 Task: Print on Demand Store: Create a store that sells custom-designed merchandise without handling inventory.
Action: Mouse moved to (894, 723)
Screenshot: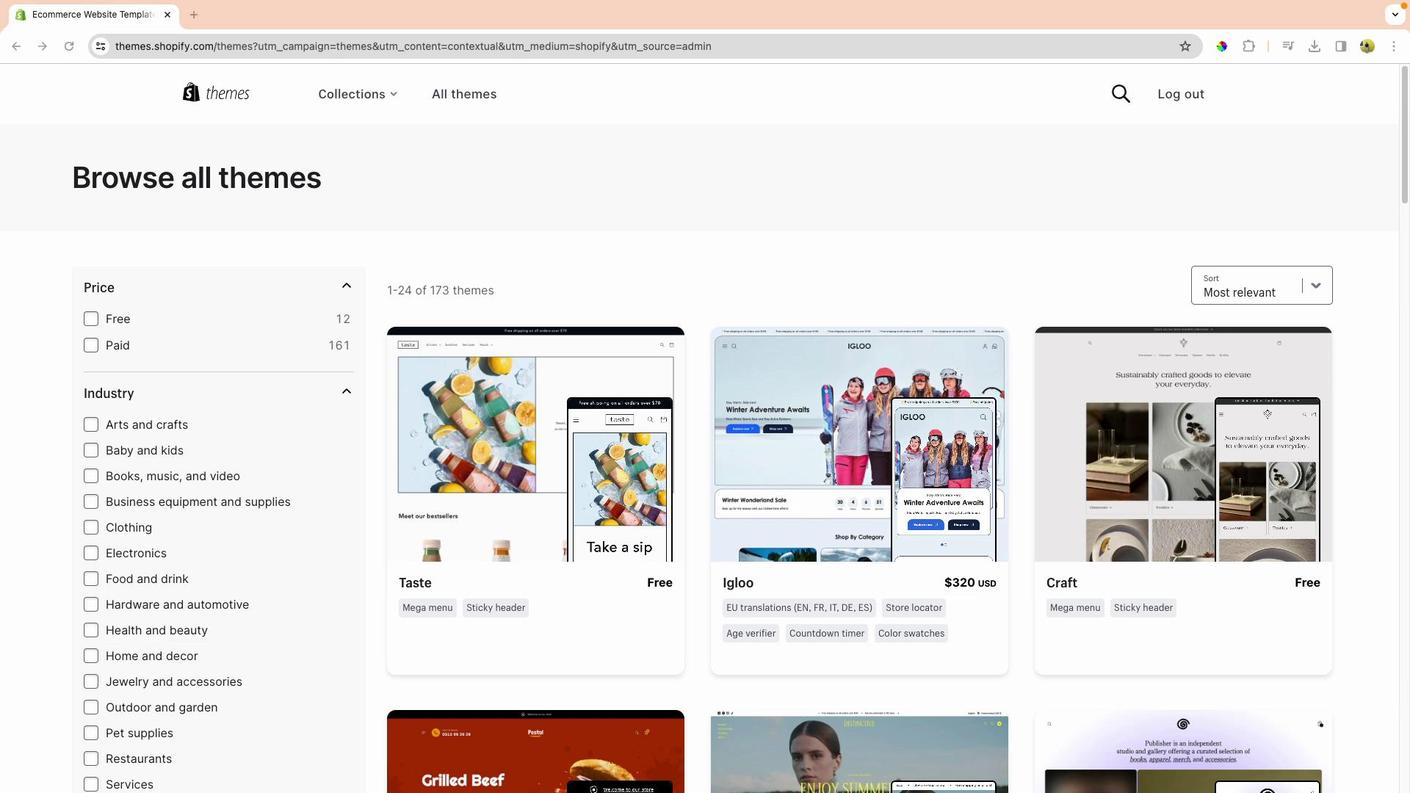 
Action: Mouse pressed left at (894, 723)
Screenshot: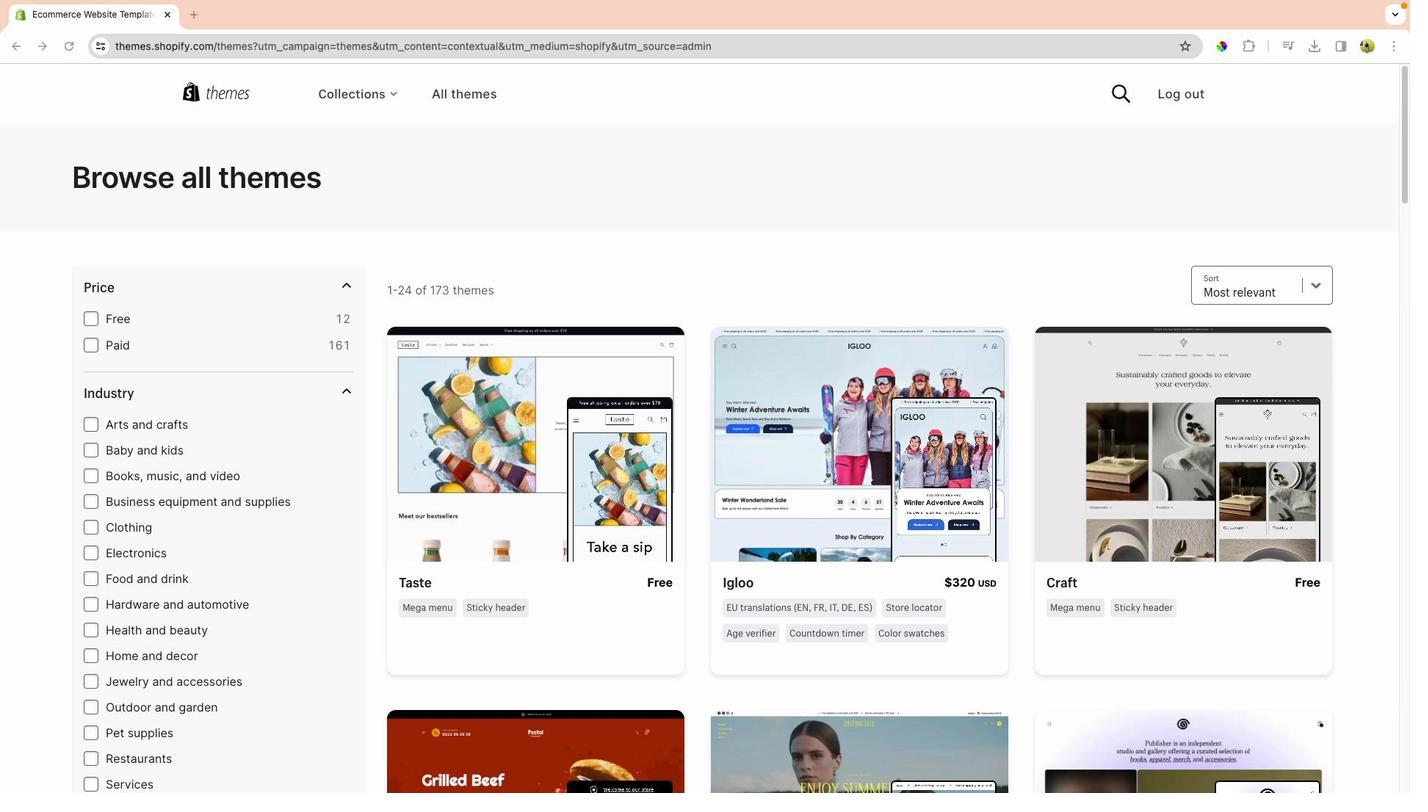 
Action: Mouse moved to (1374, 264)
Screenshot: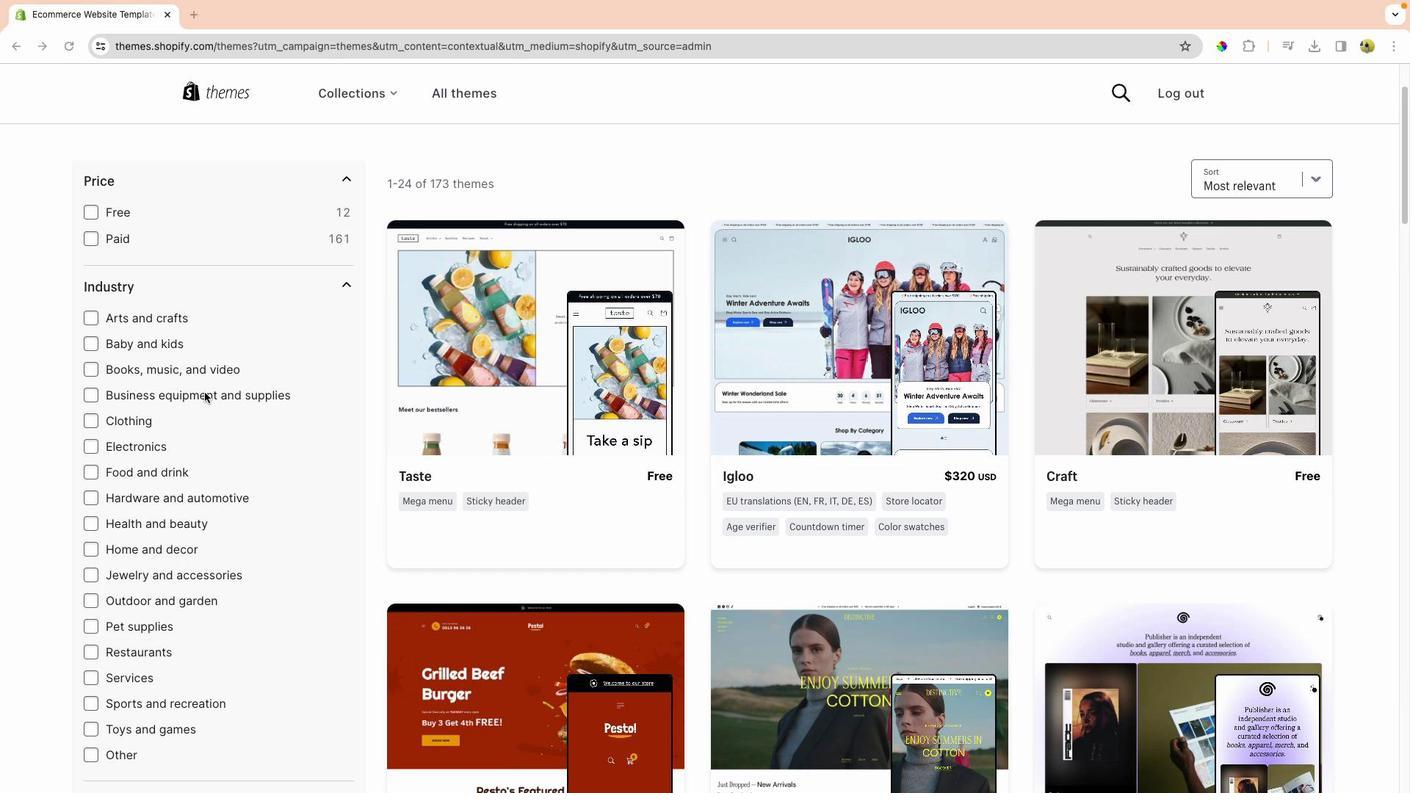 
Action: Mouse scrolled (1374, 264) with delta (1419, -11)
Screenshot: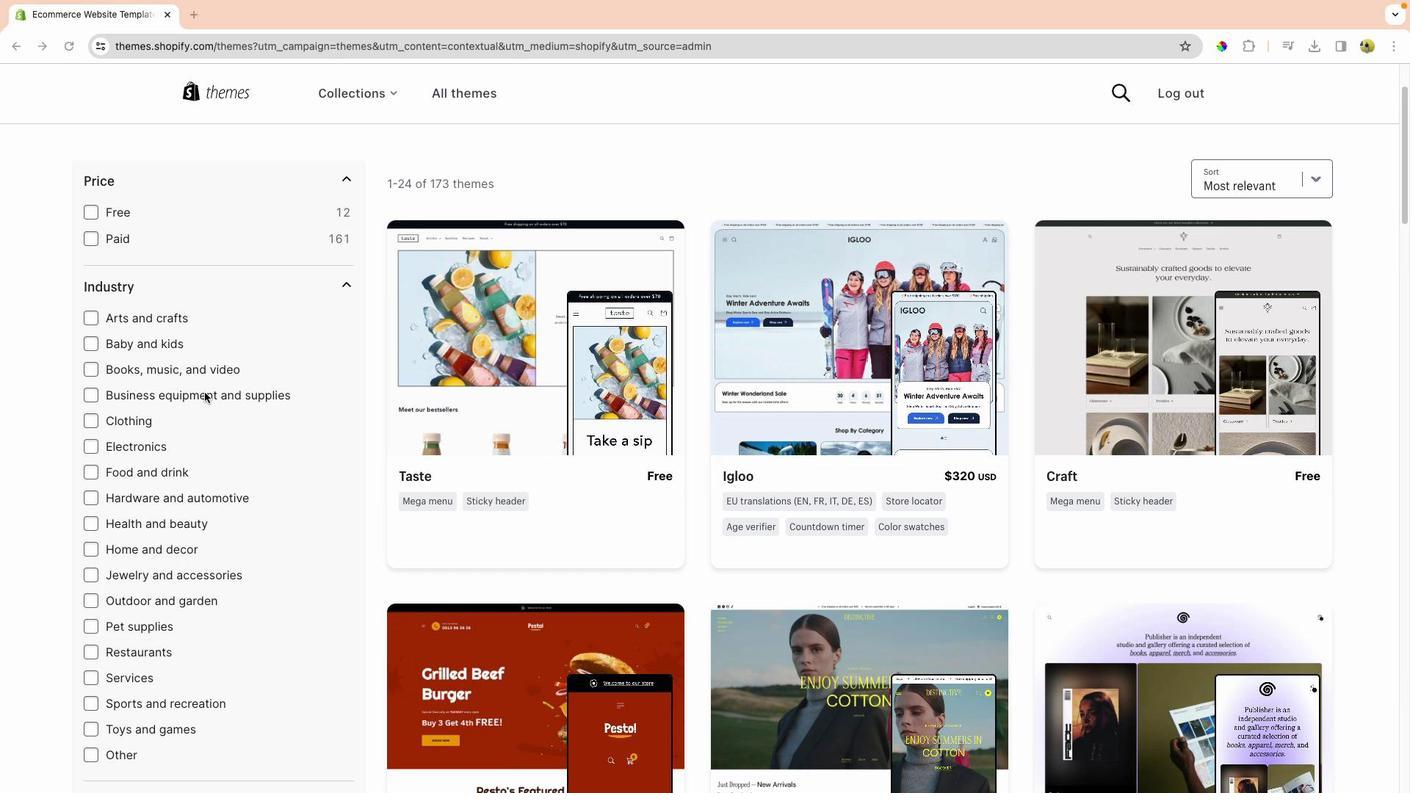 
Action: Mouse moved to (1374, 263)
Screenshot: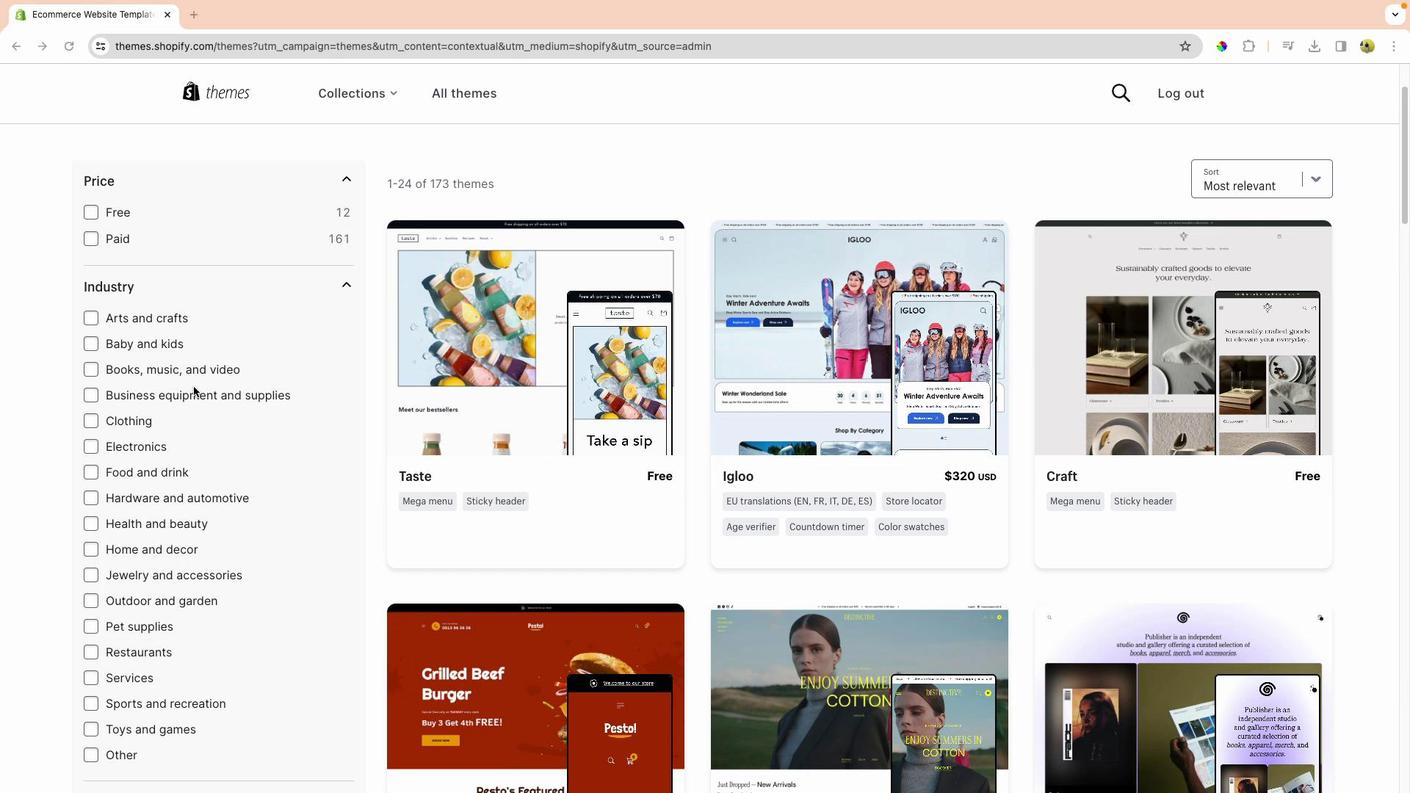 
Action: Mouse scrolled (1374, 263) with delta (1419, -11)
Screenshot: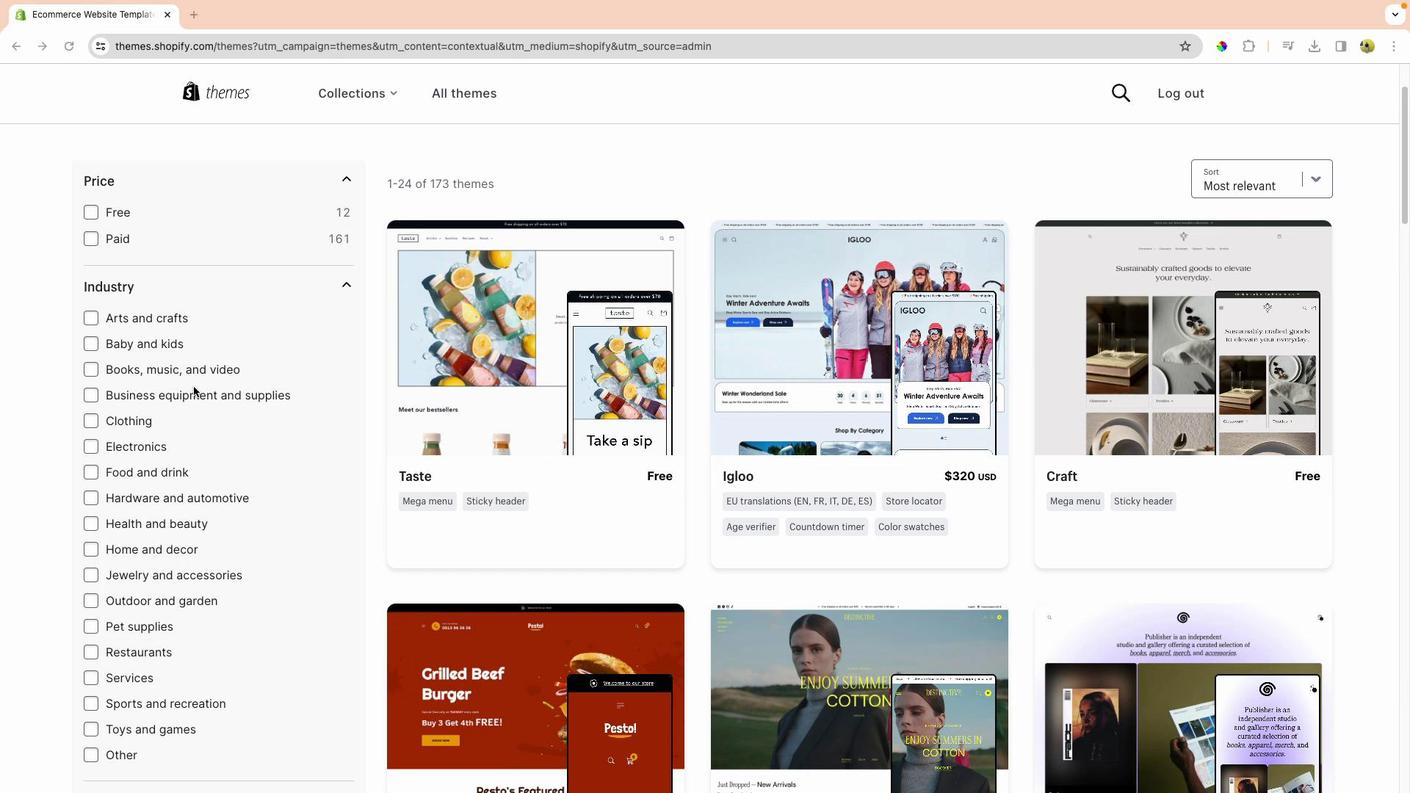 
Action: Mouse moved to (1374, 263)
Screenshot: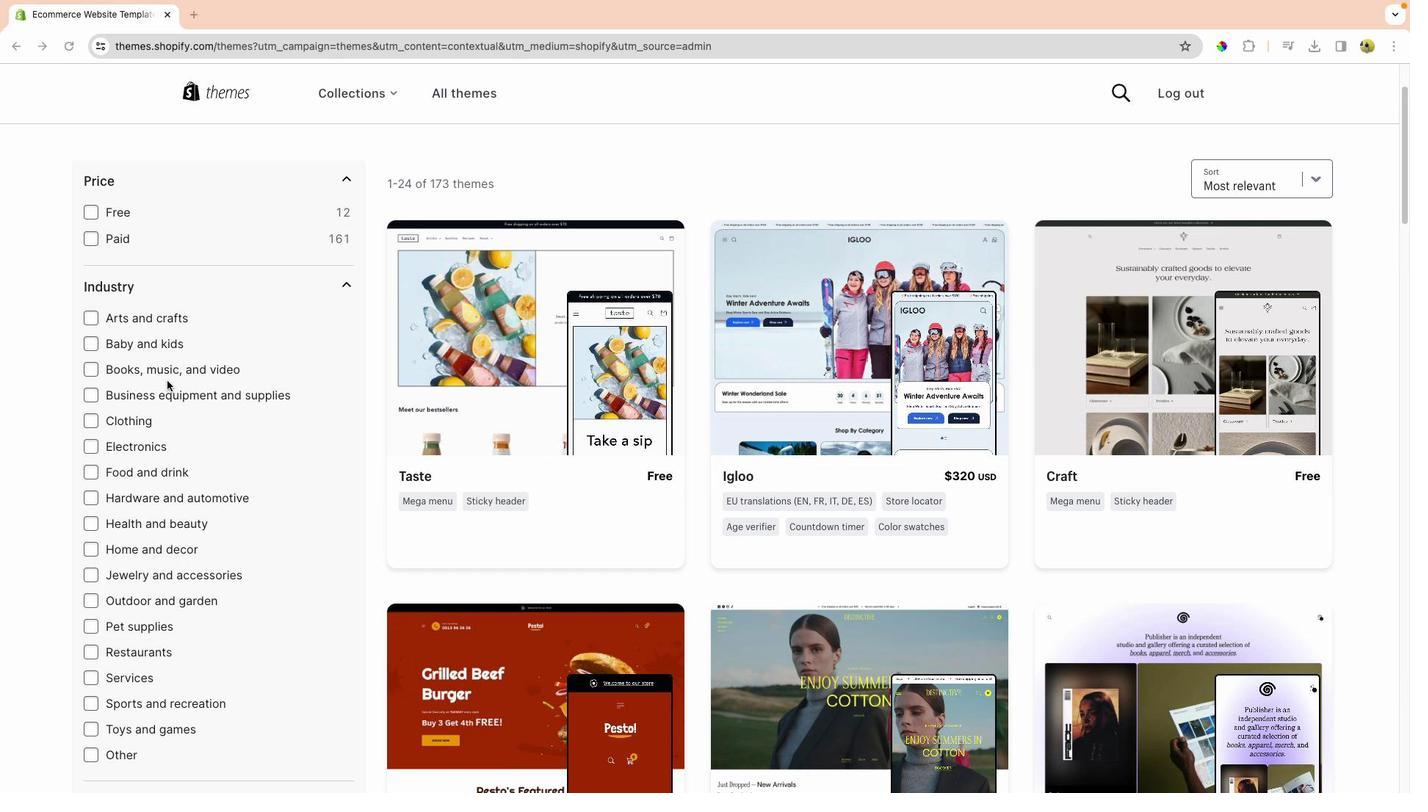 
Action: Mouse scrolled (1374, 263) with delta (1419, -12)
Screenshot: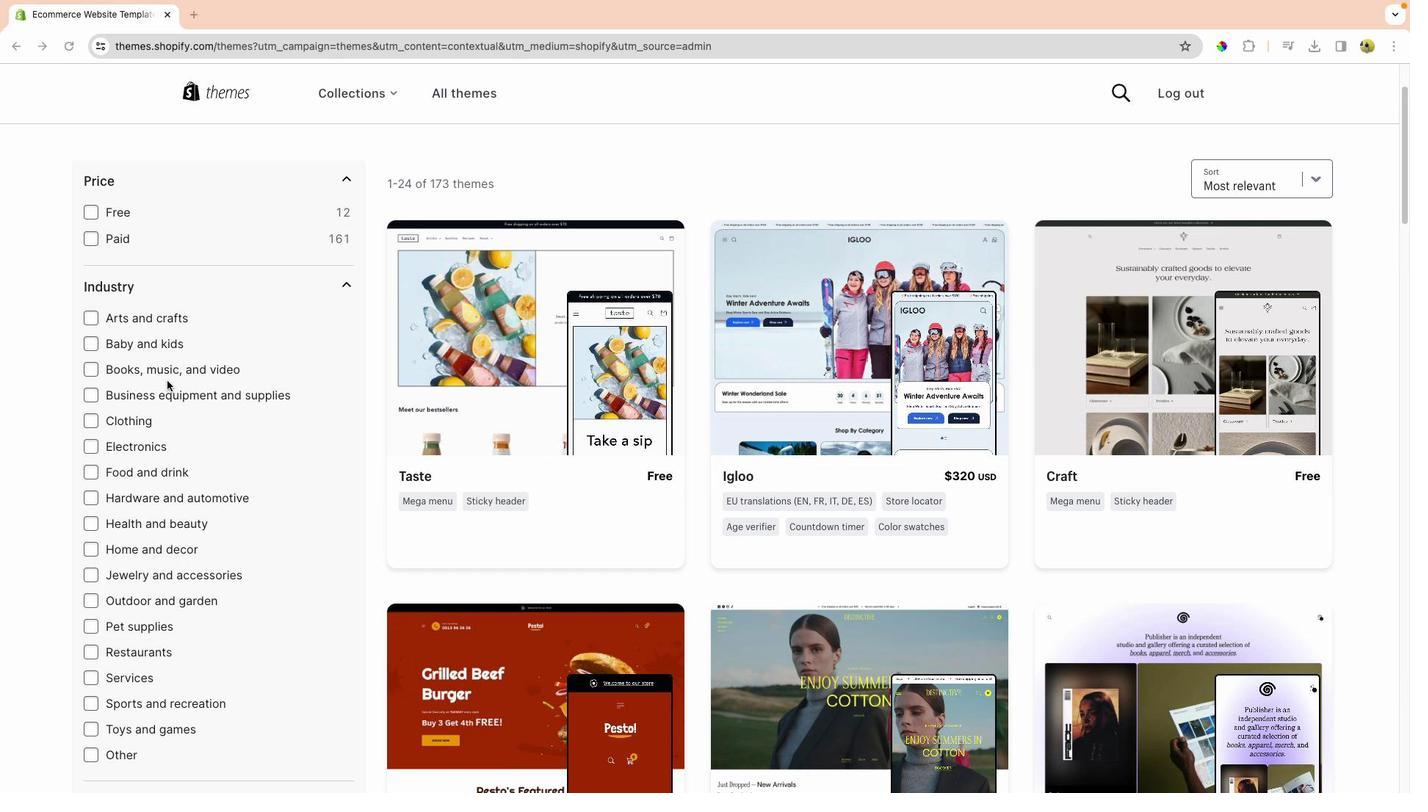 
Action: Mouse moved to (1395, 290)
Screenshot: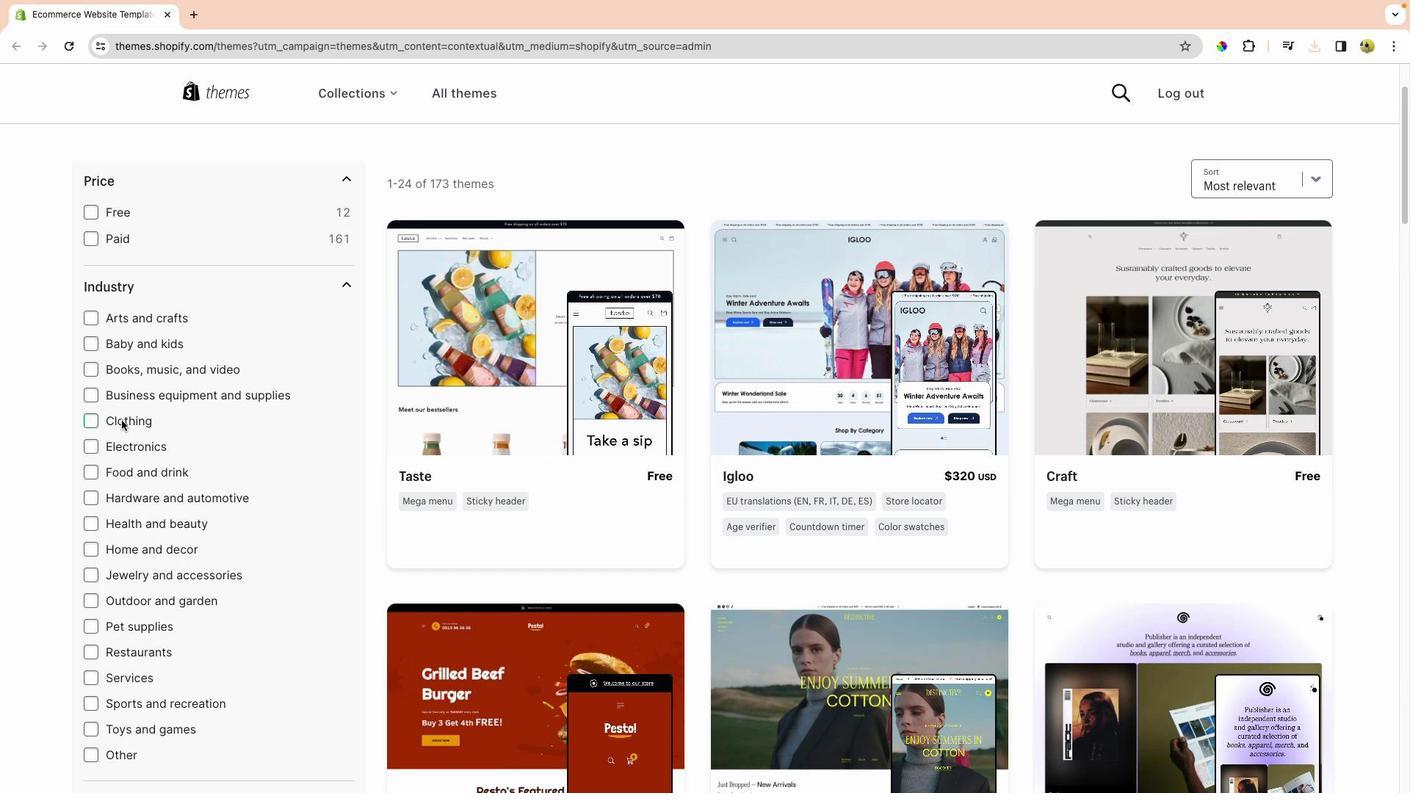 
Action: Mouse pressed left at (1395, 290)
Screenshot: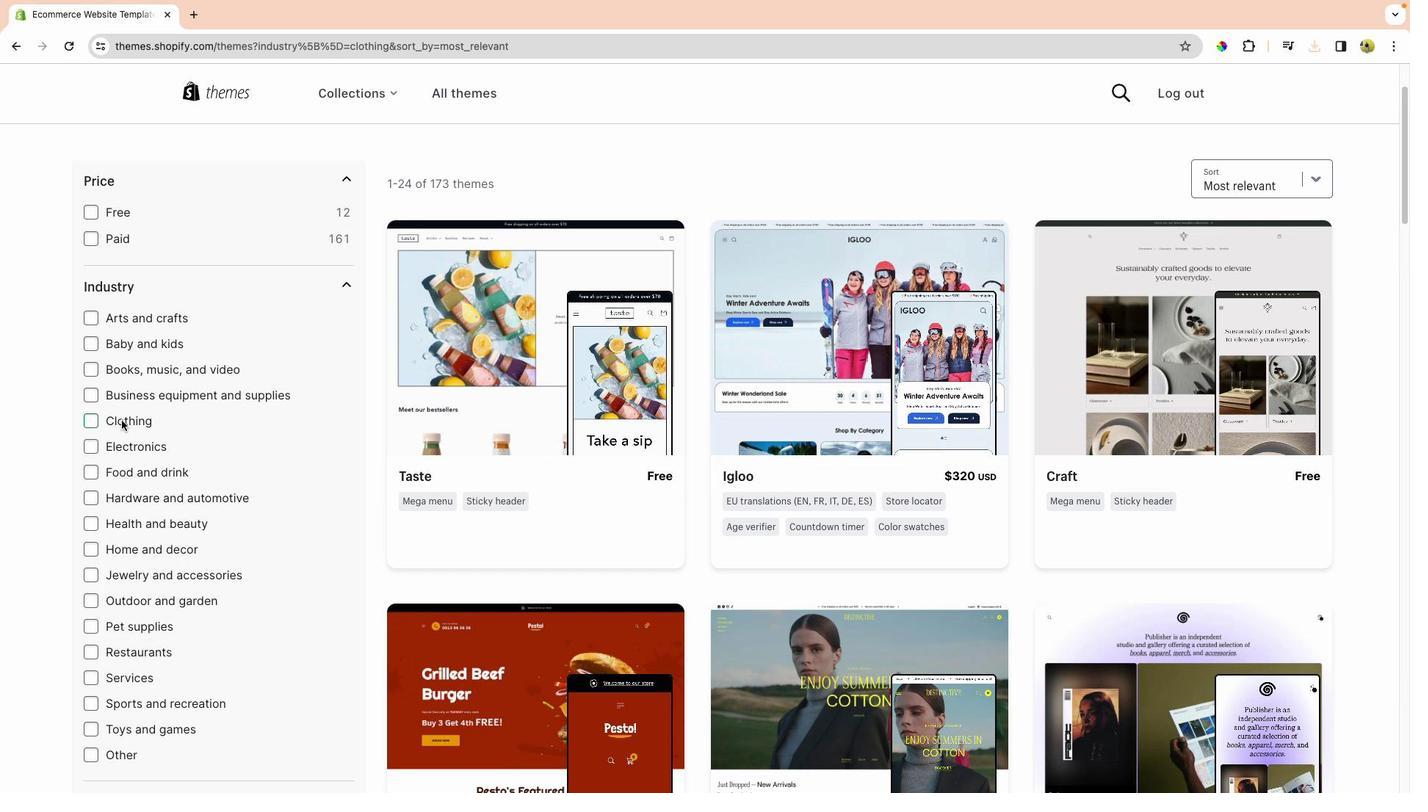 
Action: Mouse moved to (1394, 290)
Screenshot: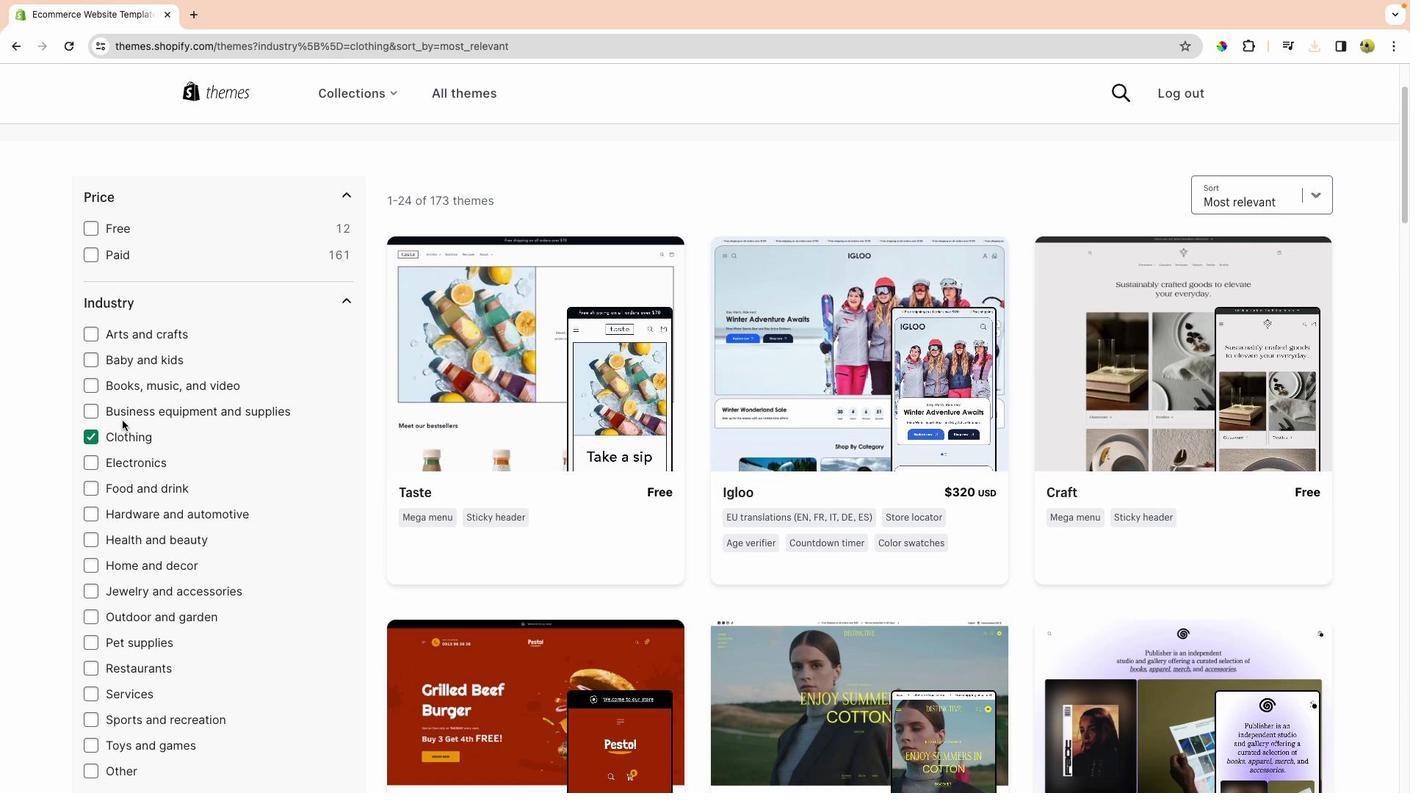 
Action: Mouse pressed left at (1394, 290)
Screenshot: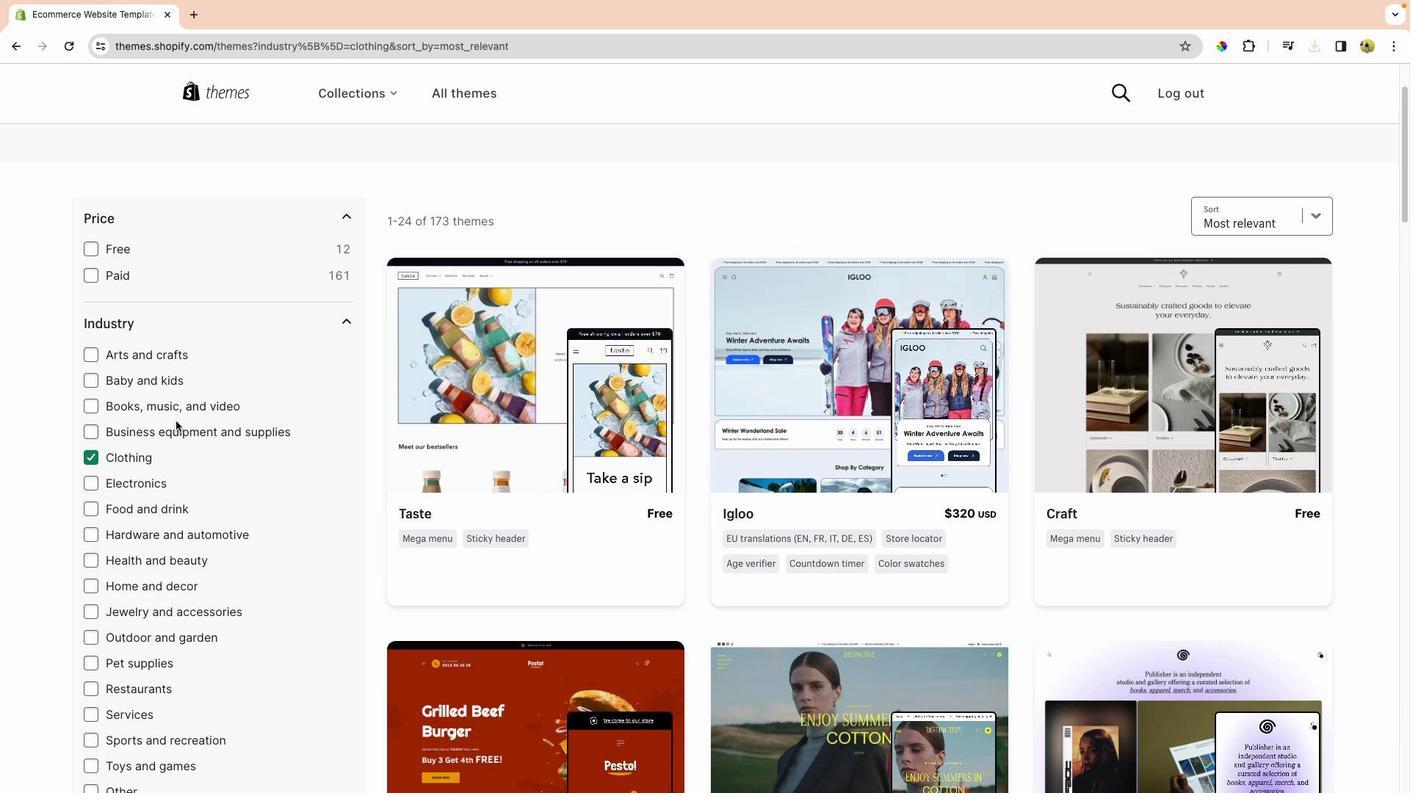 
Action: Mouse moved to (1313, 292)
Screenshot: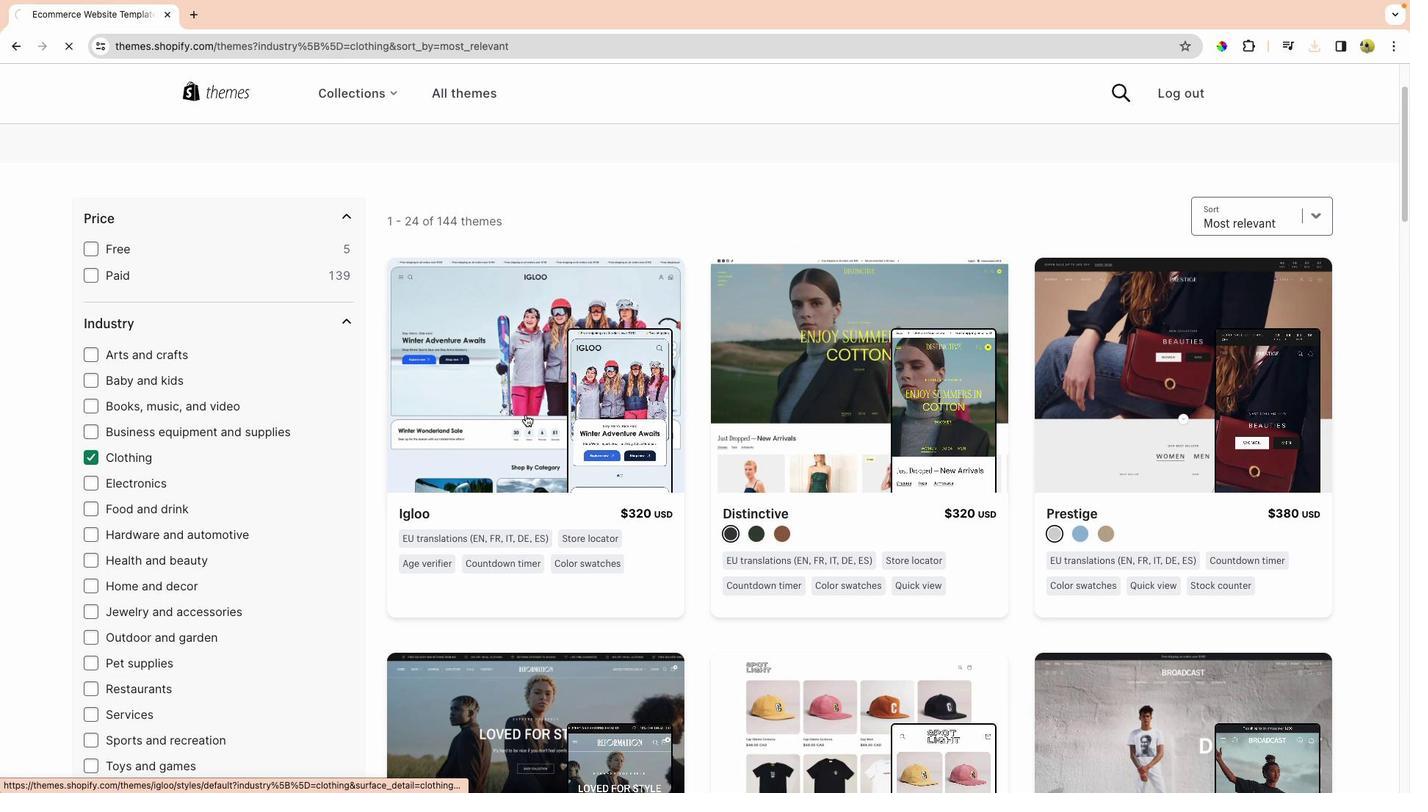 
Action: Mouse pressed left at (1313, 292)
Screenshot: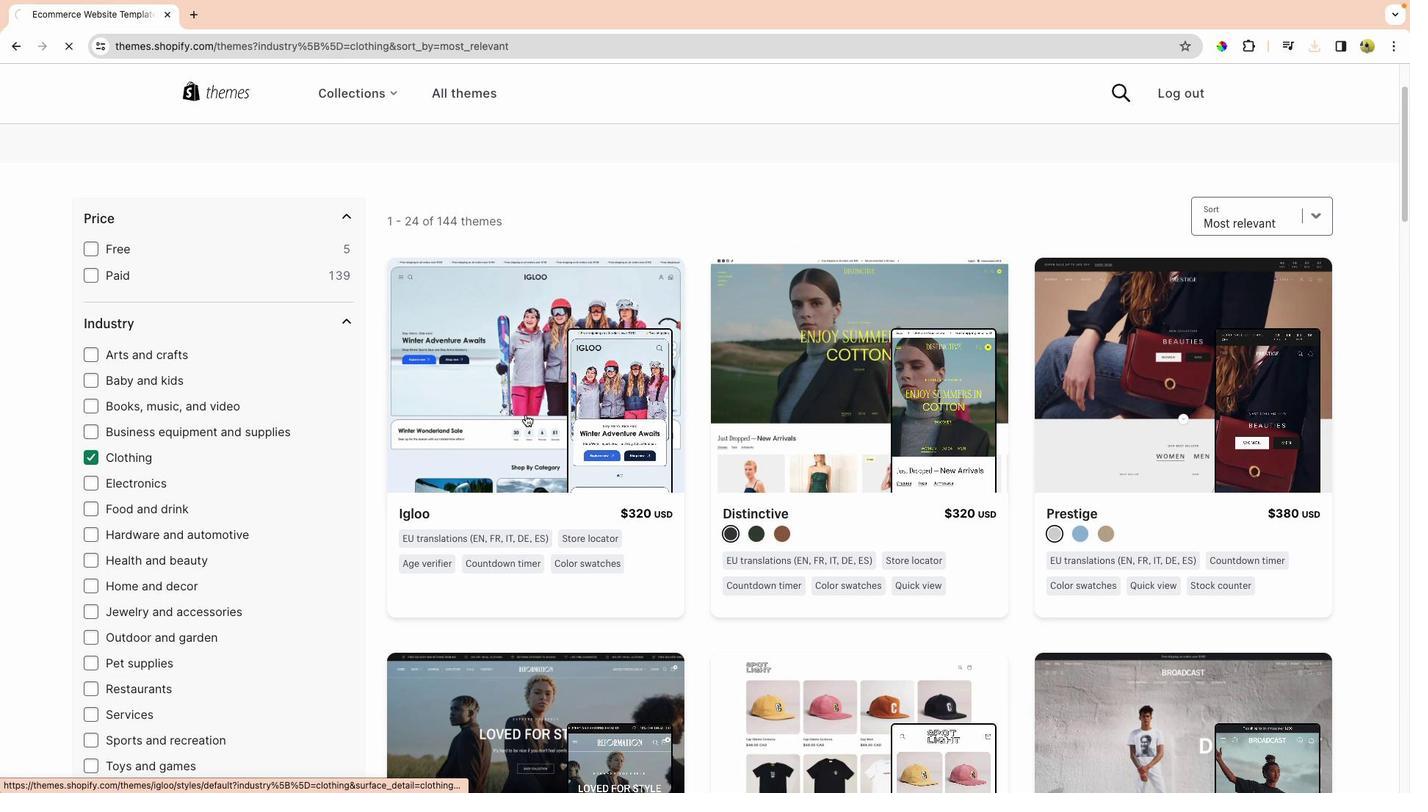 
Action: Mouse moved to (1334, 375)
Screenshot: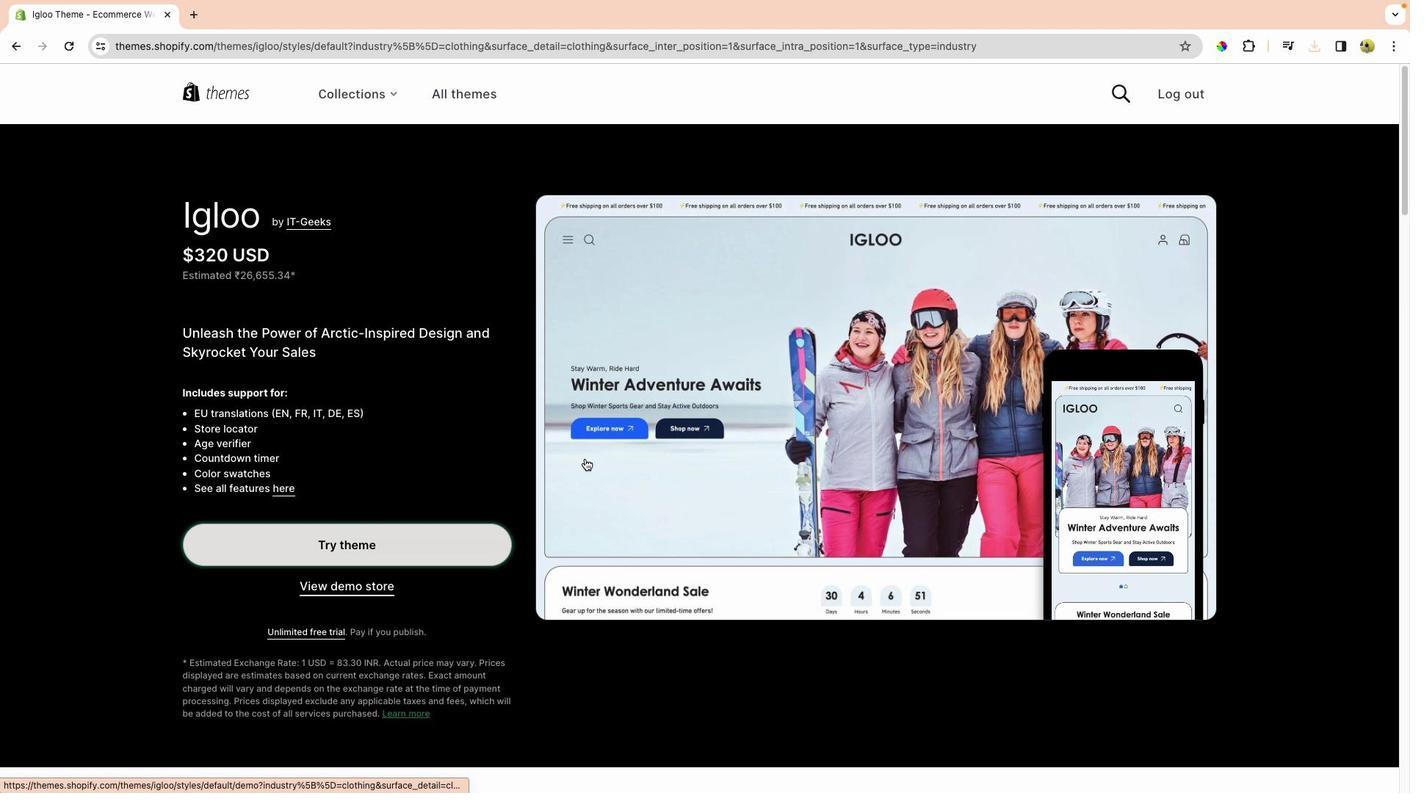 
Action: Mouse pressed left at (1334, 375)
Screenshot: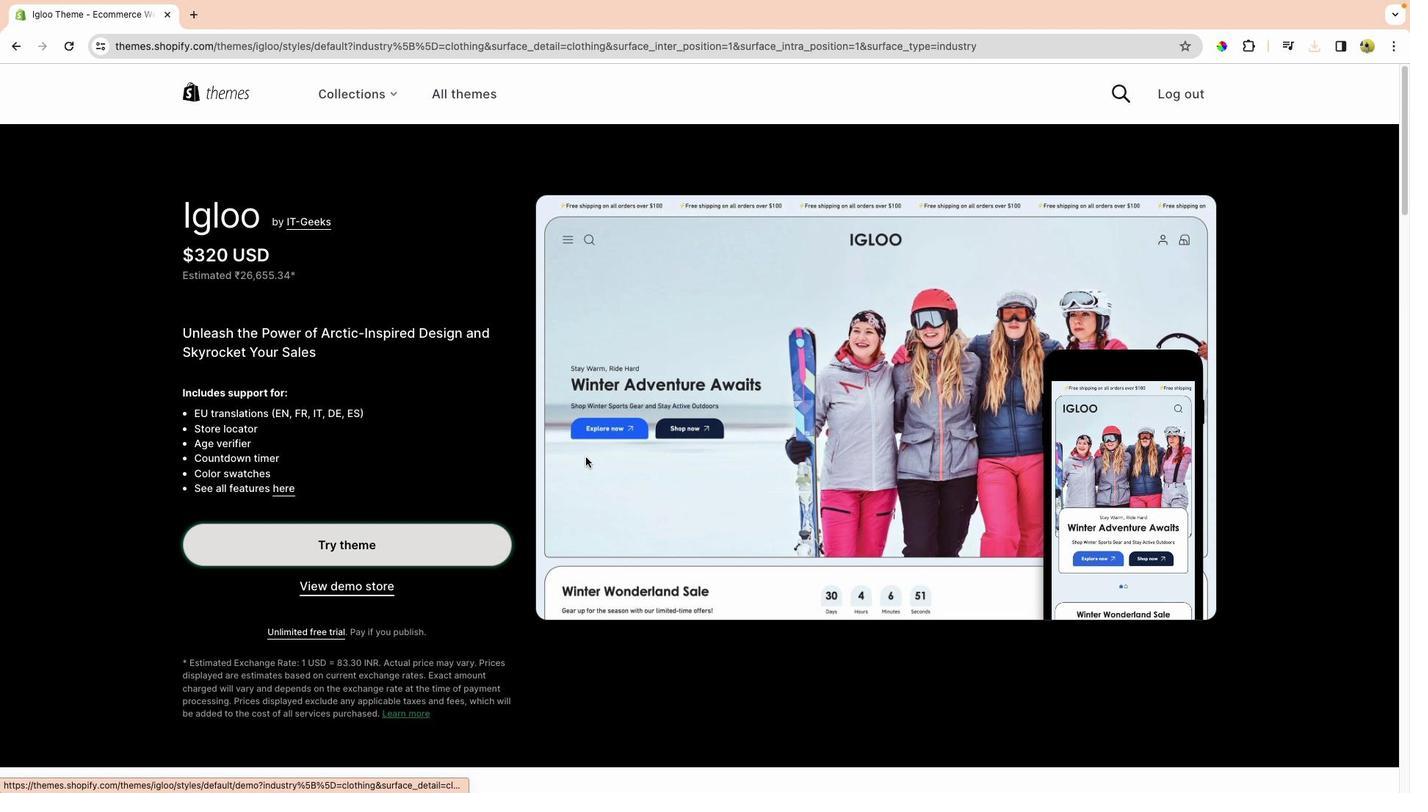 
Action: Mouse moved to (1335, 378)
Screenshot: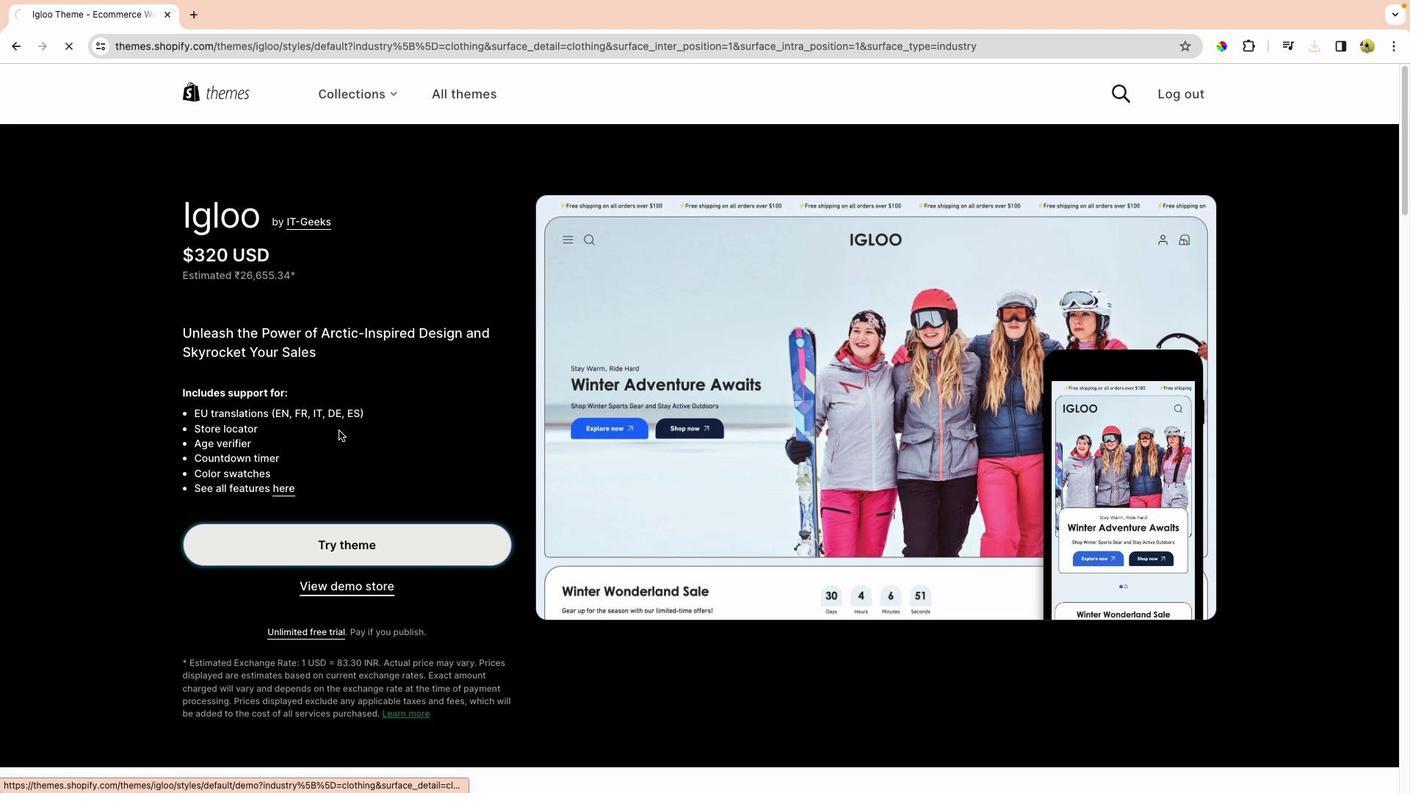 
Action: Mouse pressed left at (1335, 378)
Screenshot: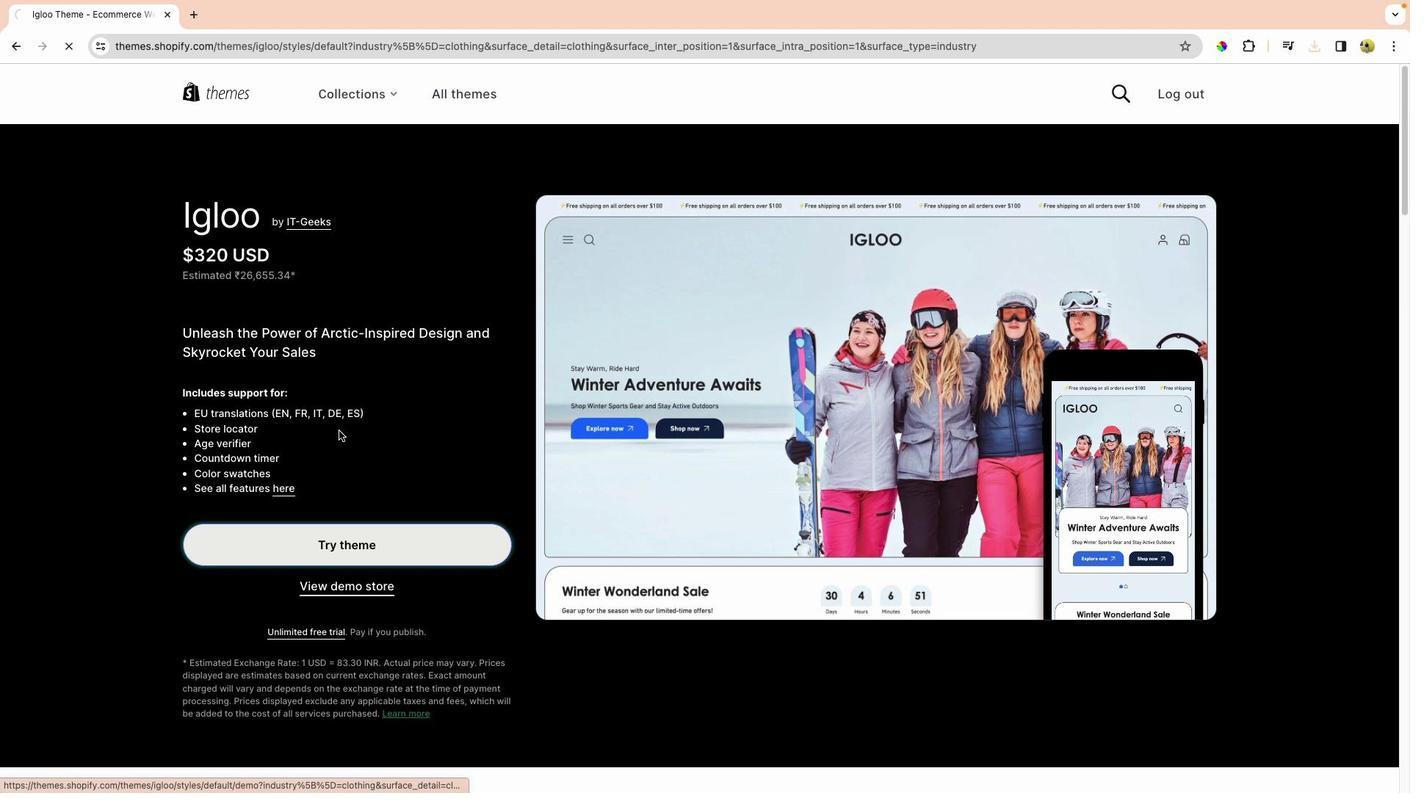 
Action: Mouse moved to (1239, 359)
Screenshot: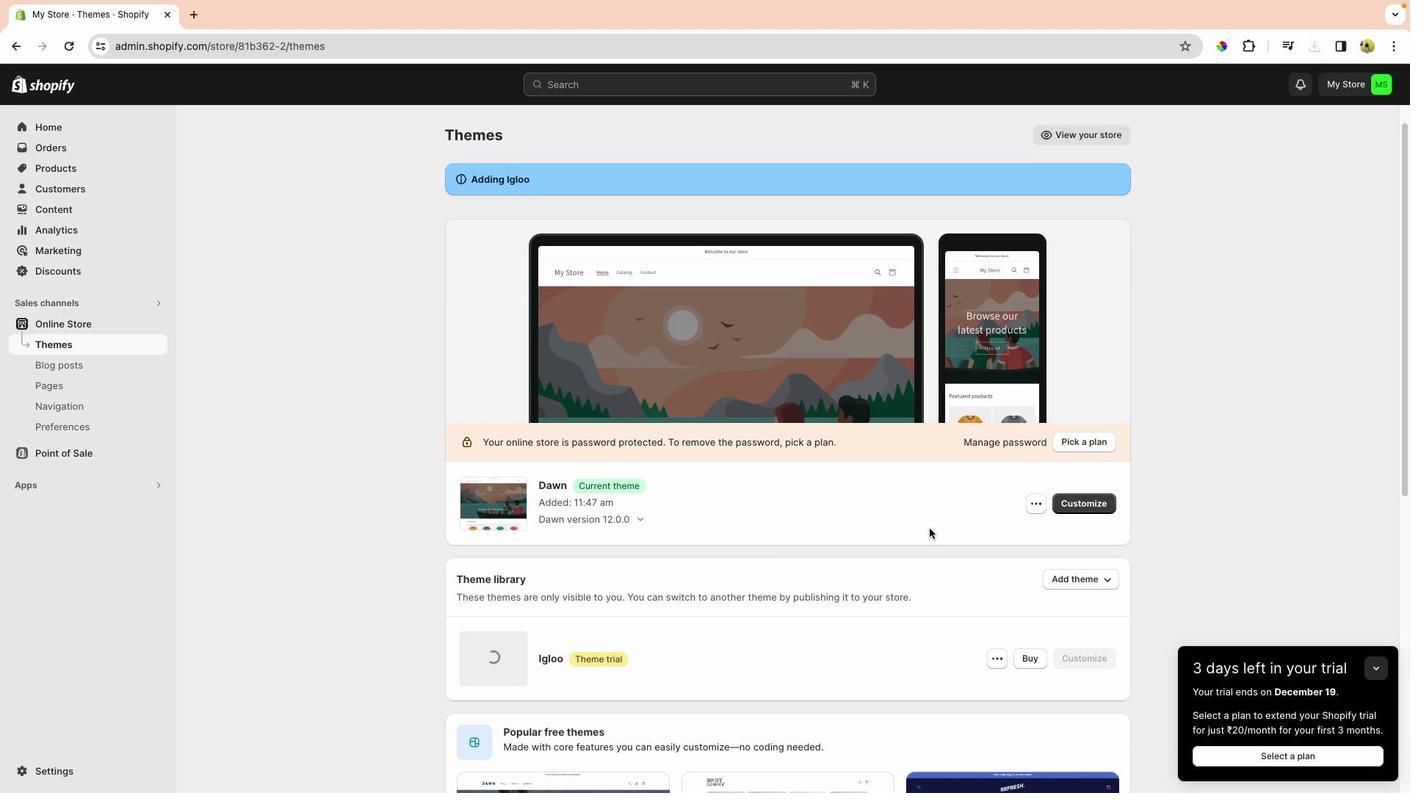 
Action: Mouse scrolled (1239, 359) with delta (1419, -11)
Screenshot: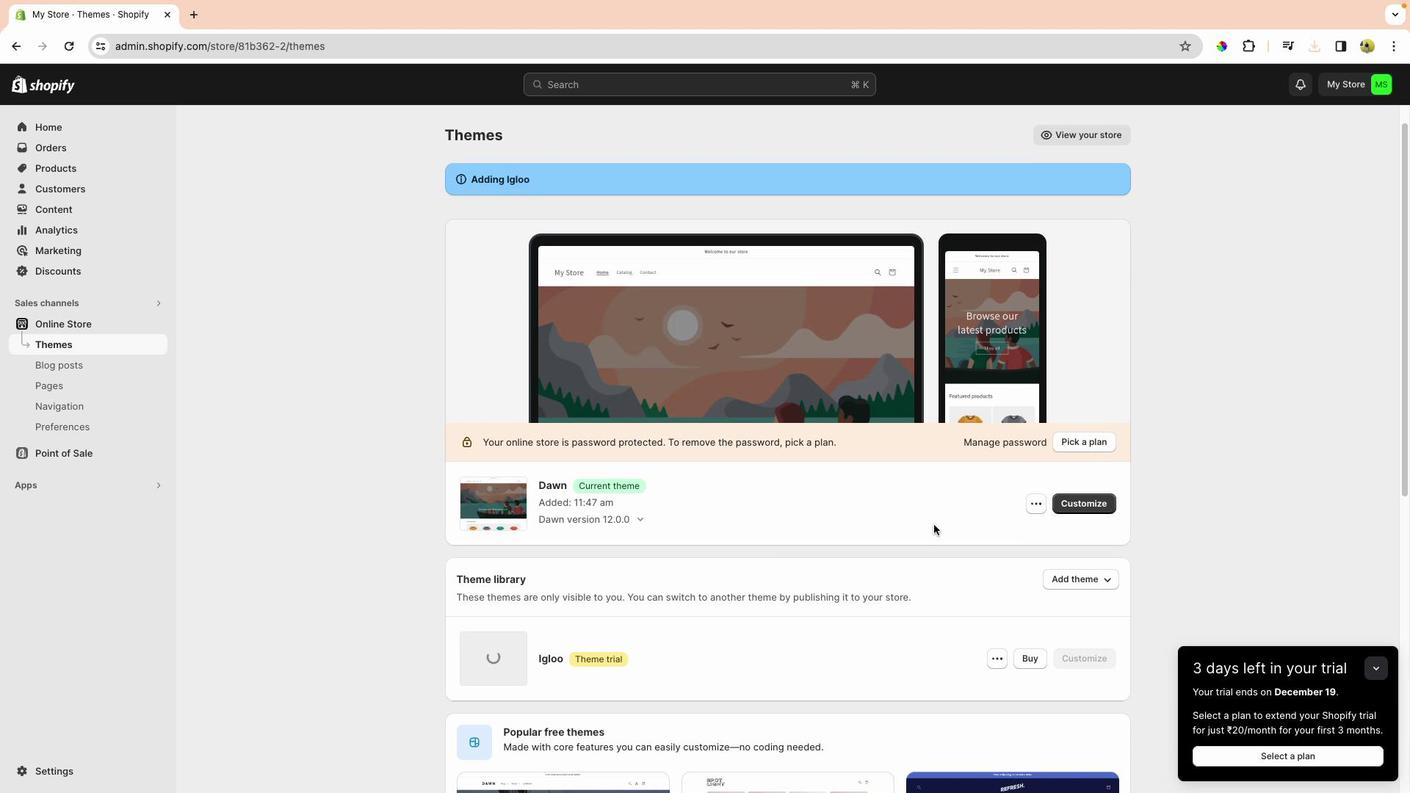 
Action: Mouse scrolled (1239, 359) with delta (1419, -11)
Screenshot: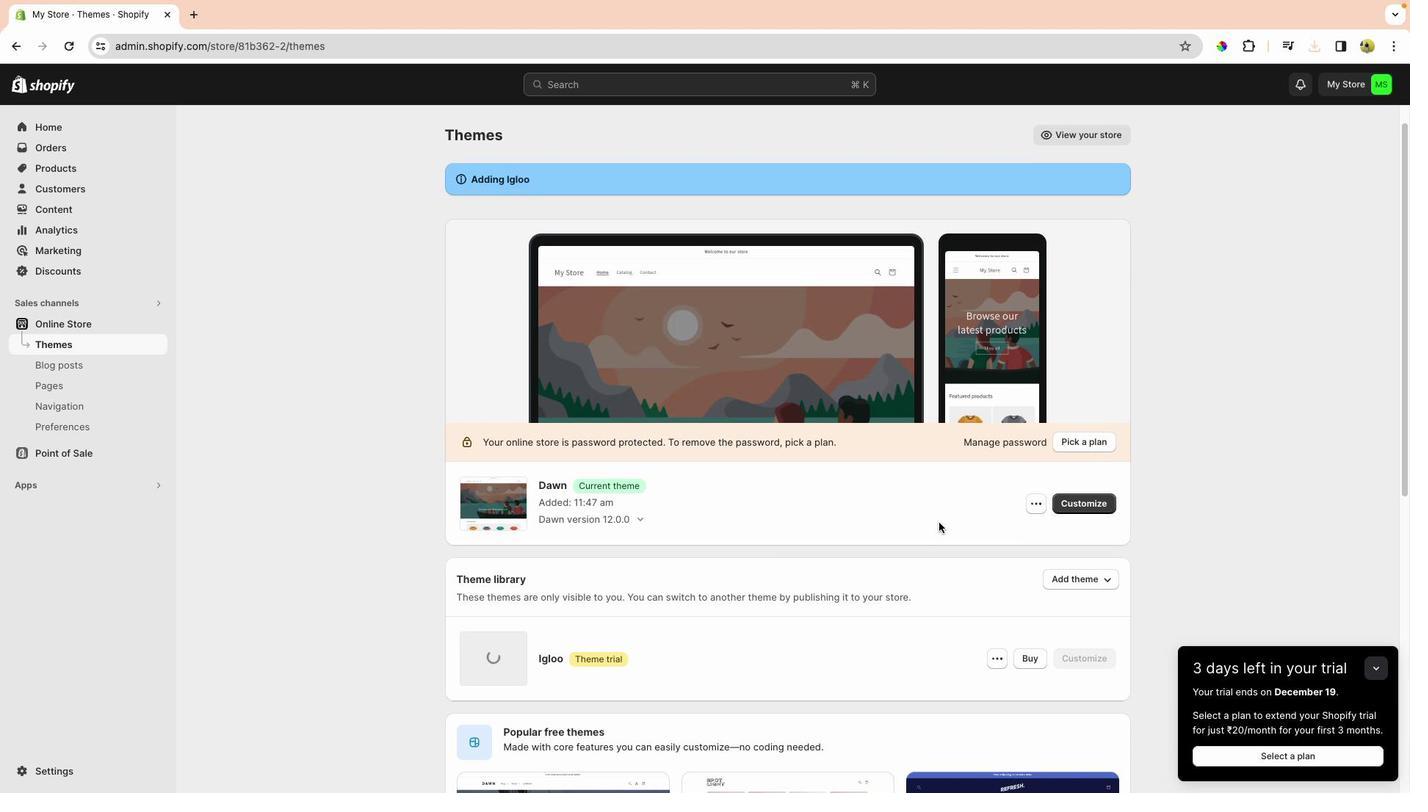 
Action: Mouse moved to (1235, 359)
Screenshot: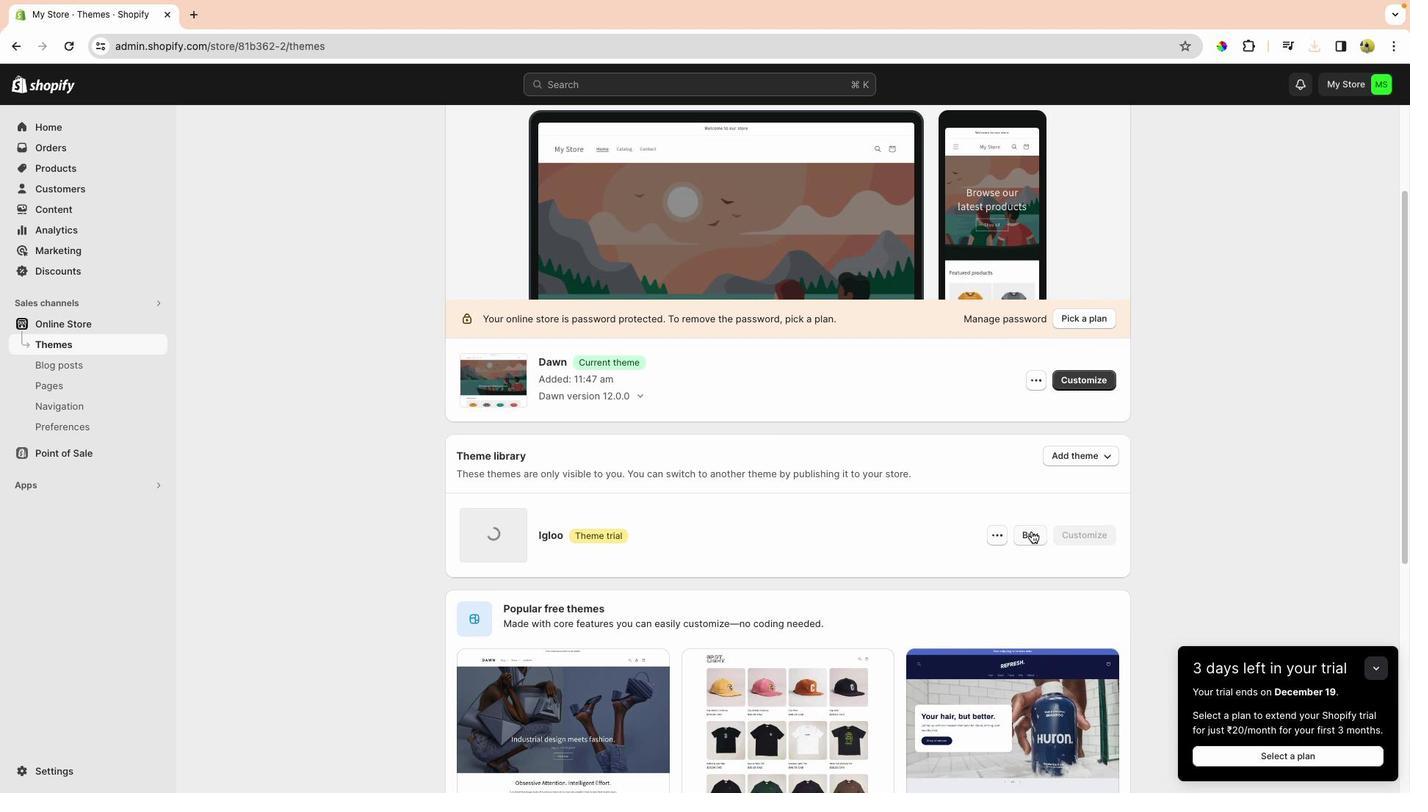 
Action: Mouse scrolled (1235, 359) with delta (1419, -11)
Screenshot: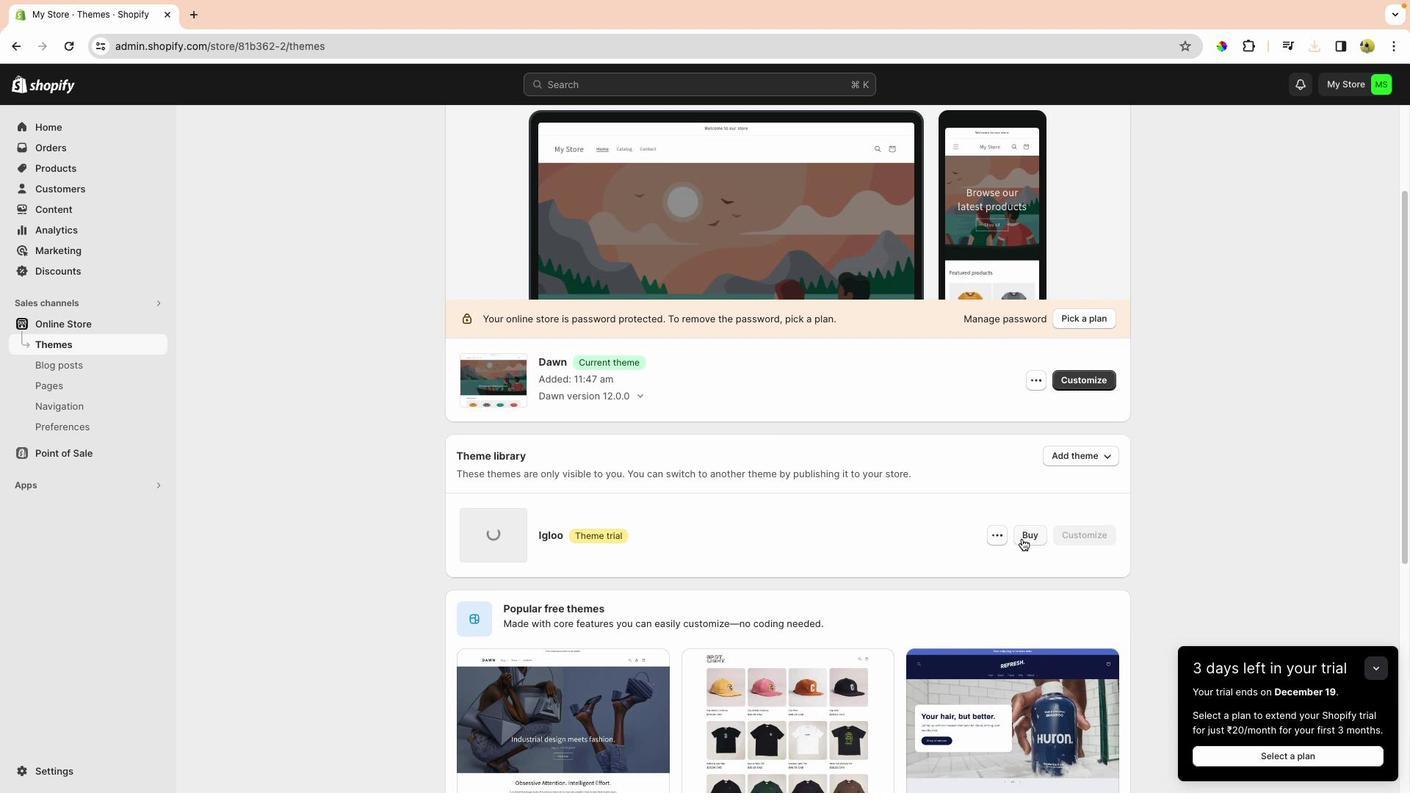 
Action: Mouse scrolled (1235, 359) with delta (1419, -11)
Screenshot: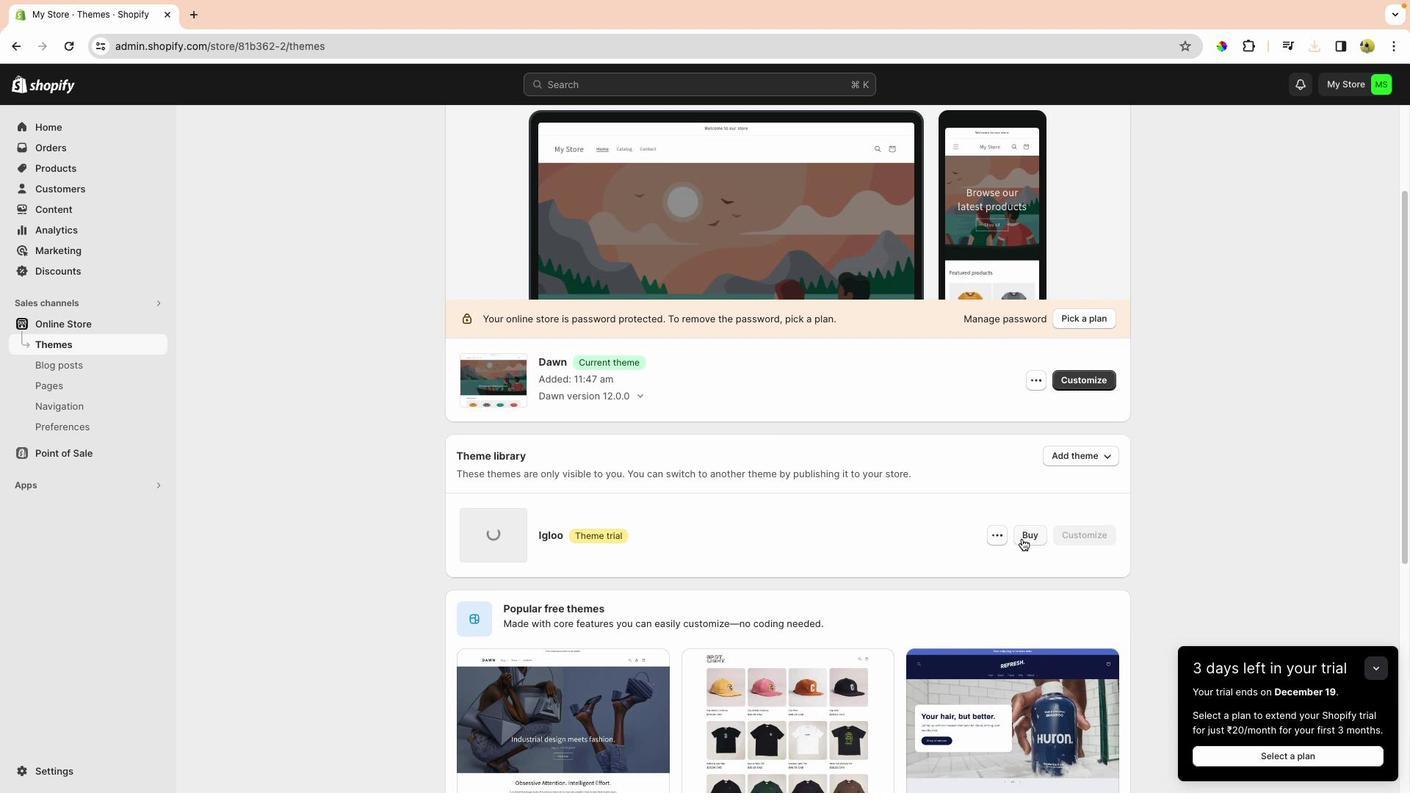 
Action: Mouse scrolled (1235, 359) with delta (1419, -13)
Screenshot: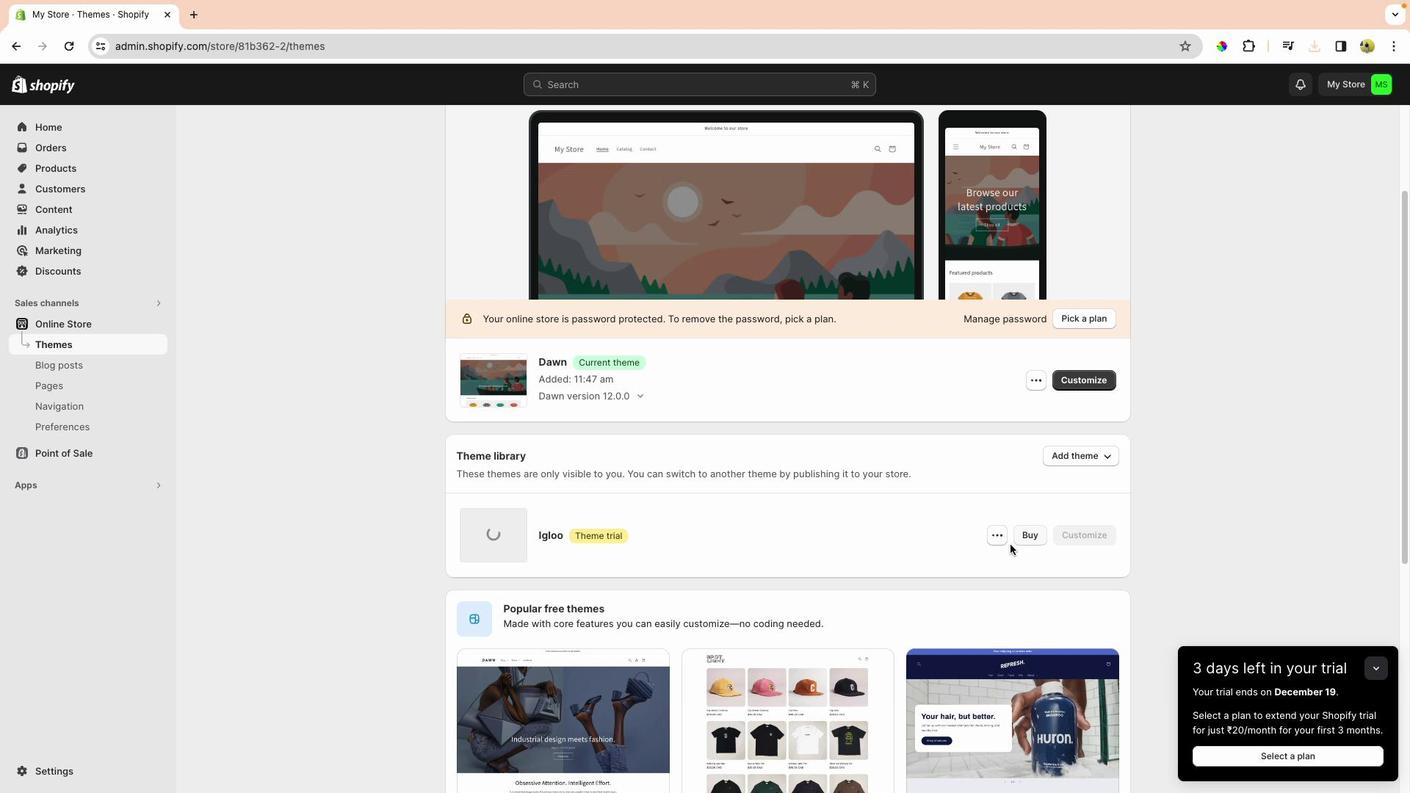 
Action: Mouse moved to (1219, 376)
Screenshot: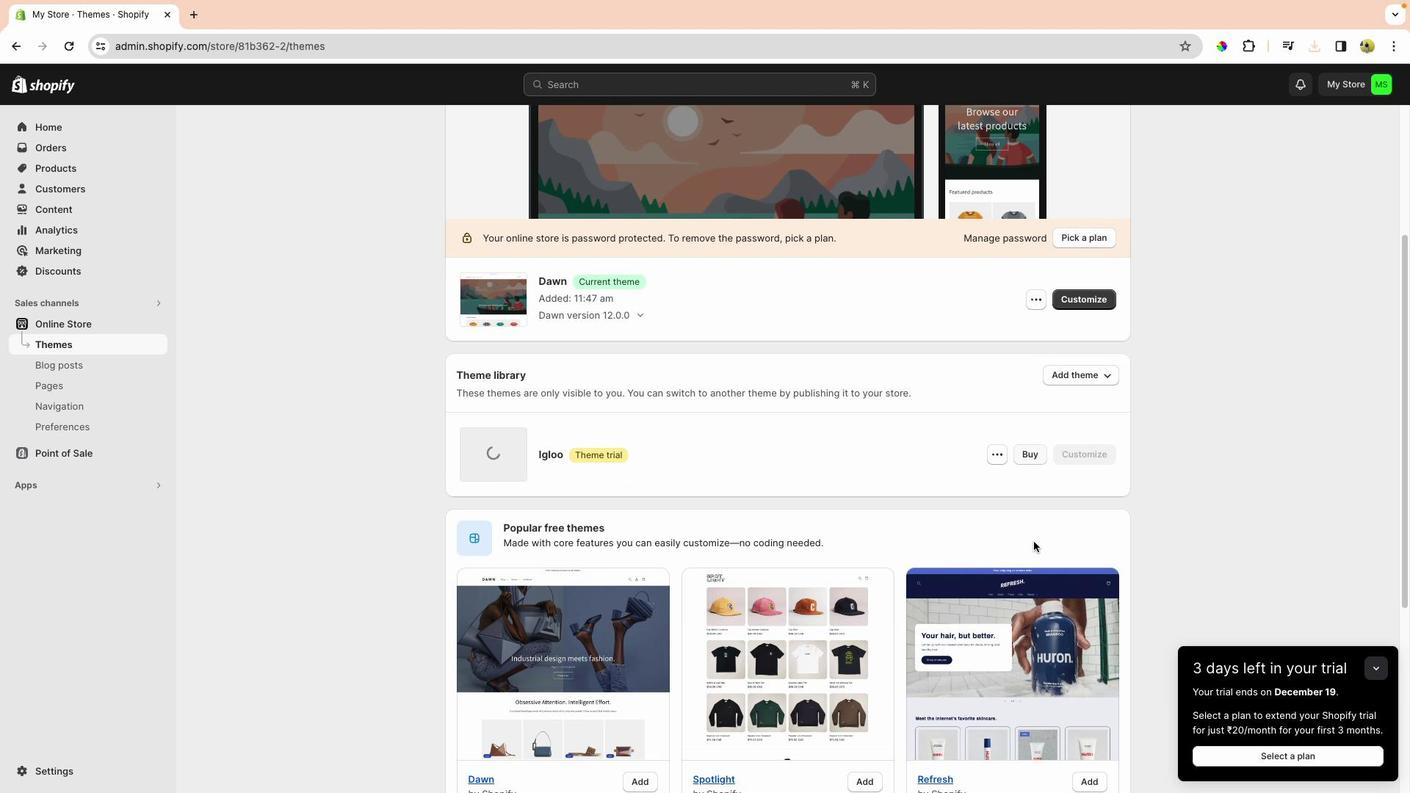 
Action: Mouse scrolled (1219, 376) with delta (1419, -11)
Screenshot: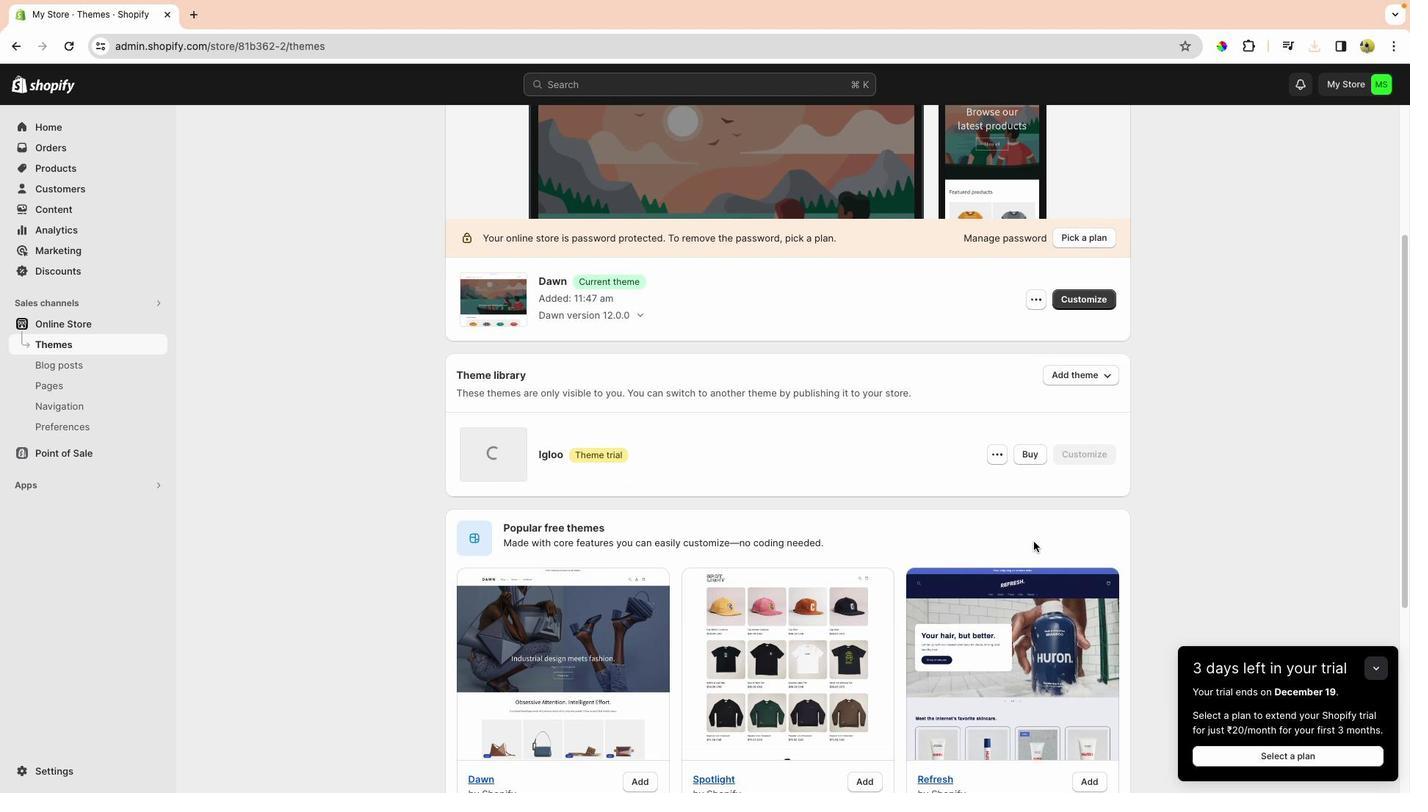 
Action: Mouse scrolled (1219, 376) with delta (1419, -11)
Screenshot: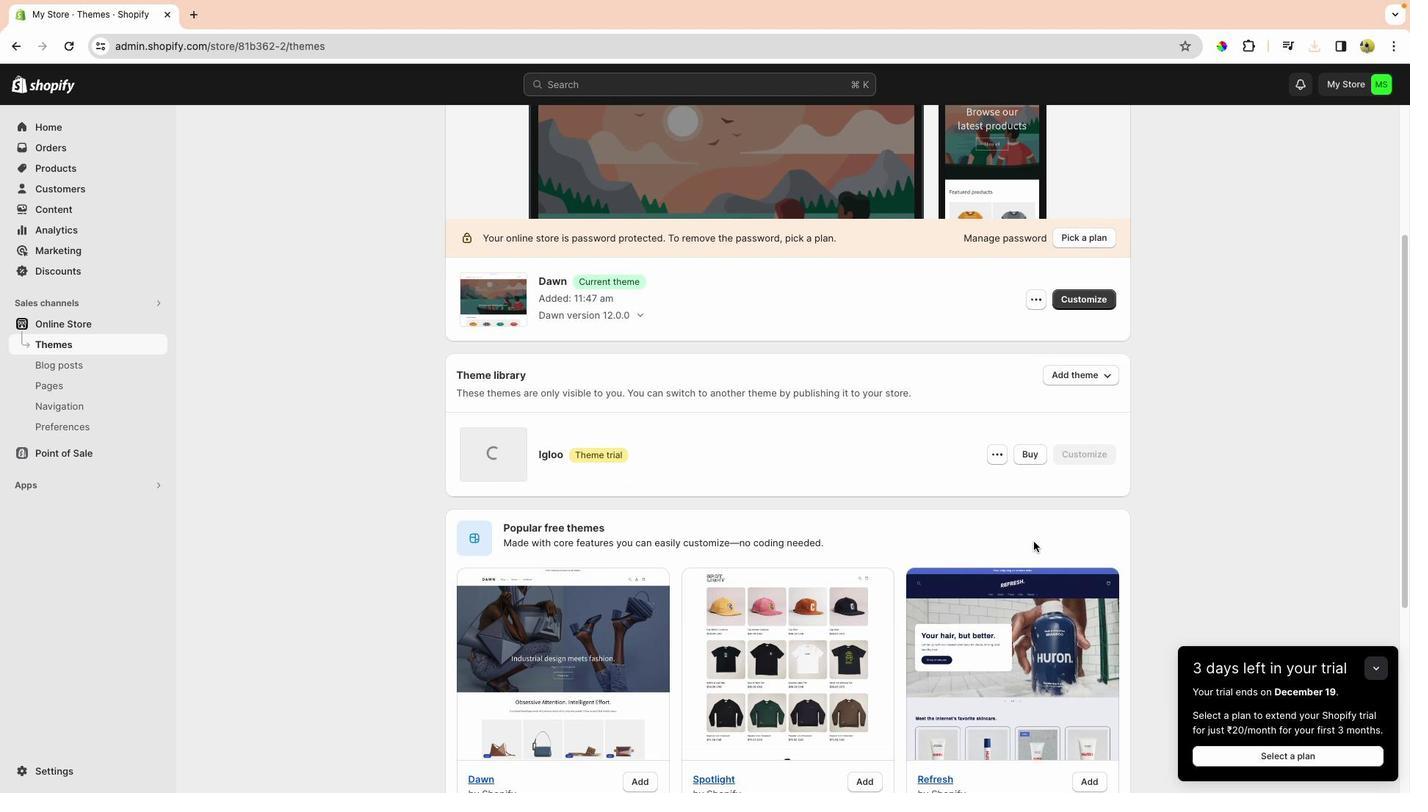 
Action: Mouse scrolled (1219, 376) with delta (1419, -11)
Screenshot: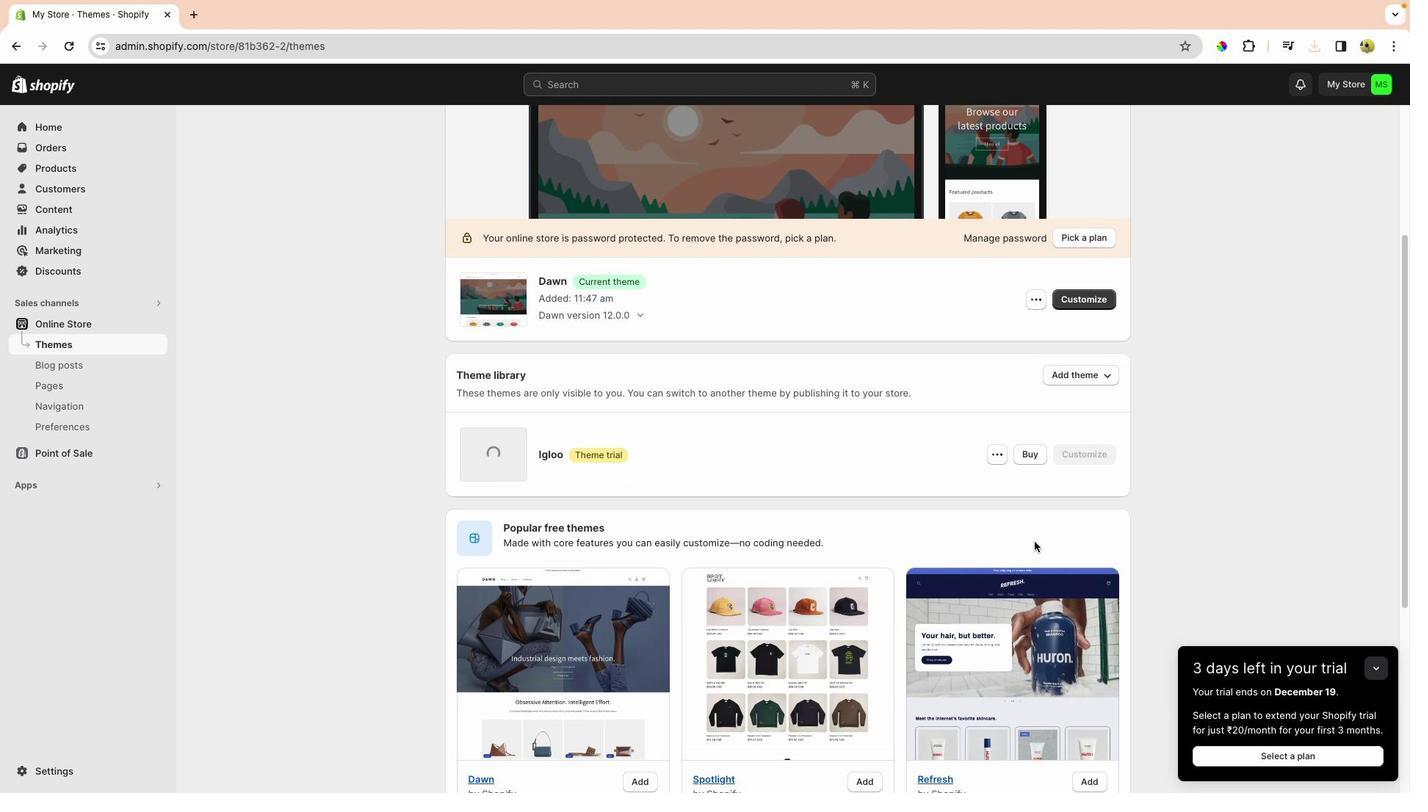 
Action: Mouse moved to (1219, 376)
Screenshot: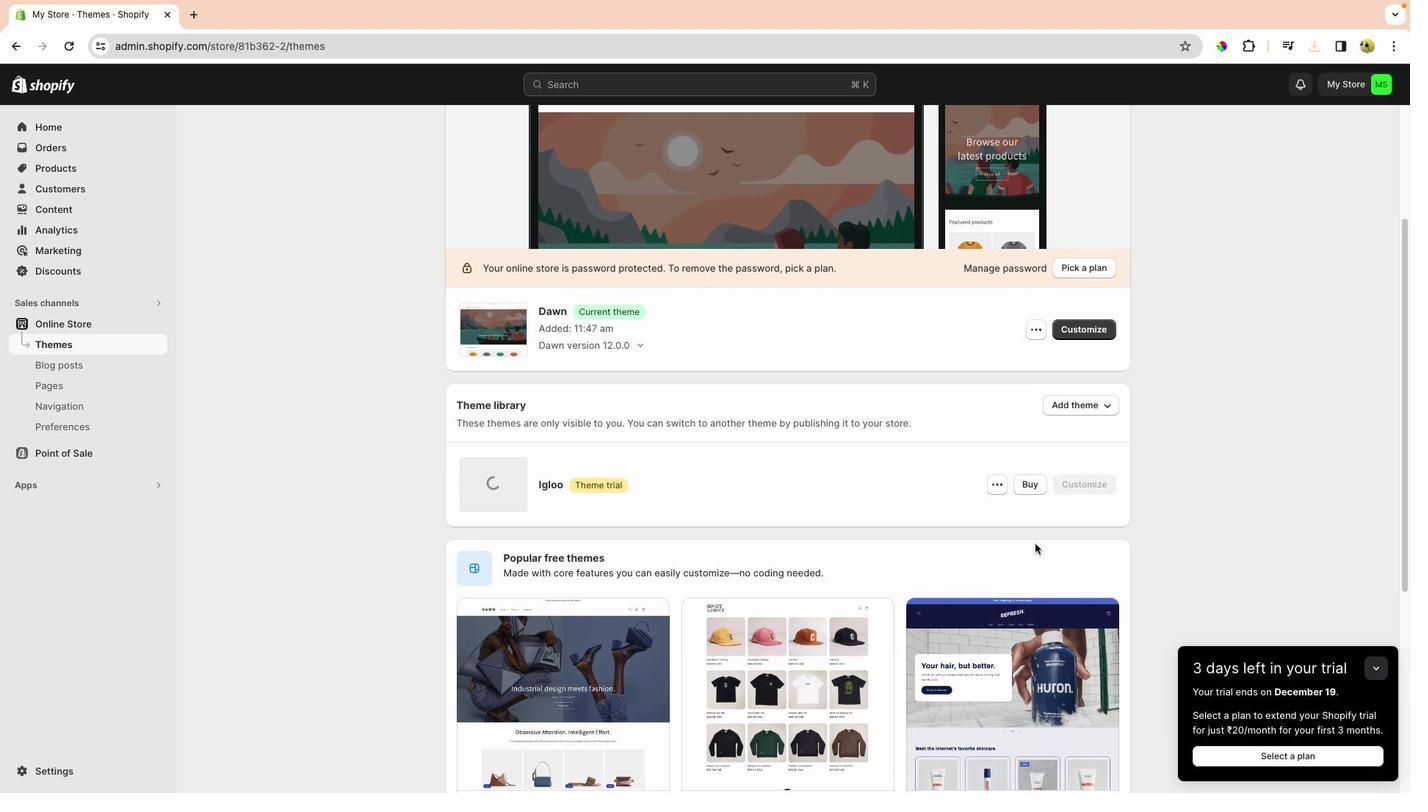 
Action: Mouse scrolled (1219, 376) with delta (1419, -11)
Screenshot: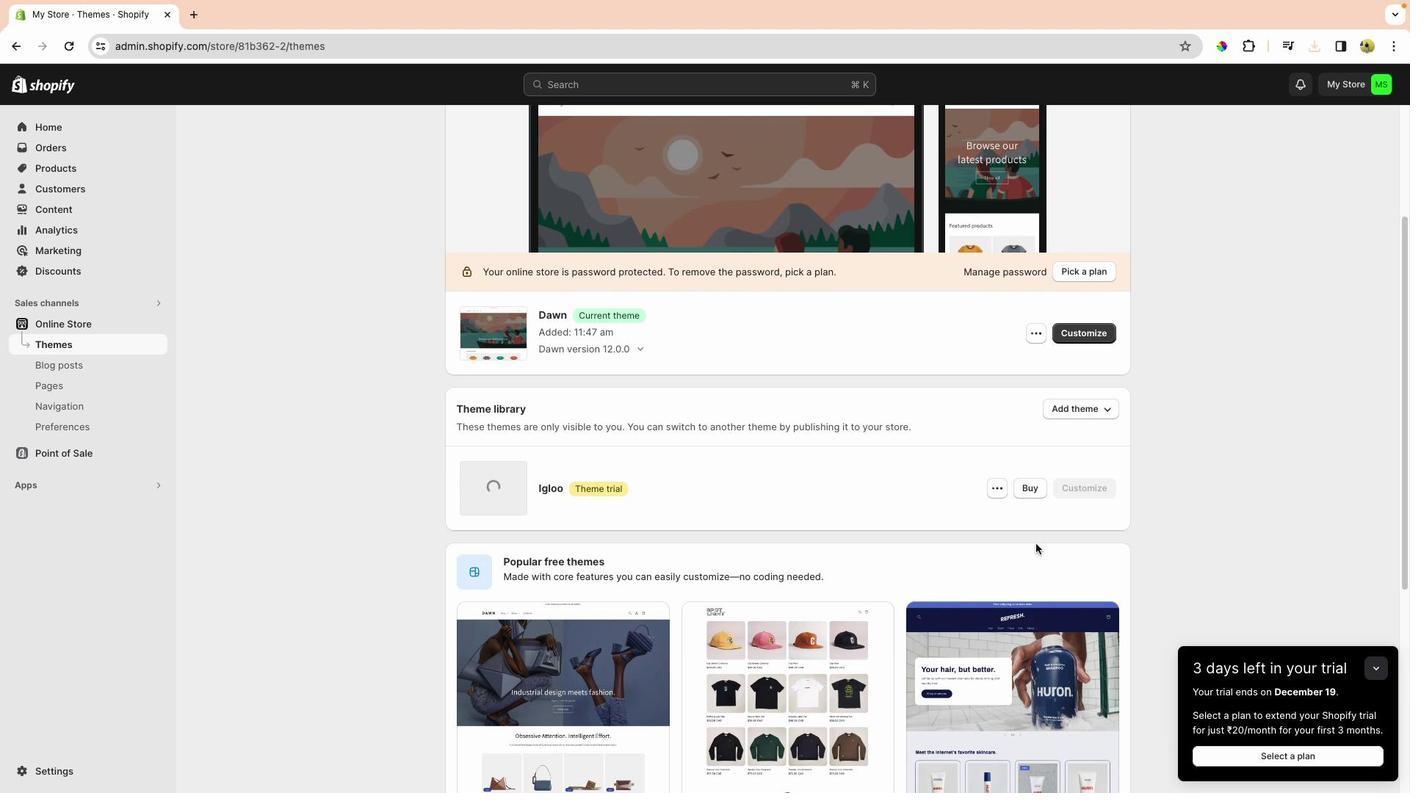 
Action: Mouse moved to (1218, 377)
Screenshot: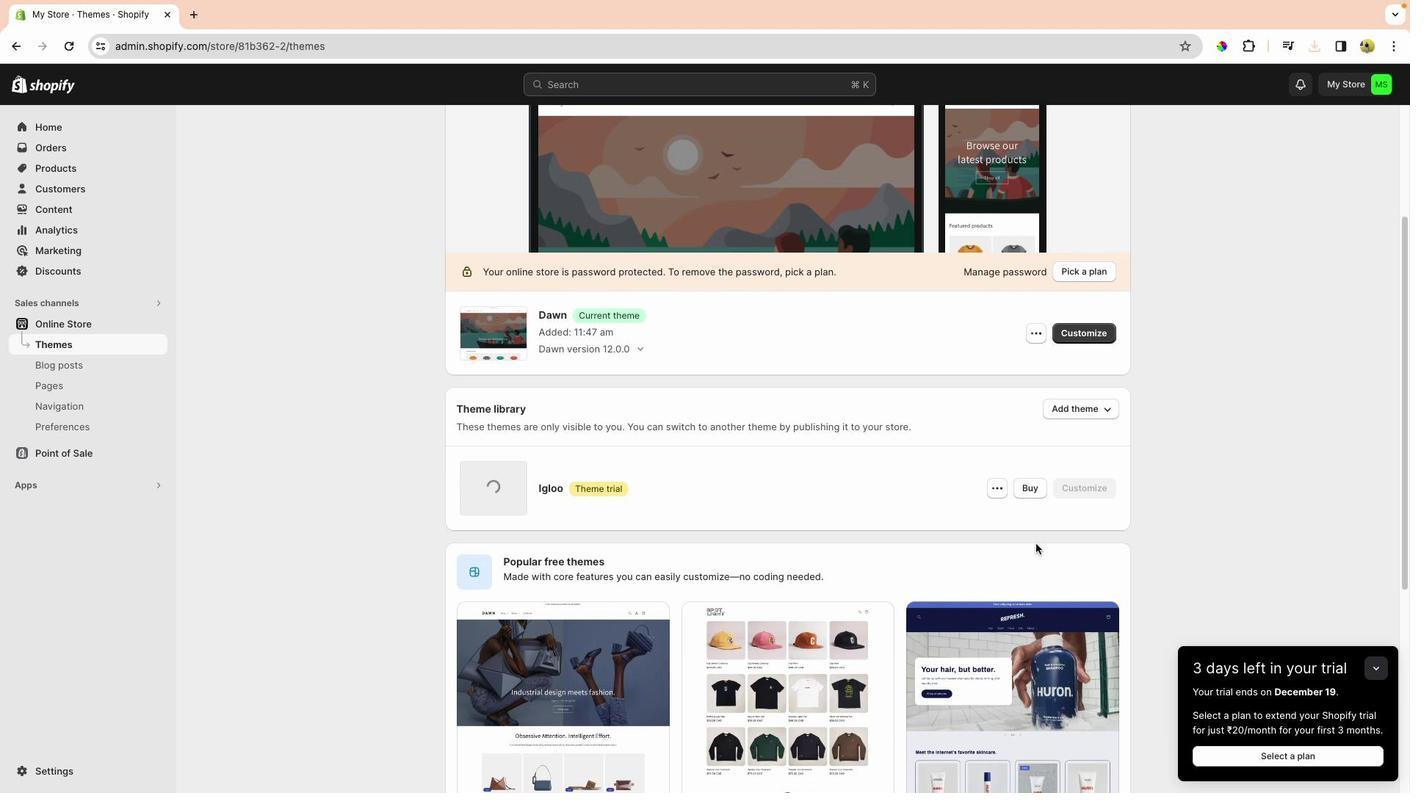 
Action: Mouse scrolled (1218, 377) with delta (1419, -11)
Screenshot: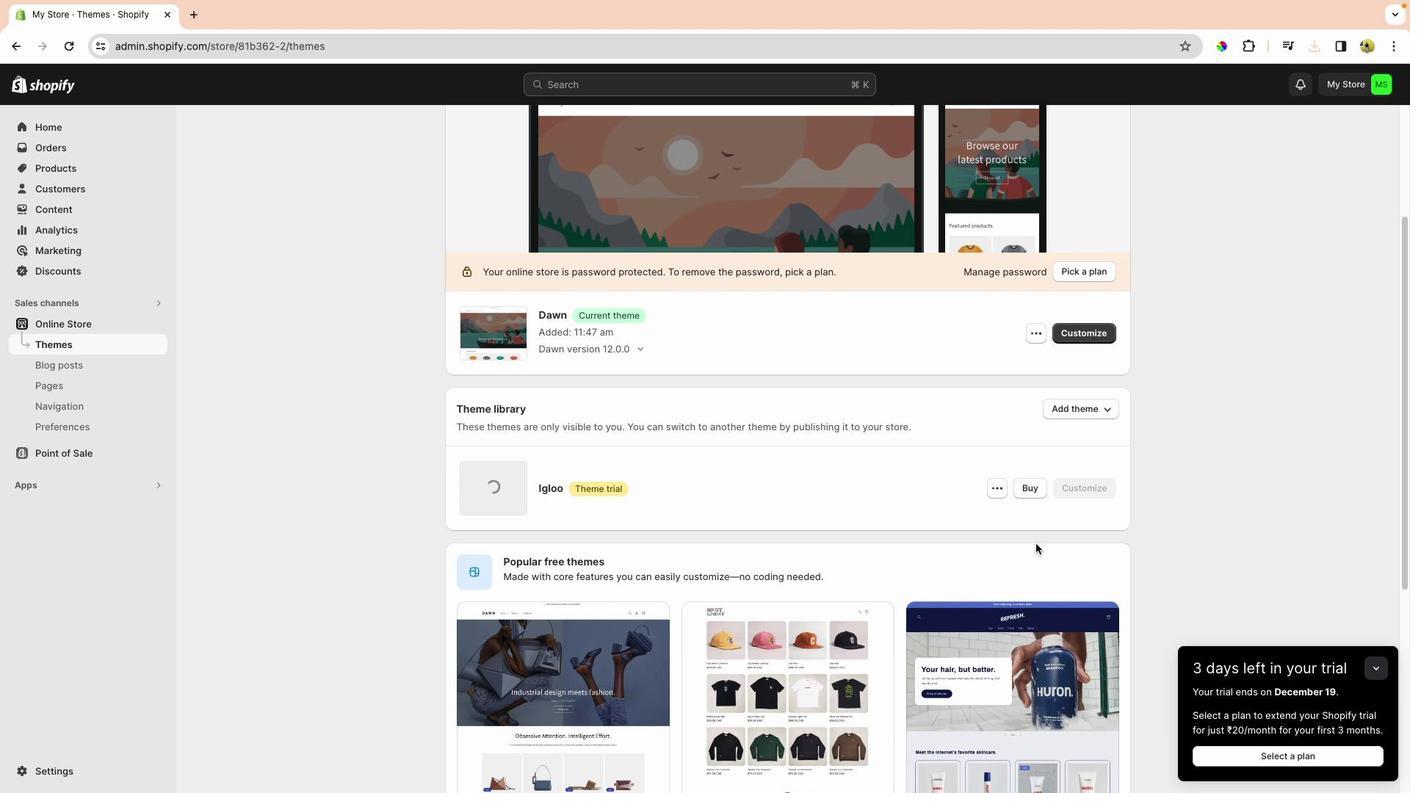 
Action: Mouse scrolled (1218, 377) with delta (1419, -11)
Screenshot: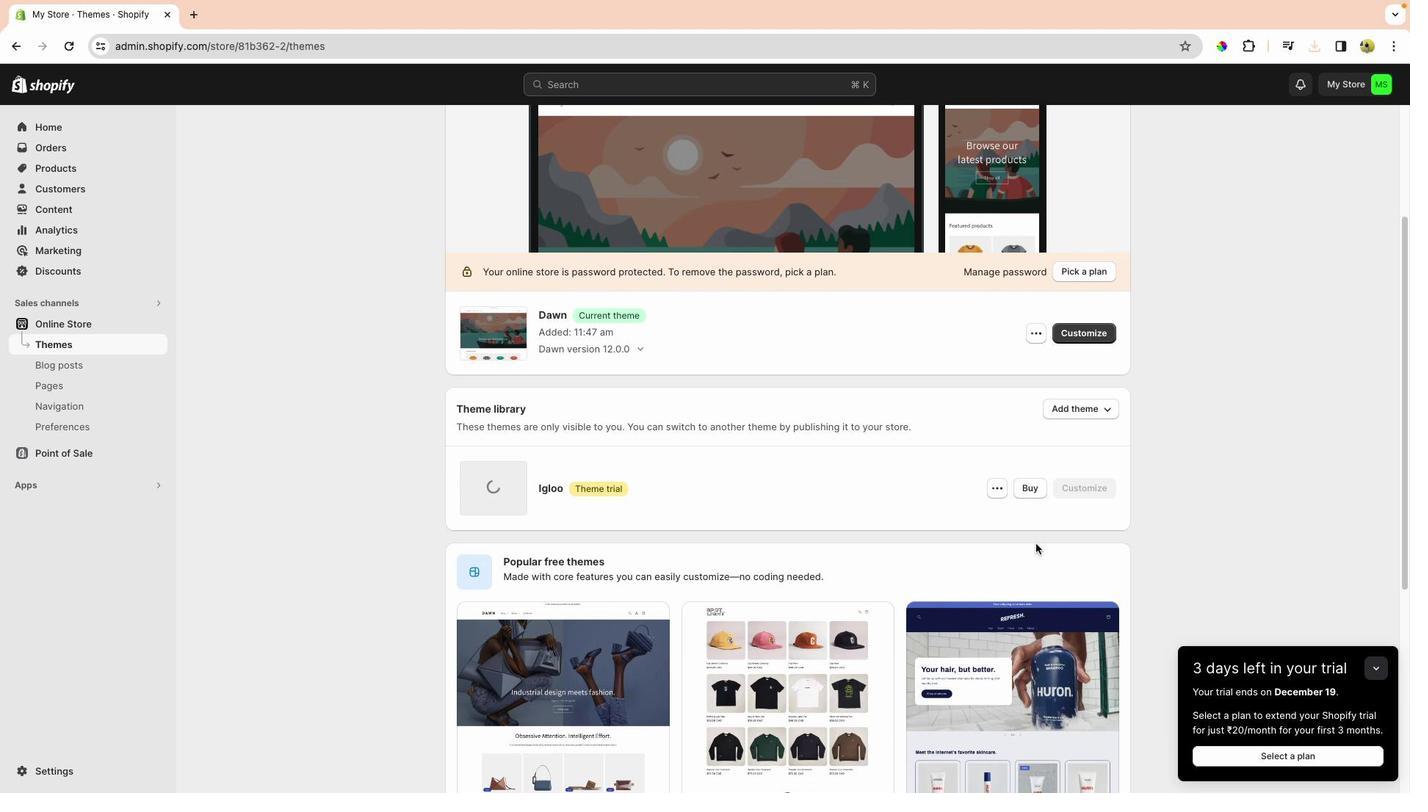 
Action: Mouse scrolled (1218, 377) with delta (1419, -11)
Screenshot: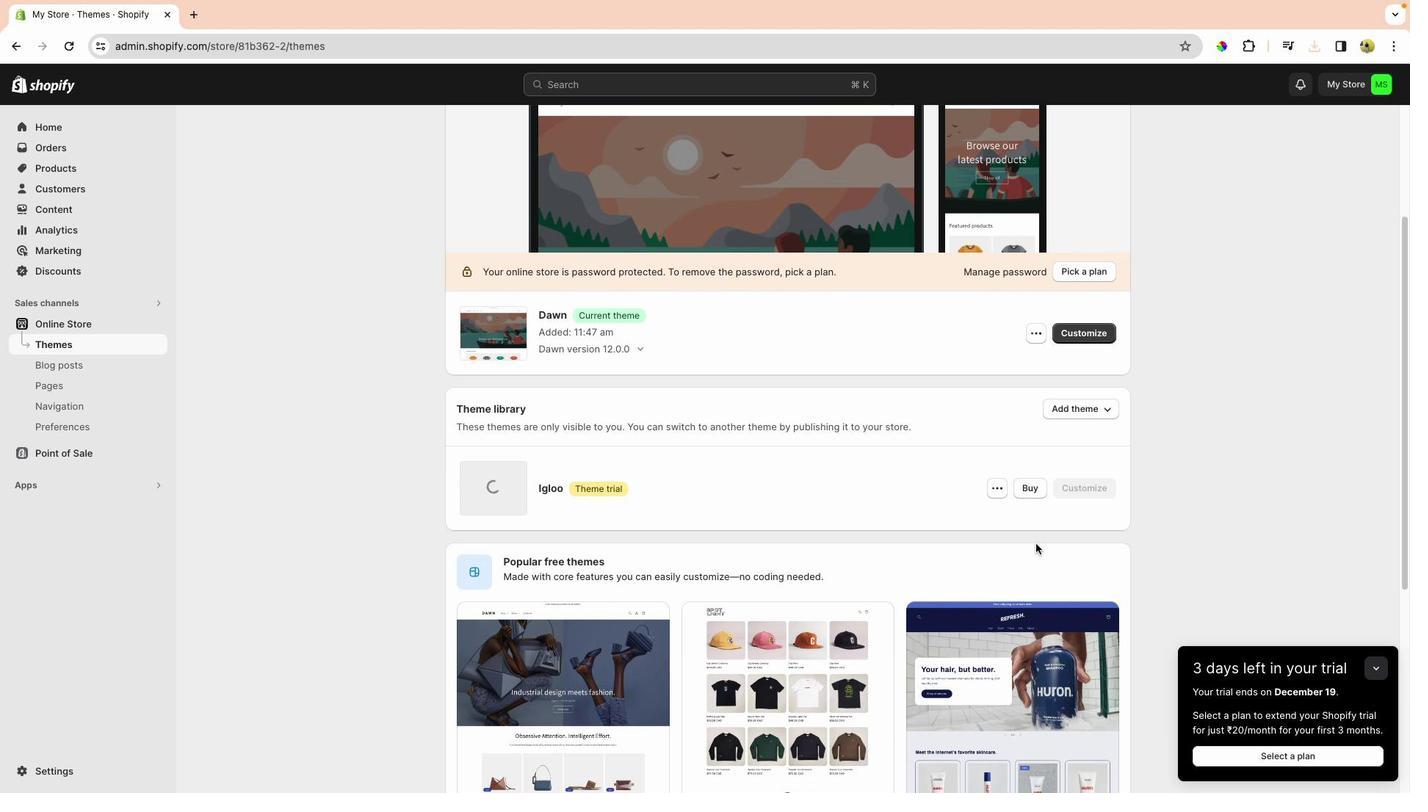 
Action: Mouse moved to (878, 394)
Screenshot: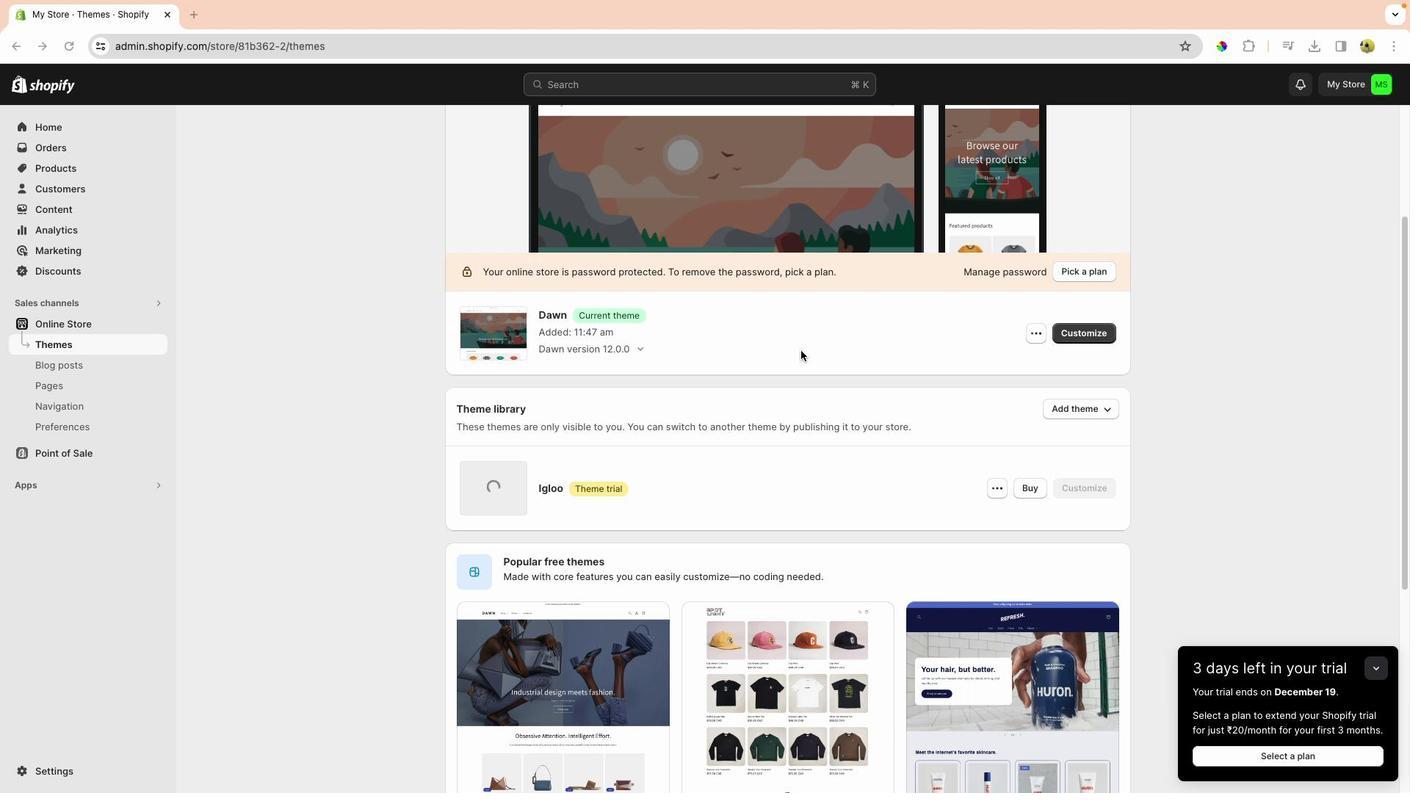 
Action: Mouse pressed left at (878, 394)
Screenshot: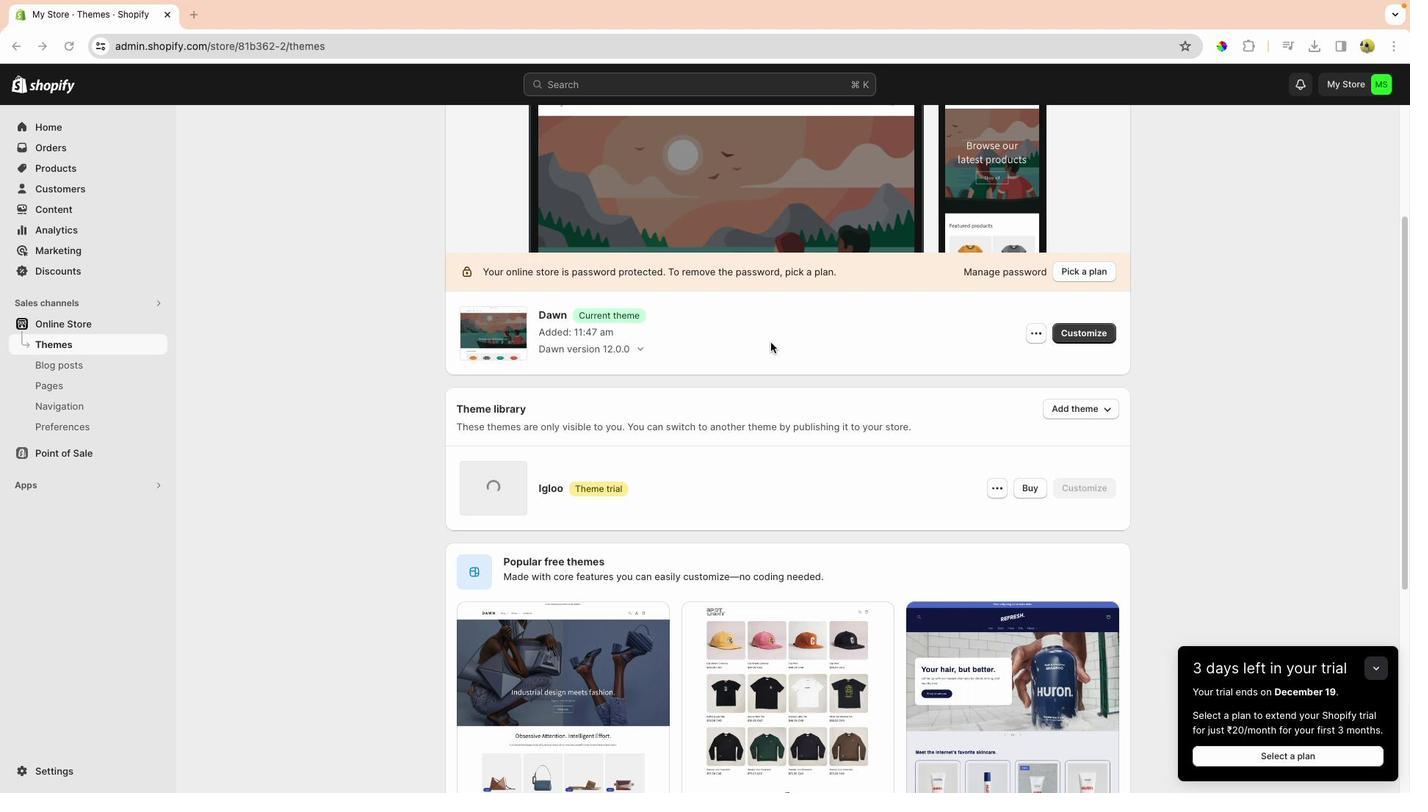 
Action: Mouse moved to (1248, 273)
Screenshot: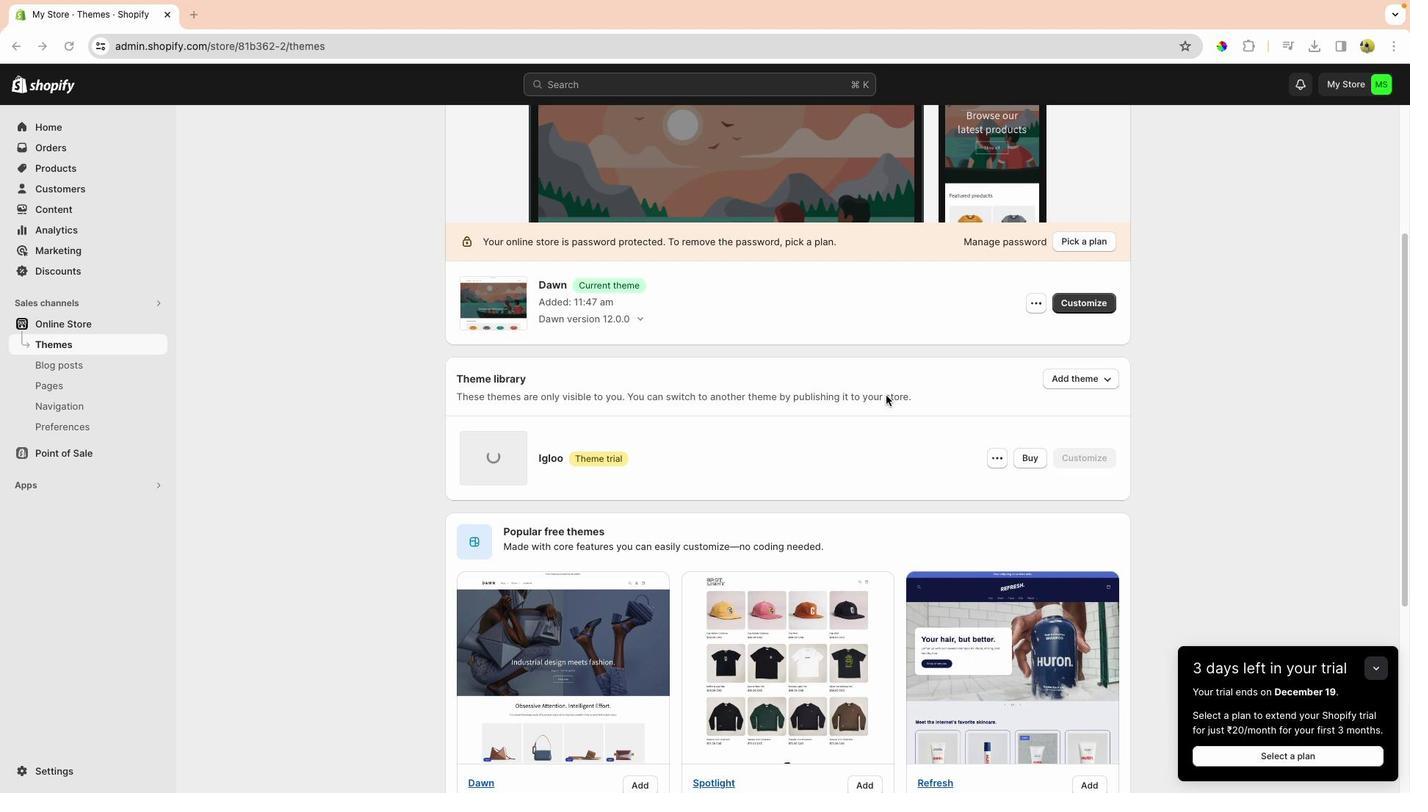 
Action: Mouse scrolled (1248, 273) with delta (1419, -11)
Screenshot: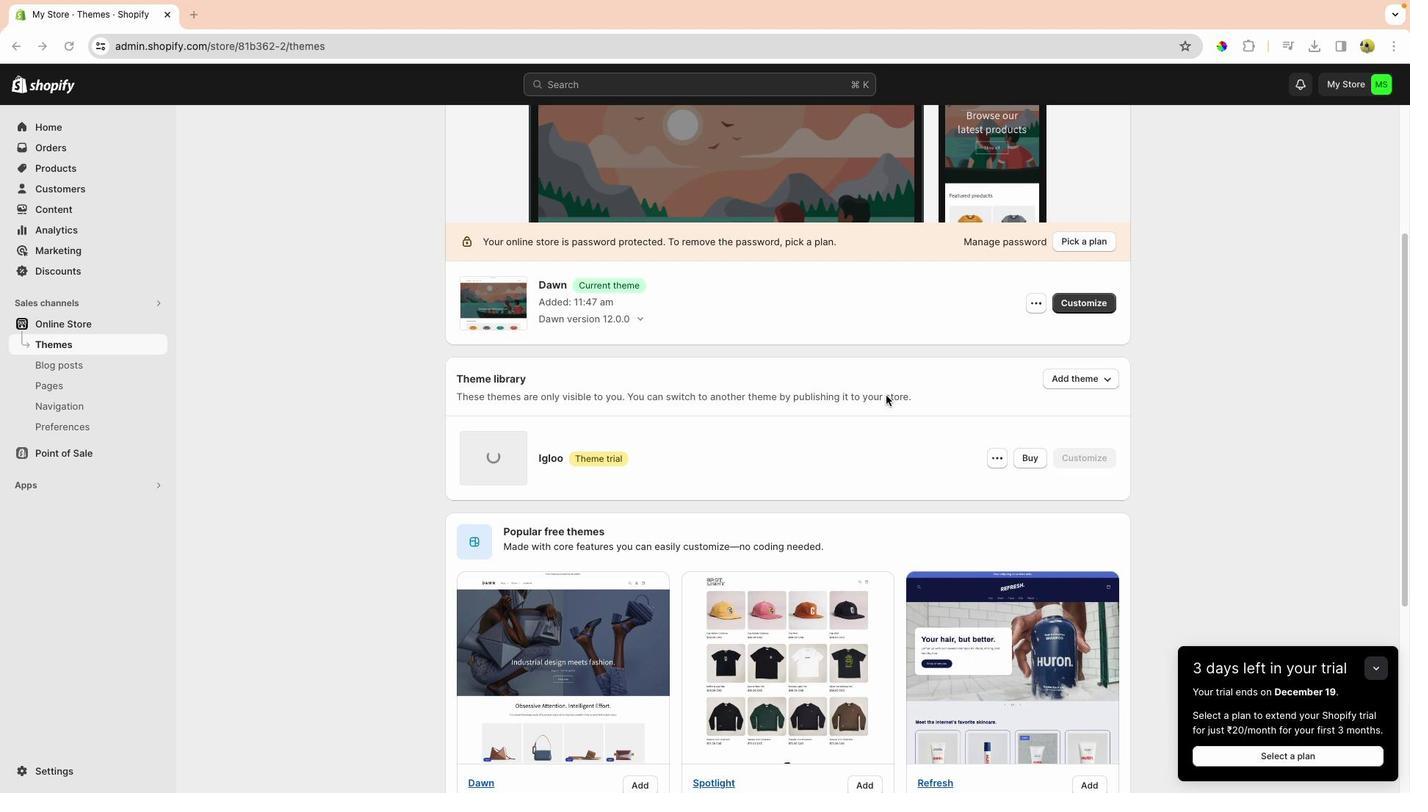 
Action: Mouse moved to (1248, 273)
Screenshot: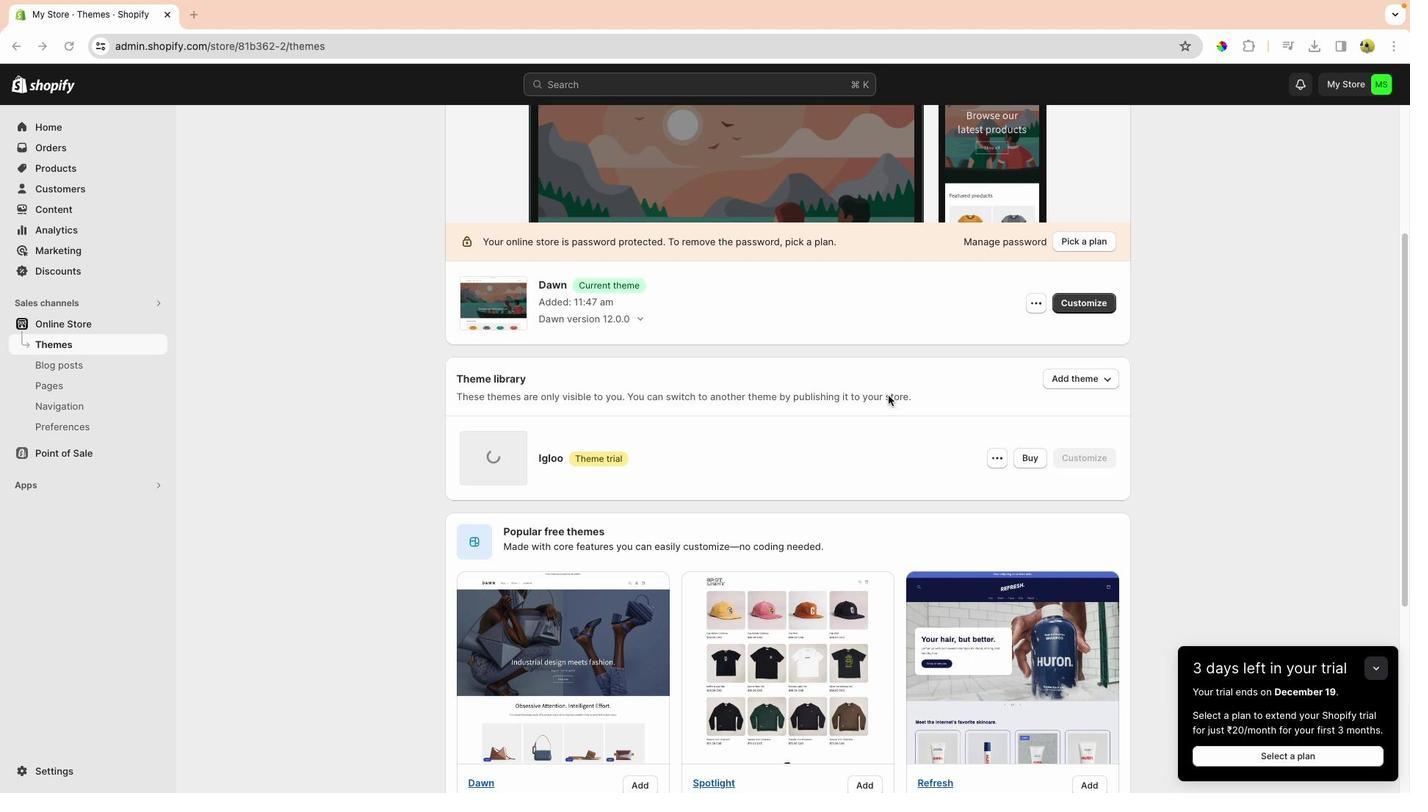 
Action: Mouse scrolled (1248, 273) with delta (1419, -11)
Screenshot: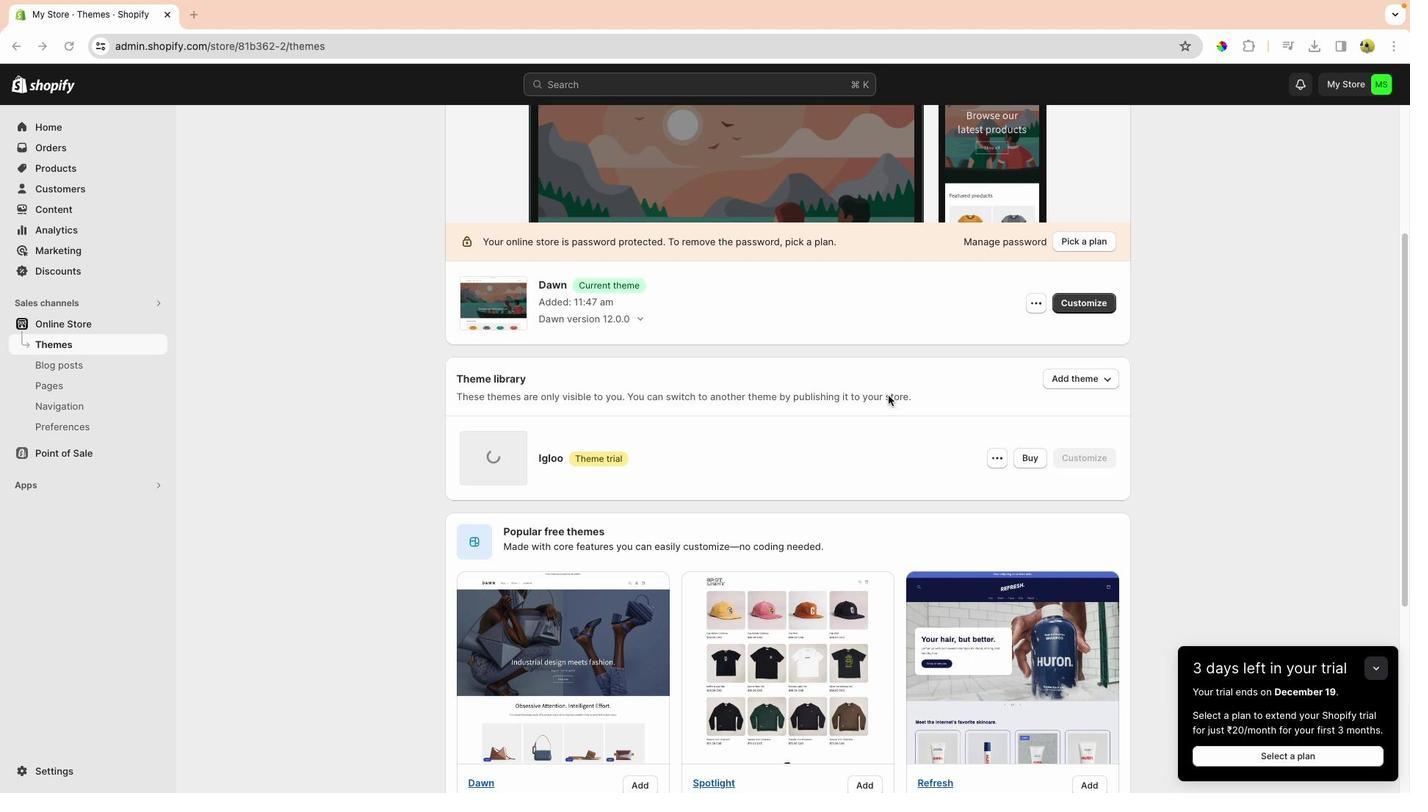 
Action: Mouse moved to (1245, 269)
Screenshot: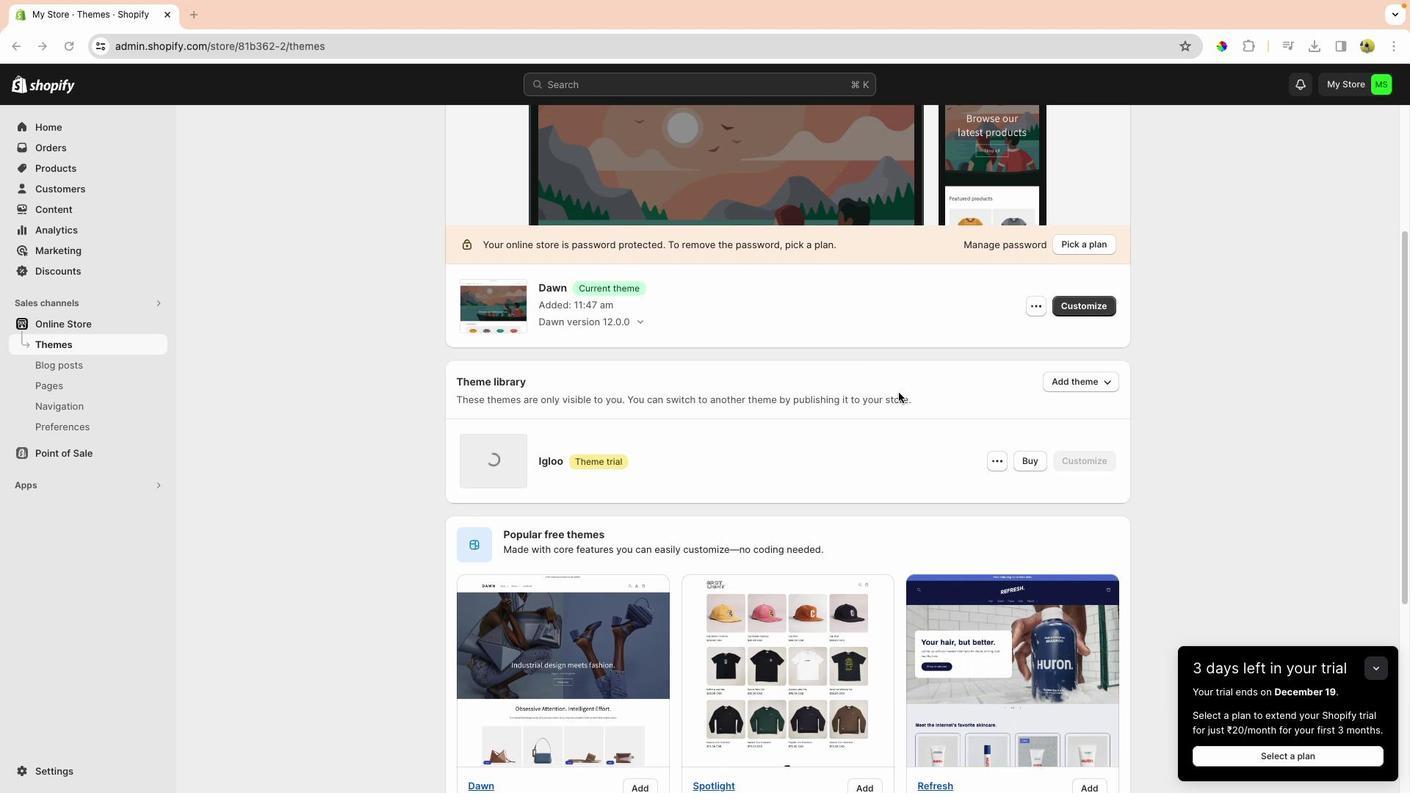 
Action: Mouse scrolled (1245, 269) with delta (1419, -11)
Screenshot: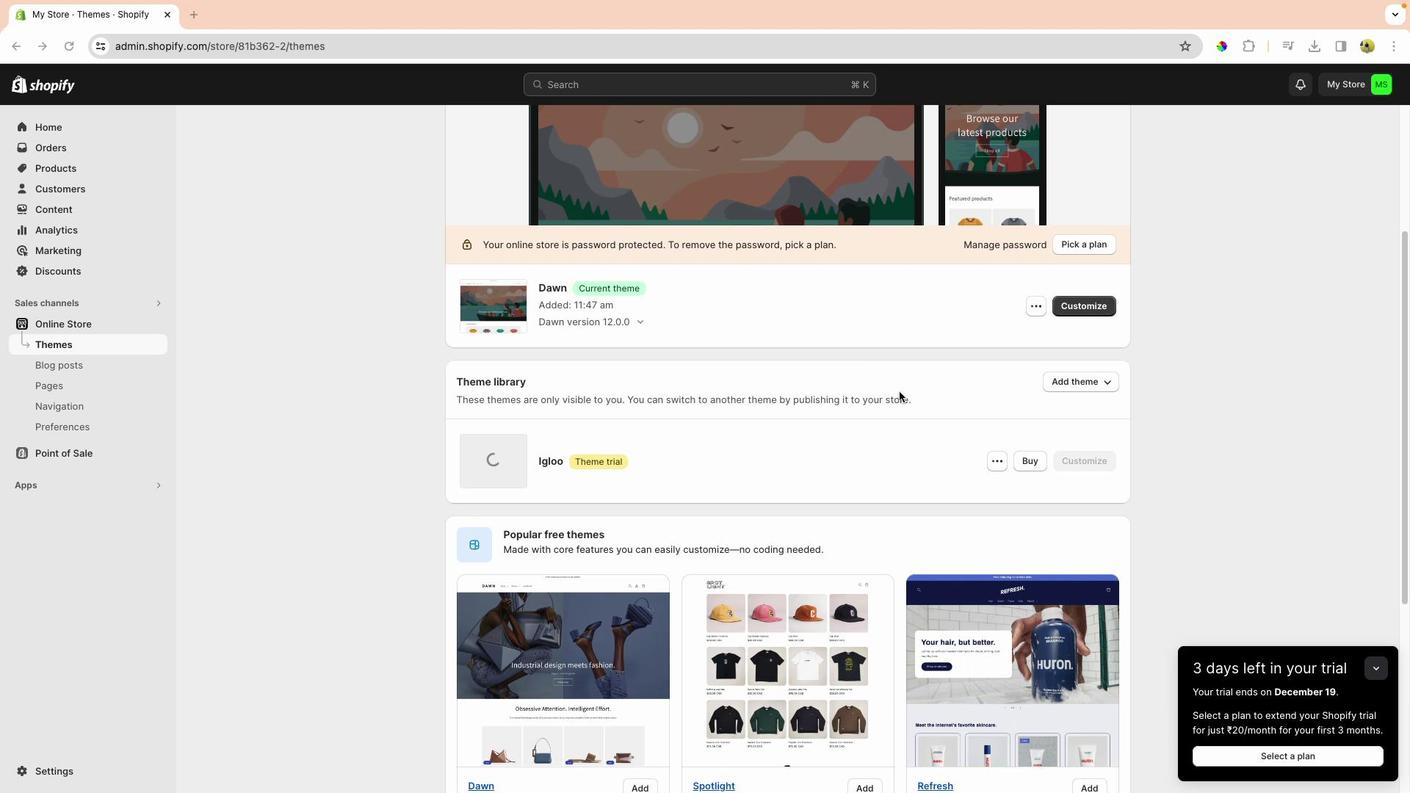 
Action: Mouse moved to (1242, 269)
Screenshot: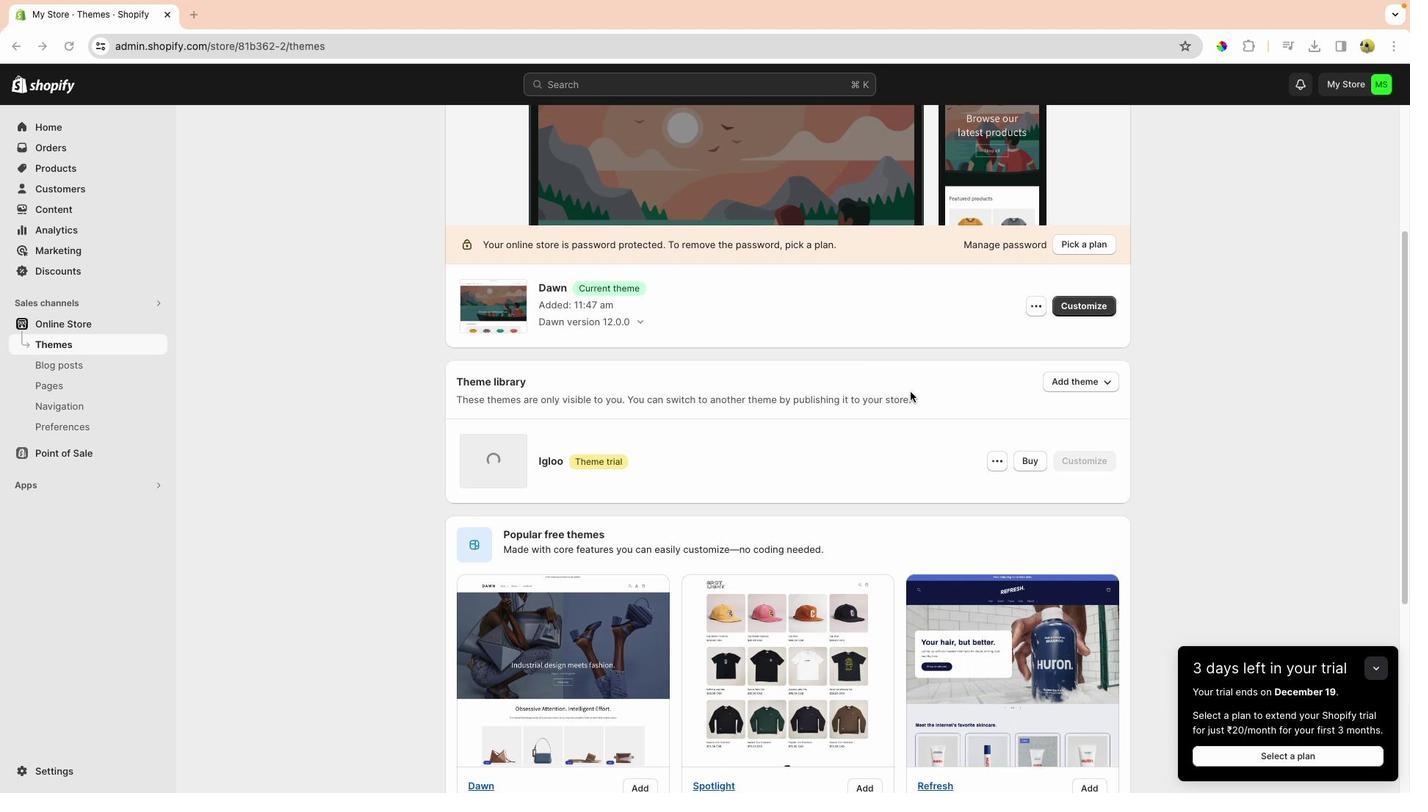 
Action: Mouse scrolled (1242, 269) with delta (1419, -11)
Screenshot: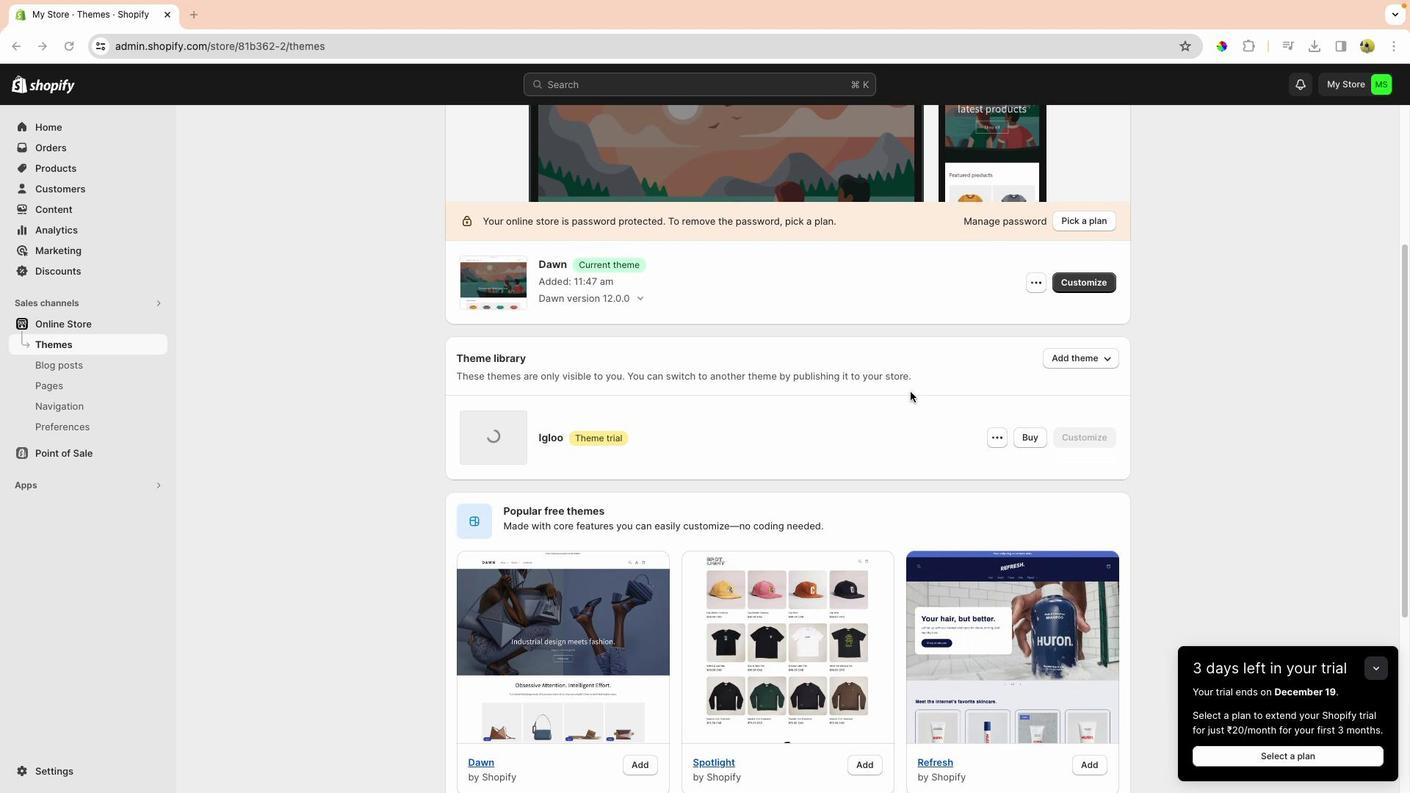 
Action: Mouse scrolled (1242, 269) with delta (1419, -11)
Screenshot: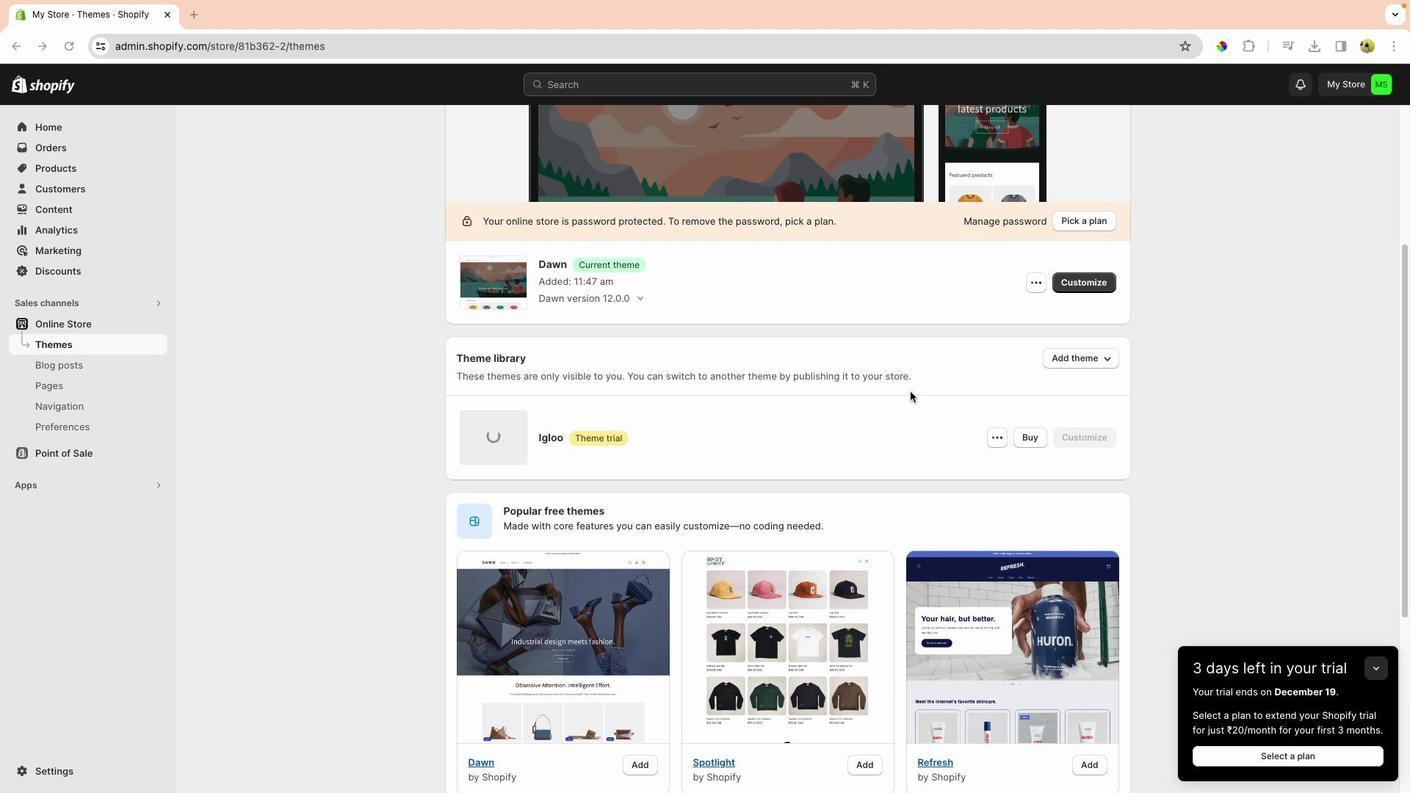 
Action: Mouse moved to (1242, 269)
Screenshot: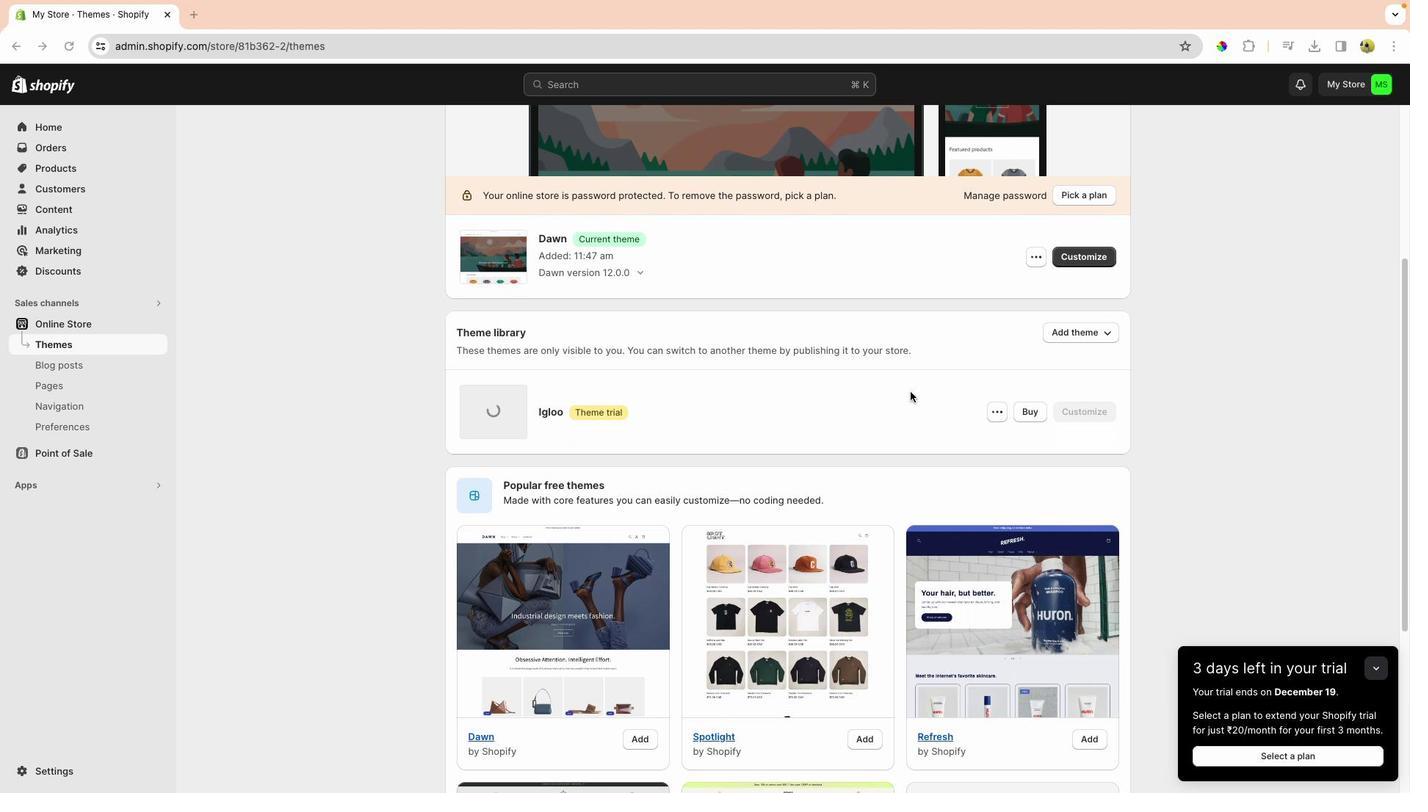
Action: Mouse scrolled (1242, 269) with delta (1419, -11)
Screenshot: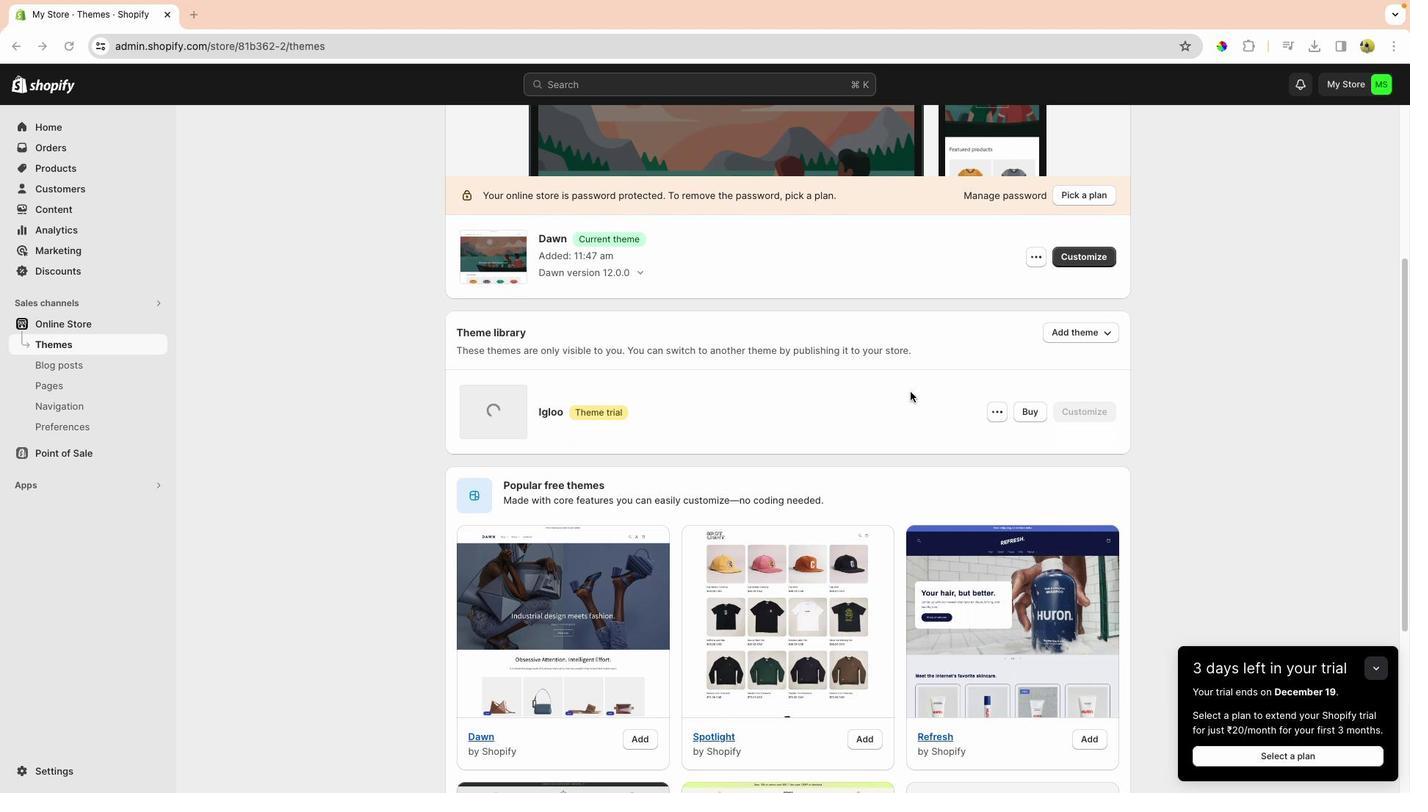 
Action: Mouse scrolled (1242, 269) with delta (1419, -11)
Screenshot: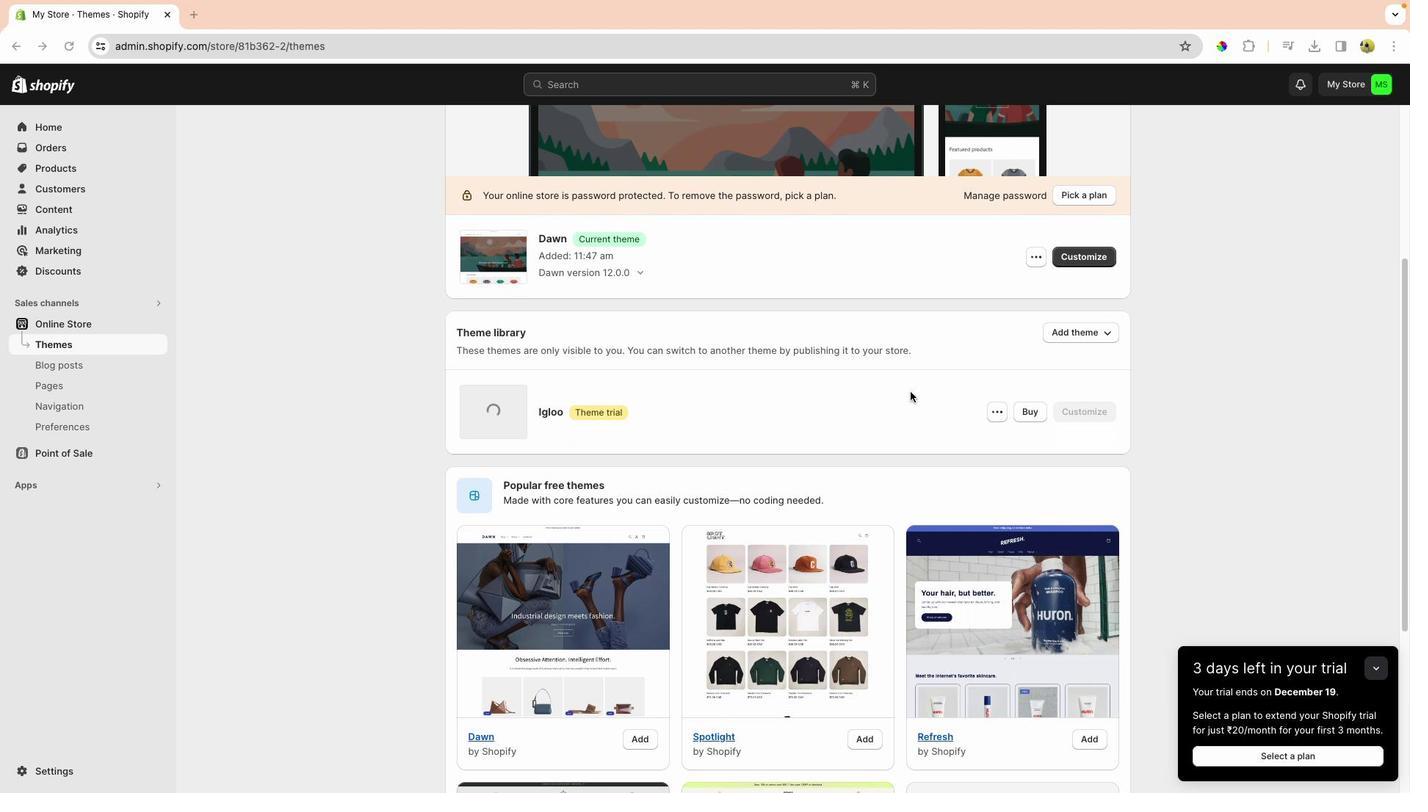 
Action: Mouse moved to (1243, 271)
Screenshot: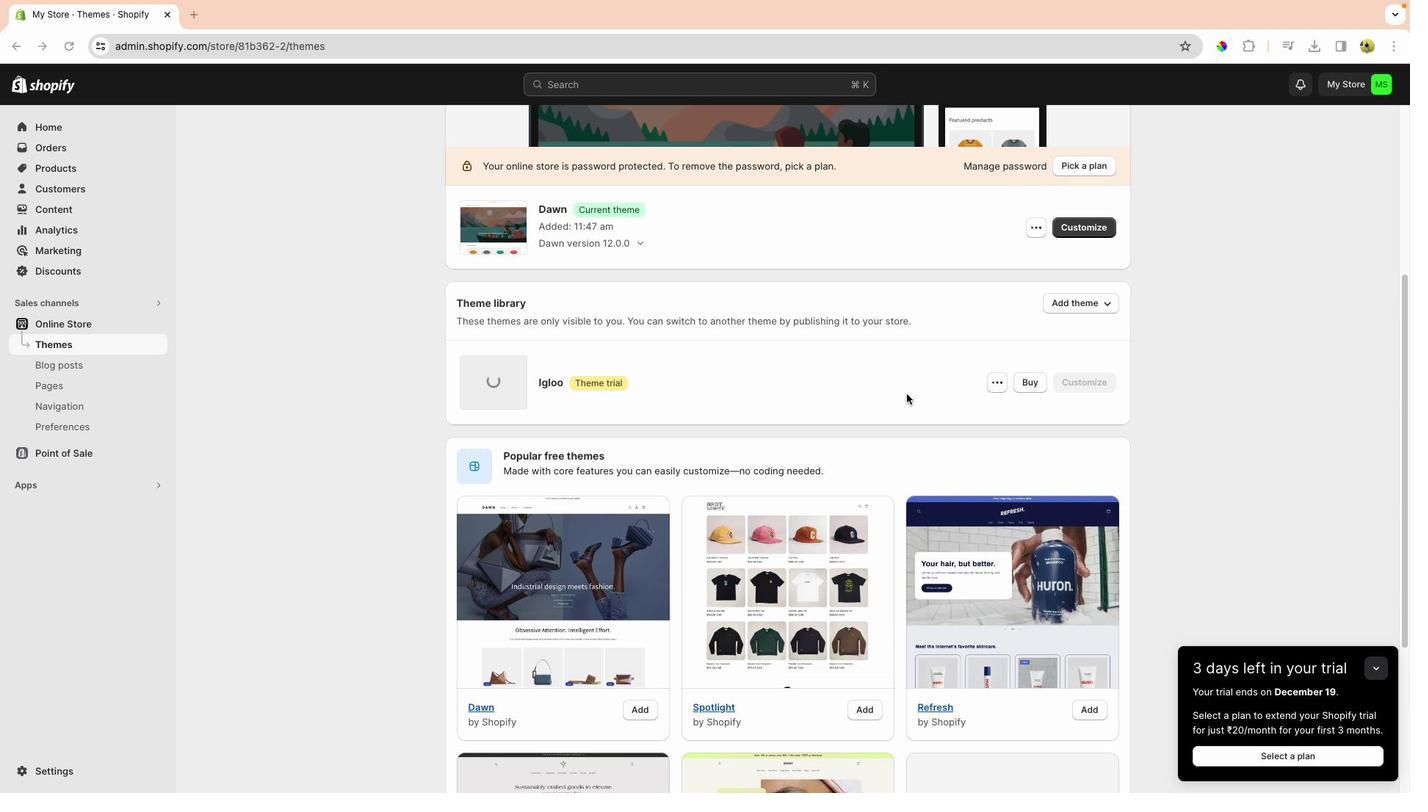 
Action: Mouse scrolled (1243, 271) with delta (1419, -11)
Screenshot: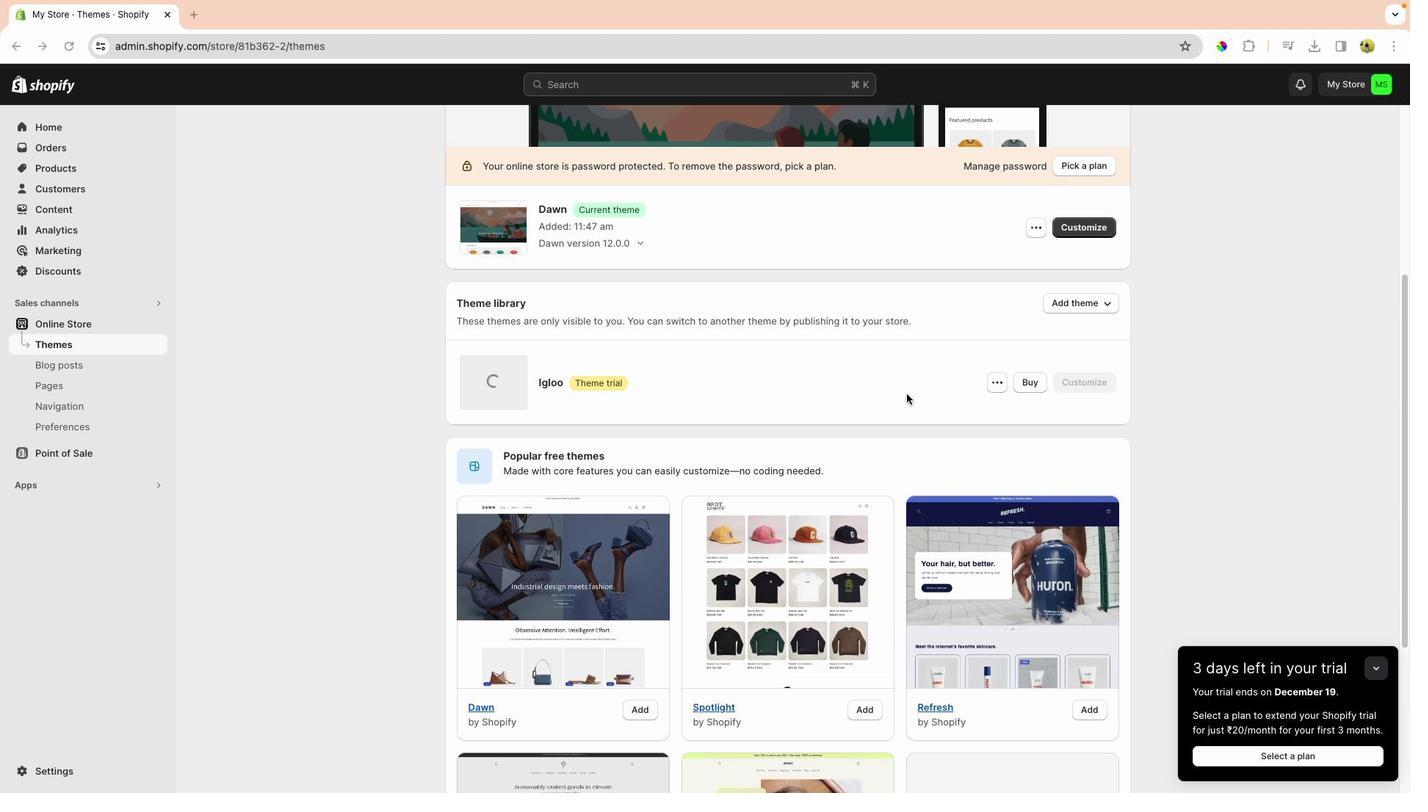
Action: Mouse scrolled (1243, 271) with delta (1419, -11)
Screenshot: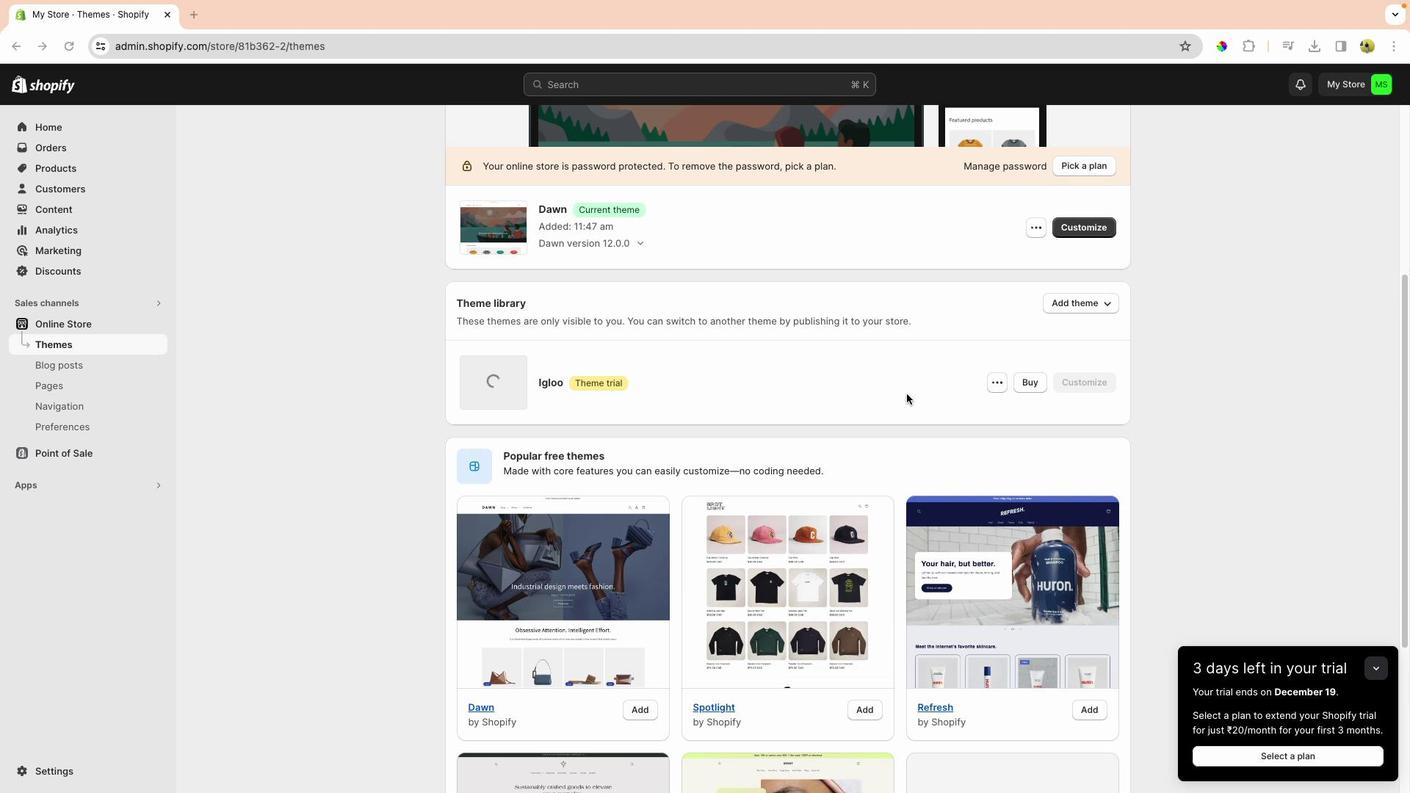 
Action: Mouse scrolled (1243, 271) with delta (1419, -11)
Screenshot: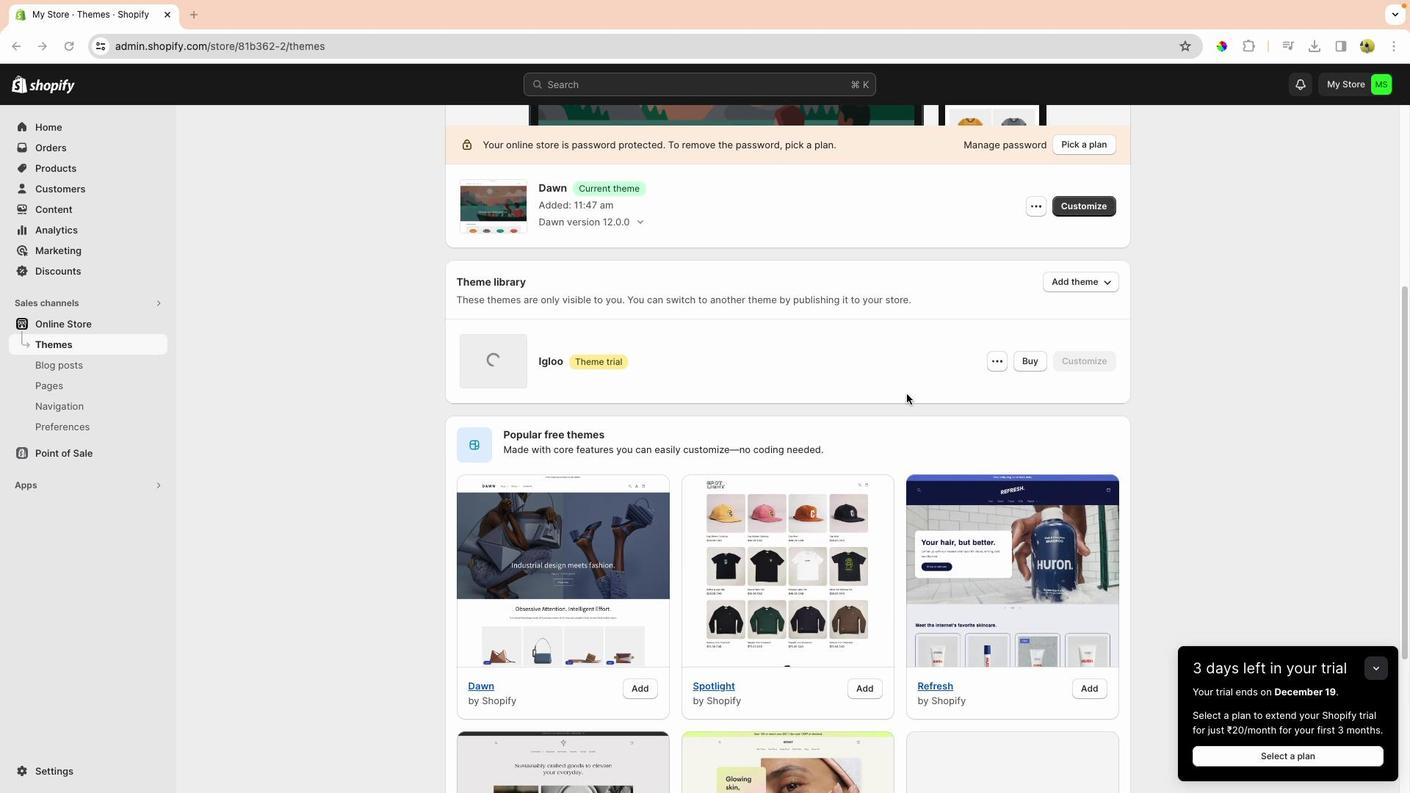 
Action: Mouse scrolled (1243, 271) with delta (1419, -11)
Screenshot: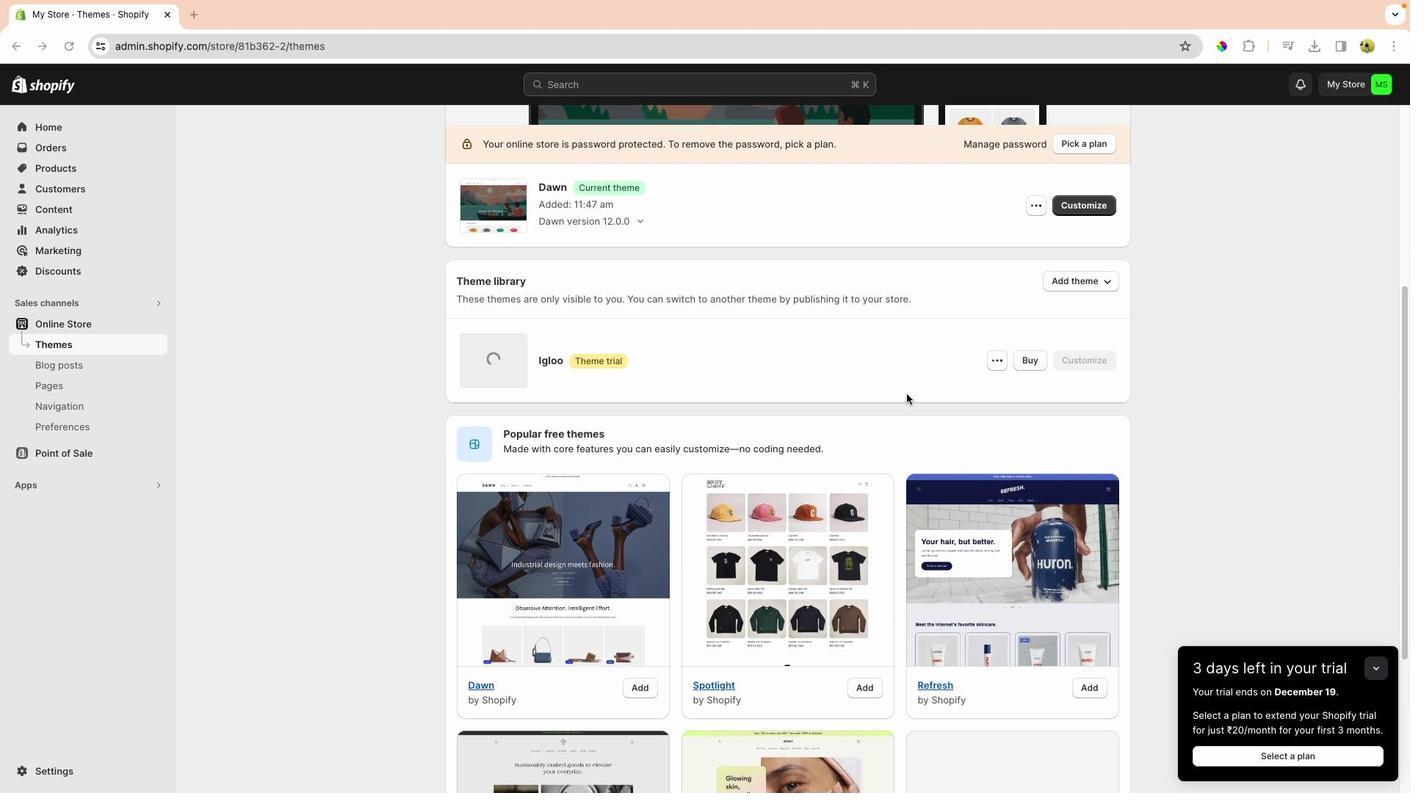 
Action: Mouse scrolled (1243, 271) with delta (1419, -11)
Screenshot: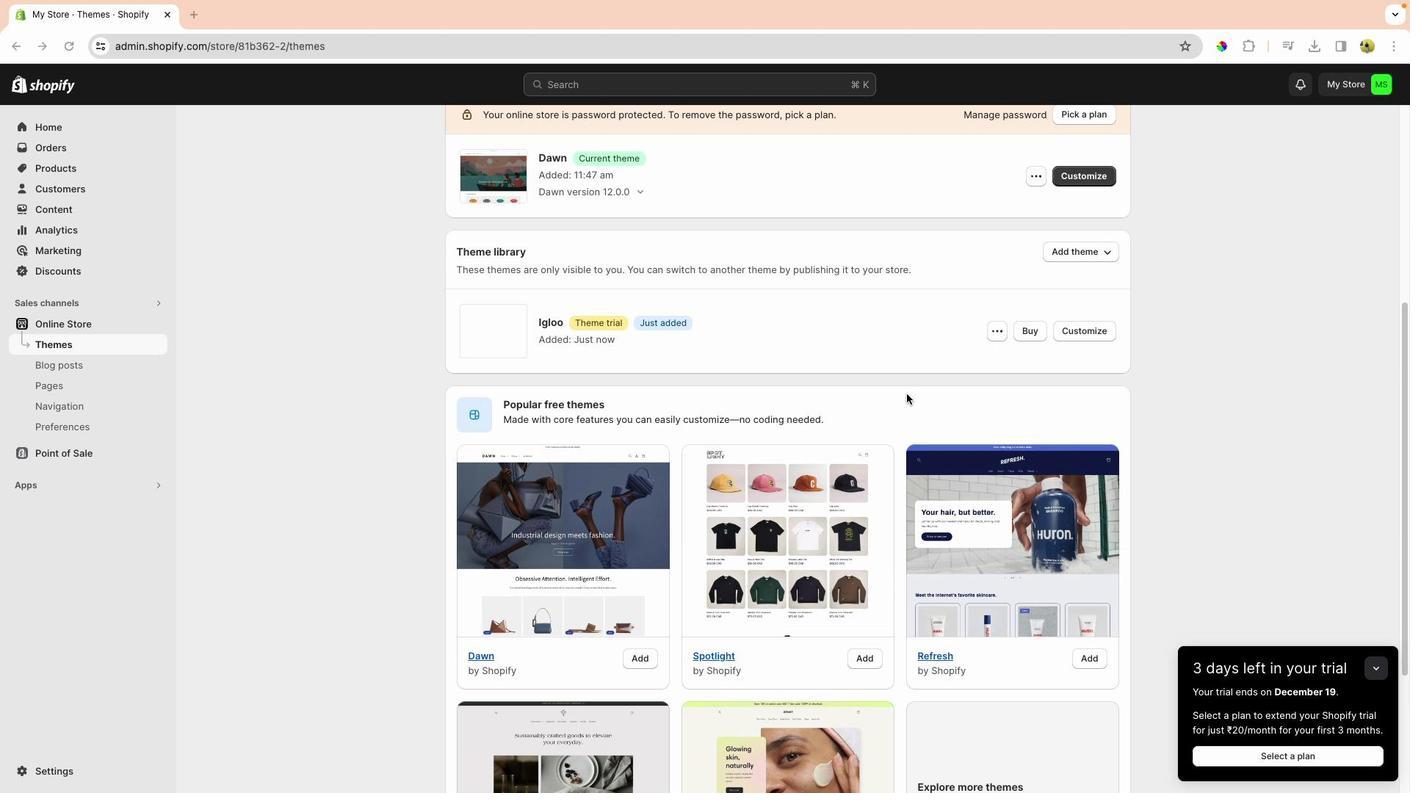 
Action: Mouse scrolled (1243, 271) with delta (1419, -11)
Screenshot: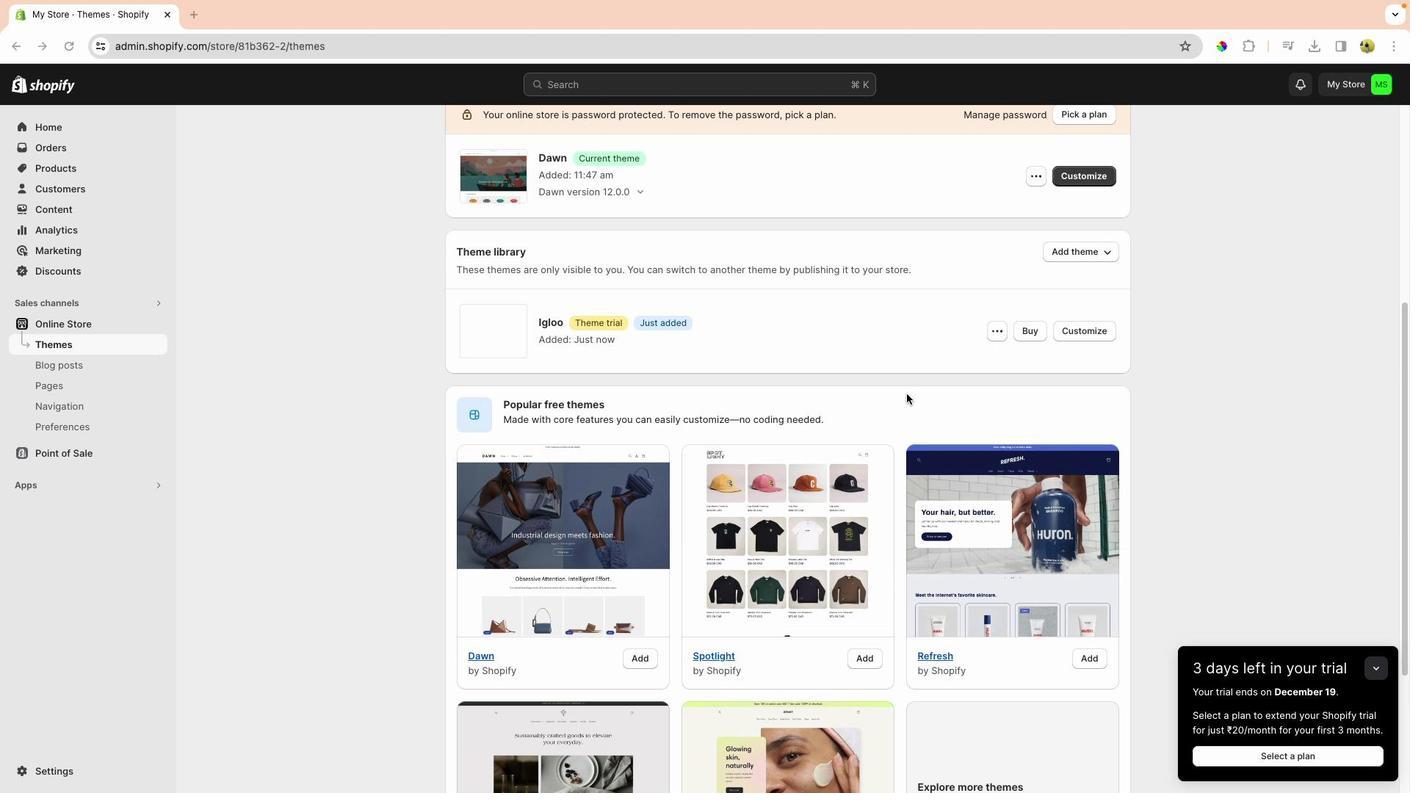 
Action: Mouse scrolled (1243, 271) with delta (1419, -11)
Screenshot: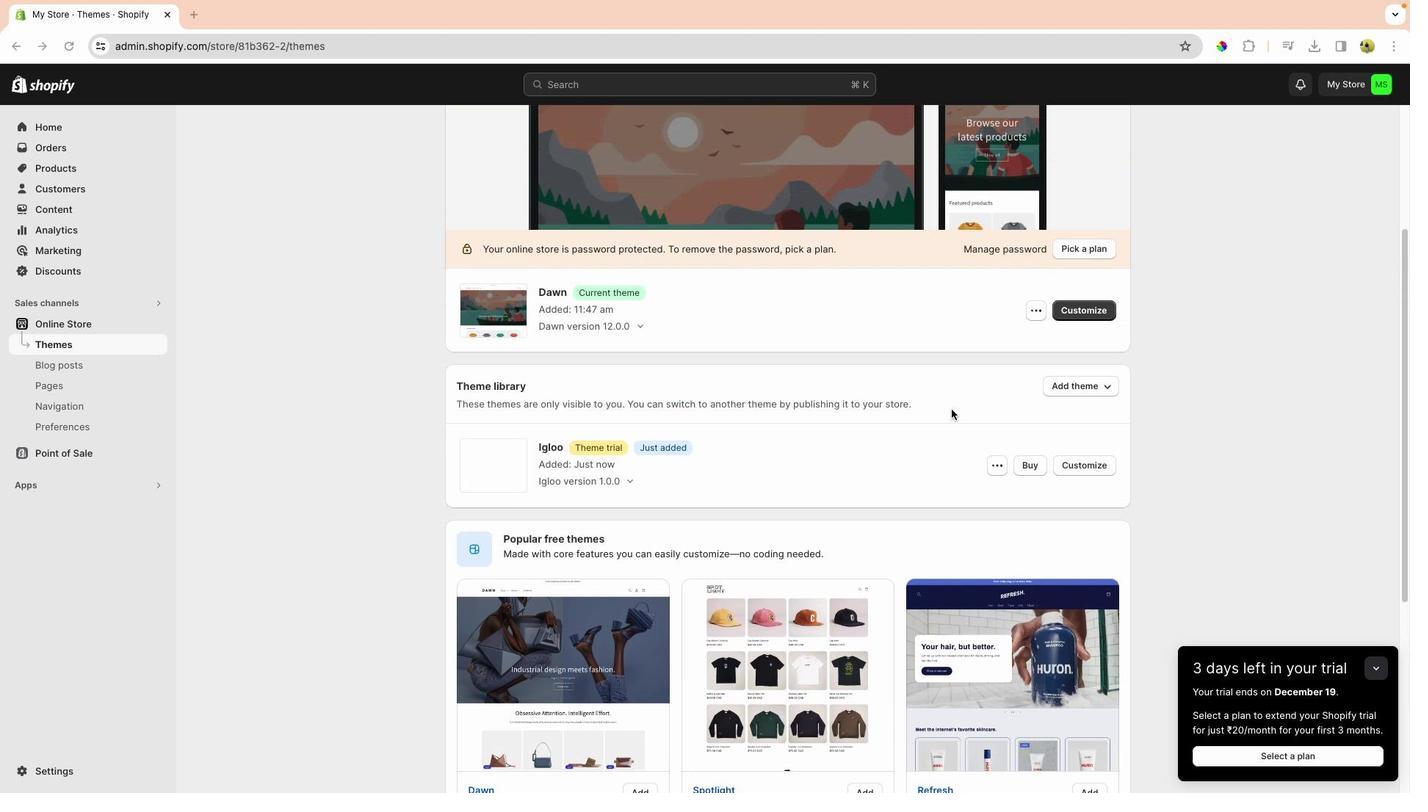 
Action: Mouse moved to (1243, 271)
Screenshot: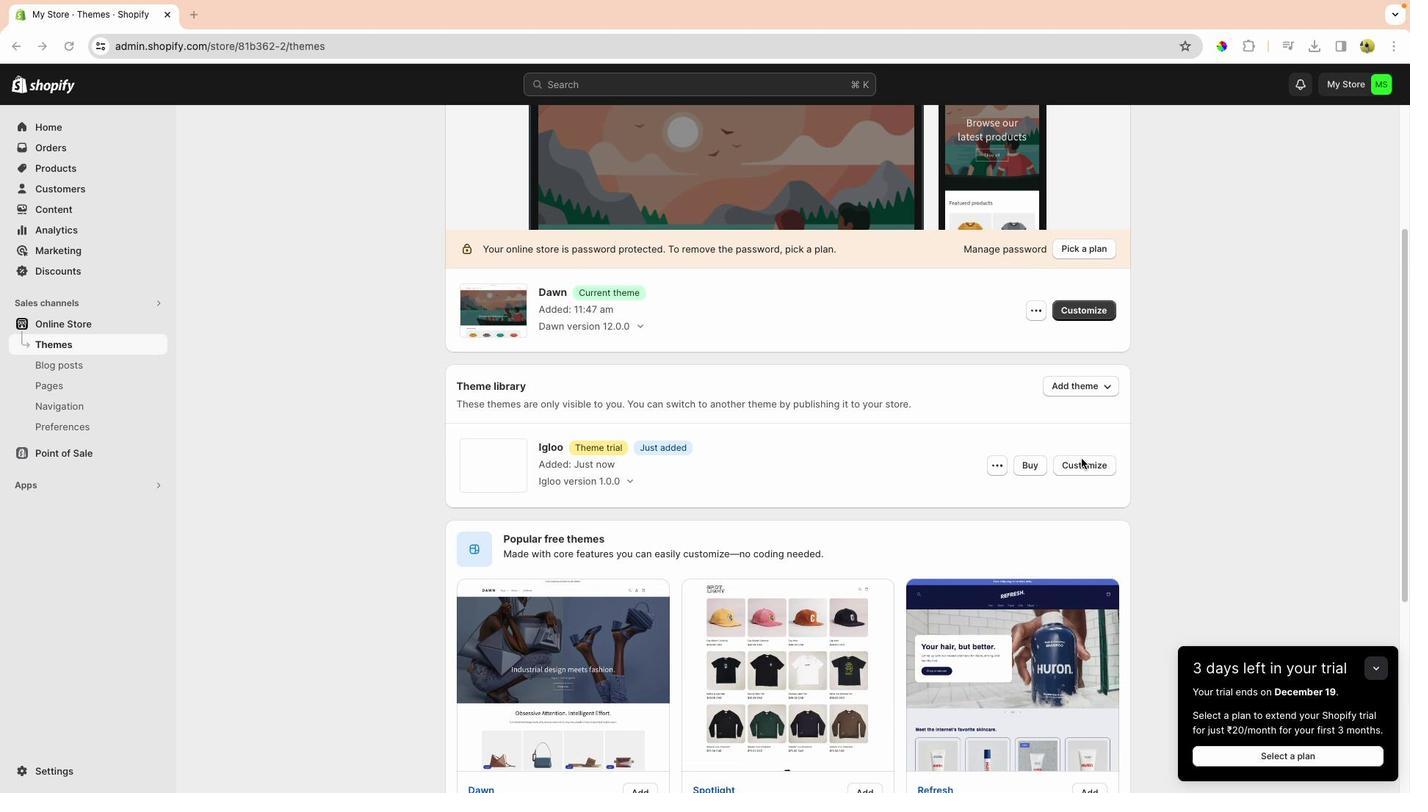 
Action: Mouse scrolled (1243, 271) with delta (1419, -11)
Screenshot: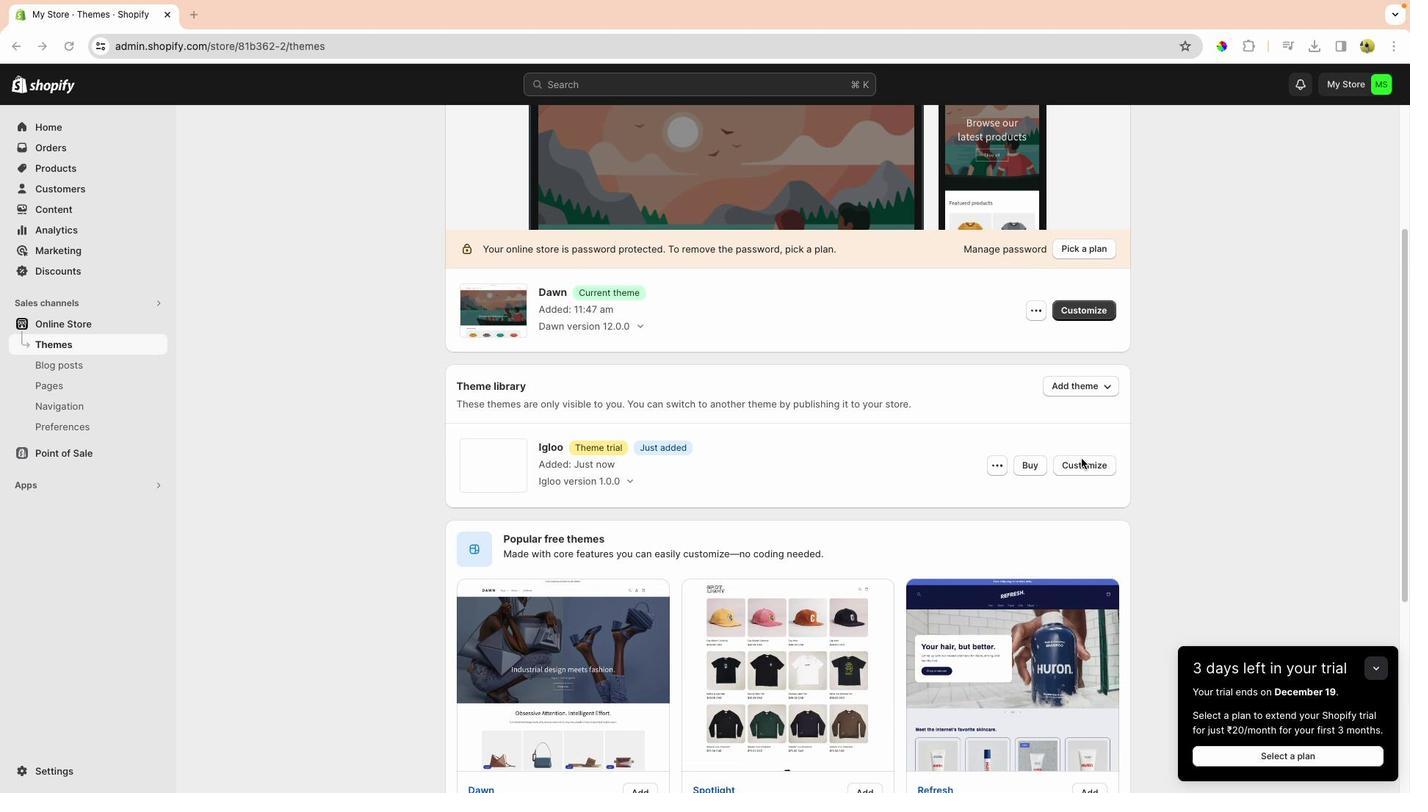 
Action: Mouse moved to (1243, 271)
Screenshot: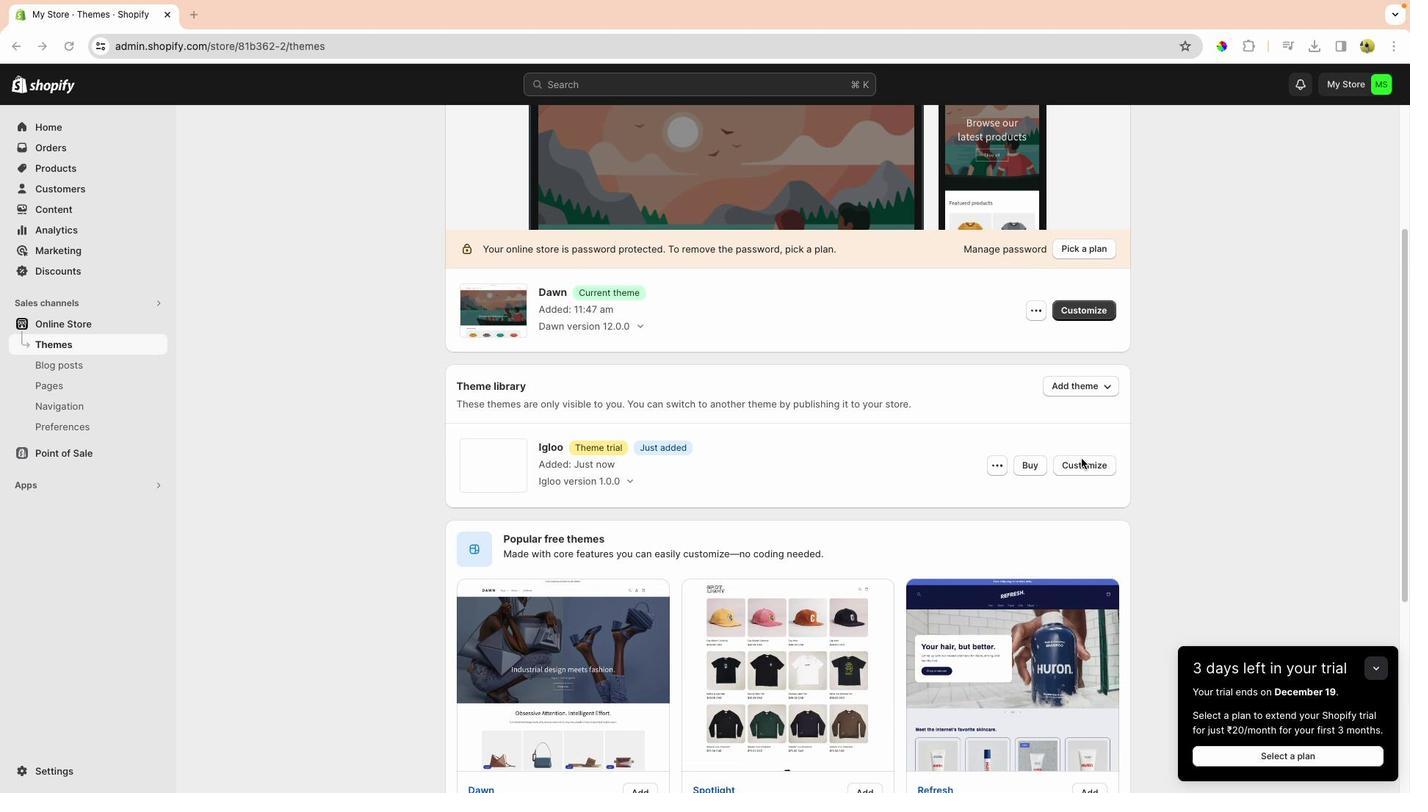 
Action: Mouse scrolled (1243, 271) with delta (1419, -11)
Screenshot: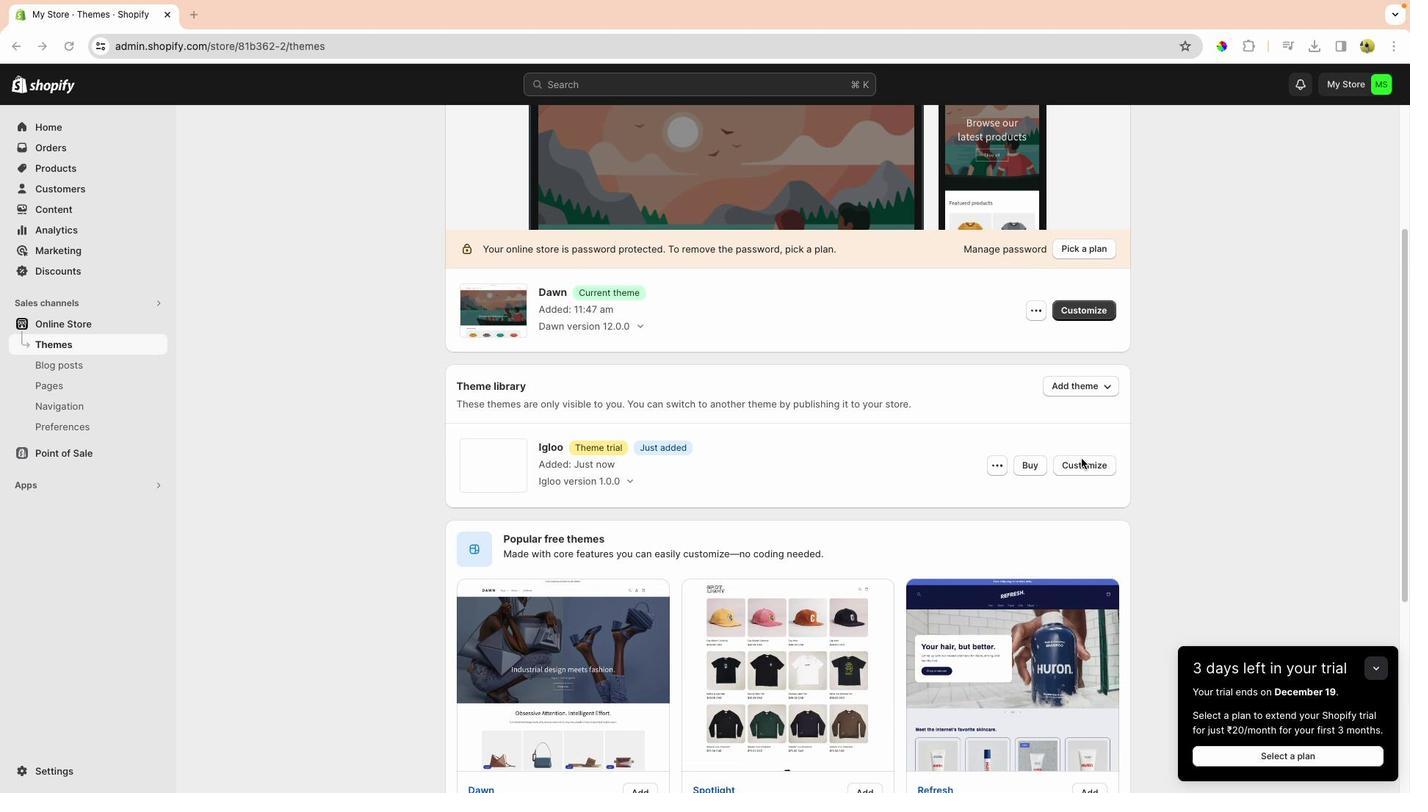 
Action: Mouse scrolled (1243, 271) with delta (1419, -9)
Screenshot: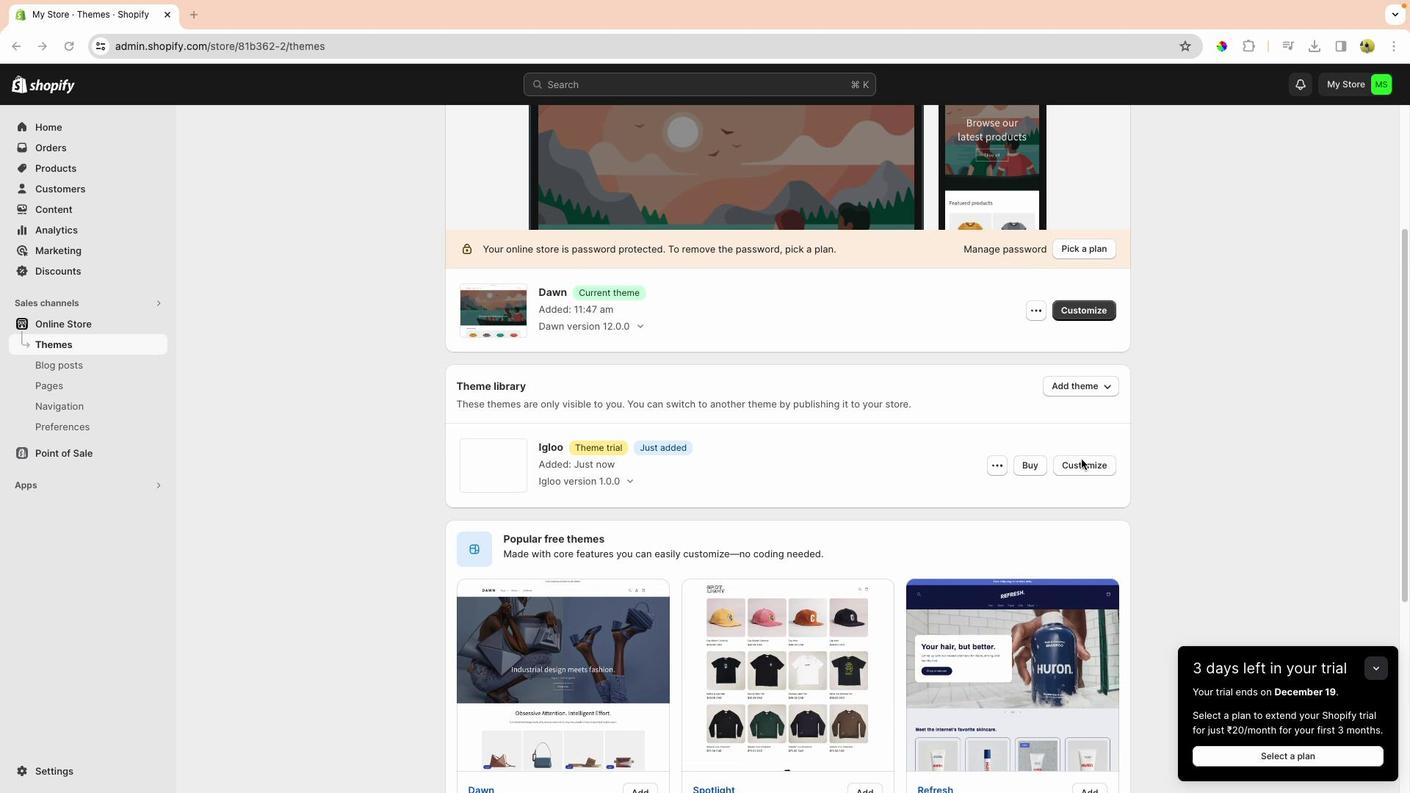 
Action: Mouse moved to (1209, 318)
Screenshot: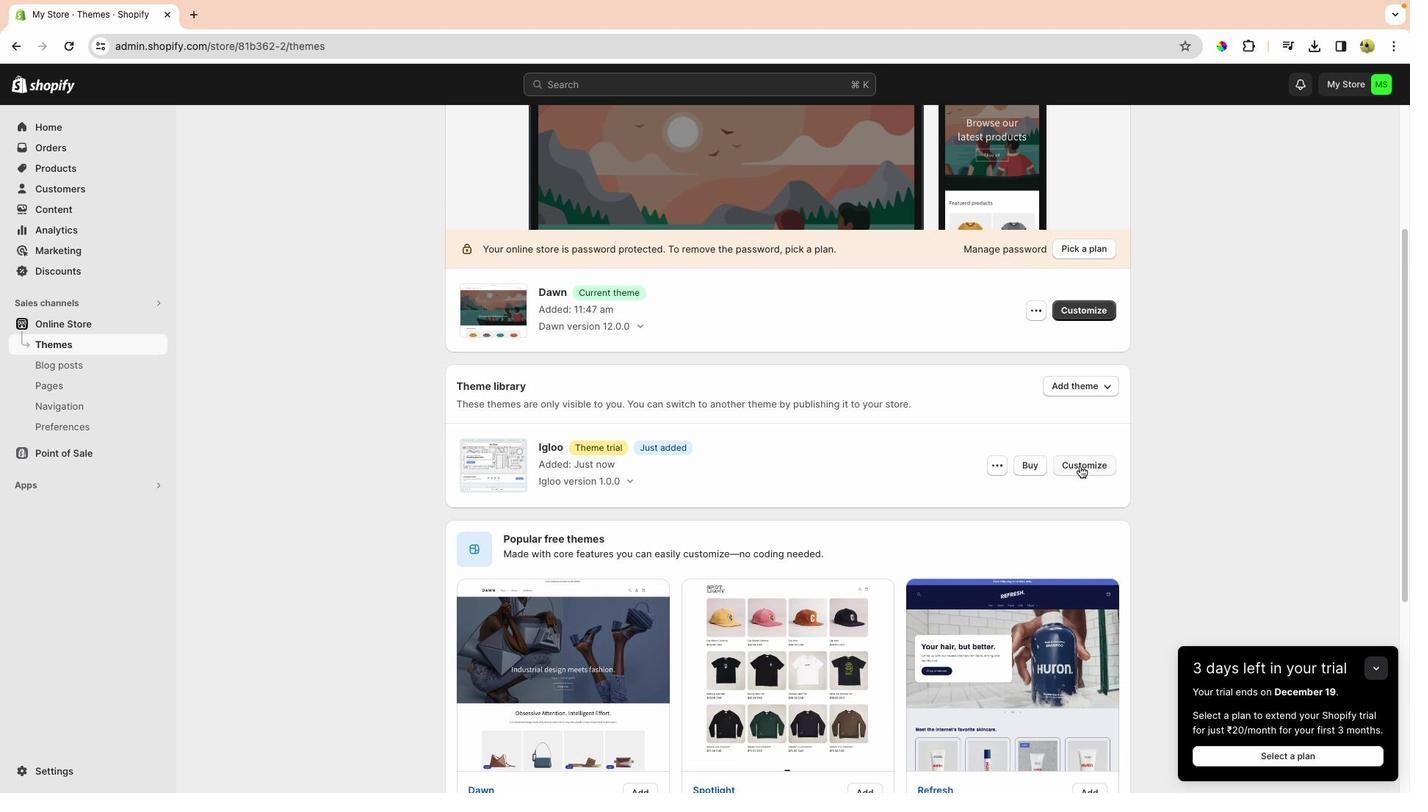 
Action: Mouse pressed left at (1209, 318)
Screenshot: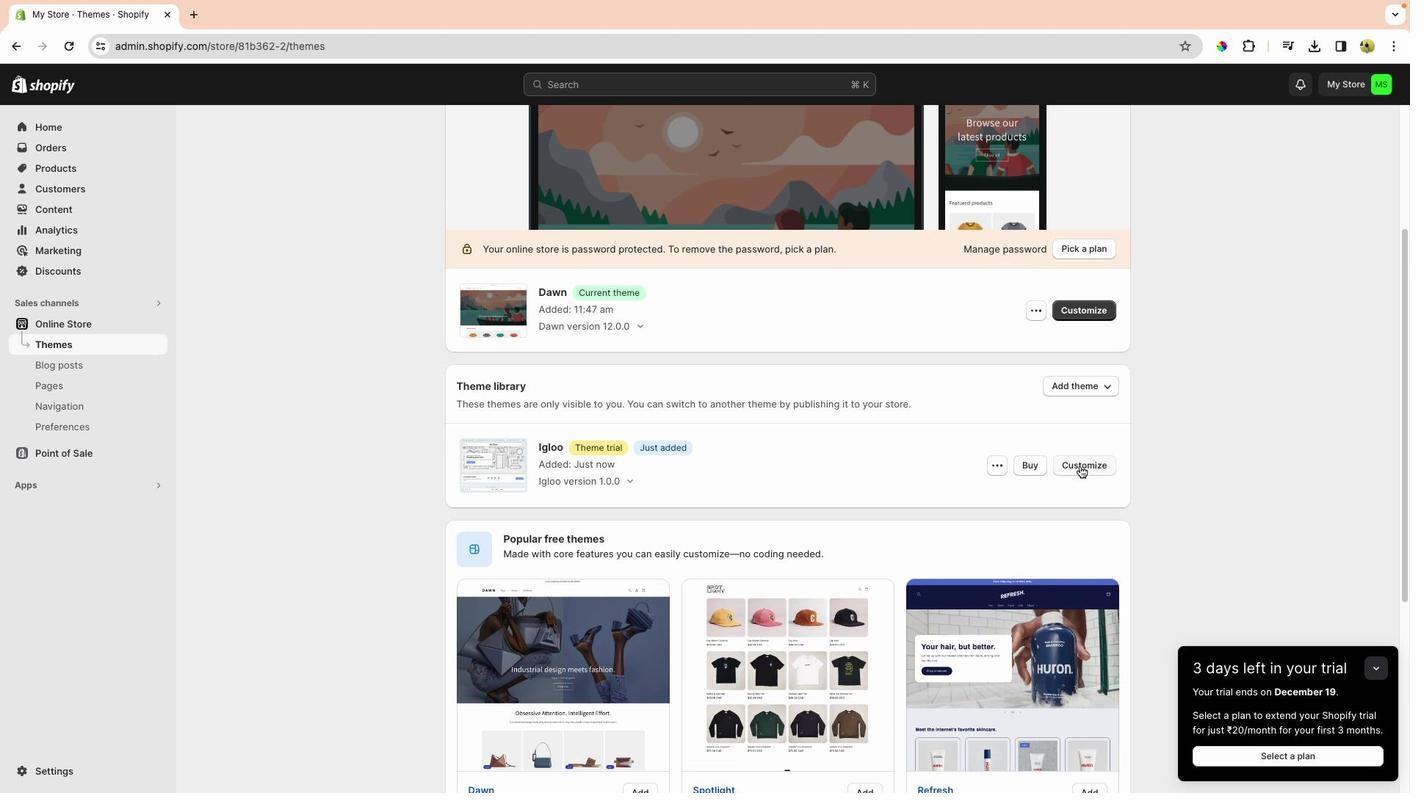 
Action: Mouse moved to (1210, 322)
Screenshot: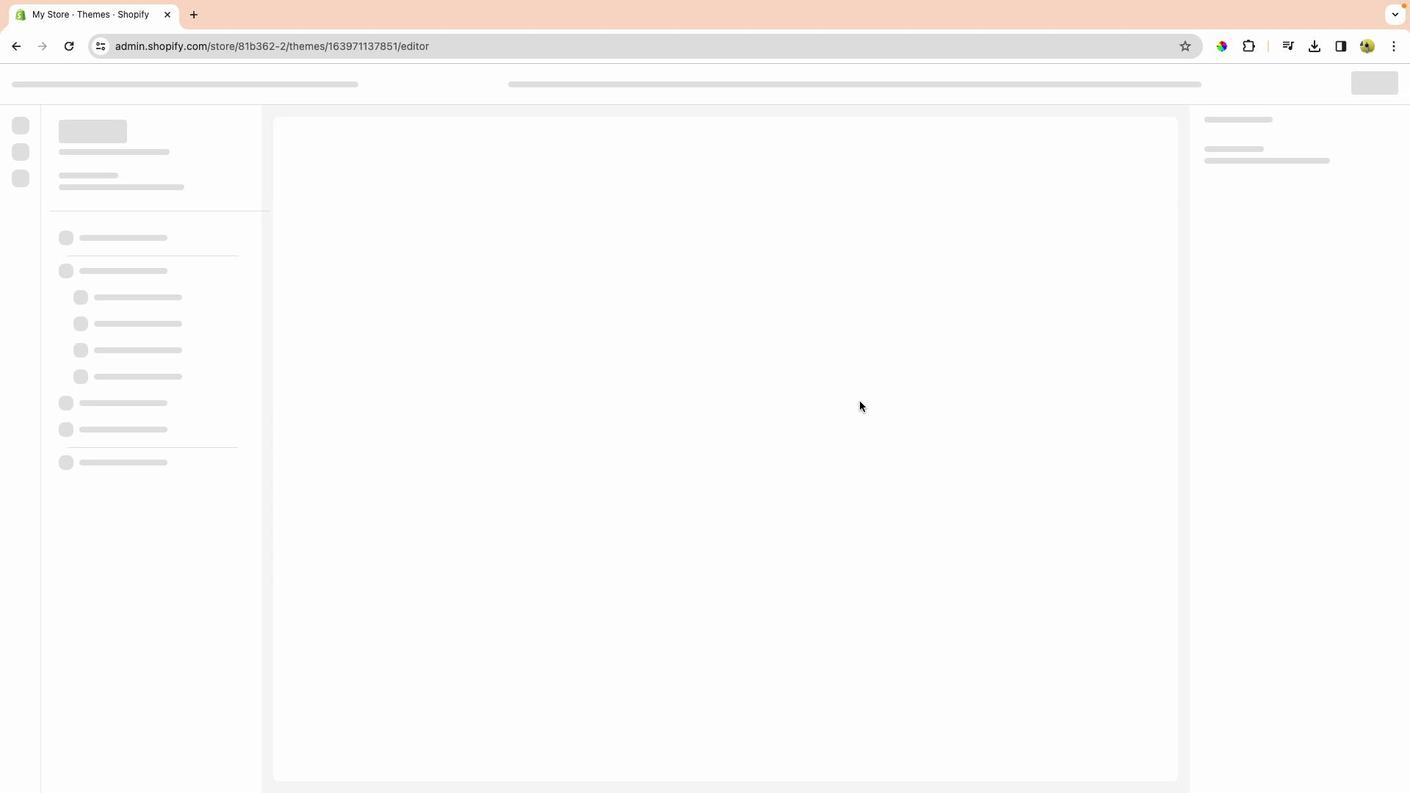 
Action: Mouse pressed left at (1210, 322)
Screenshot: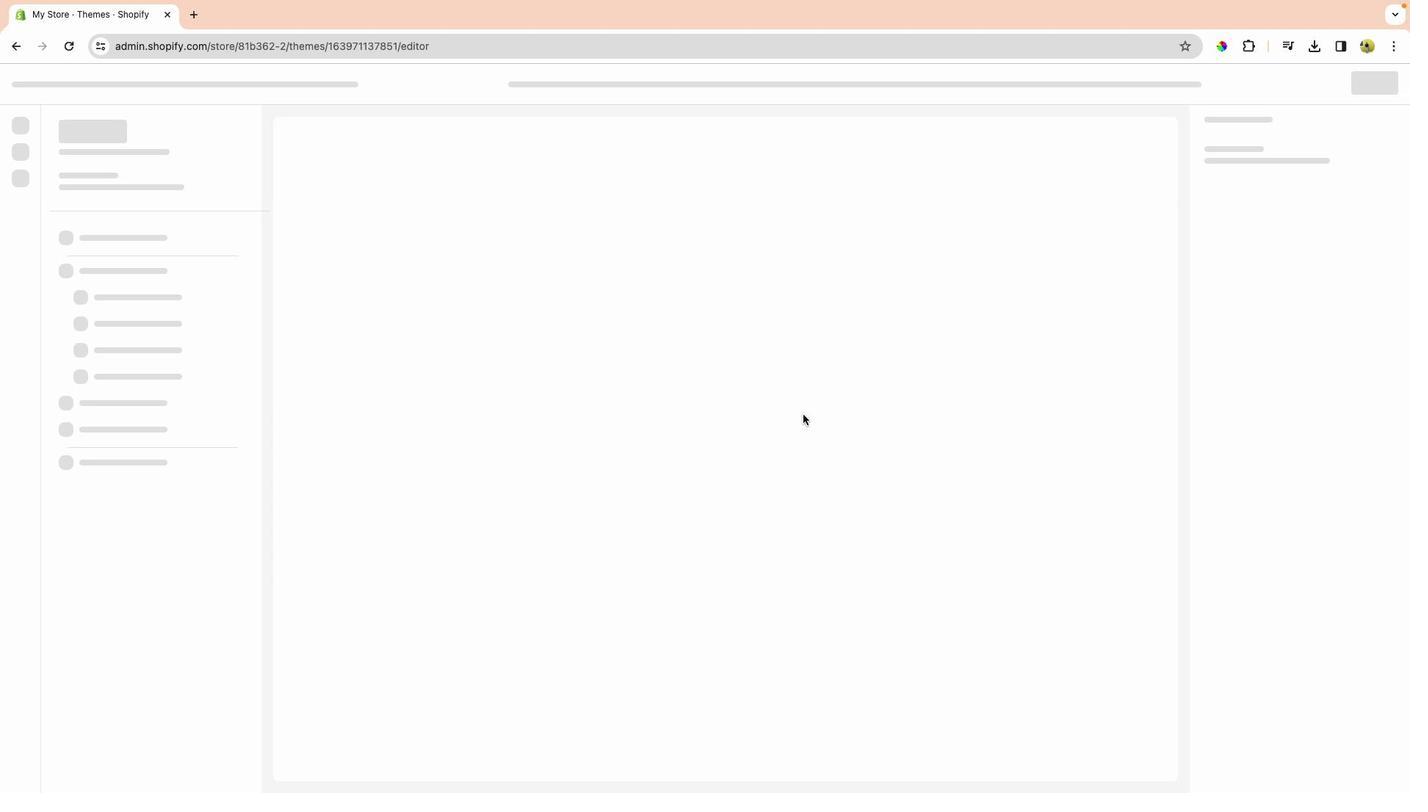 
Action: Mouse moved to (1255, 251)
Screenshot: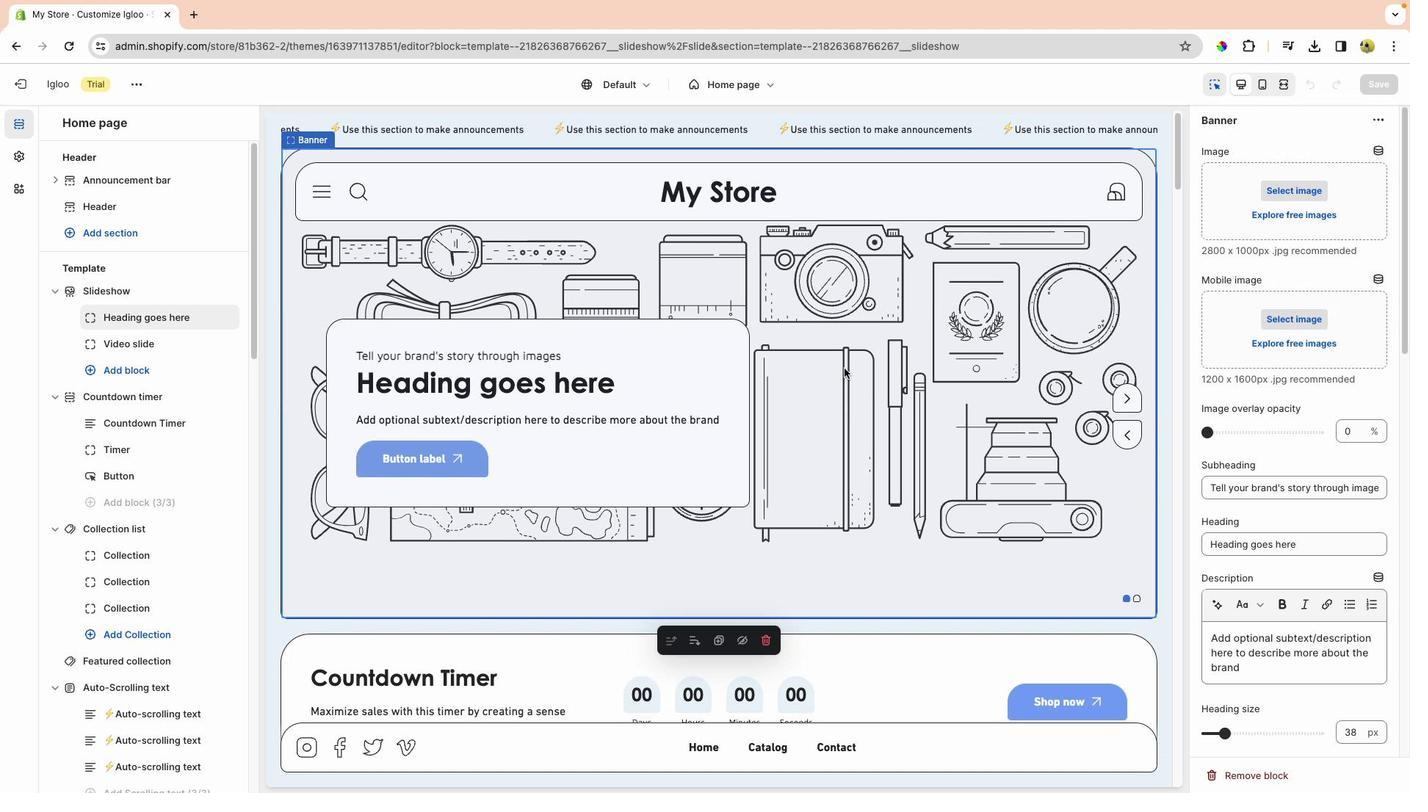 
Action: Mouse pressed left at (1255, 251)
Screenshot: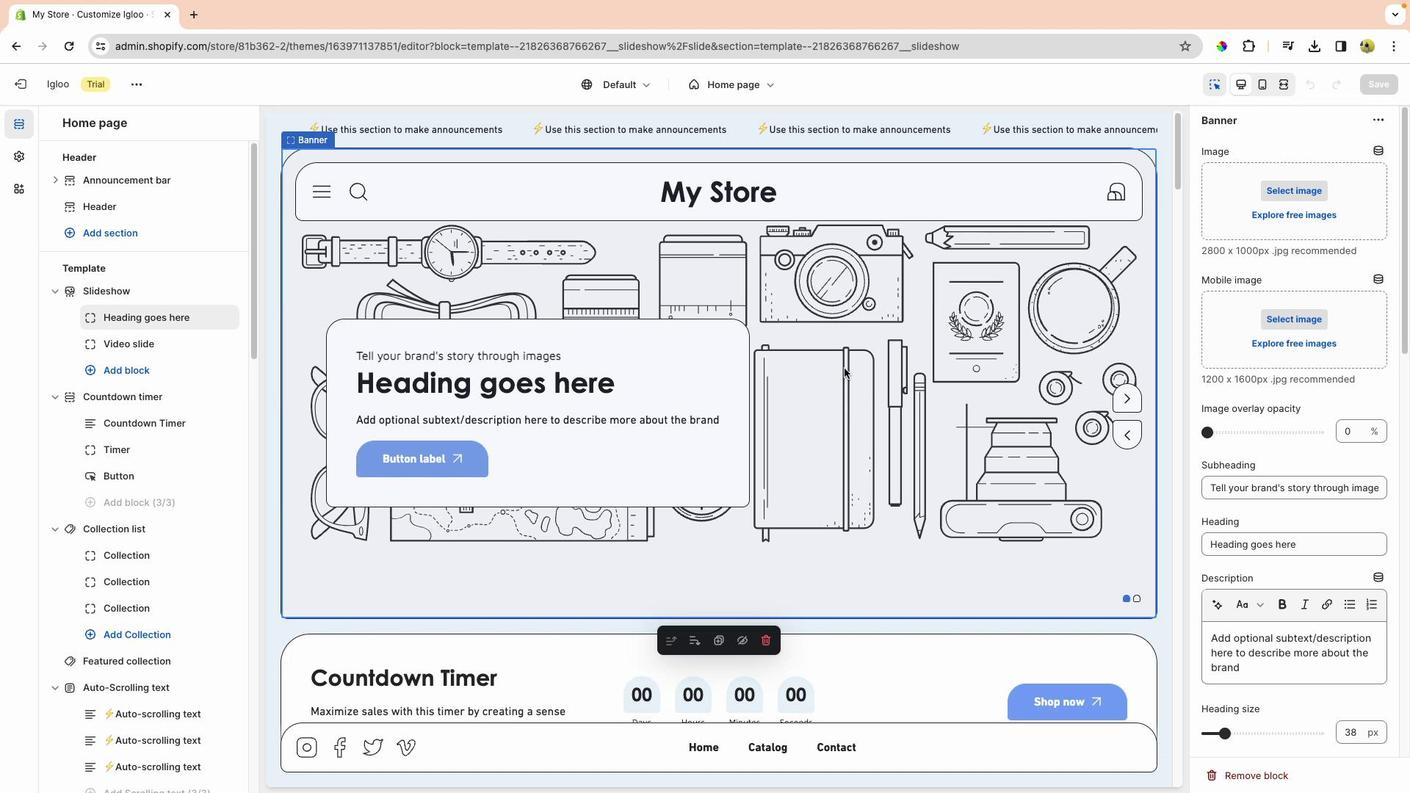 
Action: Mouse moved to (1264, 133)
Screenshot: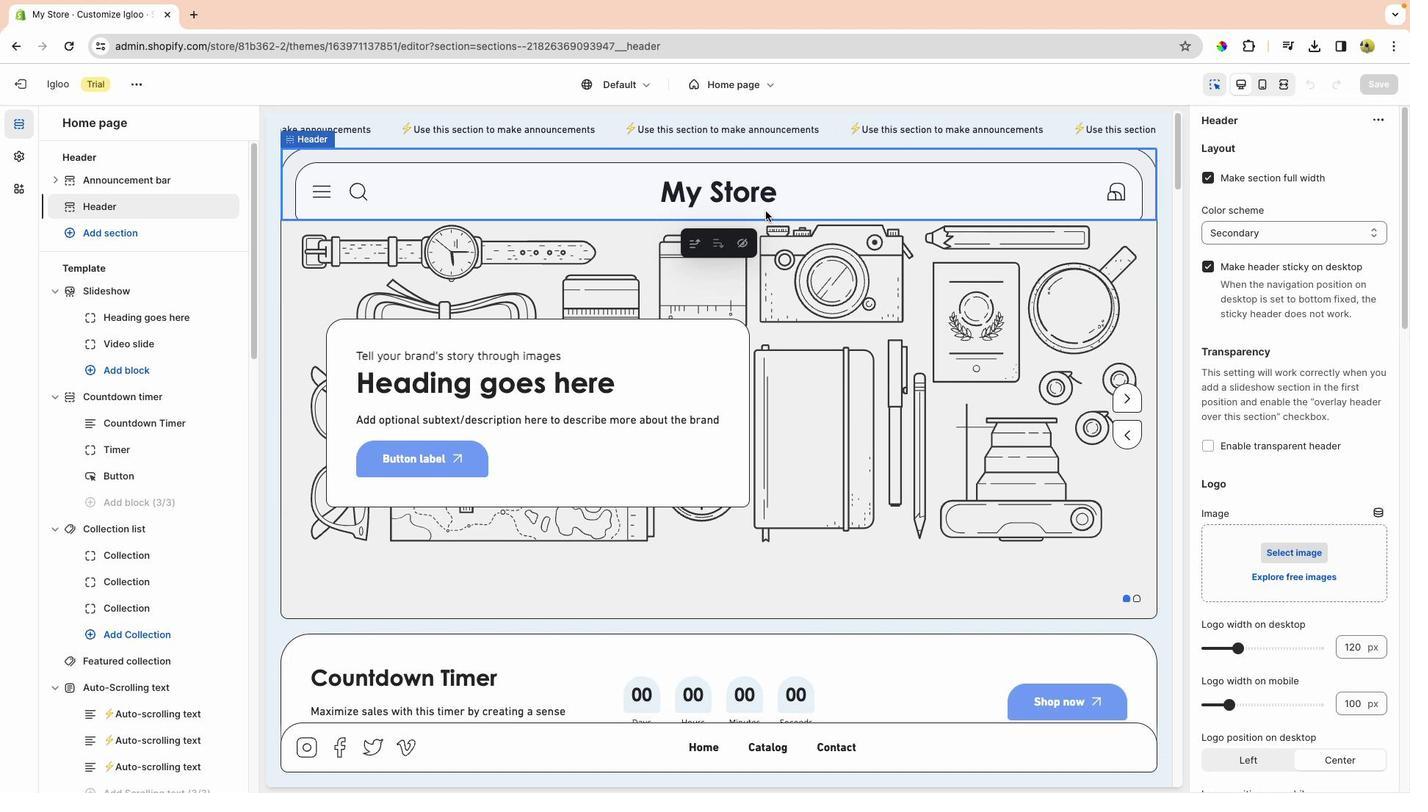 
Action: Mouse pressed left at (1264, 133)
Screenshot: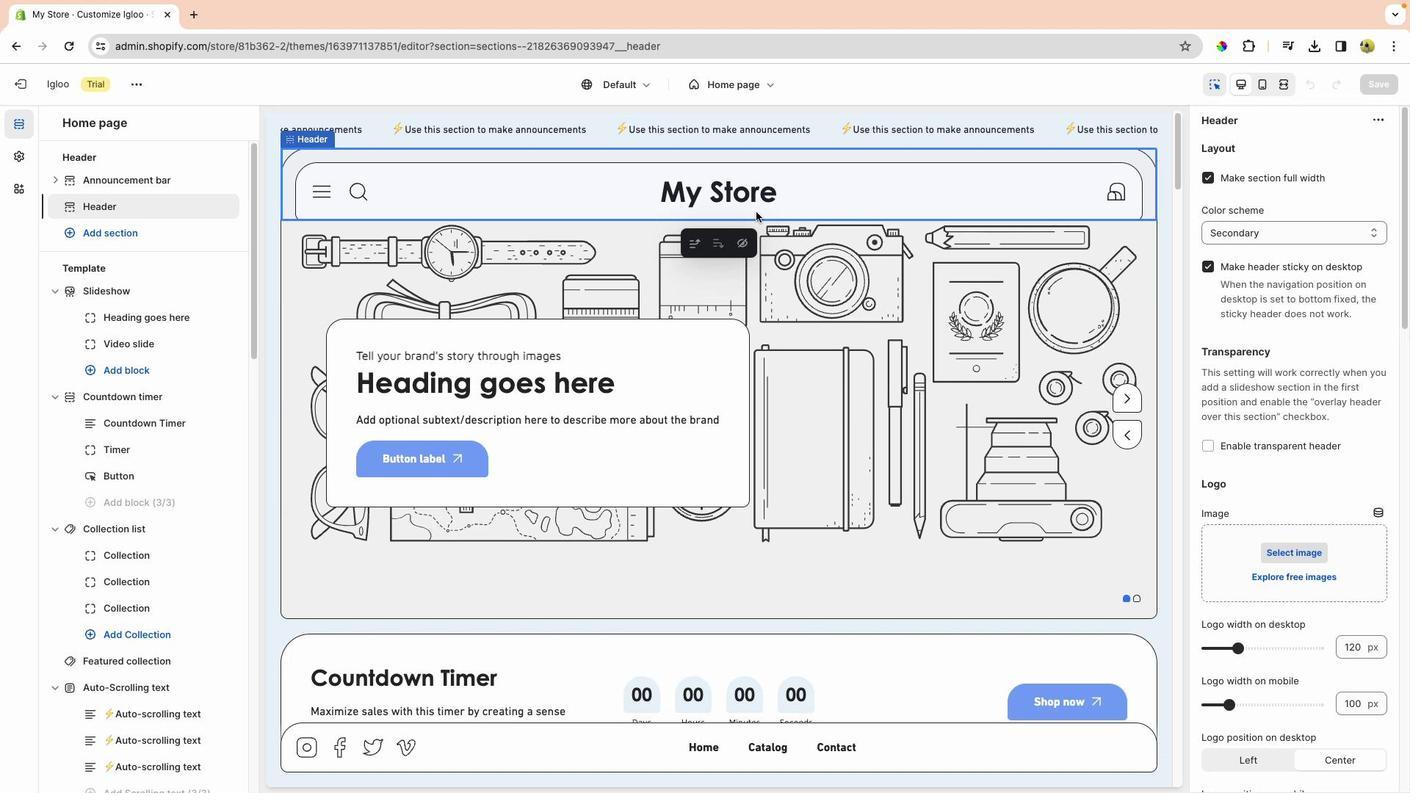 
Action: Mouse moved to (1172, 384)
Screenshot: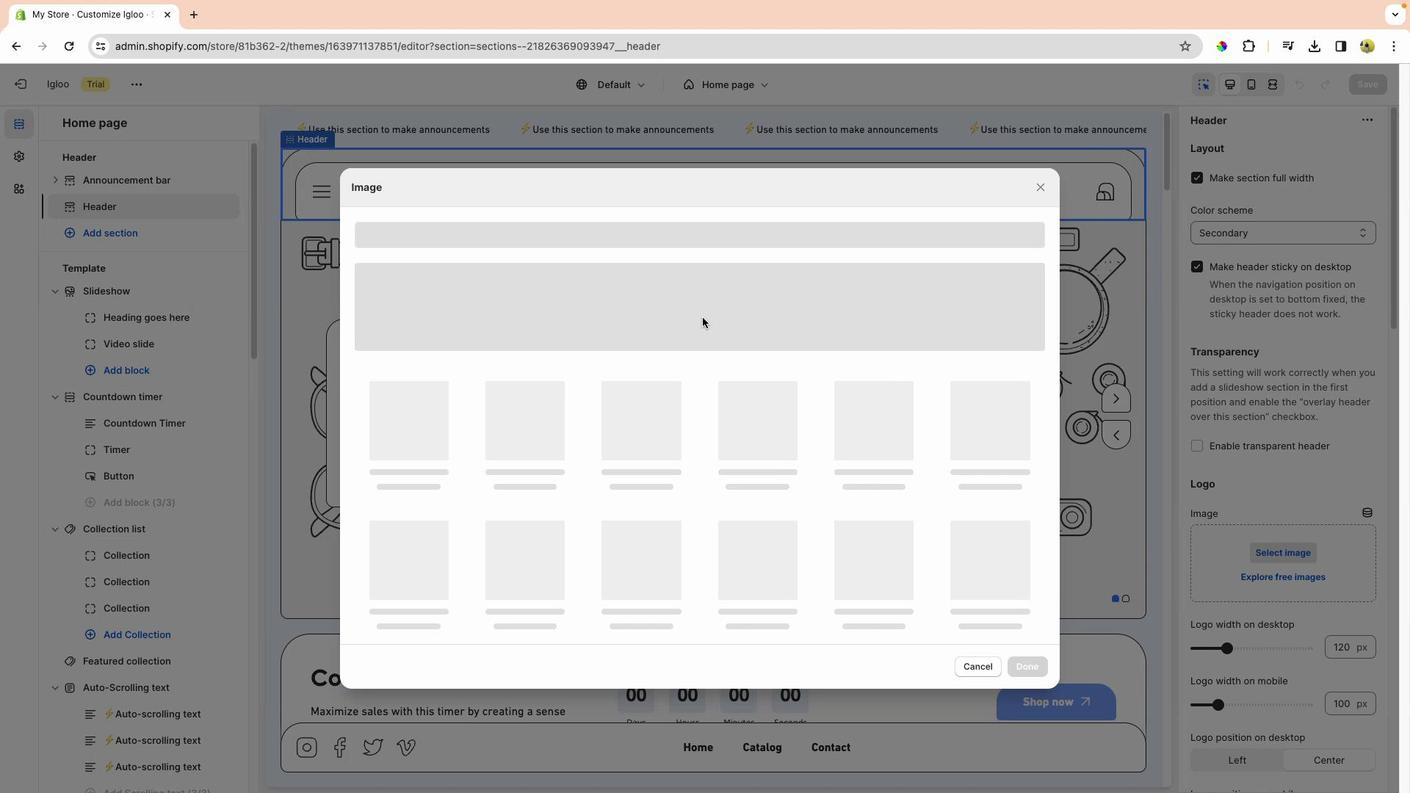 
Action: Mouse pressed left at (1172, 384)
Screenshot: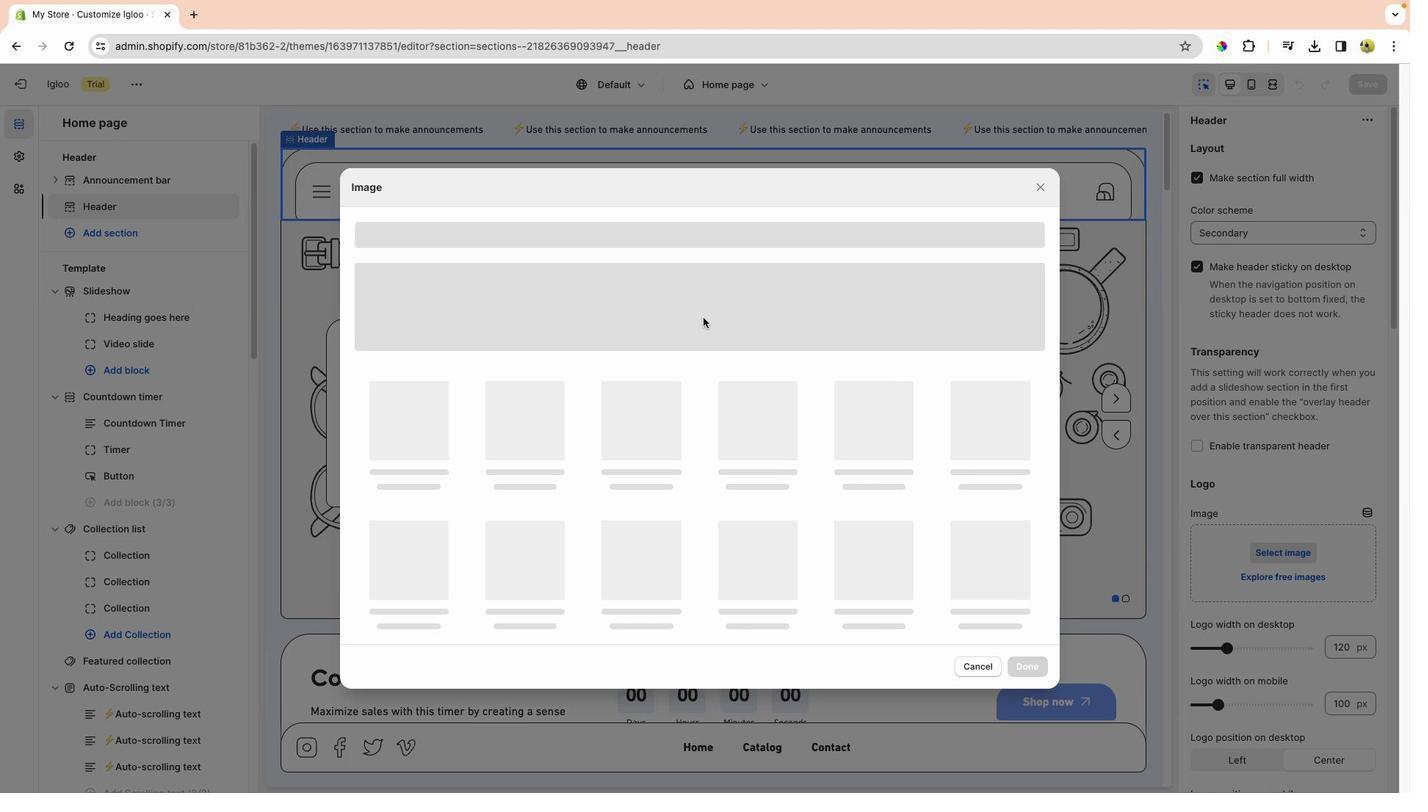 
Action: Mouse moved to (1263, 161)
Screenshot: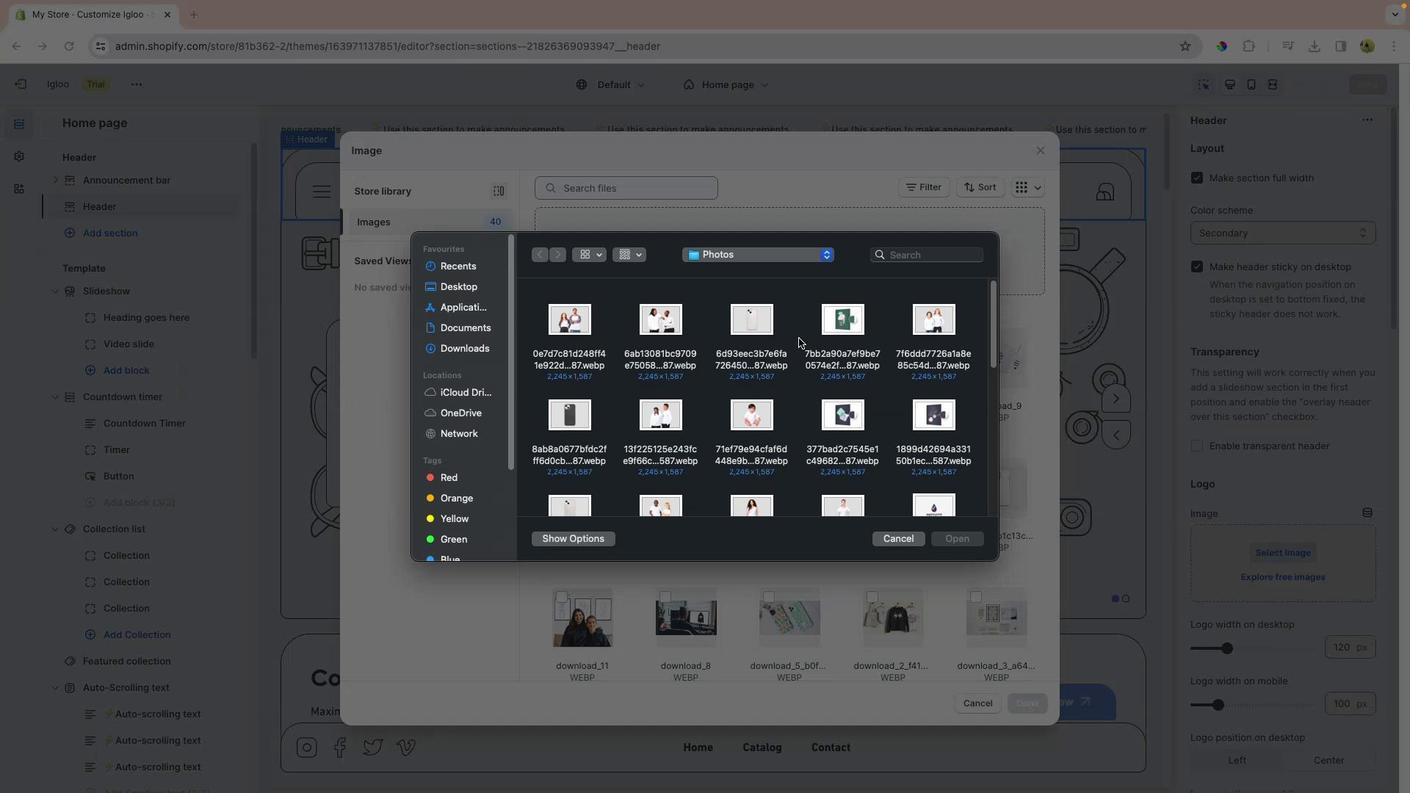 
Action: Mouse pressed left at (1263, 161)
Screenshot: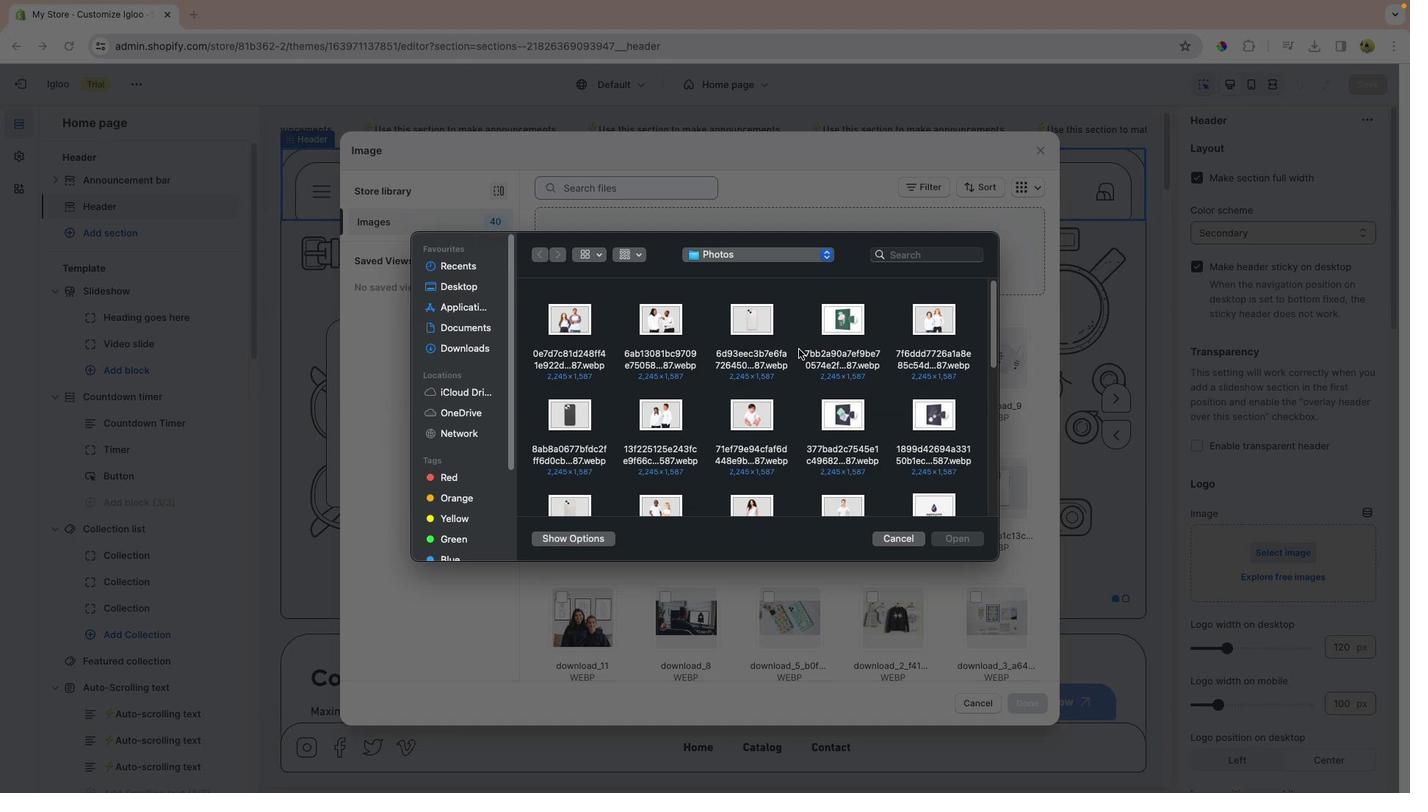 
Action: Mouse moved to (1265, 239)
Screenshot: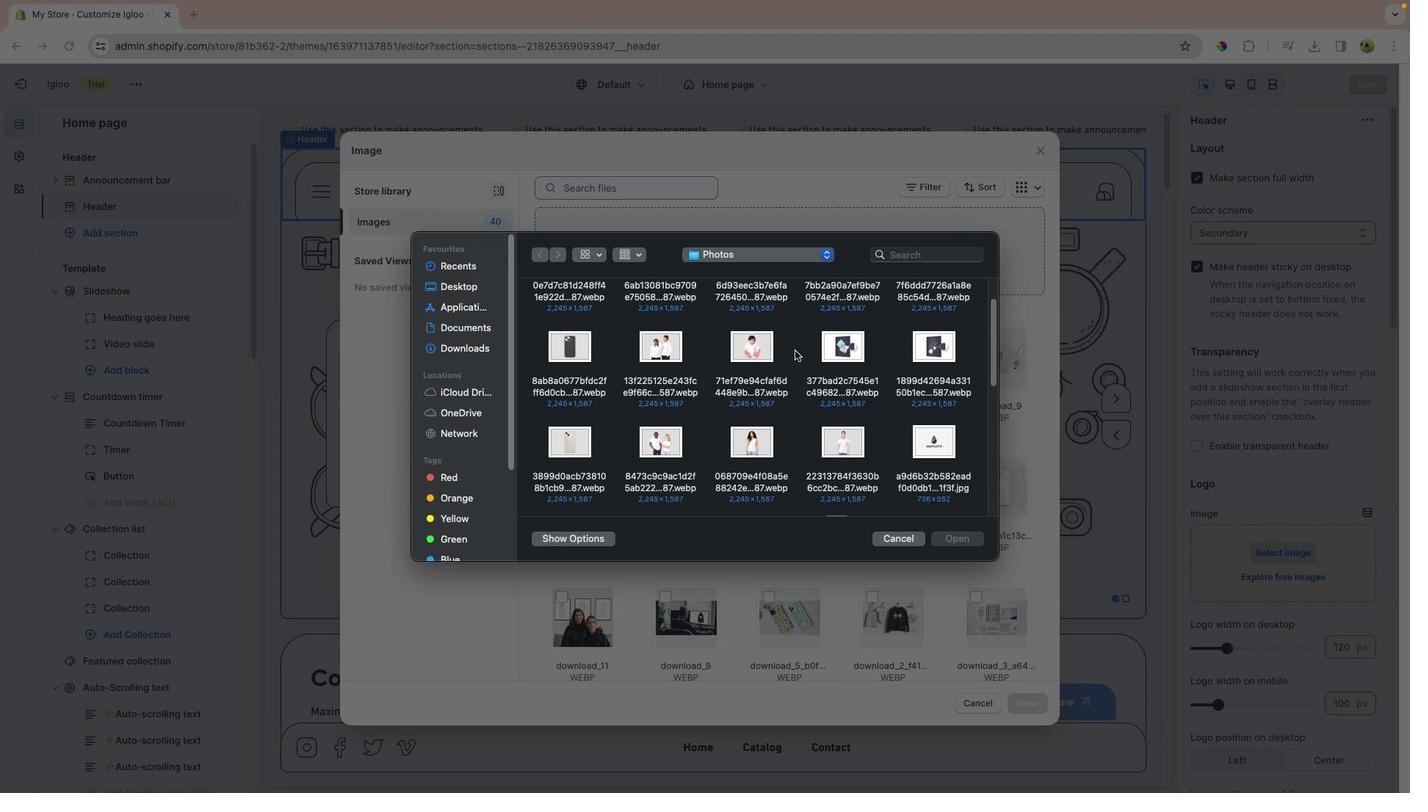 
Action: Mouse scrolled (1265, 239) with delta (1419, -11)
Screenshot: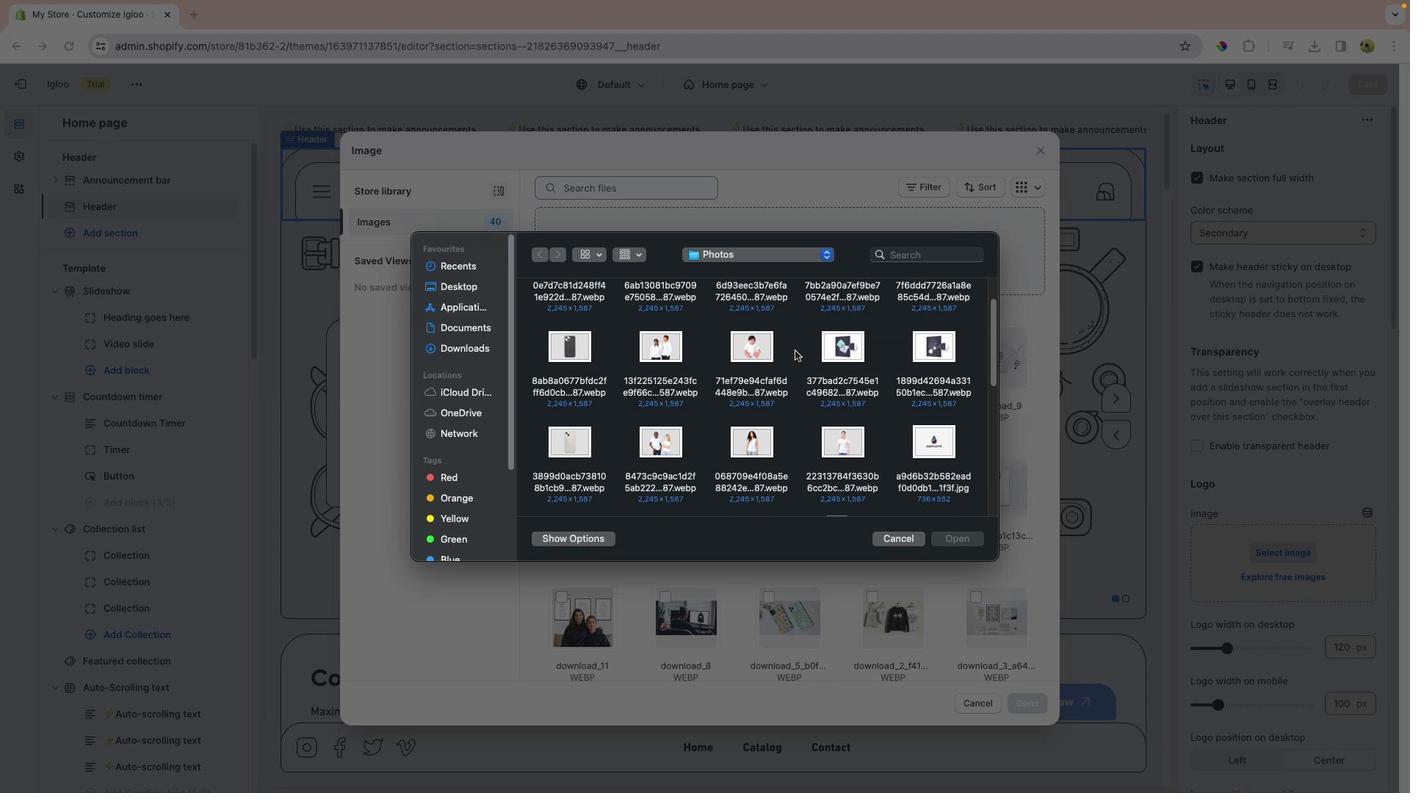
Action: Mouse scrolled (1265, 239) with delta (1419, -11)
Screenshot: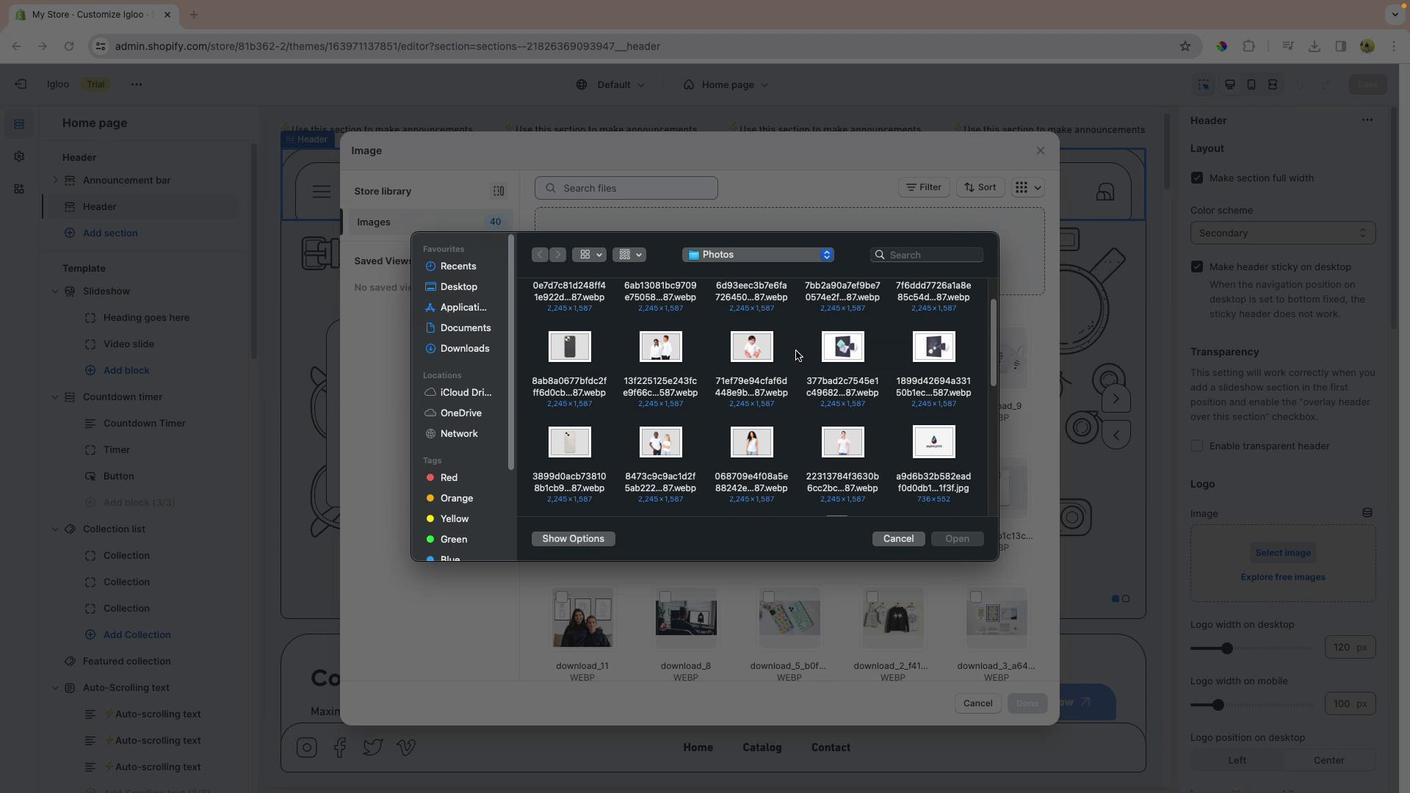 
Action: Mouse scrolled (1265, 239) with delta (1419, -13)
Screenshot: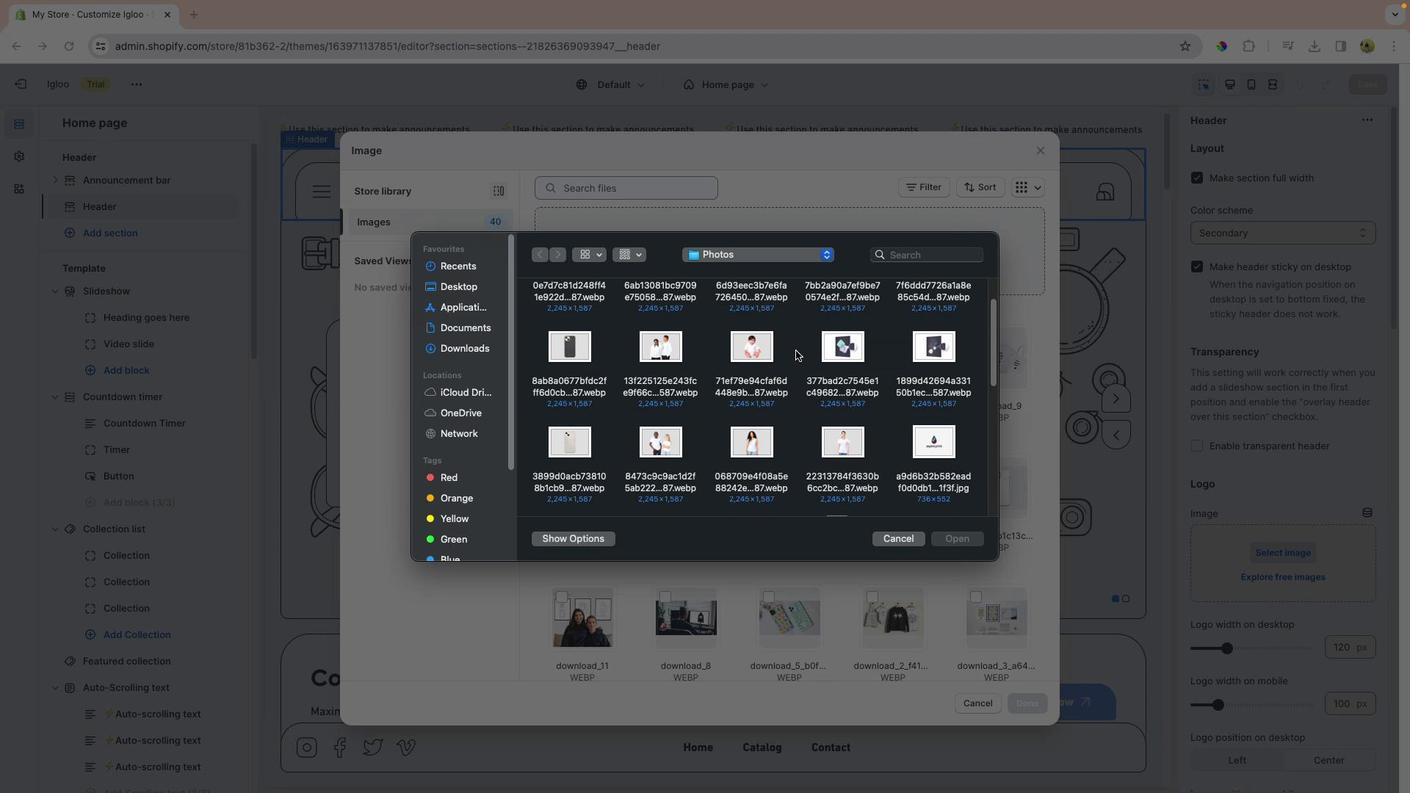
Action: Mouse scrolled (1265, 239) with delta (1419, -11)
Screenshot: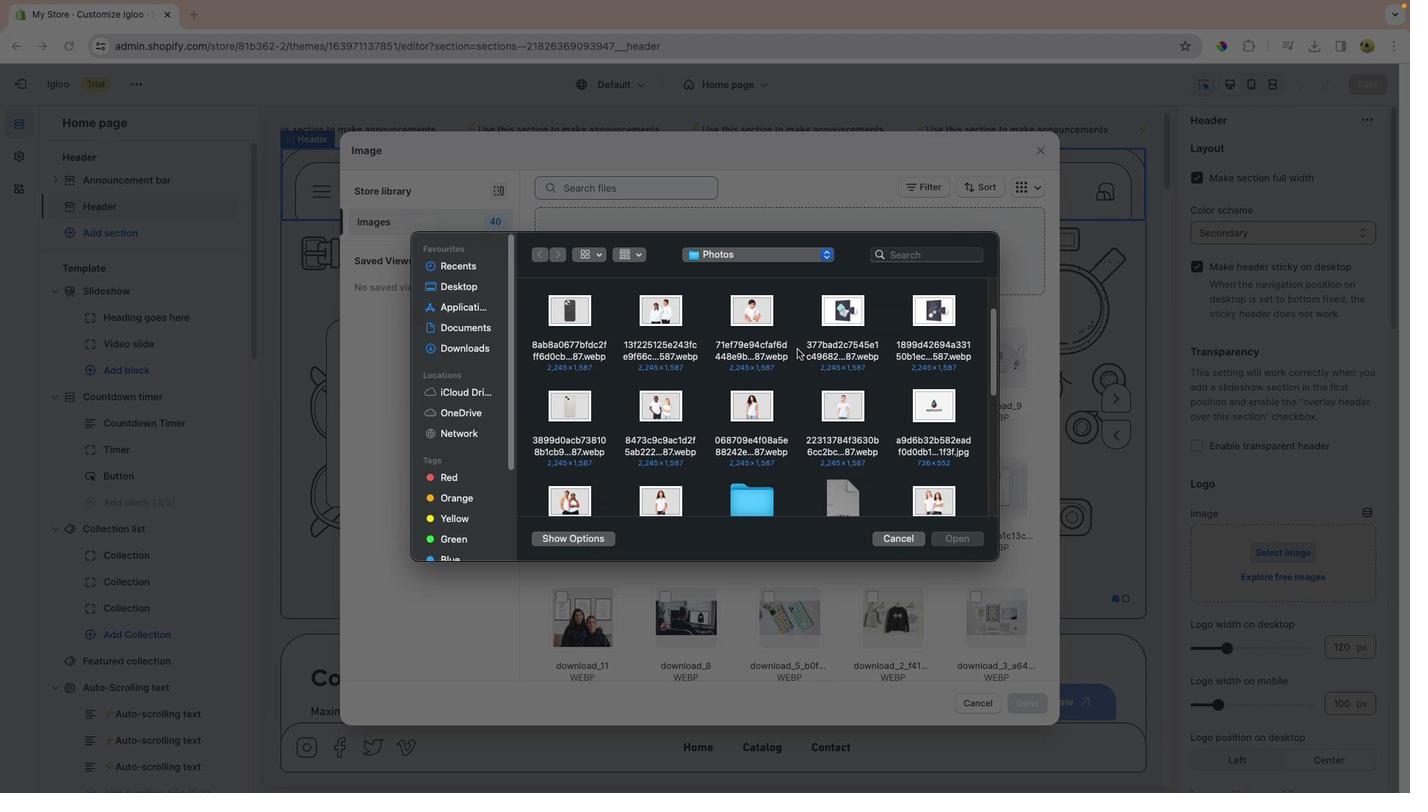 
Action: Mouse scrolled (1265, 239) with delta (1419, -11)
Screenshot: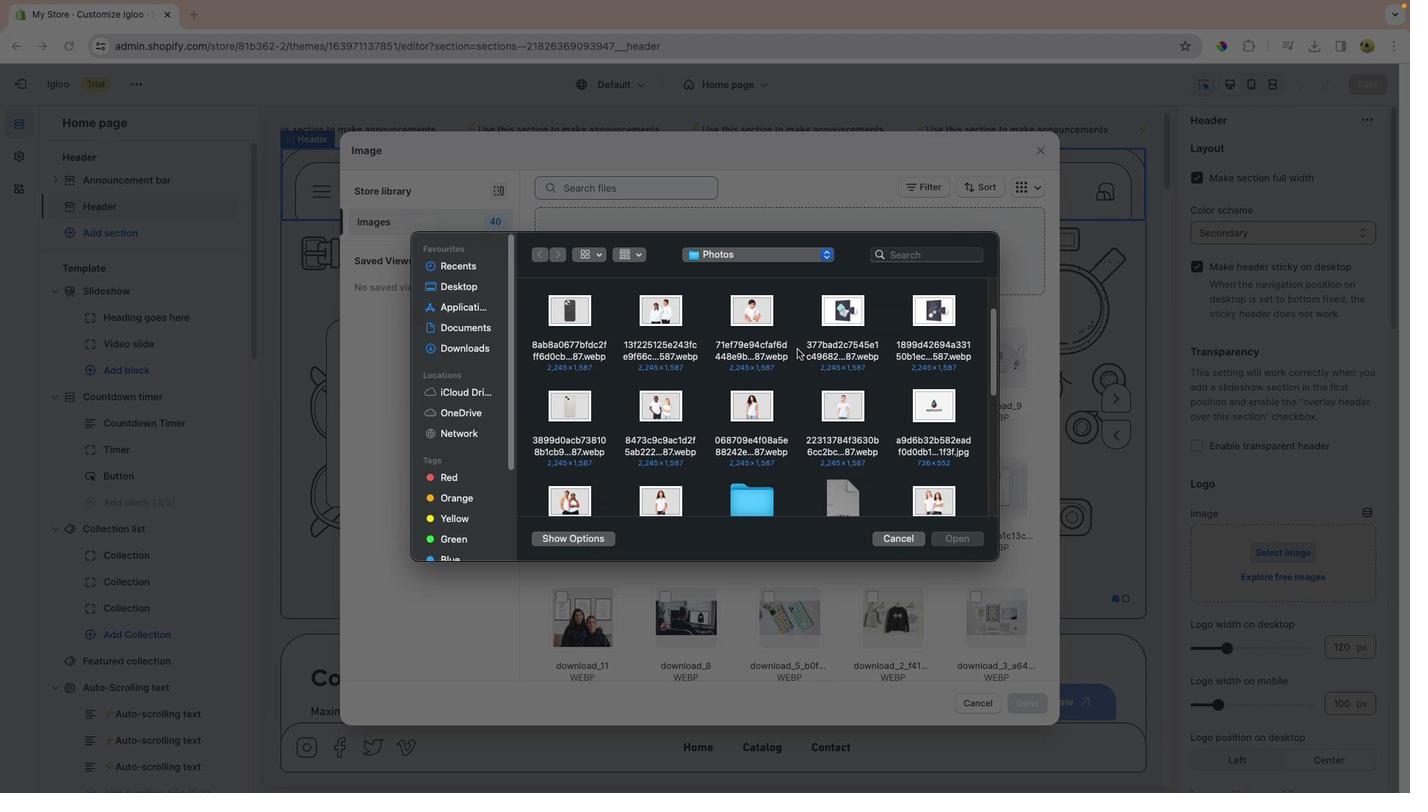 
Action: Mouse scrolled (1265, 239) with delta (1419, -13)
Screenshot: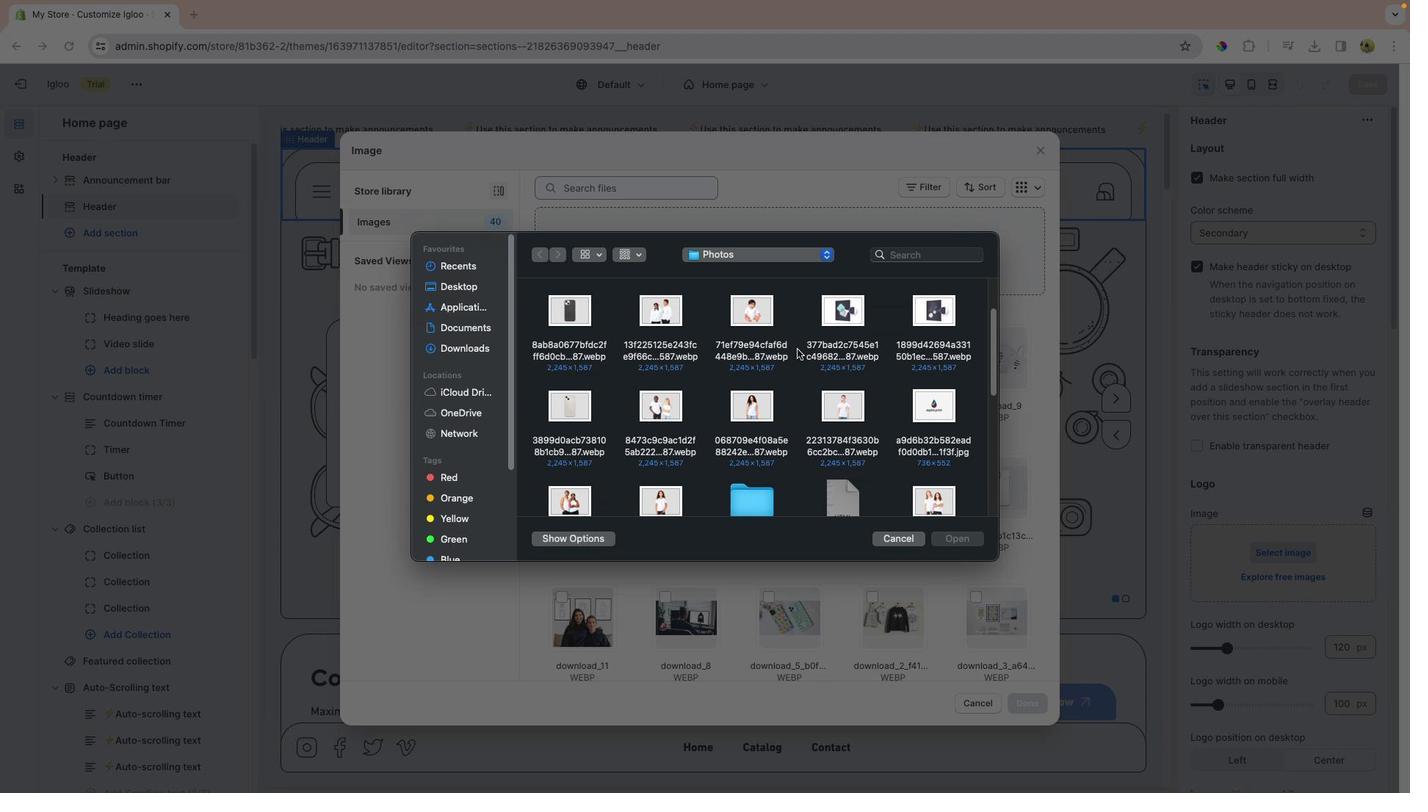 
Action: Mouse moved to (1264, 239)
Screenshot: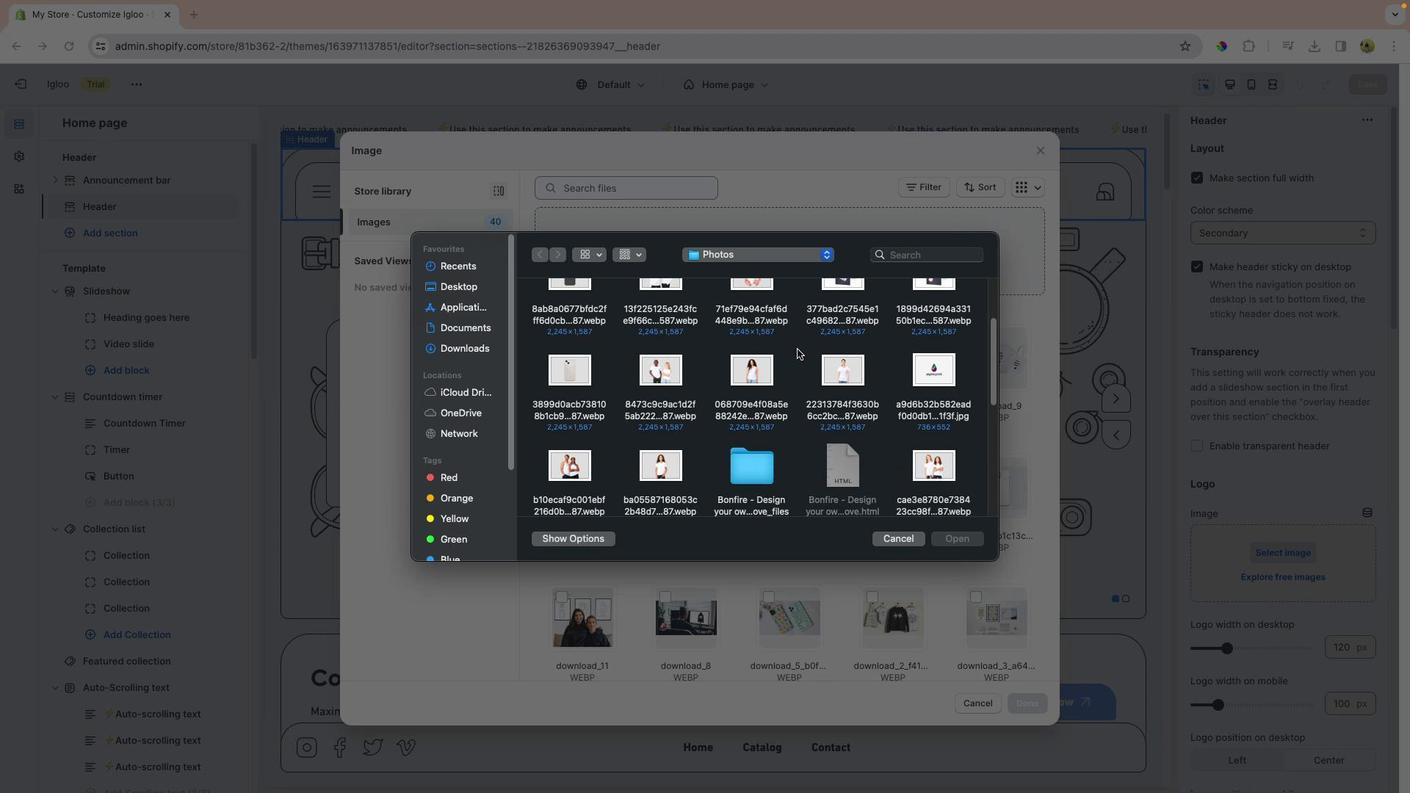 
Action: Mouse scrolled (1264, 239) with delta (1419, -11)
Screenshot: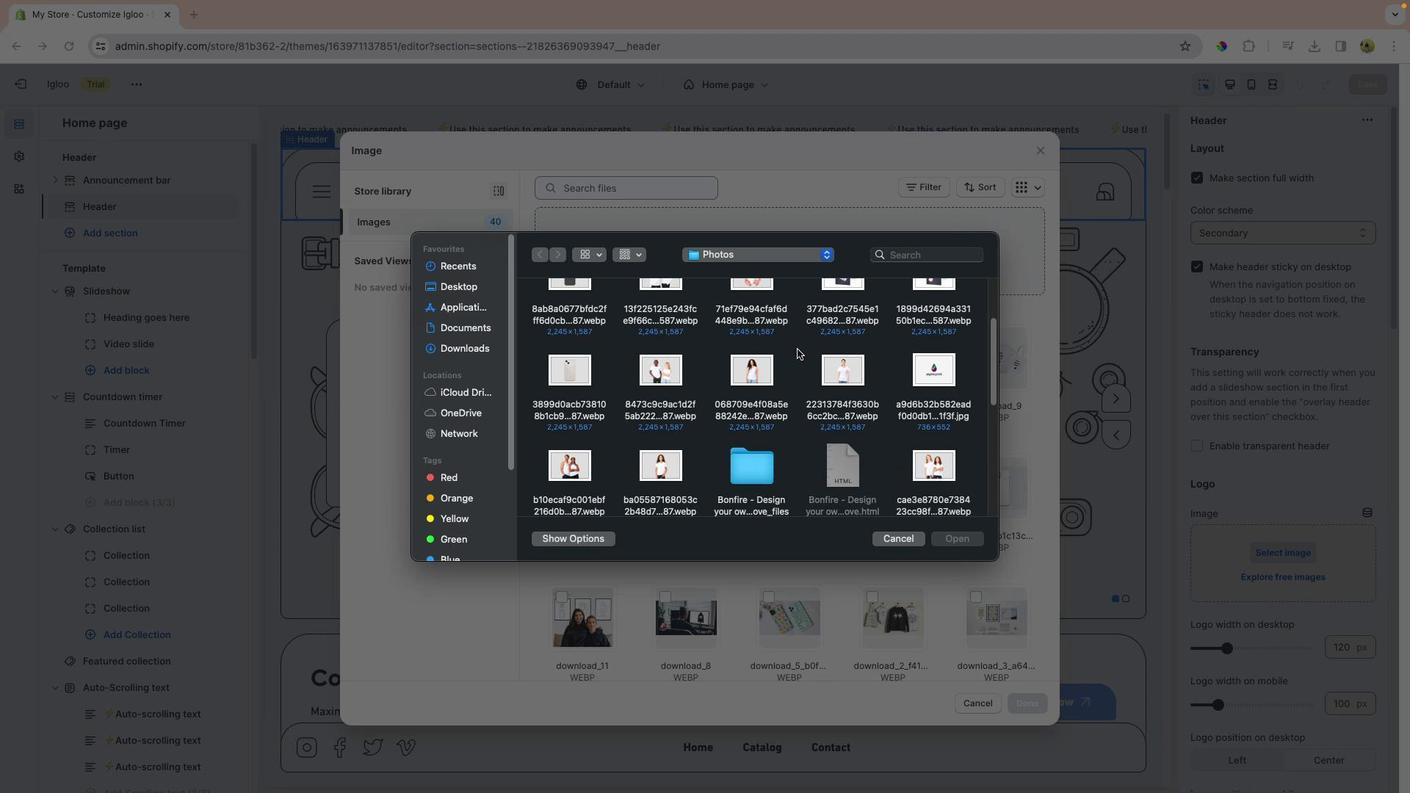 
Action: Mouse scrolled (1264, 239) with delta (1419, -11)
Screenshot: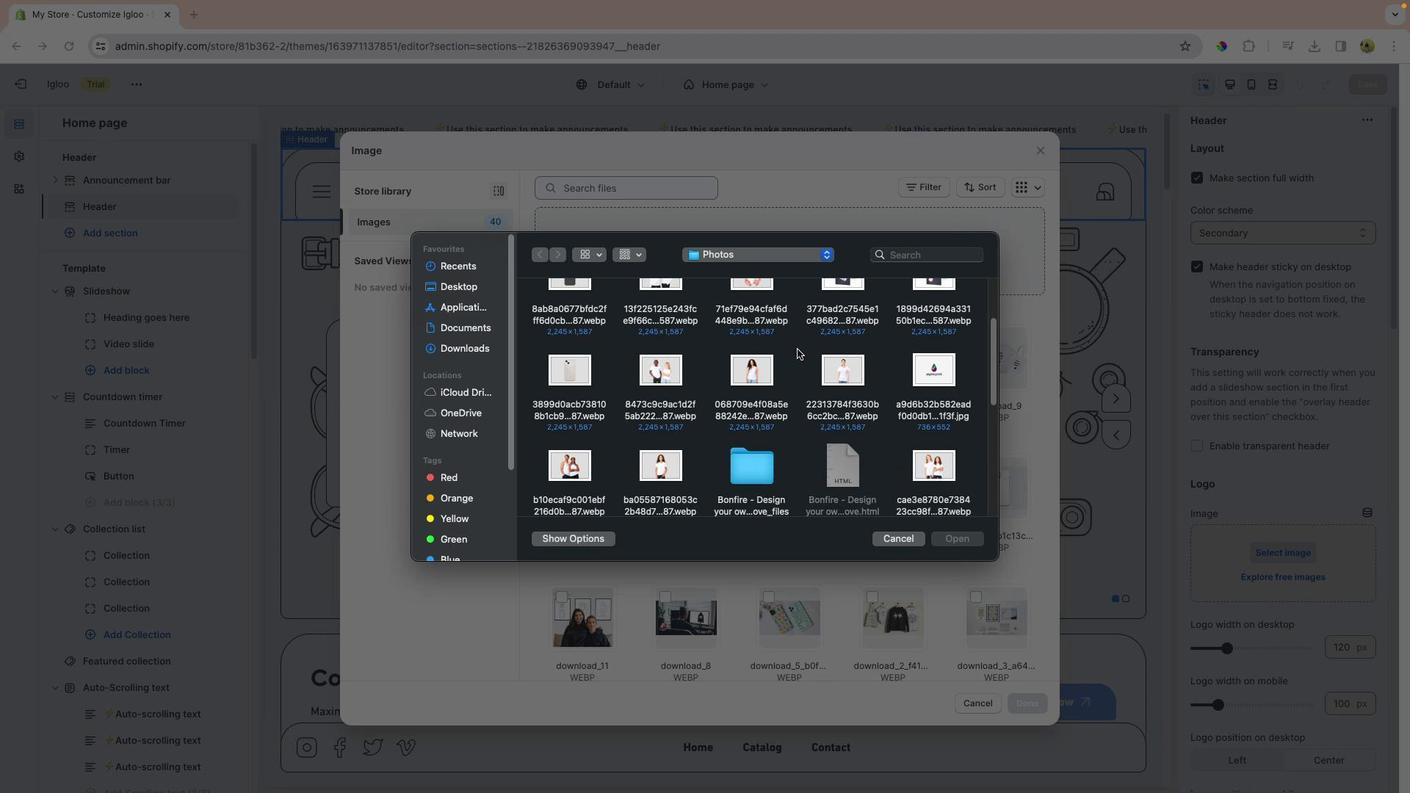 
Action: Mouse scrolled (1264, 239) with delta (1419, -13)
Screenshot: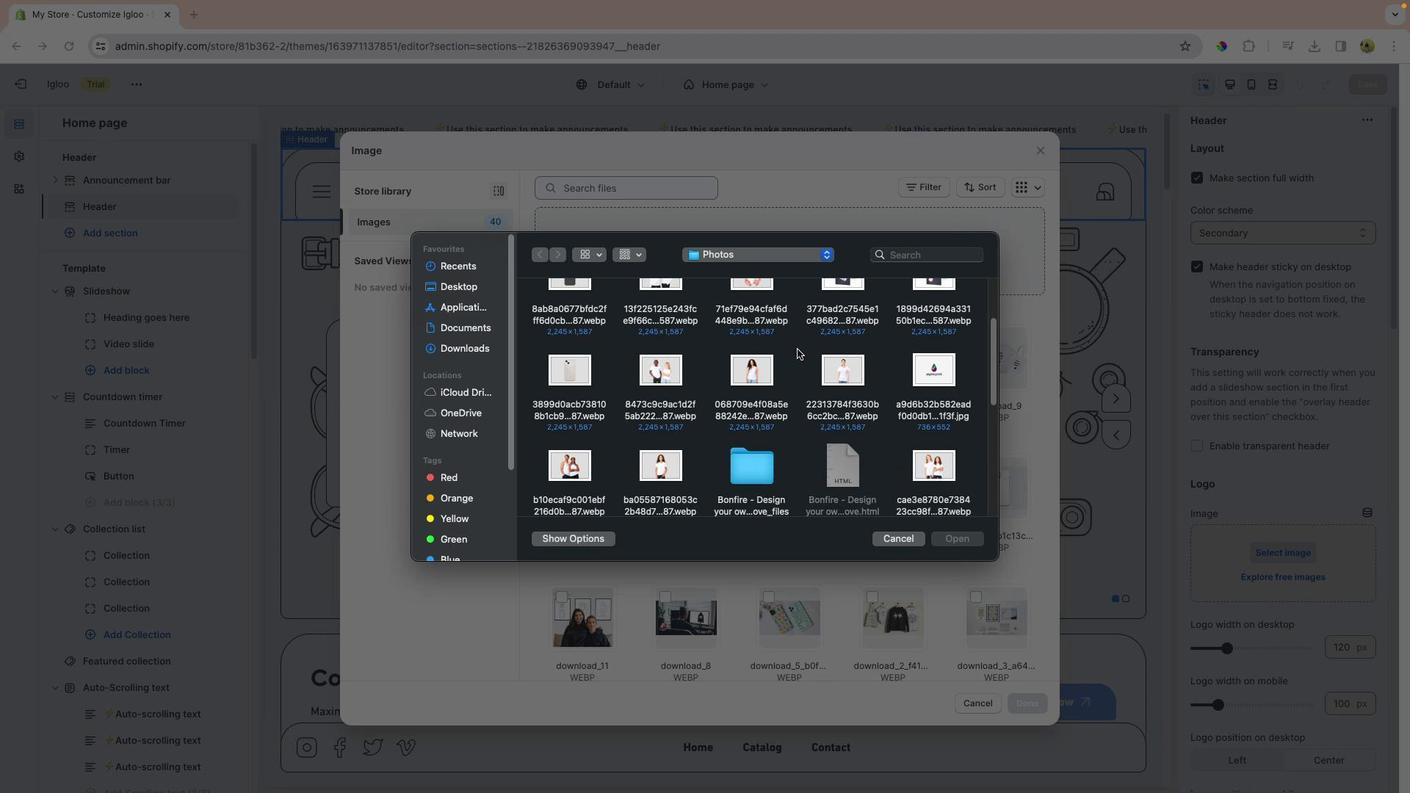 
Action: Mouse moved to (1264, 238)
Screenshot: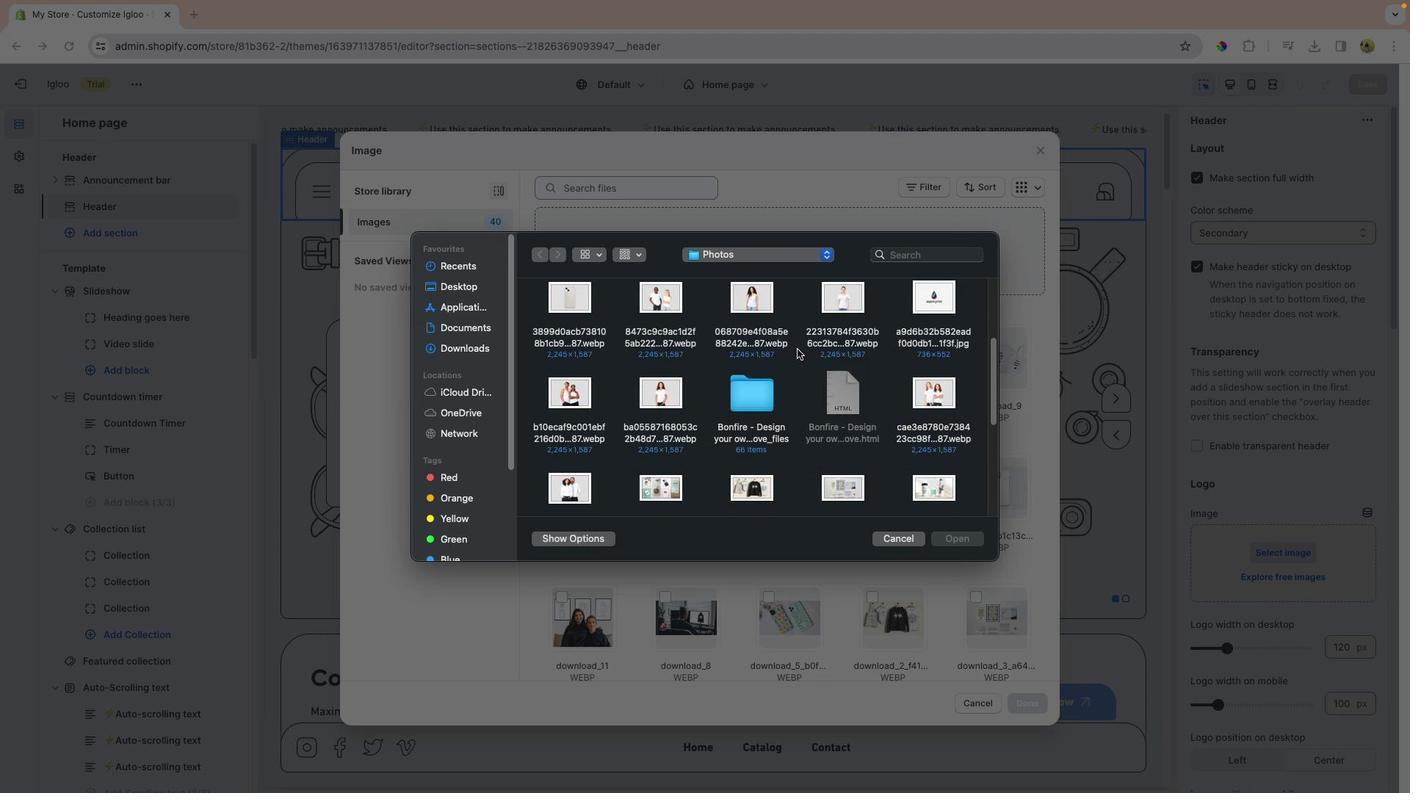 
Action: Mouse scrolled (1264, 238) with delta (1419, -11)
Screenshot: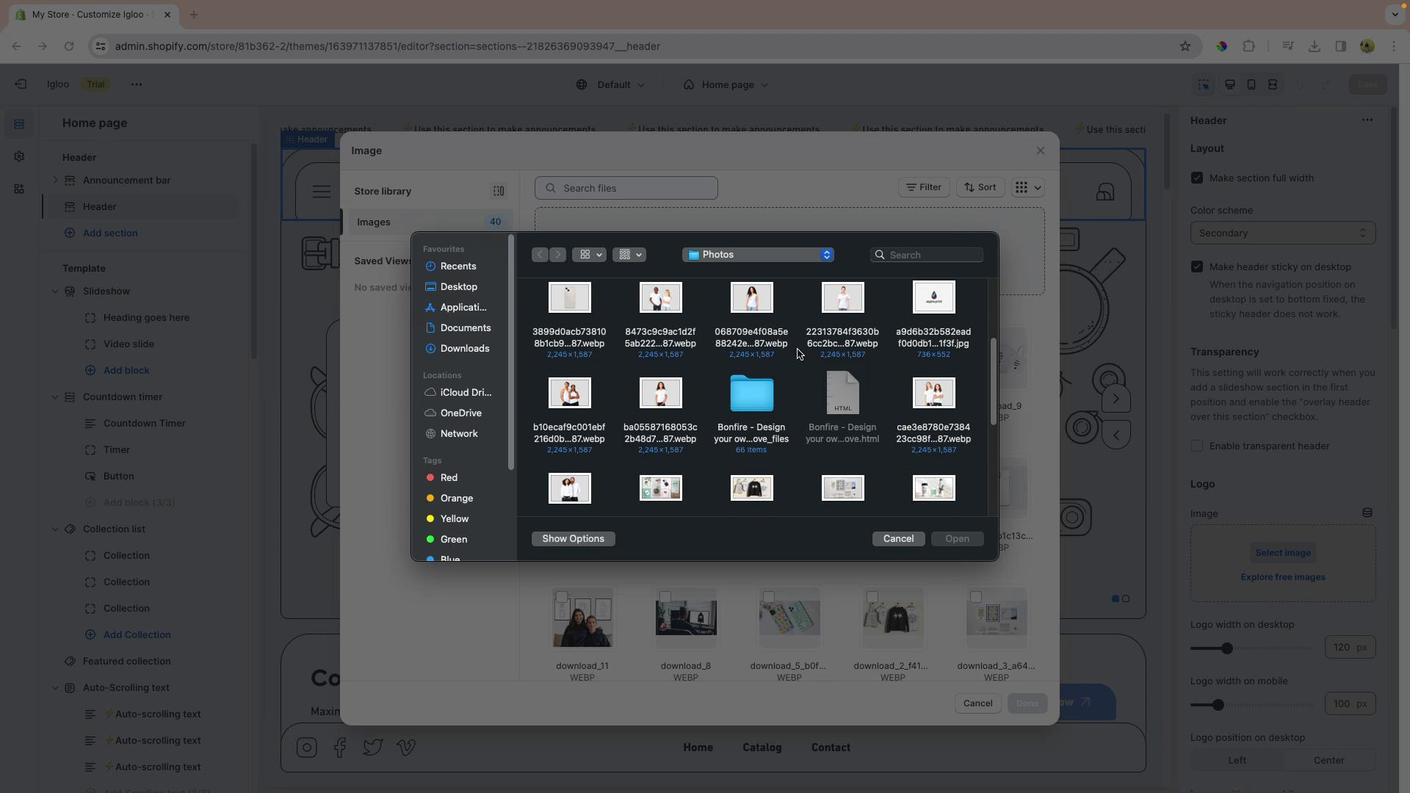 
Action: Mouse scrolled (1264, 238) with delta (1419, -11)
Screenshot: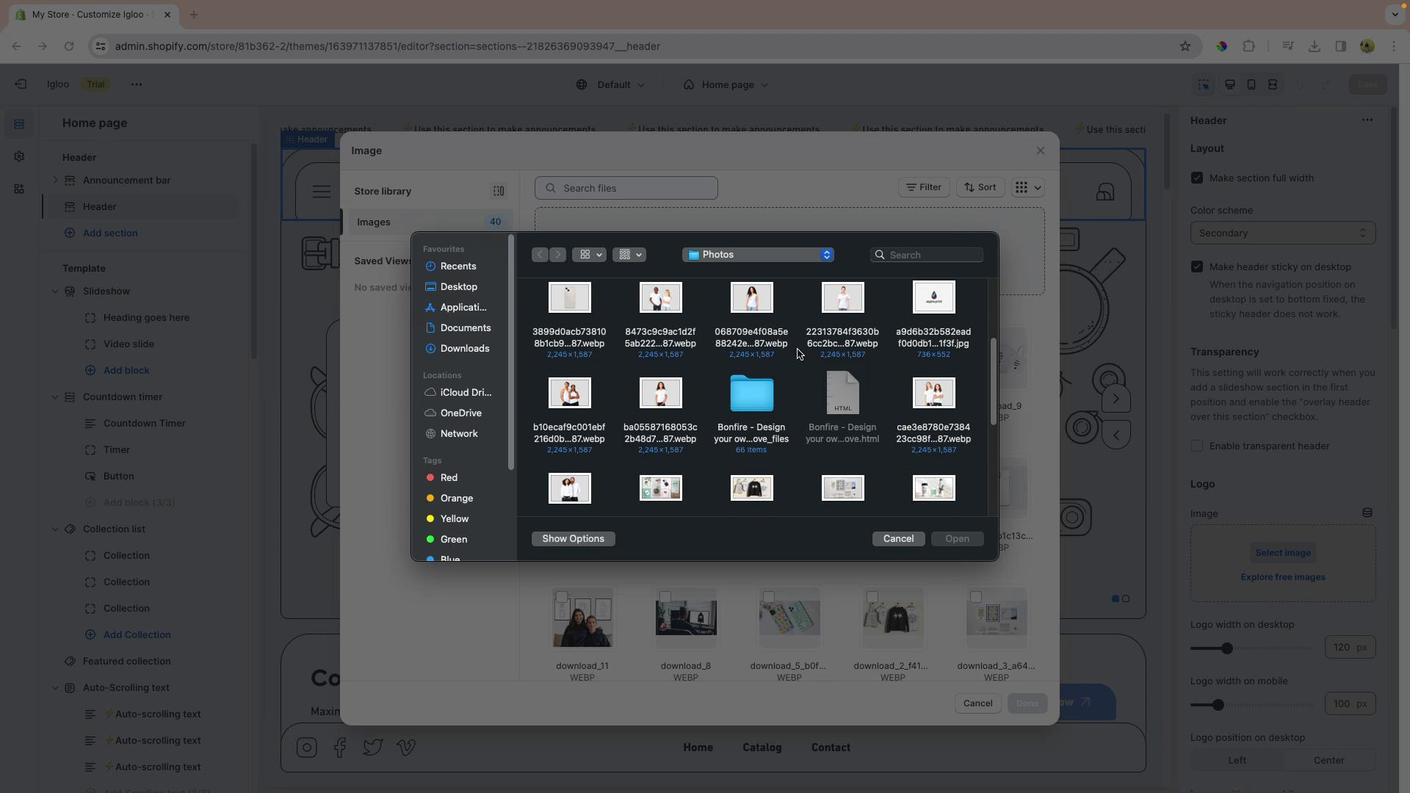 
Action: Mouse scrolled (1264, 238) with delta (1419, -13)
Screenshot: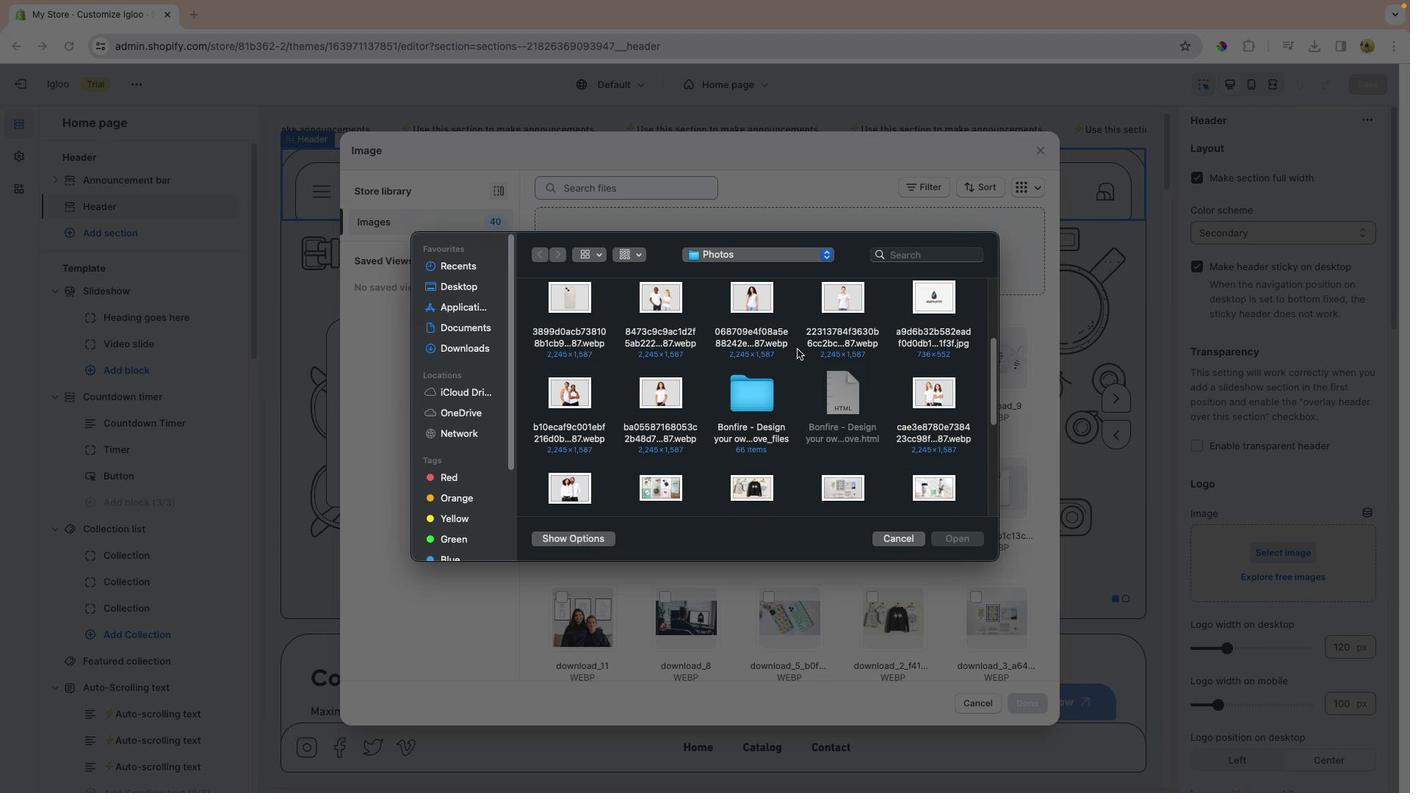 
Action: Mouse moved to (1264, 238)
Screenshot: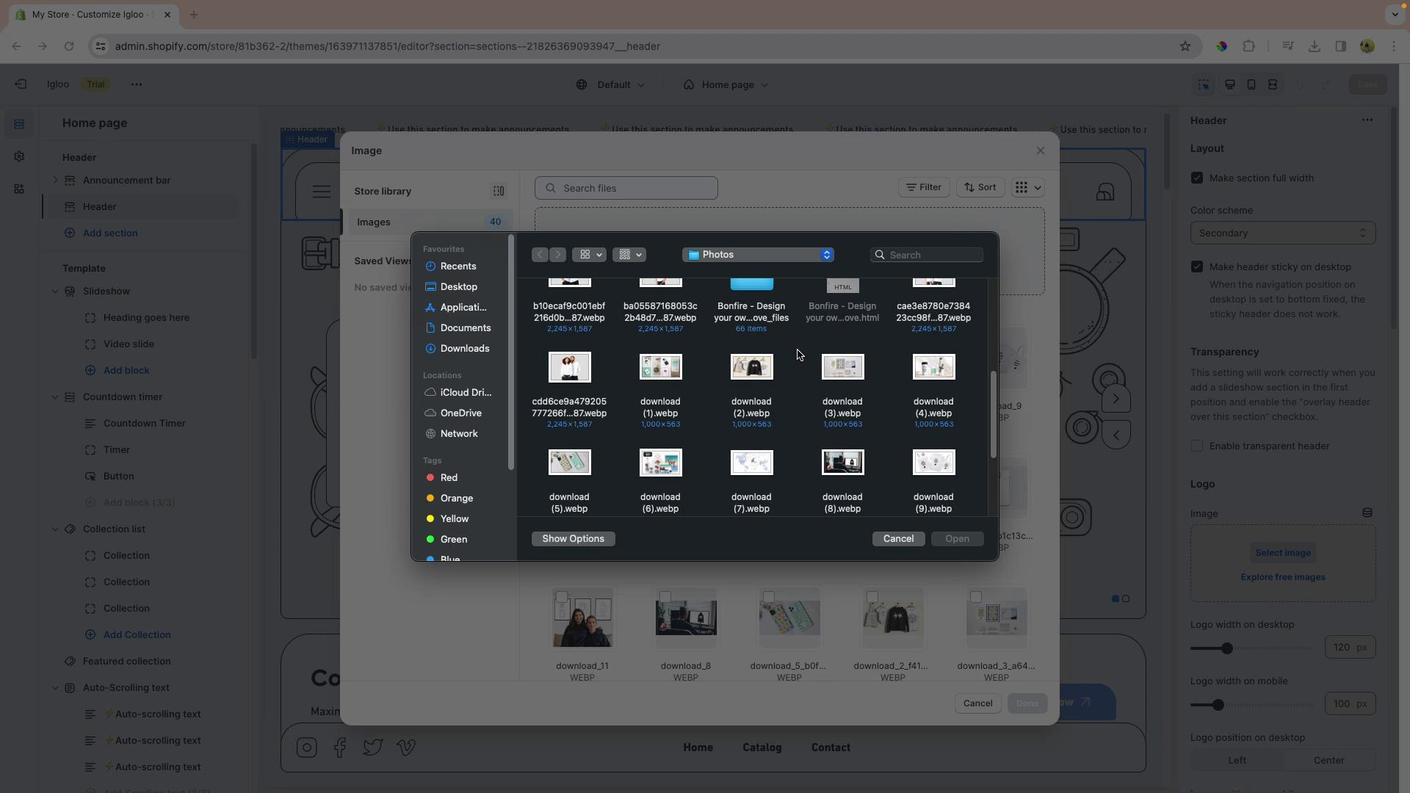 
Action: Mouse scrolled (1264, 238) with delta (1419, -11)
Screenshot: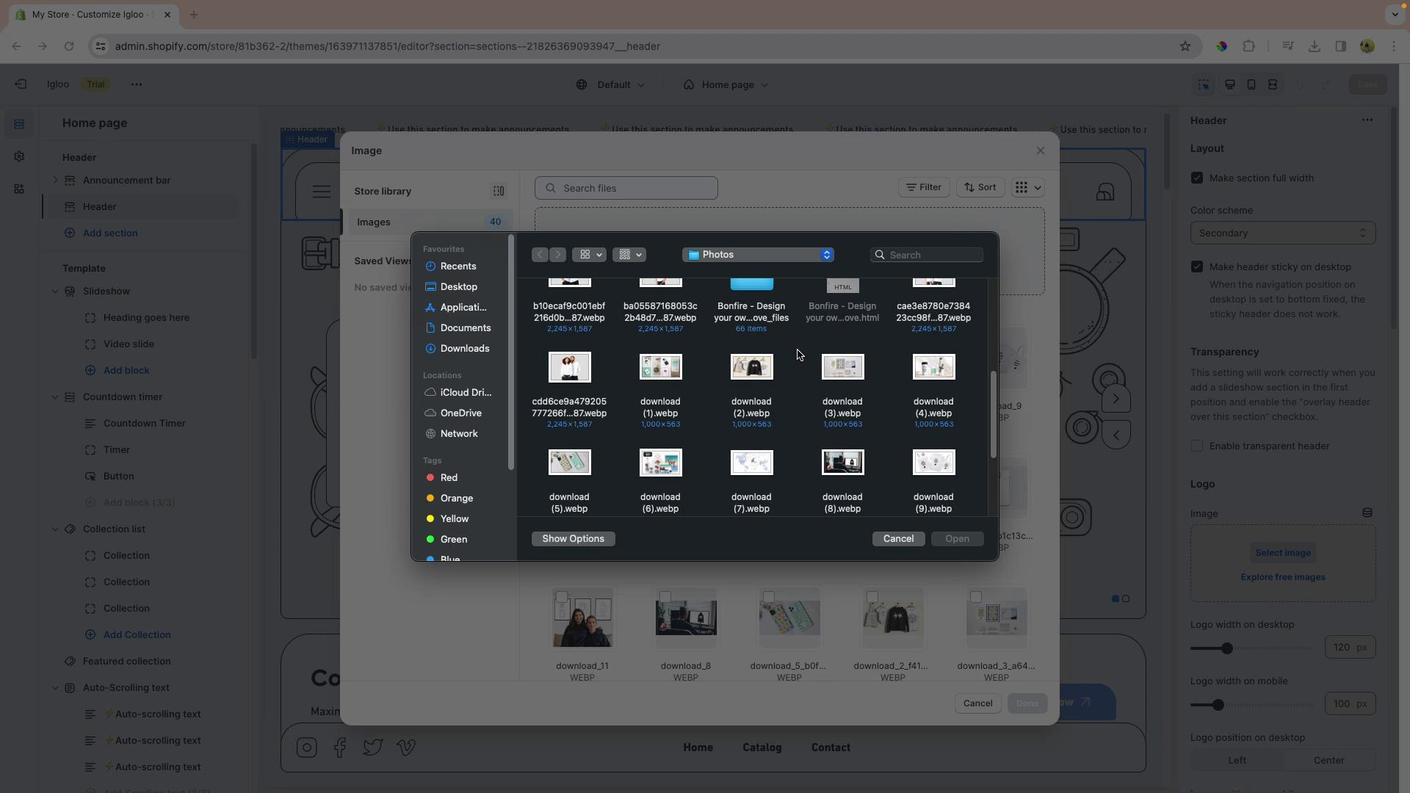 
Action: Mouse scrolled (1264, 238) with delta (1419, -11)
Screenshot: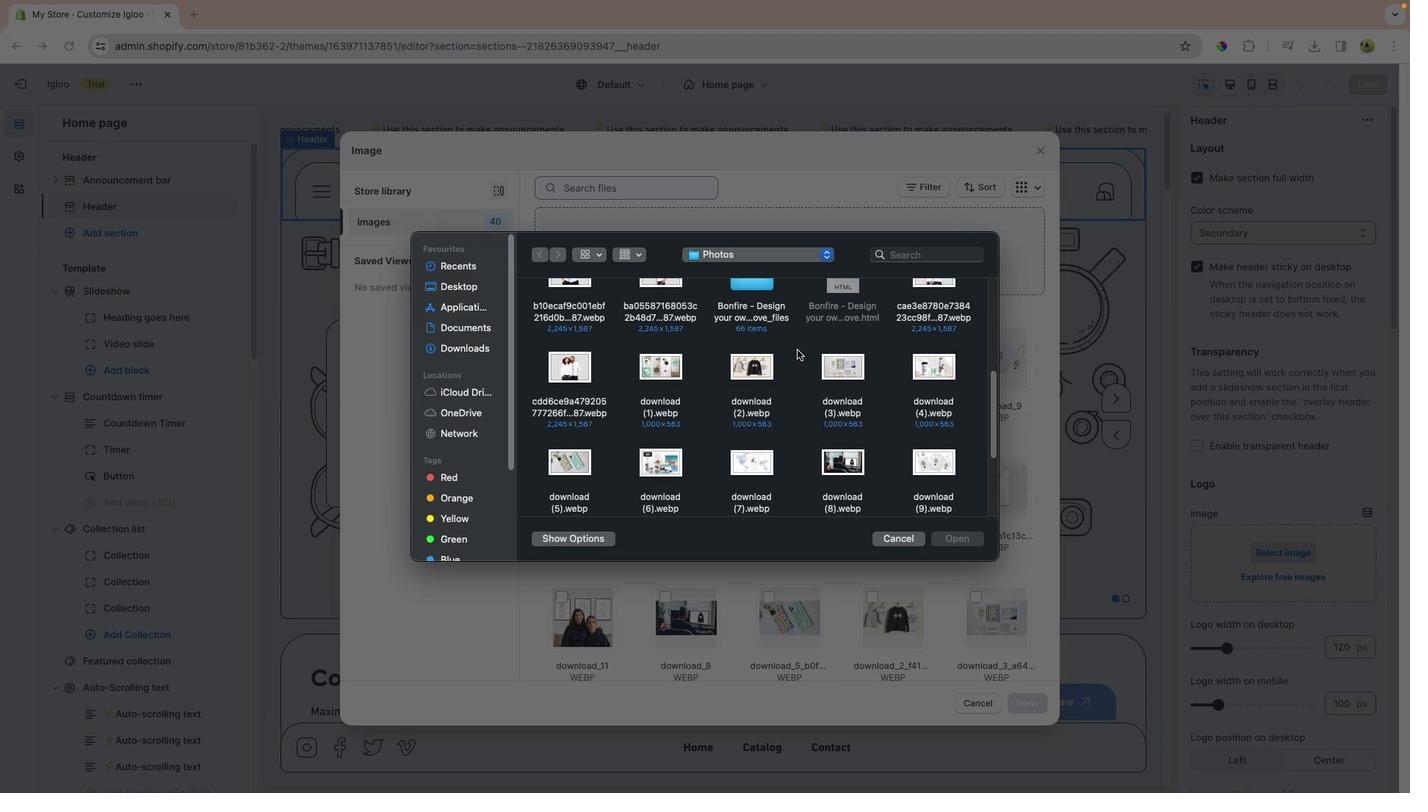 
Action: Mouse scrolled (1264, 238) with delta (1419, -13)
Screenshot: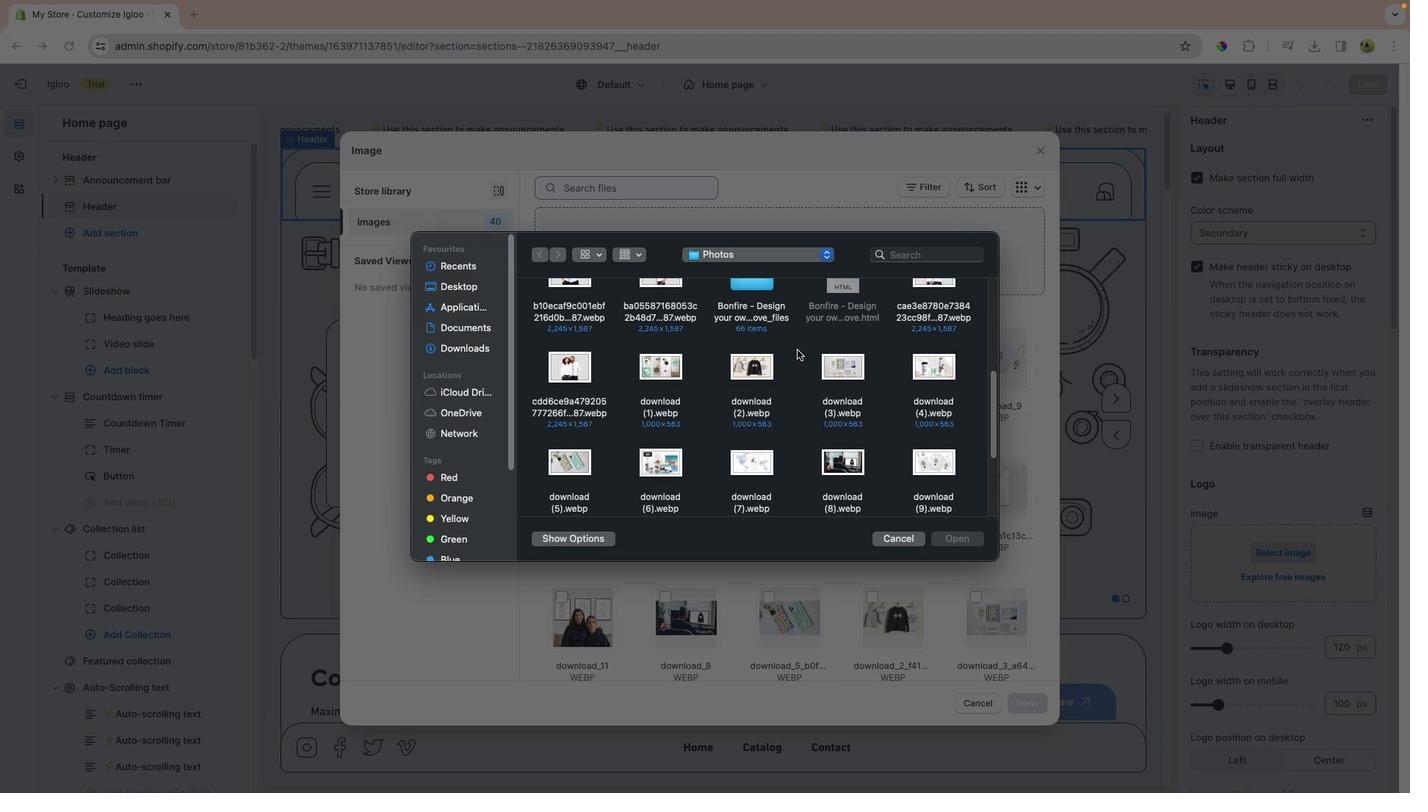 
Action: Mouse scrolled (1264, 238) with delta (1419, -13)
Screenshot: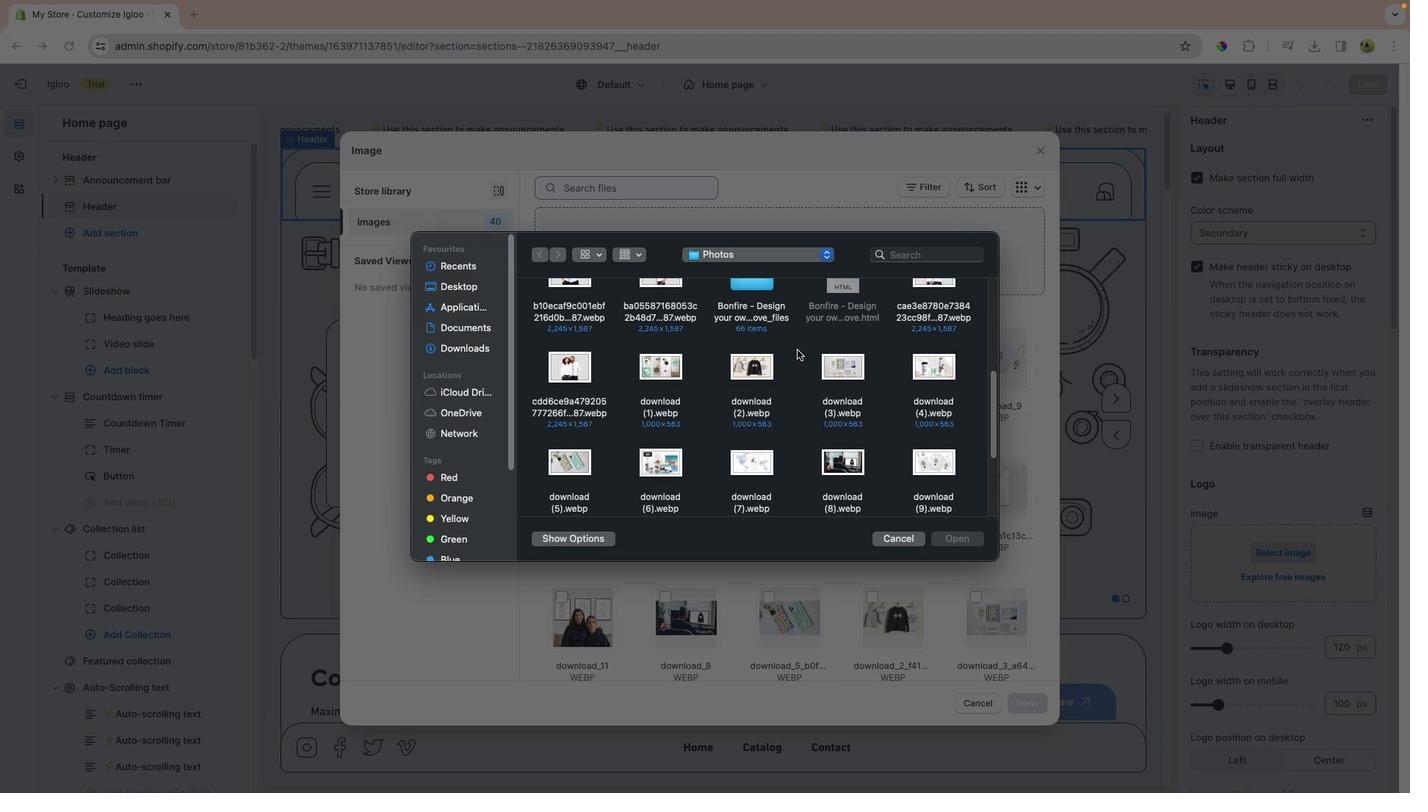 
Action: Mouse scrolled (1264, 238) with delta (1419, -11)
Screenshot: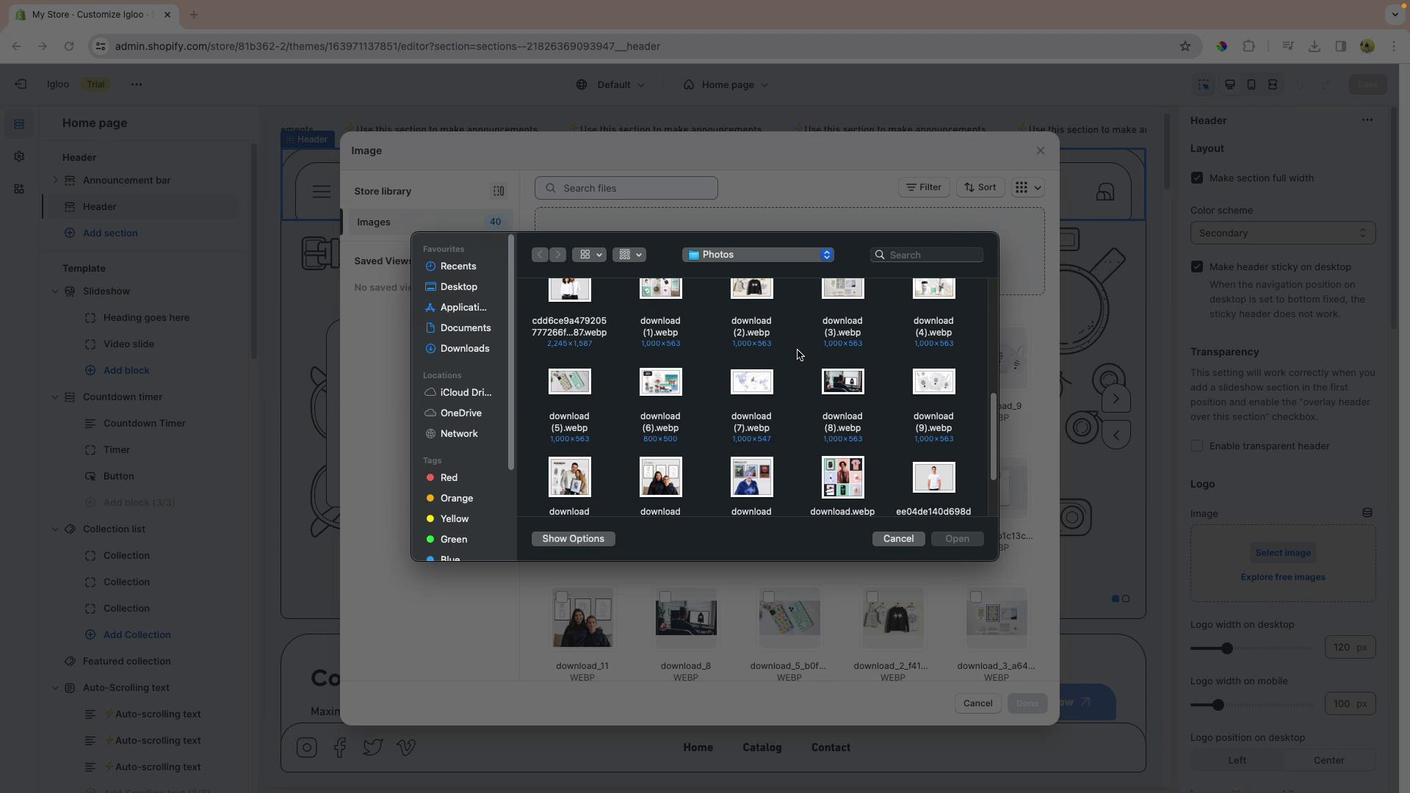 
Action: Mouse scrolled (1264, 238) with delta (1419, -11)
Screenshot: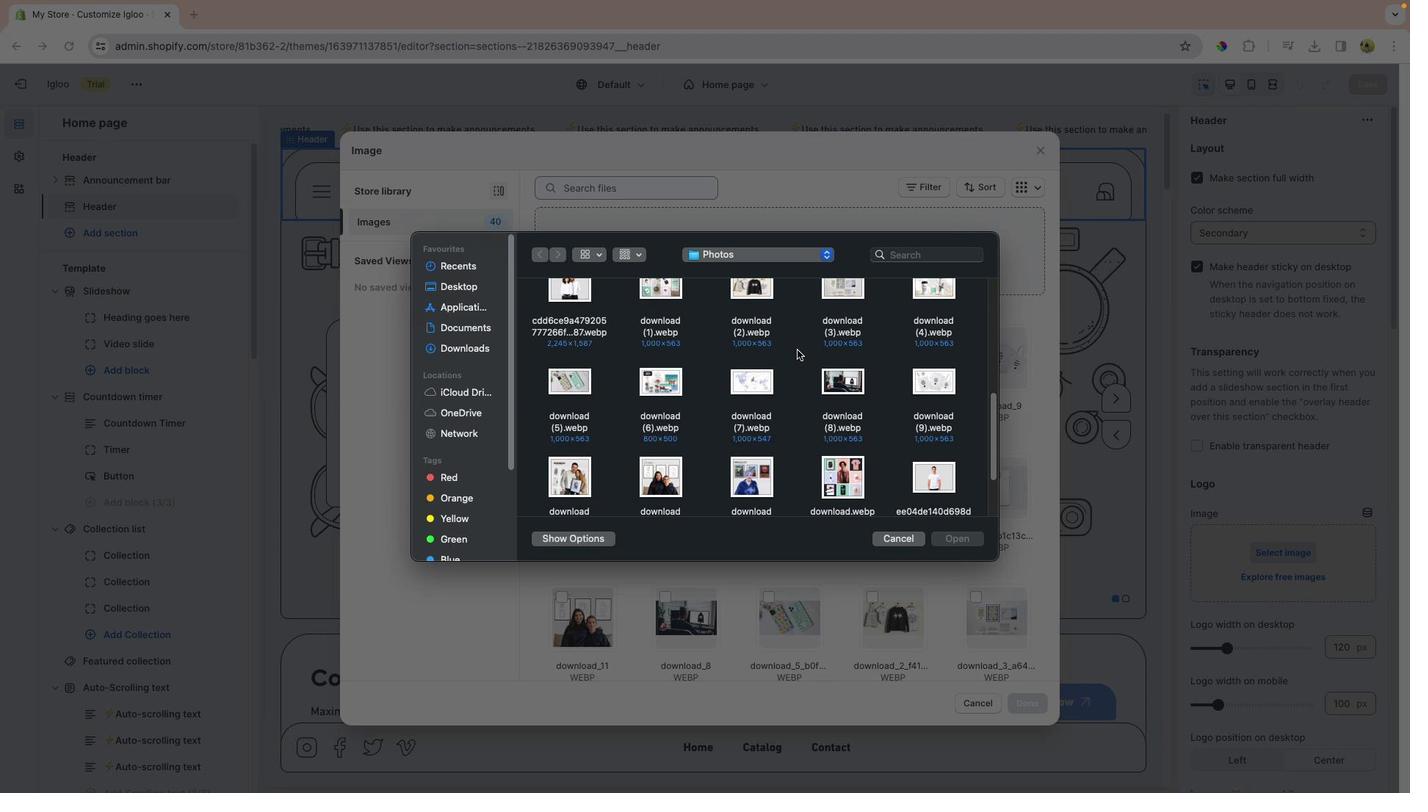 
Action: Mouse scrolled (1264, 238) with delta (1419, -13)
Screenshot: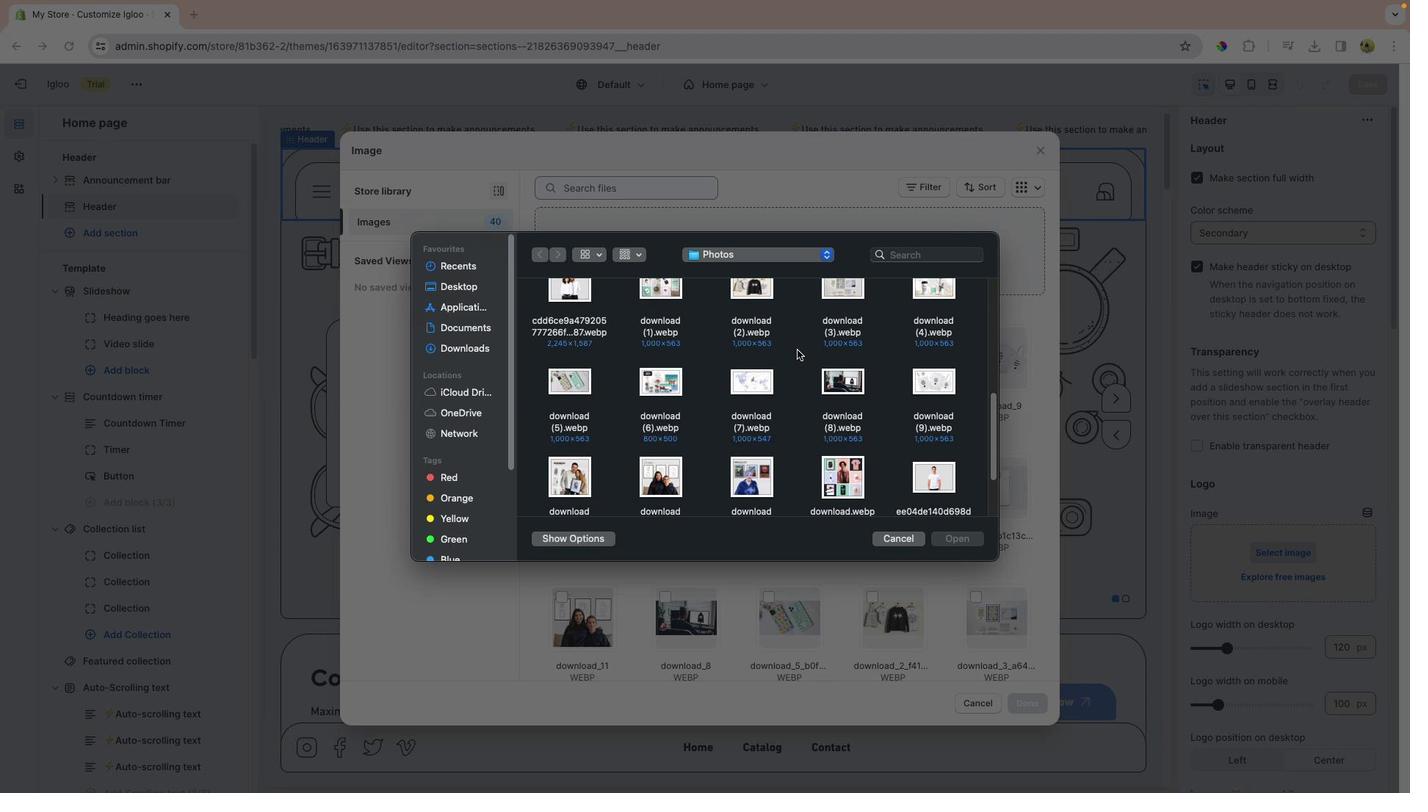 
Action: Mouse scrolled (1264, 238) with delta (1419, -13)
Screenshot: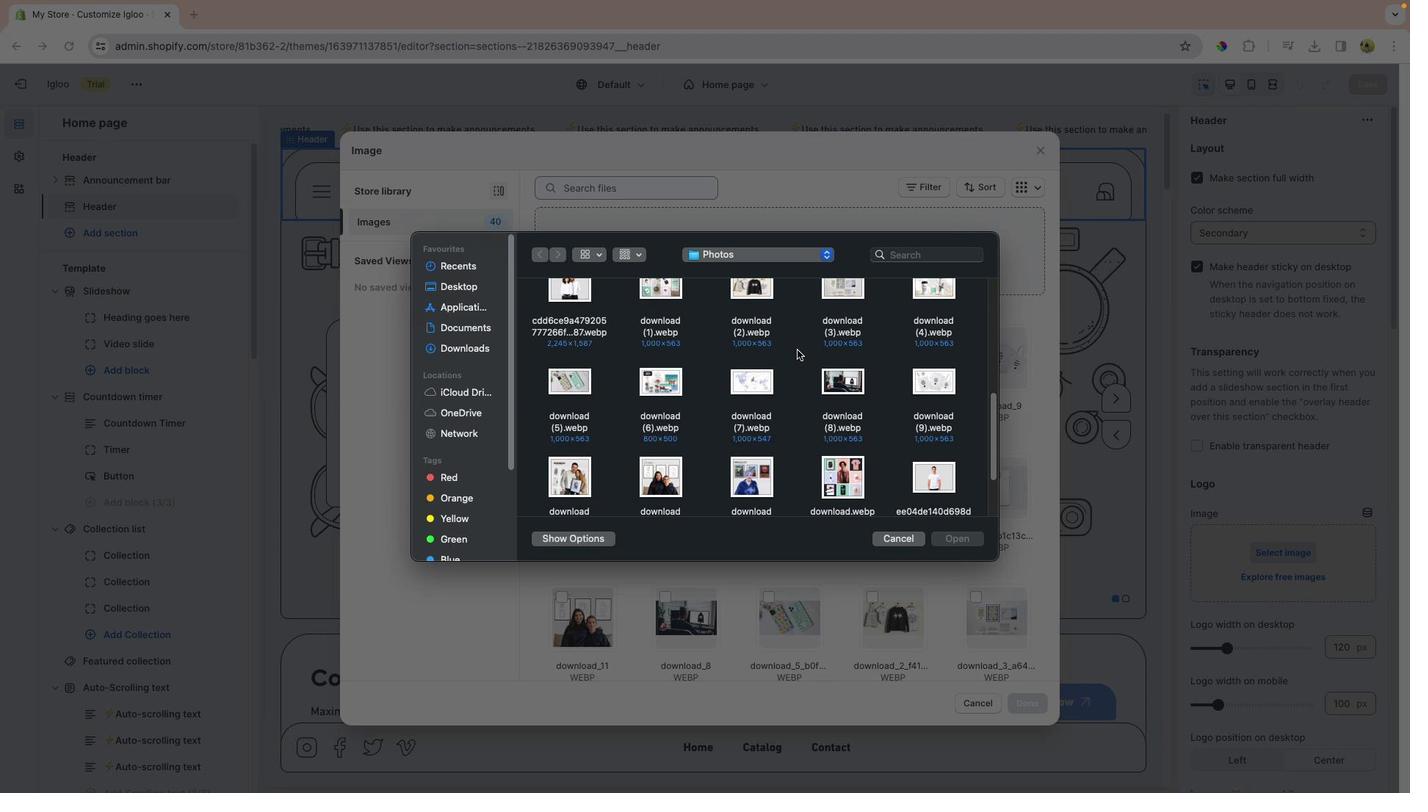 
Action: Mouse scrolled (1264, 238) with delta (1419, -14)
Screenshot: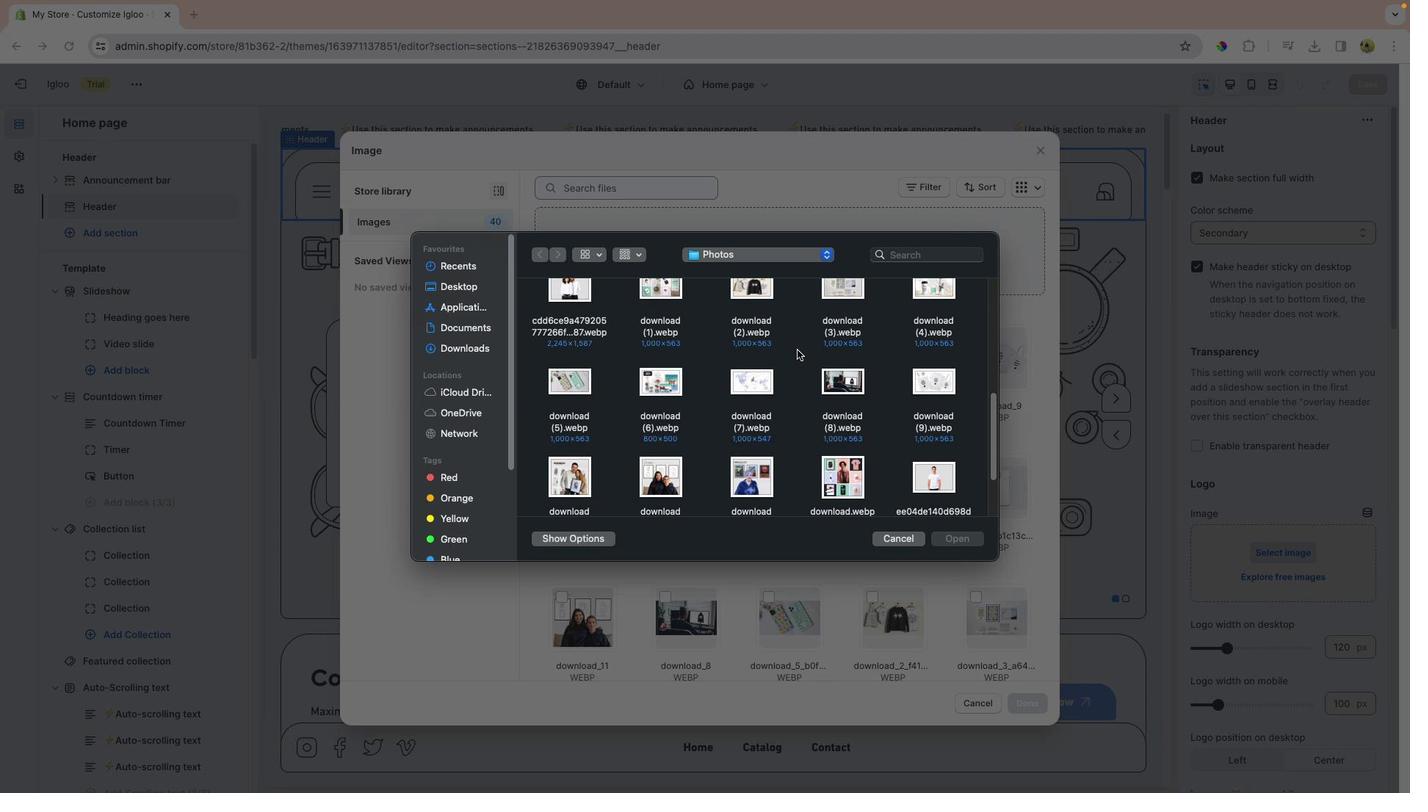 
Action: Mouse moved to (1264, 239)
Screenshot: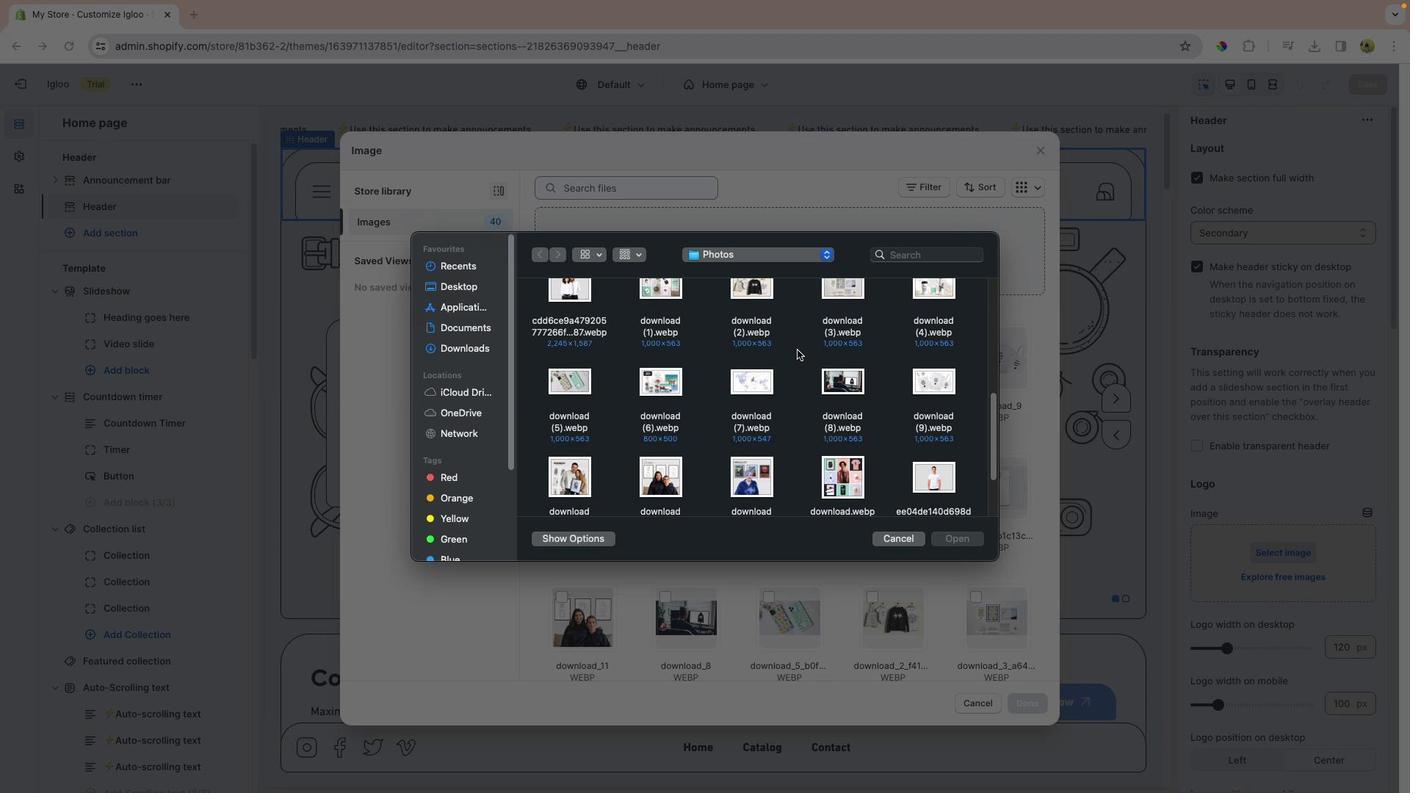 
Action: Mouse scrolled (1264, 239) with delta (1419, -11)
Screenshot: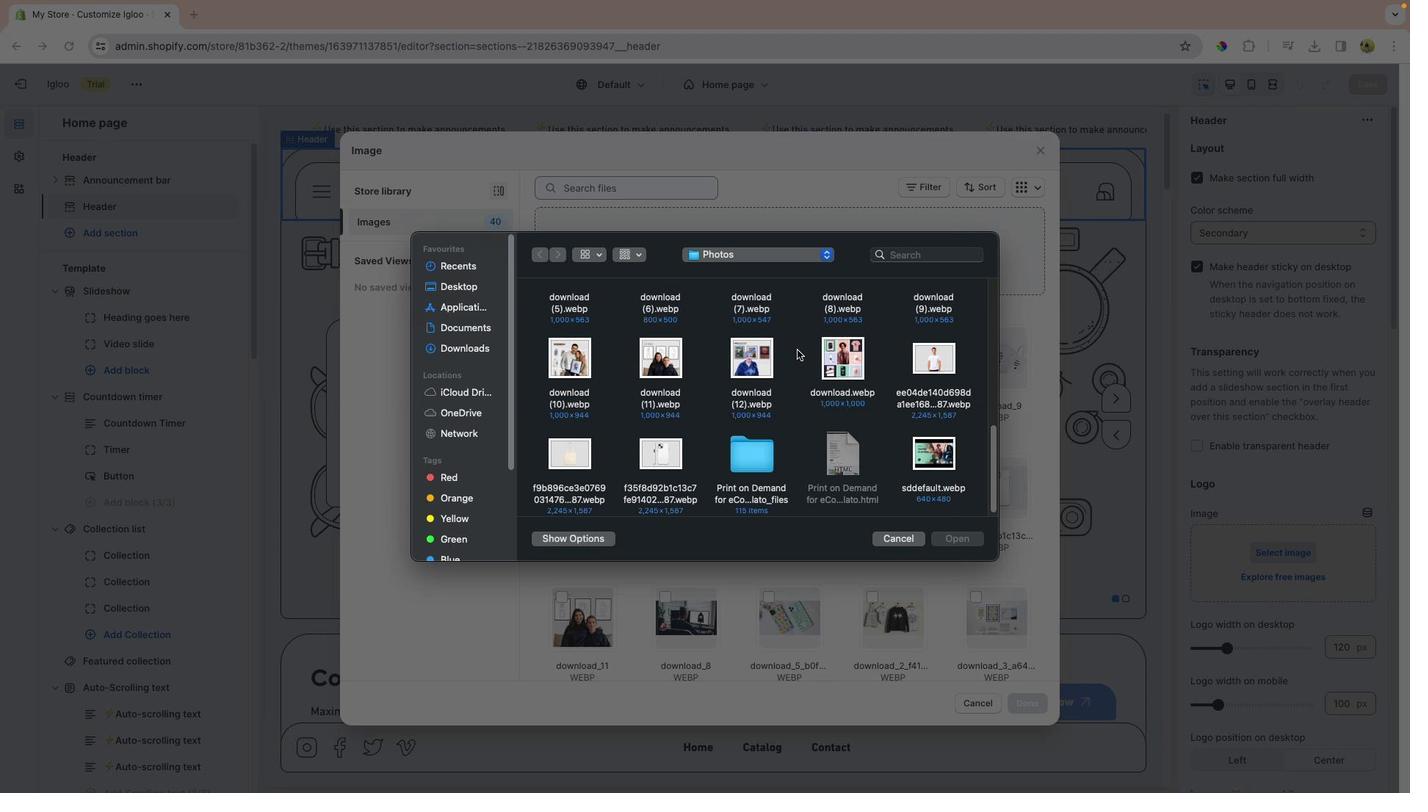 
Action: Mouse scrolled (1264, 239) with delta (1419, -11)
Screenshot: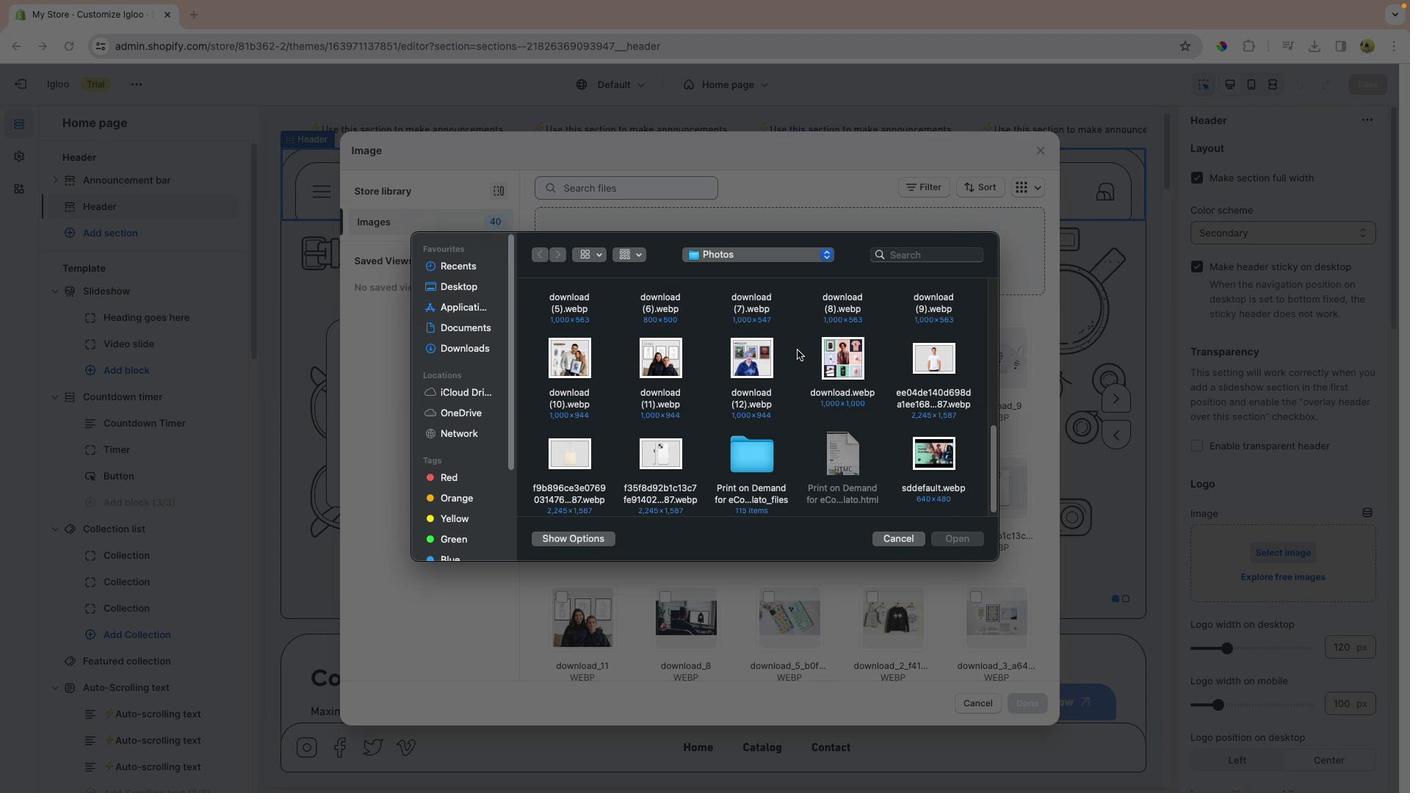 
Action: Mouse scrolled (1264, 239) with delta (1419, -13)
Screenshot: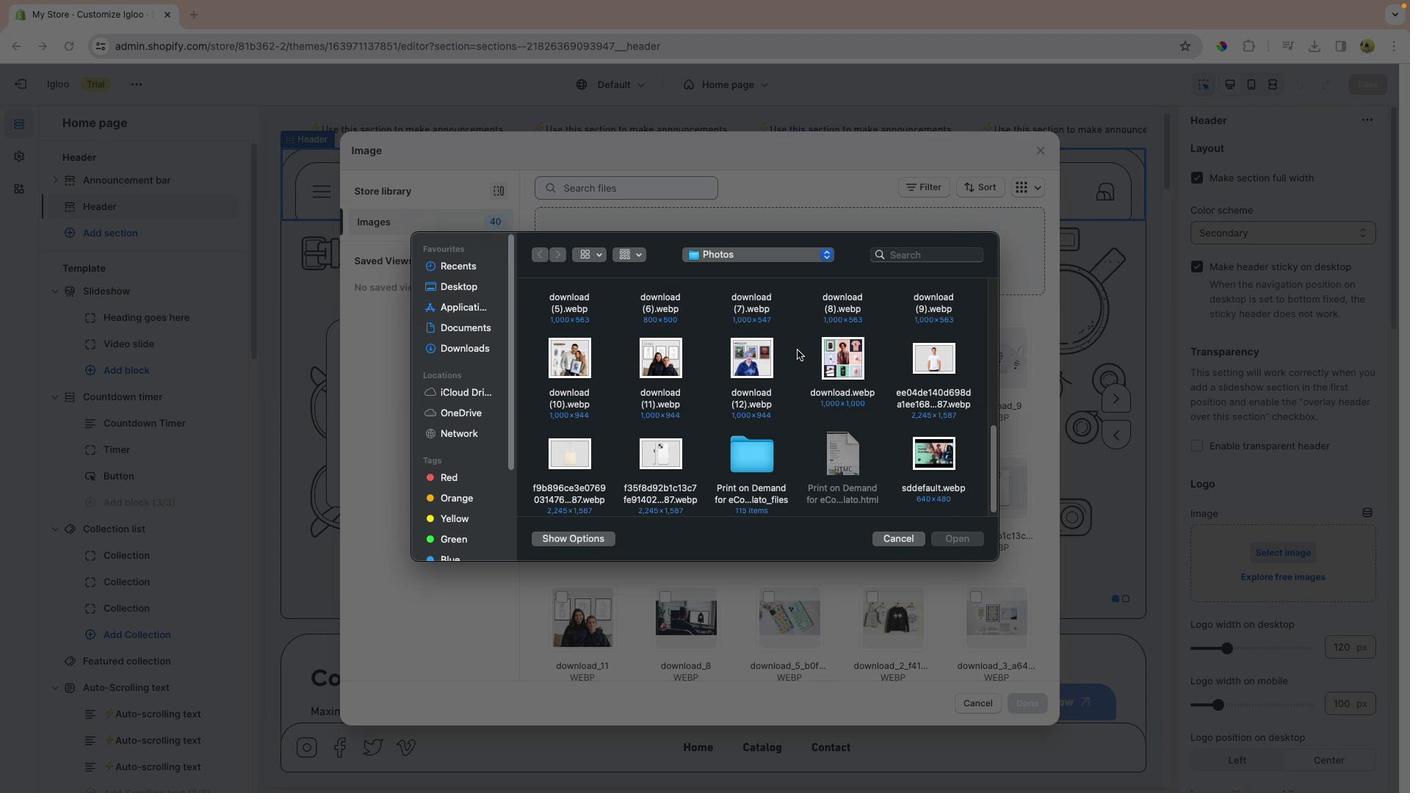 
Action: Mouse scrolled (1264, 239) with delta (1419, -13)
Screenshot: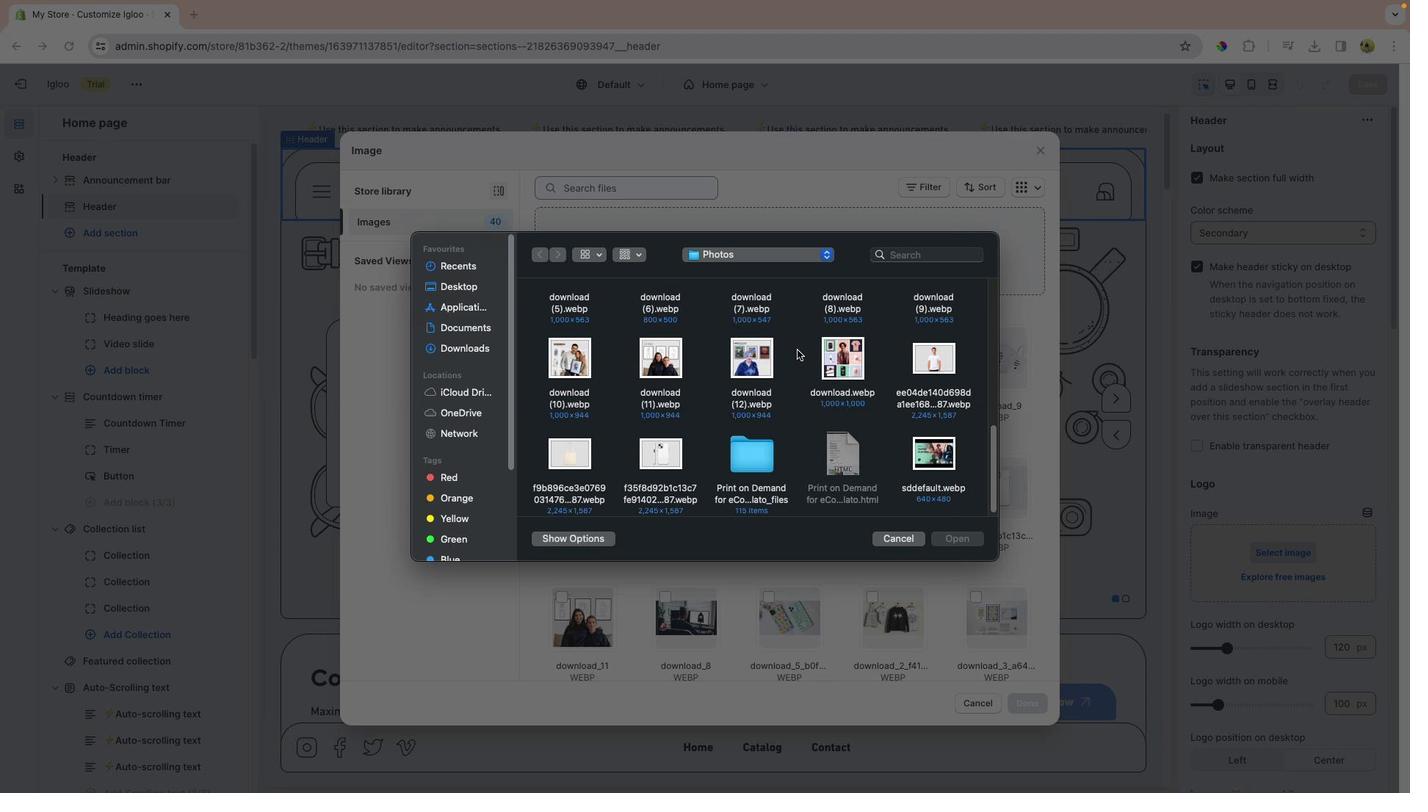 
Action: Mouse scrolled (1264, 239) with delta (1419, -11)
Screenshot: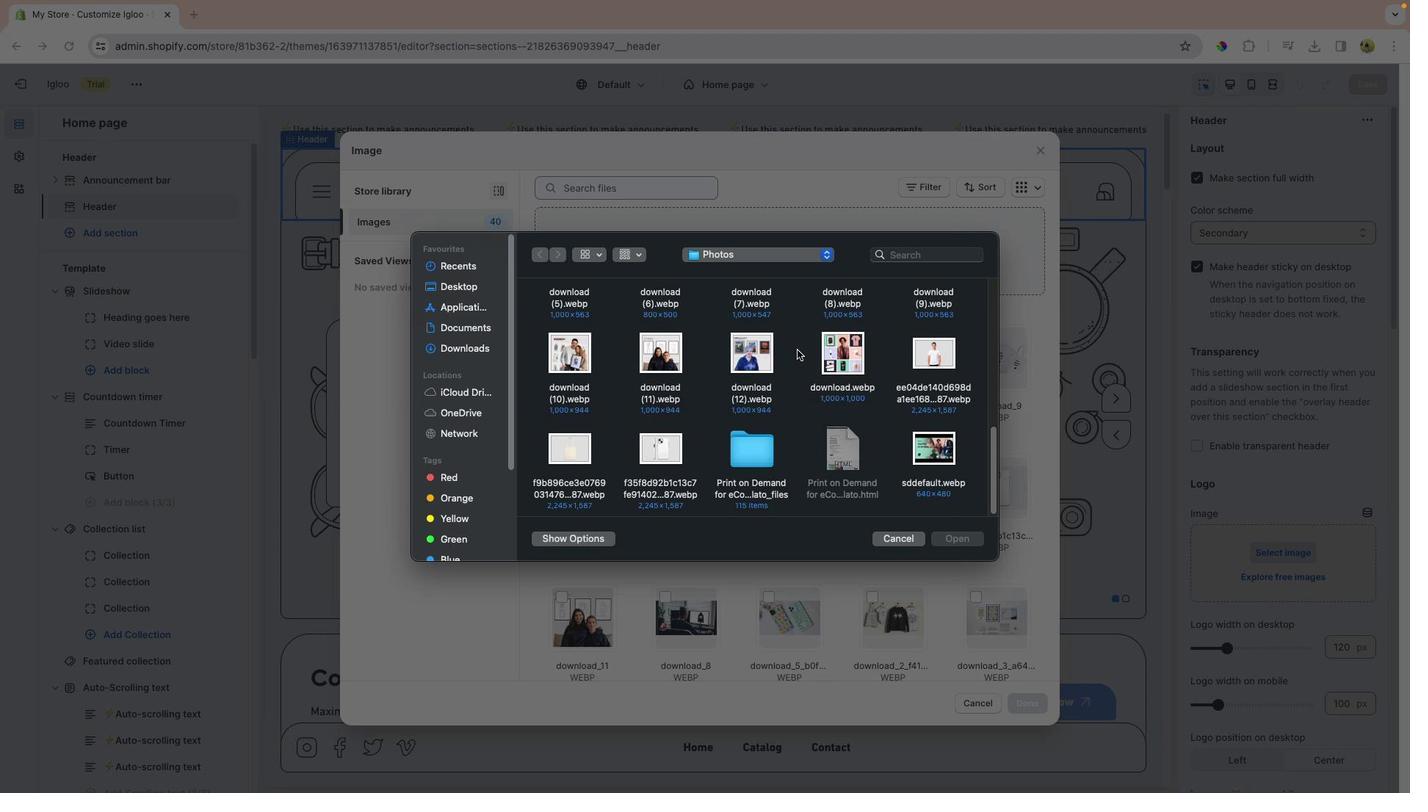 
Action: Mouse scrolled (1264, 239) with delta (1419, -11)
Screenshot: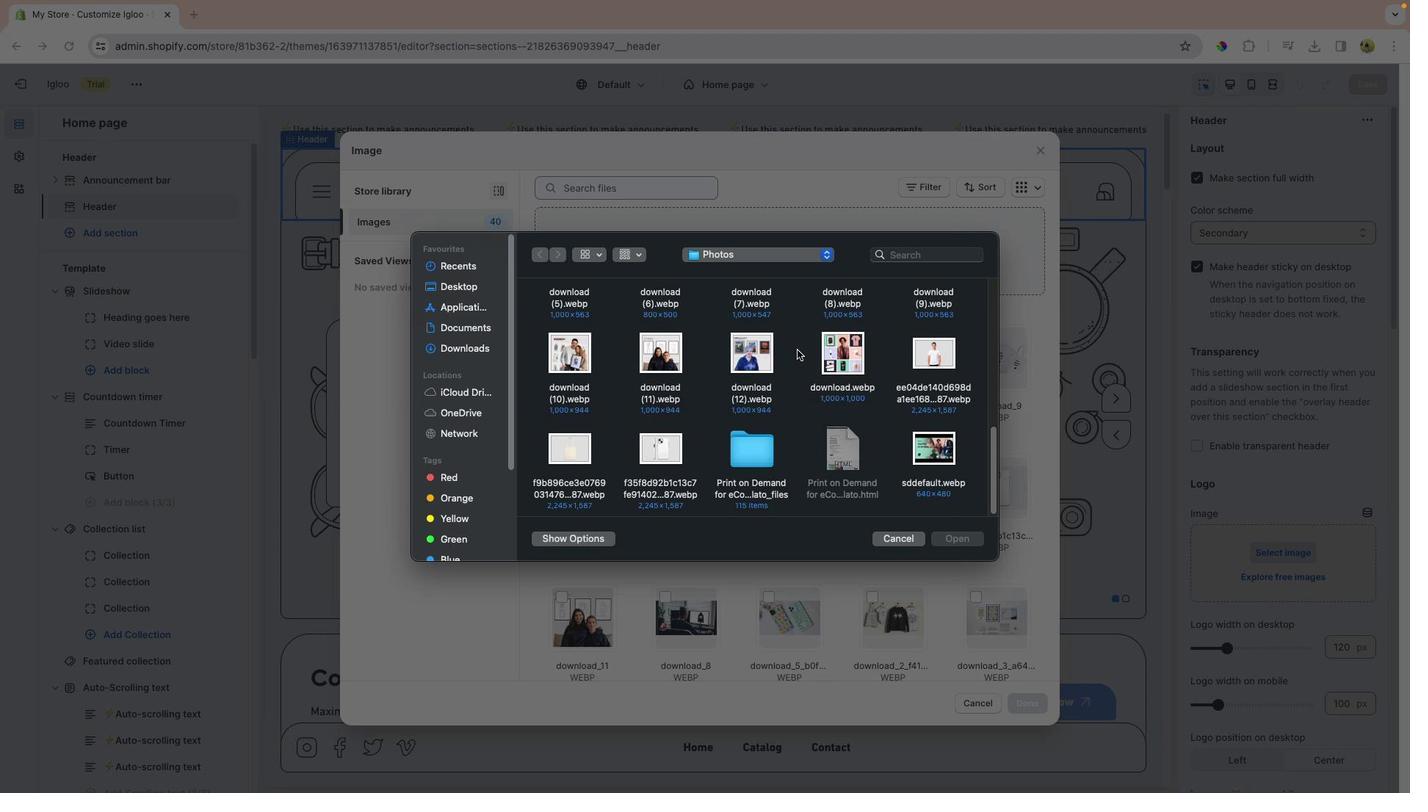 
Action: Mouse scrolled (1264, 239) with delta (1419, -13)
Screenshot: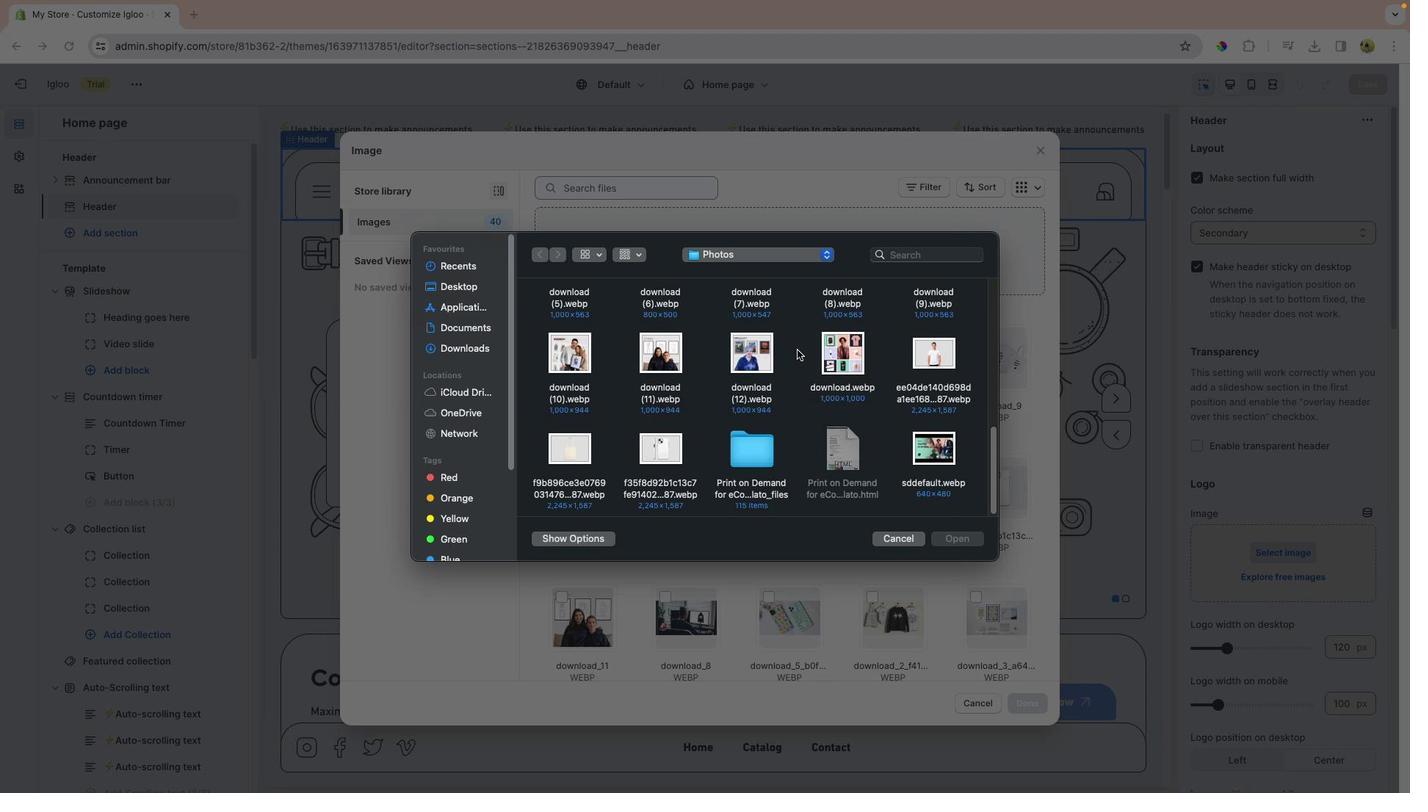 
Action: Mouse scrolled (1264, 239) with delta (1419, -13)
Screenshot: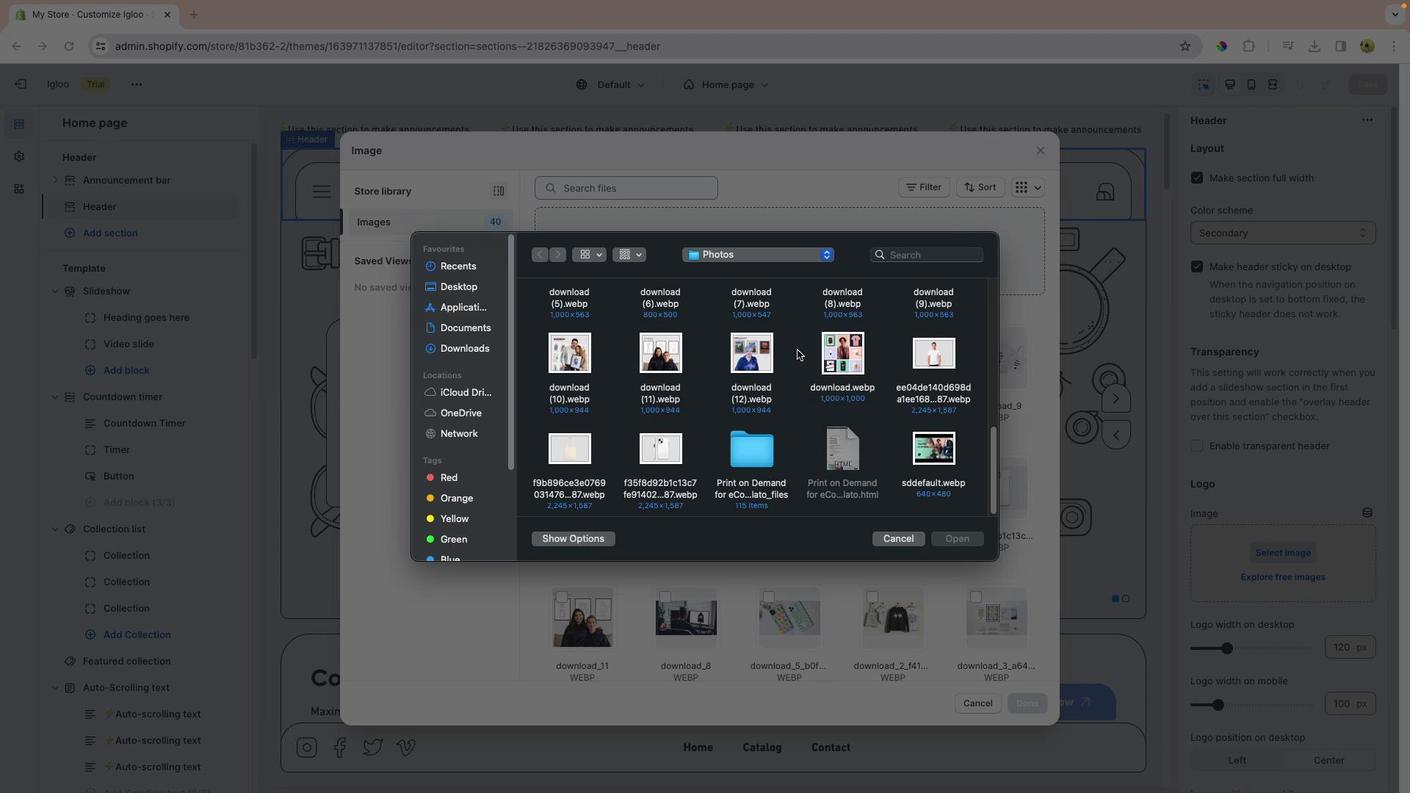 
Action: Mouse scrolled (1264, 239) with delta (1419, -13)
Screenshot: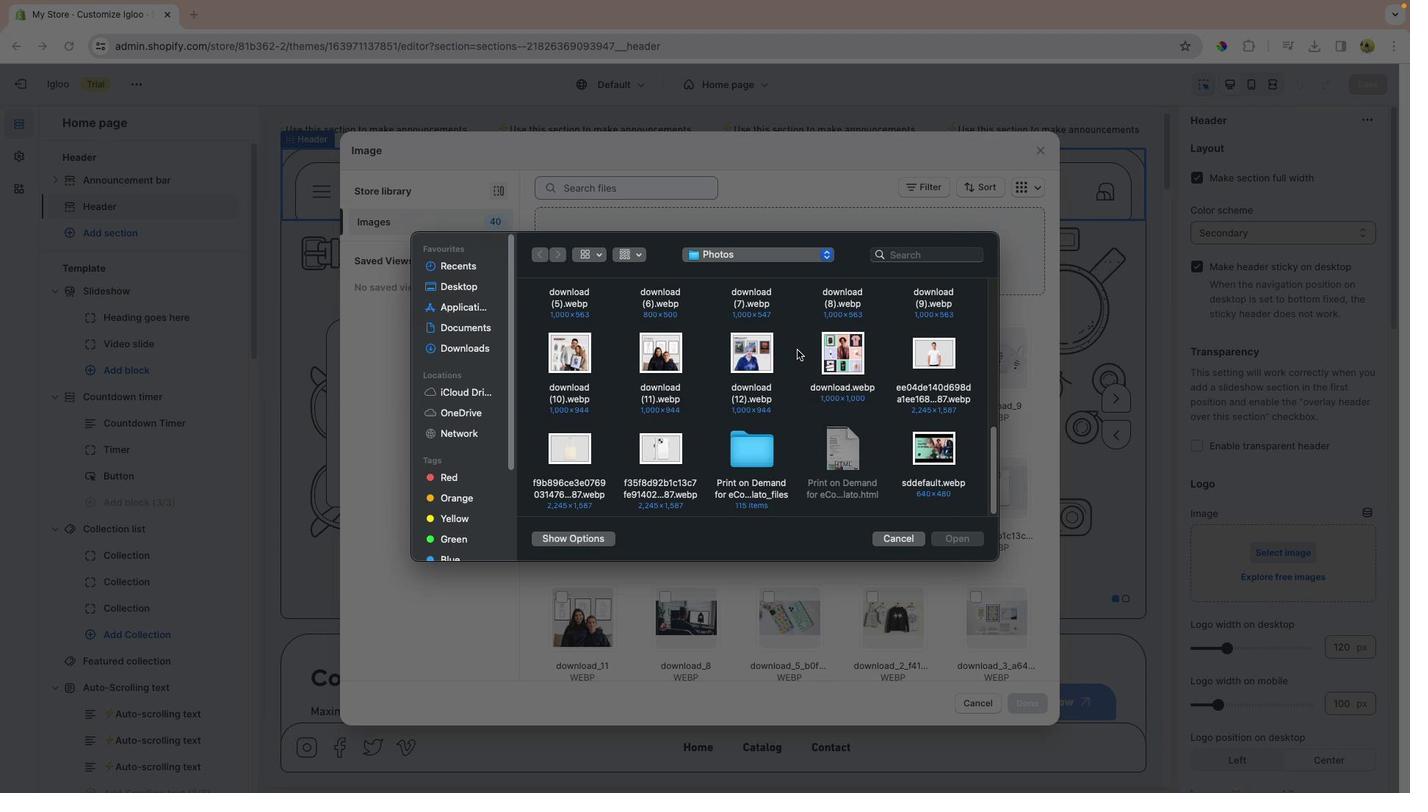 
Action: Mouse moved to (1264, 239)
Screenshot: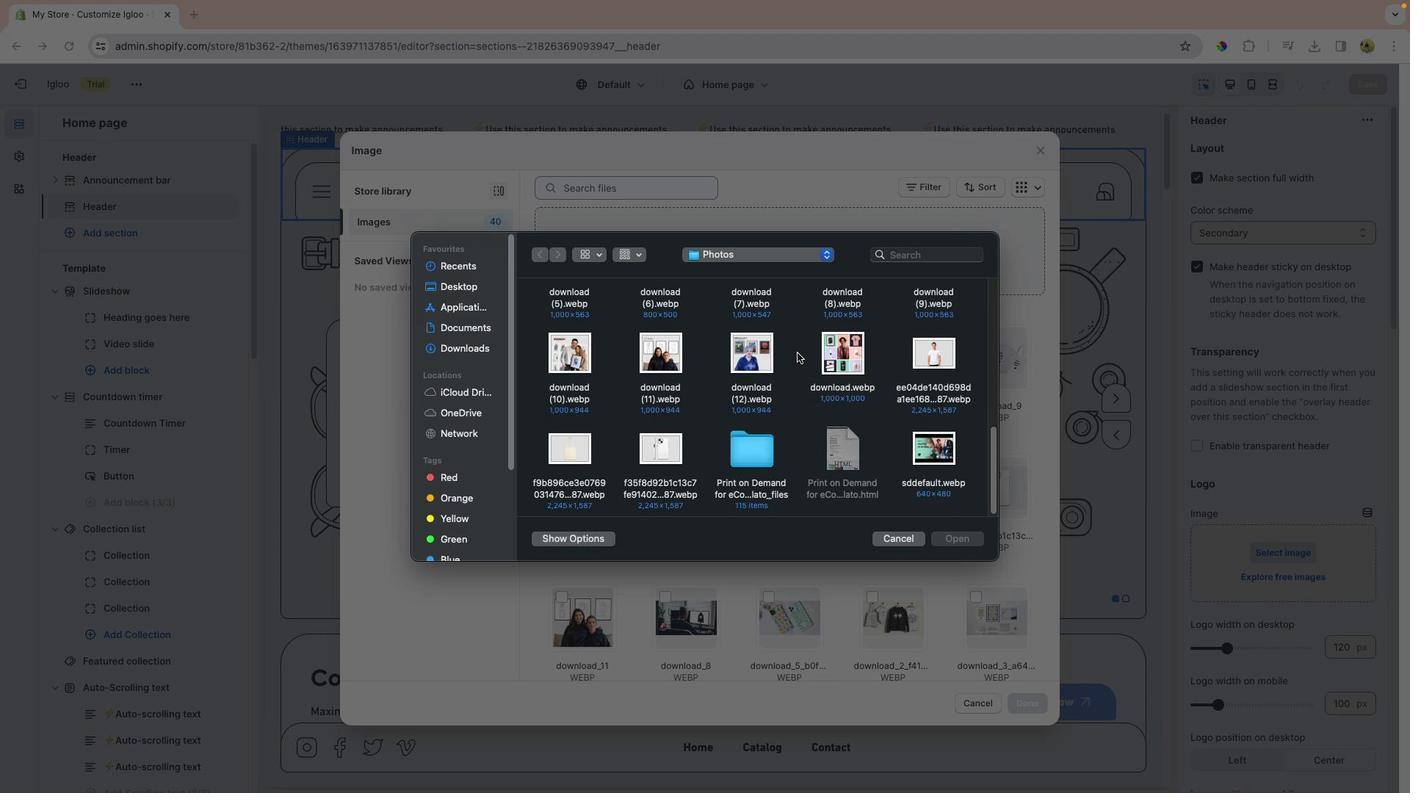 
Action: Mouse scrolled (1264, 239) with delta (1419, -11)
Screenshot: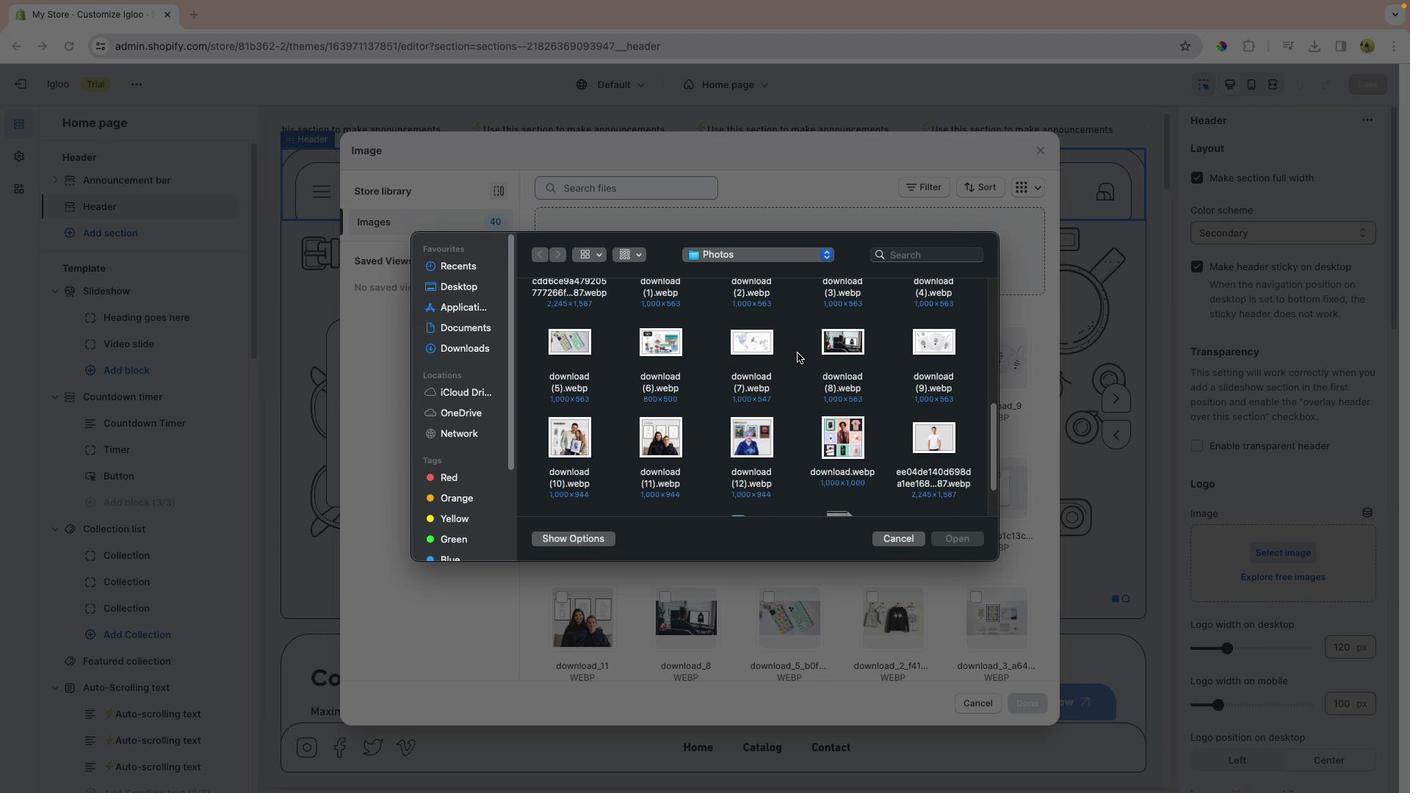 
Action: Mouse scrolled (1264, 239) with delta (1419, -11)
Screenshot: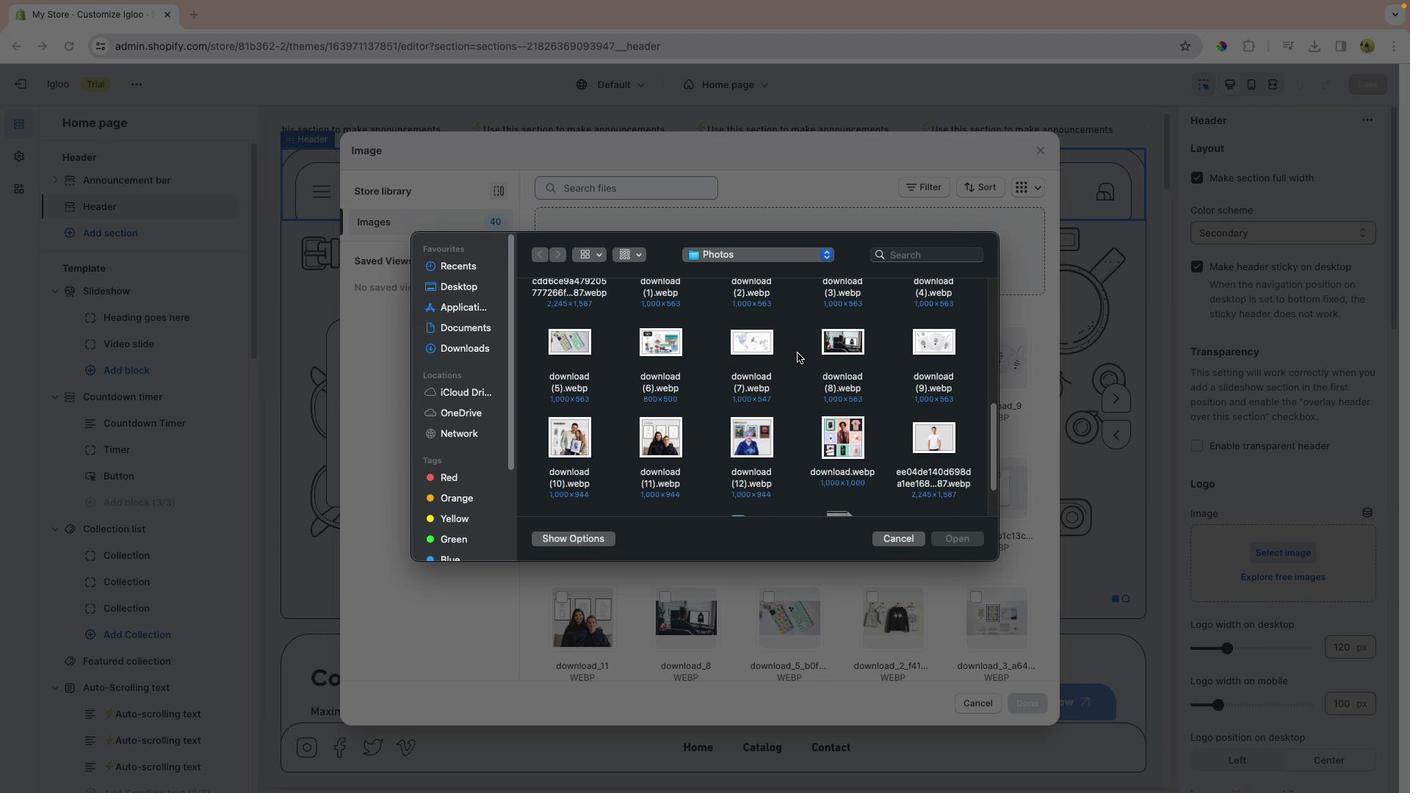 
Action: Mouse scrolled (1264, 239) with delta (1419, -13)
Screenshot: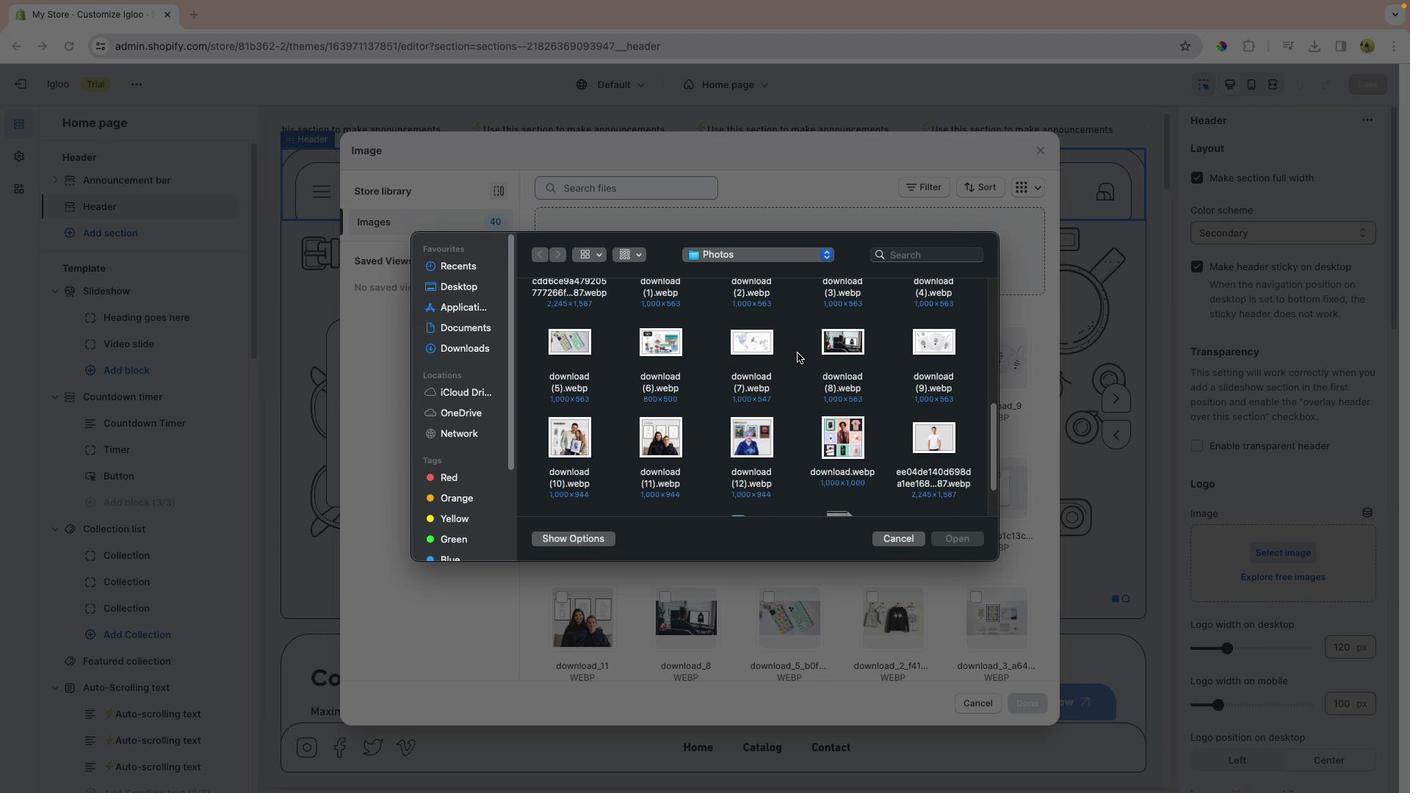 
Action: Mouse scrolled (1264, 239) with delta (1419, -13)
Screenshot: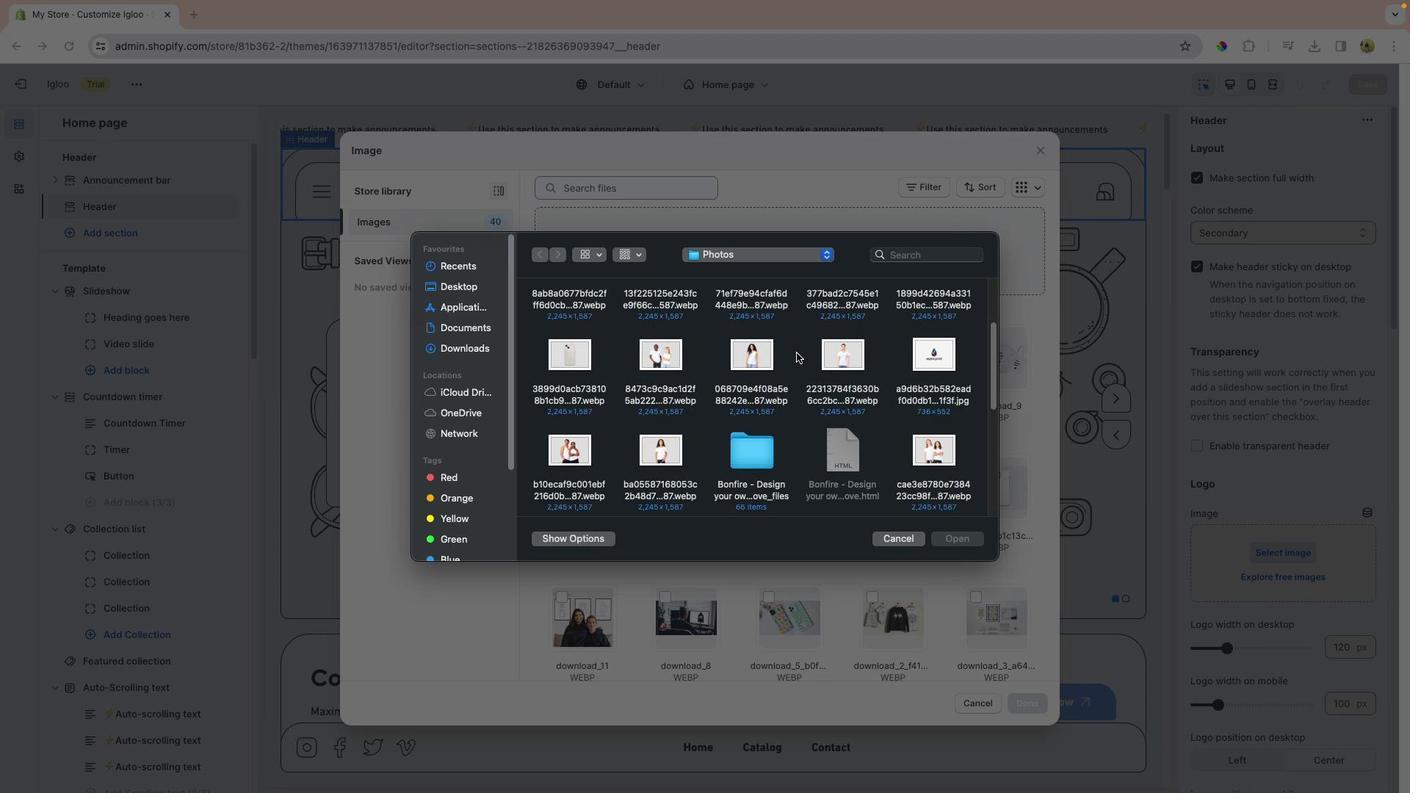 
Action: Mouse moved to (1264, 240)
Screenshot: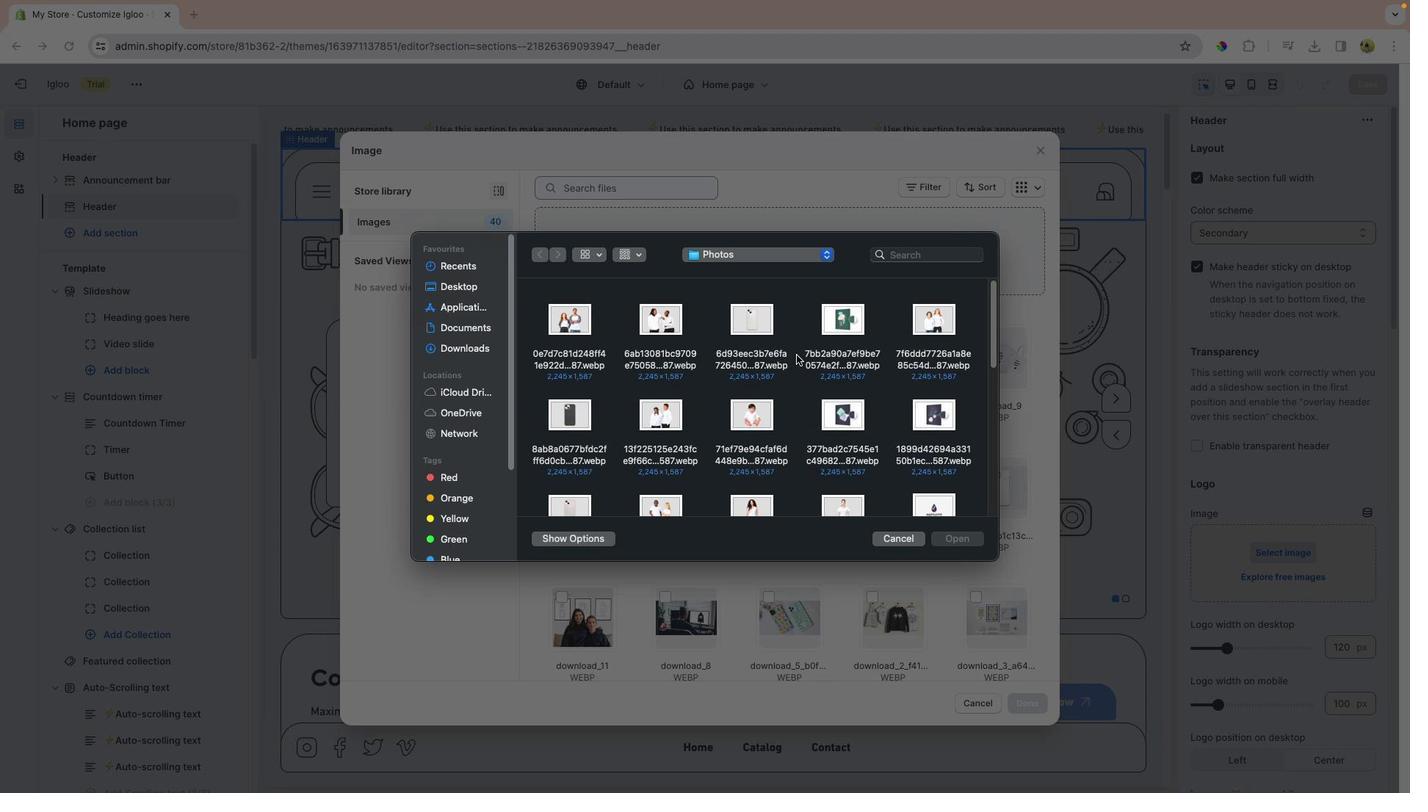 
Action: Mouse scrolled (1264, 240) with delta (1419, -11)
Screenshot: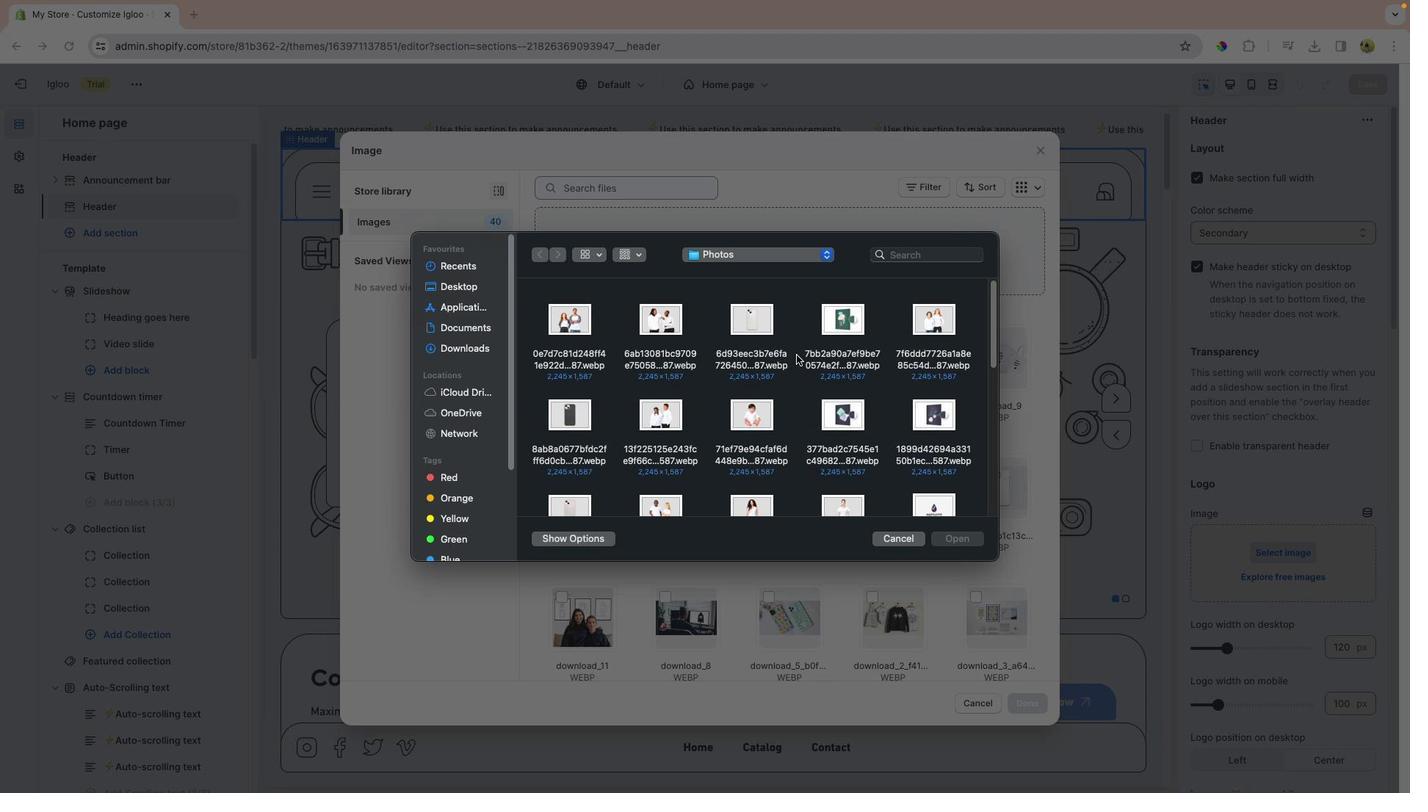 
Action: Mouse moved to (1264, 240)
Screenshot: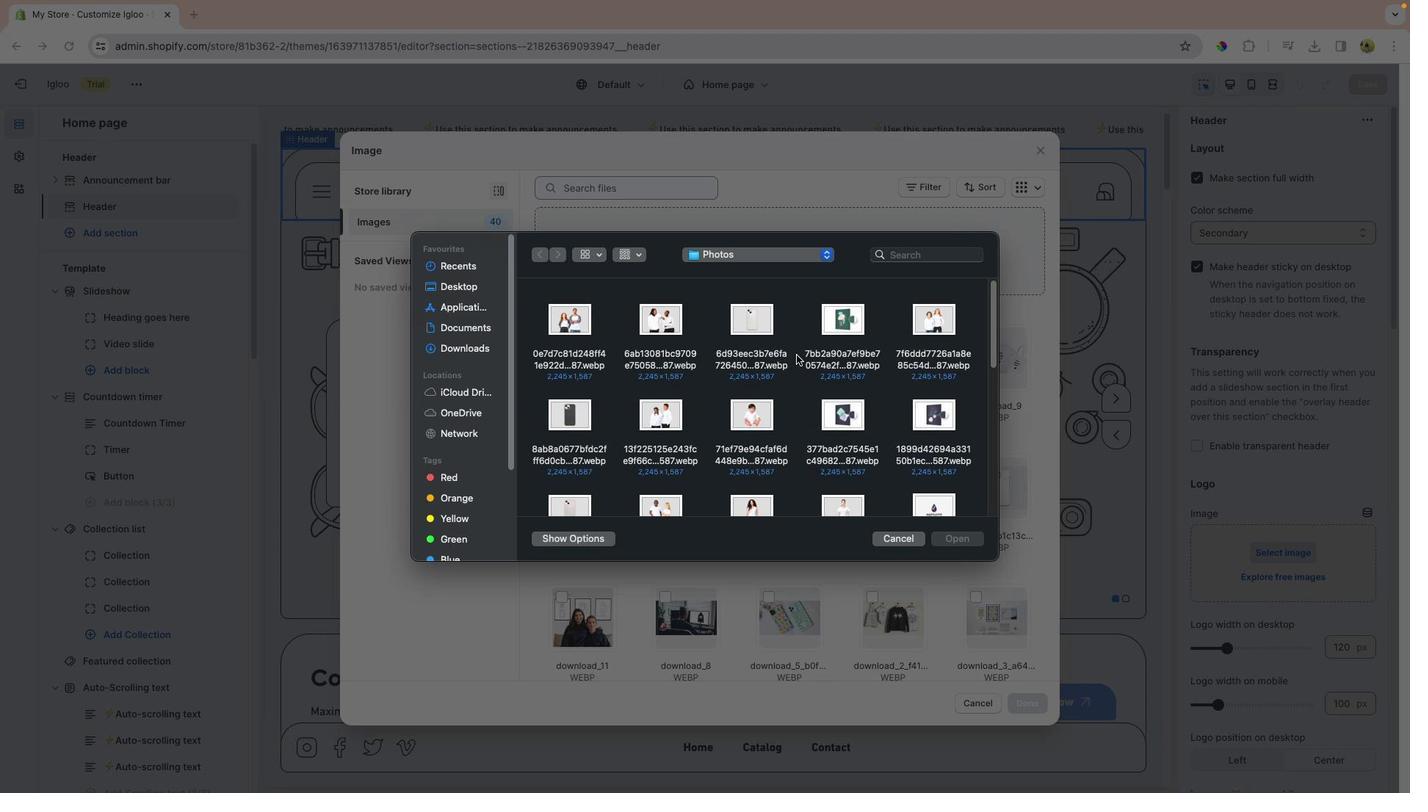 
Action: Mouse scrolled (1264, 240) with delta (1419, -11)
Screenshot: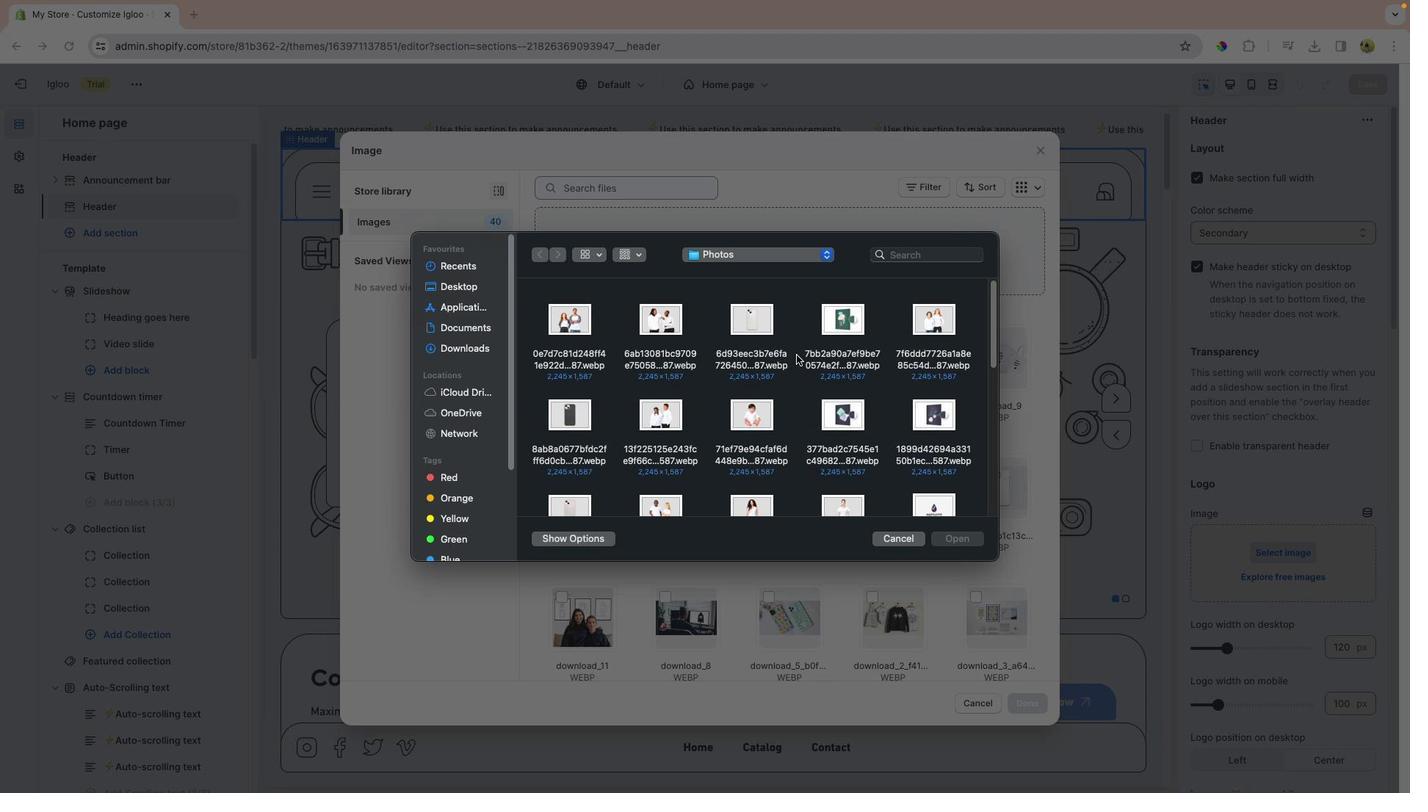 
Action: Mouse scrolled (1264, 240) with delta (1419, -9)
Screenshot: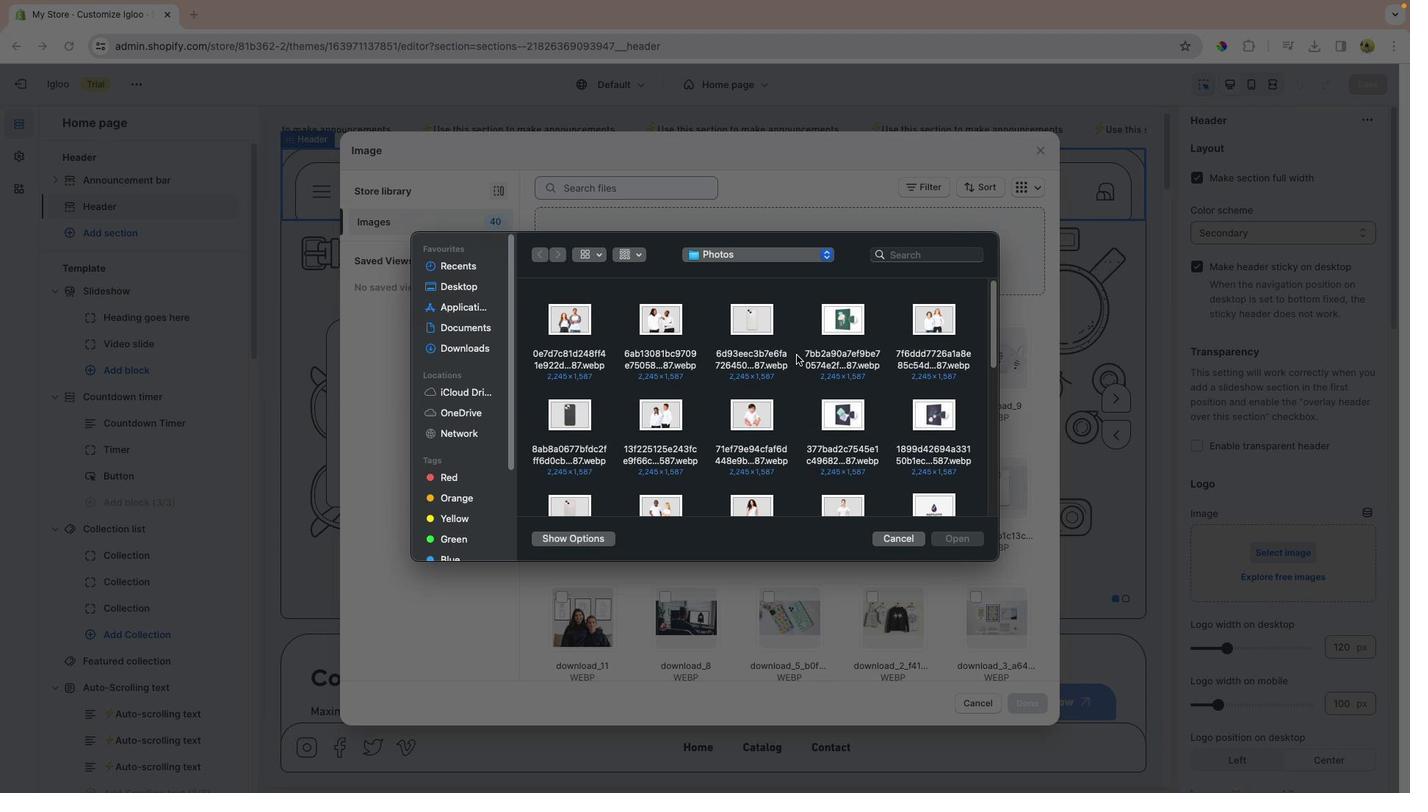 
Action: Mouse scrolled (1264, 240) with delta (1419, -8)
Screenshot: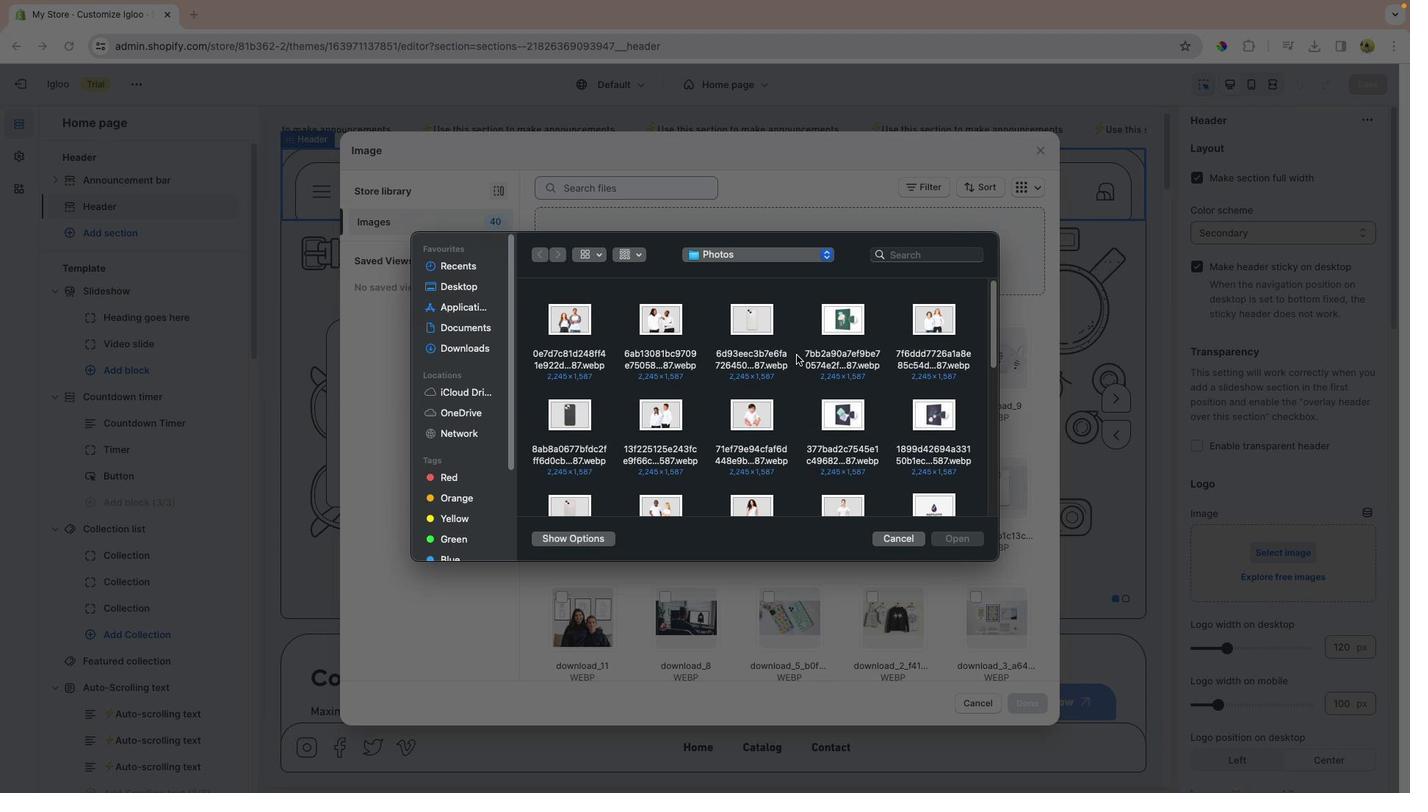 
Action: Mouse scrolled (1264, 240) with delta (1419, -8)
Screenshot: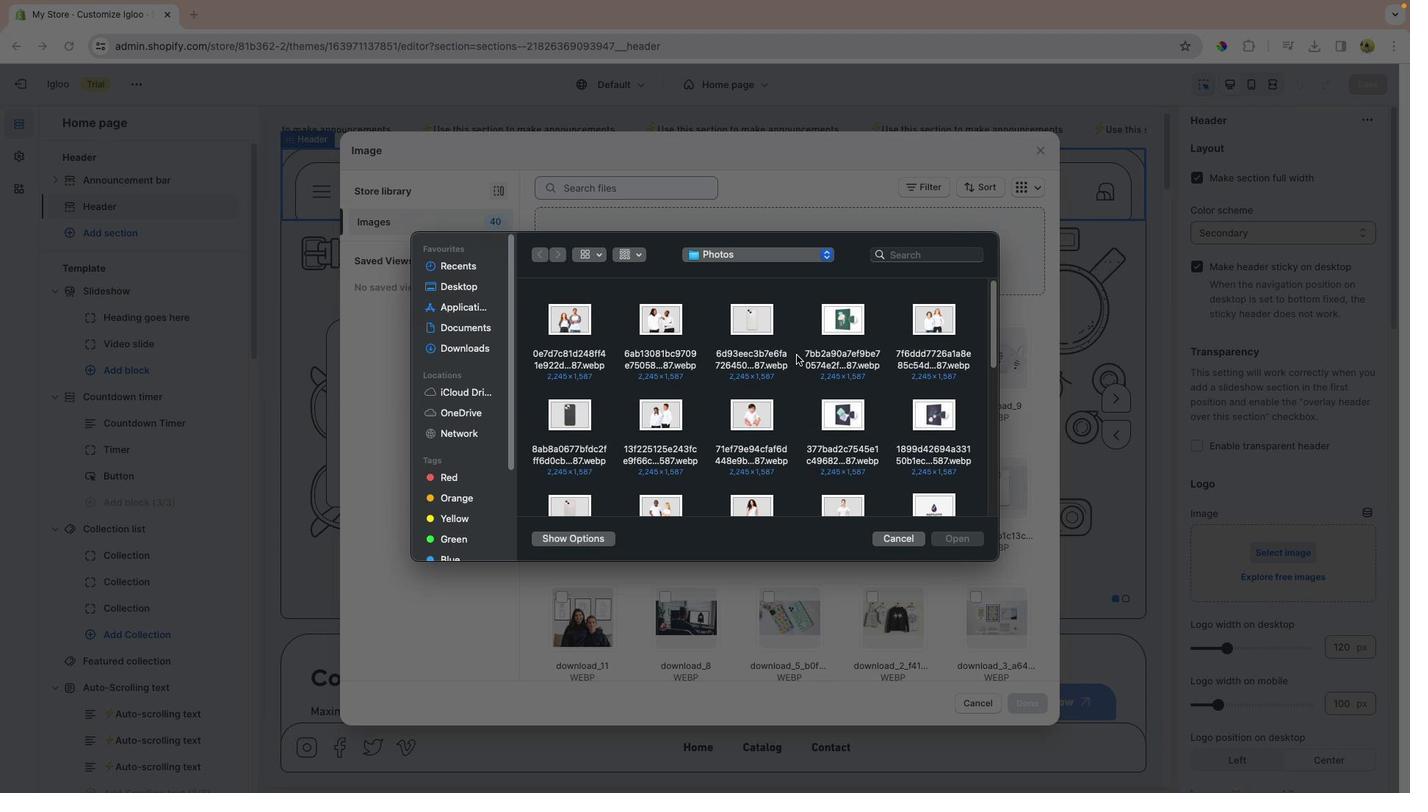 
Action: Mouse scrolled (1264, 240) with delta (1419, -7)
Screenshot: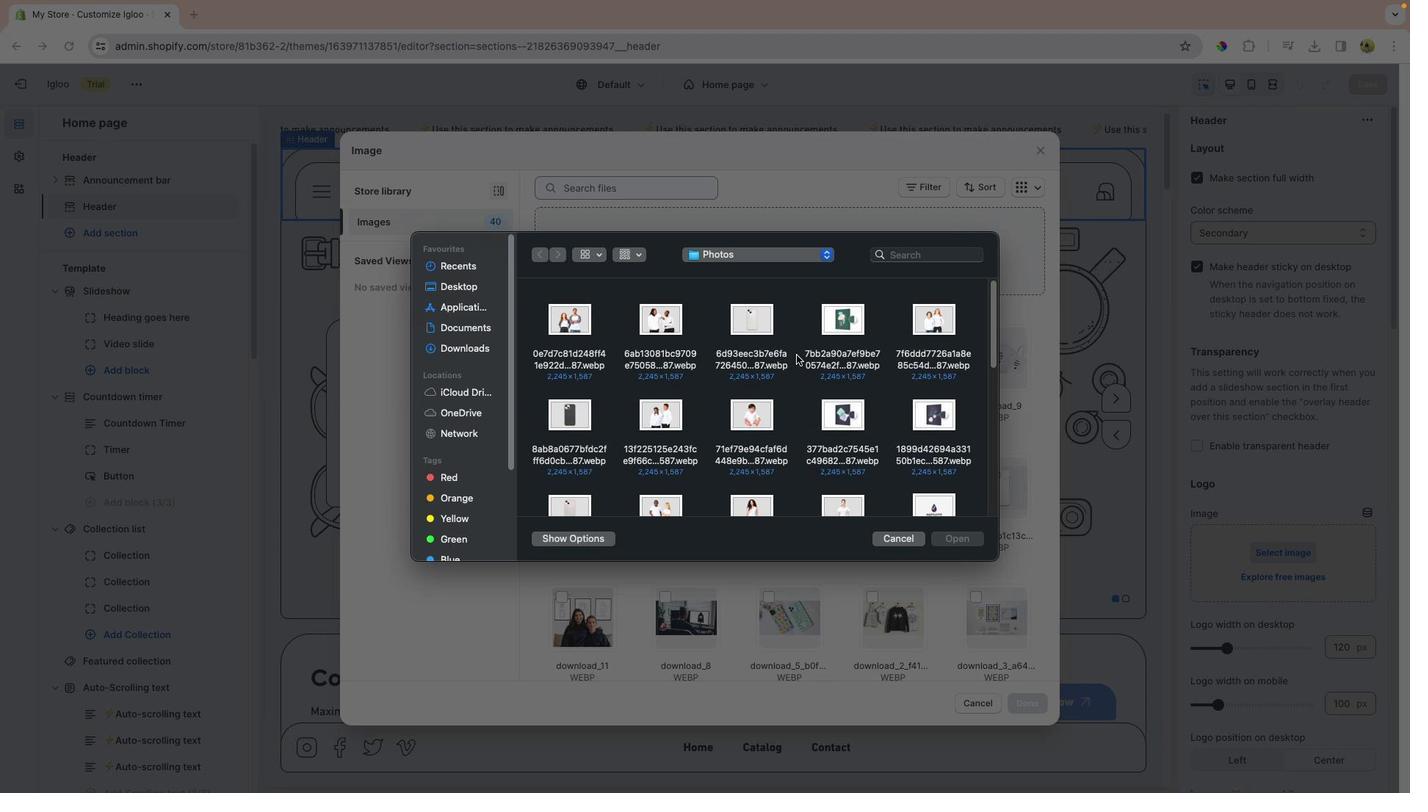 
Action: Mouse moved to (1264, 240)
Screenshot: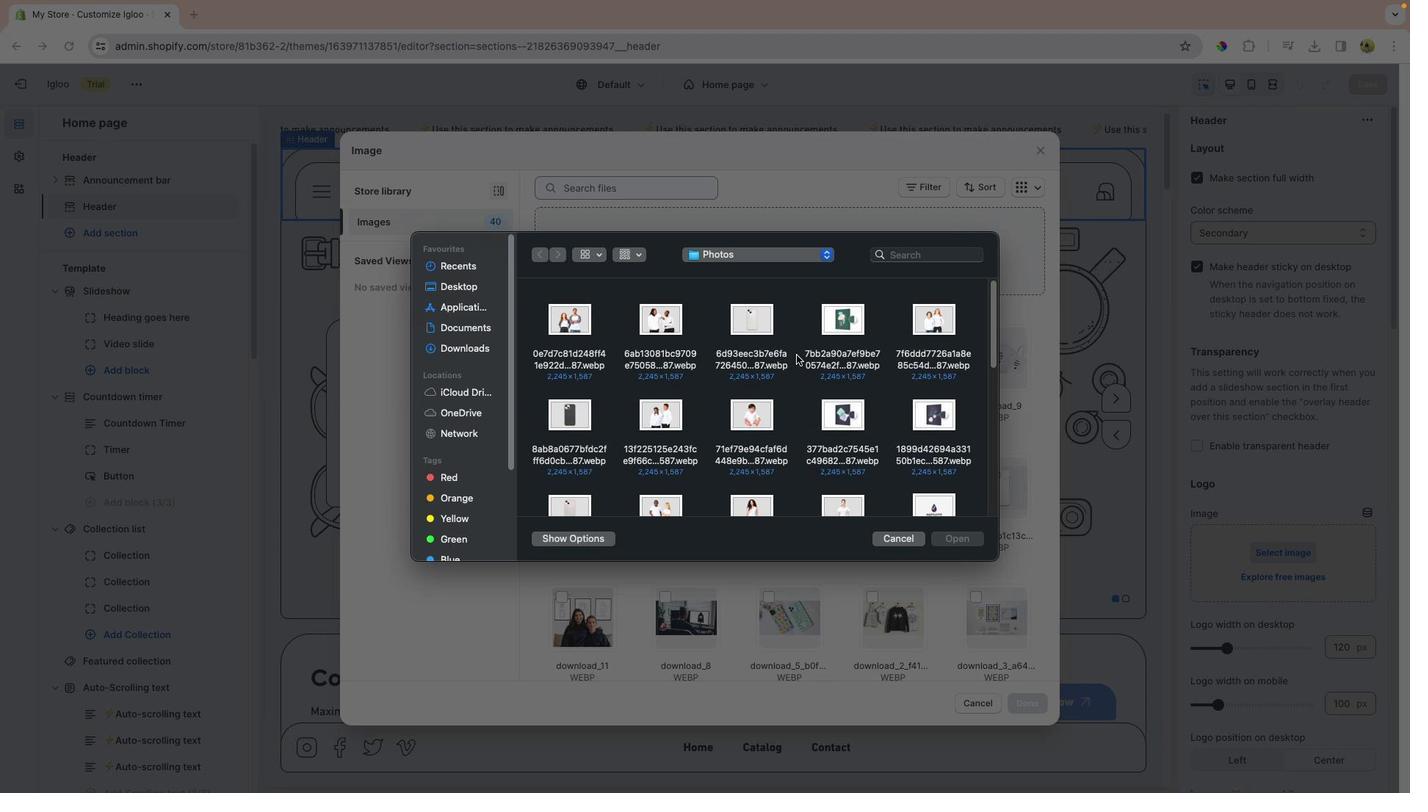 
Action: Mouse scrolled (1264, 240) with delta (1419, -7)
Screenshot: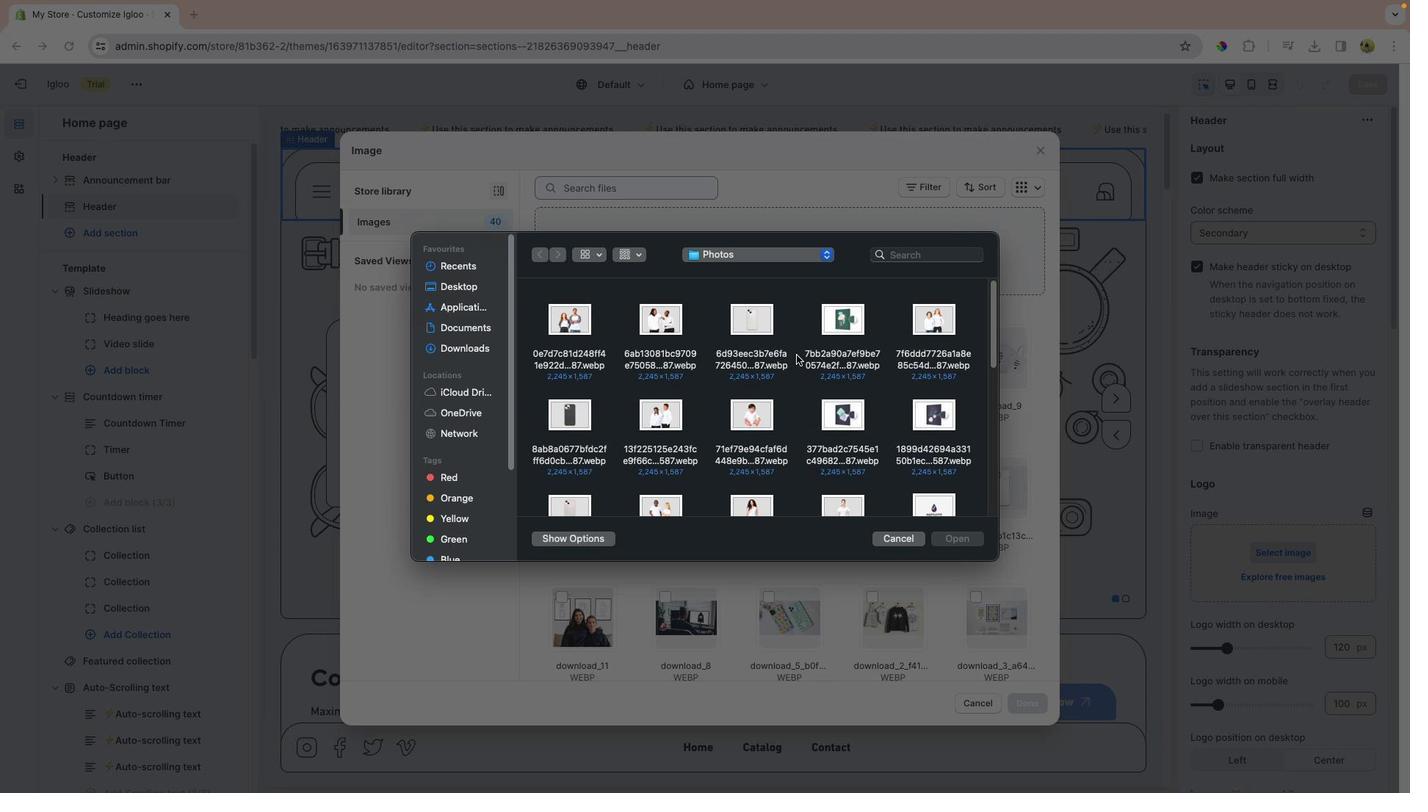 
Action: Mouse scrolled (1264, 240) with delta (1419, -7)
Screenshot: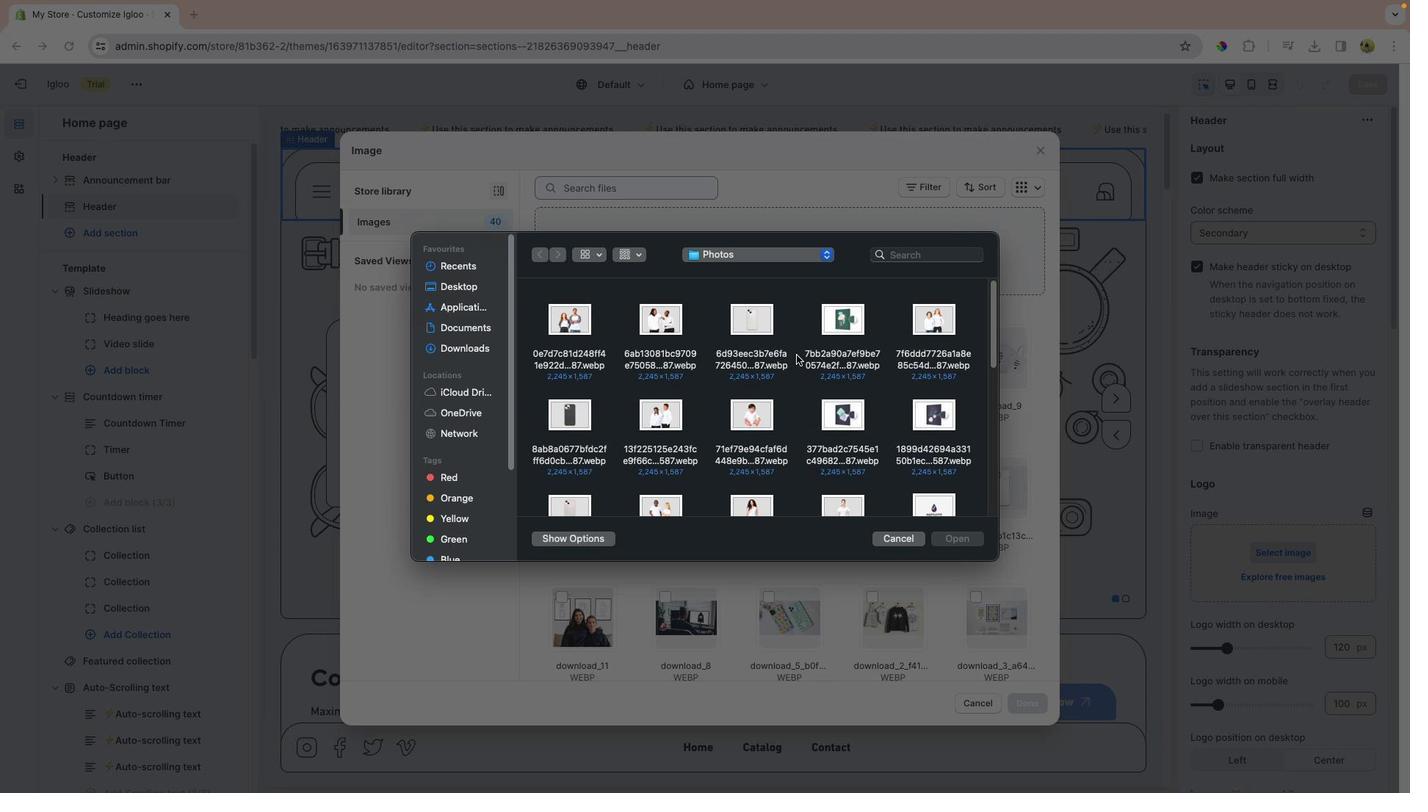 
Action: Mouse moved to (1264, 240)
Screenshot: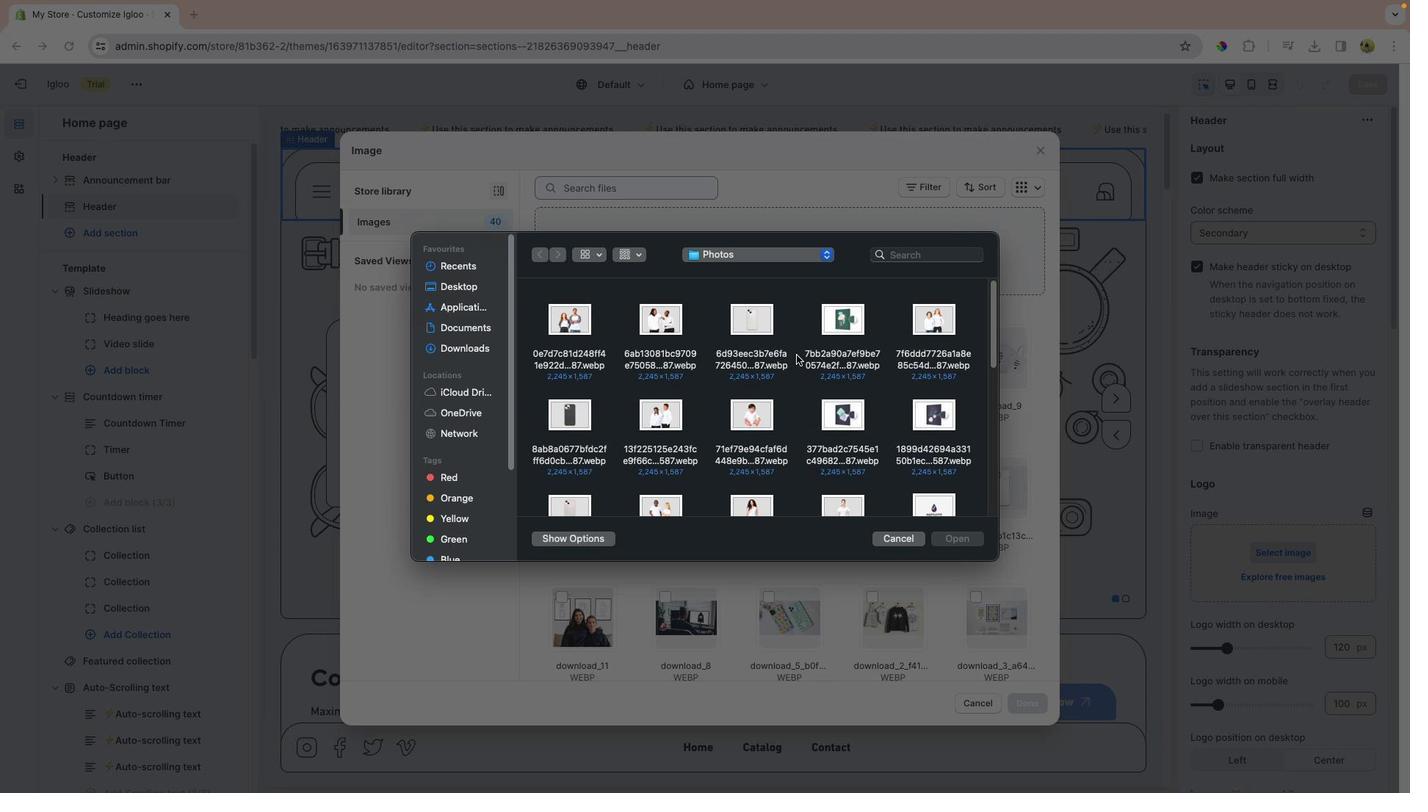 
Action: Mouse scrolled (1264, 240) with delta (1419, -6)
Screenshot: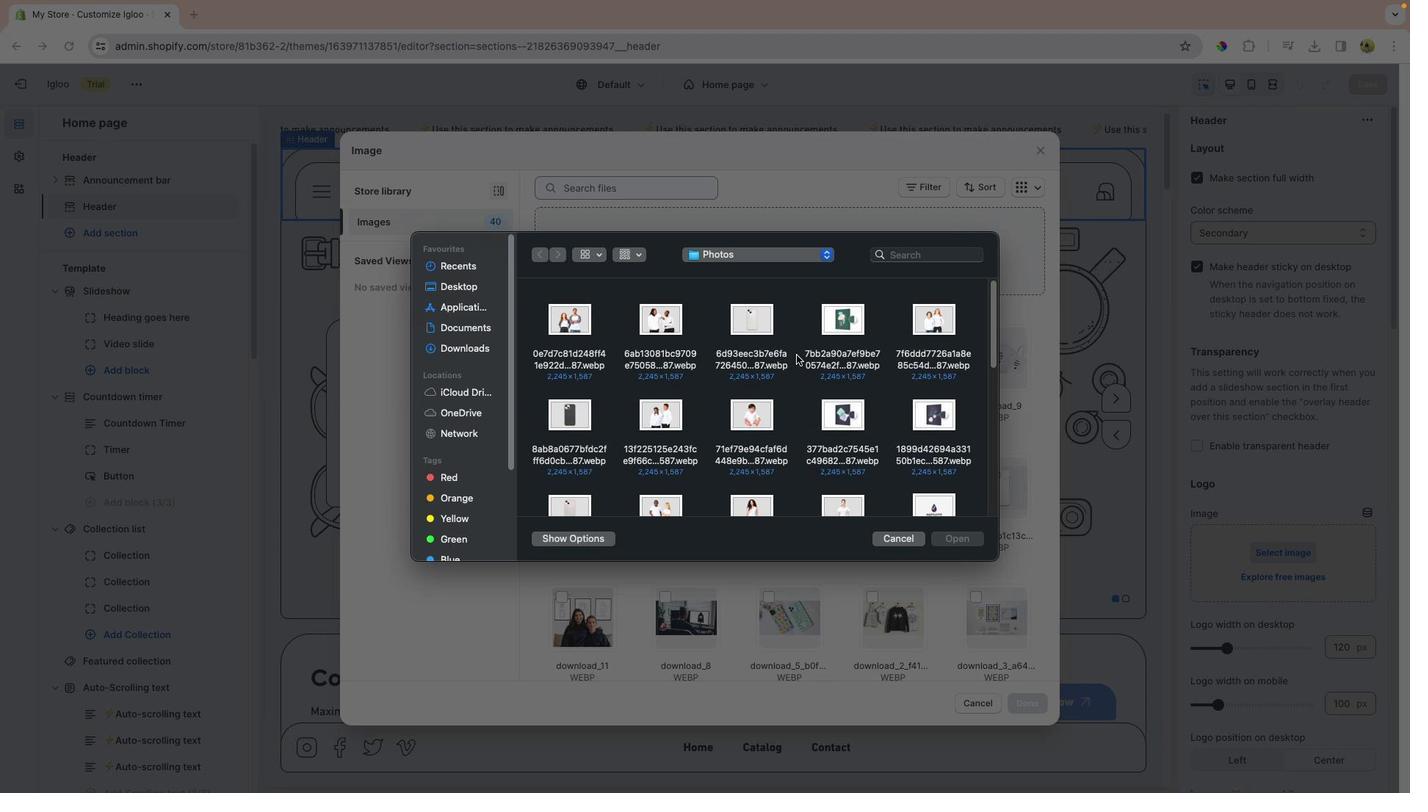 
Action: Mouse moved to (1264, 241)
Screenshot: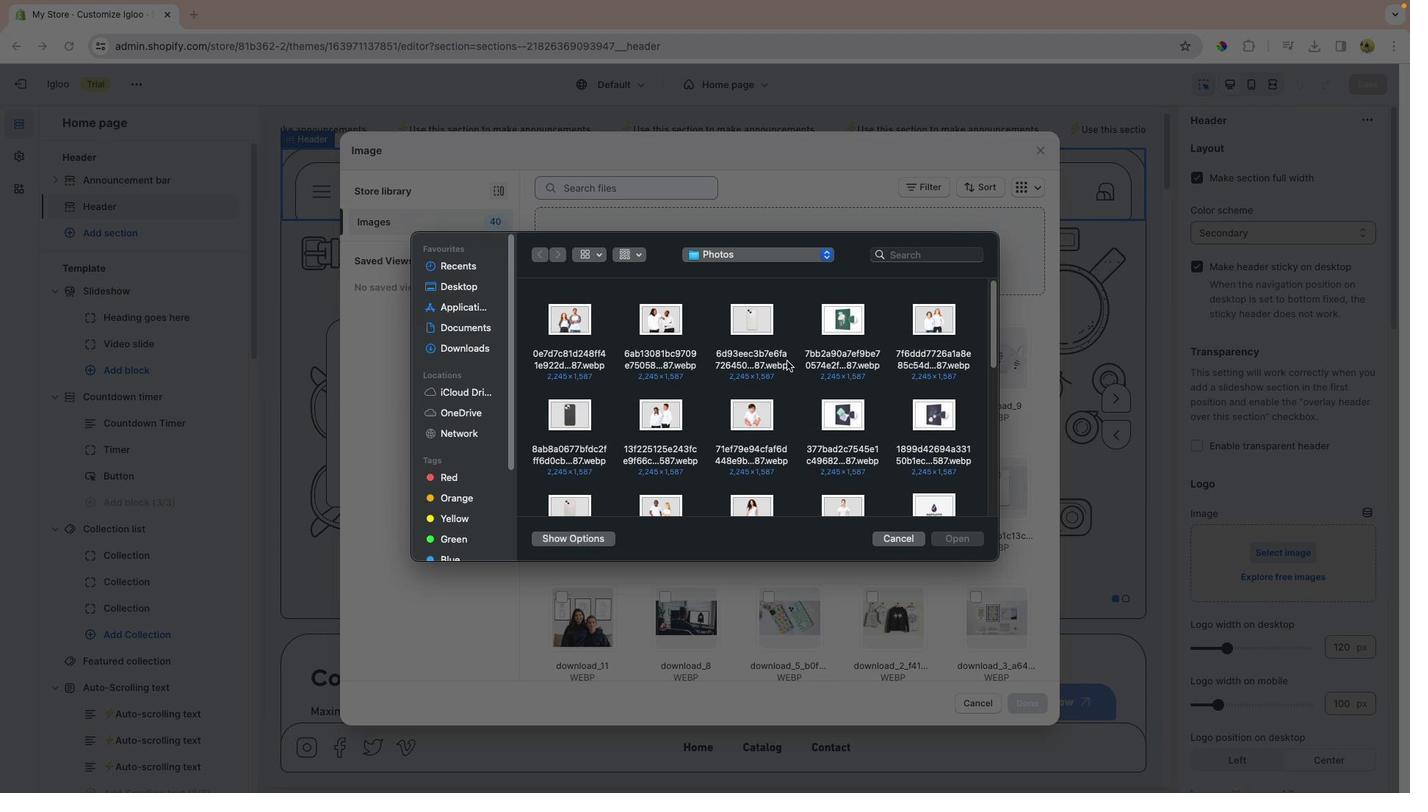 
Action: Mouse scrolled (1264, 241) with delta (1419, -11)
Screenshot: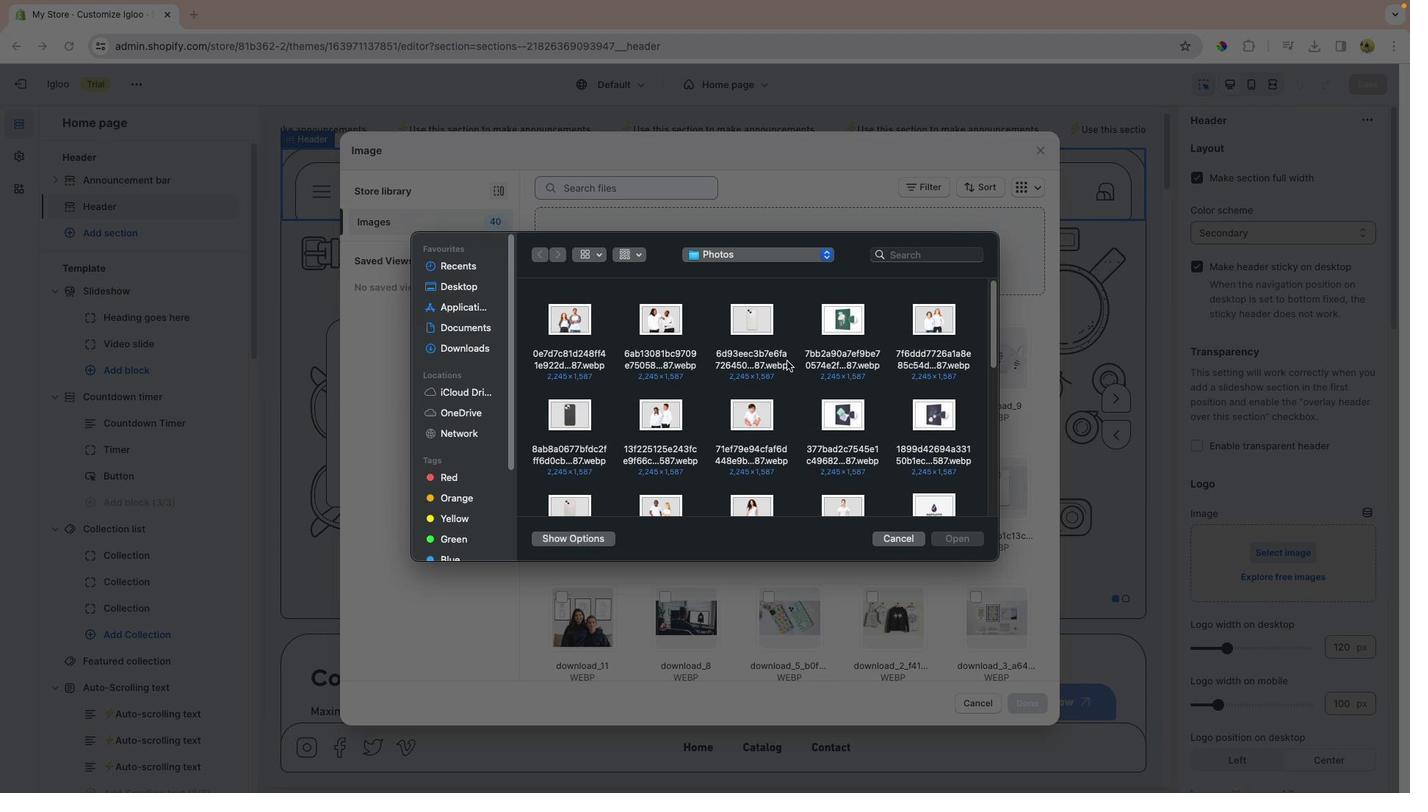
Action: Mouse moved to (1264, 242)
Screenshot: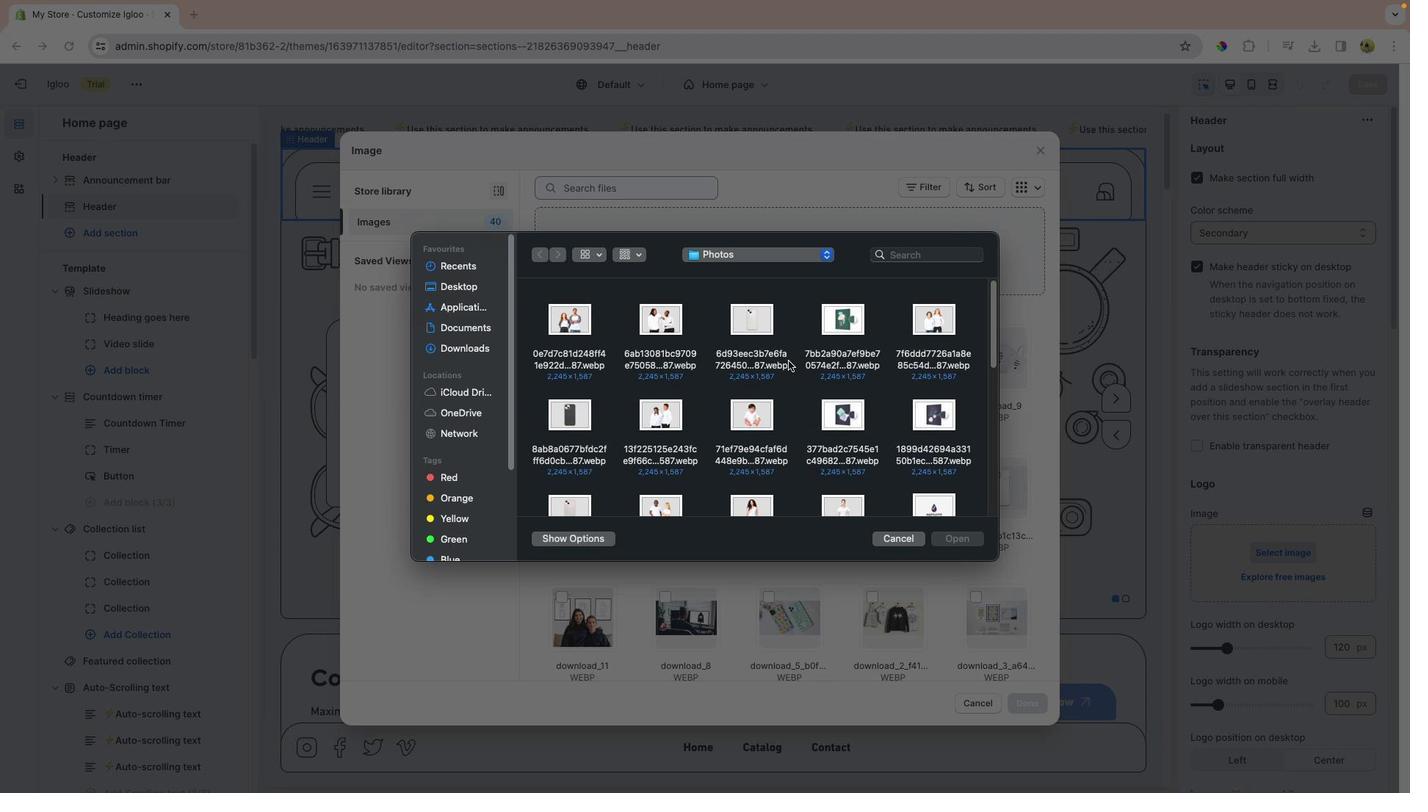 
Action: Mouse scrolled (1264, 242) with delta (1419, -11)
Screenshot: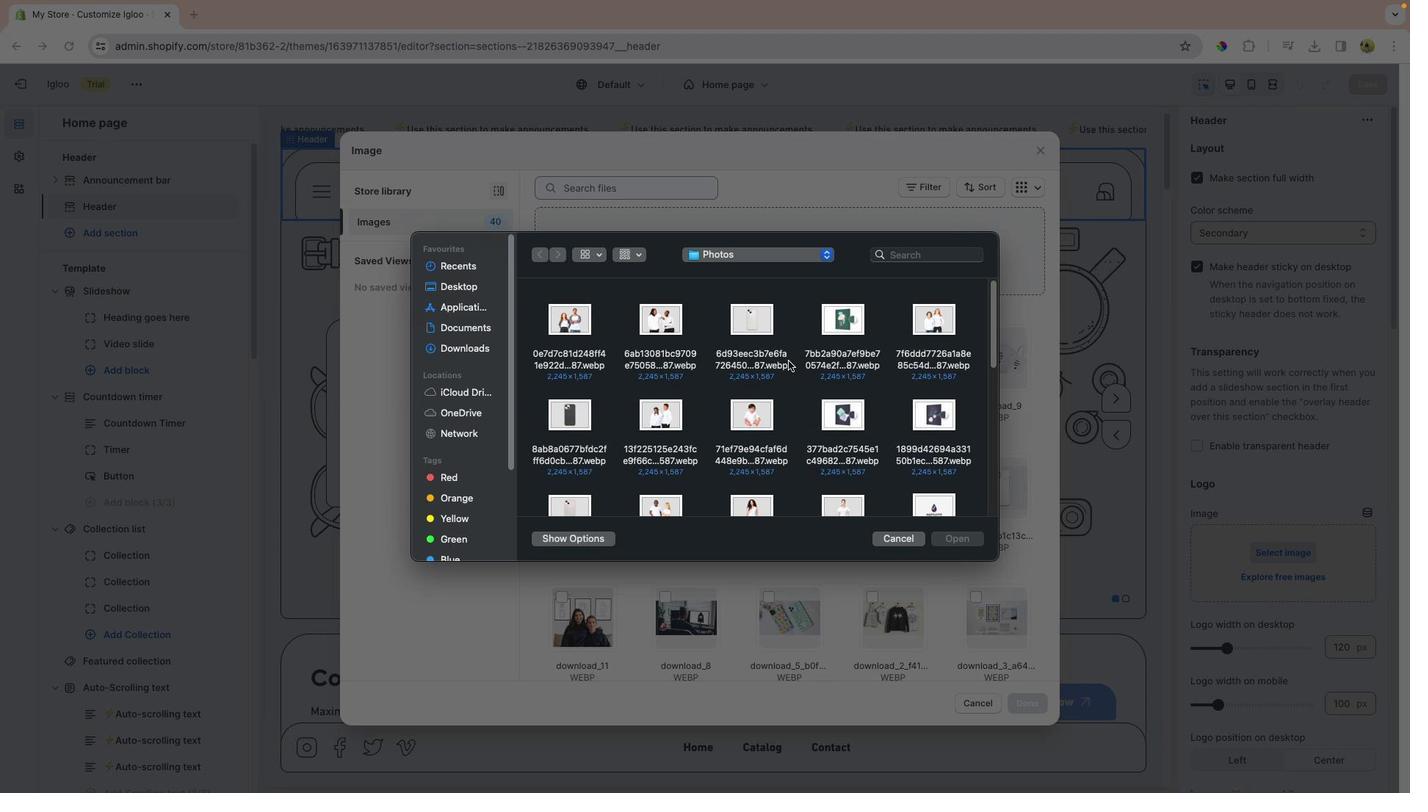 
Action: Mouse scrolled (1264, 242) with delta (1419, -9)
Screenshot: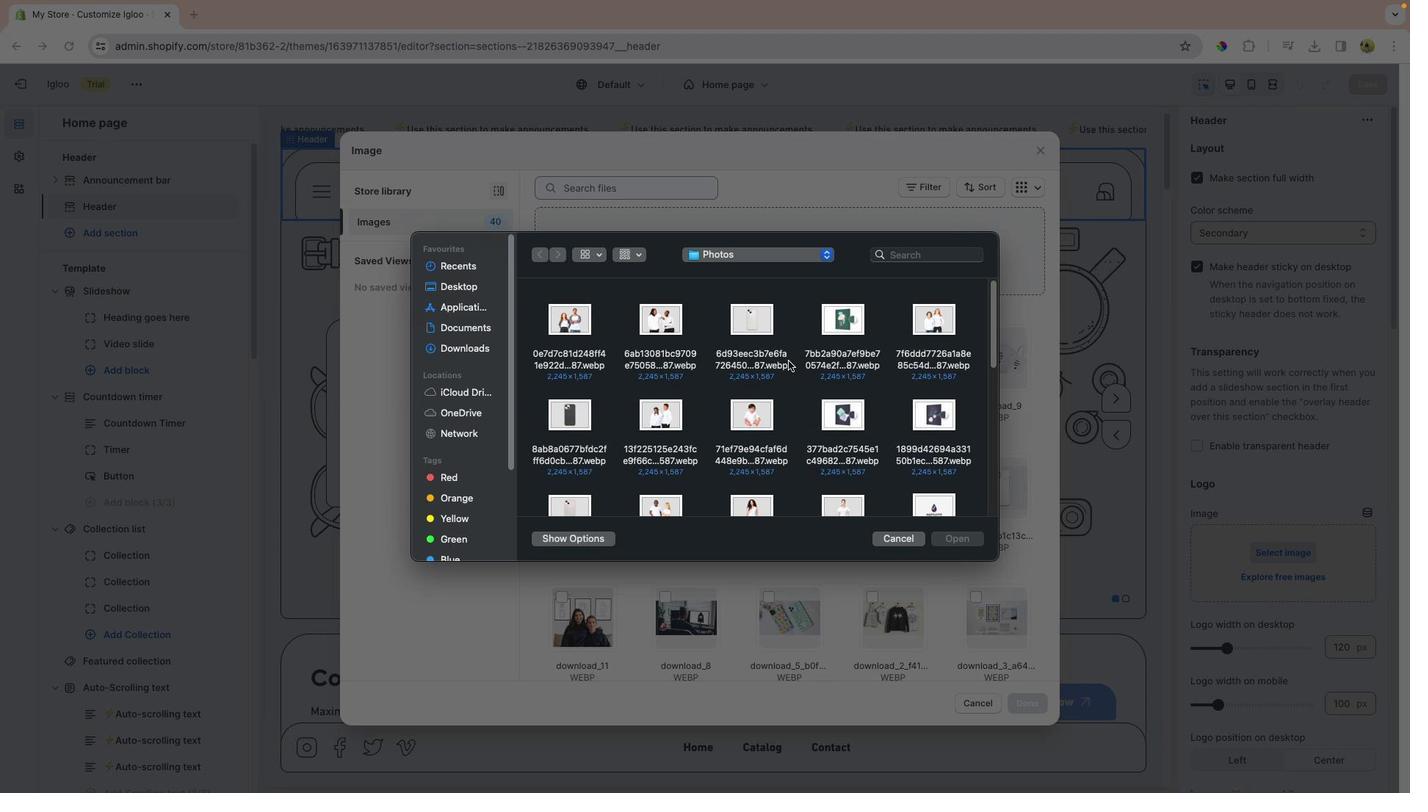 
Action: Mouse scrolled (1264, 242) with delta (1419, -8)
Screenshot: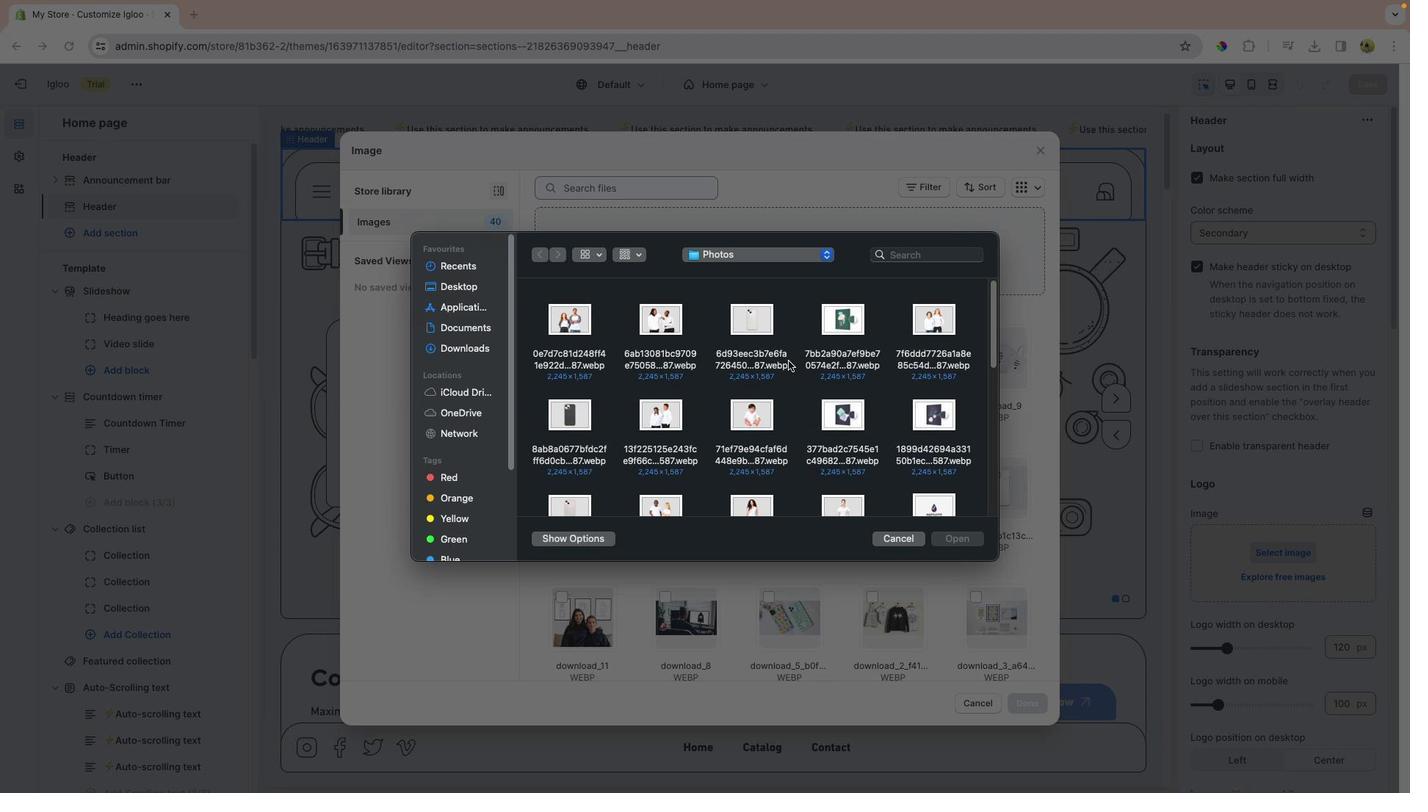 
Action: Mouse scrolled (1264, 242) with delta (1419, -8)
Screenshot: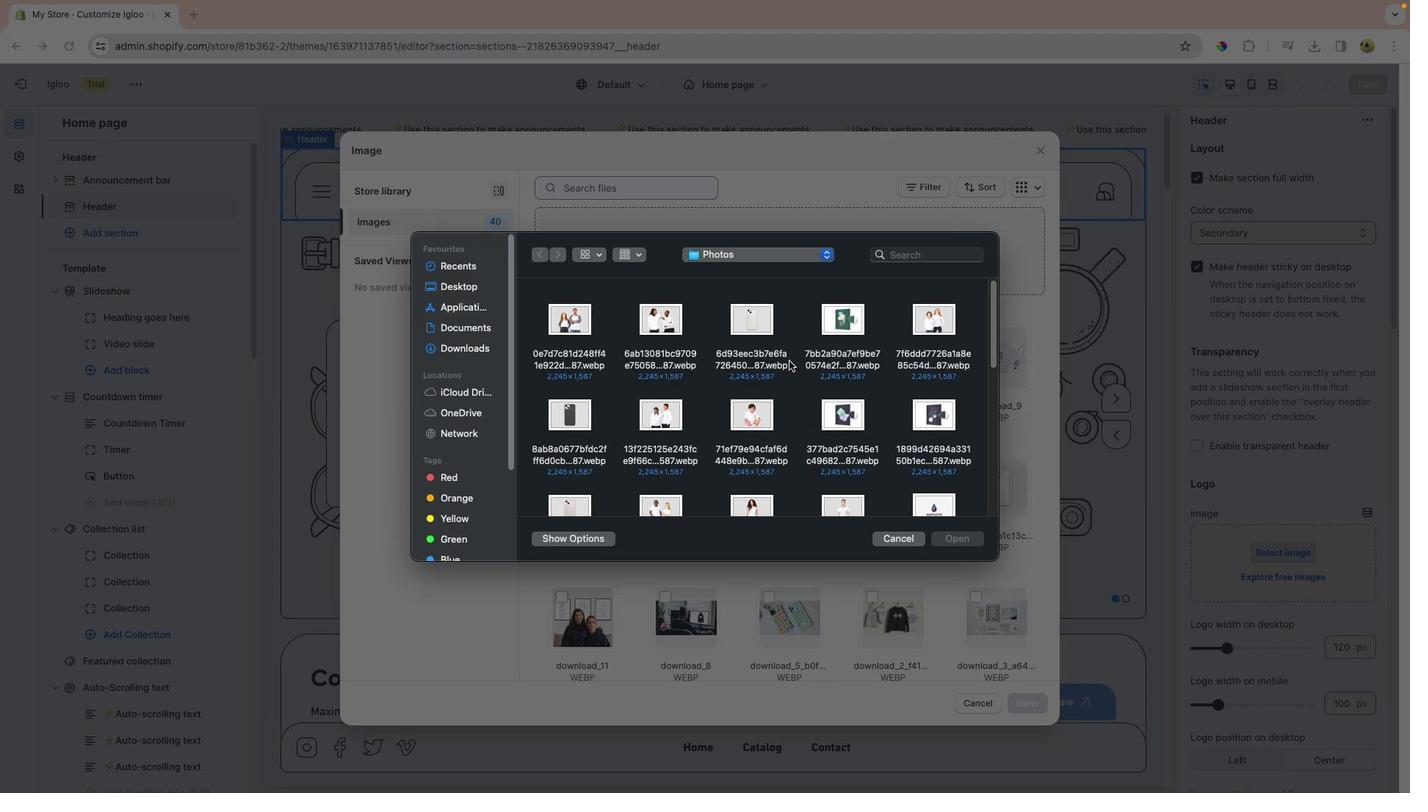 
Action: Mouse scrolled (1264, 242) with delta (1419, -7)
Screenshot: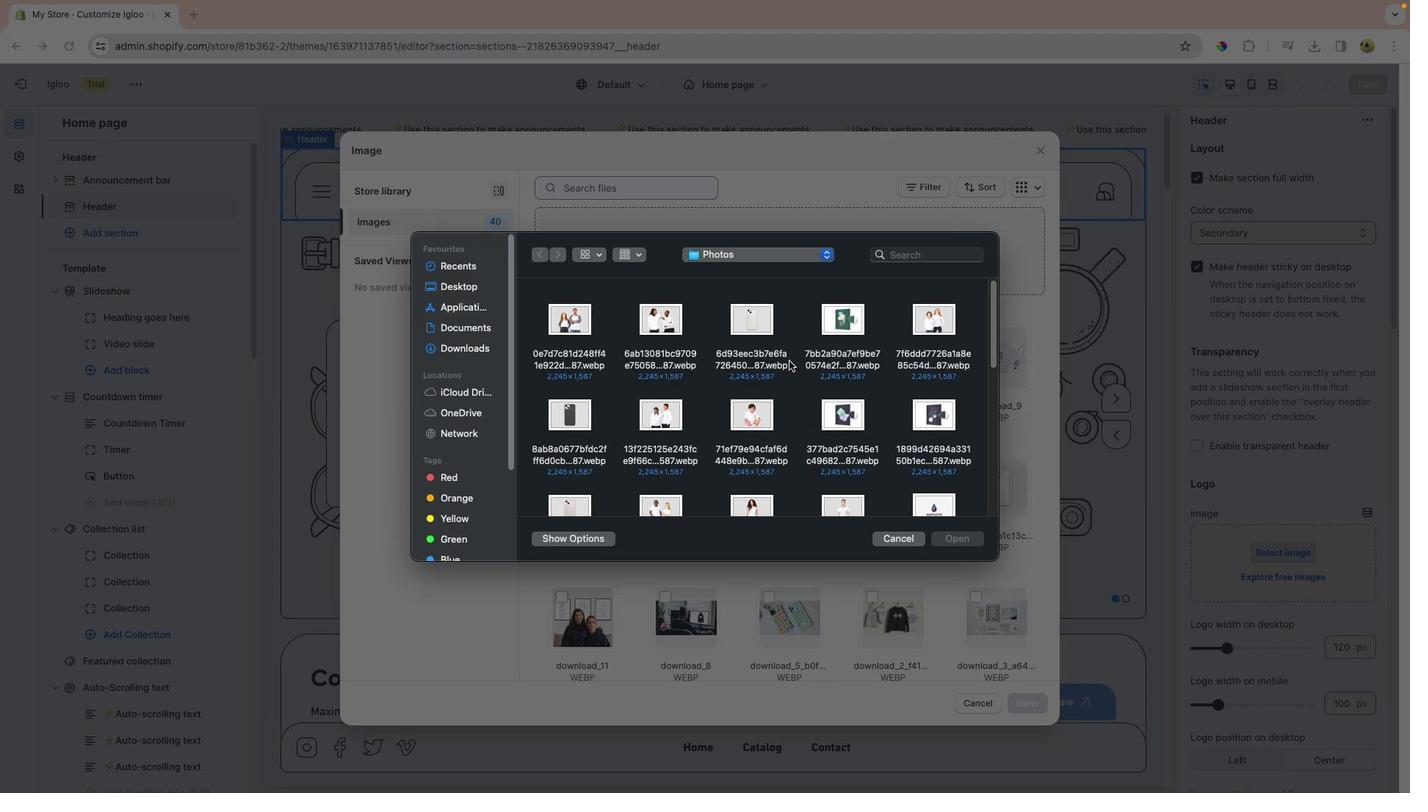 
Action: Mouse moved to (1264, 242)
Screenshot: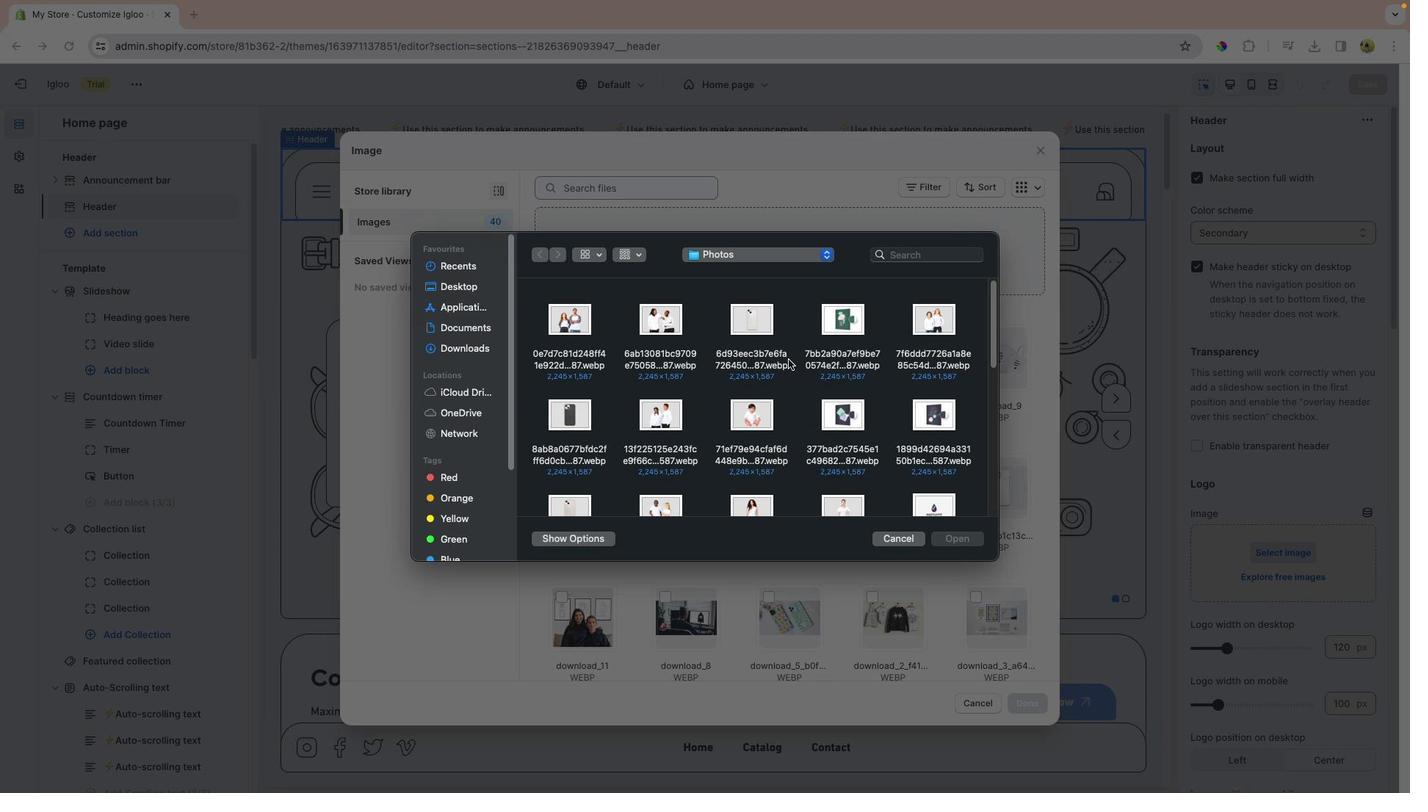 
Action: Mouse scrolled (1264, 242) with delta (1419, -7)
Screenshot: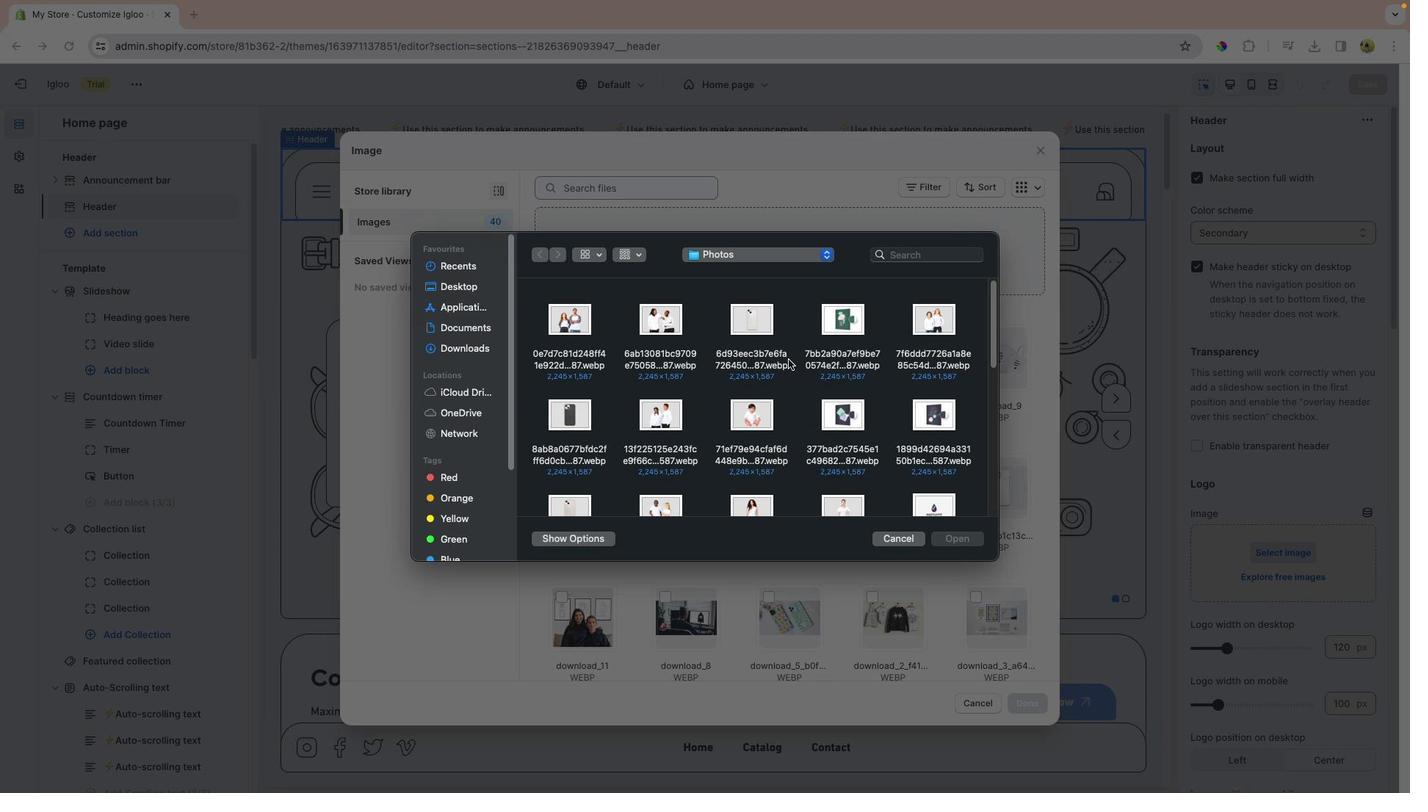 
Action: Mouse moved to (1264, 243)
Screenshot: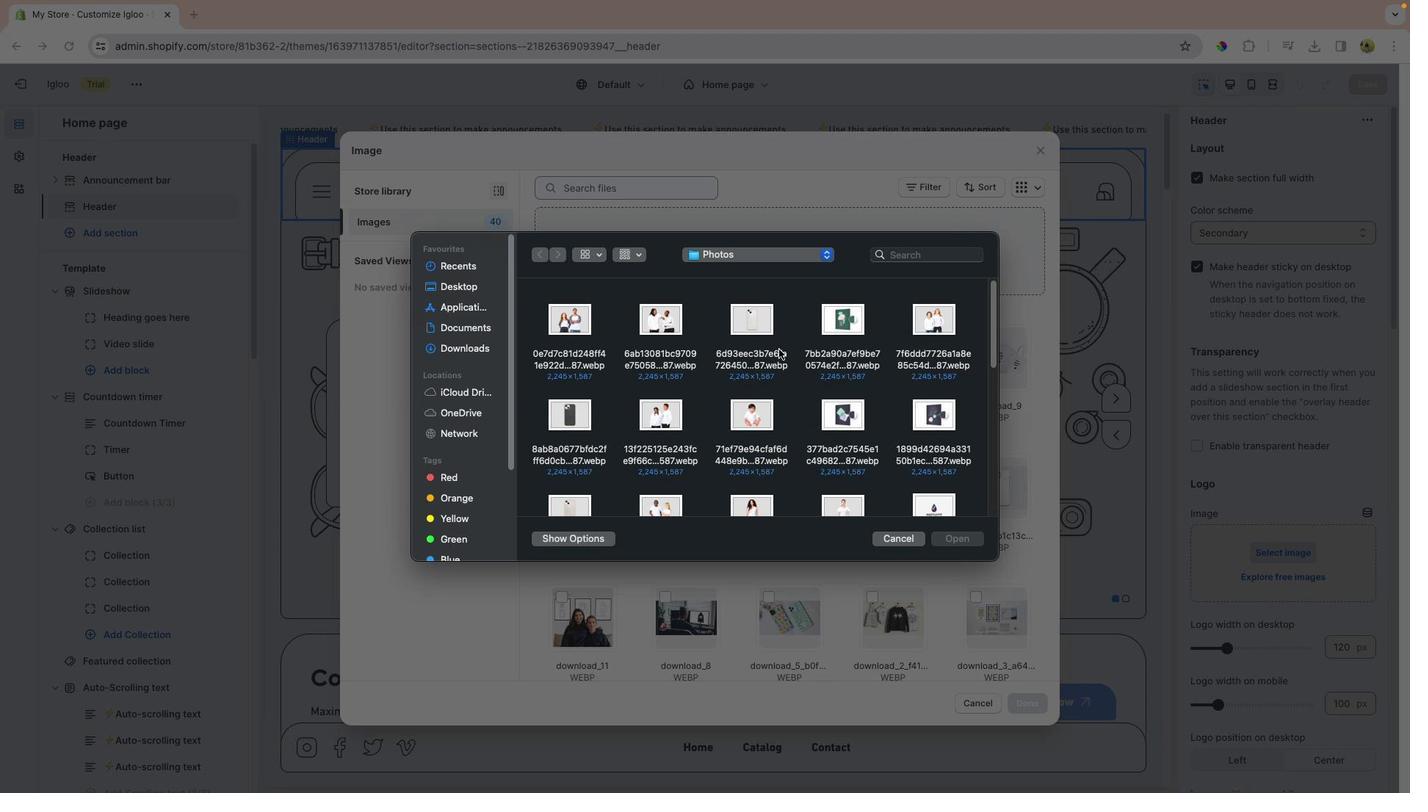 
Action: Mouse scrolled (1264, 243) with delta (1419, -11)
Screenshot: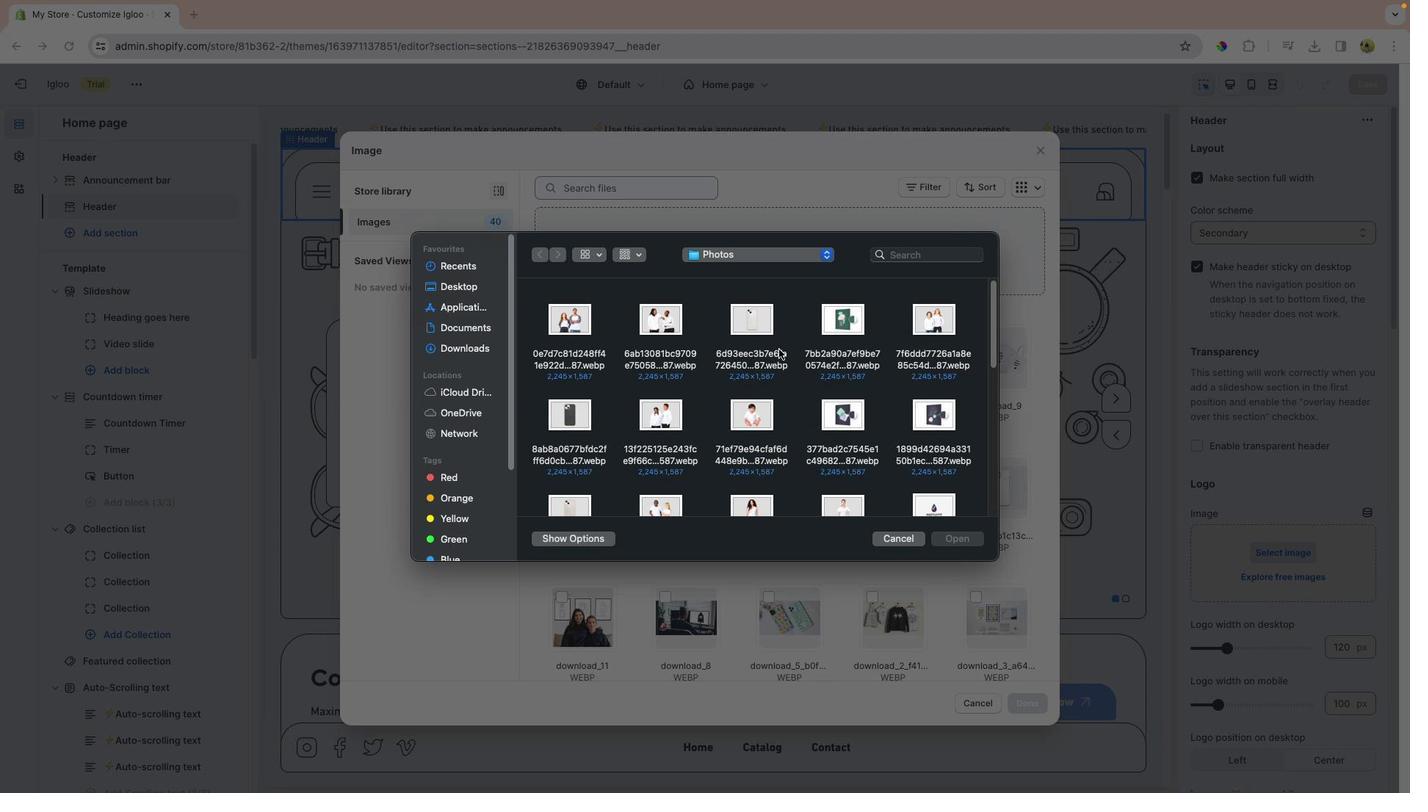 
Action: Mouse moved to (1264, 243)
Screenshot: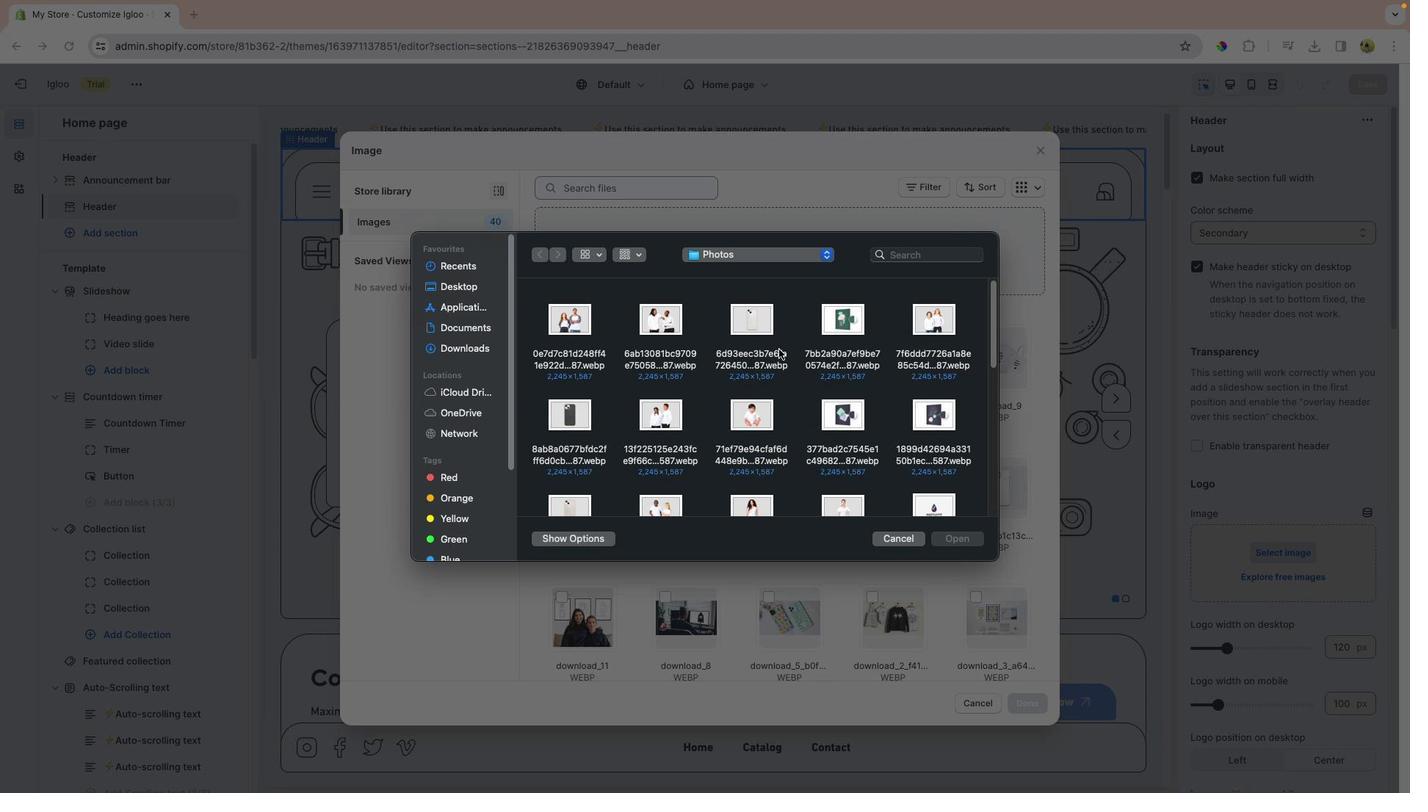 
Action: Mouse scrolled (1264, 243) with delta (1419, -11)
Screenshot: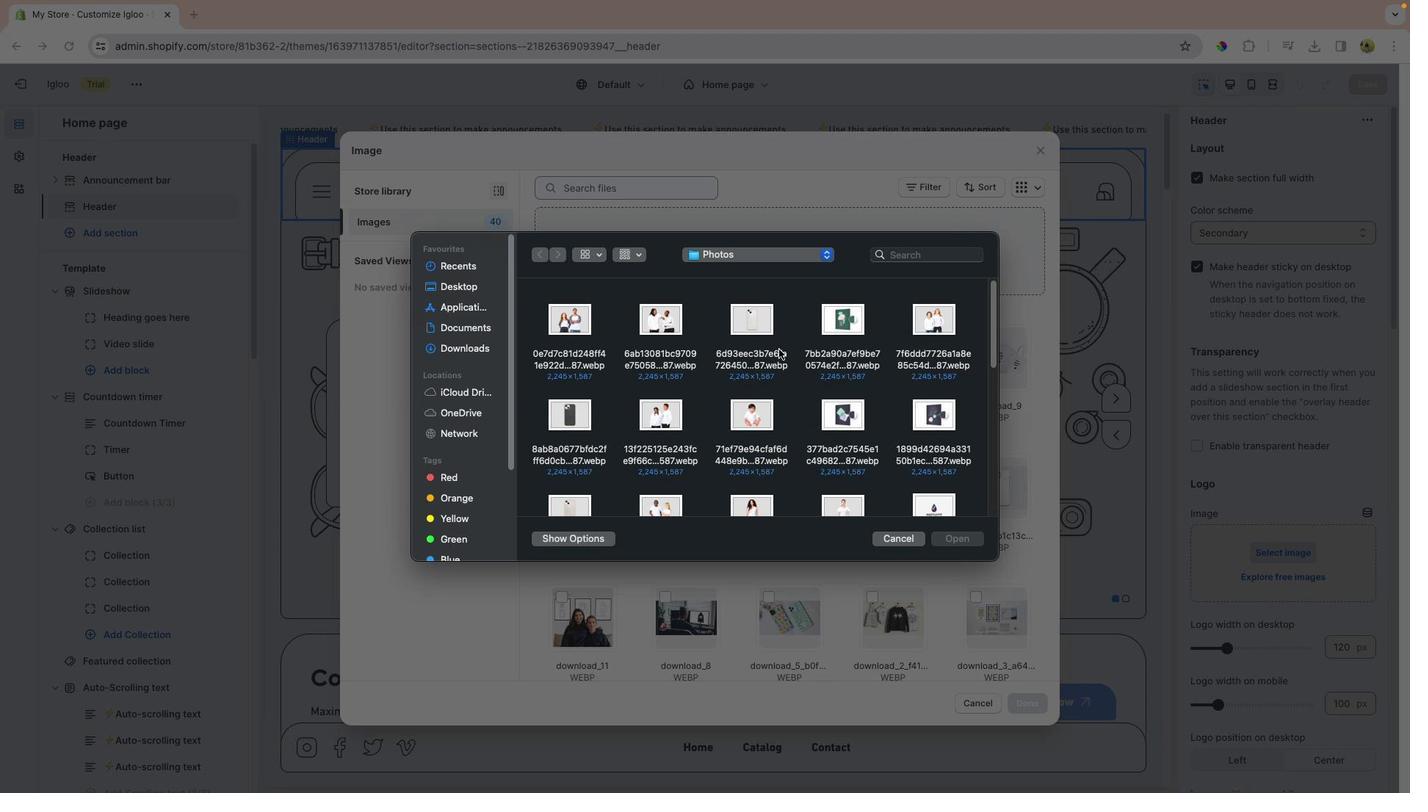 
Action: Mouse scrolled (1264, 243) with delta (1419, -9)
Screenshot: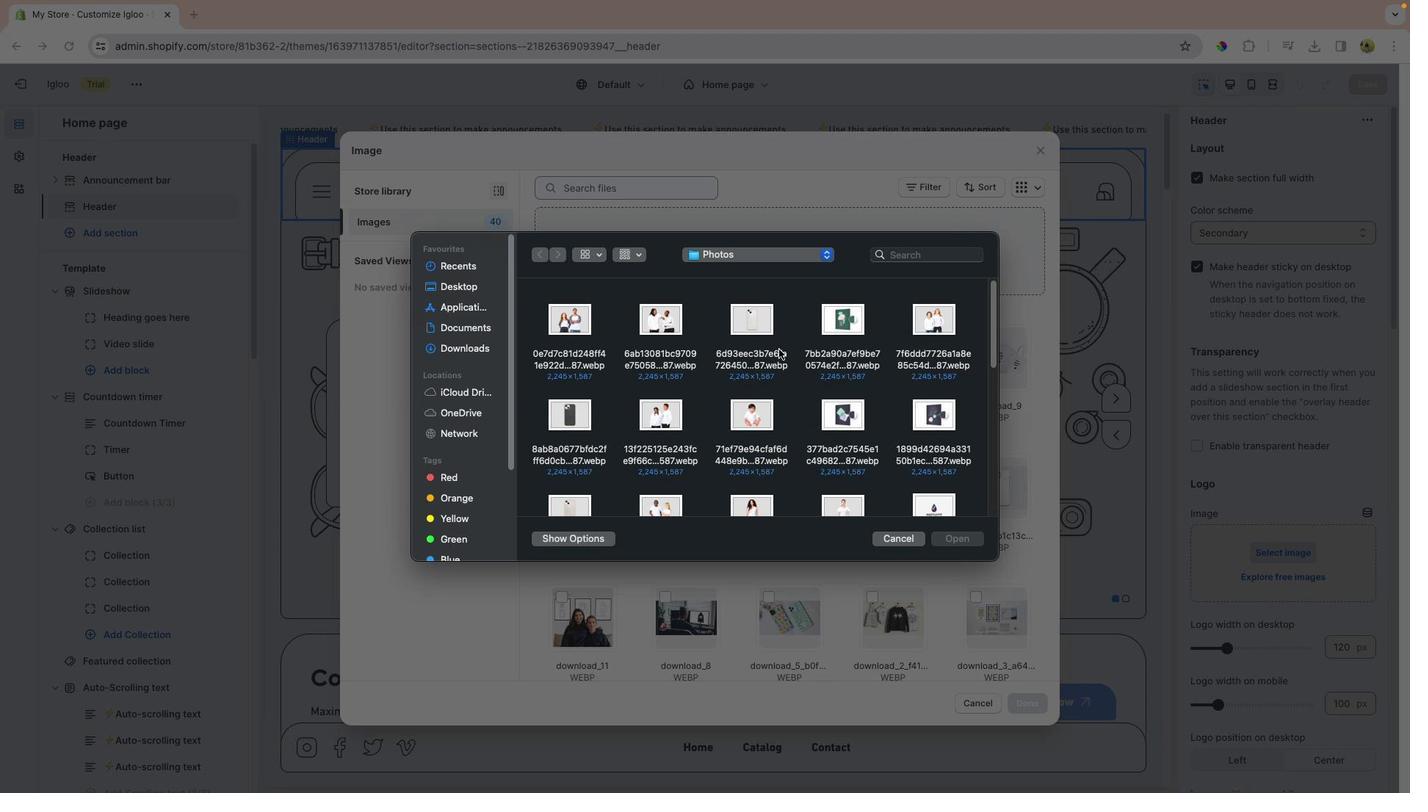 
Action: Mouse scrolled (1264, 243) with delta (1419, -8)
Screenshot: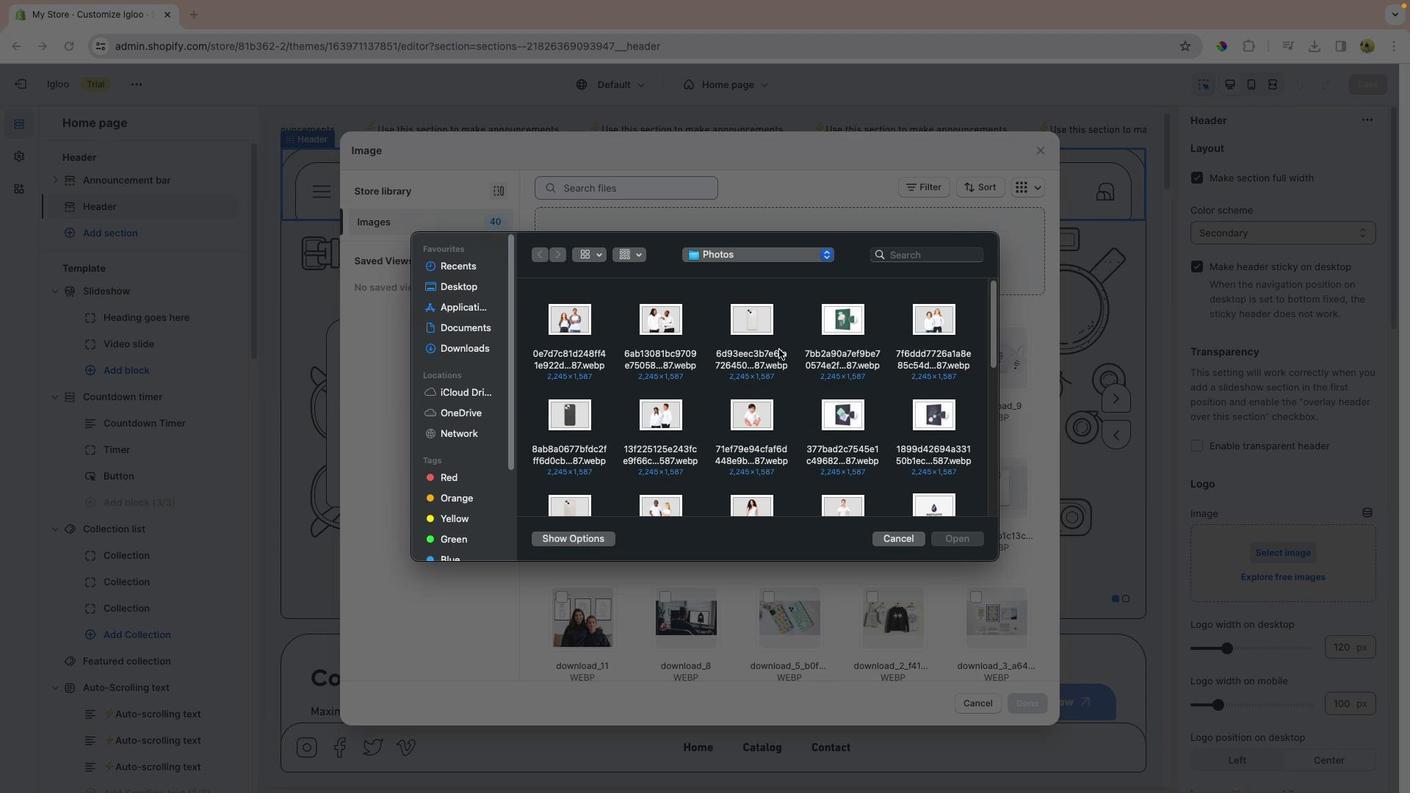 
Action: Mouse scrolled (1264, 243) with delta (1419, -8)
Screenshot: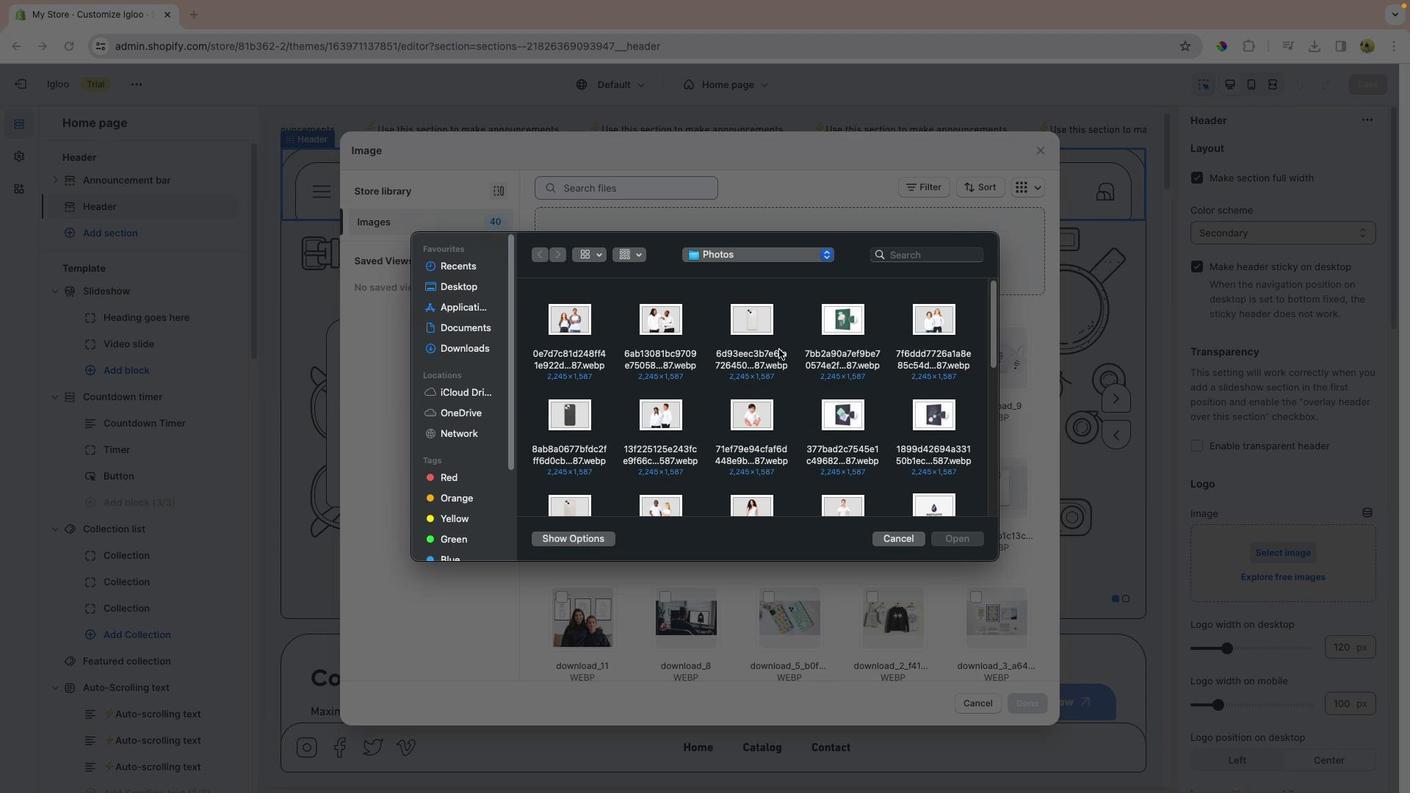 
Action: Mouse scrolled (1264, 243) with delta (1419, -7)
Screenshot: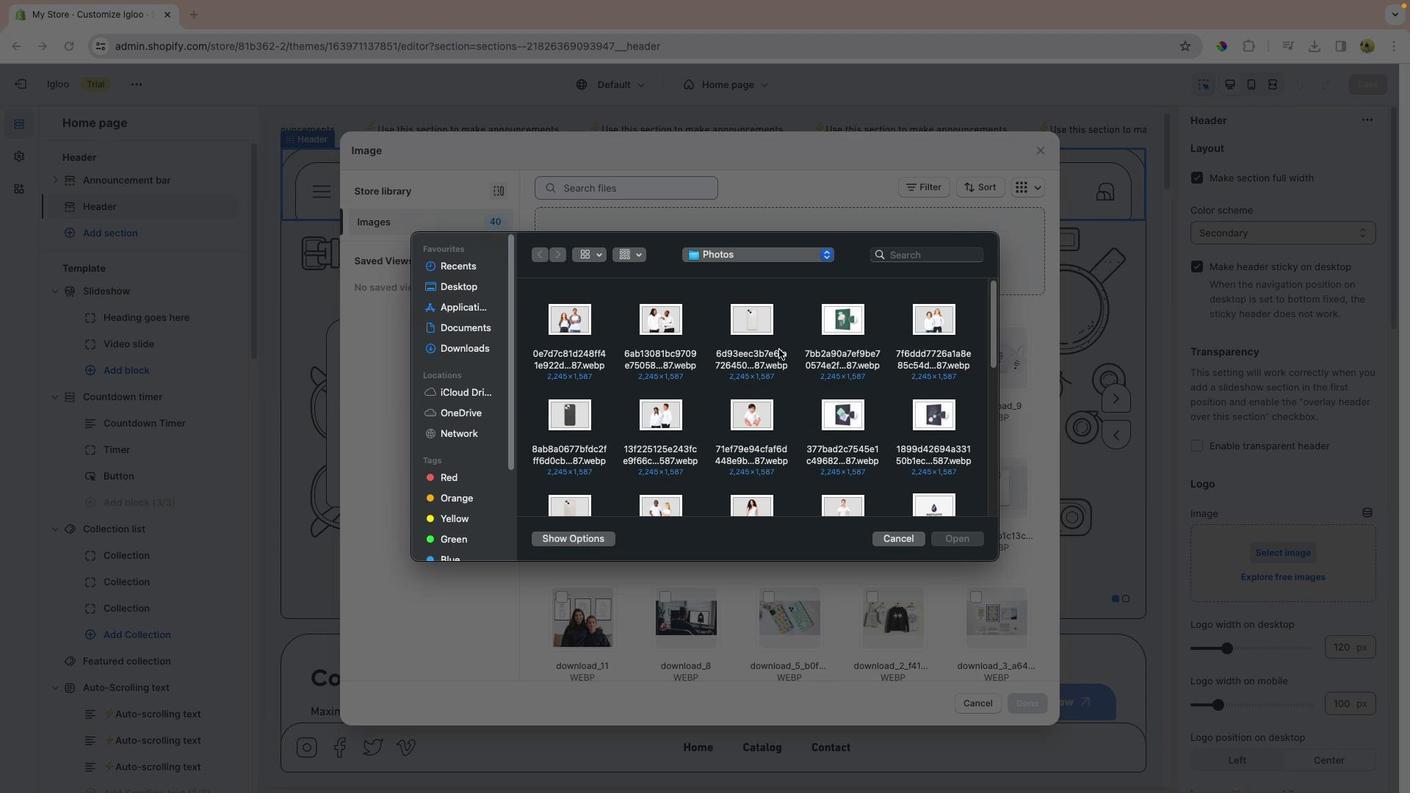
Action: Mouse moved to (1264, 243)
Screenshot: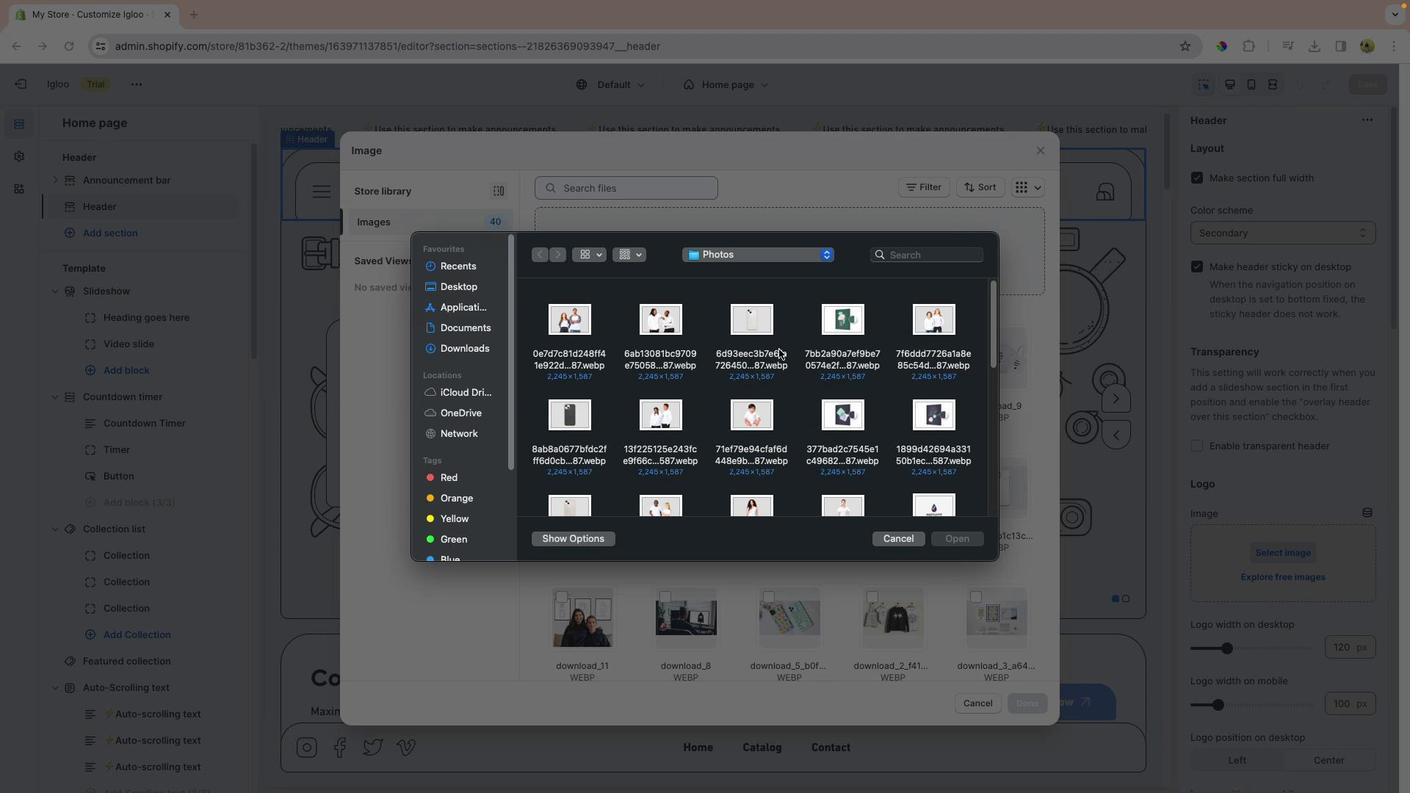 
Action: Mouse scrolled (1264, 243) with delta (1419, -7)
Screenshot: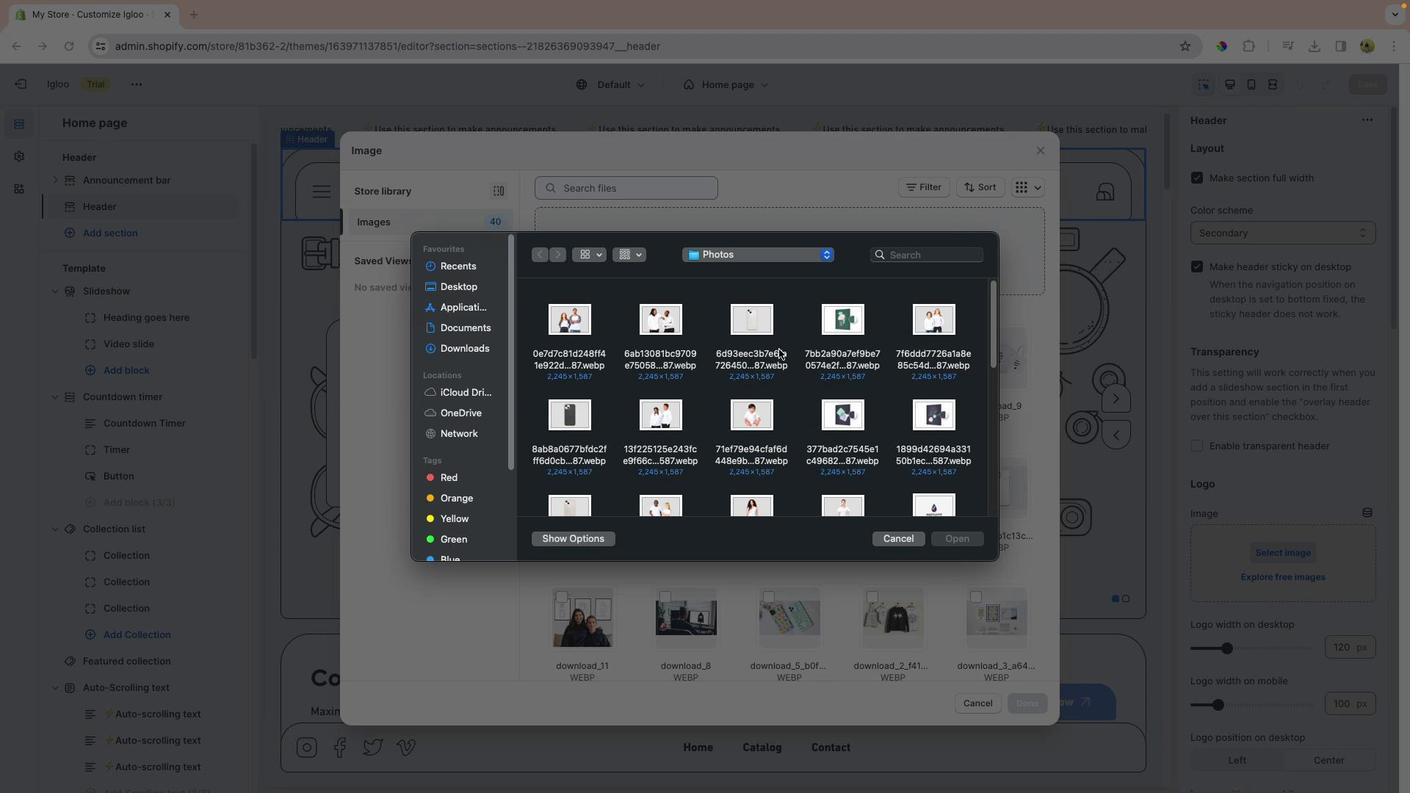 
Action: Mouse moved to (1269, 243)
Screenshot: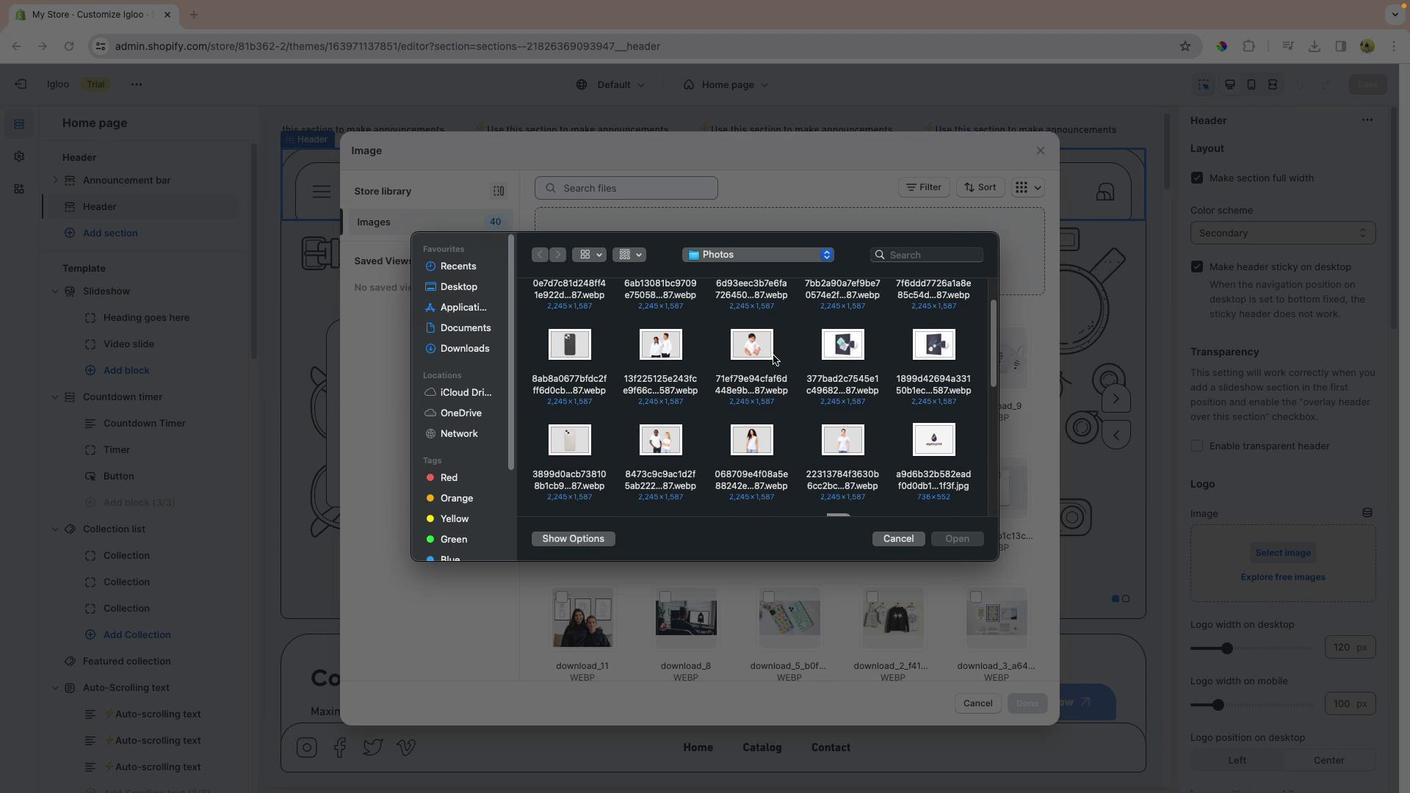
Action: Mouse scrolled (1269, 243) with delta (1419, -11)
Screenshot: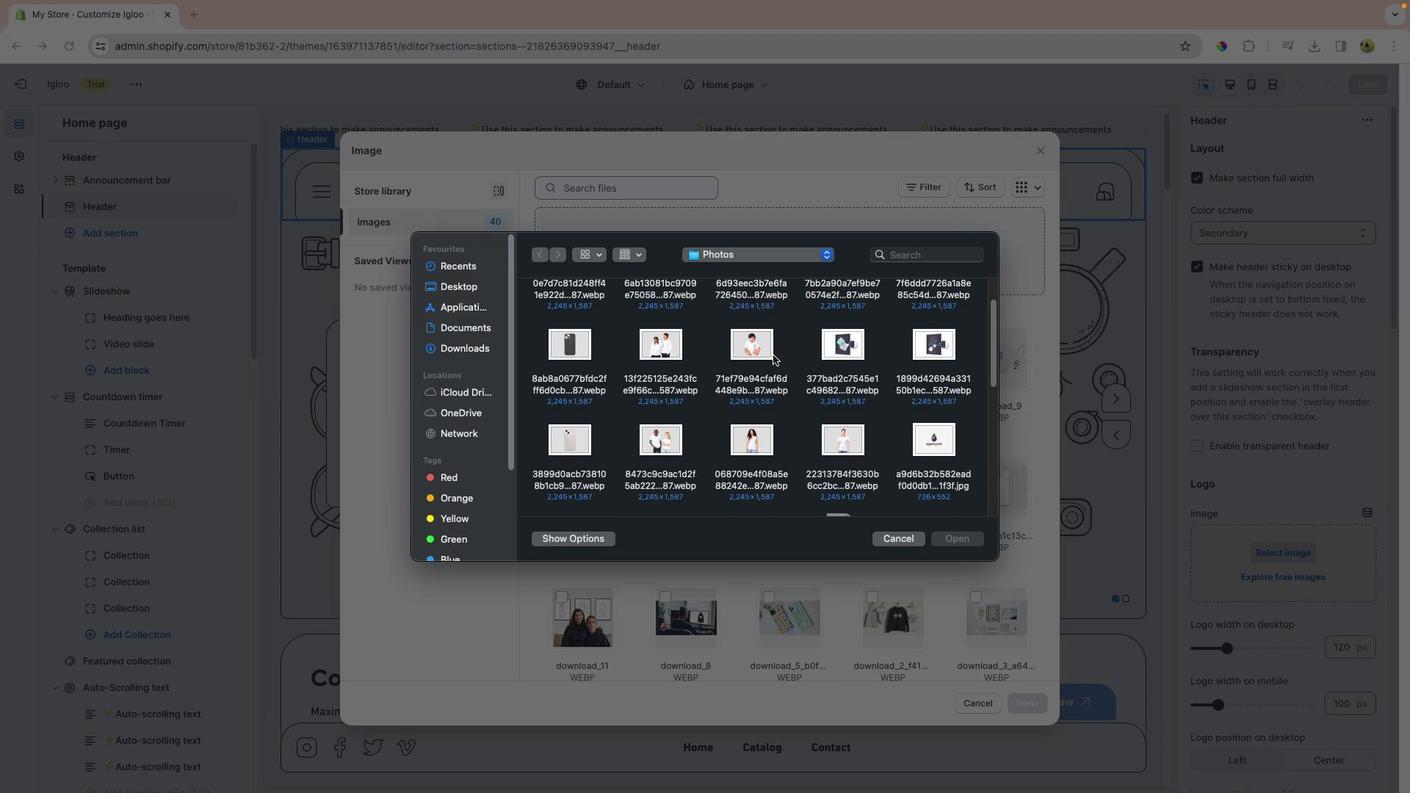 
Action: Mouse scrolled (1269, 243) with delta (1419, -11)
Screenshot: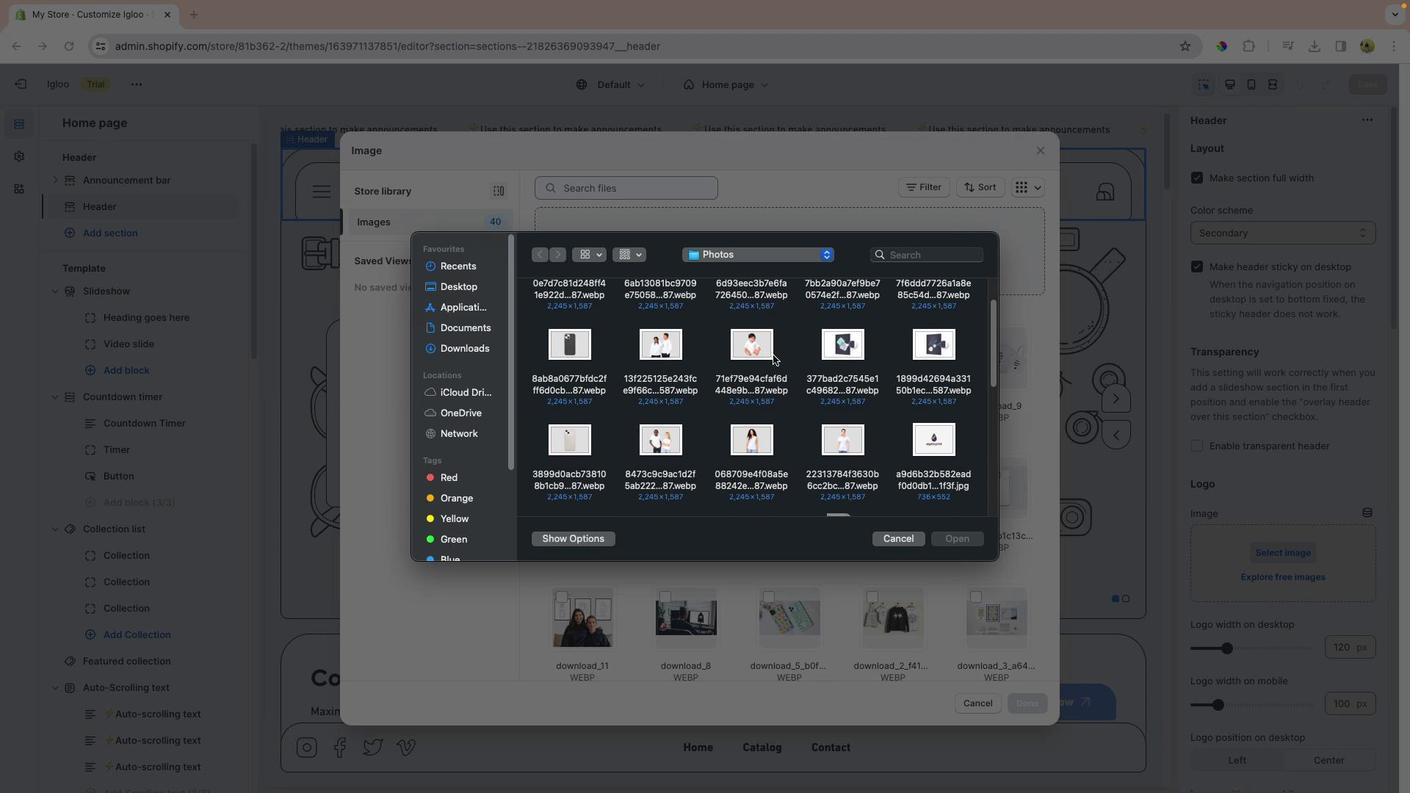 
Action: Mouse scrolled (1269, 243) with delta (1419, -13)
Screenshot: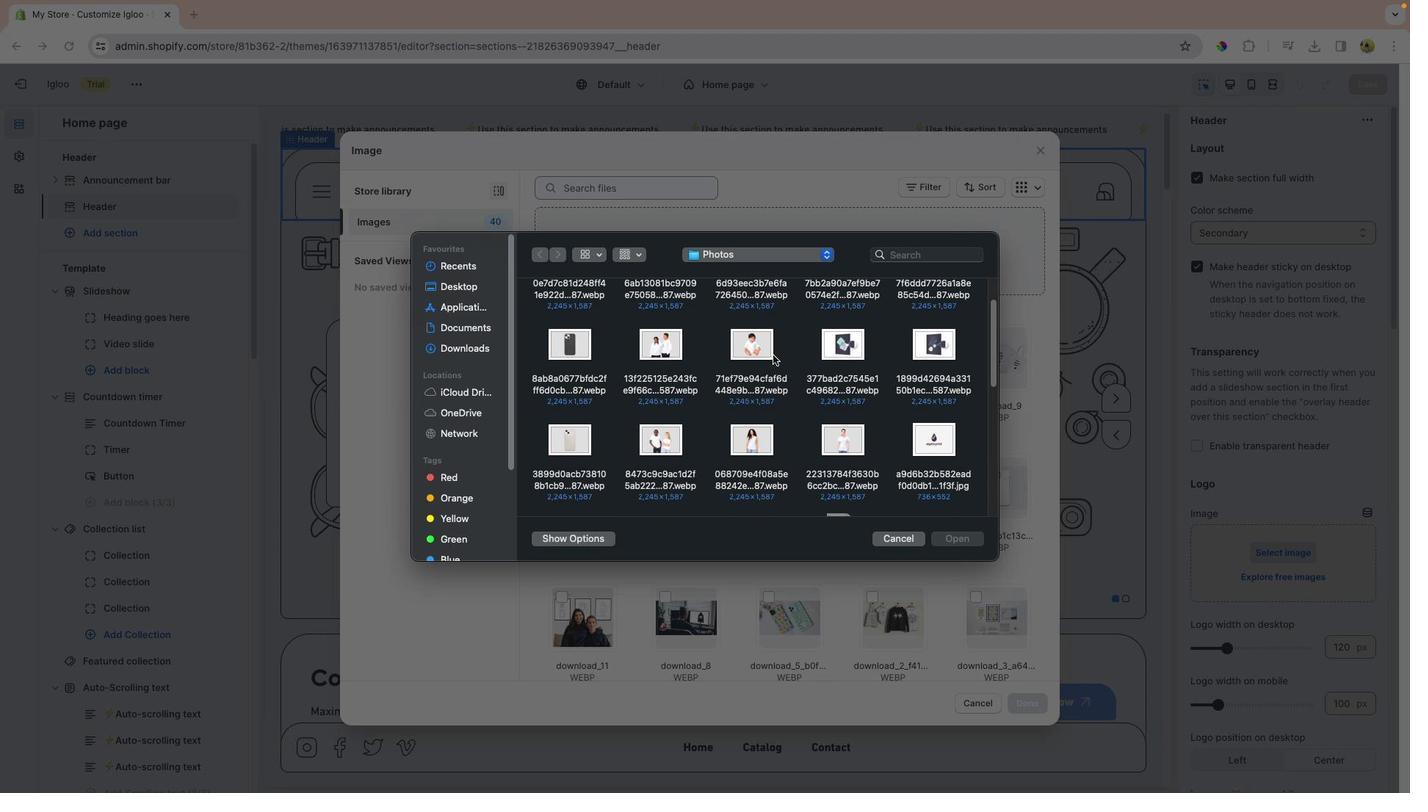 
Action: Mouse moved to (1269, 243)
Screenshot: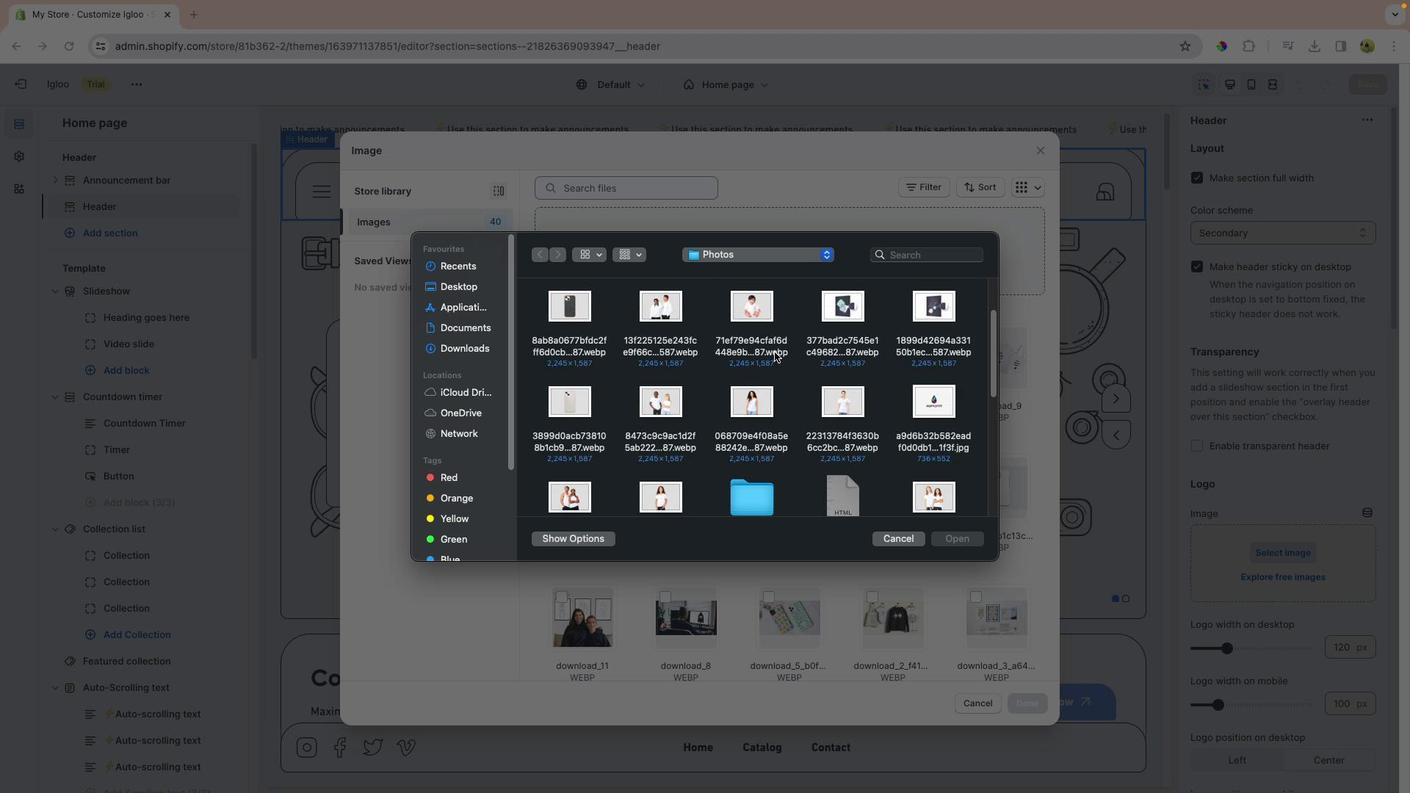 
Action: Mouse scrolled (1269, 243) with delta (1419, -11)
Screenshot: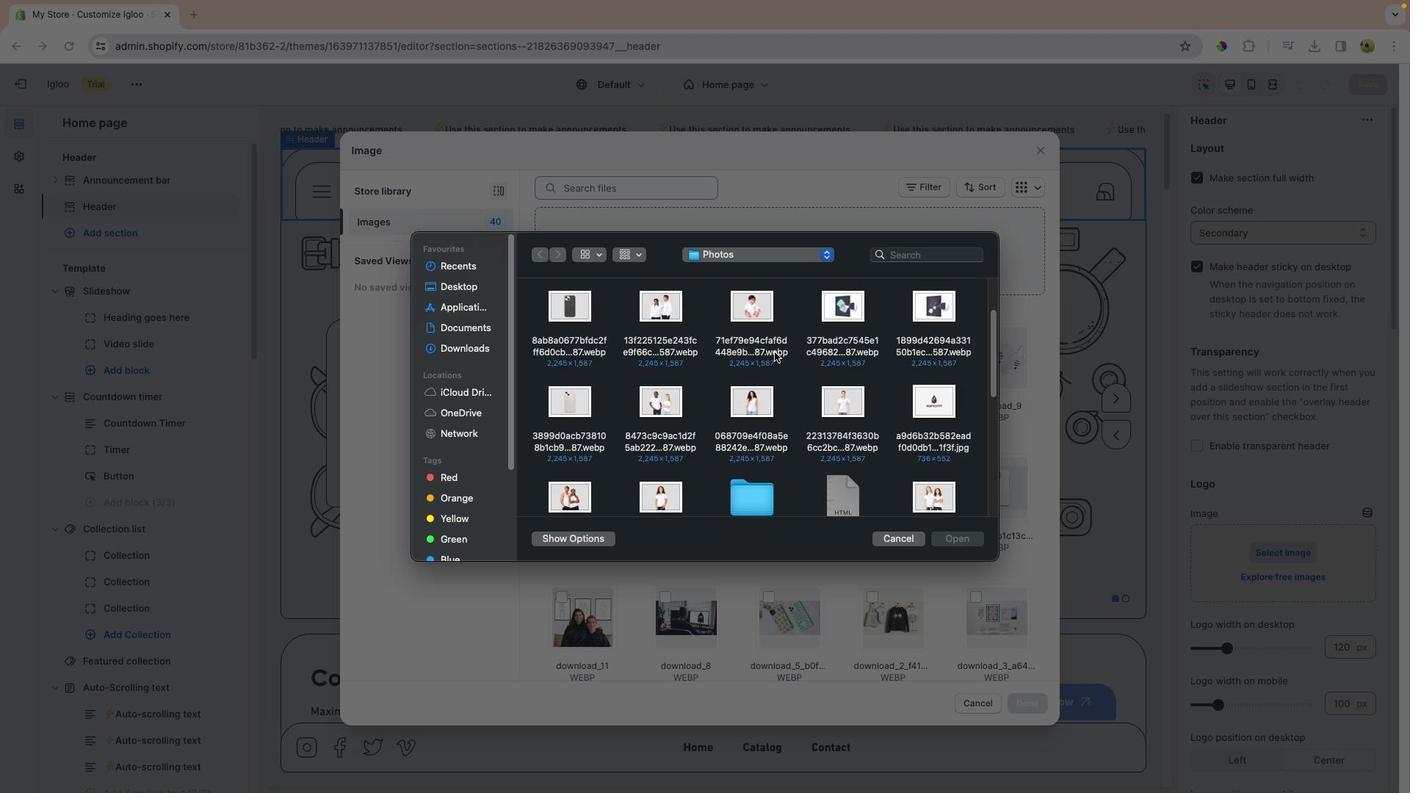 
Action: Mouse scrolled (1269, 243) with delta (1419, -11)
Screenshot: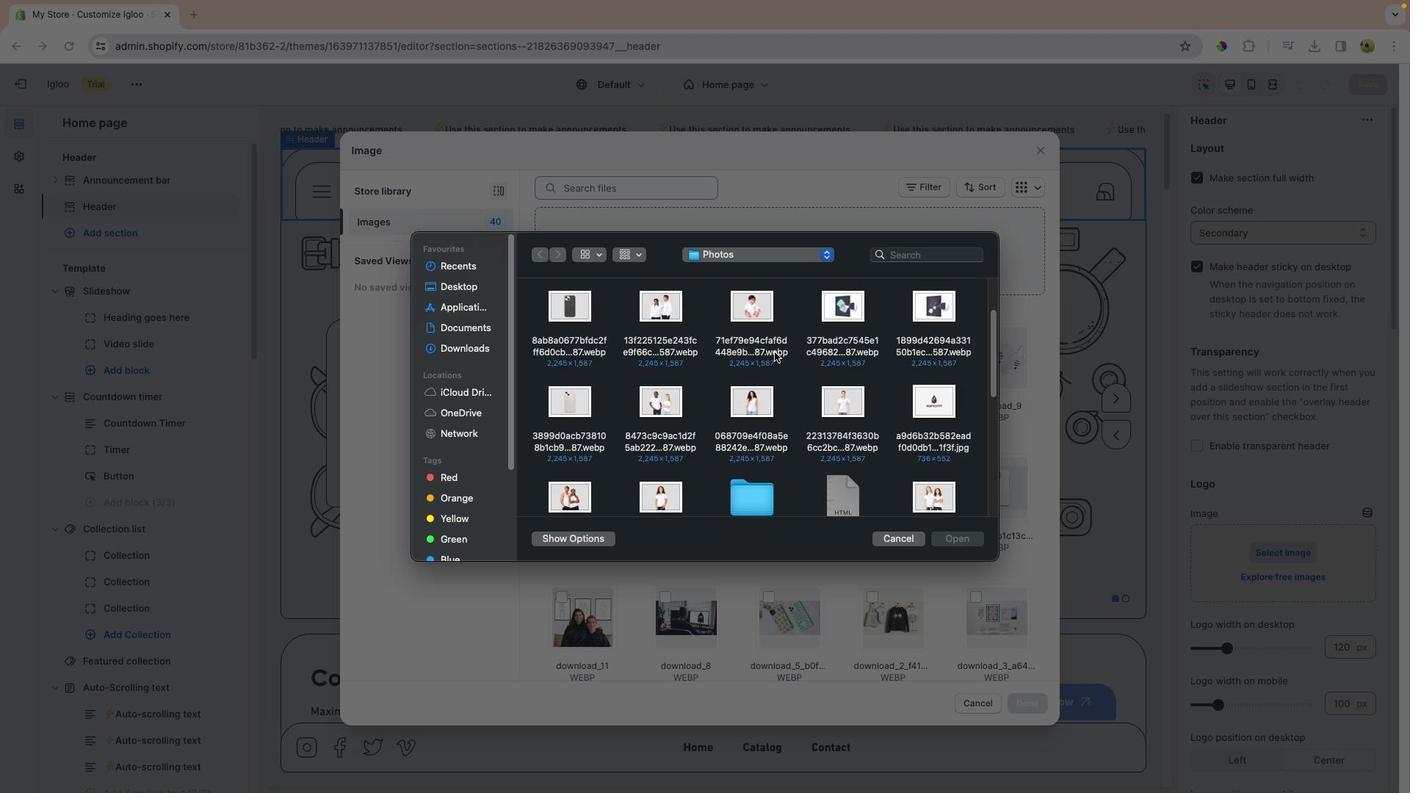 
Action: Mouse scrolled (1269, 243) with delta (1419, -13)
Screenshot: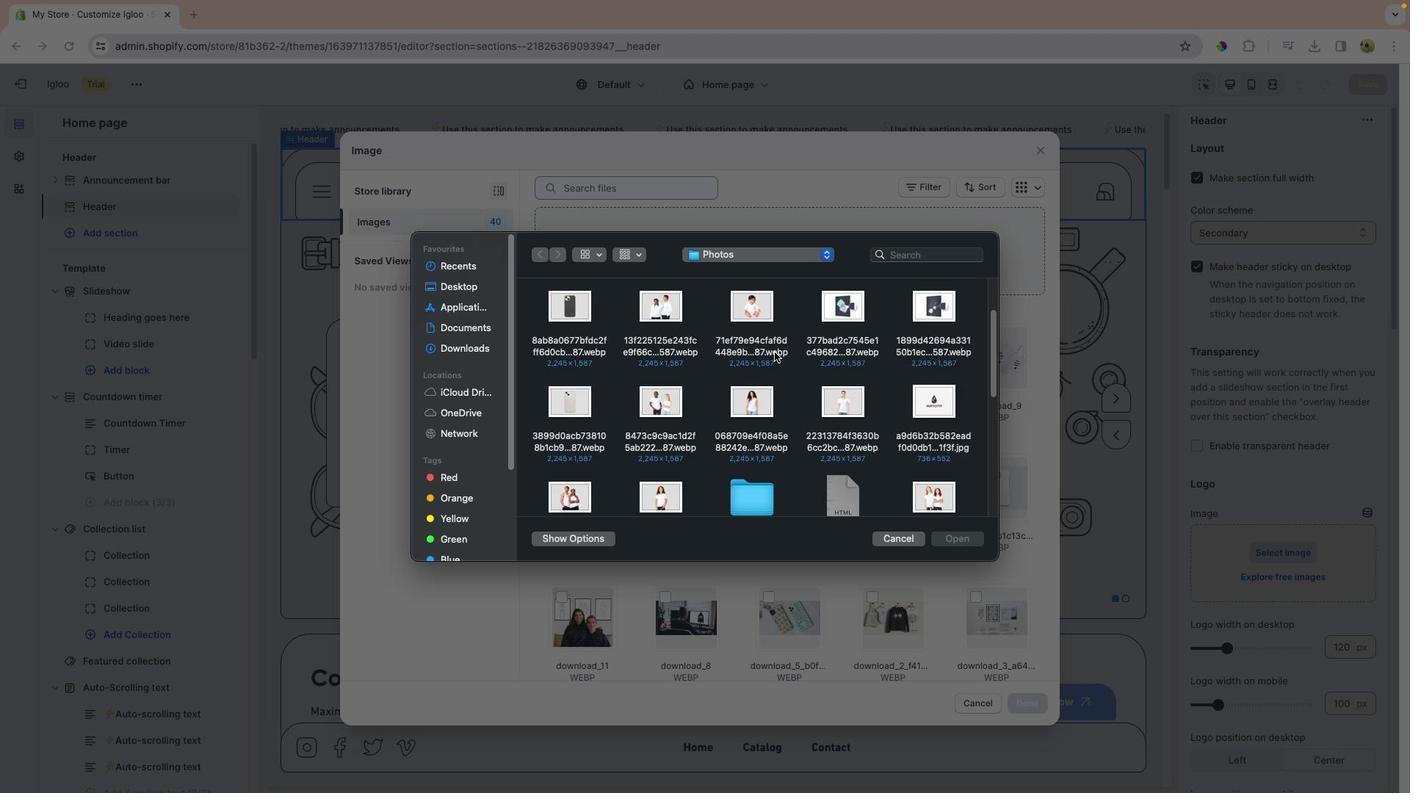 
Action: Mouse moved to (1269, 240)
Screenshot: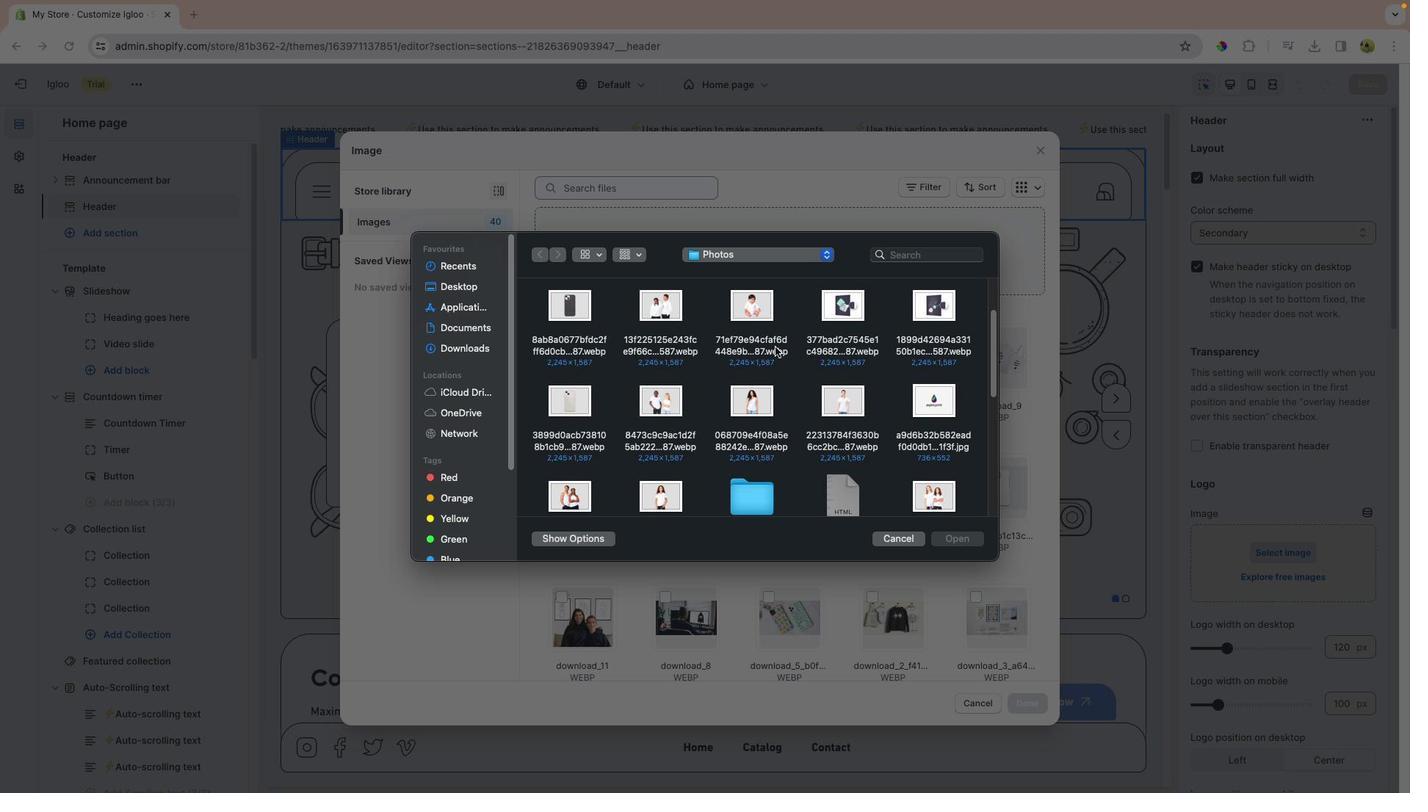 
Action: Mouse scrolled (1269, 240) with delta (1419, -11)
Screenshot: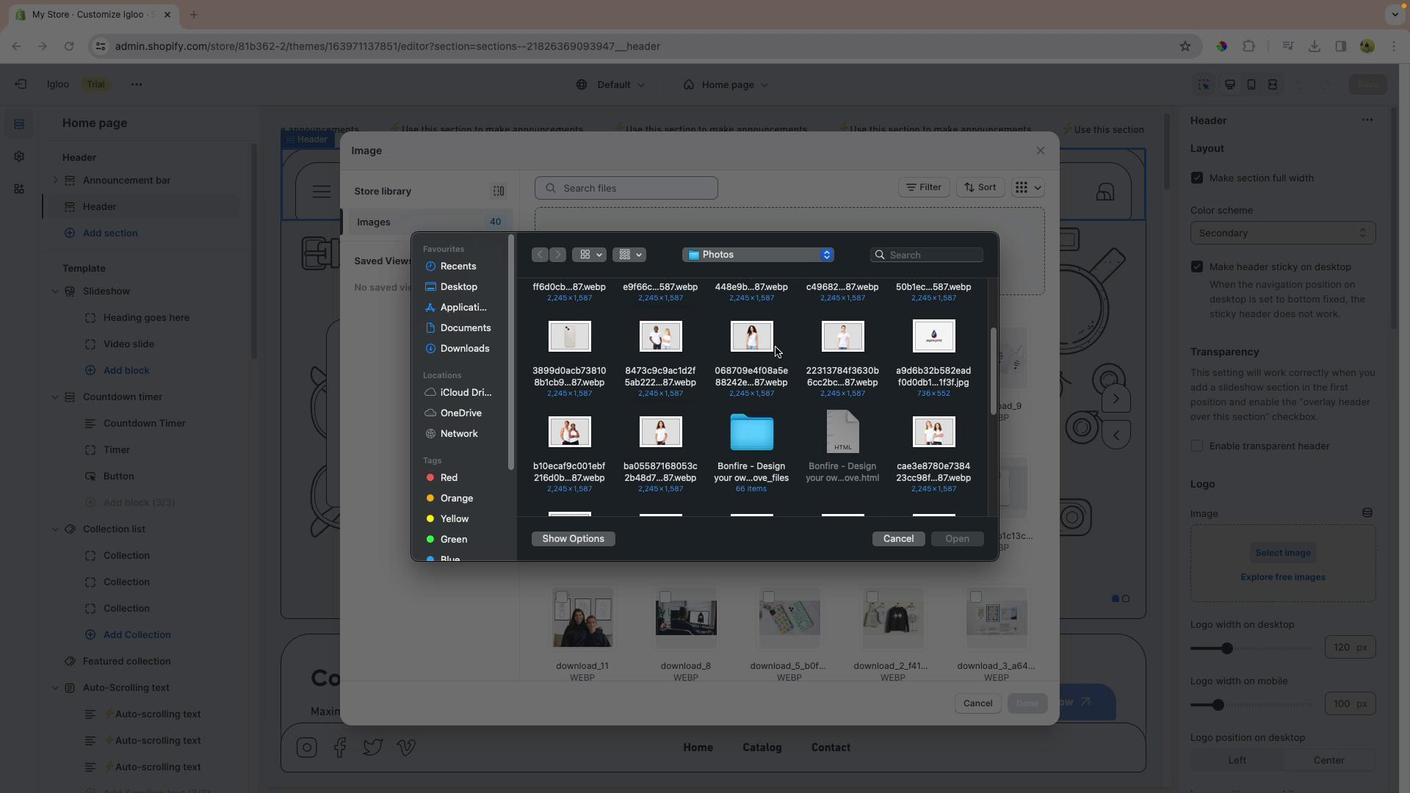 
Action: Mouse scrolled (1269, 240) with delta (1419, -11)
Screenshot: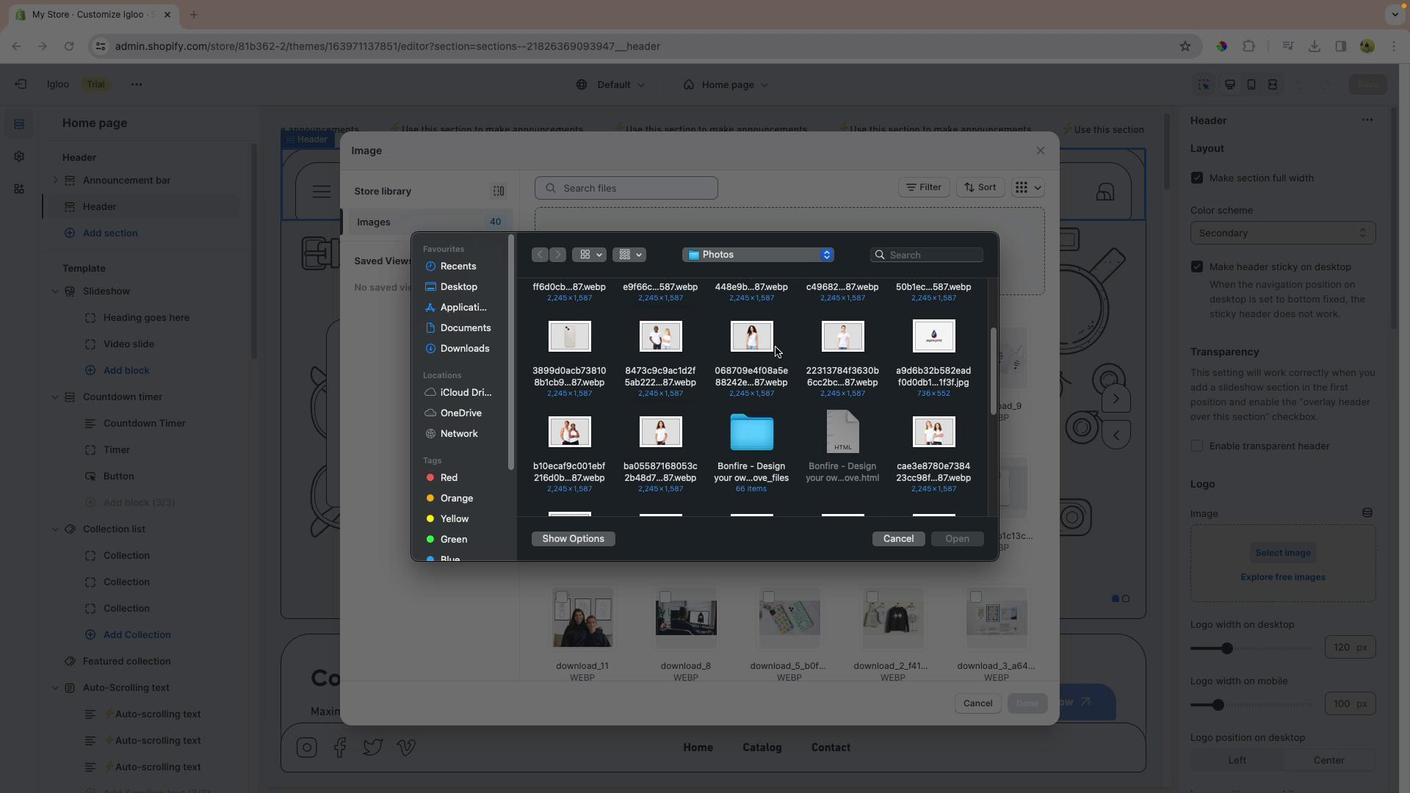 
Action: Mouse scrolled (1269, 240) with delta (1419, -13)
Screenshot: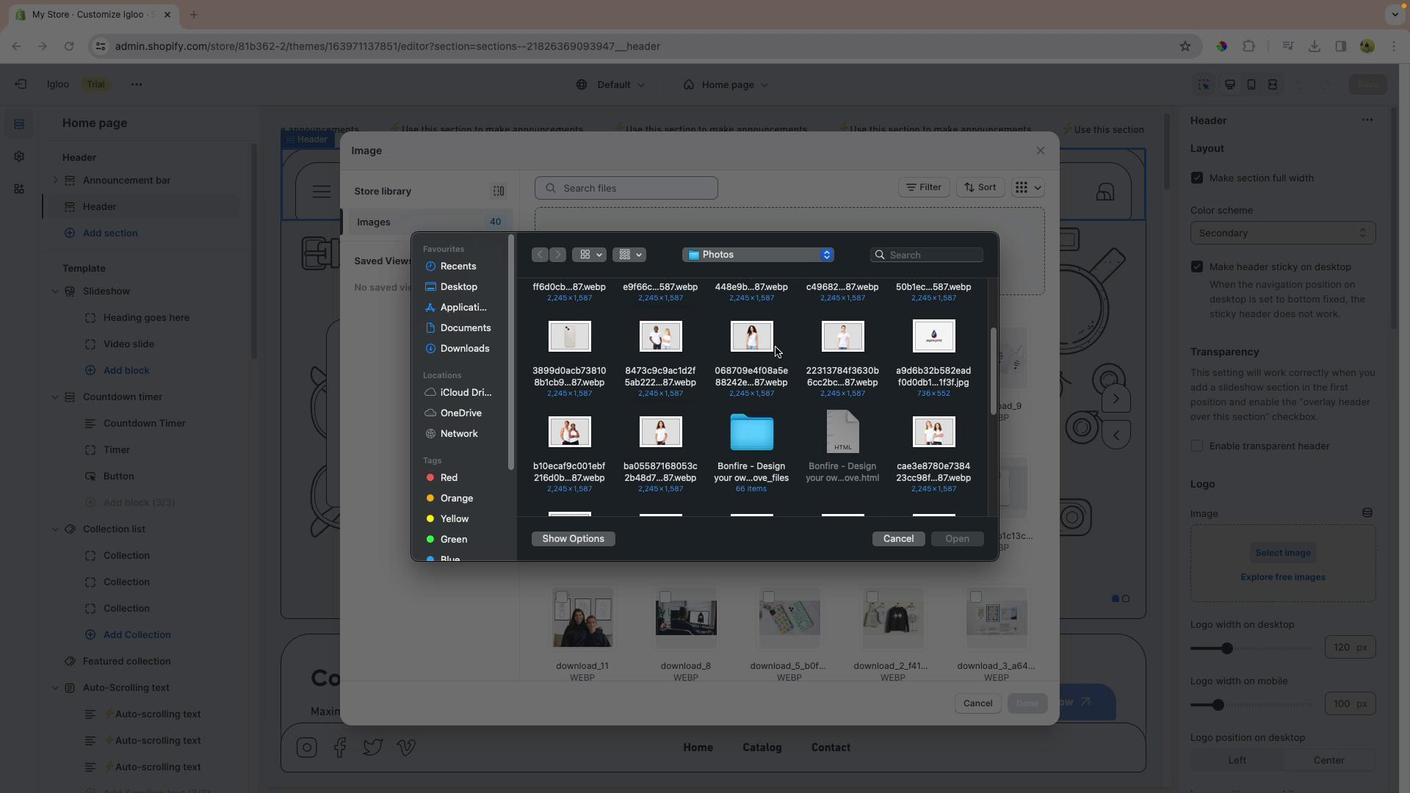 
Action: Mouse moved to (1269, 237)
Screenshot: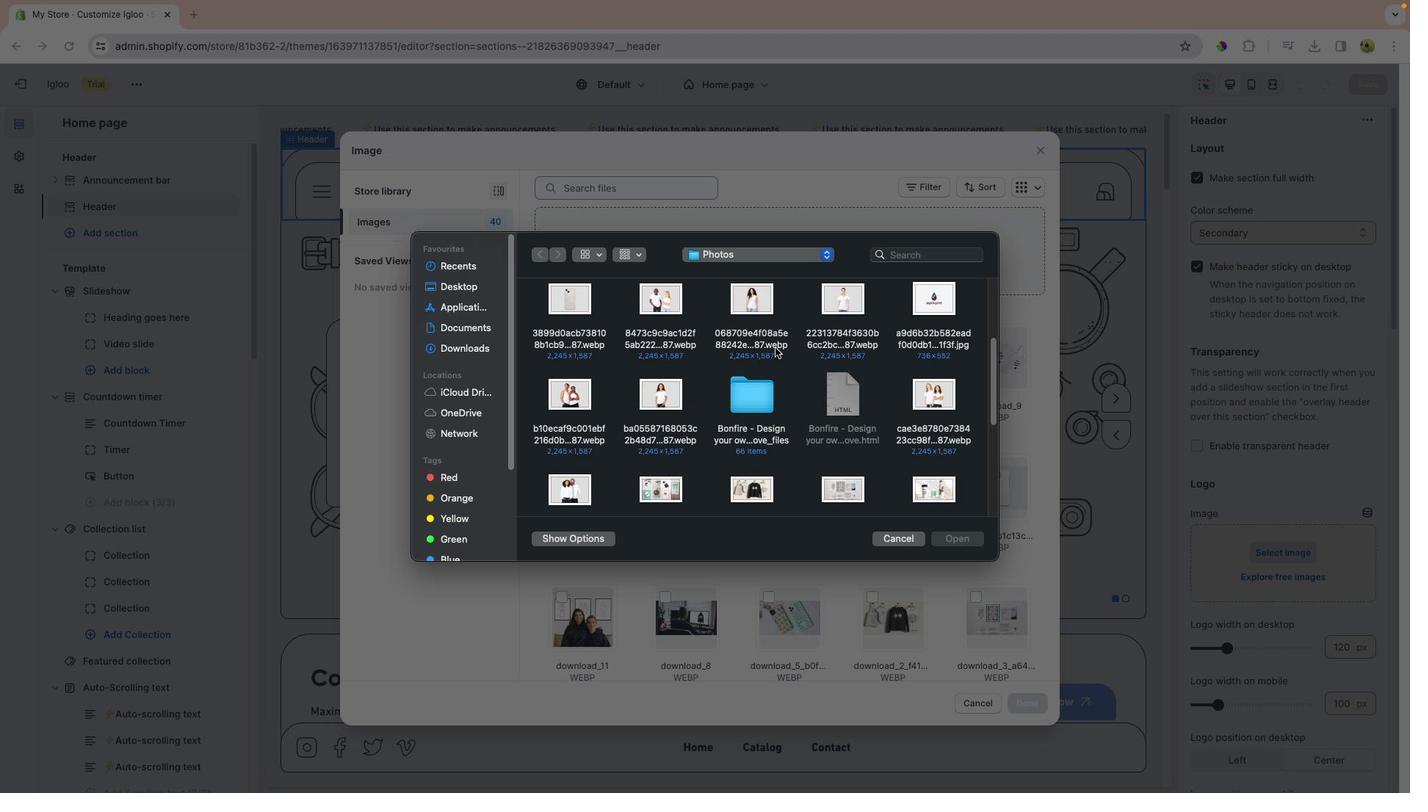 
Action: Mouse scrolled (1269, 237) with delta (1419, -11)
Screenshot: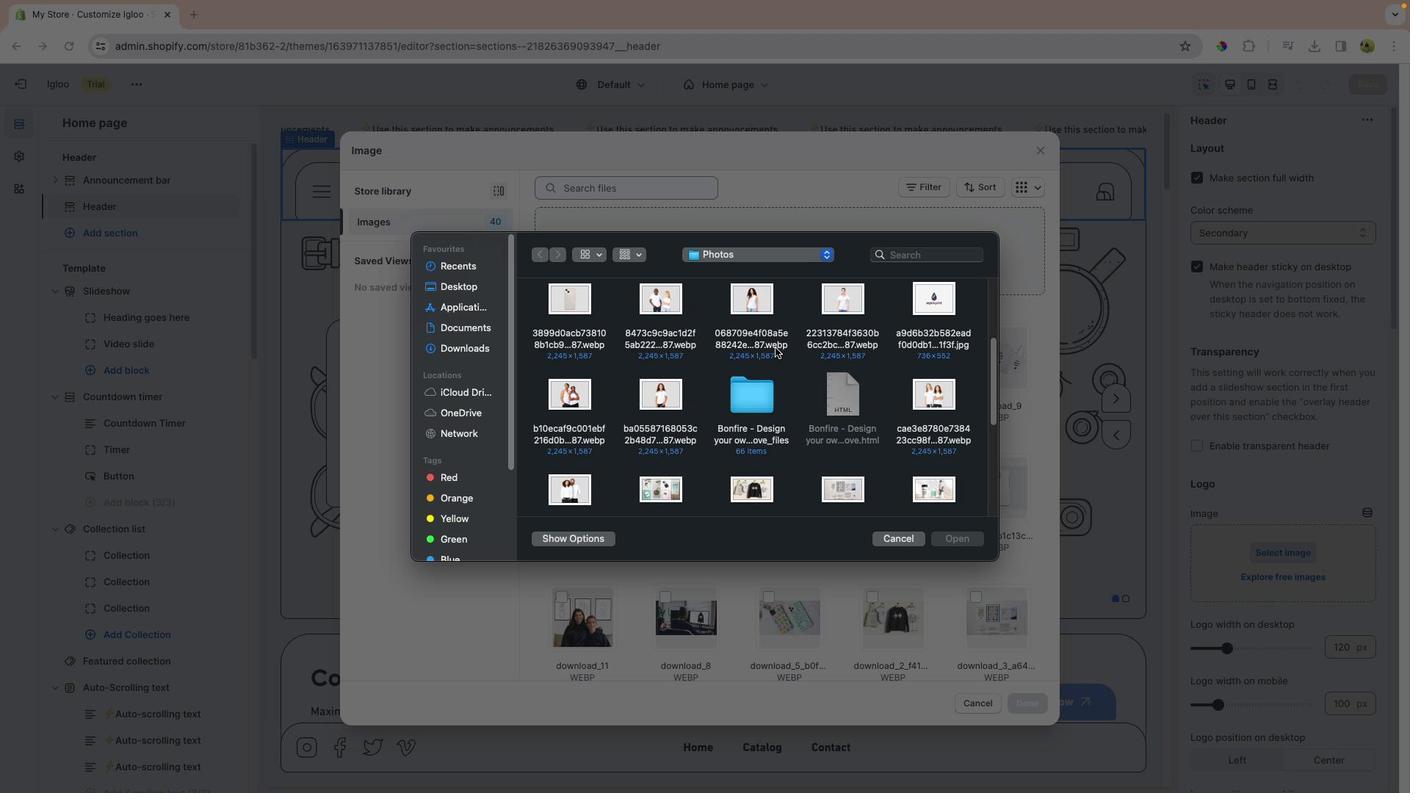 
Action: Mouse scrolled (1269, 237) with delta (1419, -11)
Screenshot: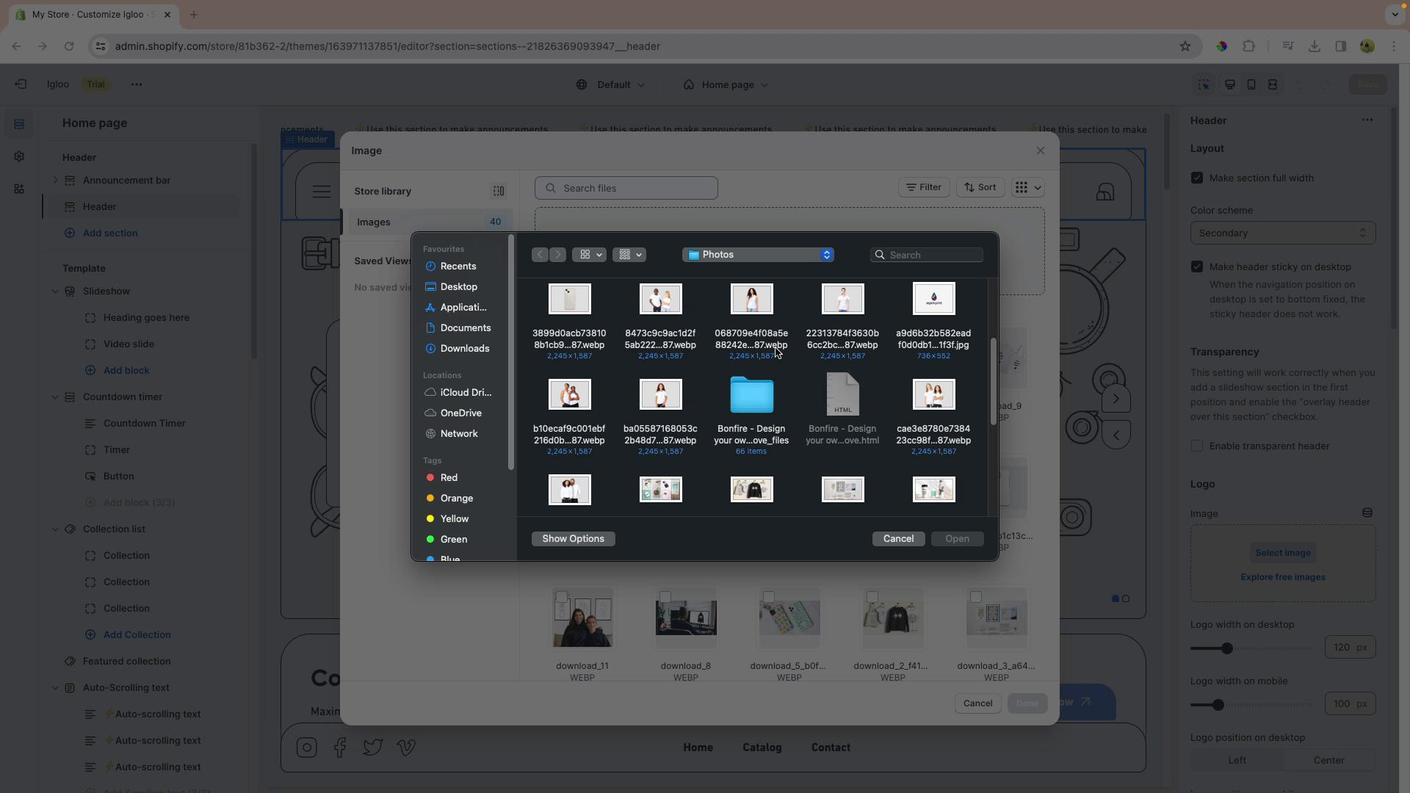
Action: Mouse scrolled (1269, 237) with delta (1419, -13)
Screenshot: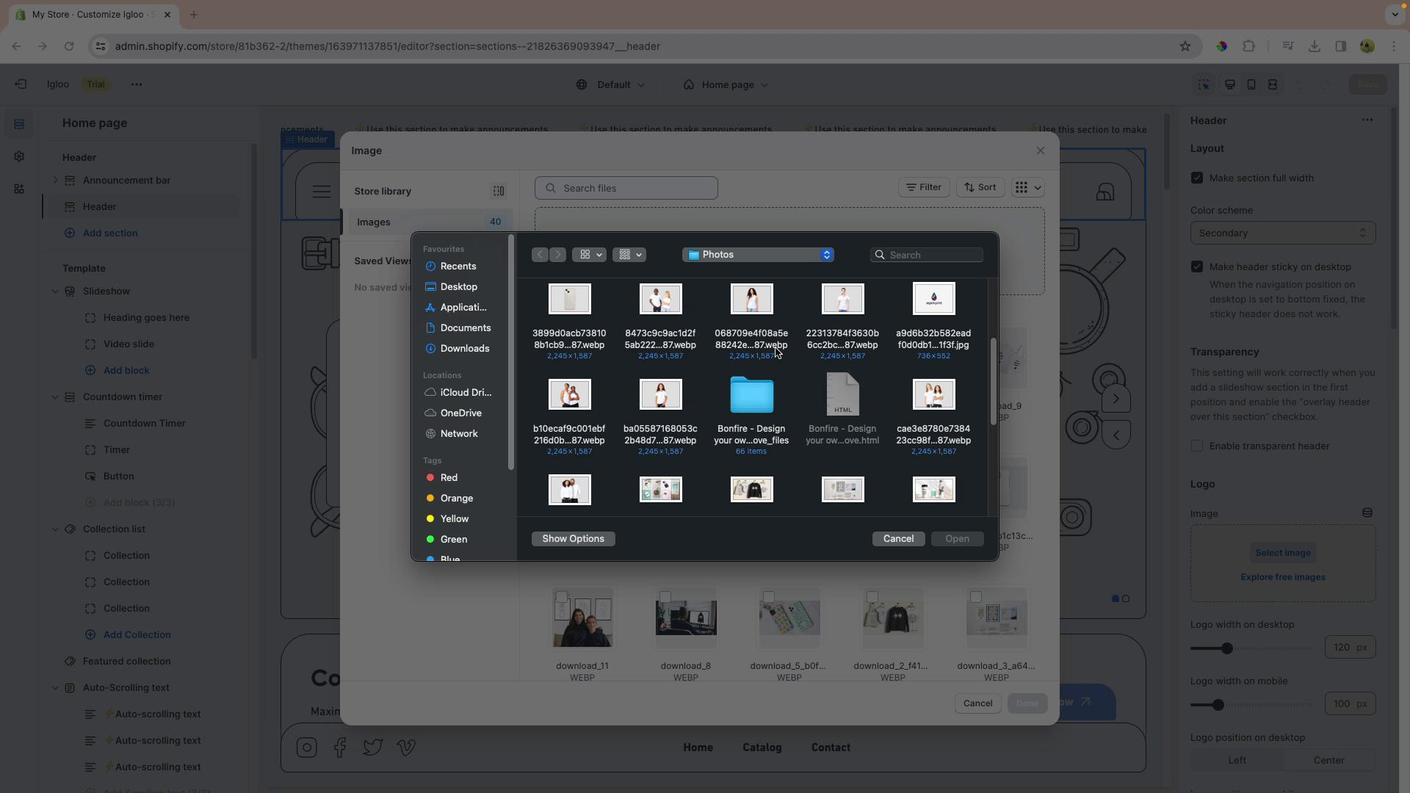 
Action: Mouse scrolled (1269, 237) with delta (1419, -13)
Screenshot: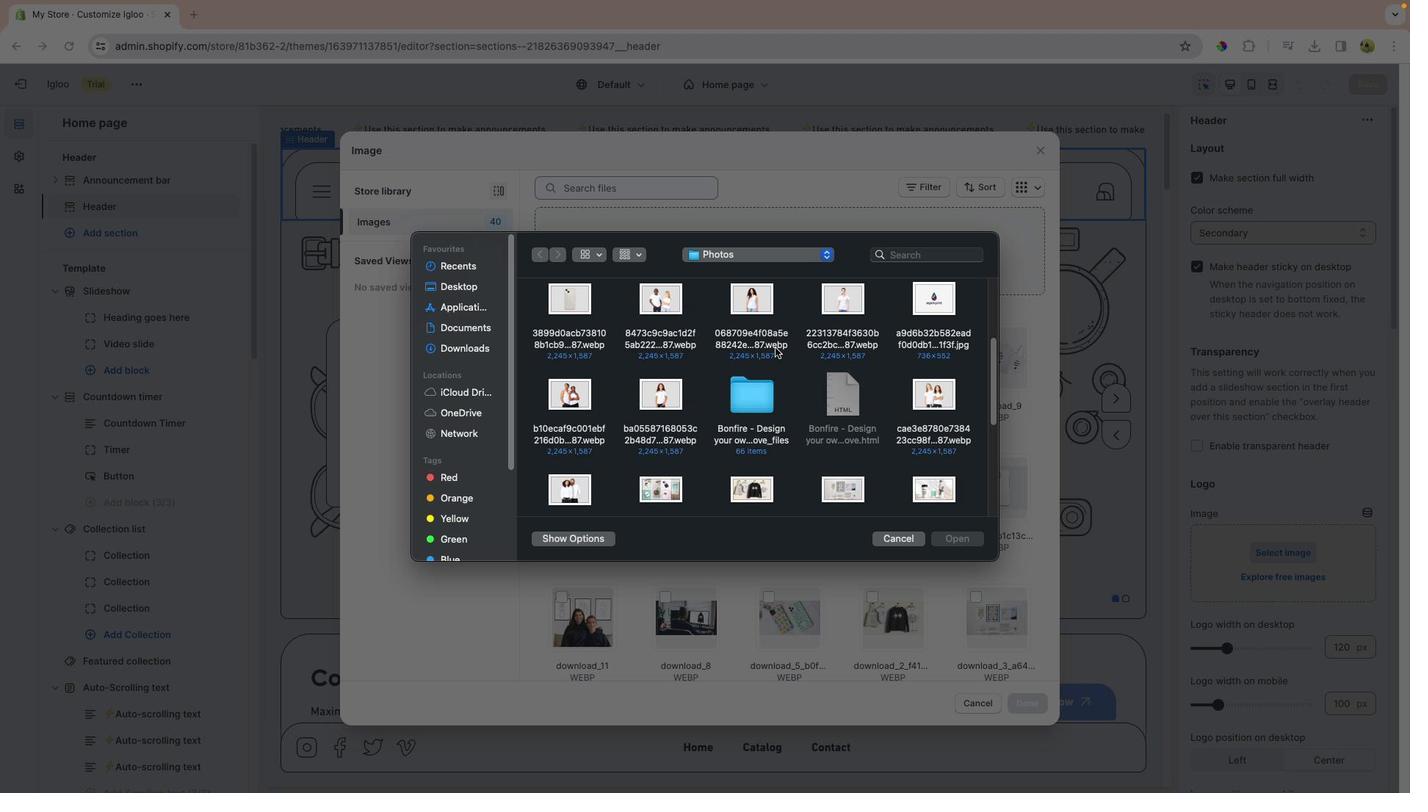 
Action: Mouse moved to (1269, 237)
Screenshot: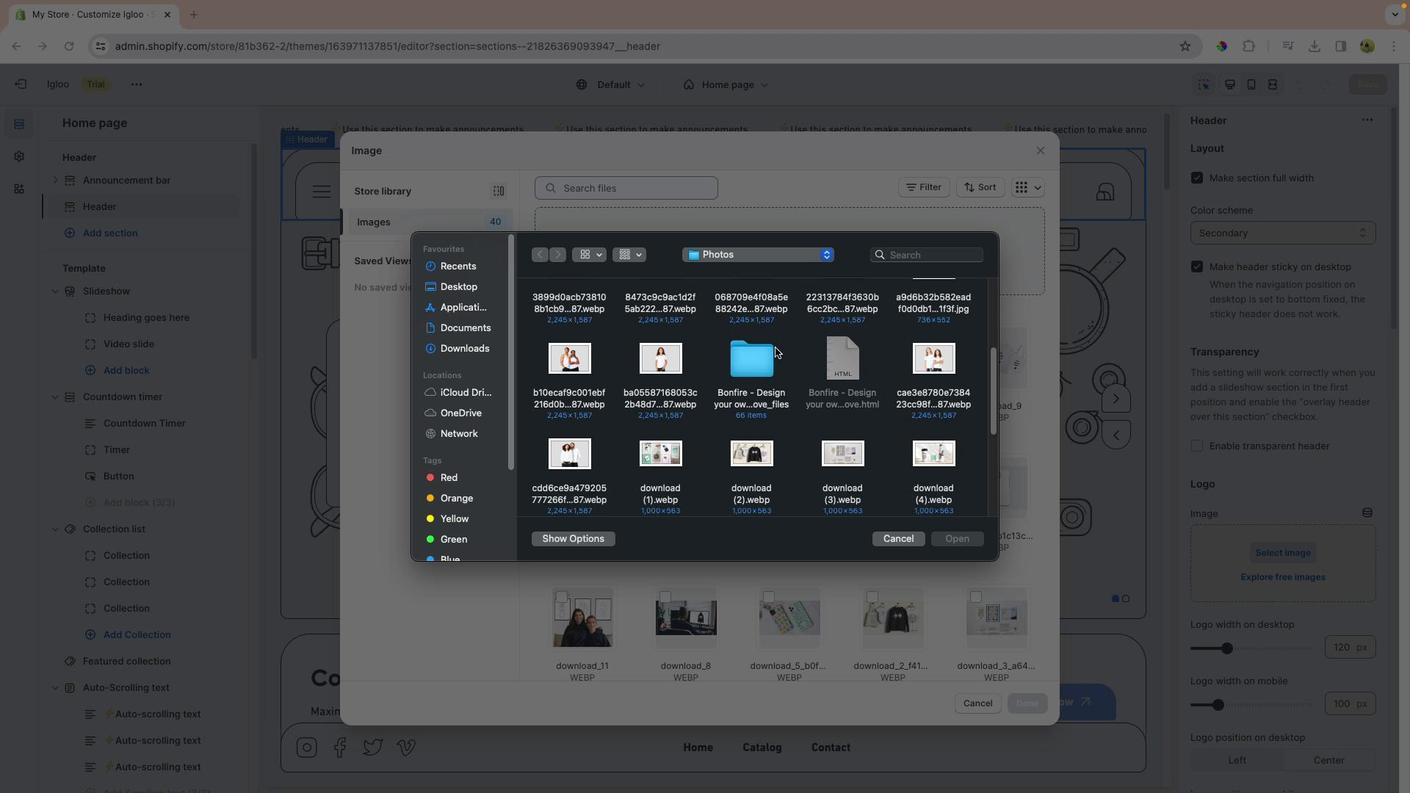 
Action: Mouse scrolled (1269, 237) with delta (1419, -11)
Screenshot: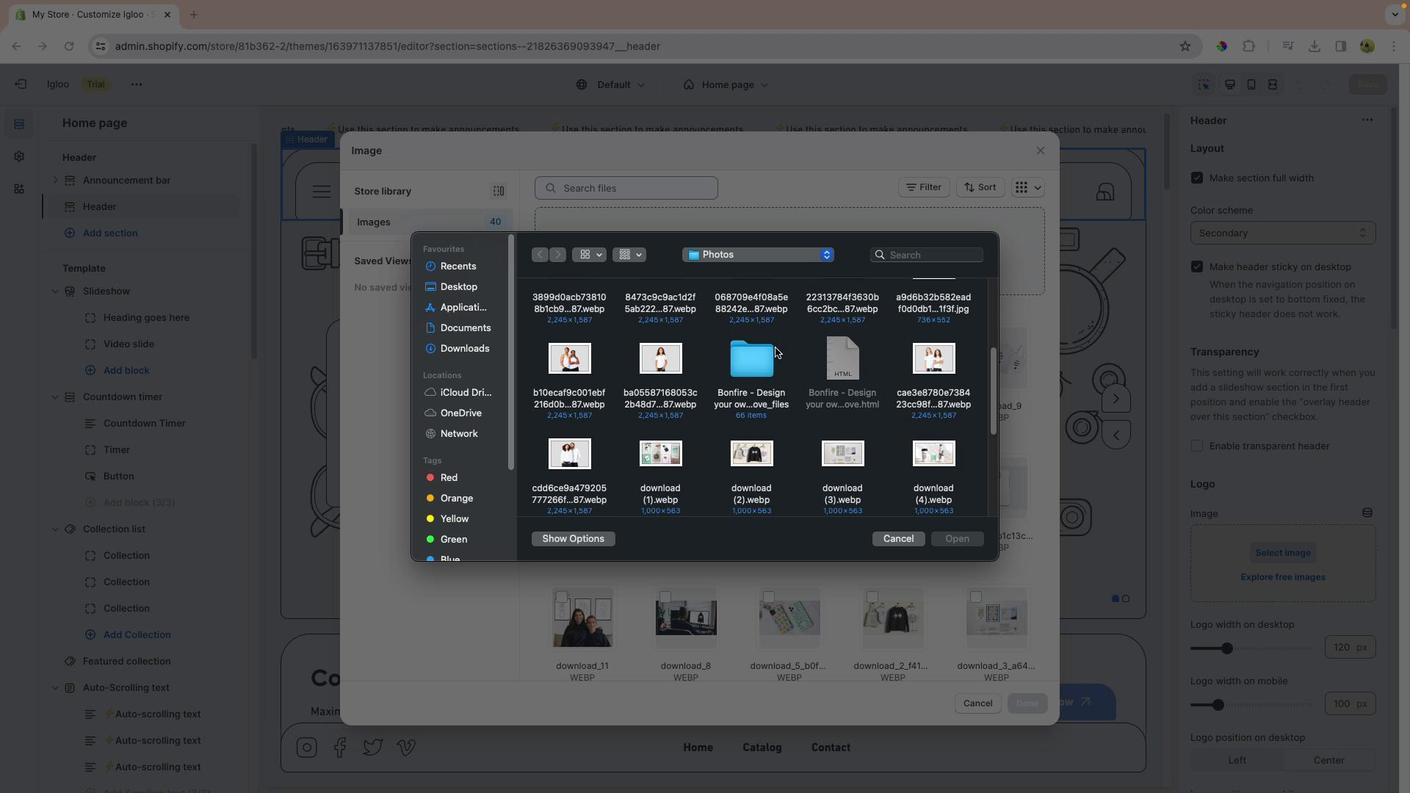 
Action: Mouse scrolled (1269, 237) with delta (1419, -11)
Screenshot: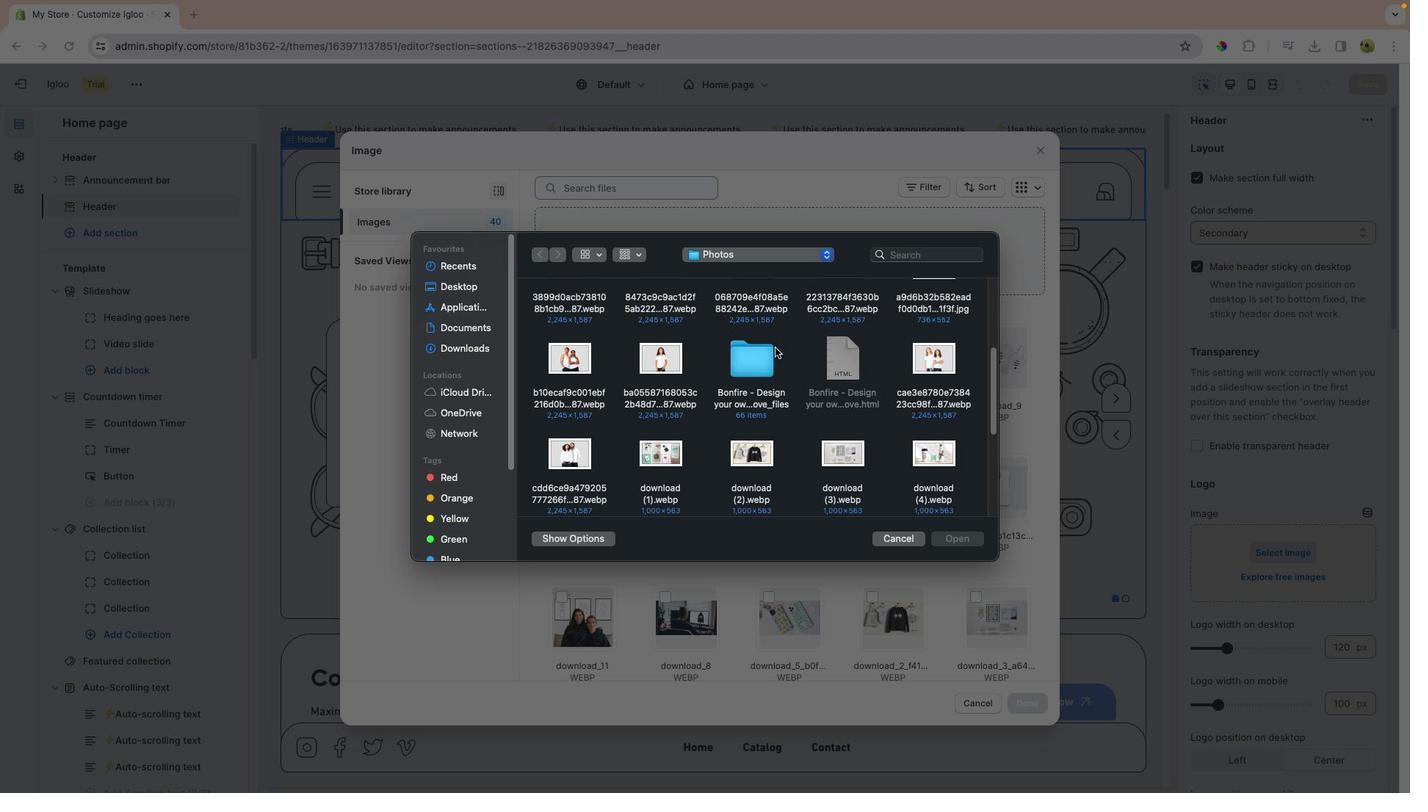 
Action: Mouse scrolled (1269, 237) with delta (1419, -13)
Screenshot: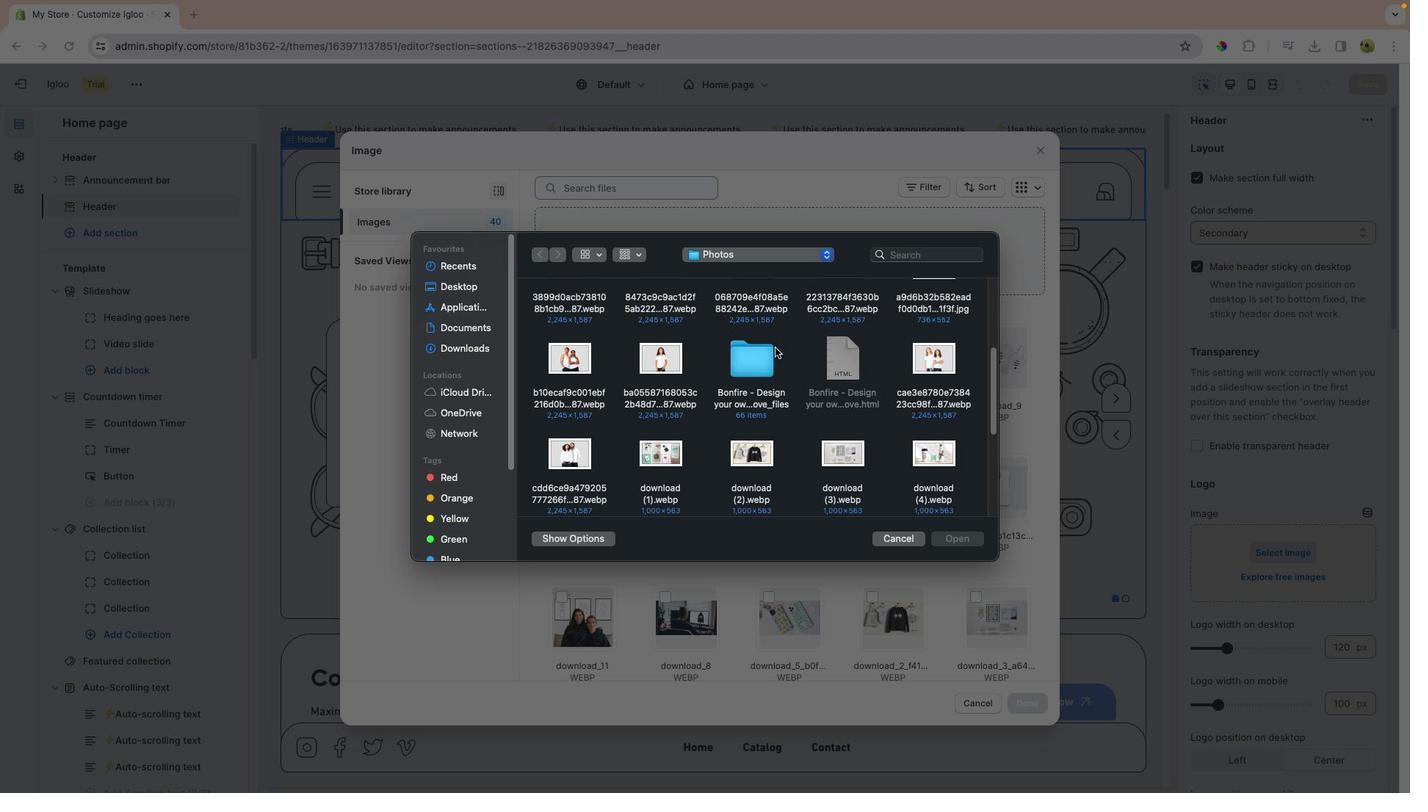 
Action: Mouse scrolled (1269, 237) with delta (1419, -11)
Screenshot: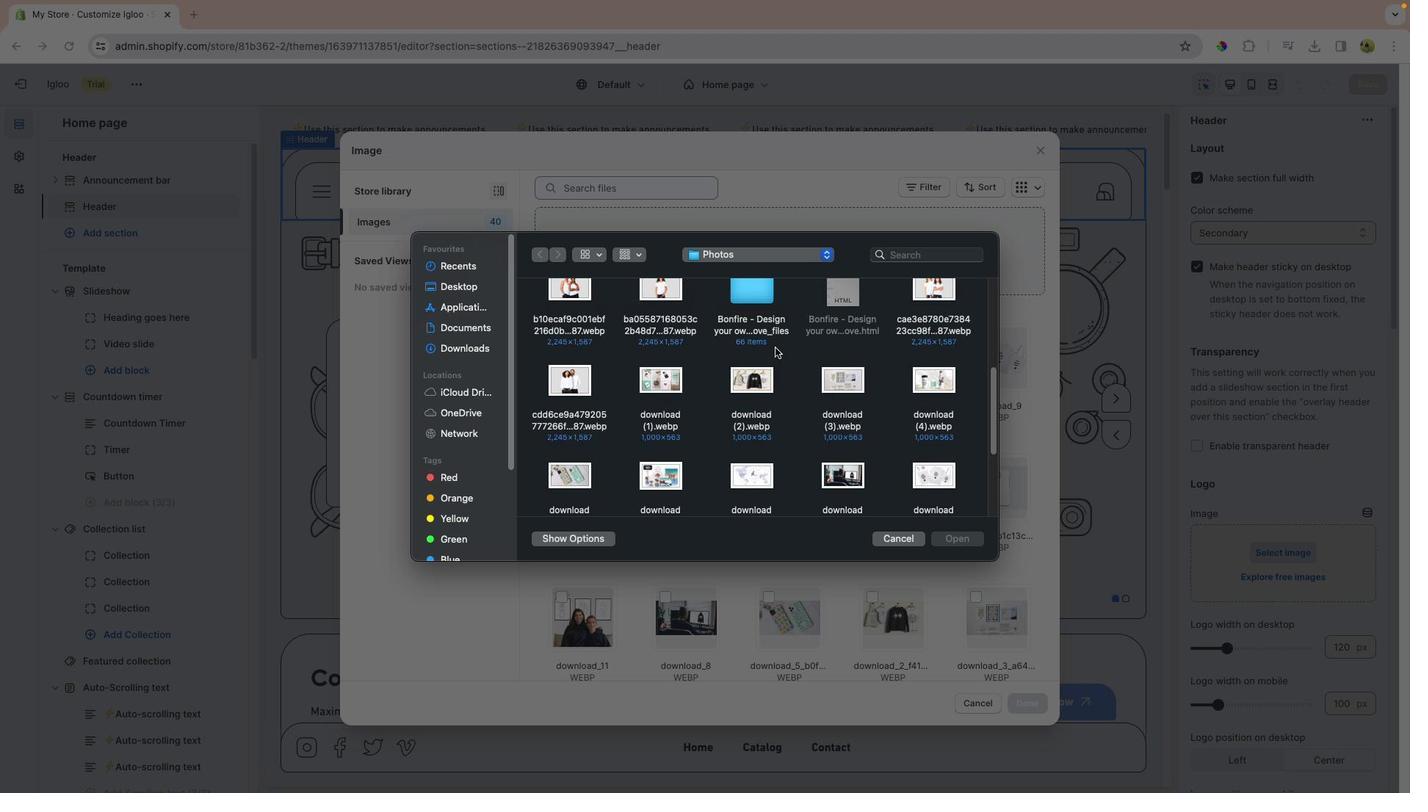 
Action: Mouse scrolled (1269, 237) with delta (1419, -11)
Screenshot: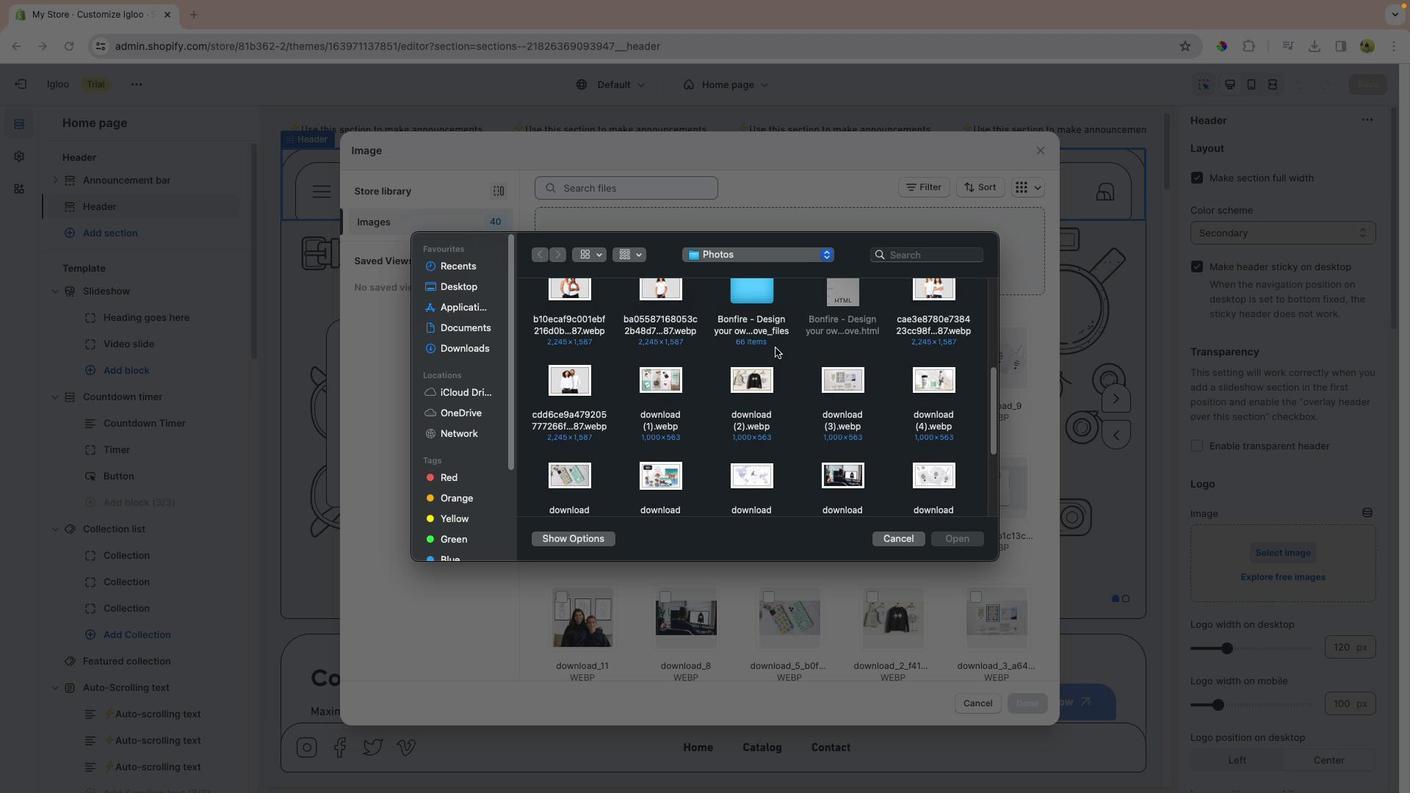 
Action: Mouse scrolled (1269, 237) with delta (1419, -13)
Screenshot: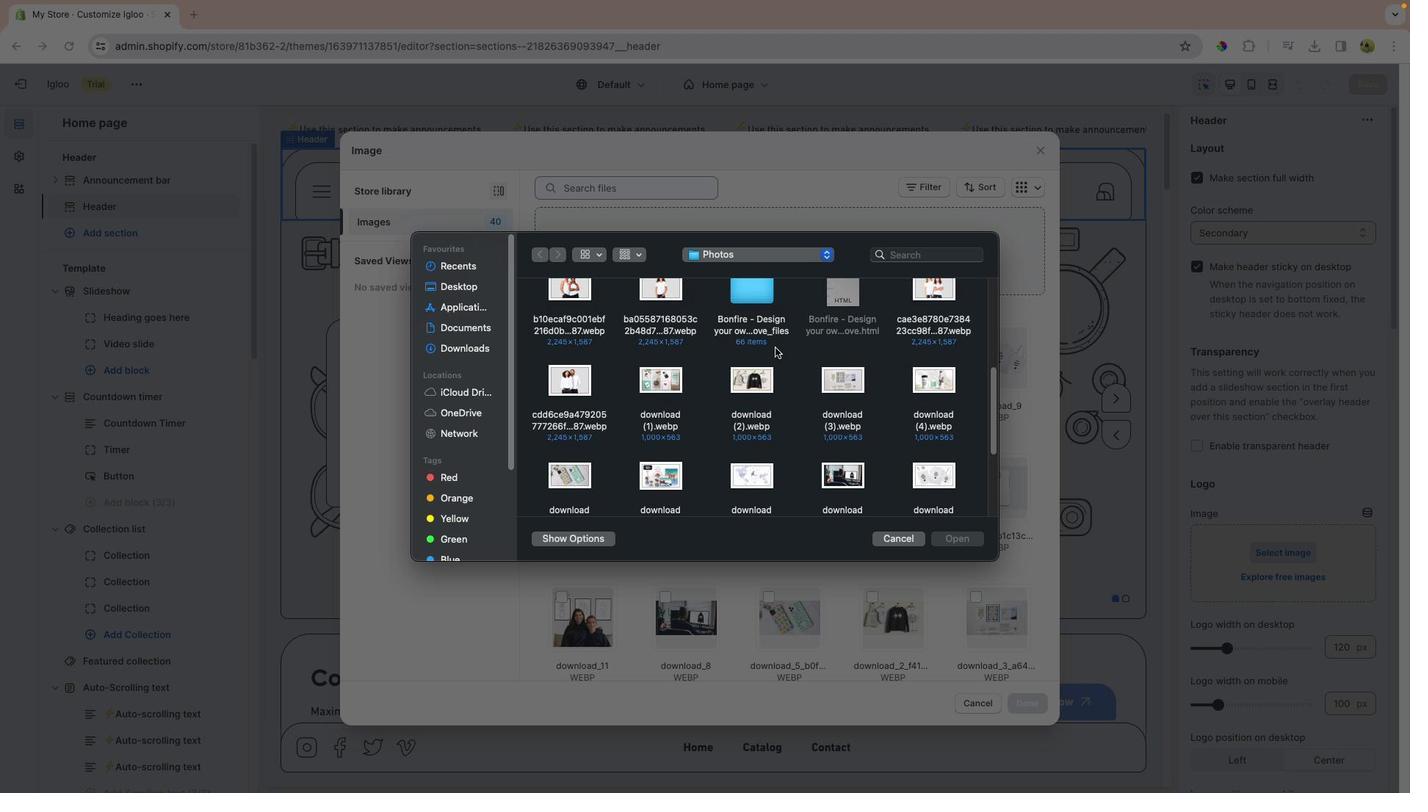 
Action: Mouse scrolled (1269, 237) with delta (1419, -11)
Screenshot: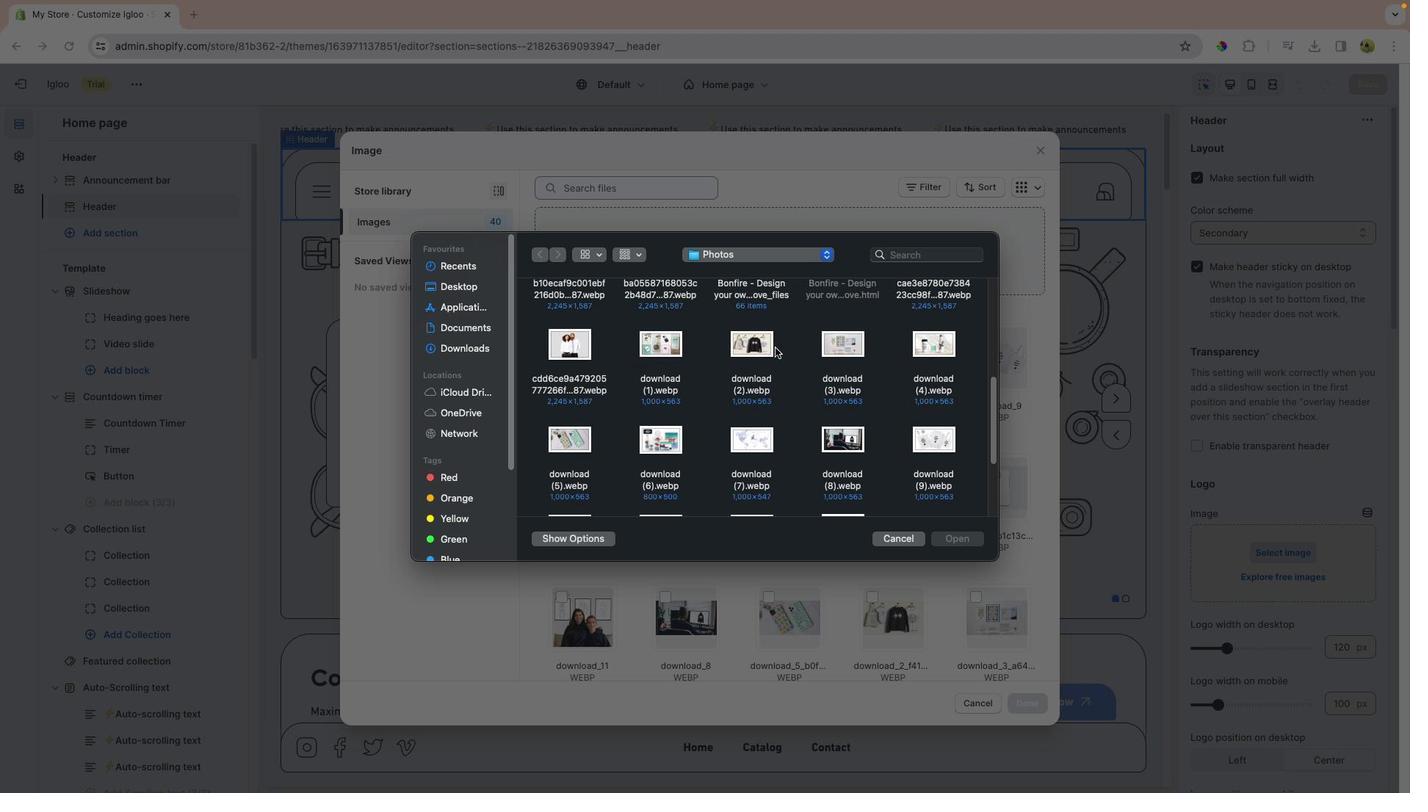 
Action: Mouse scrolled (1269, 237) with delta (1419, -11)
Screenshot: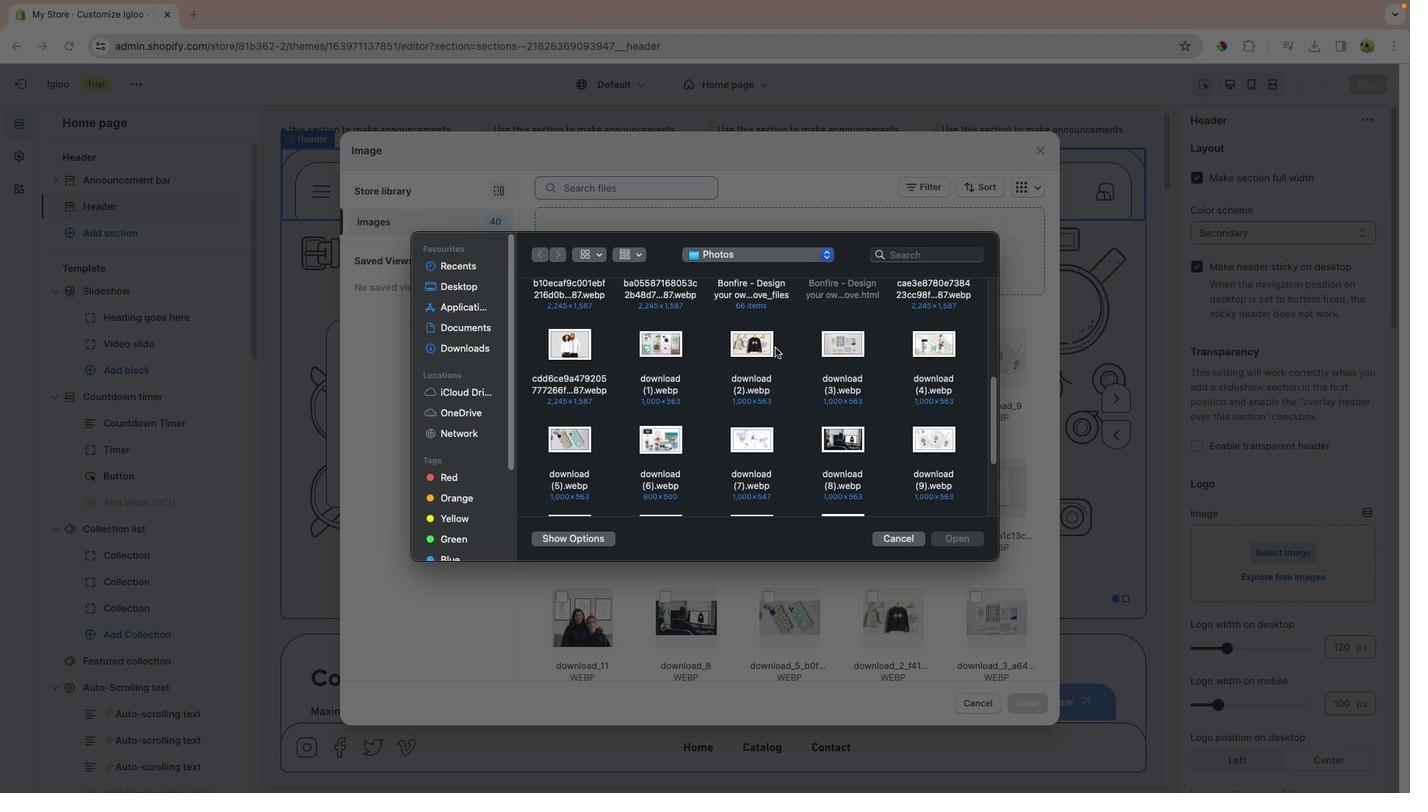 
Action: Mouse scrolled (1269, 237) with delta (1419, -13)
Screenshot: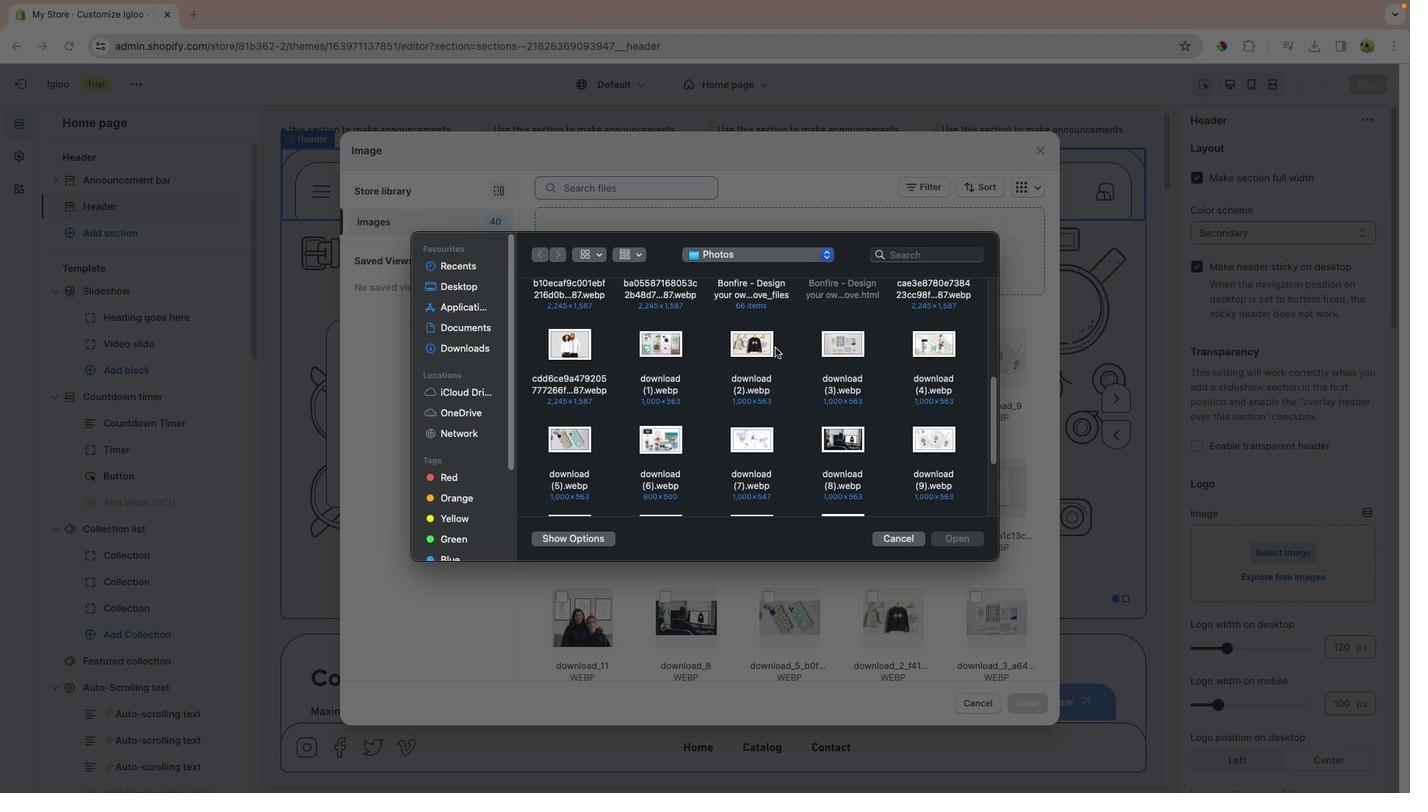 
Action: Mouse scrolled (1269, 237) with delta (1419, -13)
Screenshot: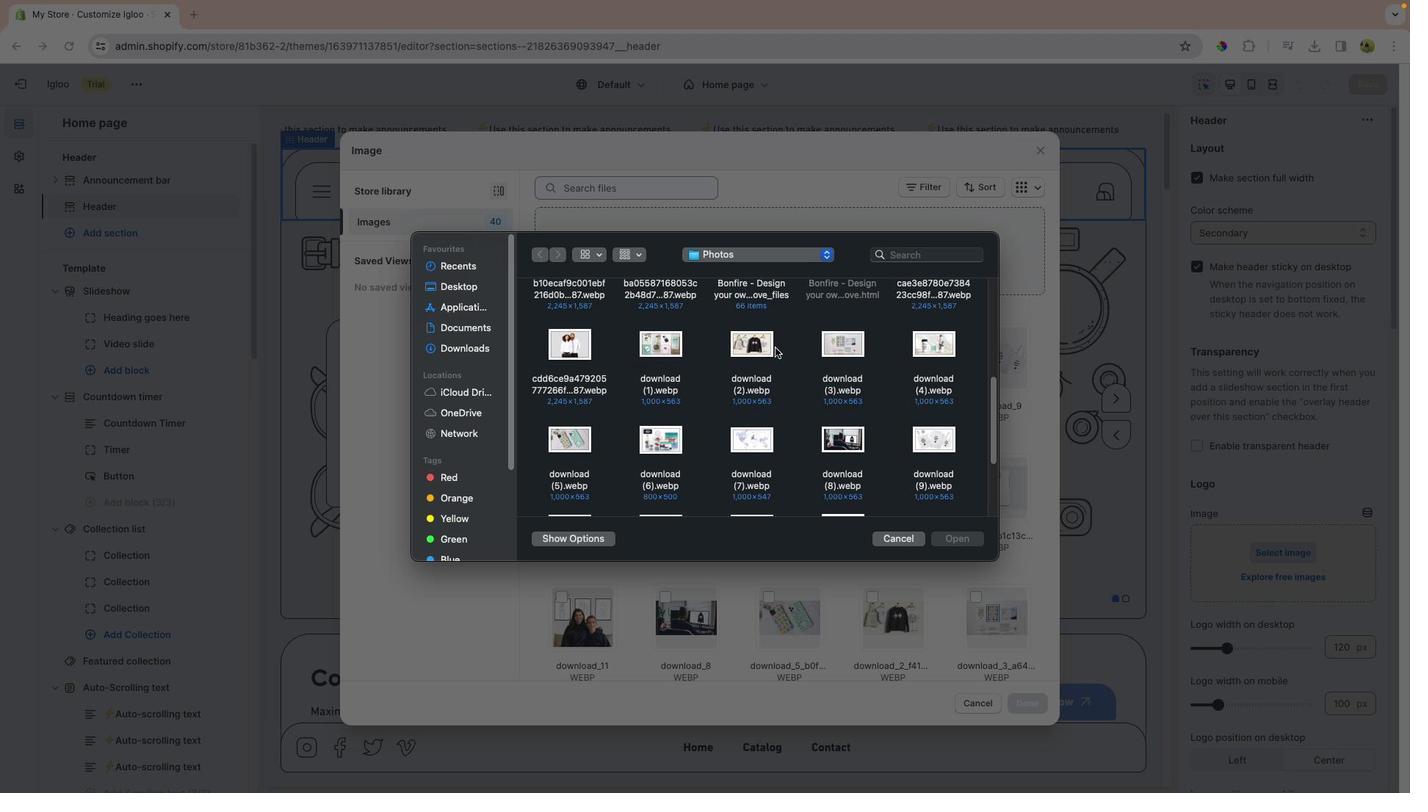 
Action: Mouse moved to (1269, 237)
Screenshot: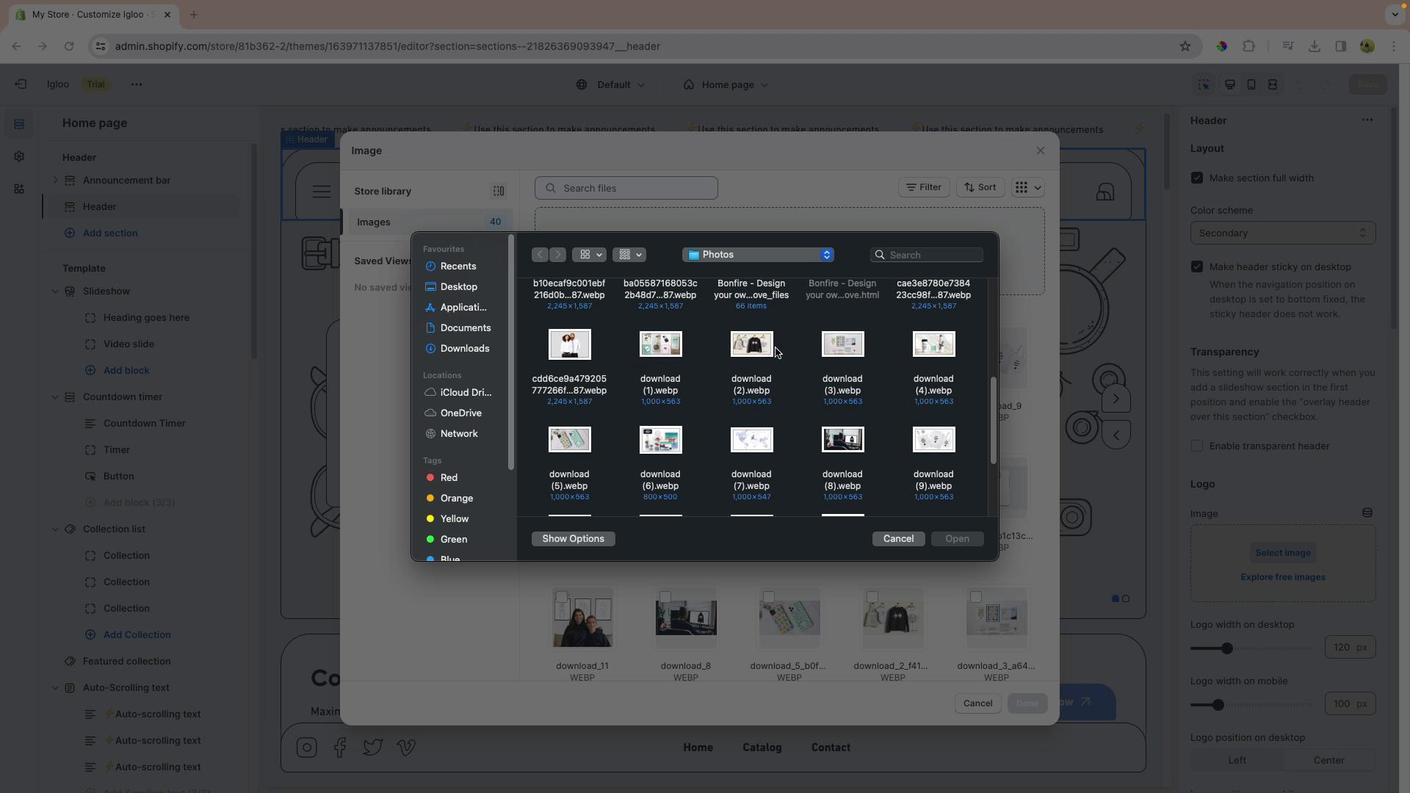 
Action: Mouse scrolled (1269, 237) with delta (1419, -11)
Screenshot: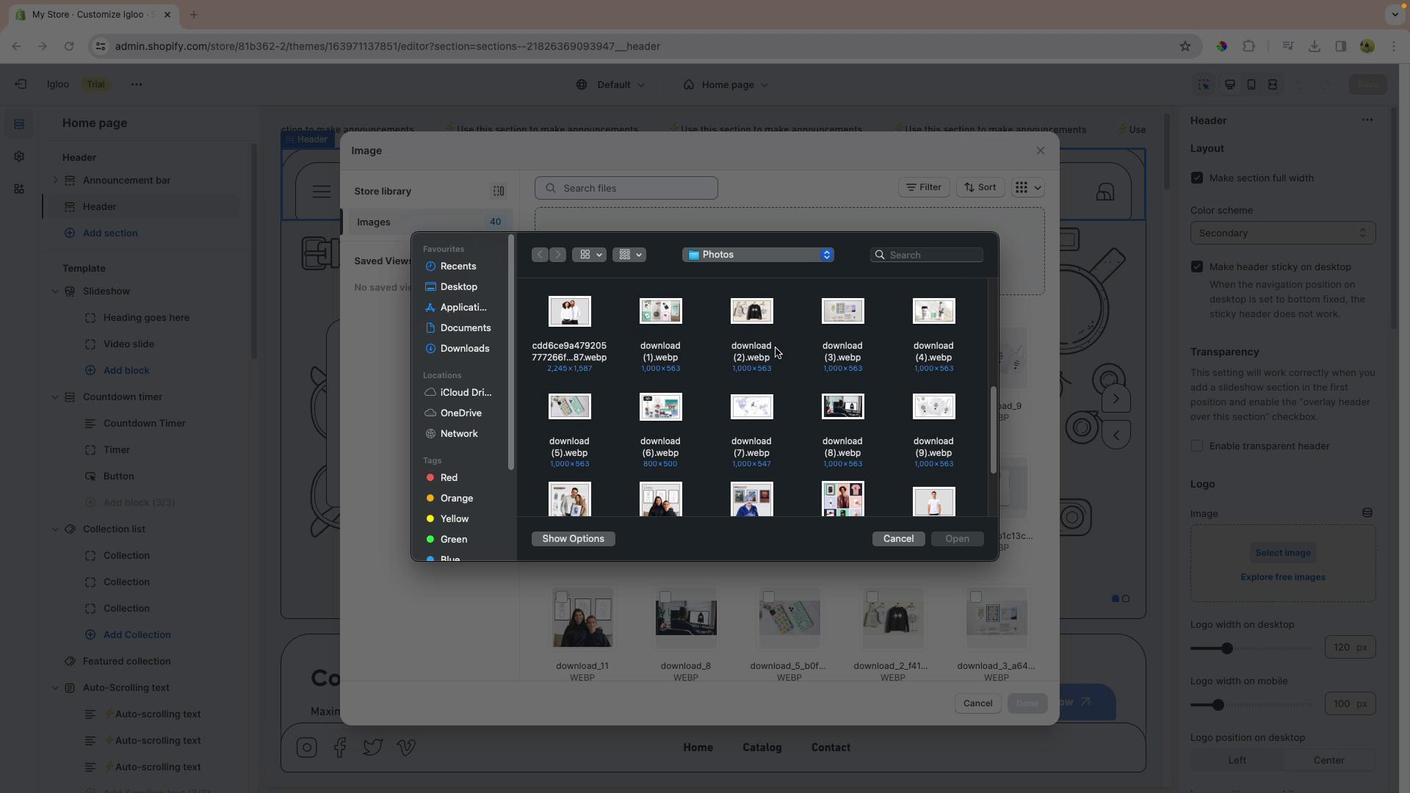 
Action: Mouse scrolled (1269, 237) with delta (1419, -11)
Screenshot: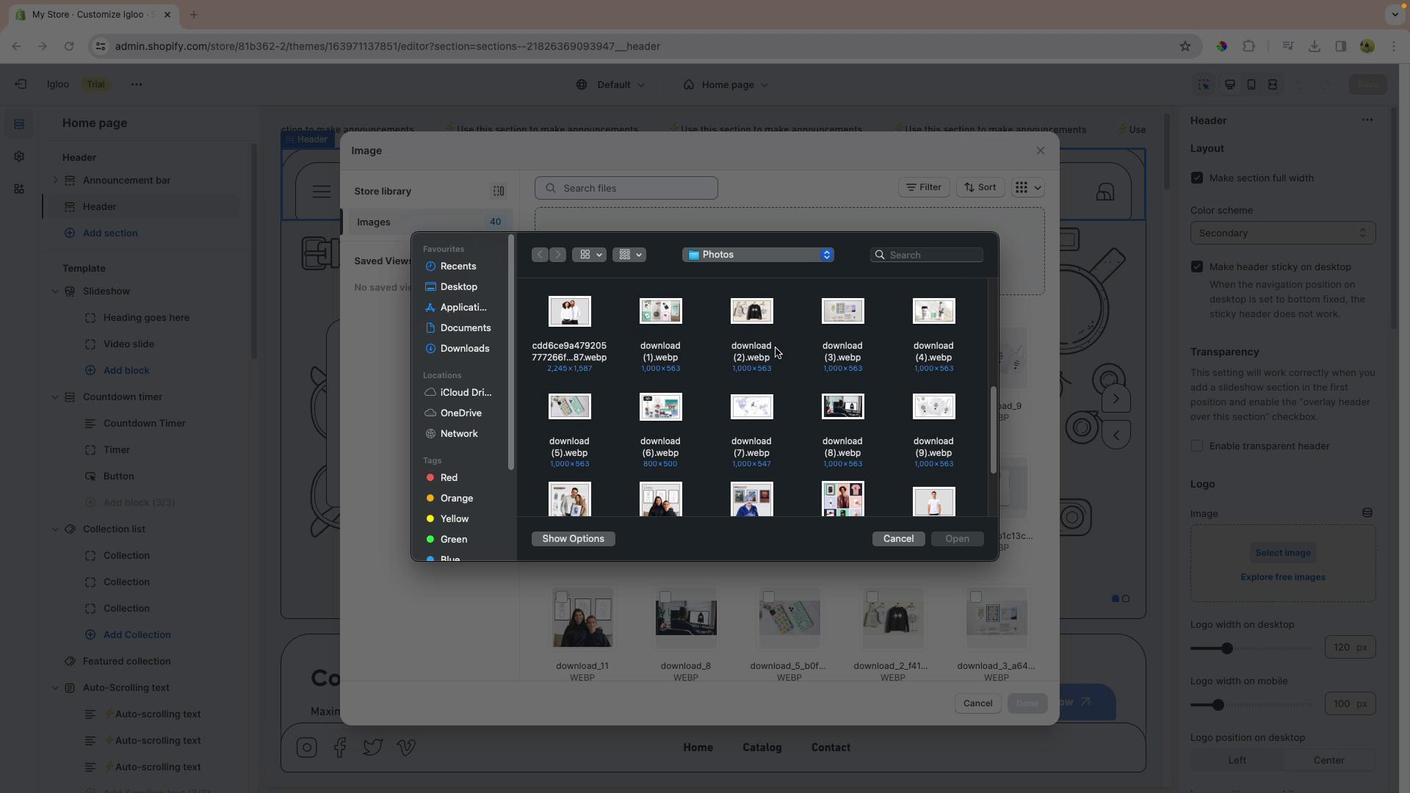 
Action: Mouse scrolled (1269, 237) with delta (1419, -13)
Screenshot: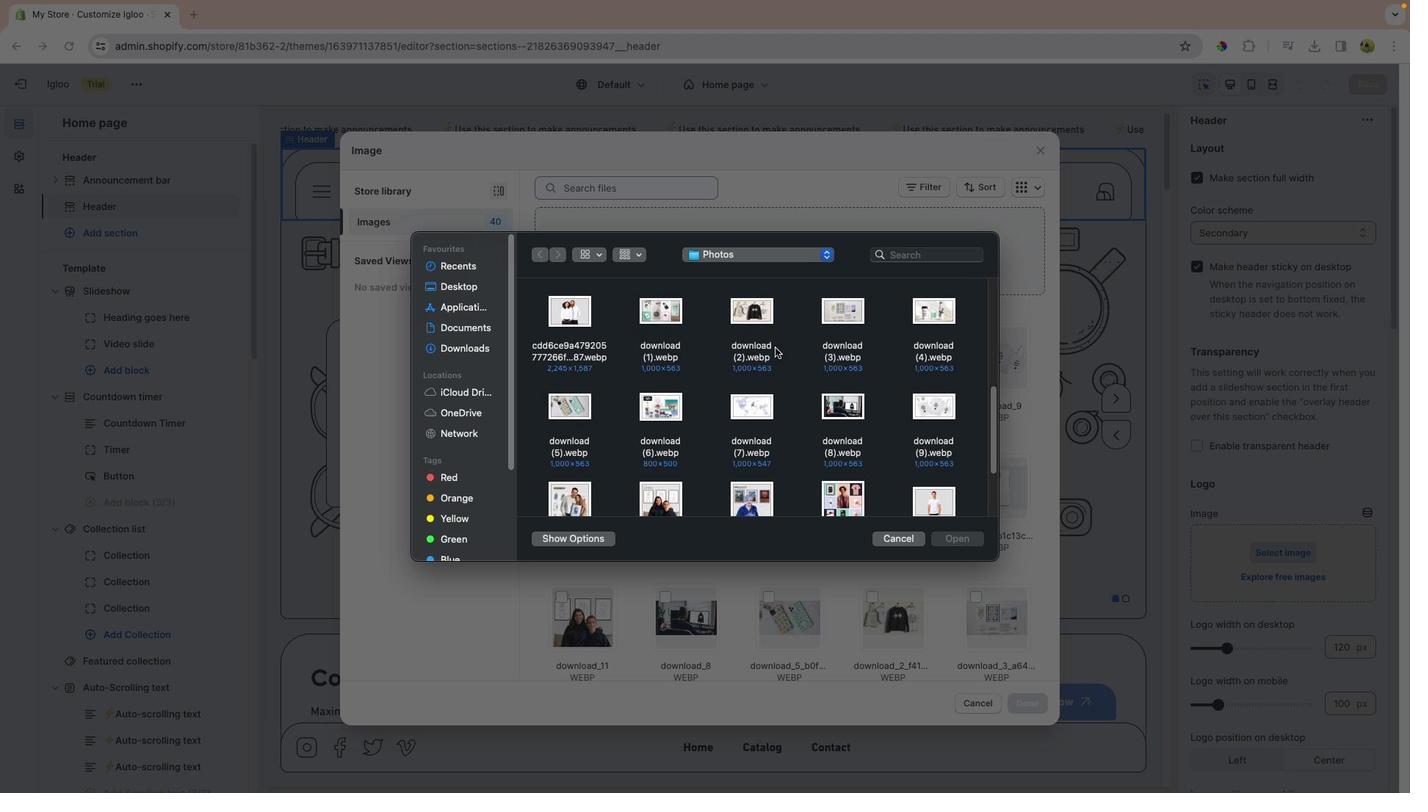 
Action: Mouse scrolled (1269, 237) with delta (1419, -11)
Screenshot: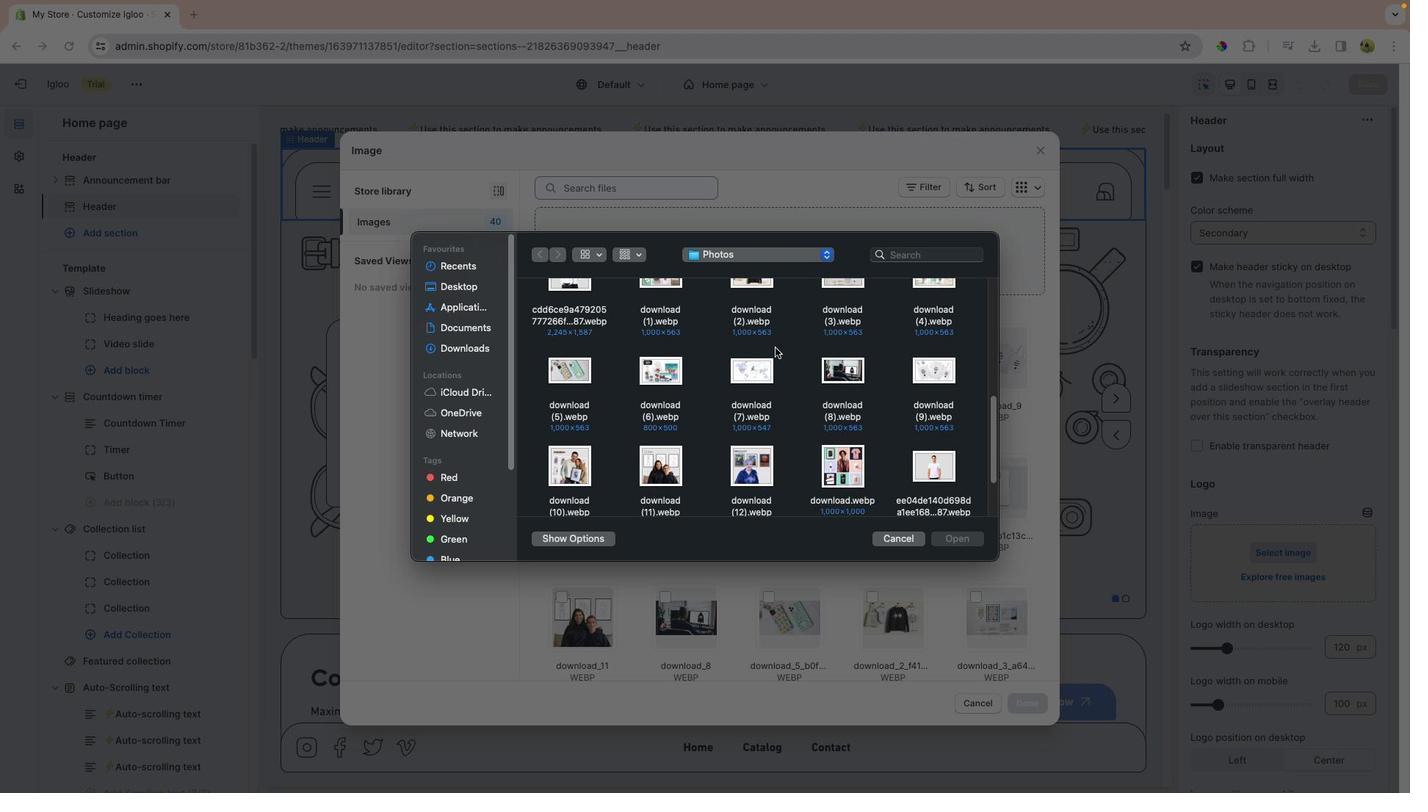 
Action: Mouse scrolled (1269, 237) with delta (1419, -11)
Screenshot: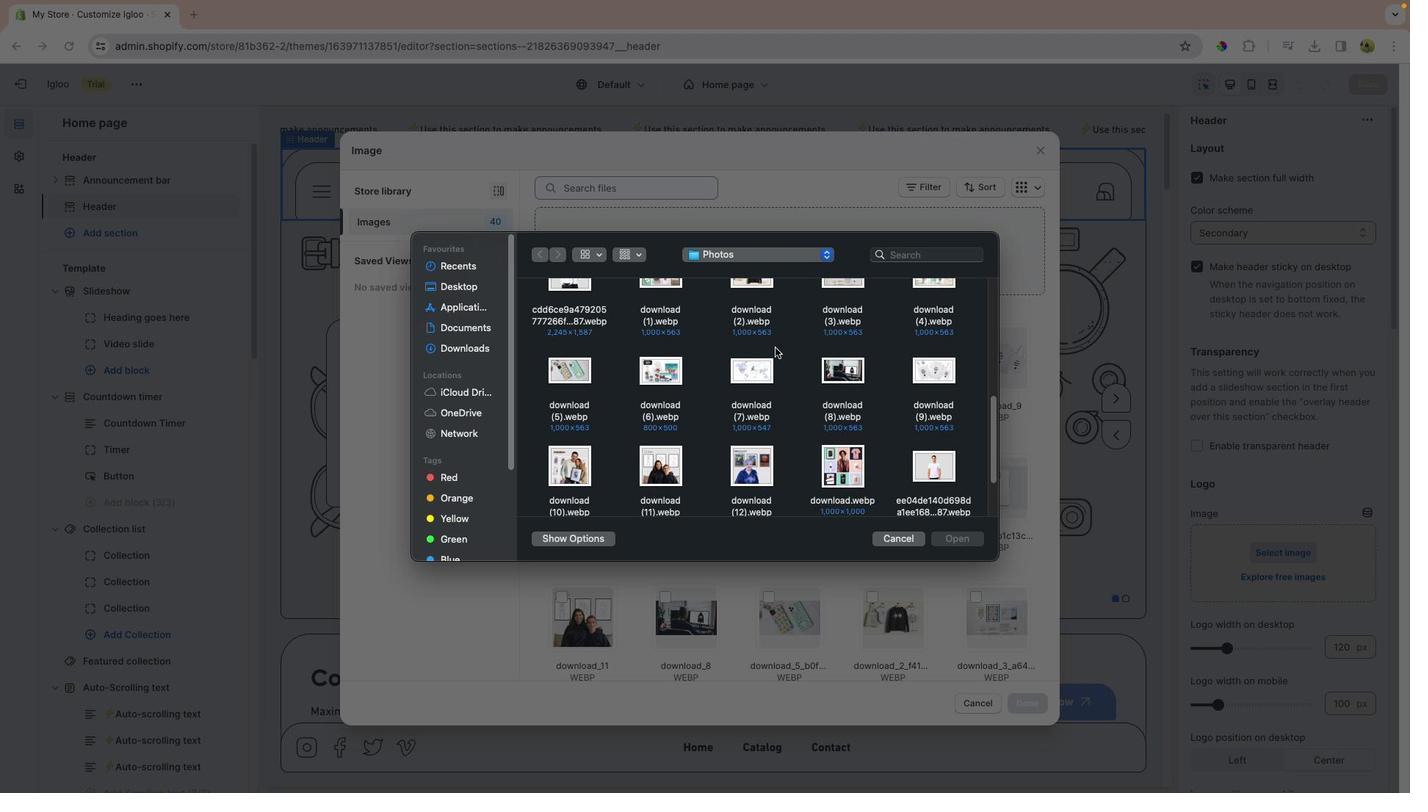 
Action: Mouse scrolled (1269, 237) with delta (1419, -13)
Screenshot: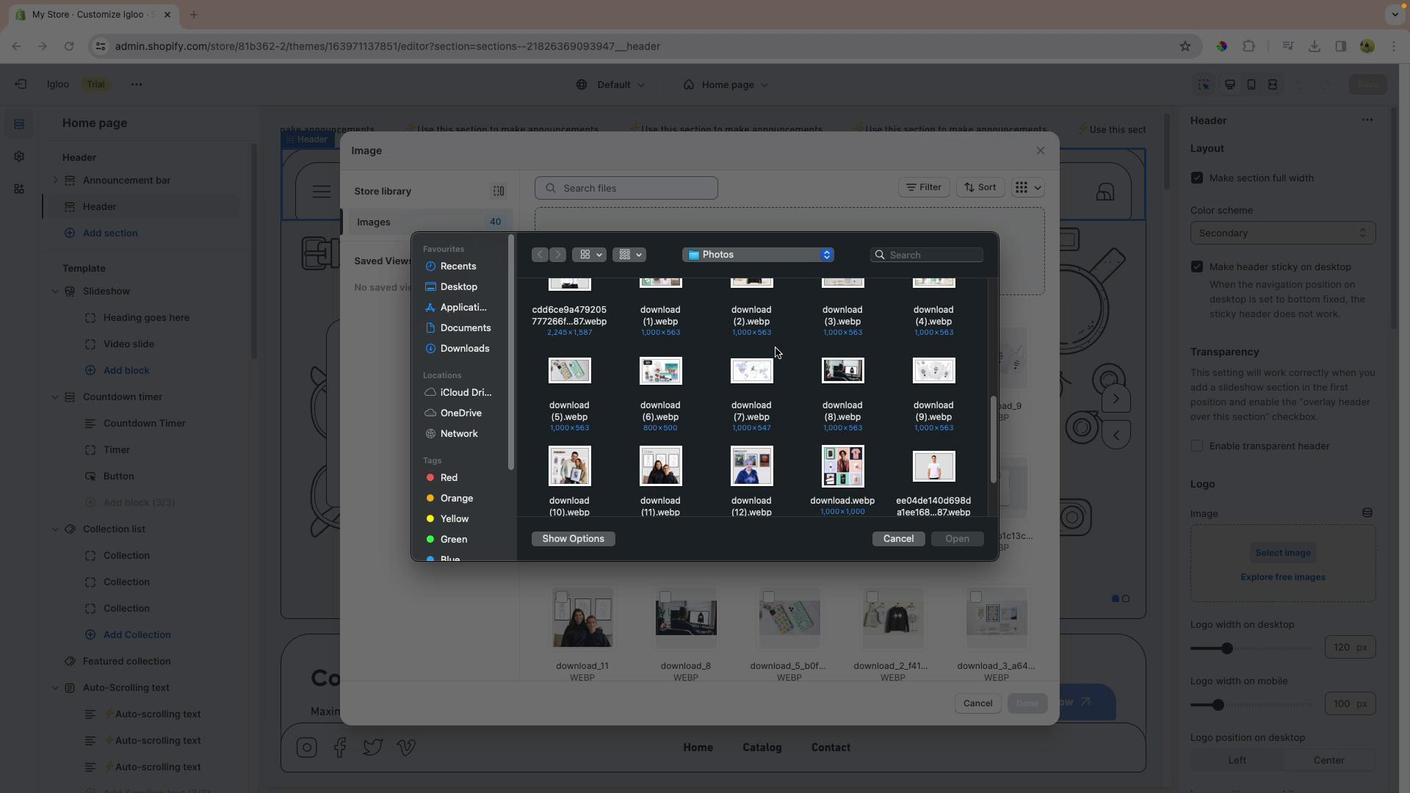 
Action: Mouse scrolled (1269, 237) with delta (1419, -11)
Screenshot: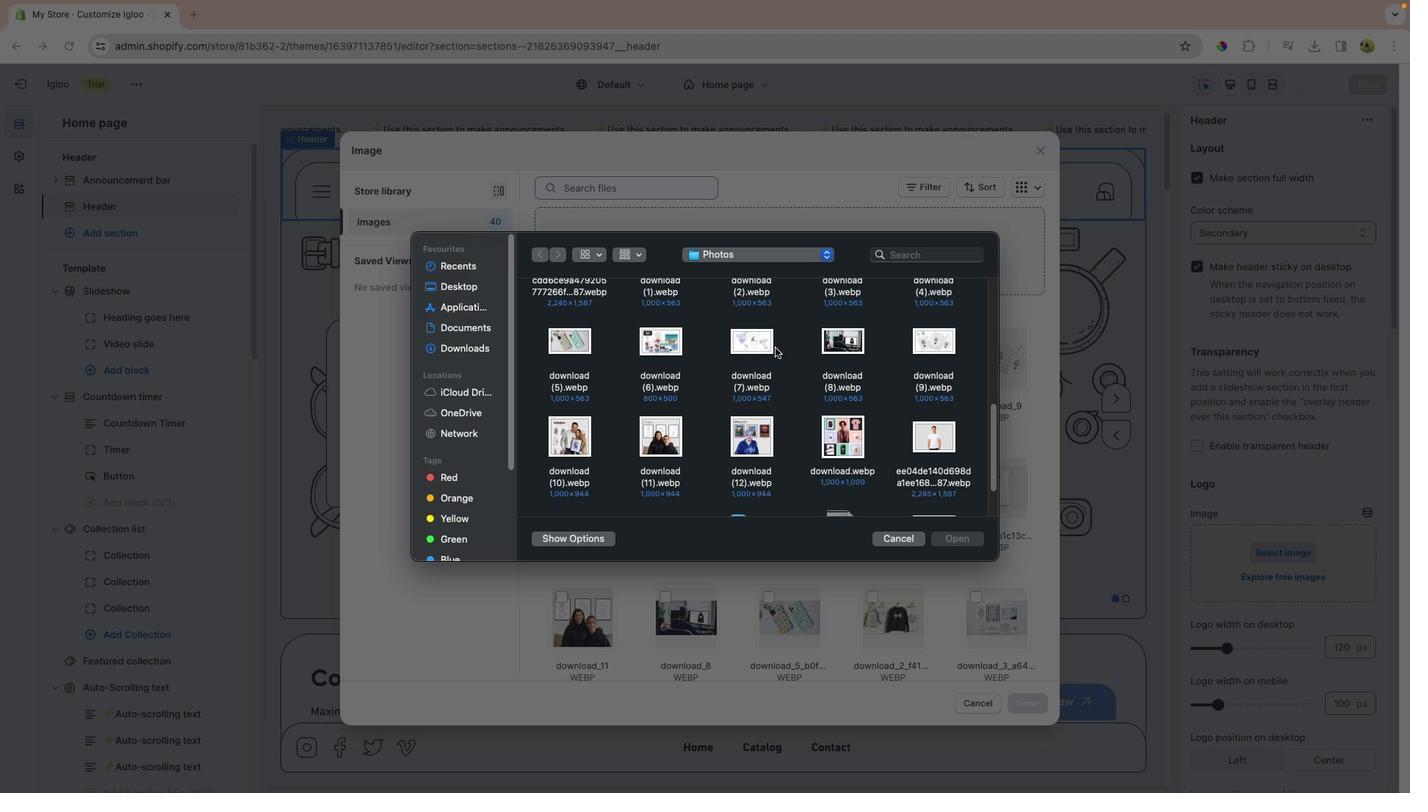 
Action: Mouse scrolled (1269, 237) with delta (1419, -11)
Screenshot: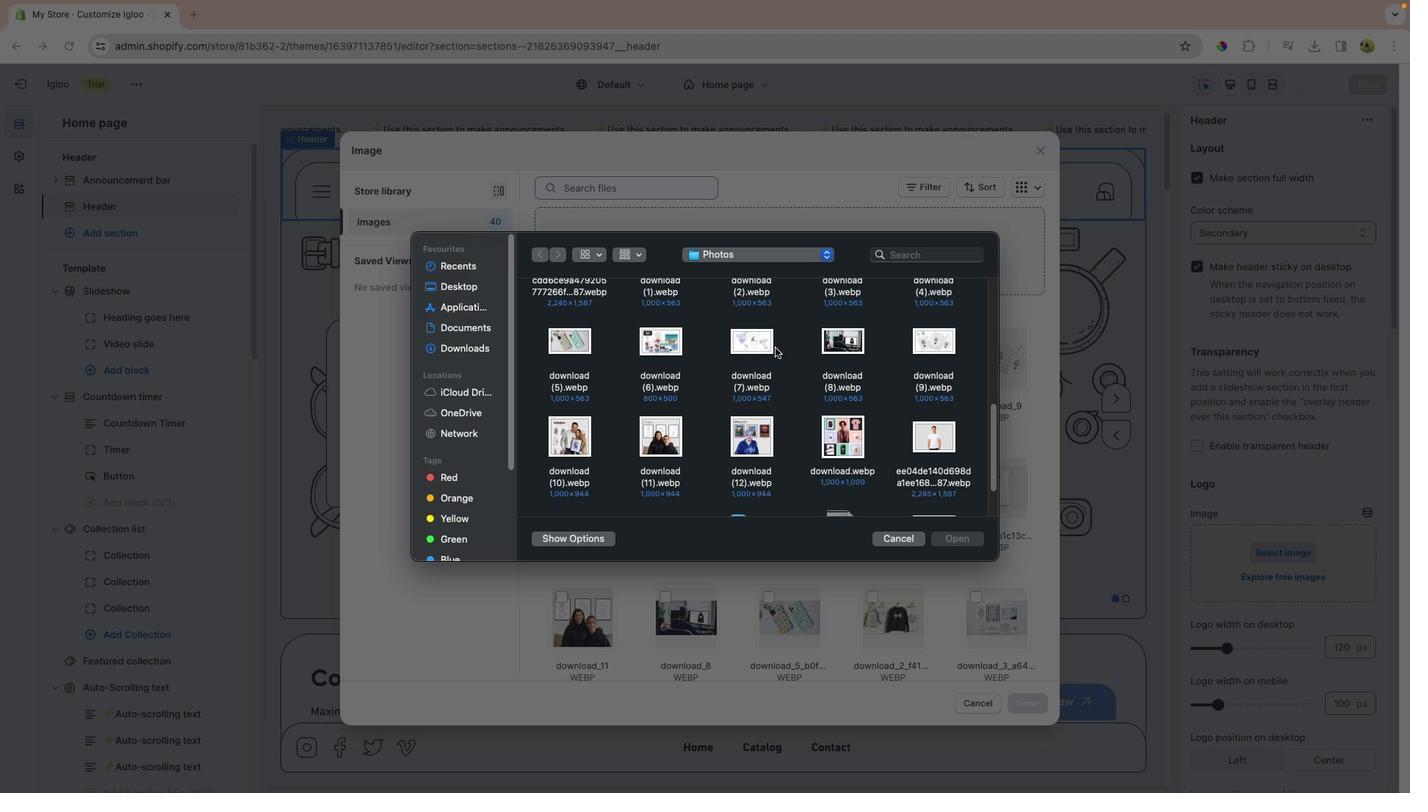
Action: Mouse scrolled (1269, 237) with delta (1419, -13)
Screenshot: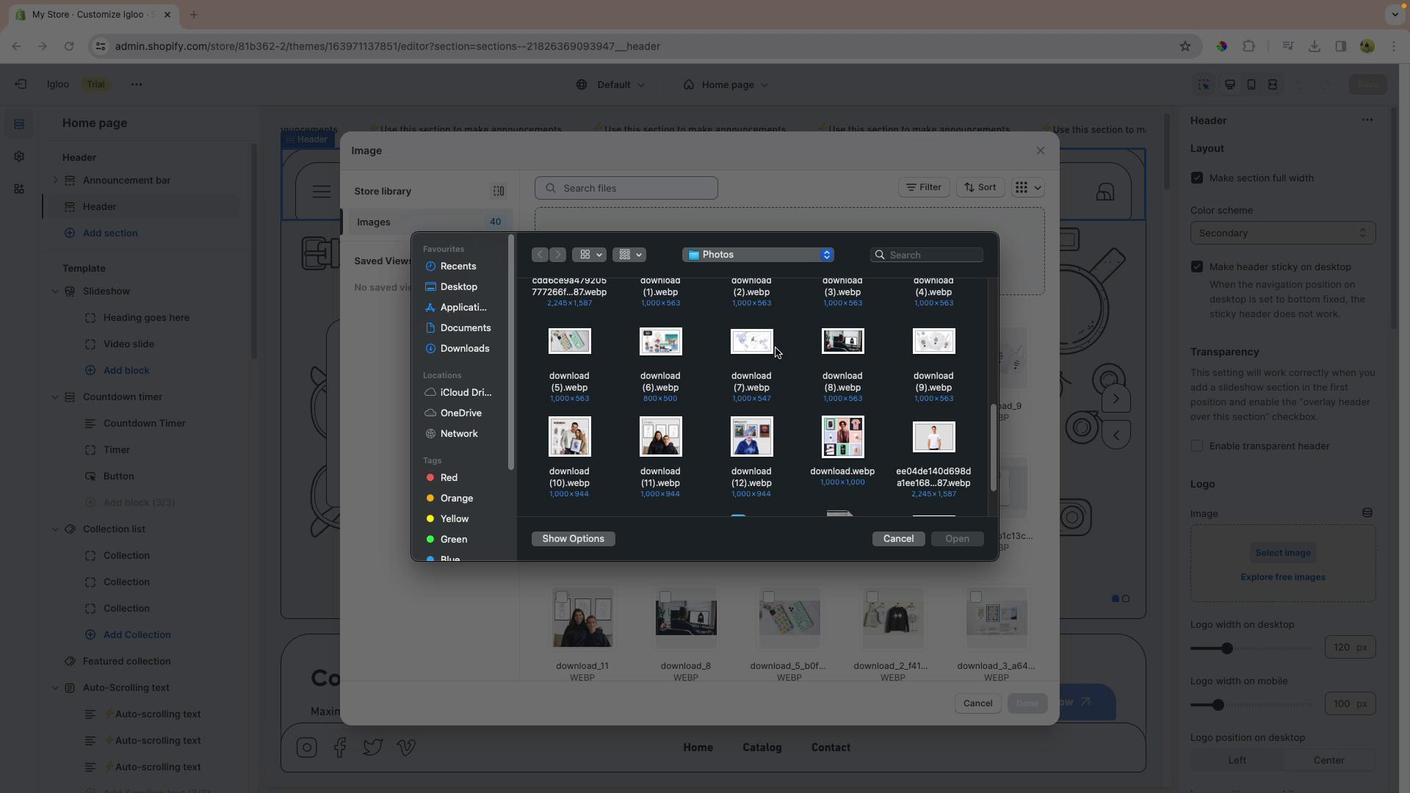 
Action: Mouse scrolled (1269, 237) with delta (1419, -11)
Screenshot: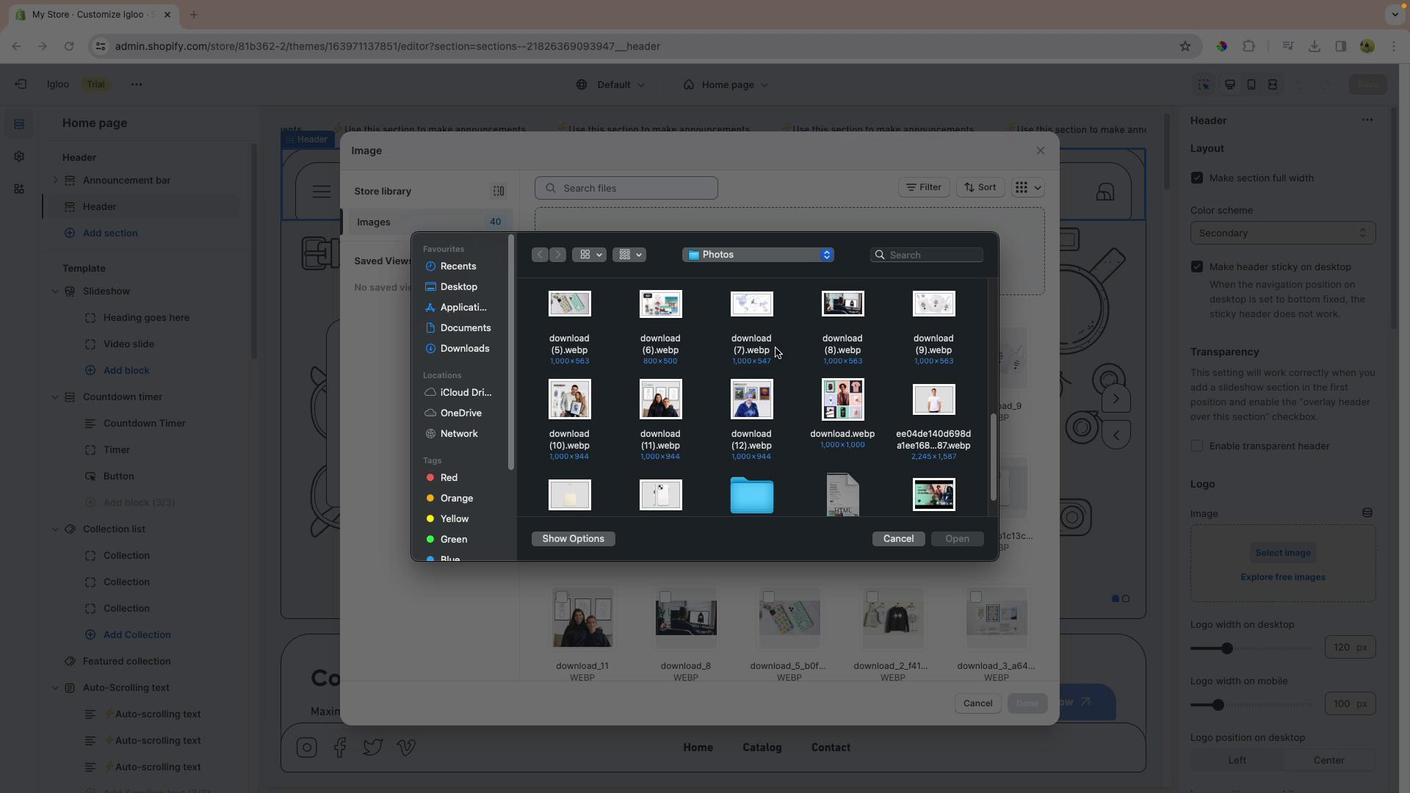 
Action: Mouse scrolled (1269, 237) with delta (1419, -11)
Screenshot: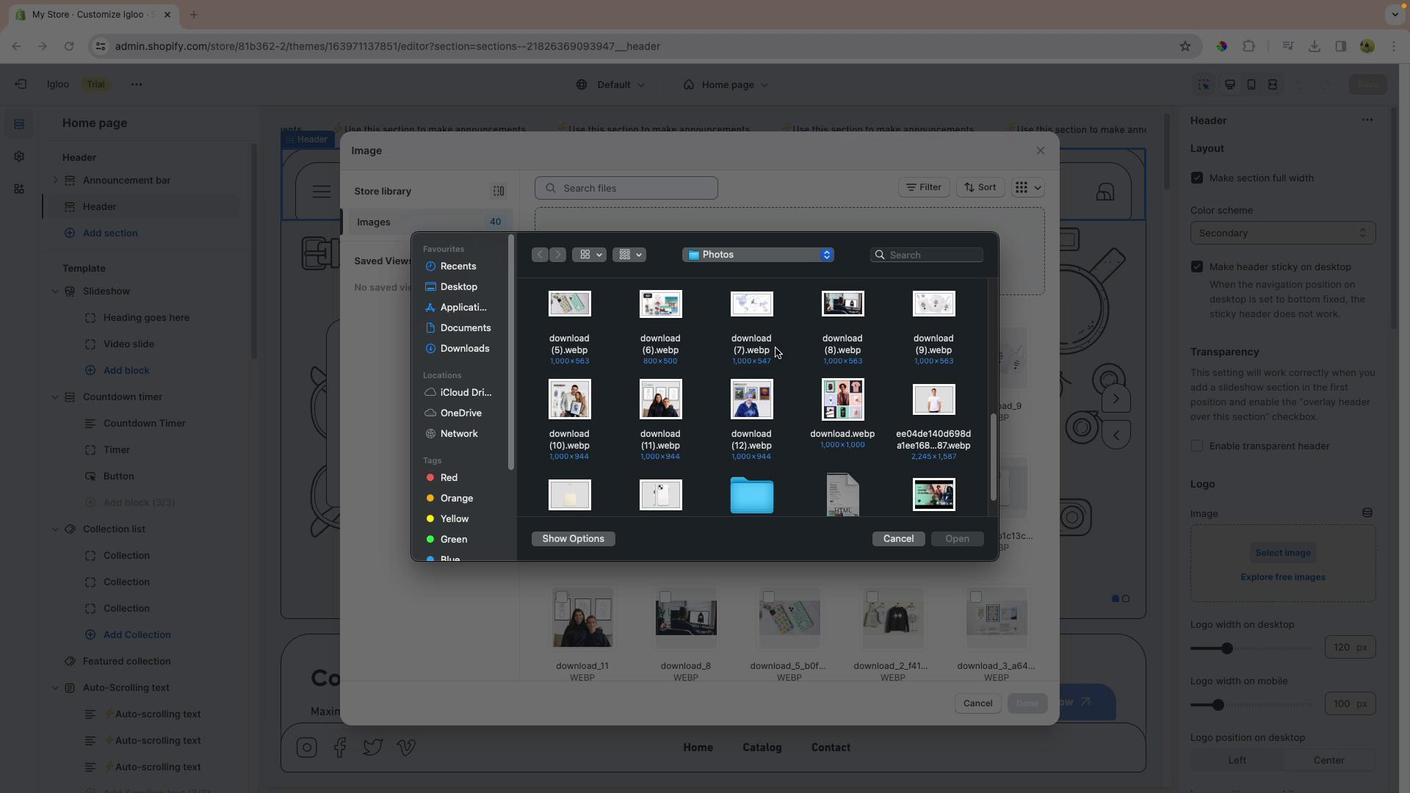 
Action: Mouse scrolled (1269, 237) with delta (1419, -12)
Screenshot: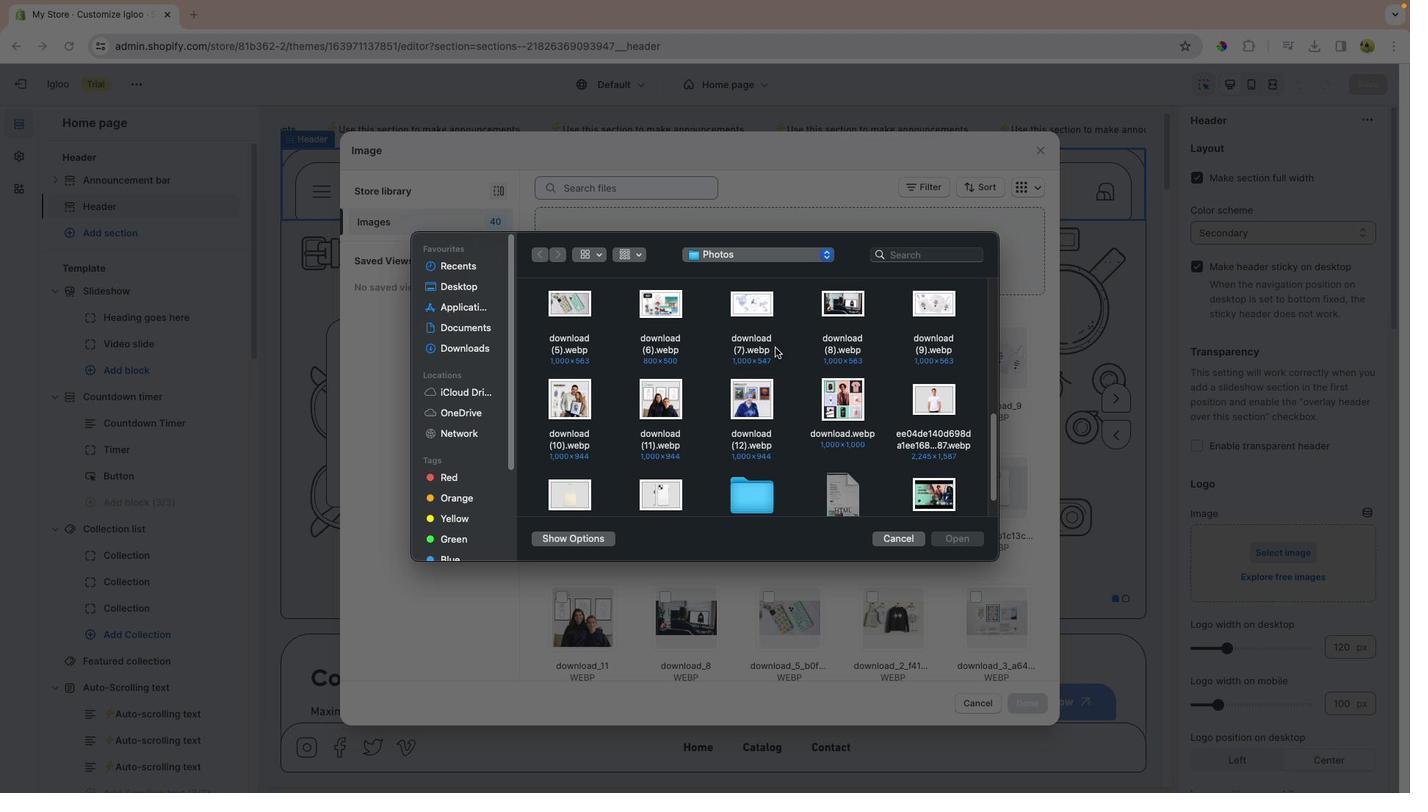 
Action: Mouse scrolled (1269, 237) with delta (1419, -11)
Screenshot: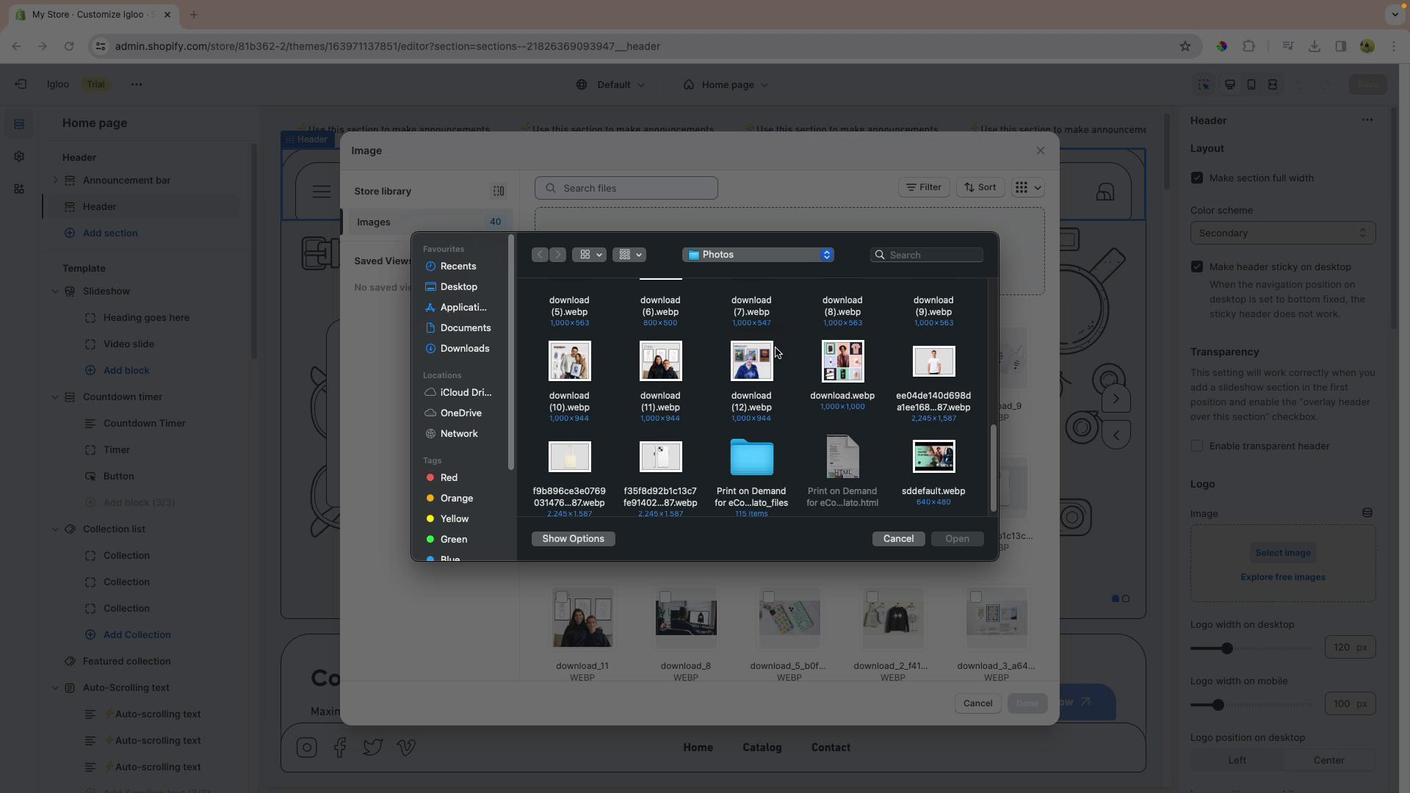 
Action: Mouse scrolled (1269, 237) with delta (1419, -11)
Screenshot: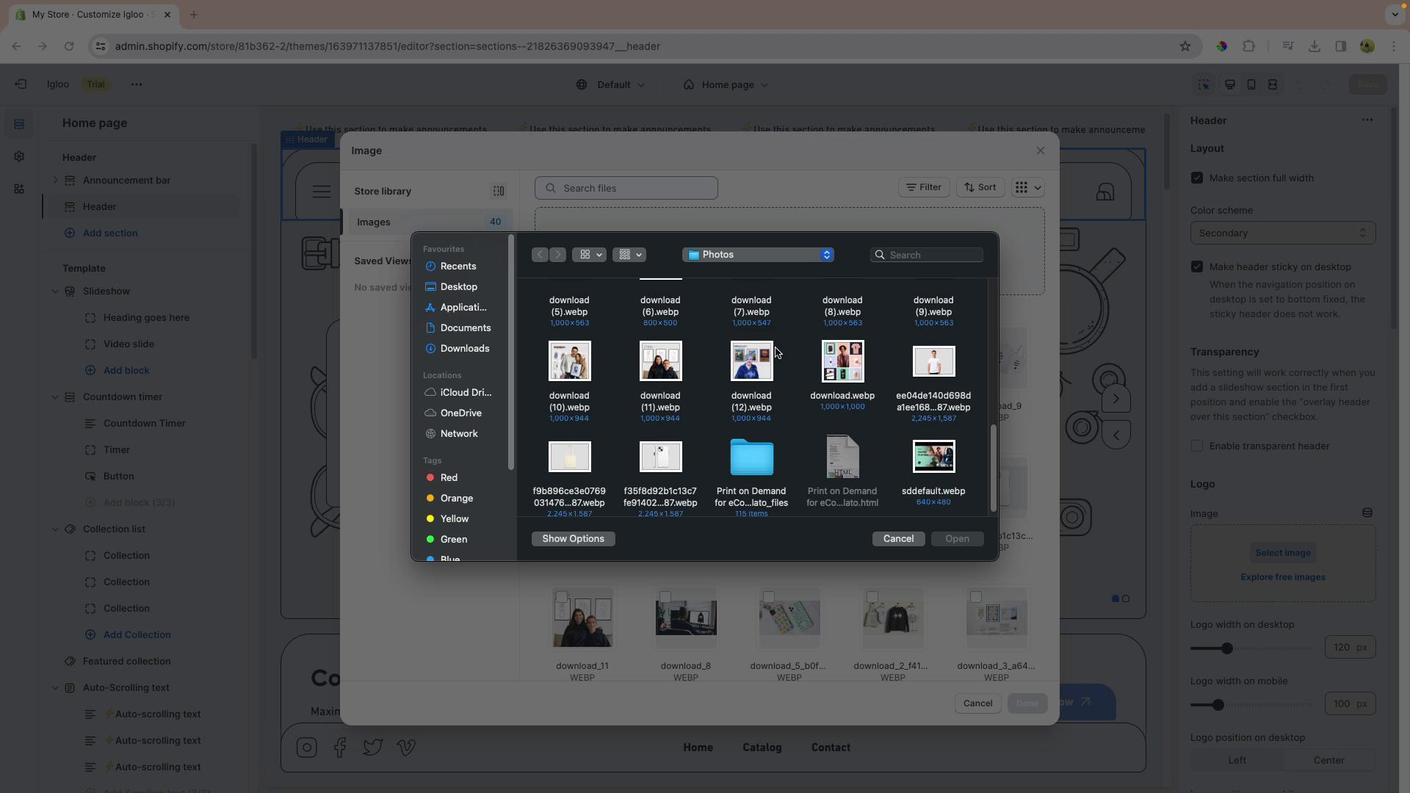 
Action: Mouse scrolled (1269, 237) with delta (1419, -13)
Screenshot: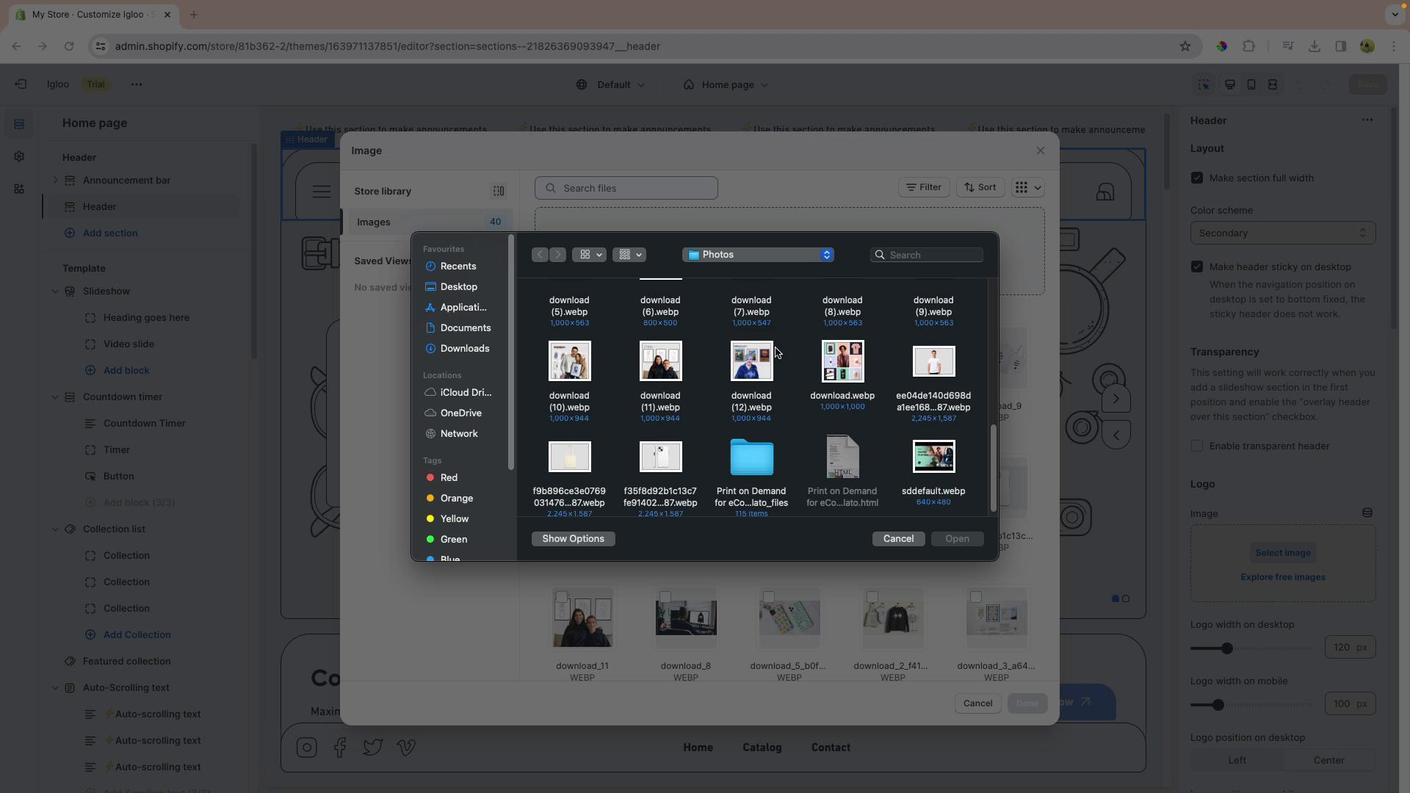 
Action: Mouse moved to (1269, 237)
Screenshot: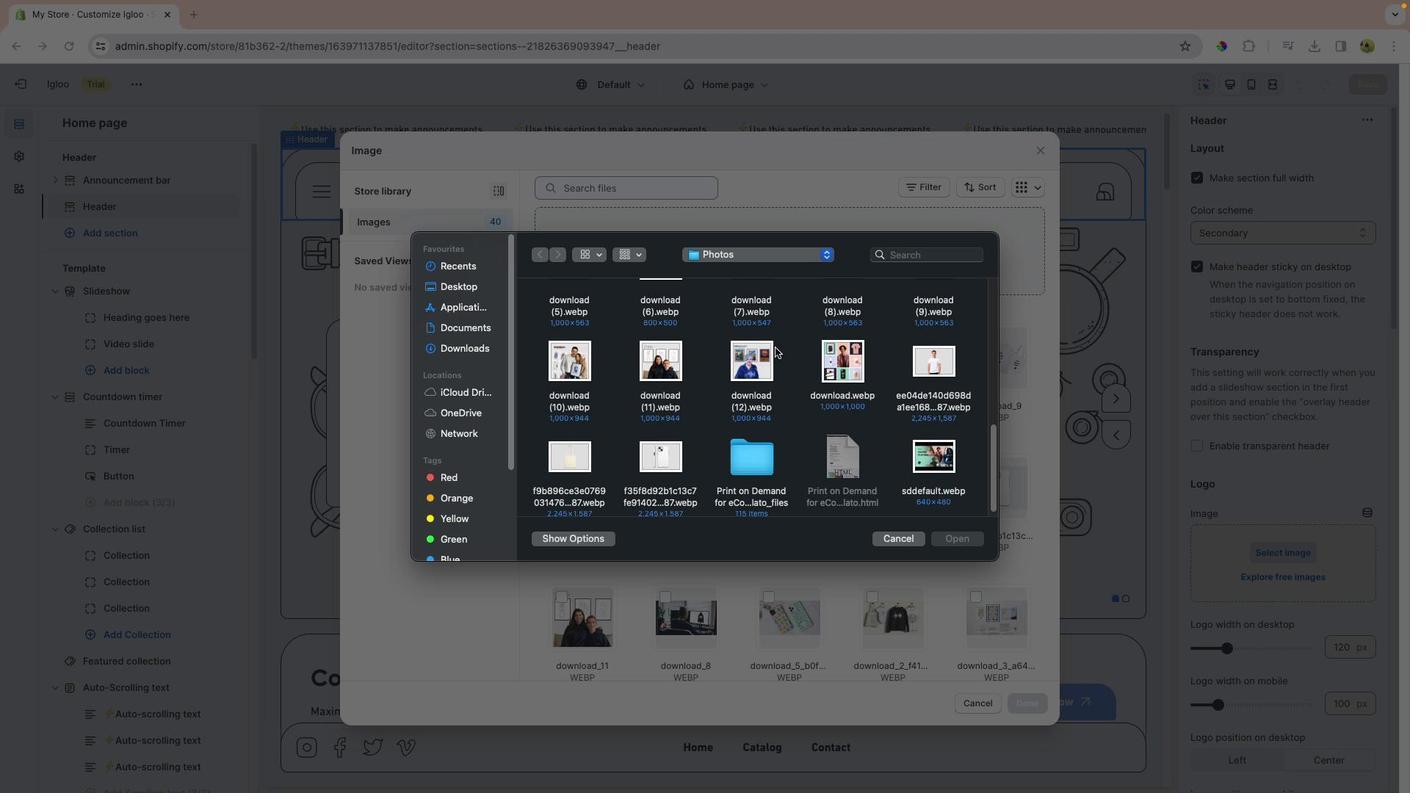 
Action: Mouse scrolled (1269, 237) with delta (1419, -11)
Screenshot: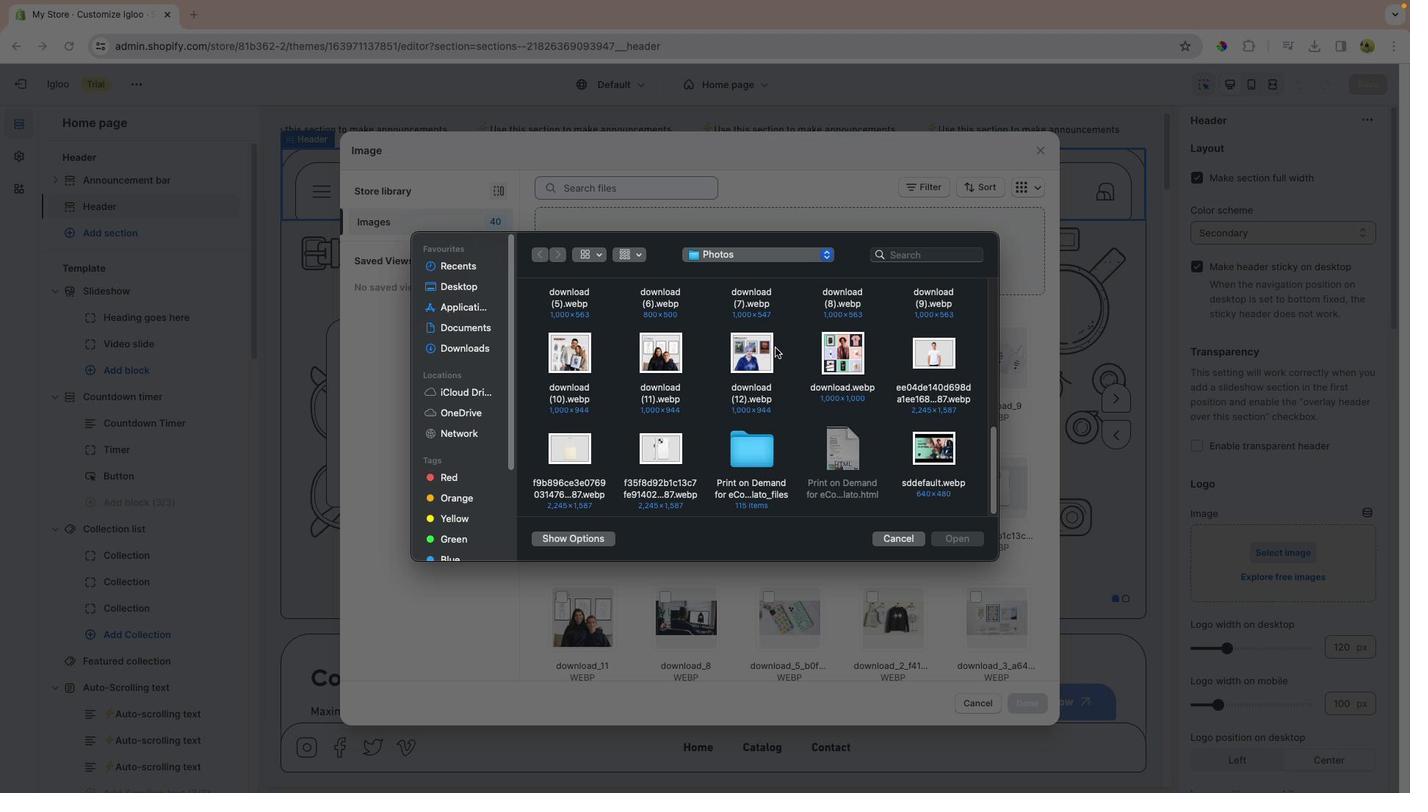 
Action: Mouse scrolled (1269, 237) with delta (1419, -11)
Screenshot: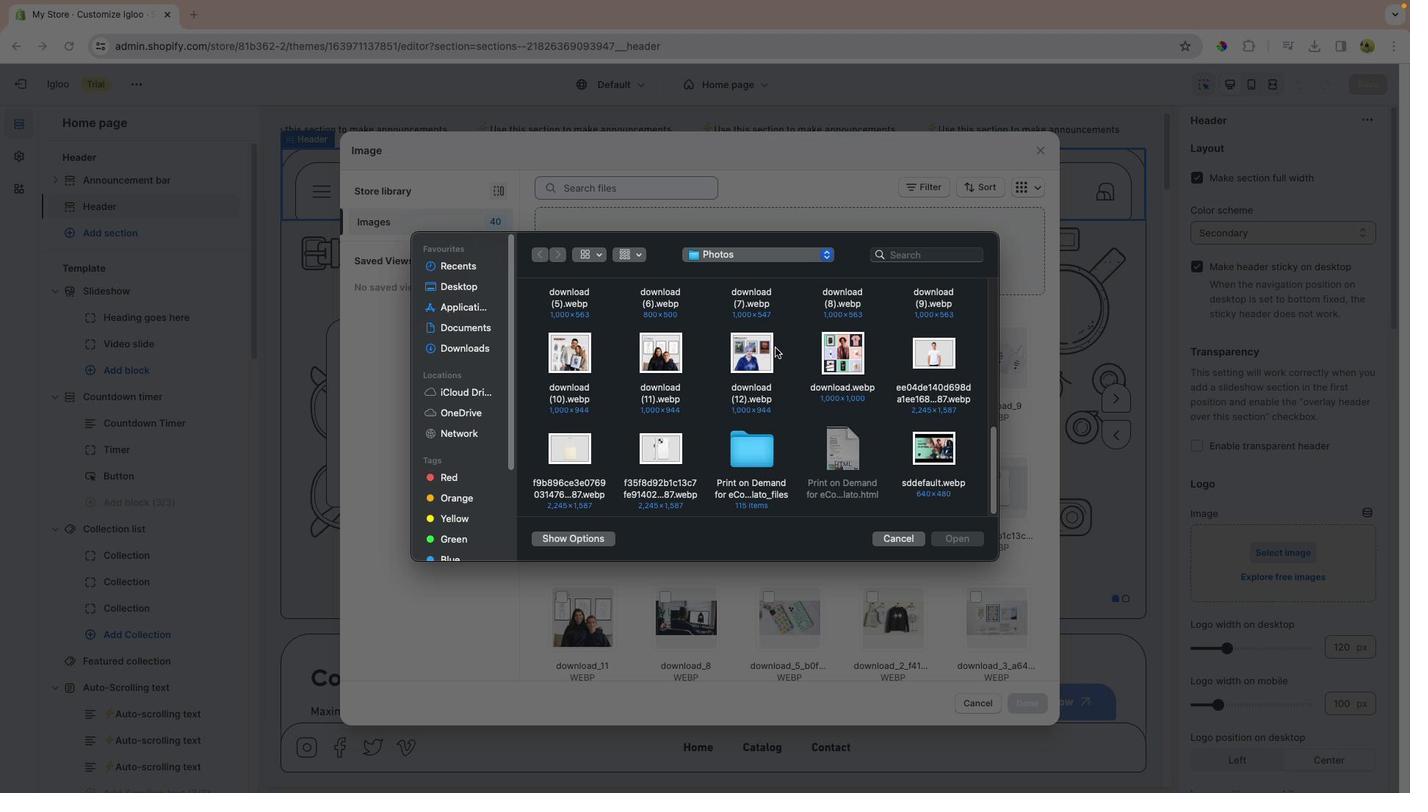
Action: Mouse scrolled (1269, 237) with delta (1419, -13)
Screenshot: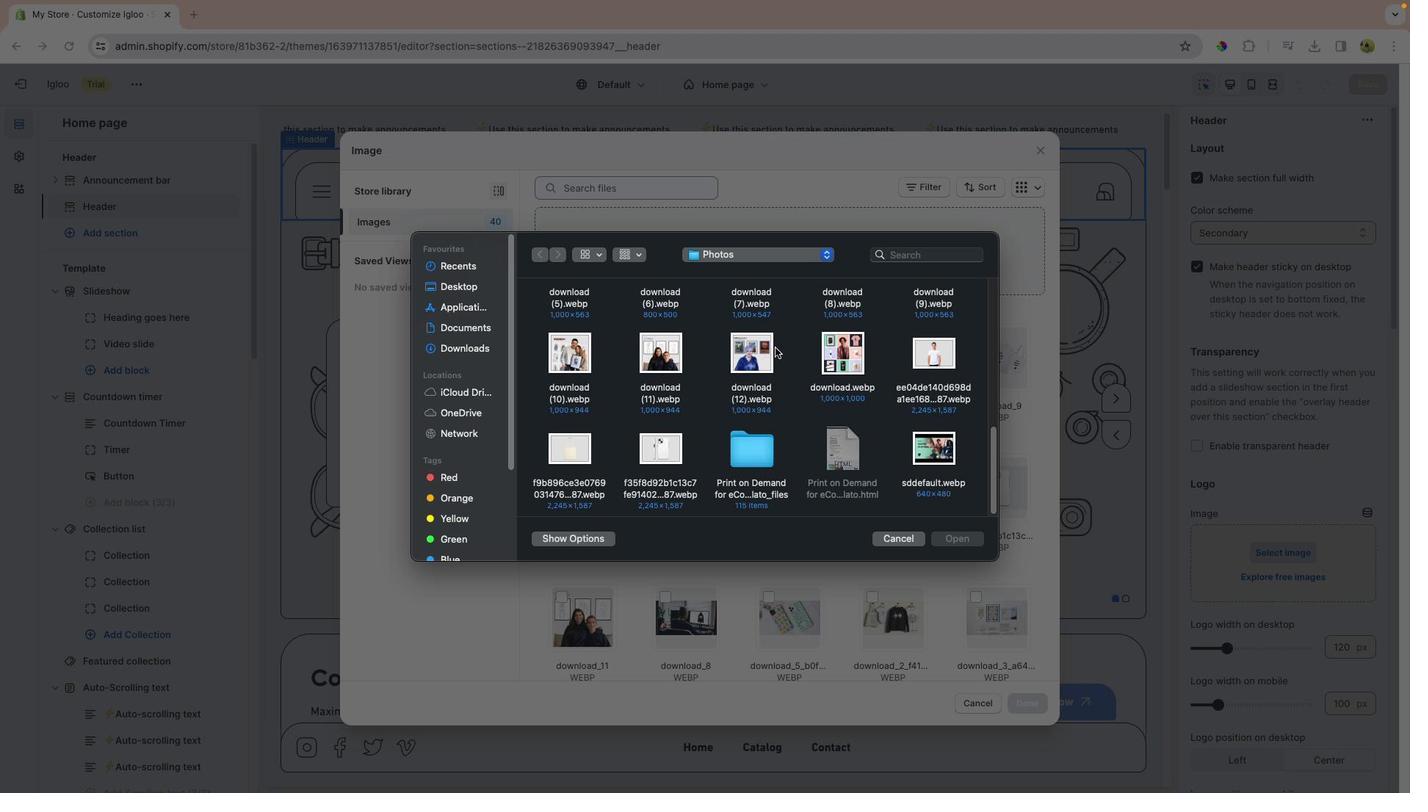 
Action: Mouse scrolled (1269, 237) with delta (1419, -11)
Screenshot: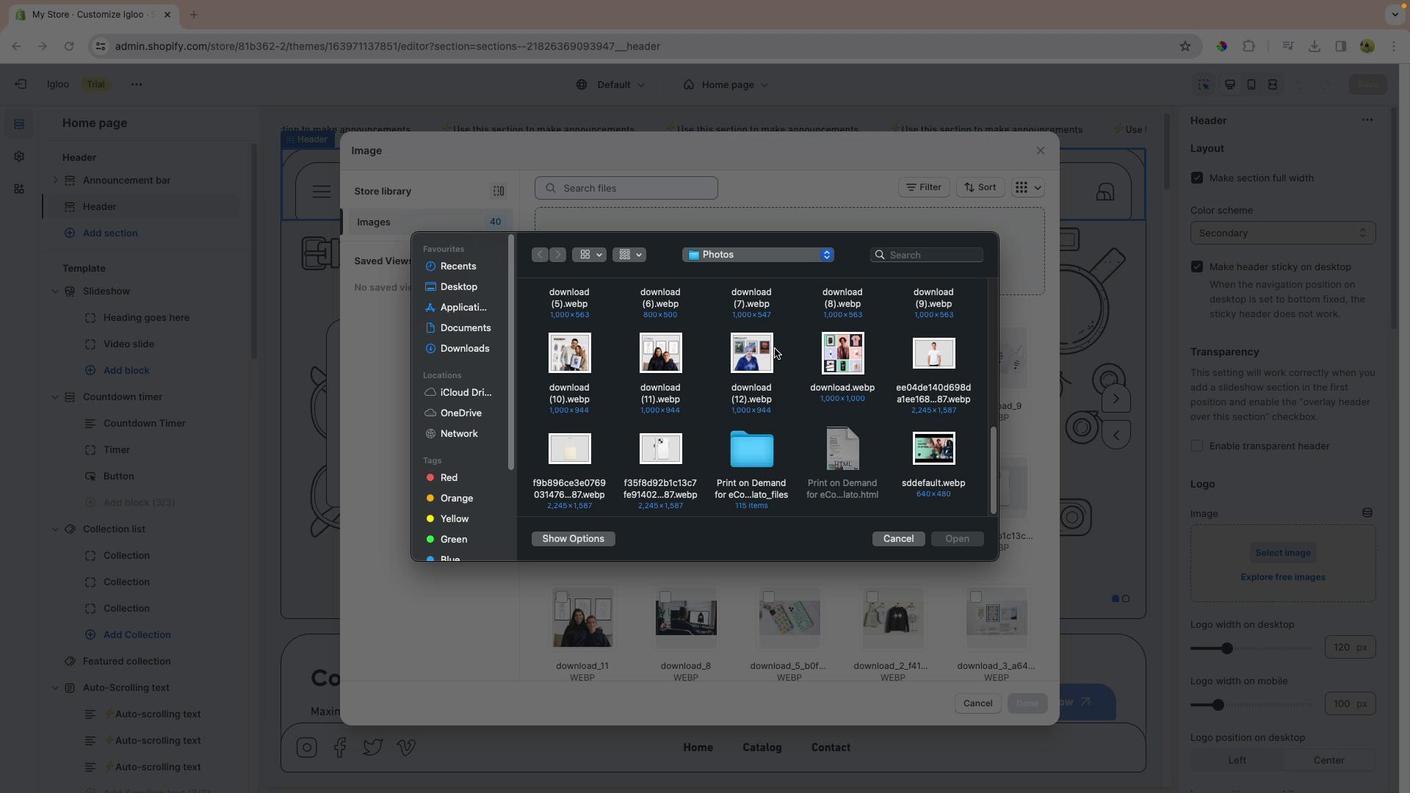 
Action: Mouse scrolled (1269, 237) with delta (1419, -11)
Screenshot: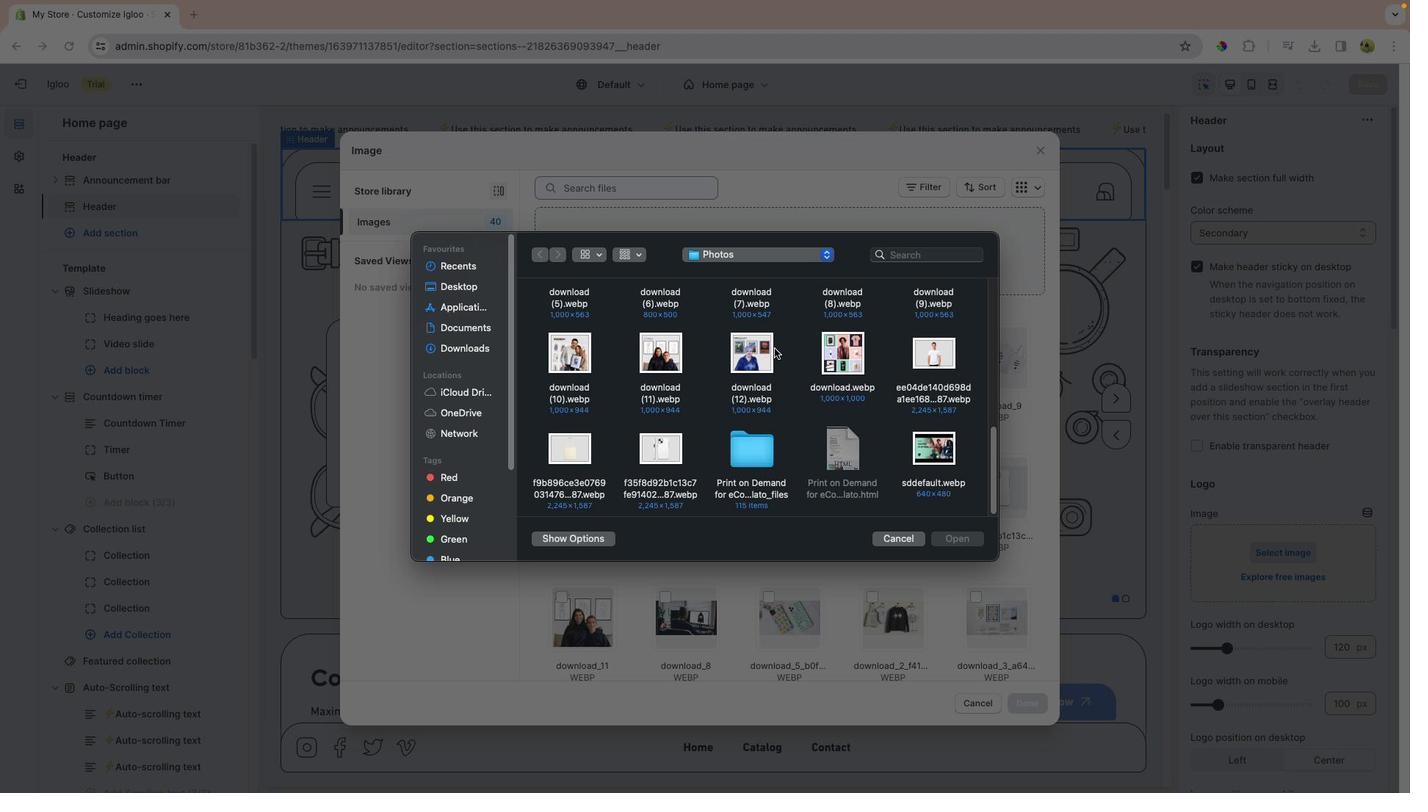 
Action: Mouse scrolled (1269, 237) with delta (1419, -13)
Screenshot: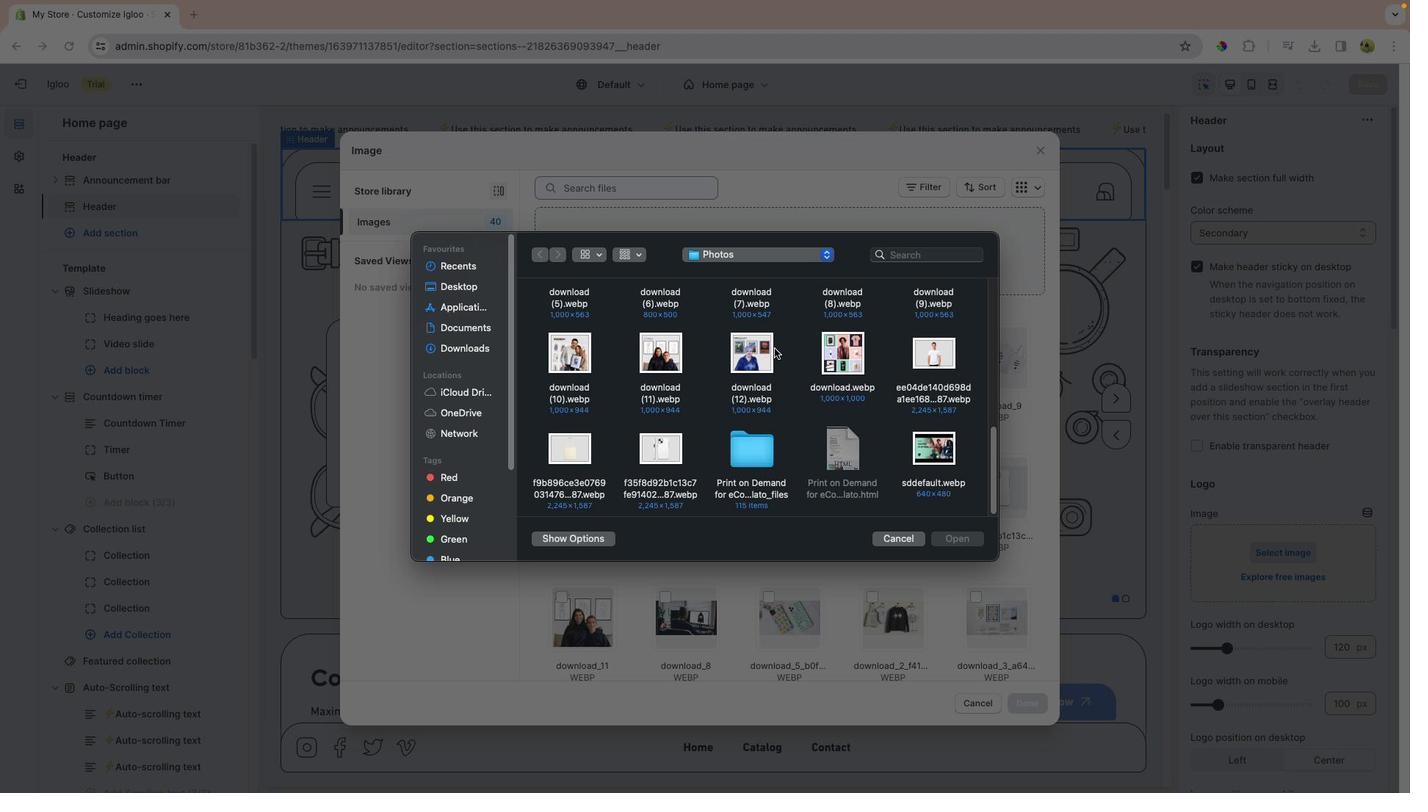 
Action: Mouse scrolled (1269, 237) with delta (1419, -13)
Screenshot: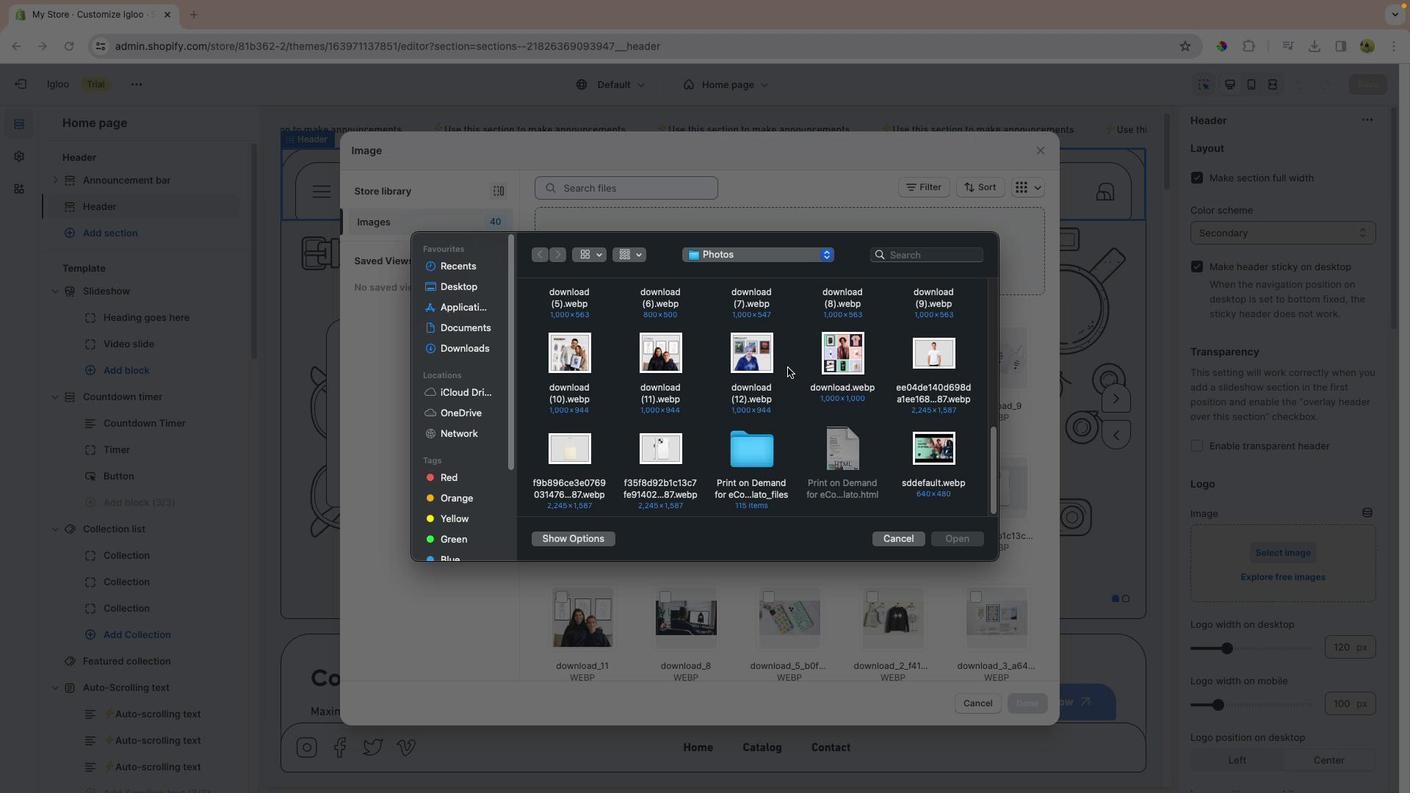 
Action: Mouse moved to (1242, 375)
Screenshot: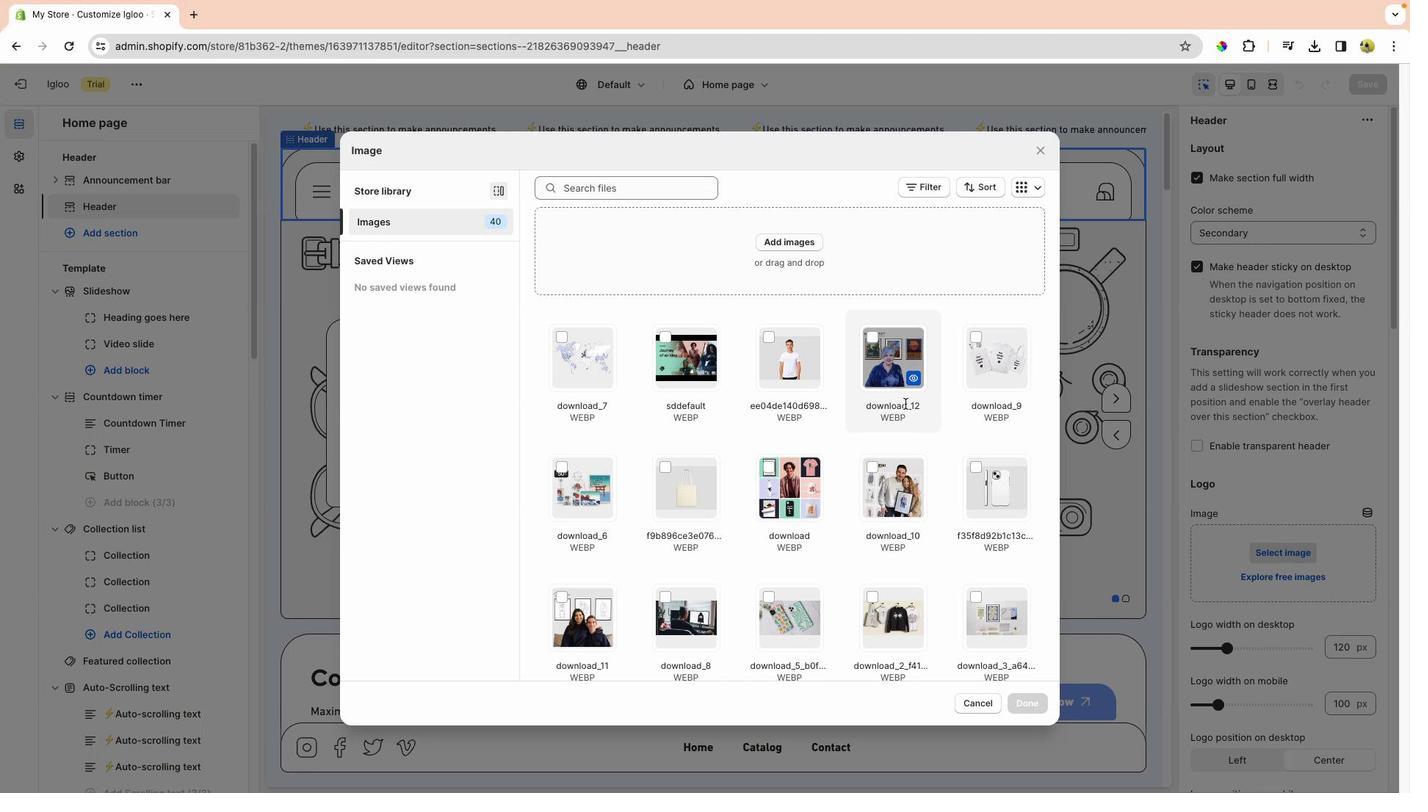 
Action: Mouse pressed left at (1242, 375)
Screenshot: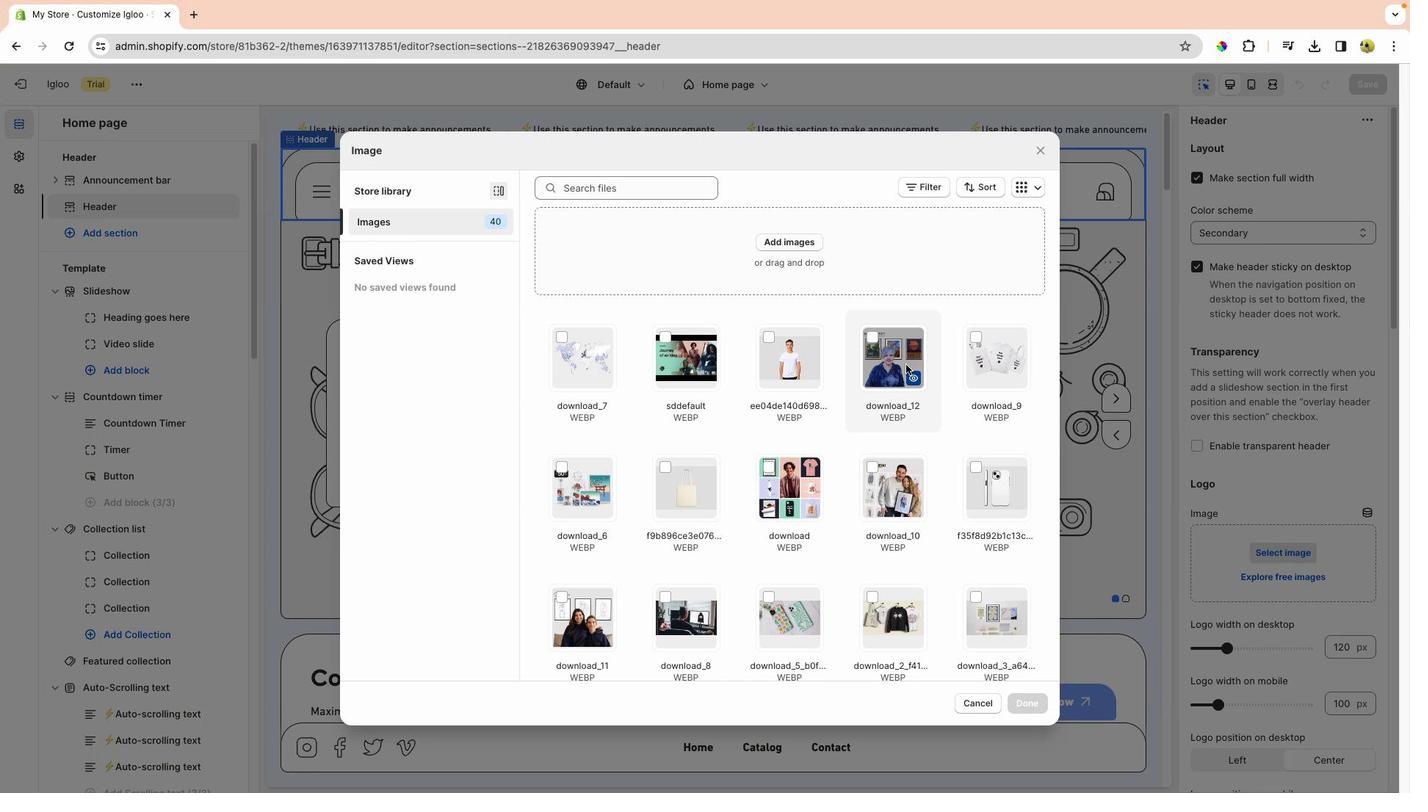 
Action: Mouse moved to (1266, 270)
Screenshot: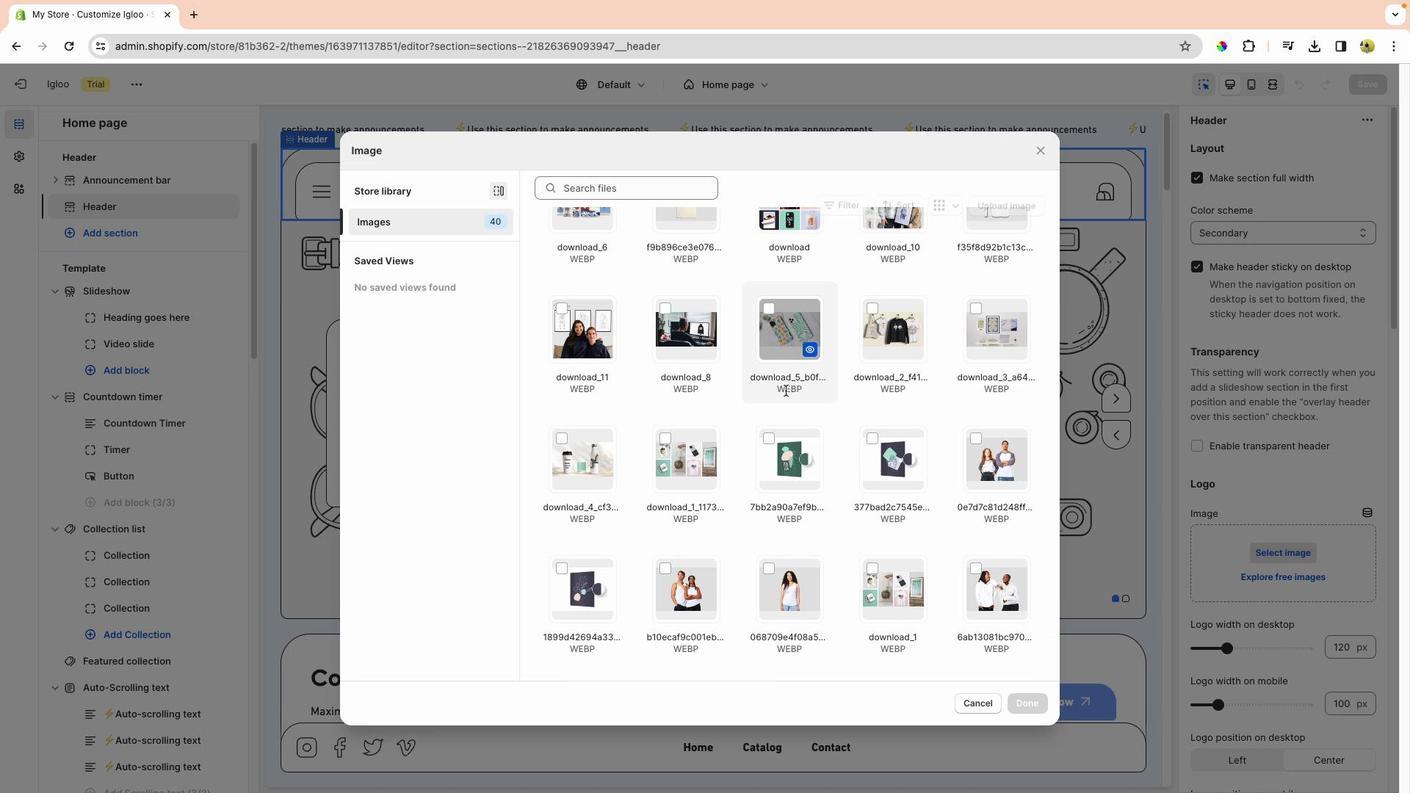 
Action: Mouse scrolled (1266, 270) with delta (1419, -11)
Screenshot: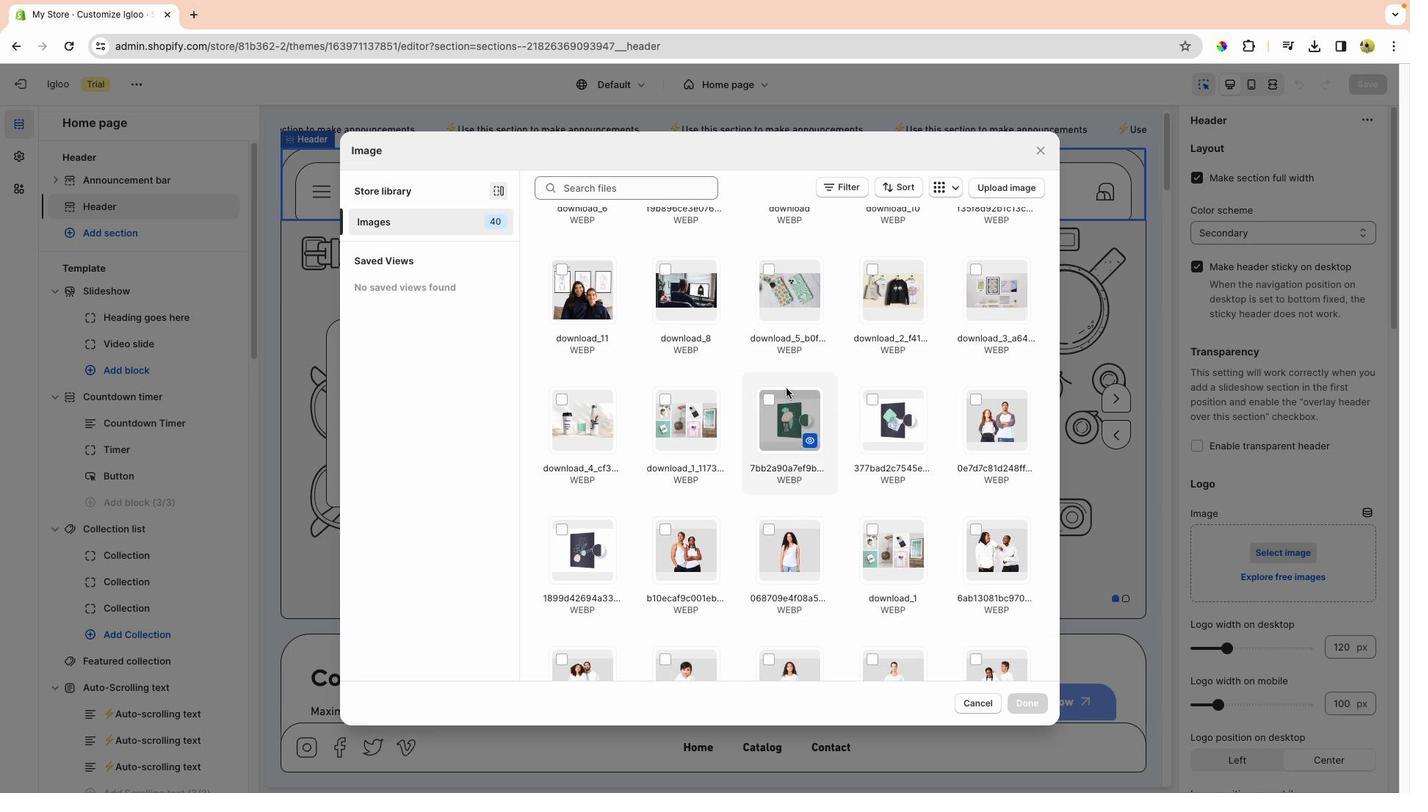 
Action: Mouse scrolled (1266, 270) with delta (1419, -11)
Screenshot: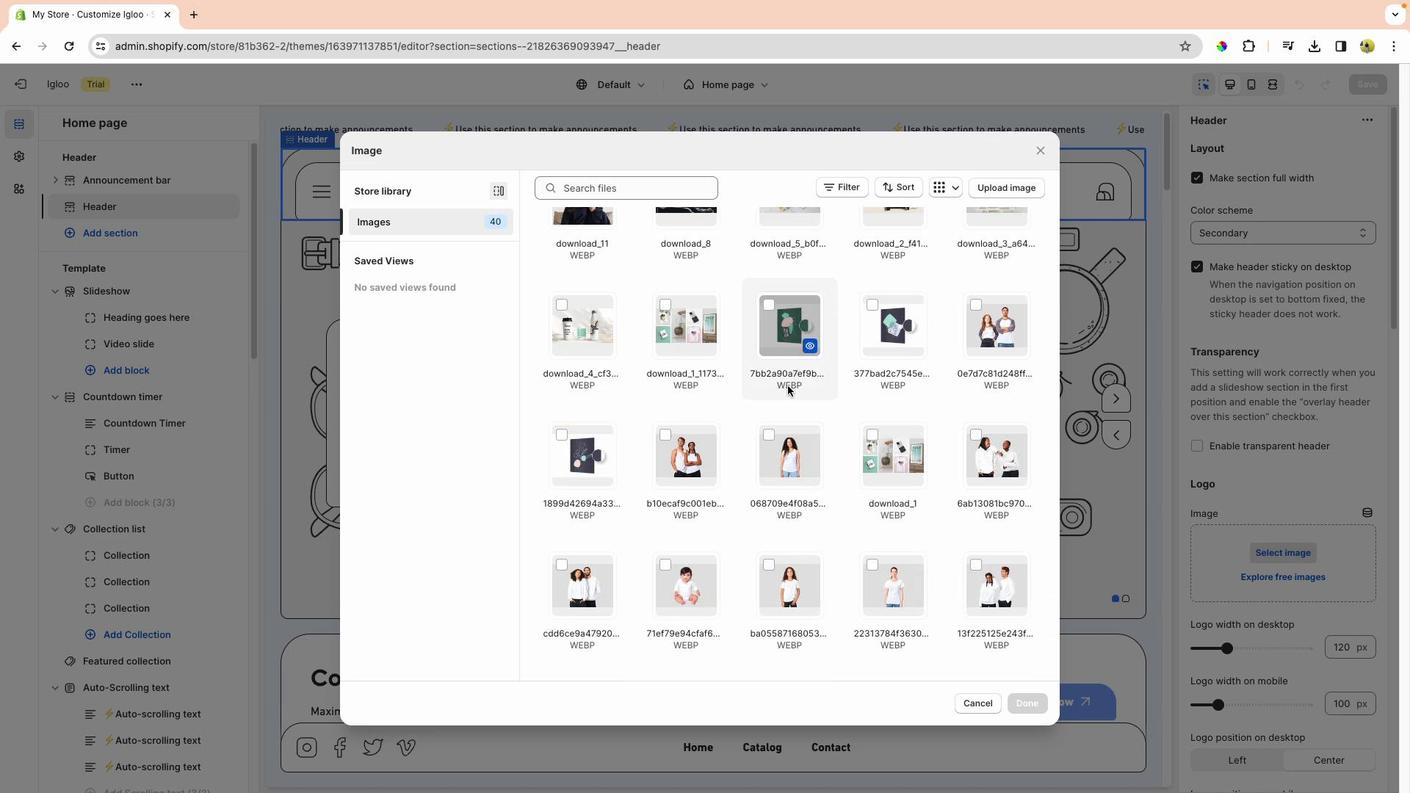 
Action: Mouse scrolled (1266, 270) with delta (1419, -13)
Screenshot: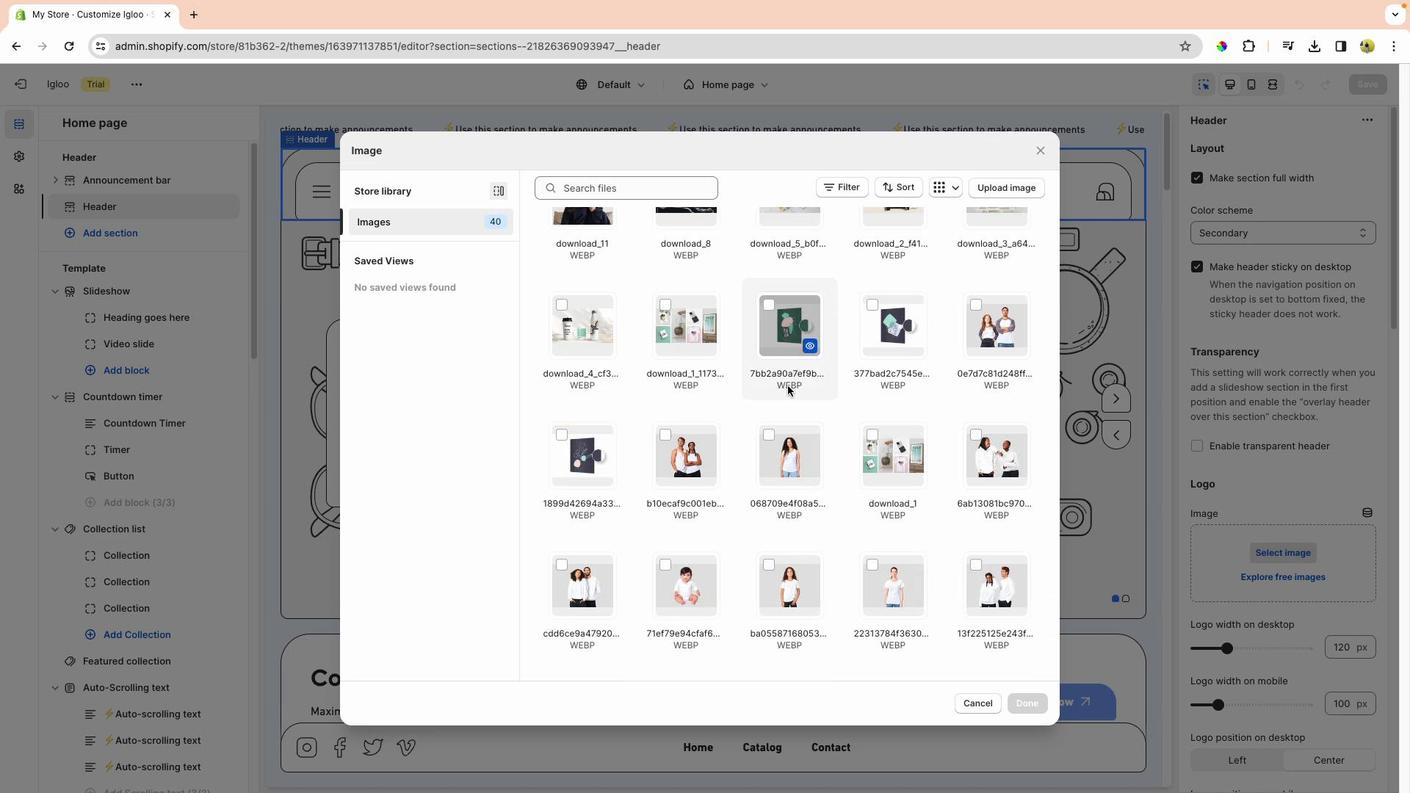 
Action: Mouse scrolled (1266, 270) with delta (1419, -13)
Screenshot: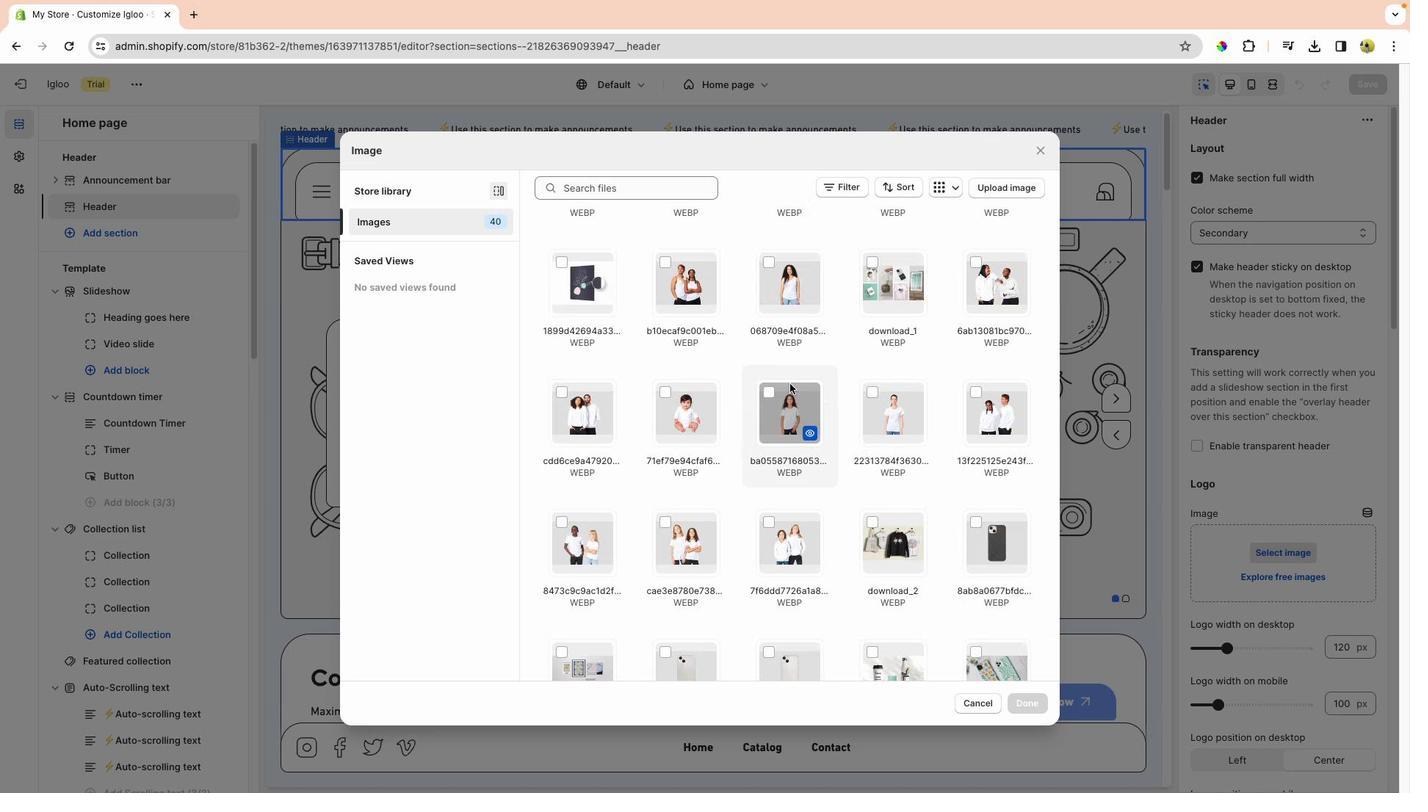 
Action: Mouse moved to (1266, 267)
Screenshot: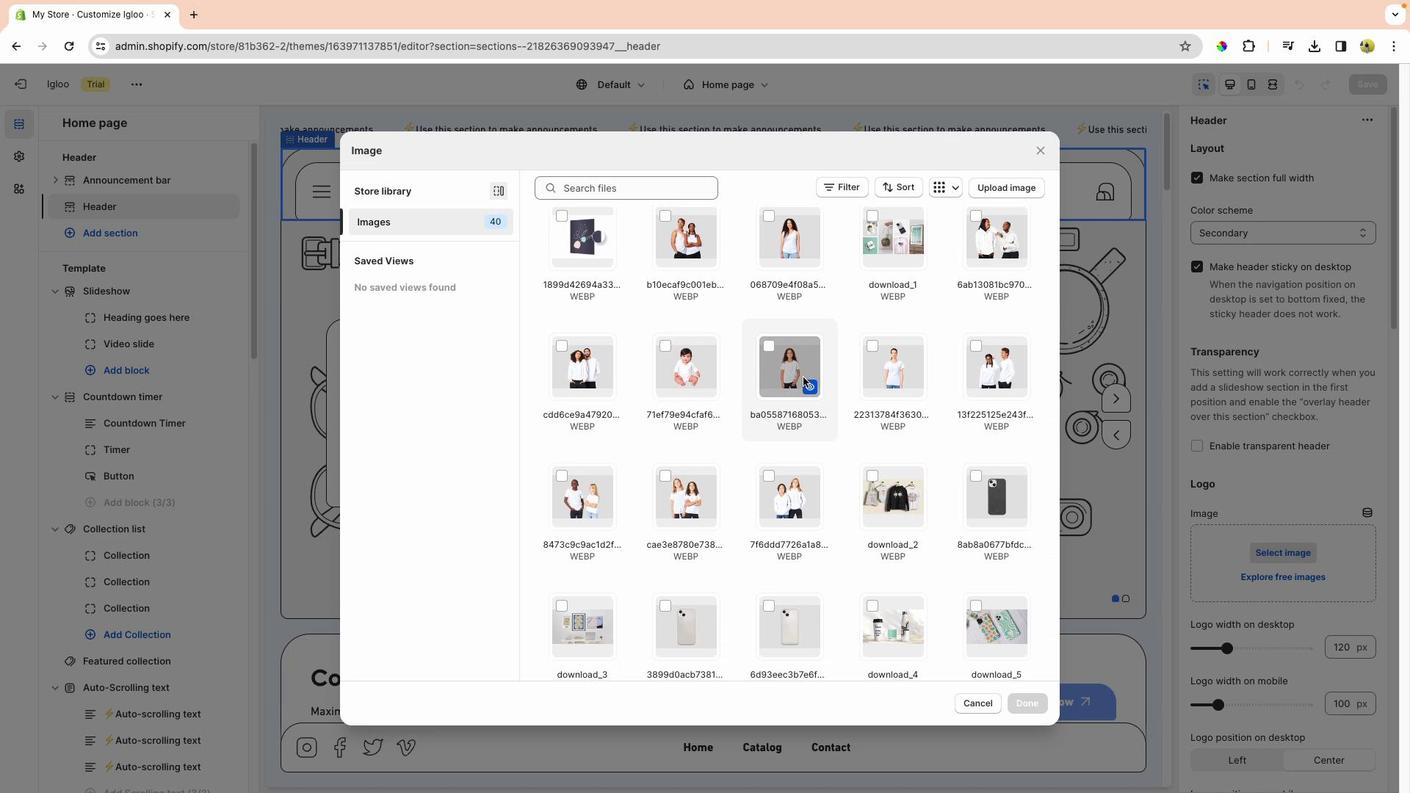 
Action: Mouse scrolled (1266, 267) with delta (1419, -11)
Screenshot: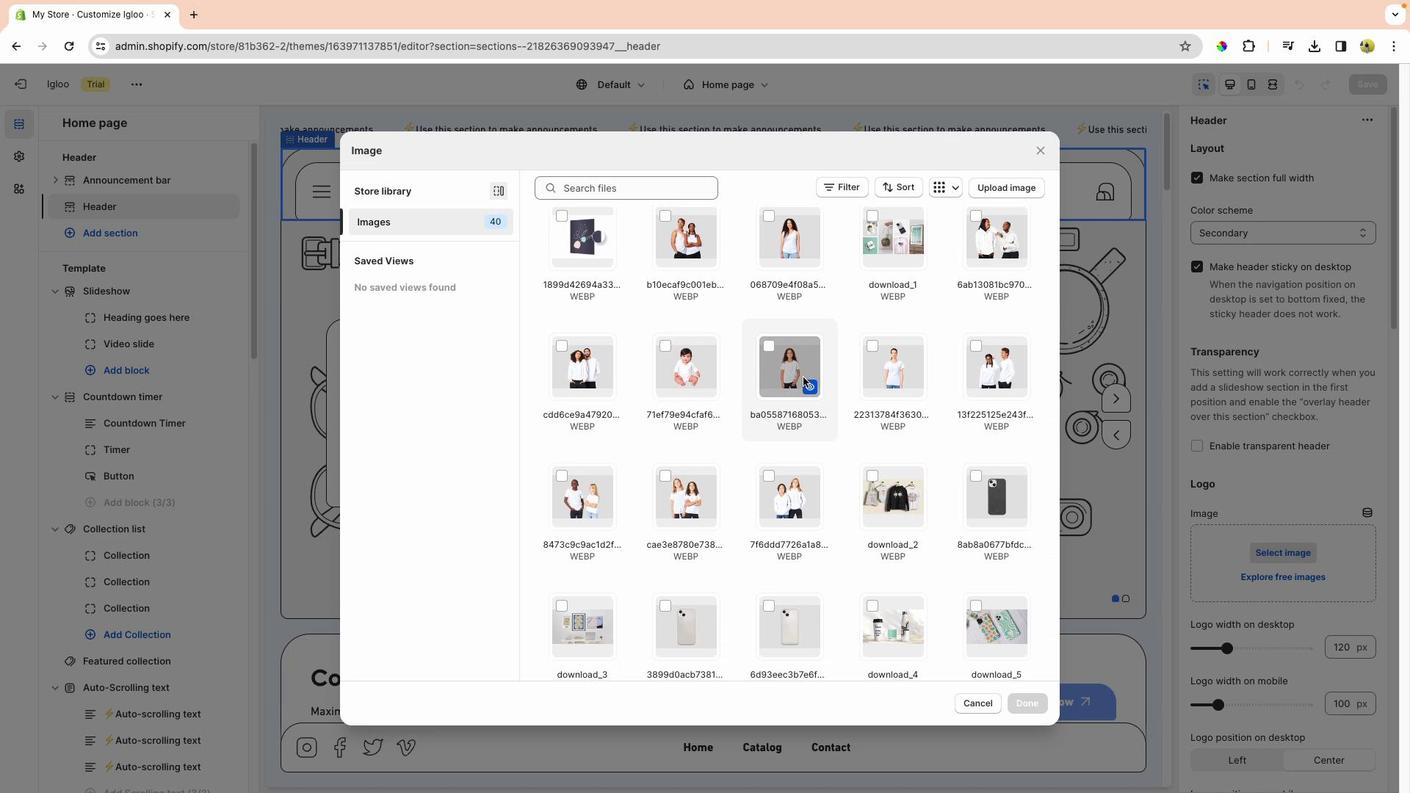 
Action: Mouse moved to (1266, 267)
Screenshot: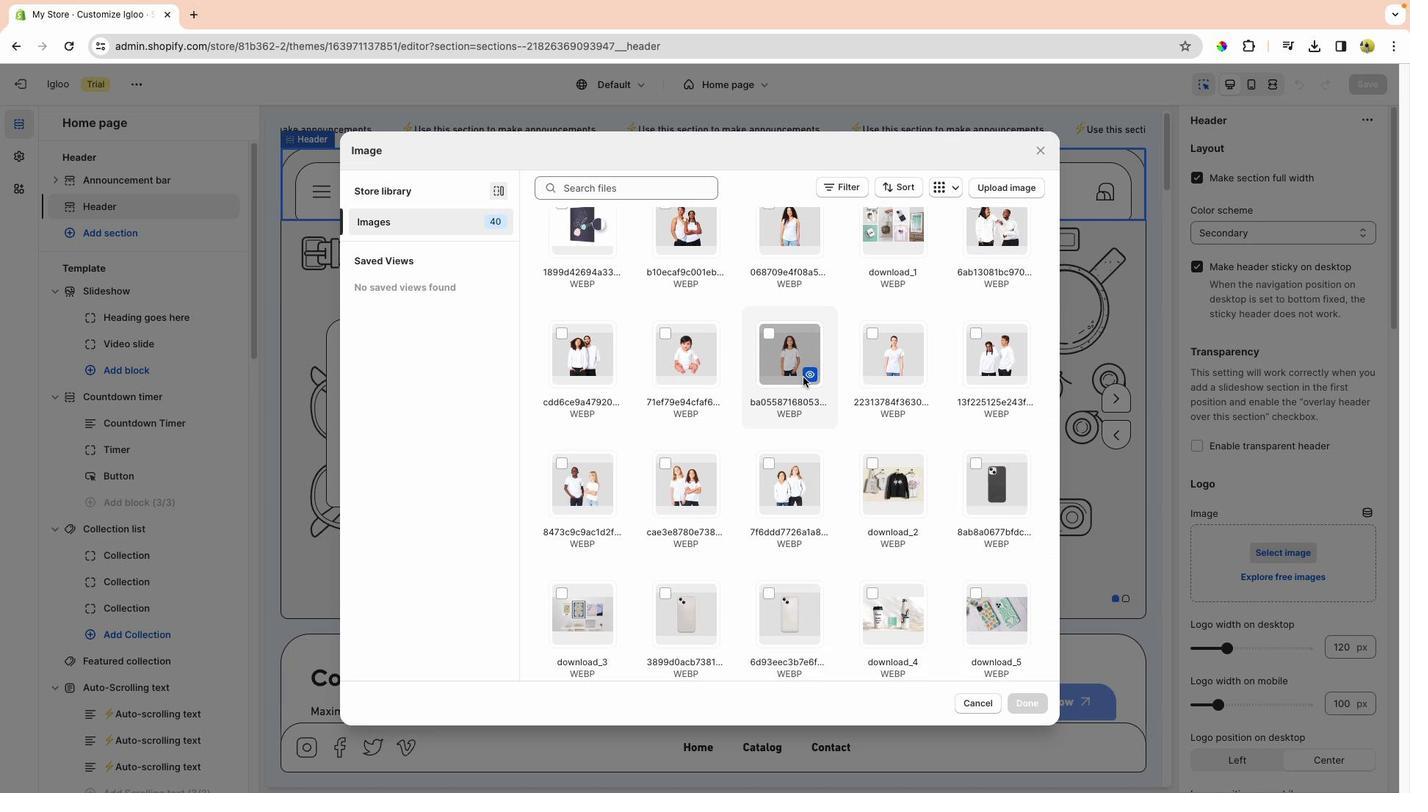 
Action: Mouse scrolled (1266, 267) with delta (1419, -11)
Screenshot: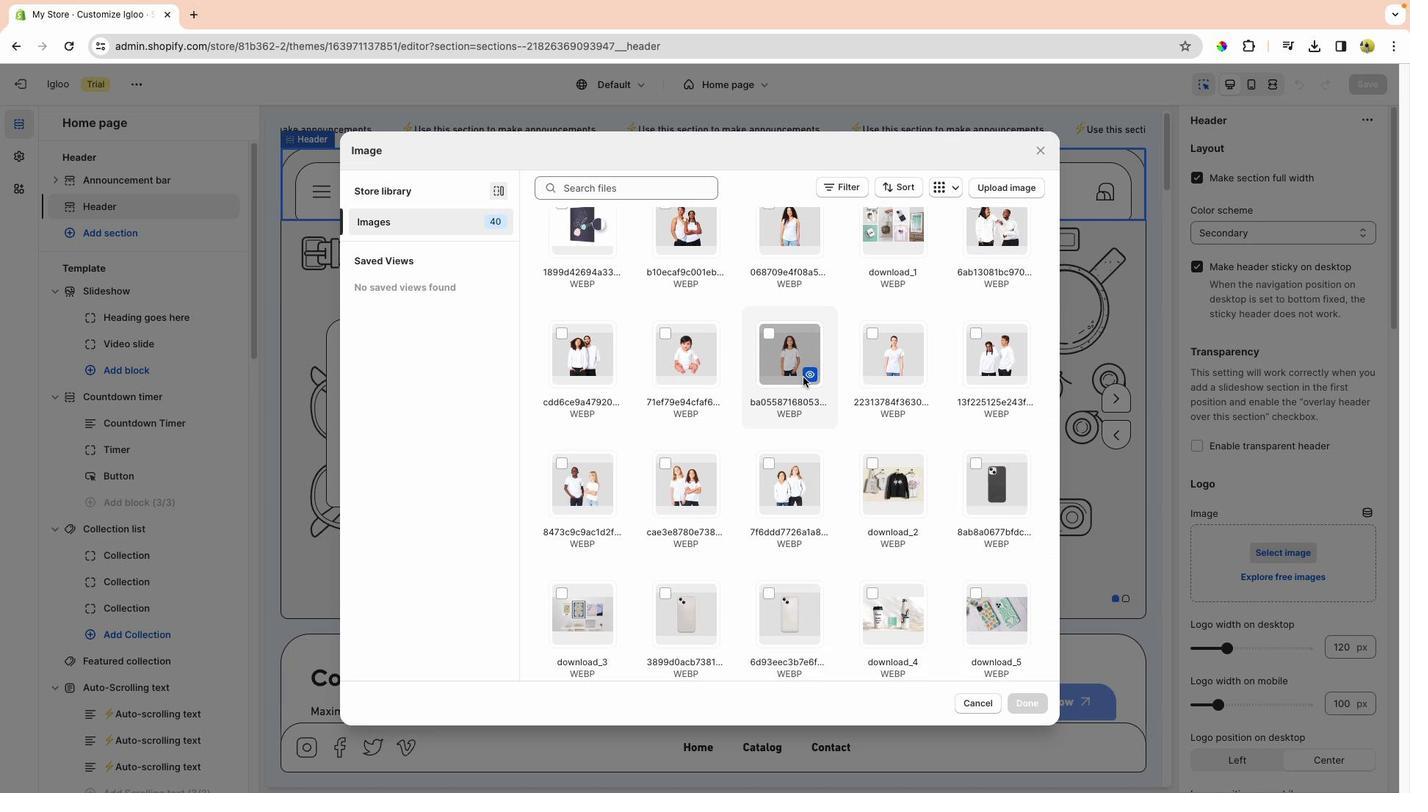 
Action: Mouse moved to (1266, 267)
Screenshot: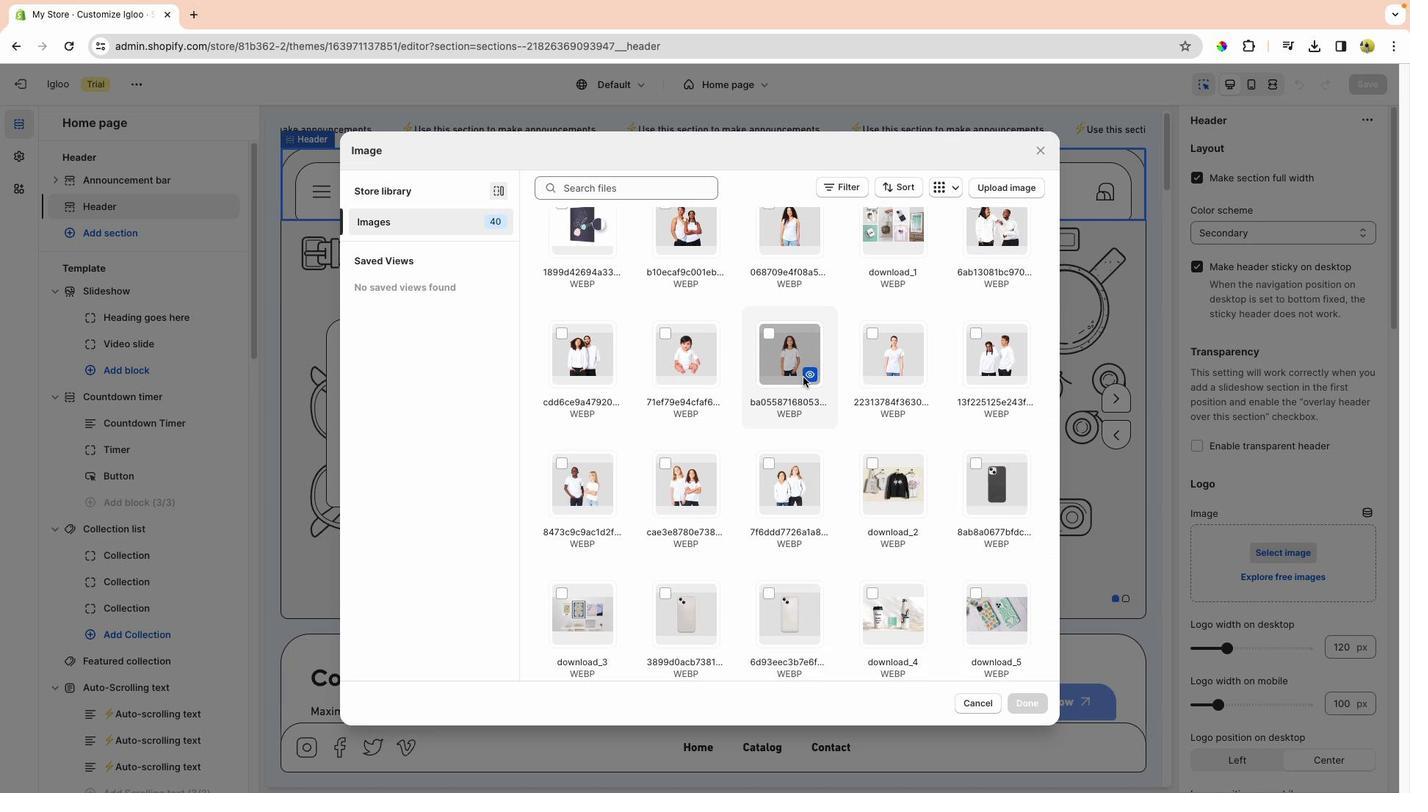 
Action: Mouse scrolled (1266, 267) with delta (1419, -13)
Screenshot: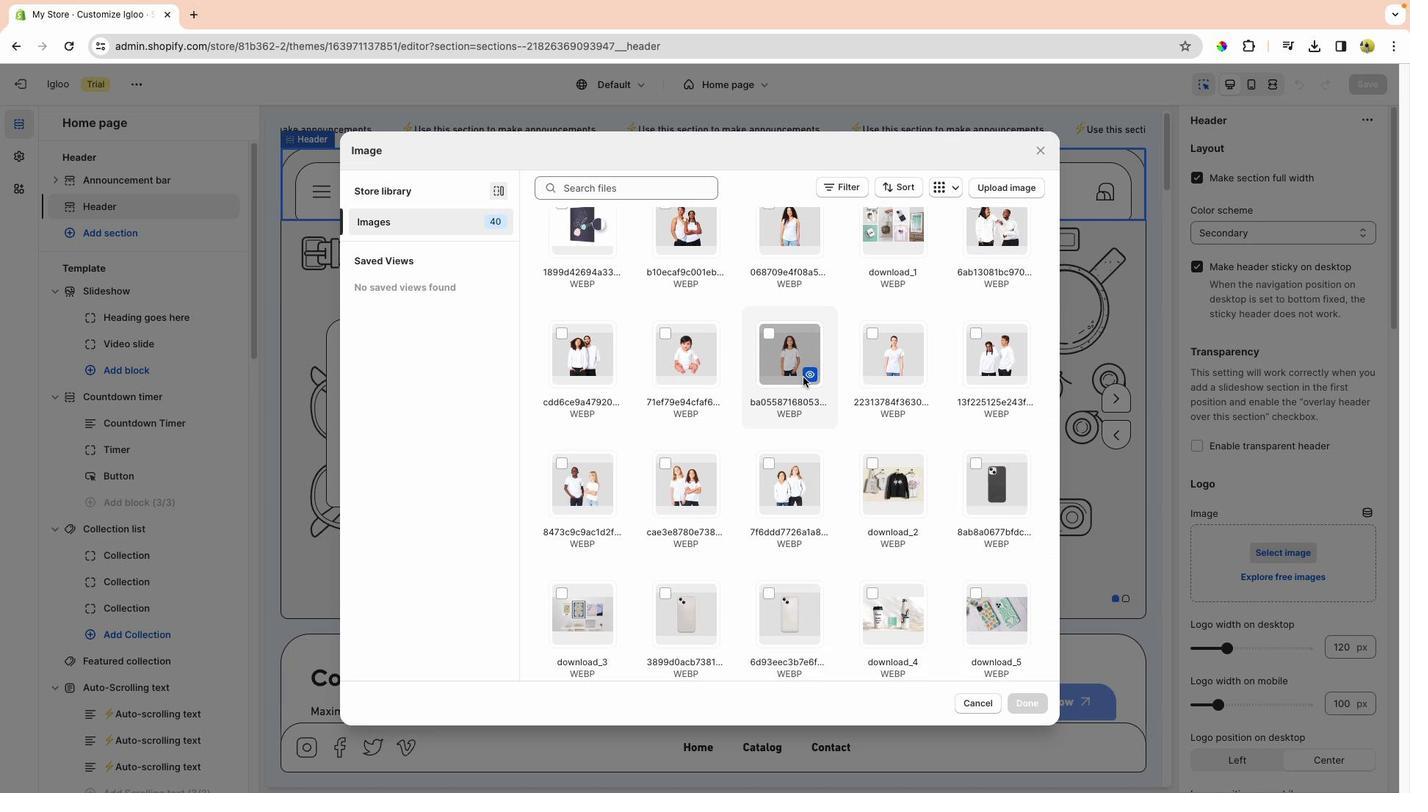 
Action: Mouse moved to (1266, 267)
Screenshot: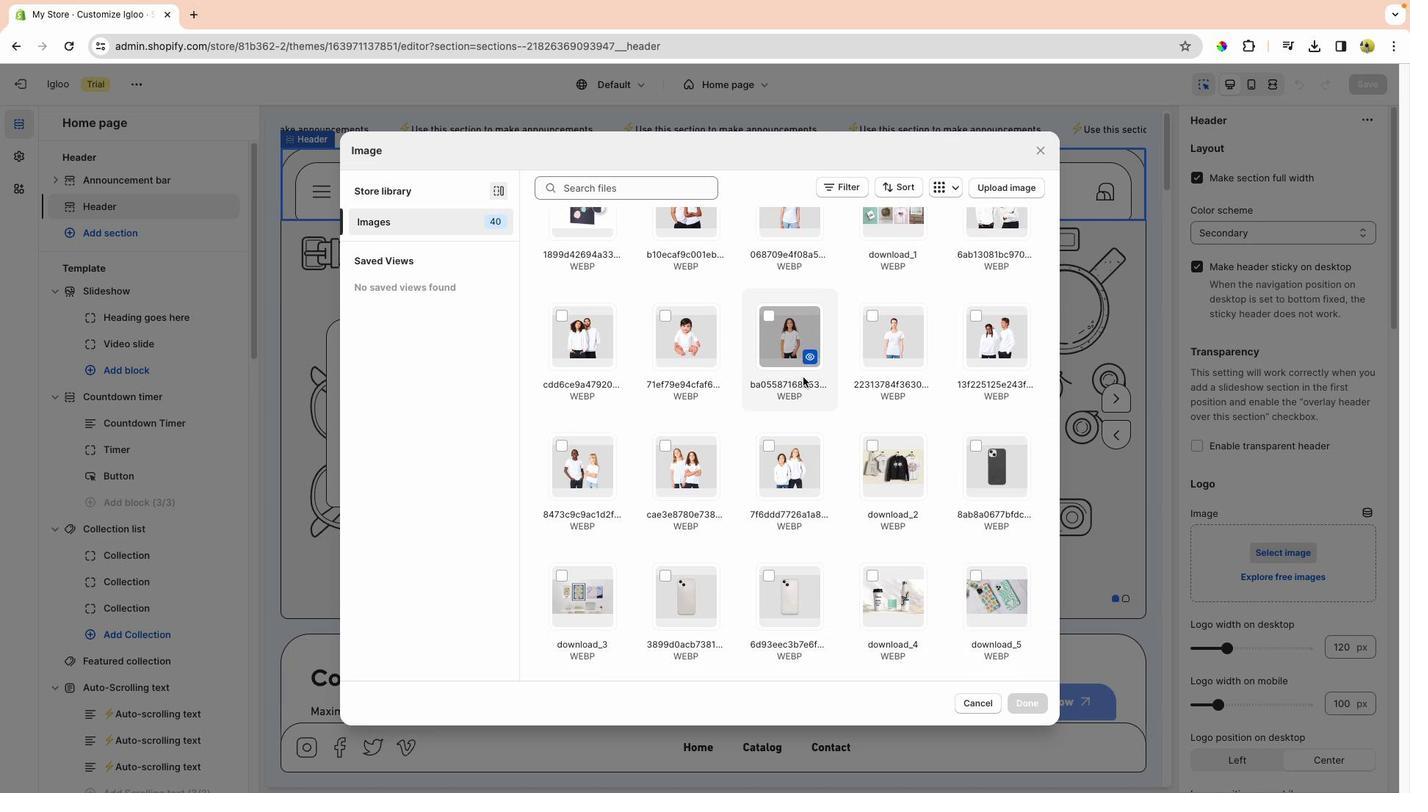 
Action: Mouse scrolled (1266, 267) with delta (1419, -13)
Screenshot: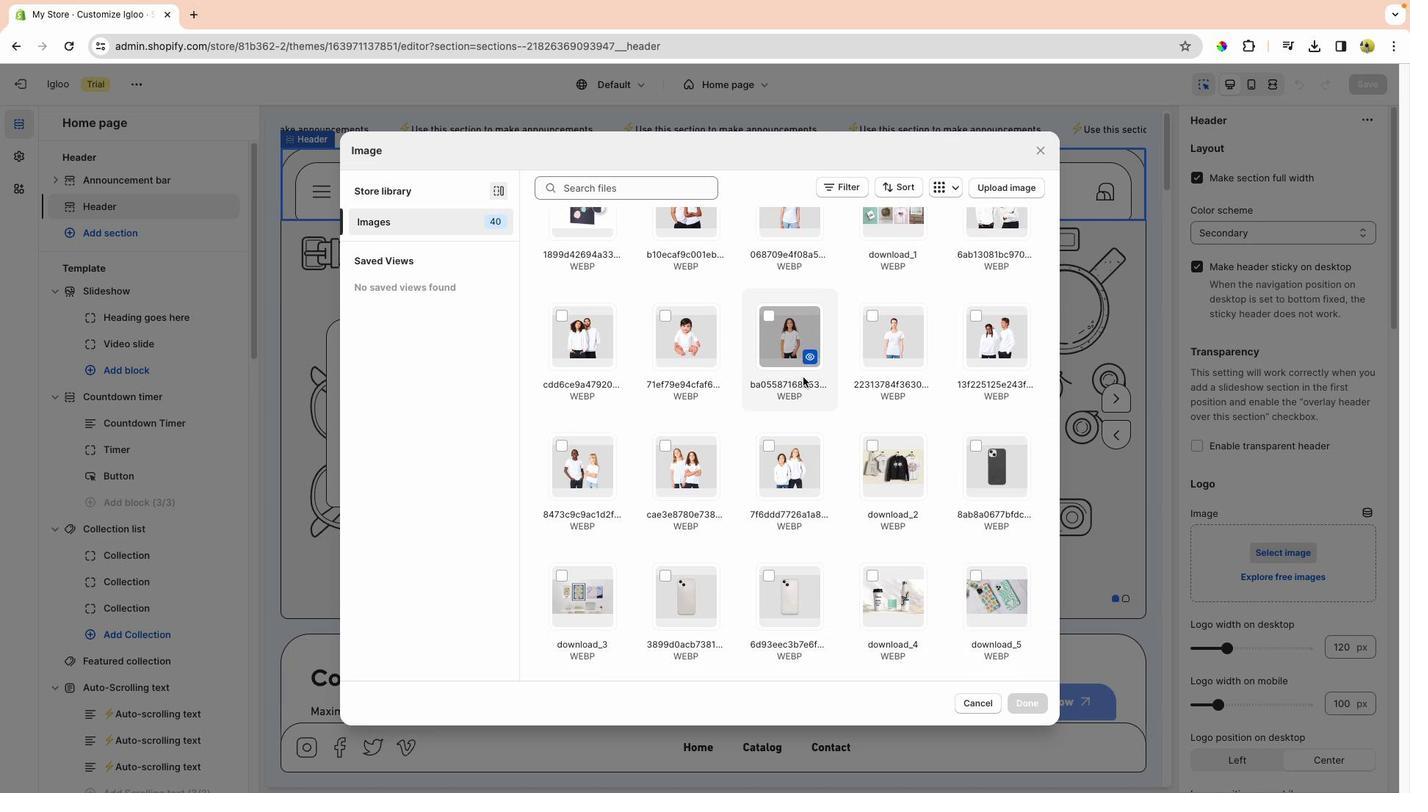 
Action: Mouse moved to (1264, 258)
Screenshot: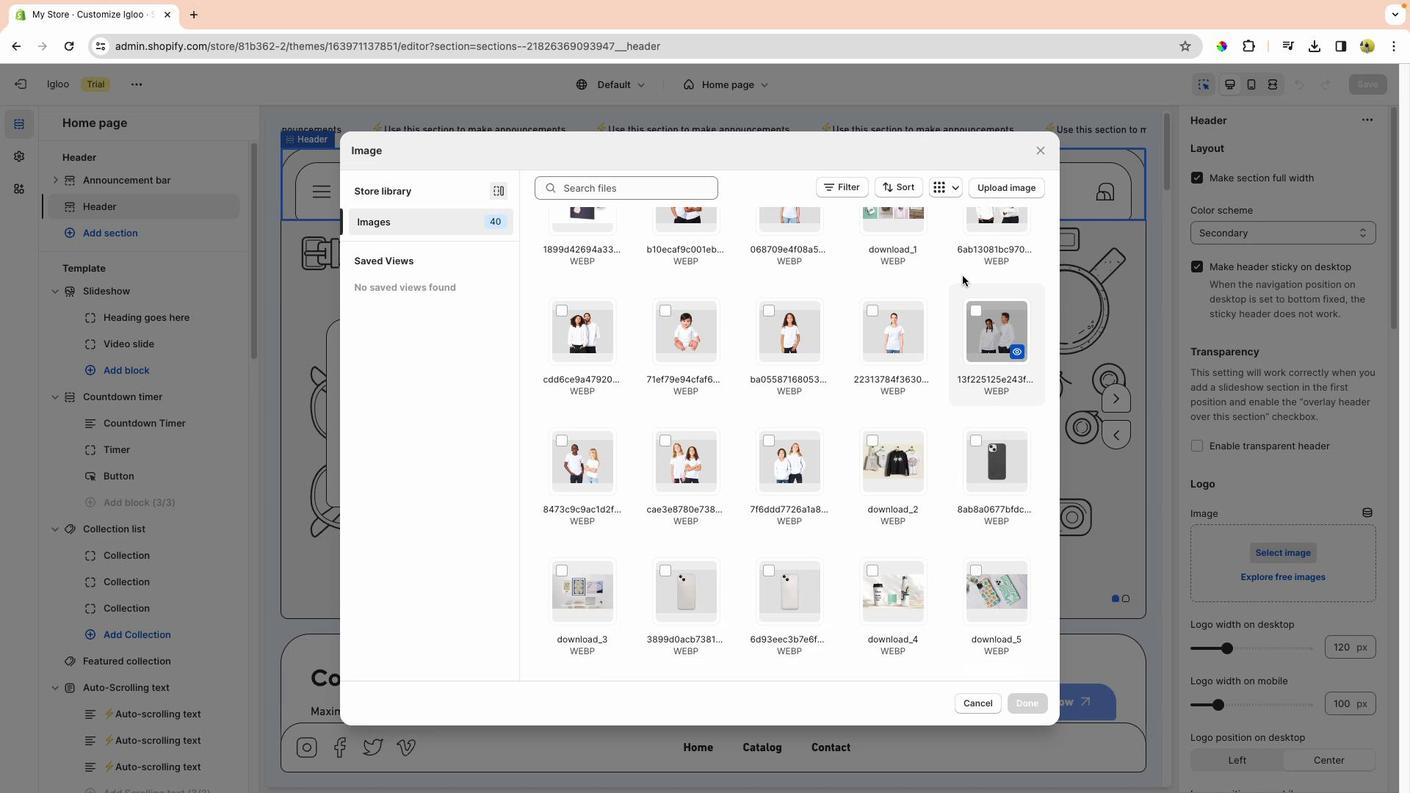 
Action: Mouse scrolled (1264, 258) with delta (1419, -11)
Screenshot: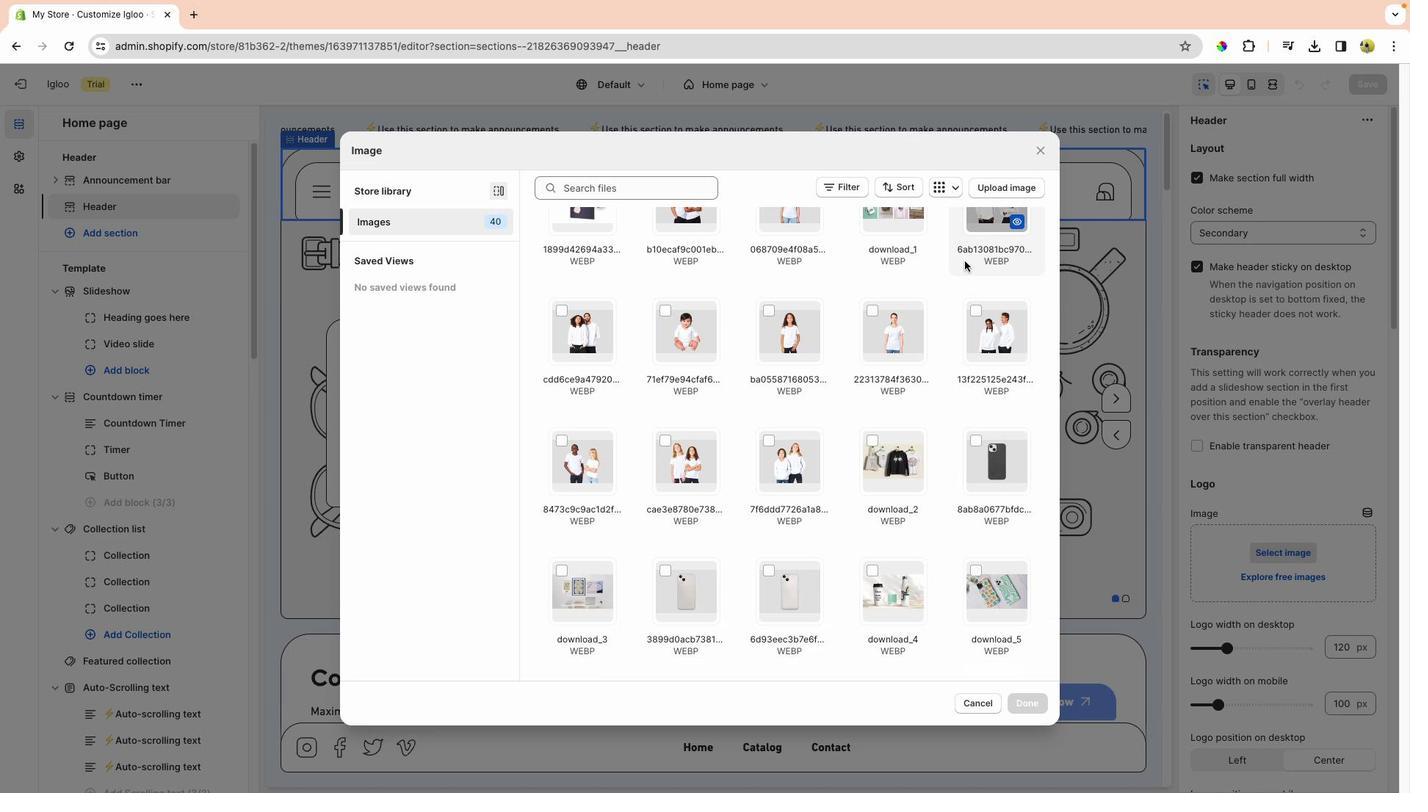 
Action: Mouse scrolled (1264, 258) with delta (1419, -11)
Screenshot: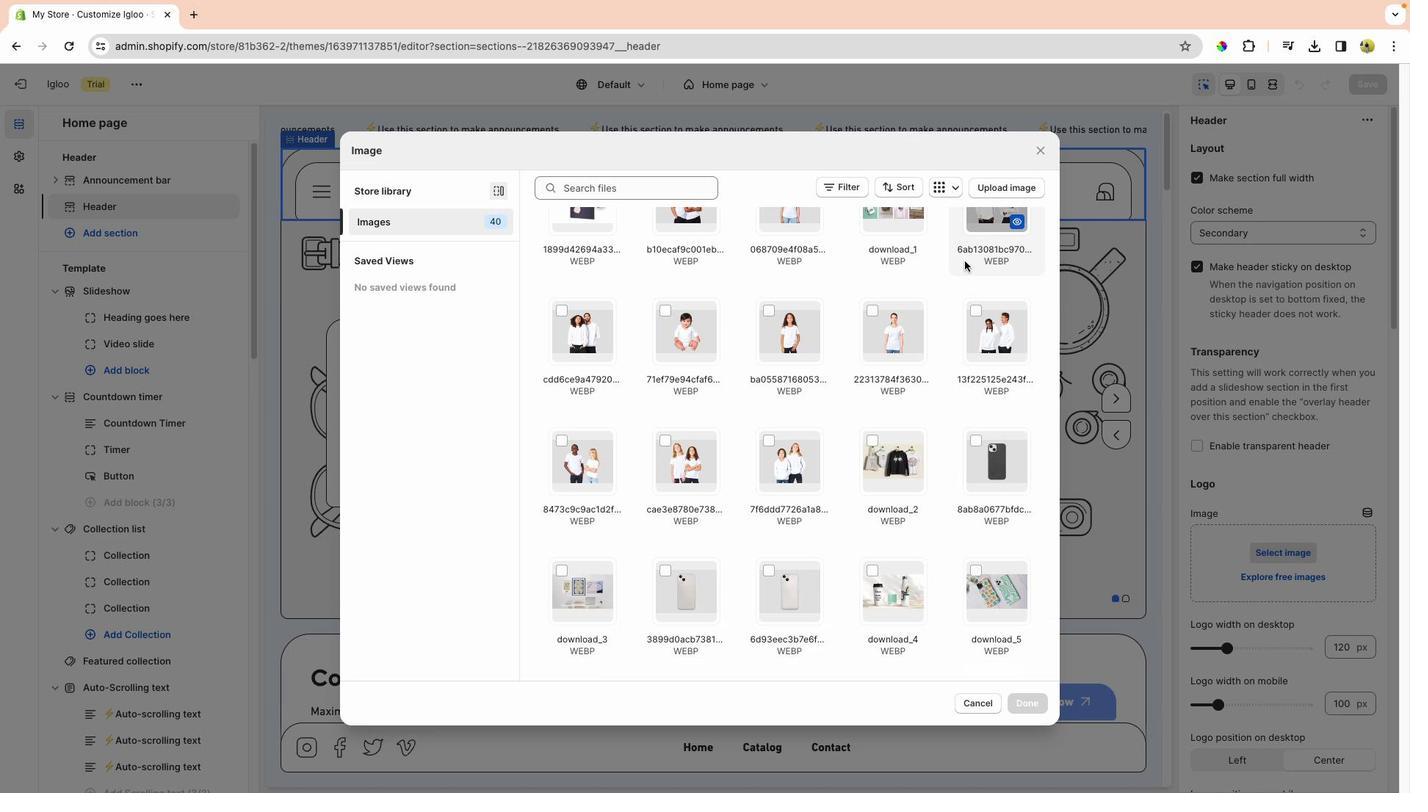 
Action: Mouse scrolled (1264, 258) with delta (1419, -13)
Screenshot: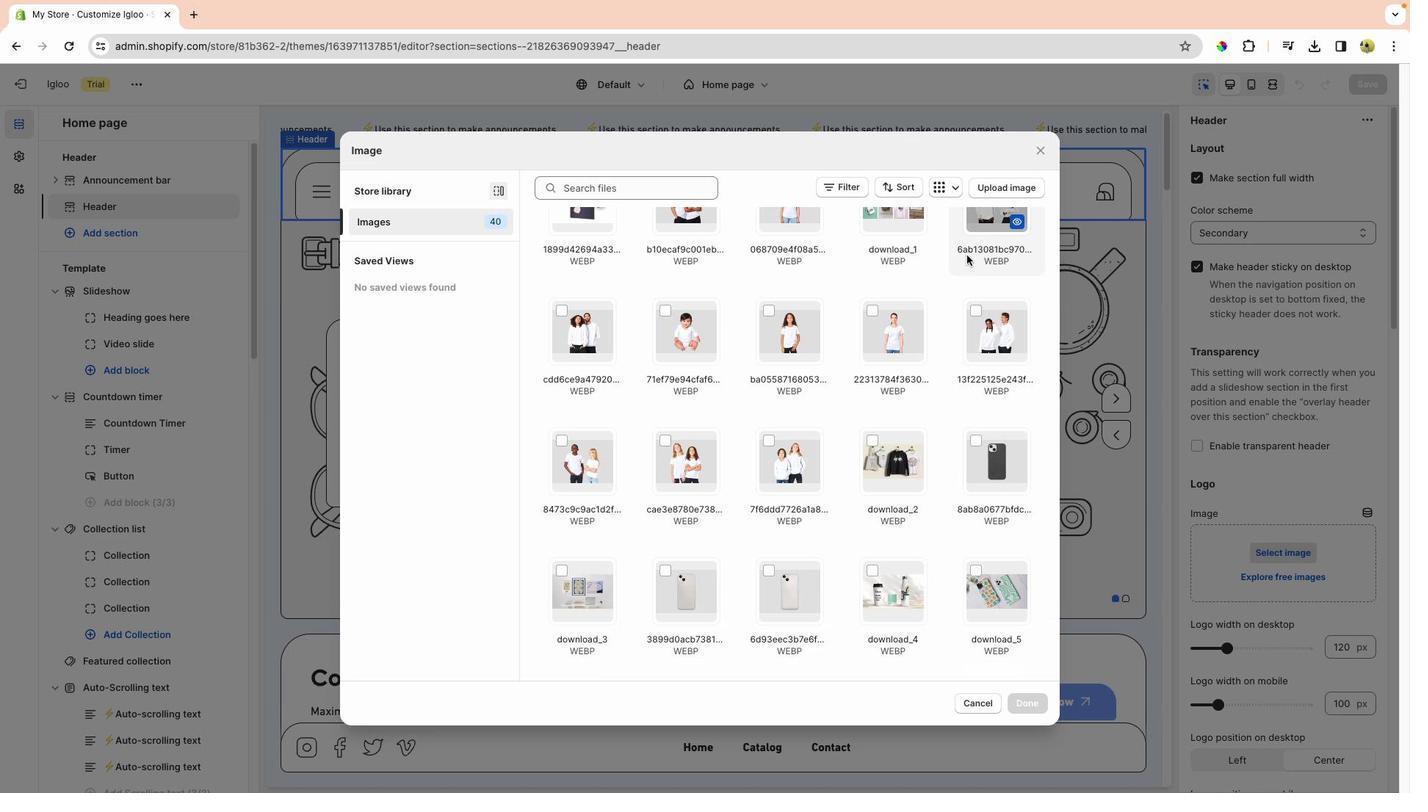 
Action: Mouse scrolled (1264, 258) with delta (1419, -13)
Screenshot: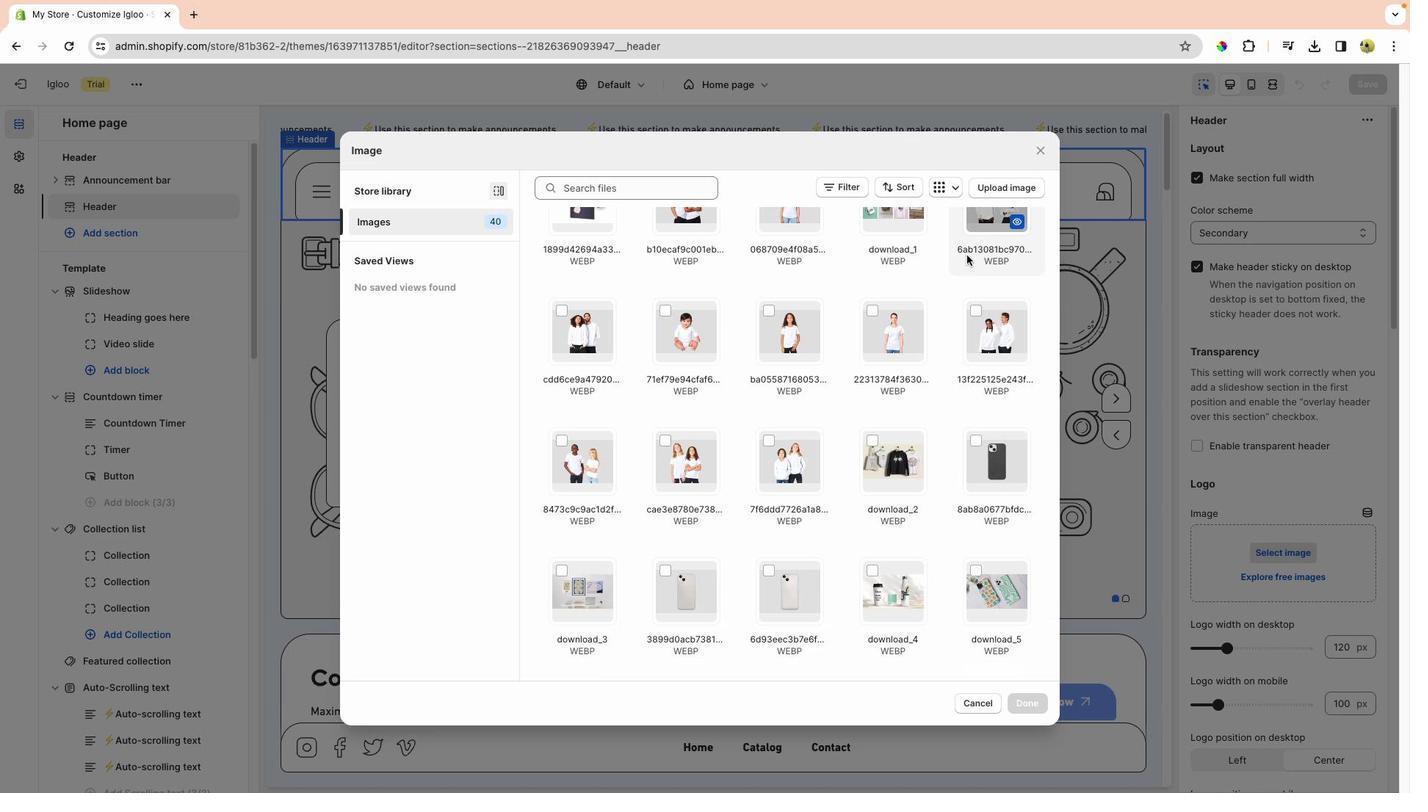 
Action: Mouse scrolled (1264, 258) with delta (1419, -13)
Screenshot: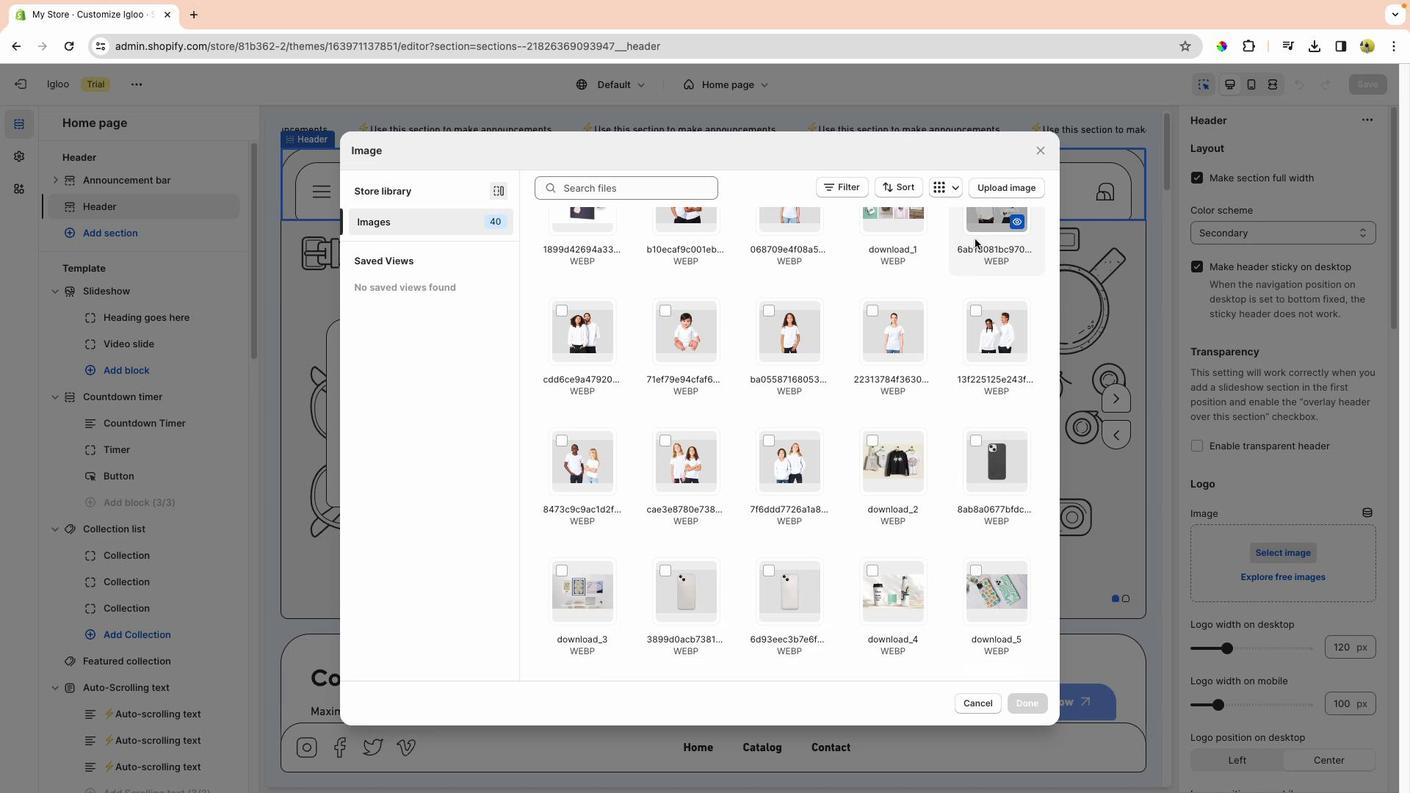 
Action: Mouse moved to (1217, 93)
Screenshot: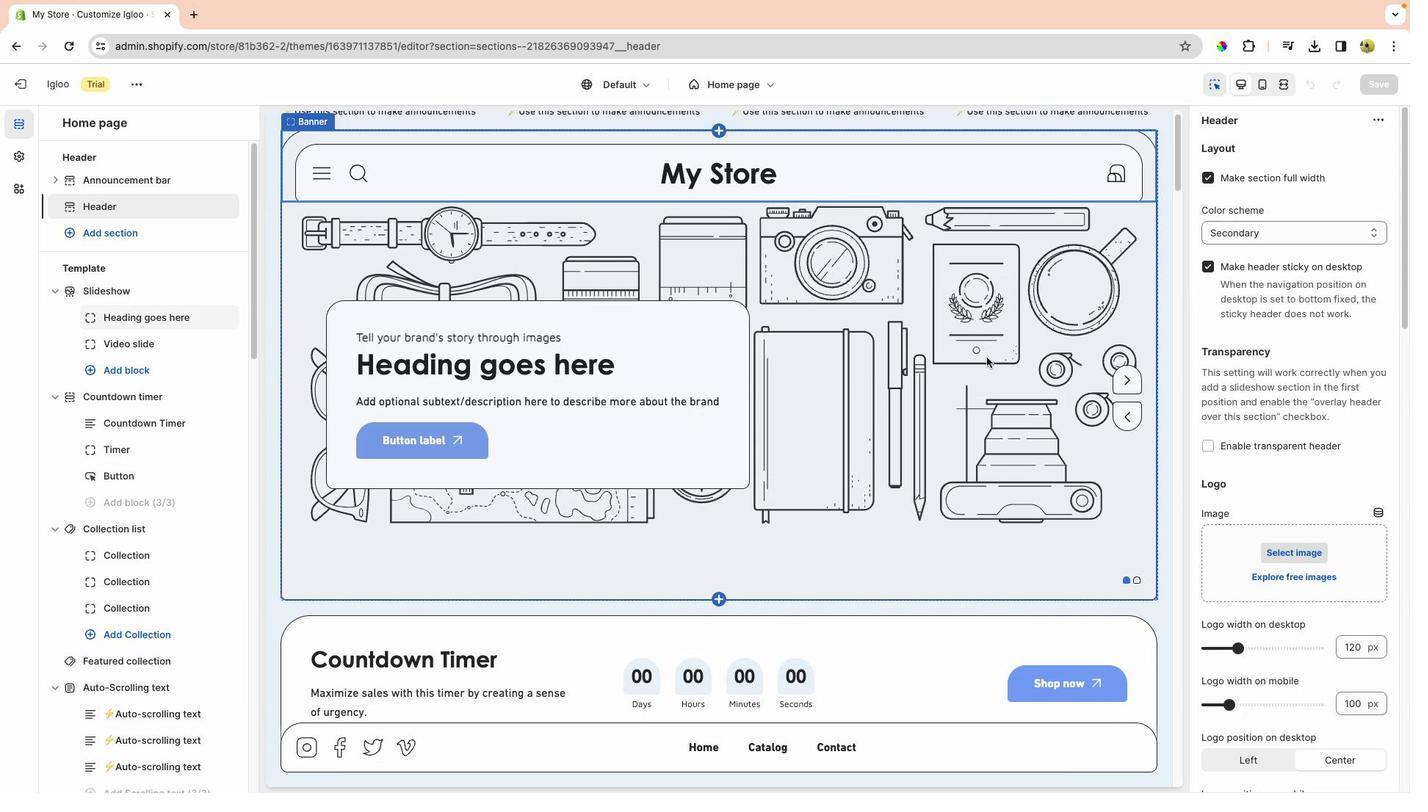 
Action: Mouse pressed left at (1217, 93)
Screenshot: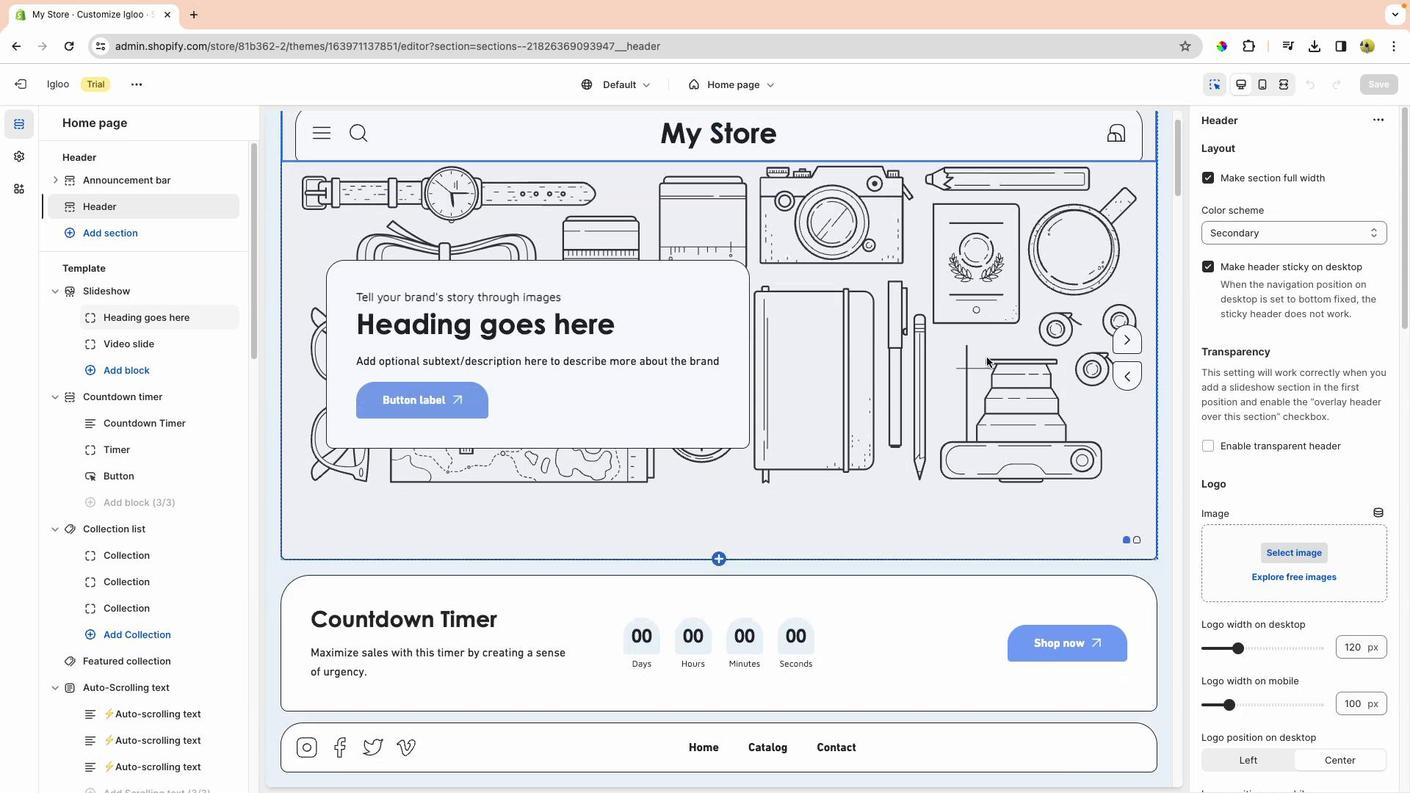 
Action: Mouse moved to (1228, 243)
Screenshot: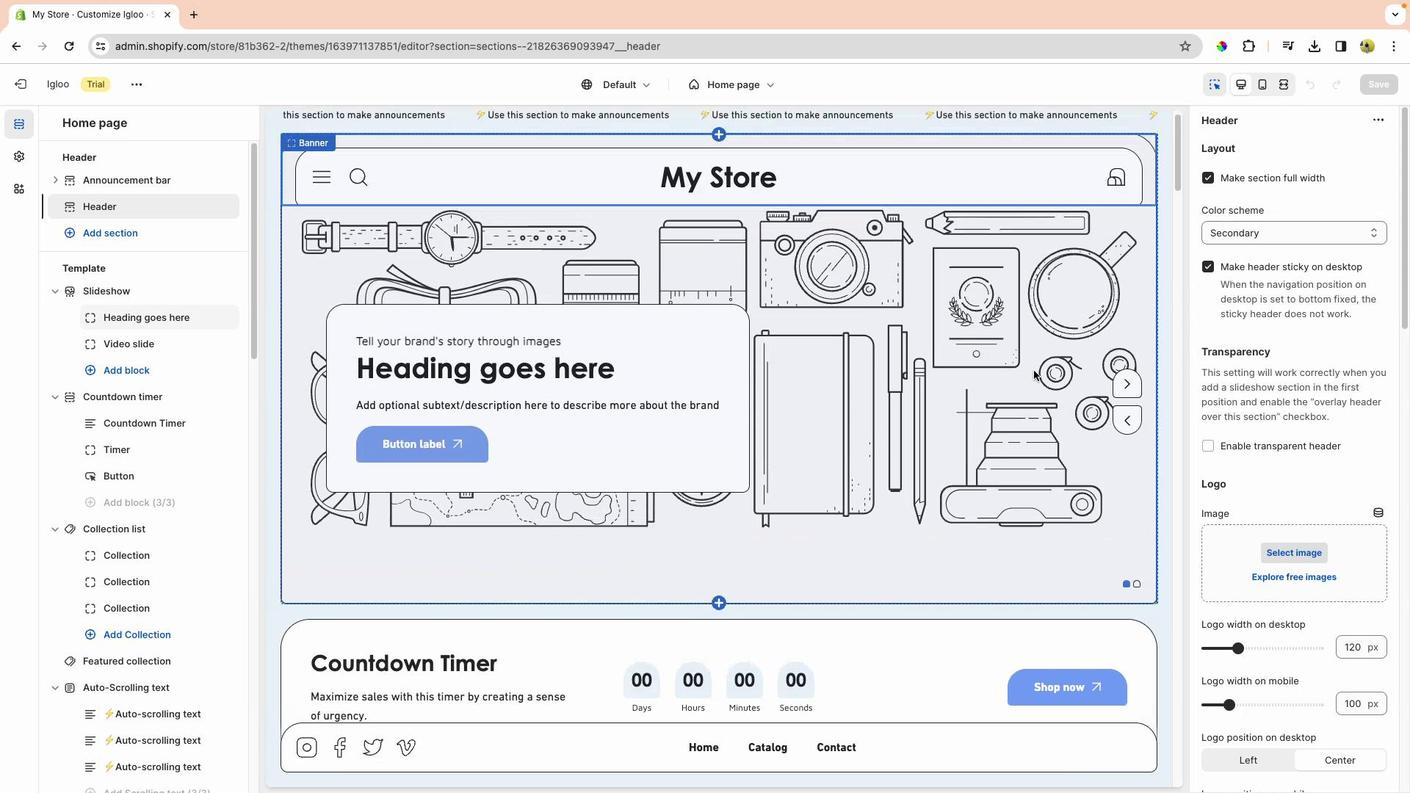 
Action: Mouse scrolled (1228, 243) with delta (1419, -11)
Screenshot: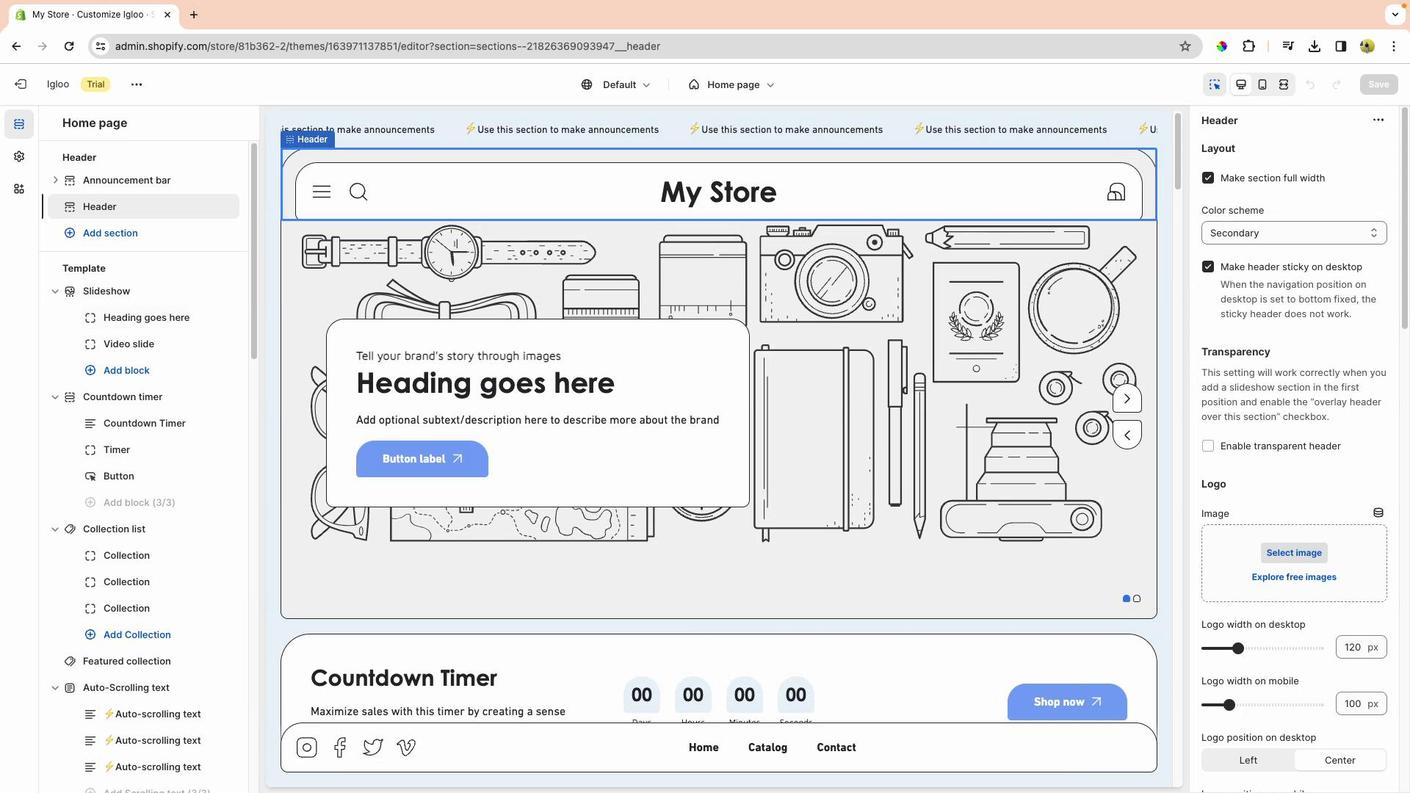 
Action: Mouse scrolled (1228, 243) with delta (1419, -11)
Screenshot: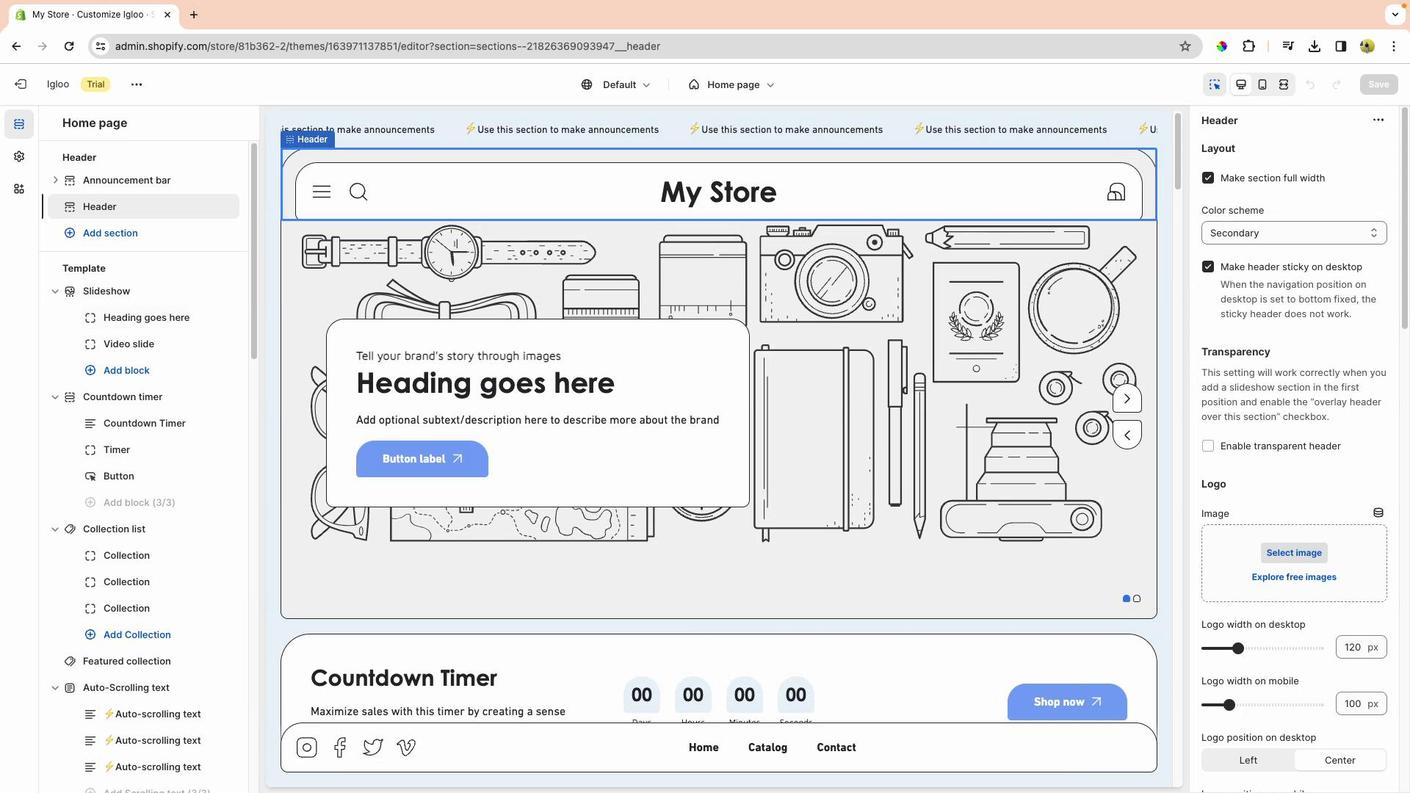 
Action: Mouse scrolled (1228, 243) with delta (1419, -13)
Screenshot: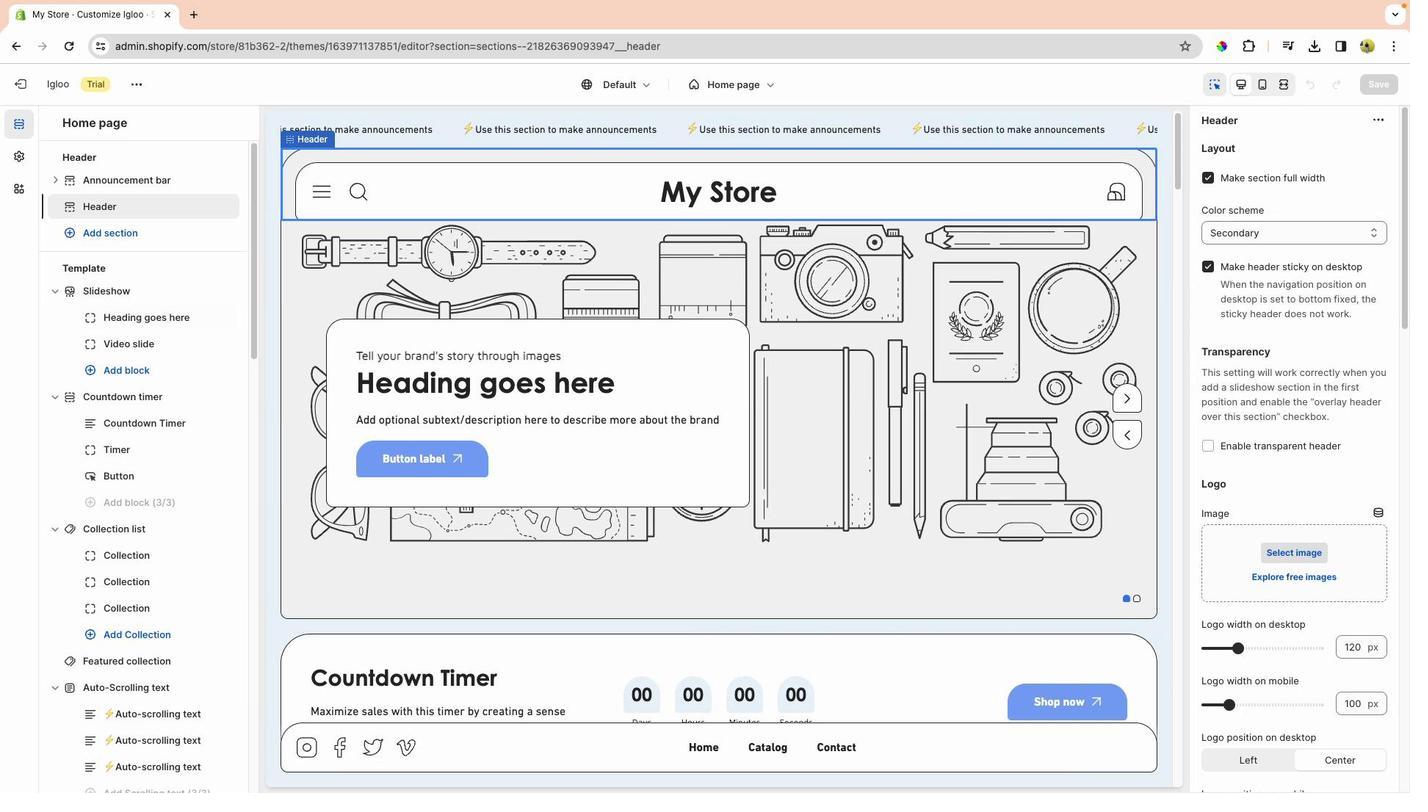 
Action: Mouse moved to (1228, 245)
Screenshot: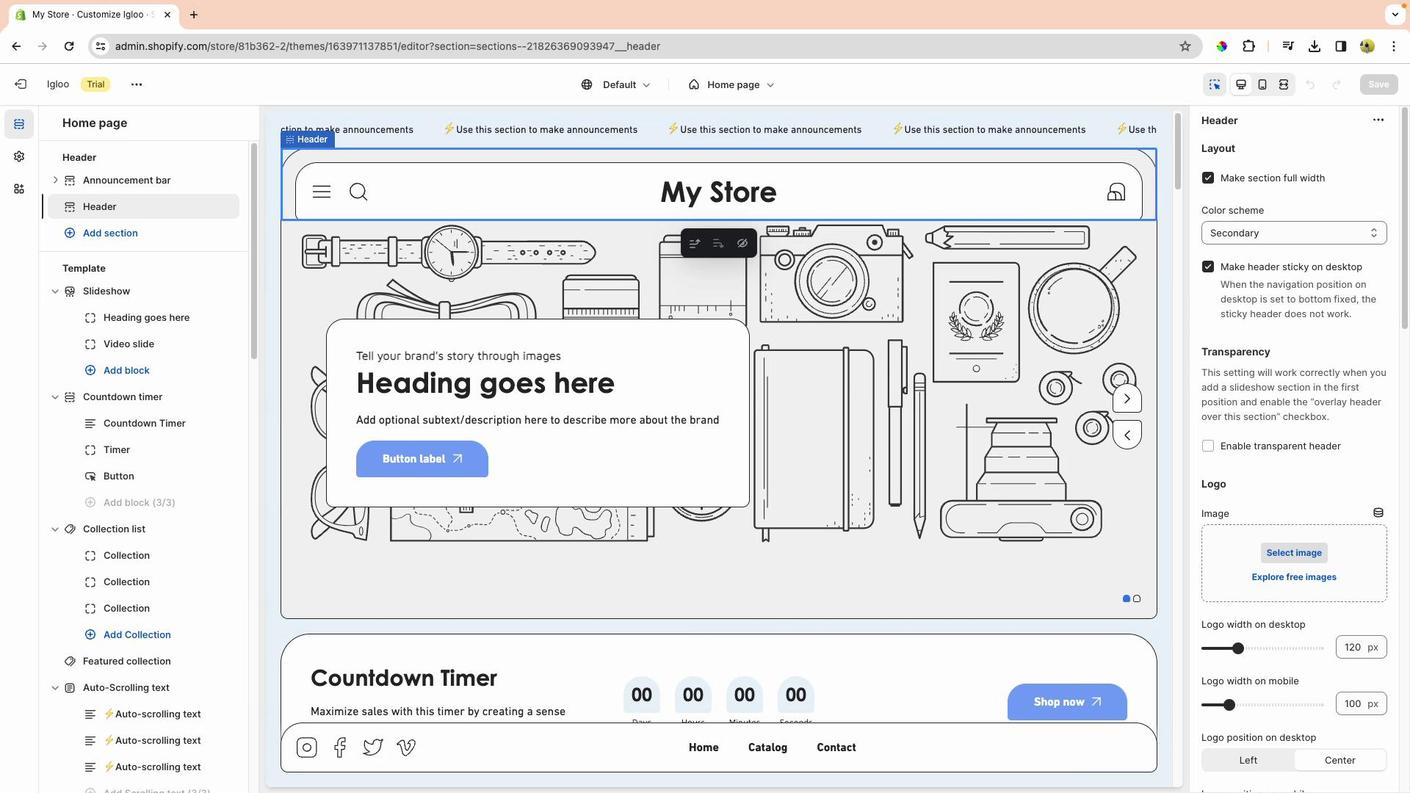 
Action: Mouse scrolled (1228, 245) with delta (1419, -11)
Screenshot: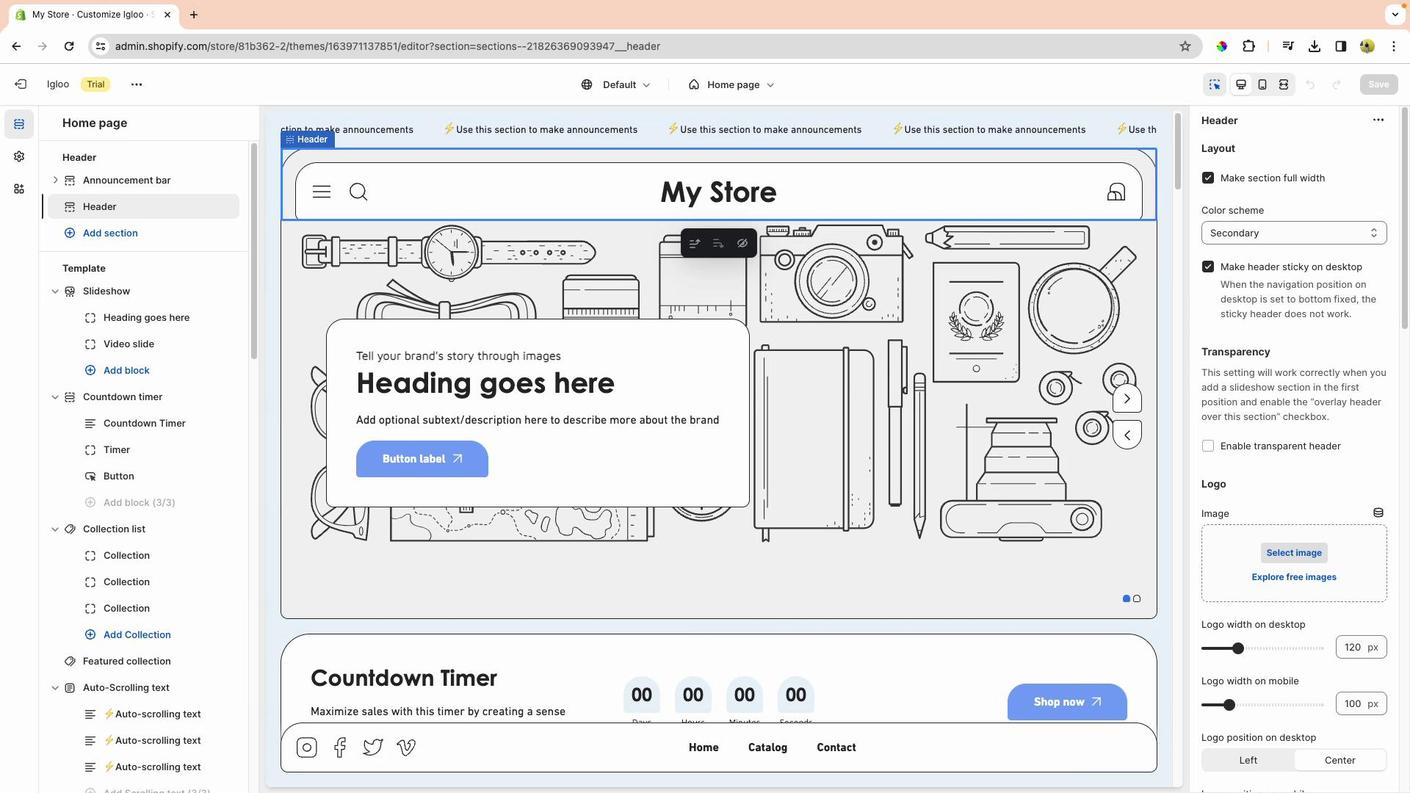 
Action: Mouse moved to (1228, 245)
Screenshot: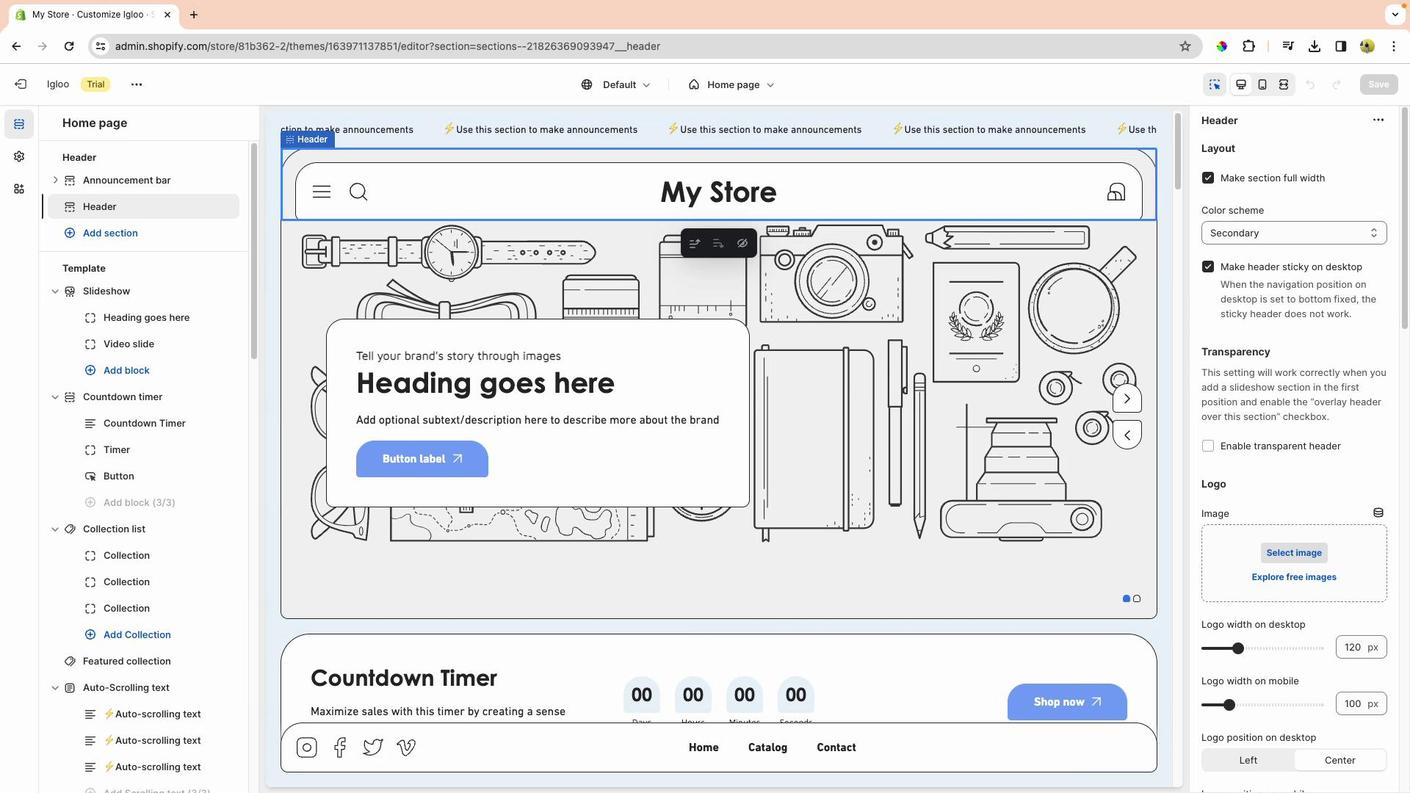 
Action: Mouse scrolled (1228, 245) with delta (1419, -11)
Screenshot: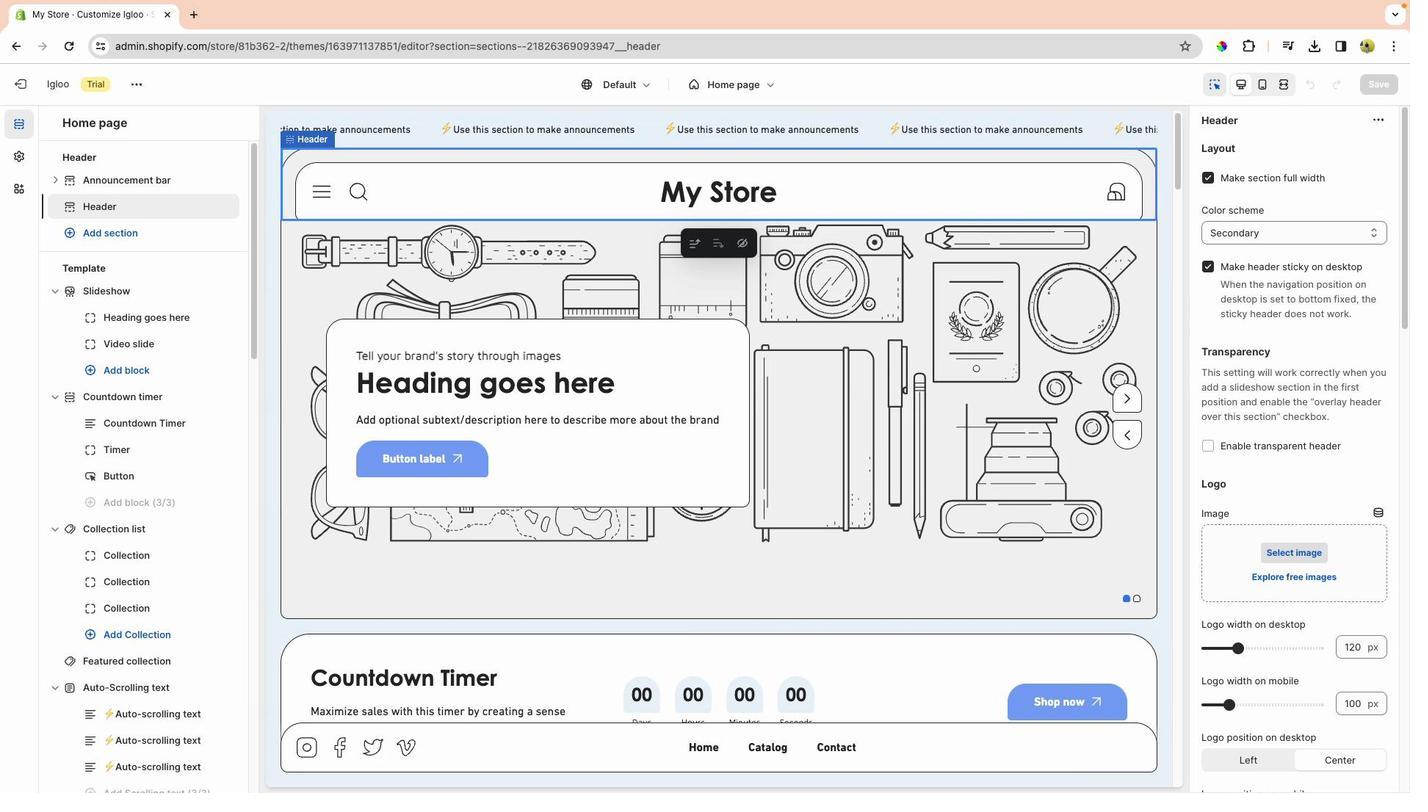 
Action: Mouse moved to (1228, 245)
Screenshot: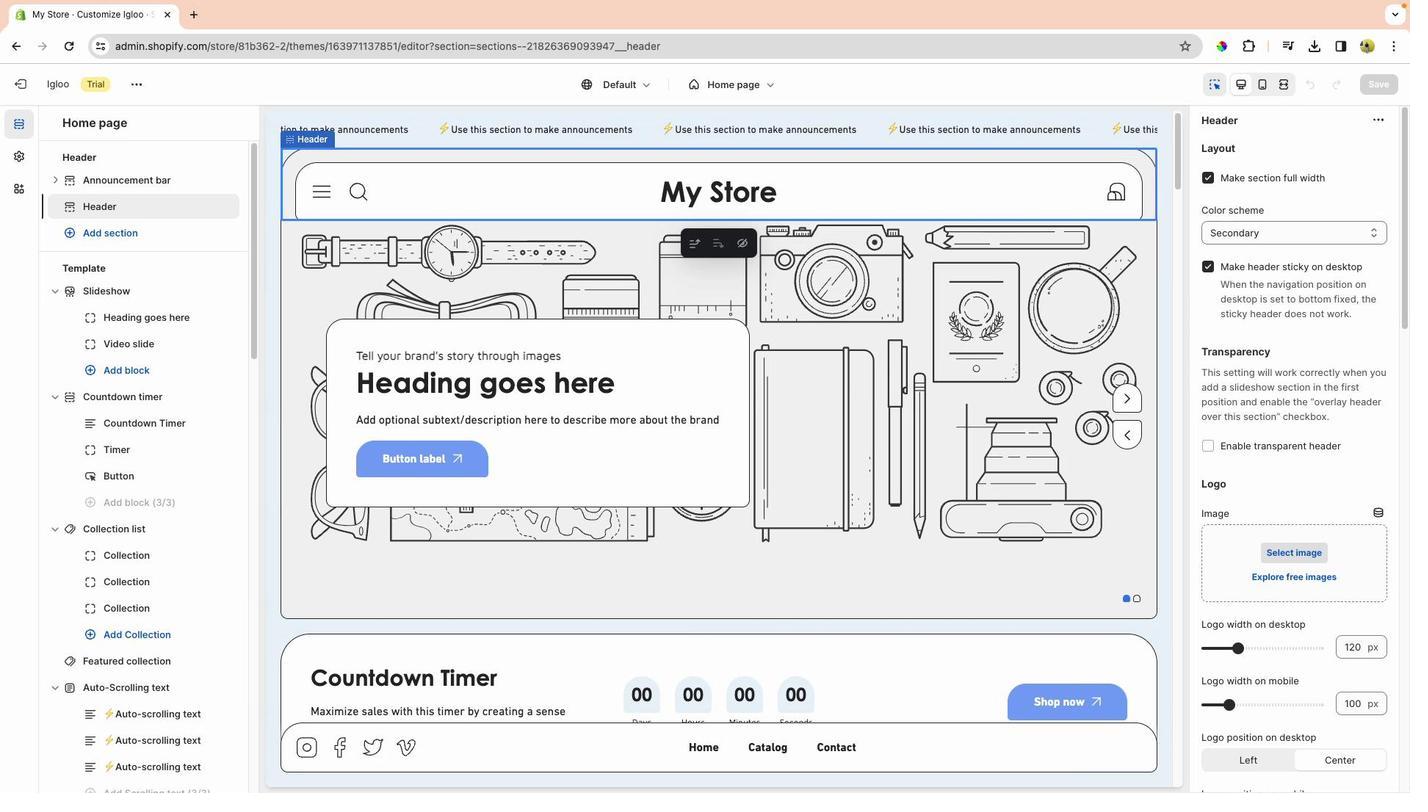 
Action: Mouse scrolled (1228, 245) with delta (1419, -9)
Screenshot: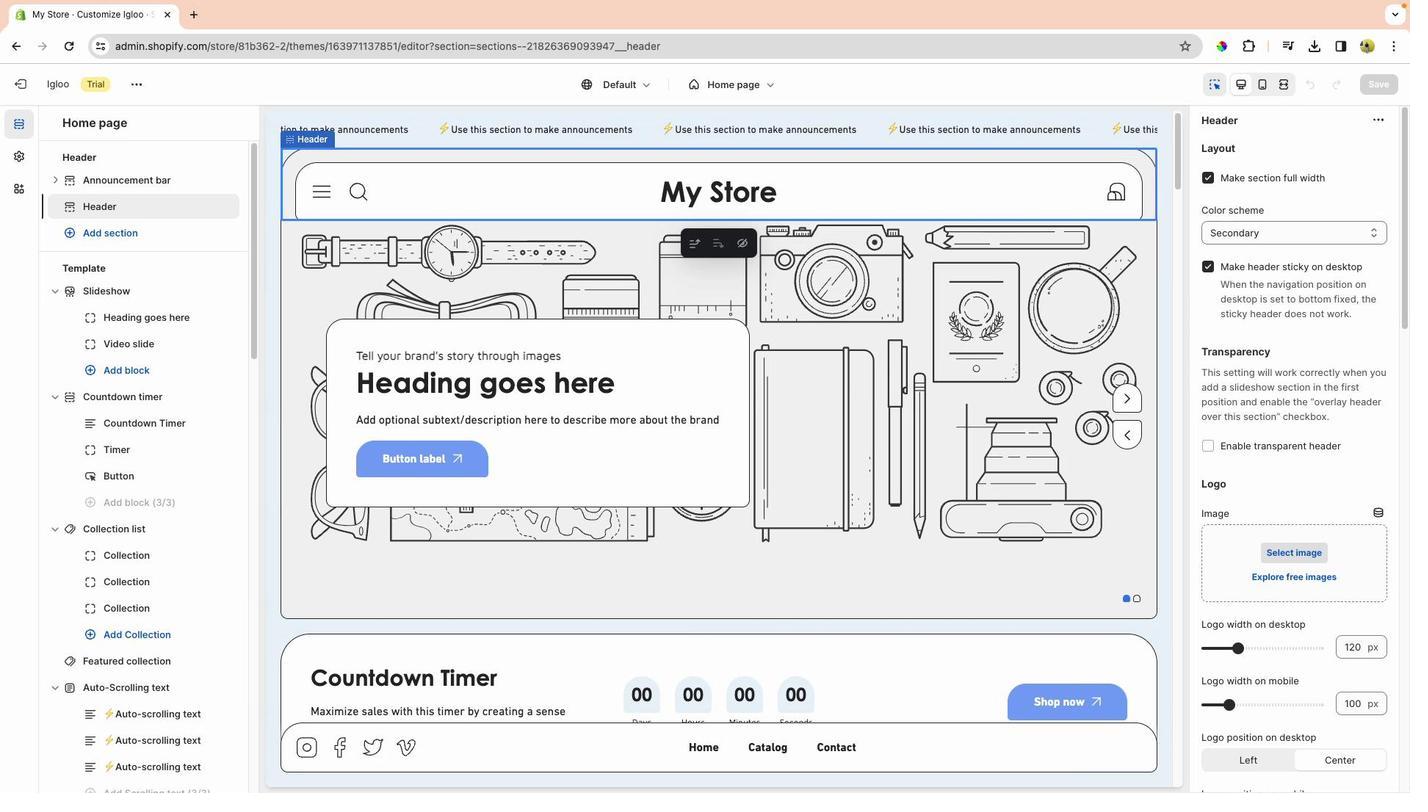 
Action: Mouse scrolled (1228, 245) with delta (1419, -9)
Screenshot: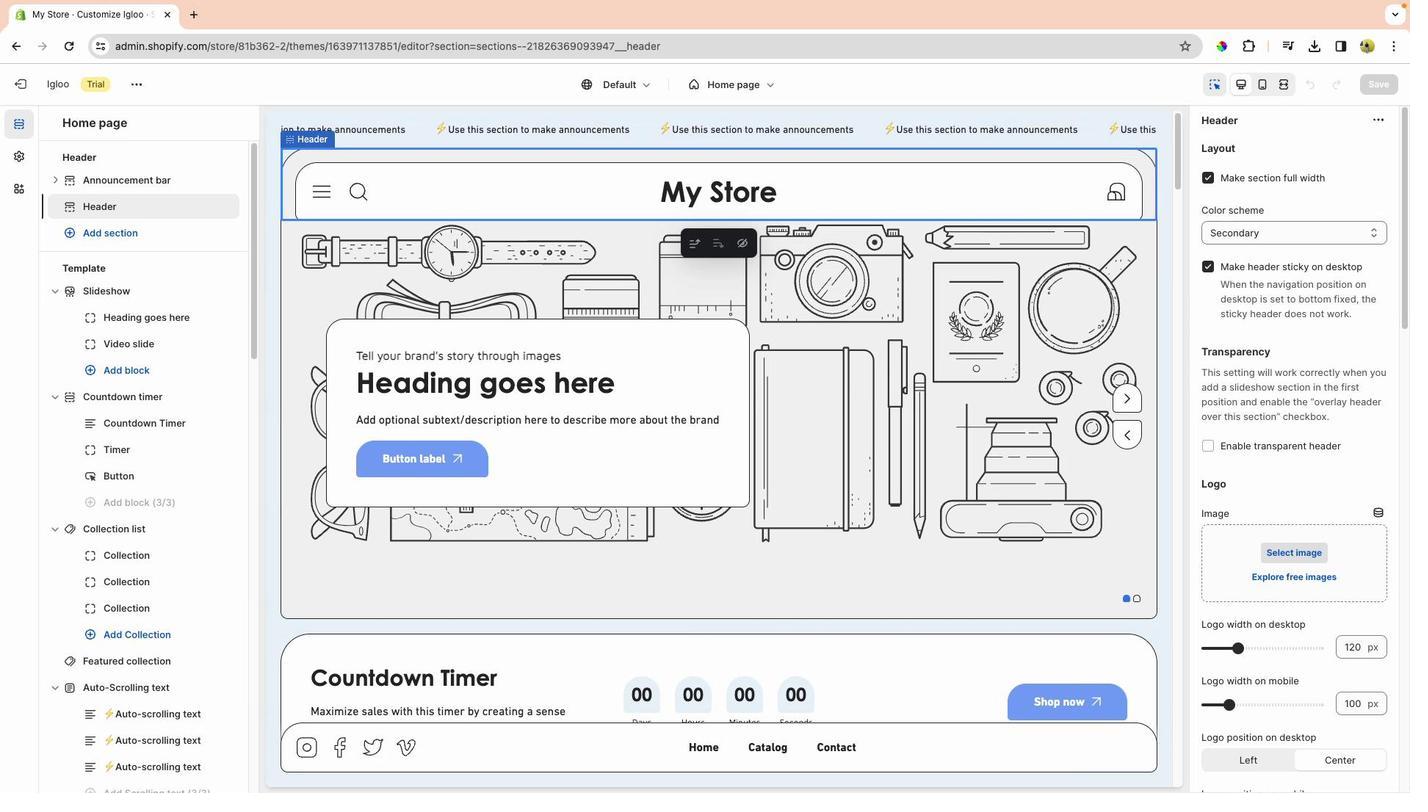 
Action: Mouse moved to (905, 224)
Screenshot: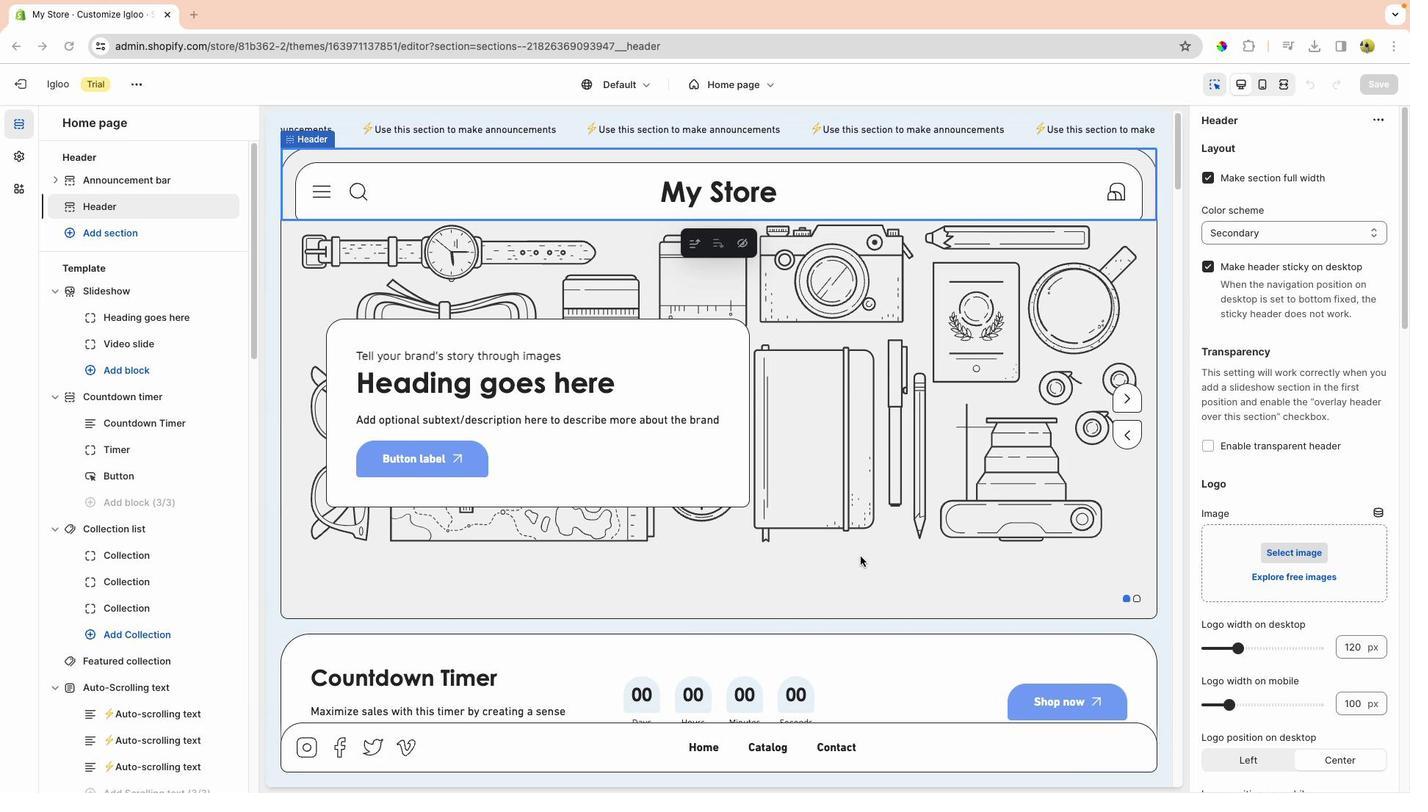 
Action: Mouse pressed left at (905, 224)
Screenshot: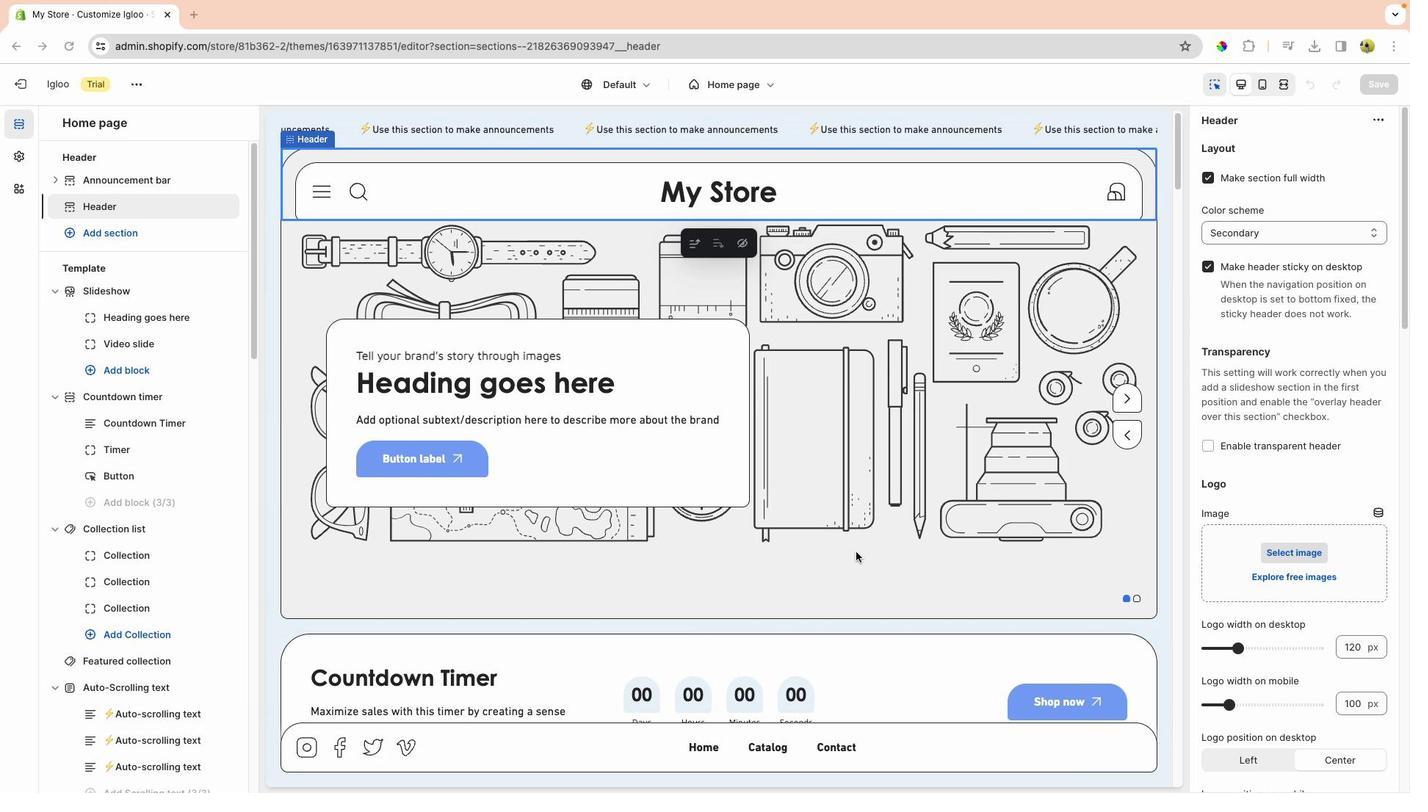 
Action: Mouse moved to (1256, 376)
Screenshot: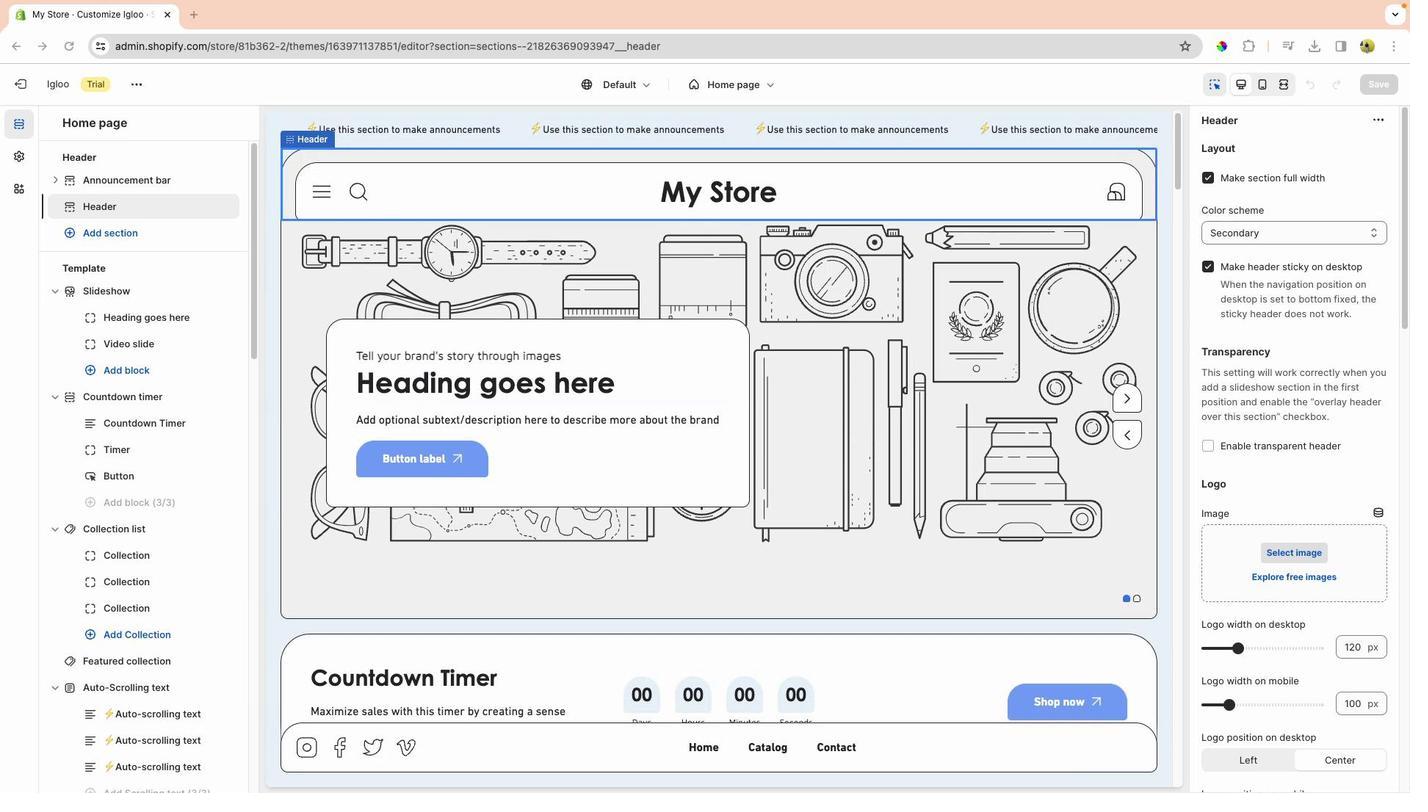 
Action: Mouse scrolled (1256, 376) with delta (1419, -11)
Screenshot: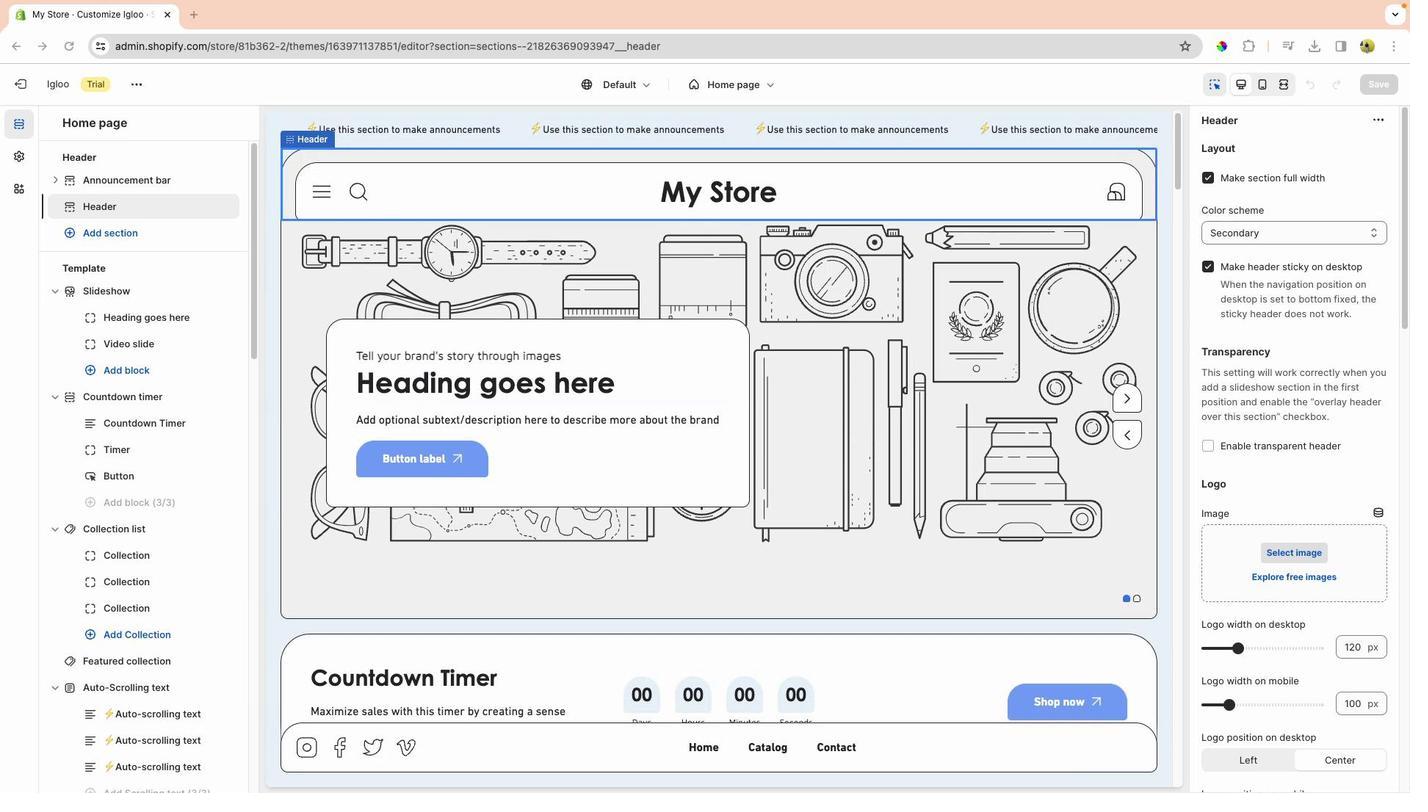 
Action: Mouse moved to (1256, 376)
Screenshot: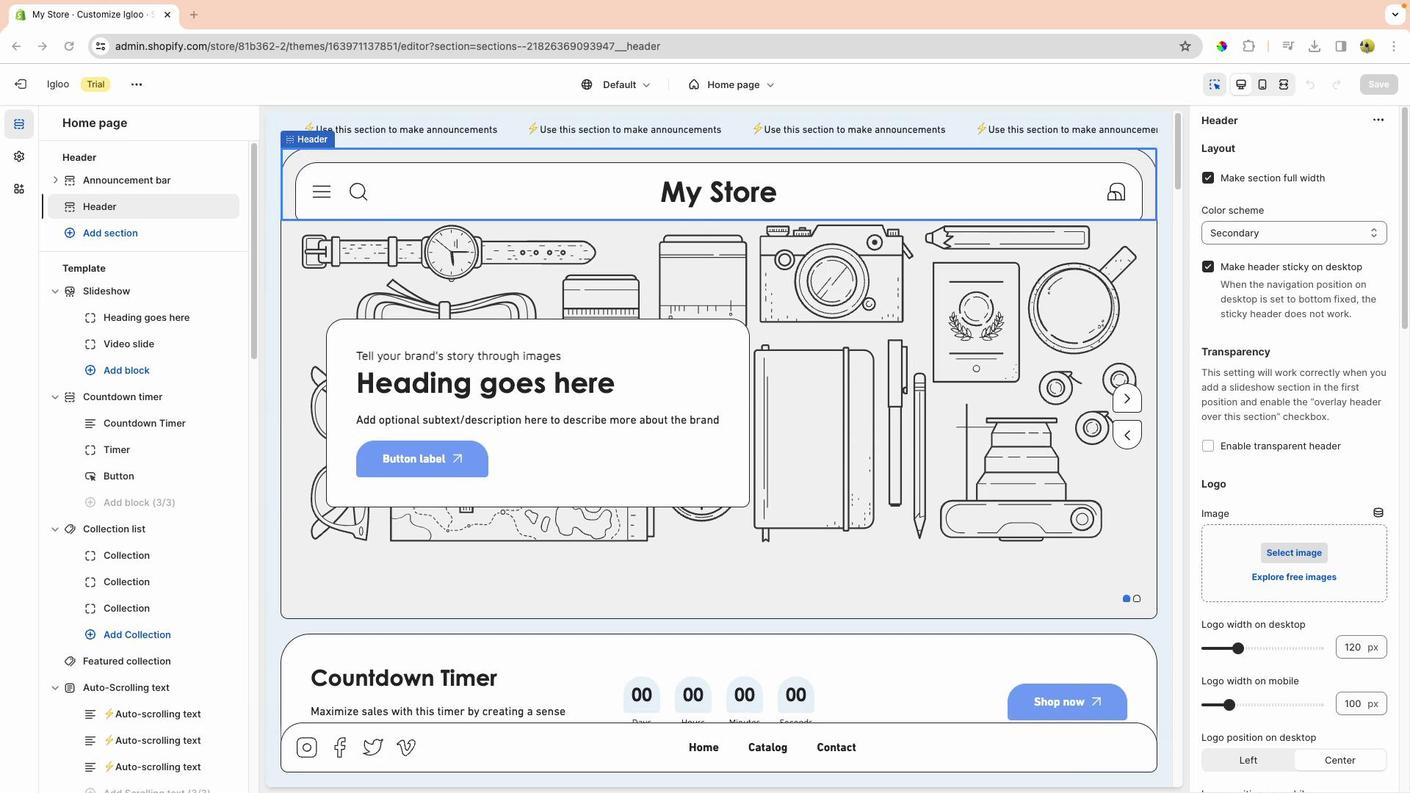
Action: Mouse scrolled (1256, 376) with delta (1419, -11)
Screenshot: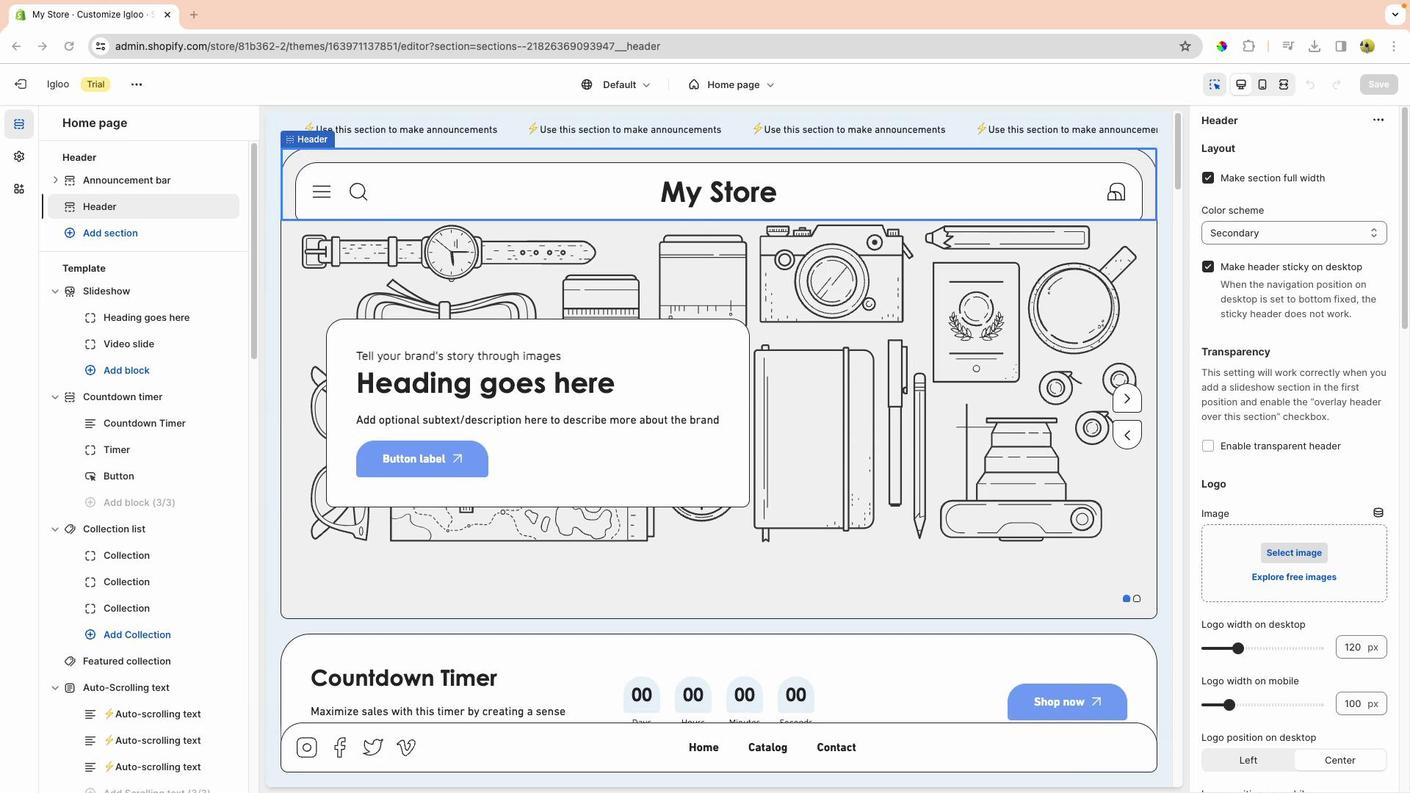 
Action: Mouse moved to (1256, 376)
Screenshot: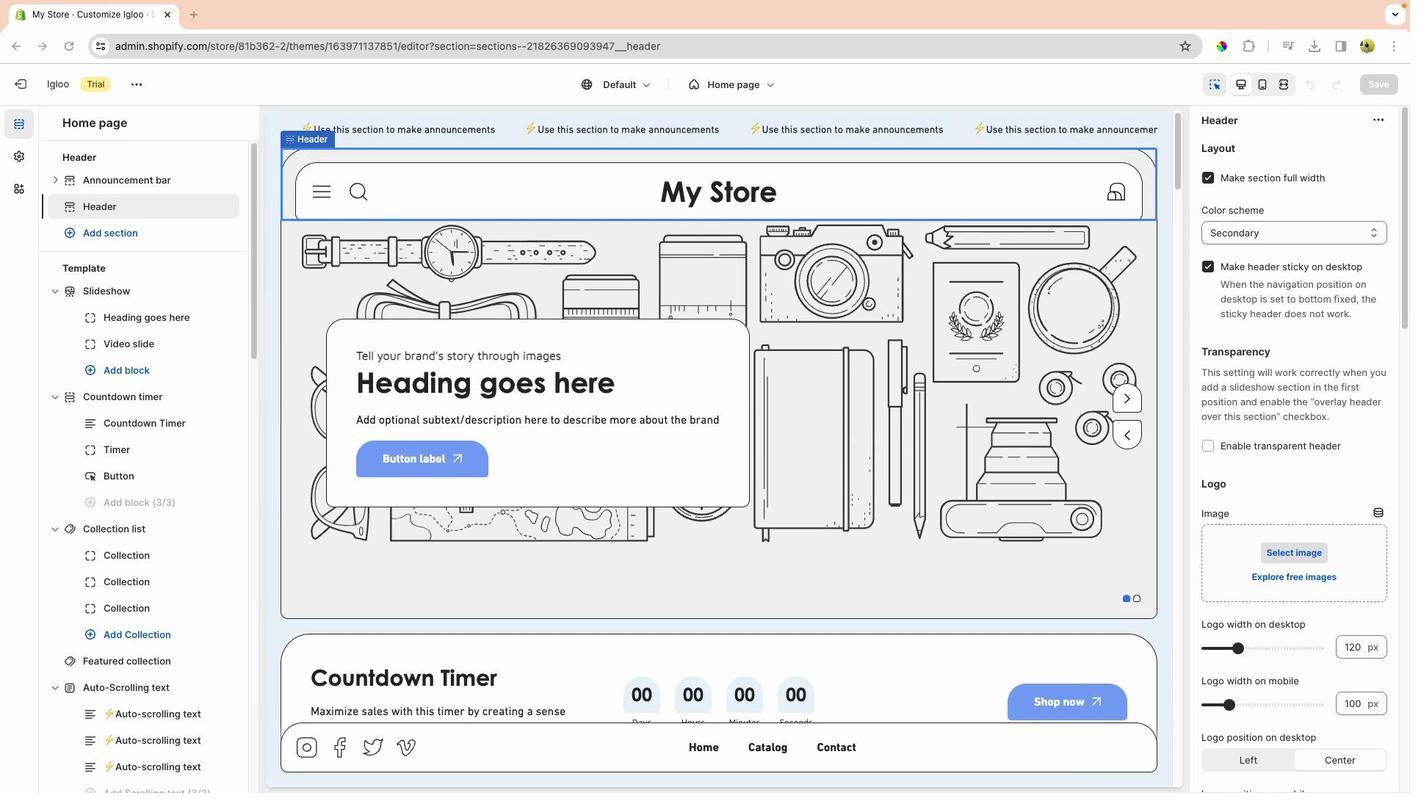 
Action: Mouse scrolled (1256, 376) with delta (1419, -12)
Screenshot: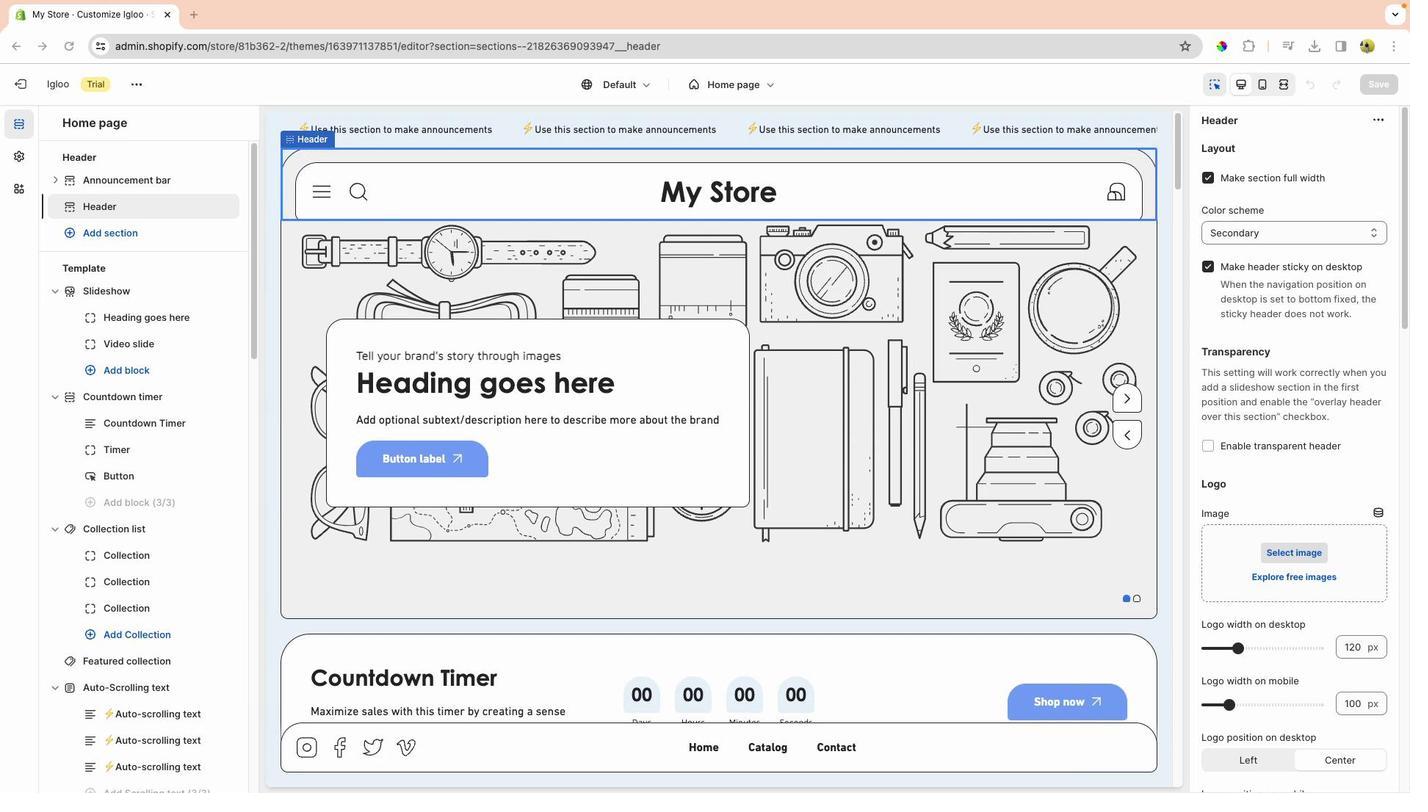 
Action: Mouse moved to (1255, 373)
Screenshot: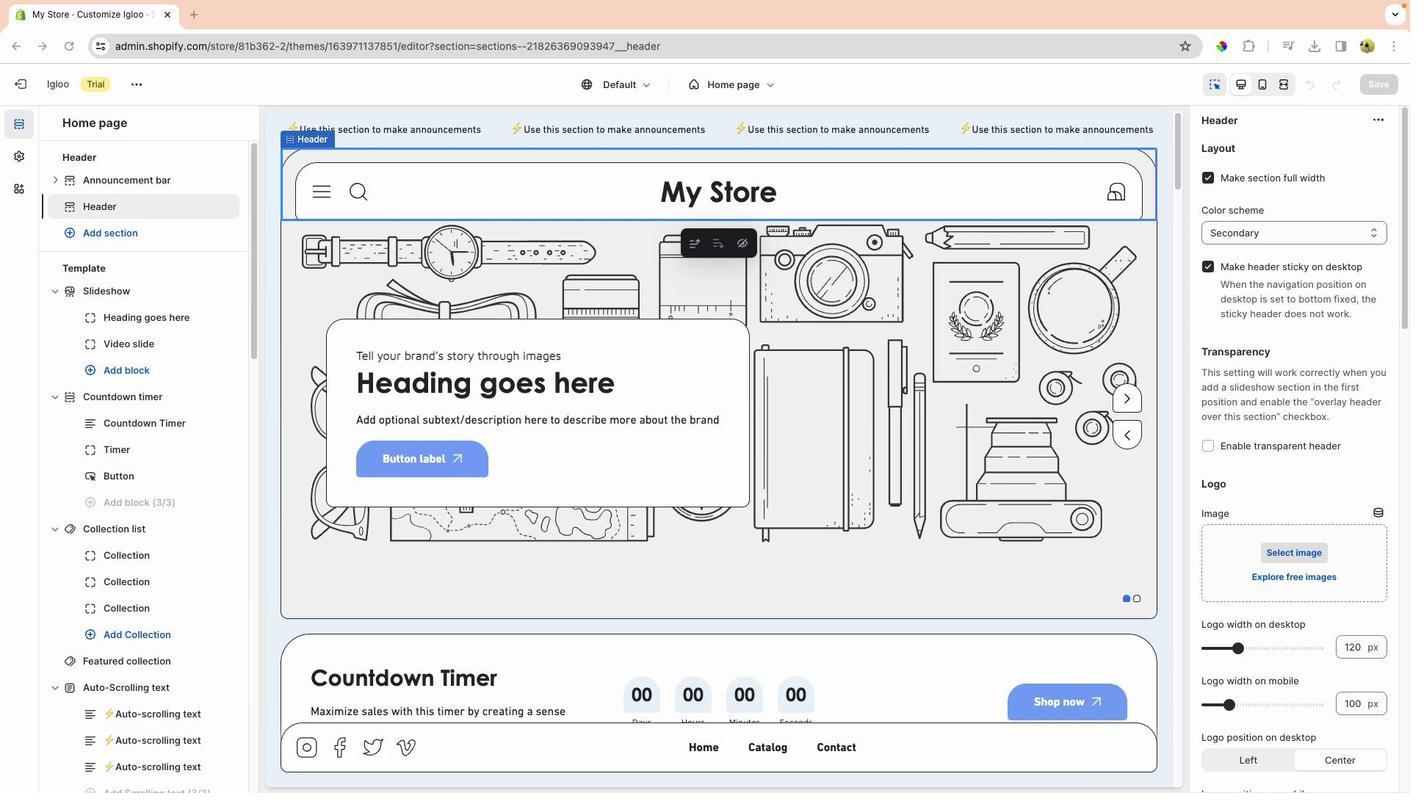 
Action: Mouse scrolled (1255, 373) with delta (1419, -11)
Screenshot: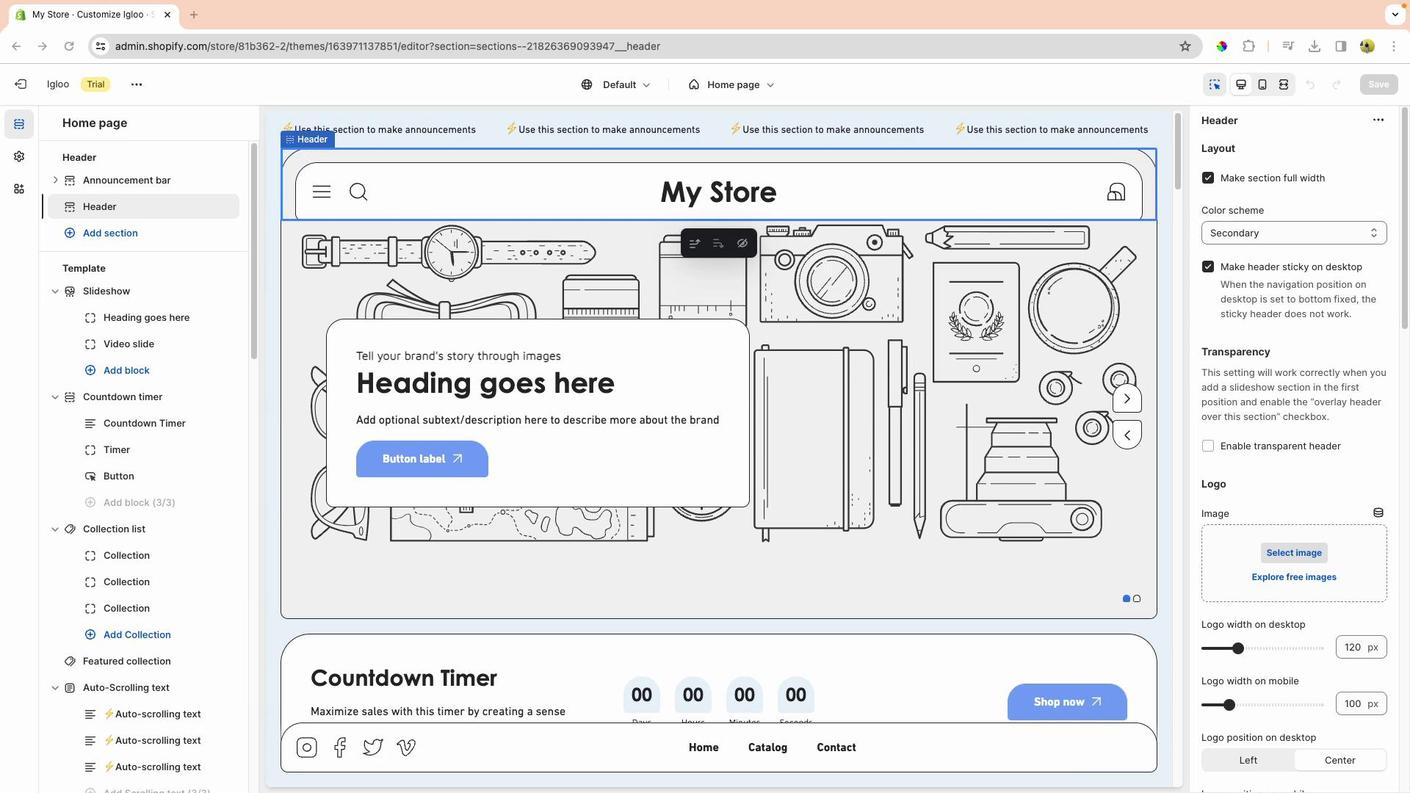
Action: Mouse scrolled (1255, 373) with delta (1419, -11)
Screenshot: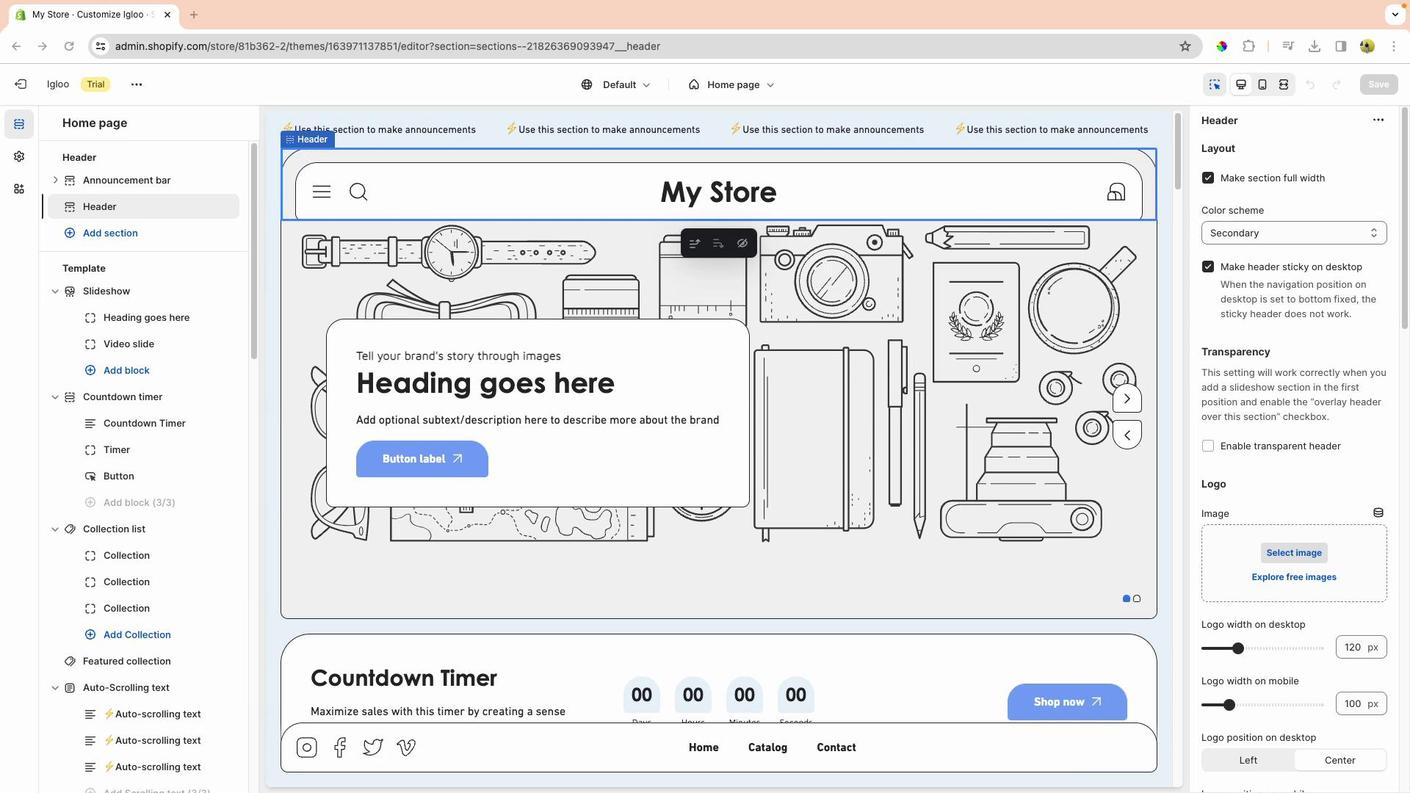 
Action: Mouse scrolled (1255, 373) with delta (1419, -9)
Screenshot: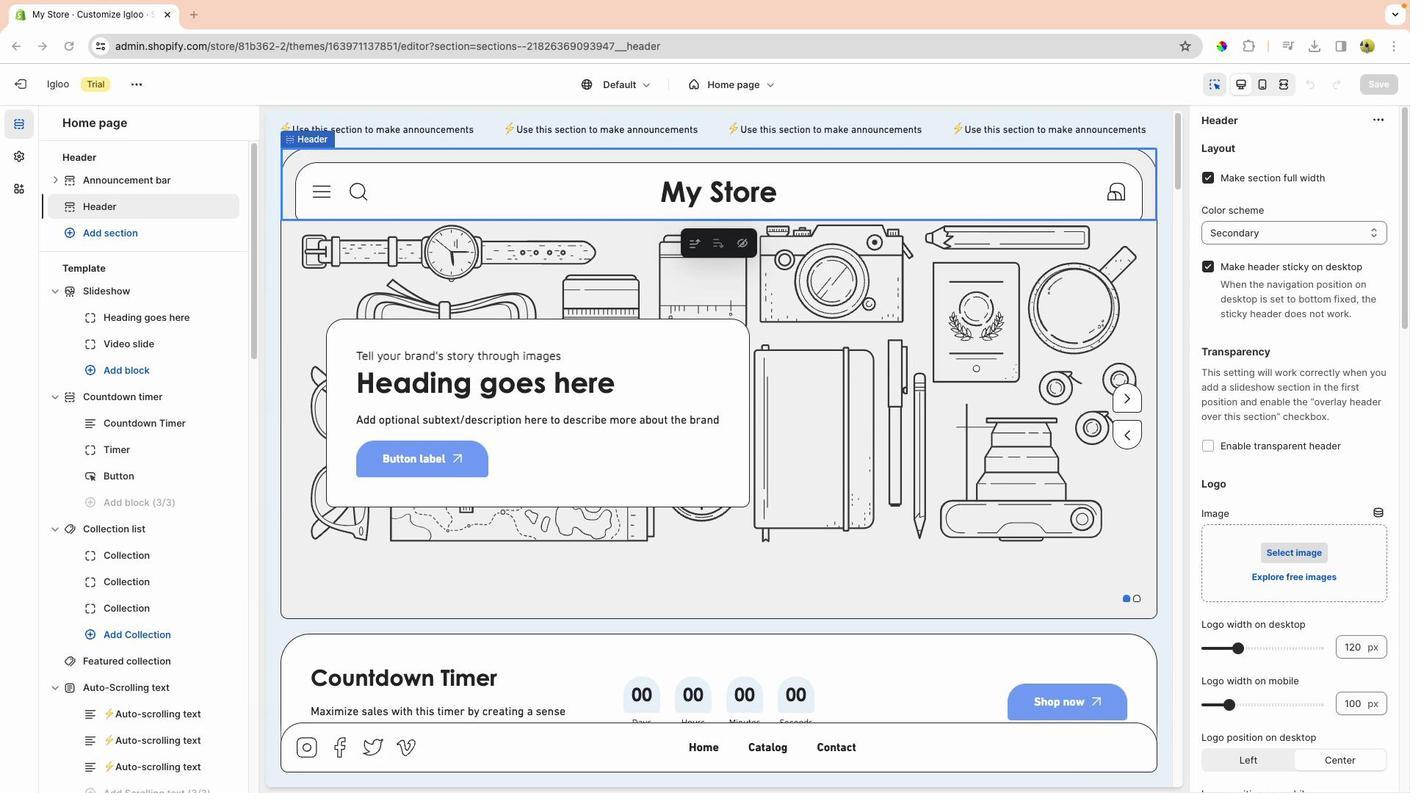 
Action: Mouse scrolled (1255, 373) with delta (1419, -8)
Screenshot: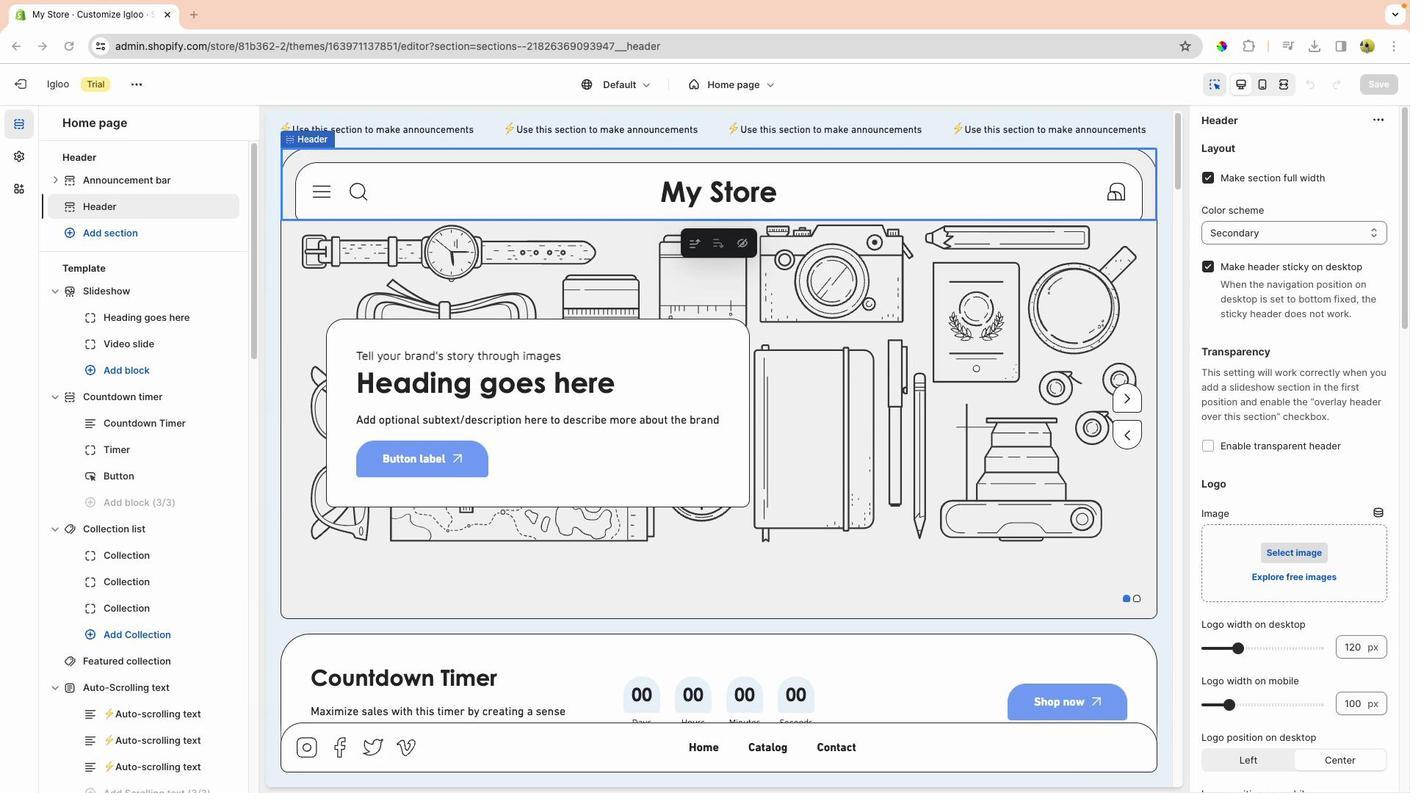 
Action: Mouse scrolled (1255, 373) with delta (1419, -8)
Screenshot: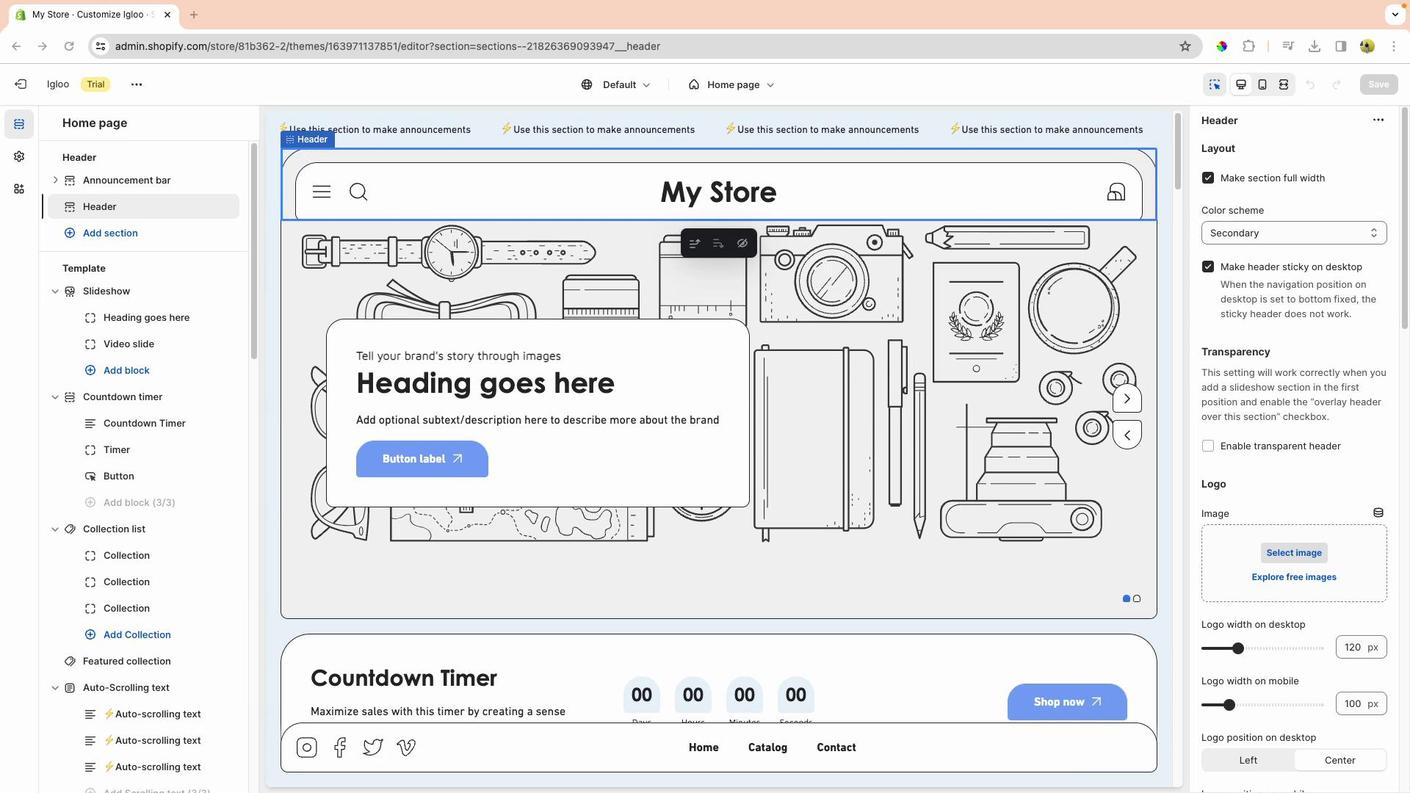
Action: Mouse moved to (947, 471)
Screenshot: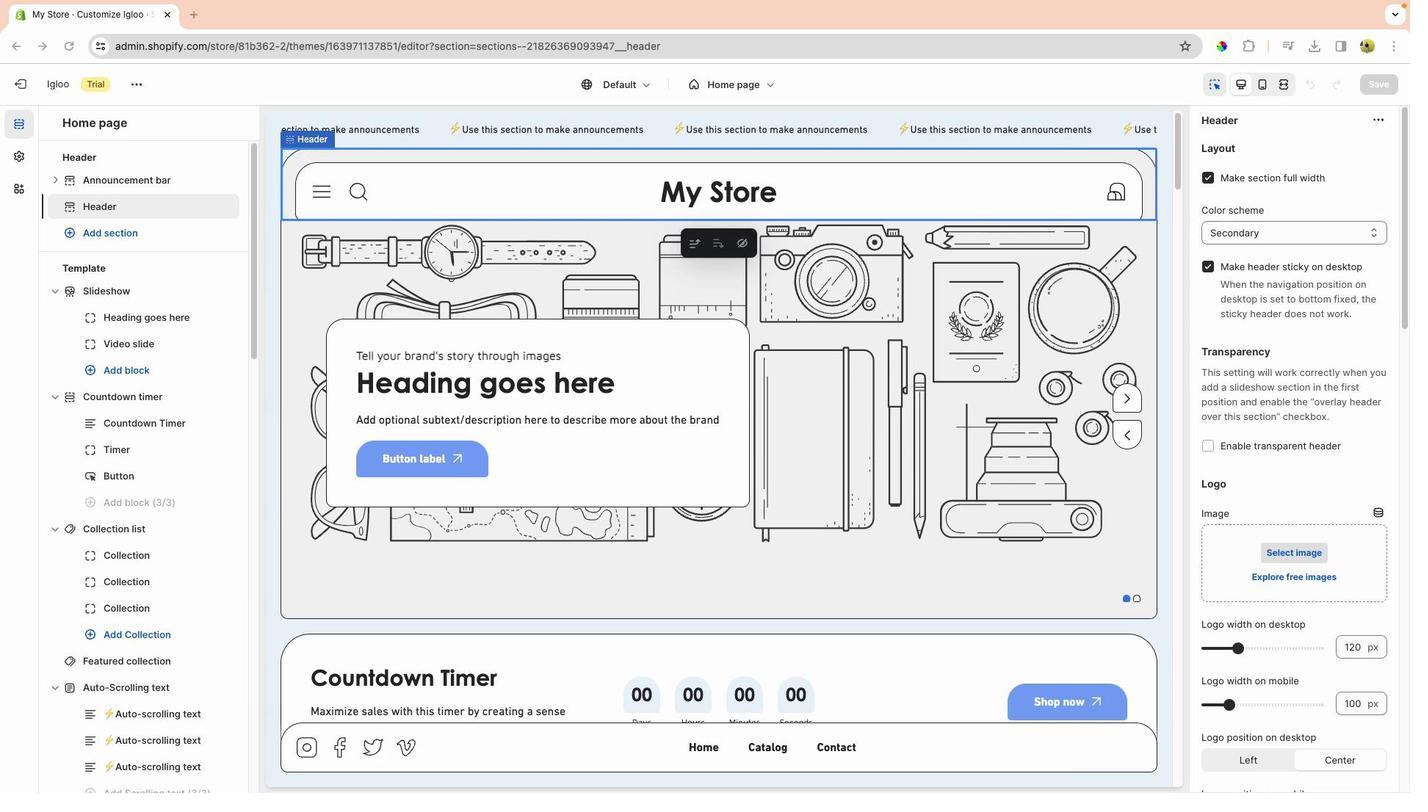 
Action: Mouse pressed right at (947, 471)
Screenshot: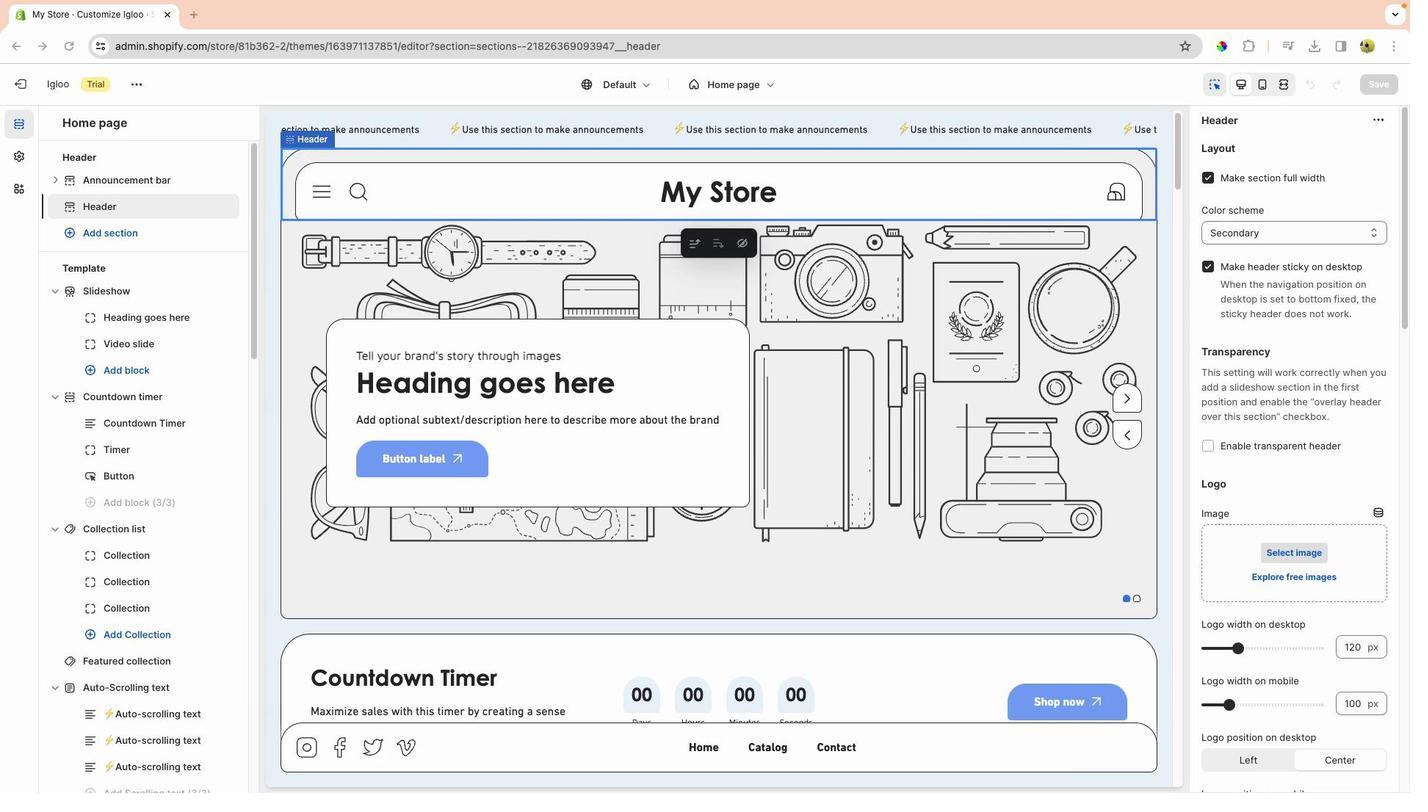 
Action: Mouse moved to (936, 577)
